 Task: Fill out the 'New Customer Data' form with the provided details and save the record.
Action: Mouse moved to (662, 140)
Screenshot: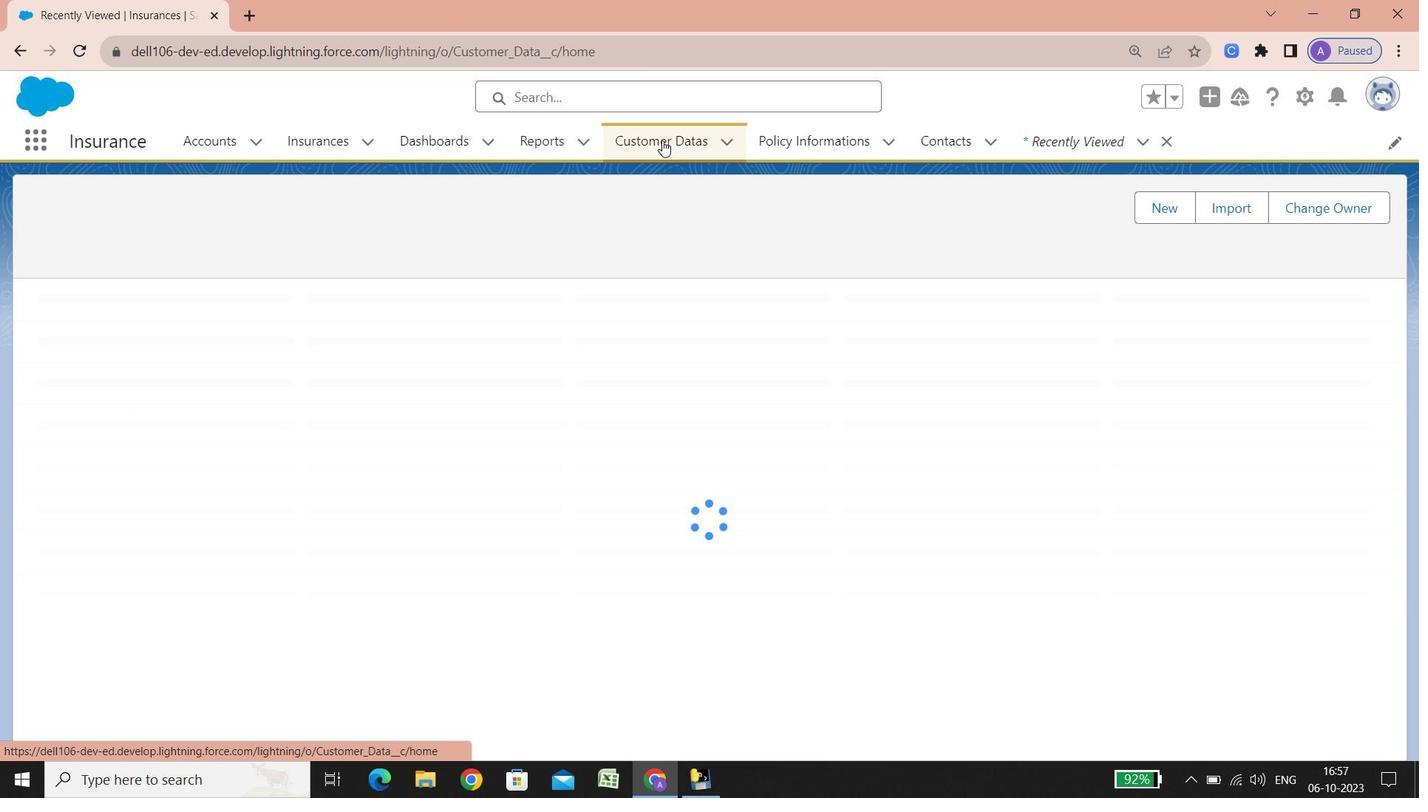 
Action: Mouse pressed left at (662, 140)
Screenshot: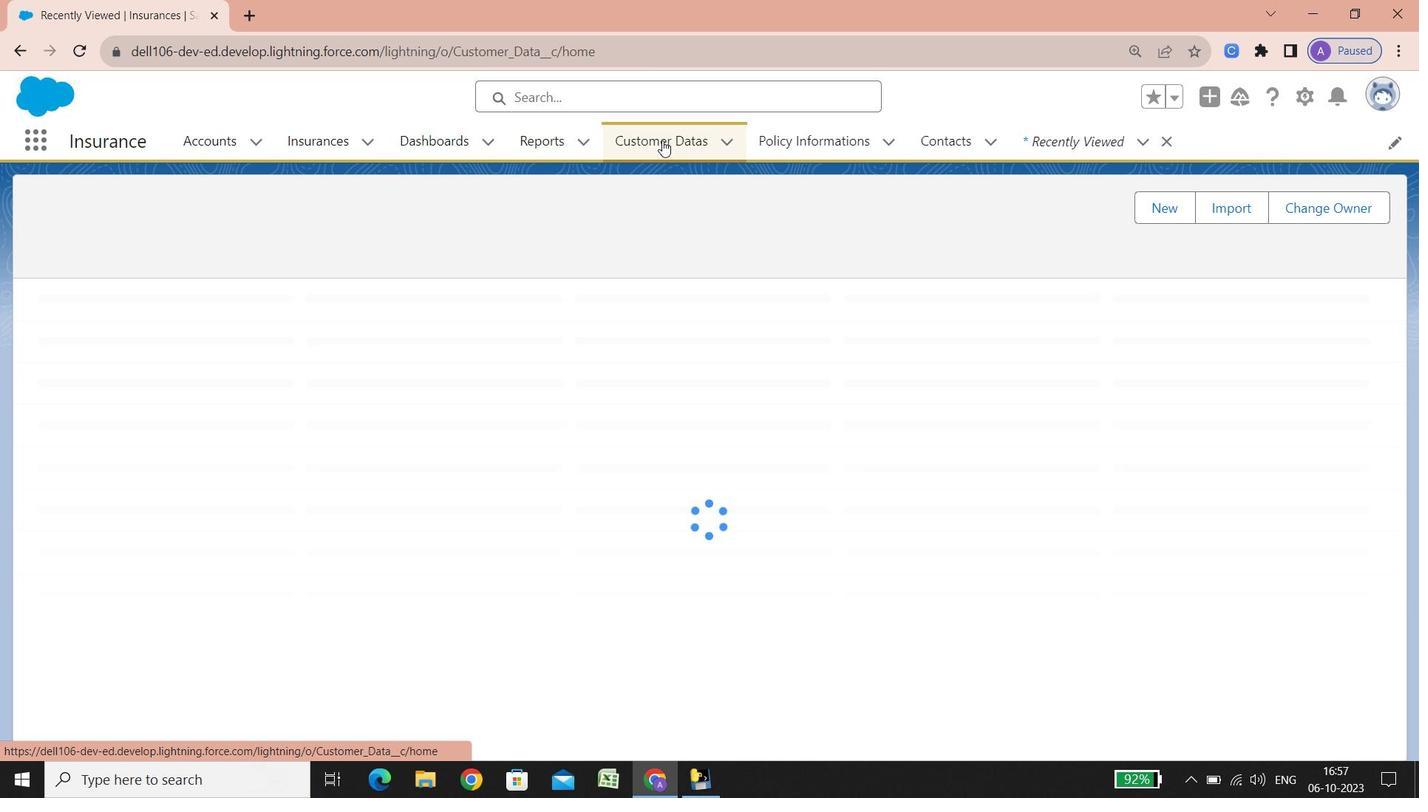 
Action: Mouse moved to (132, 319)
Screenshot: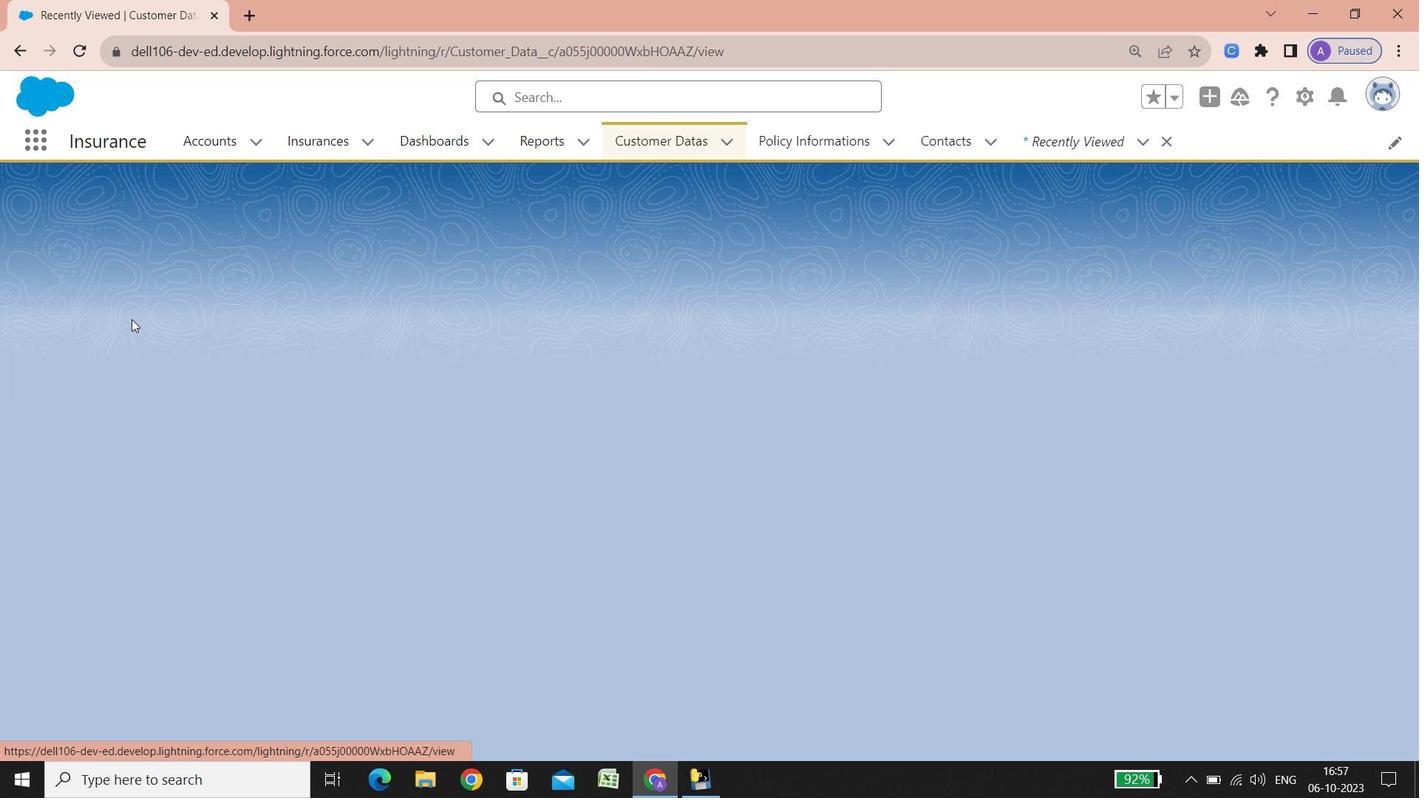 
Action: Mouse pressed left at (132, 319)
Screenshot: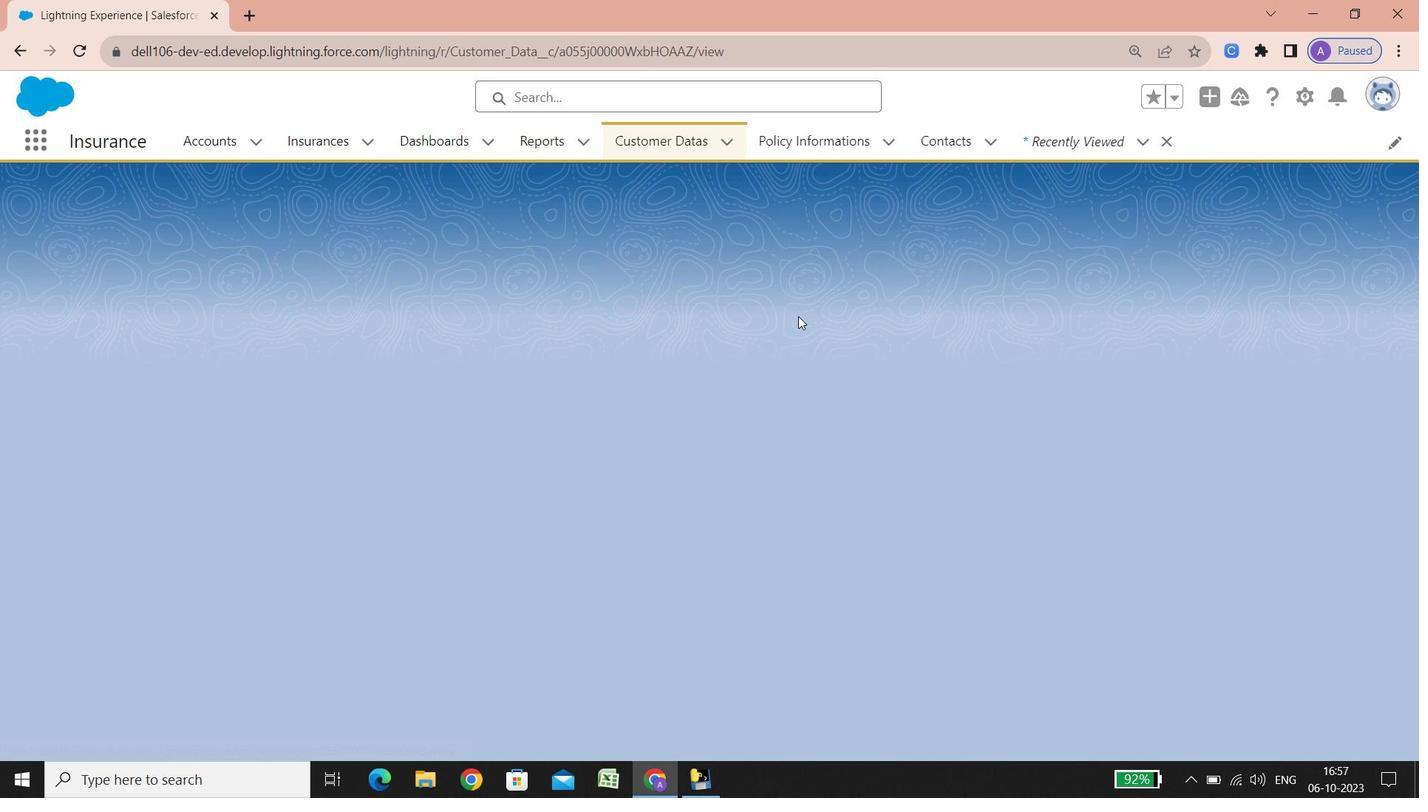 
Action: Mouse moved to (793, 437)
Screenshot: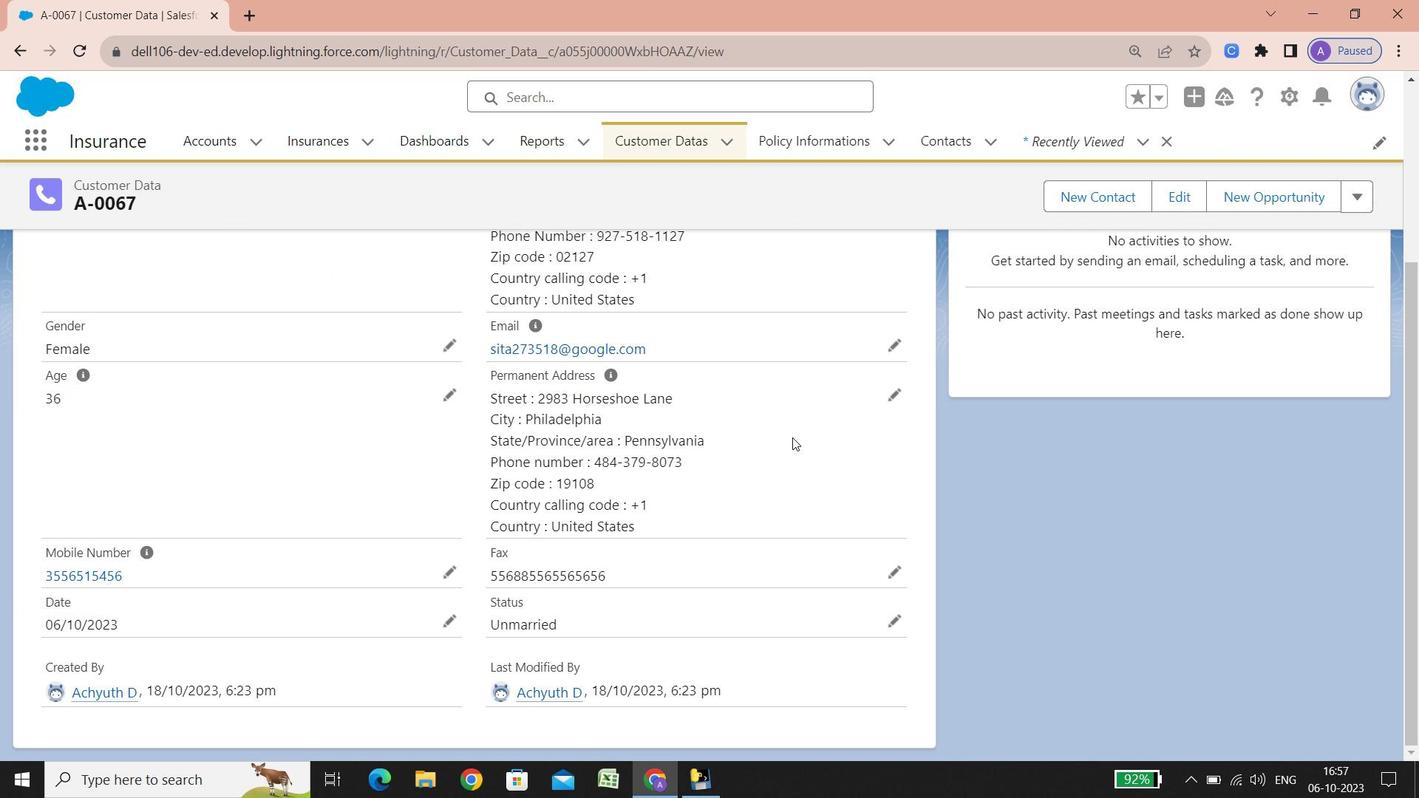 
Action: Mouse scrolled (793, 436) with delta (0, 0)
Screenshot: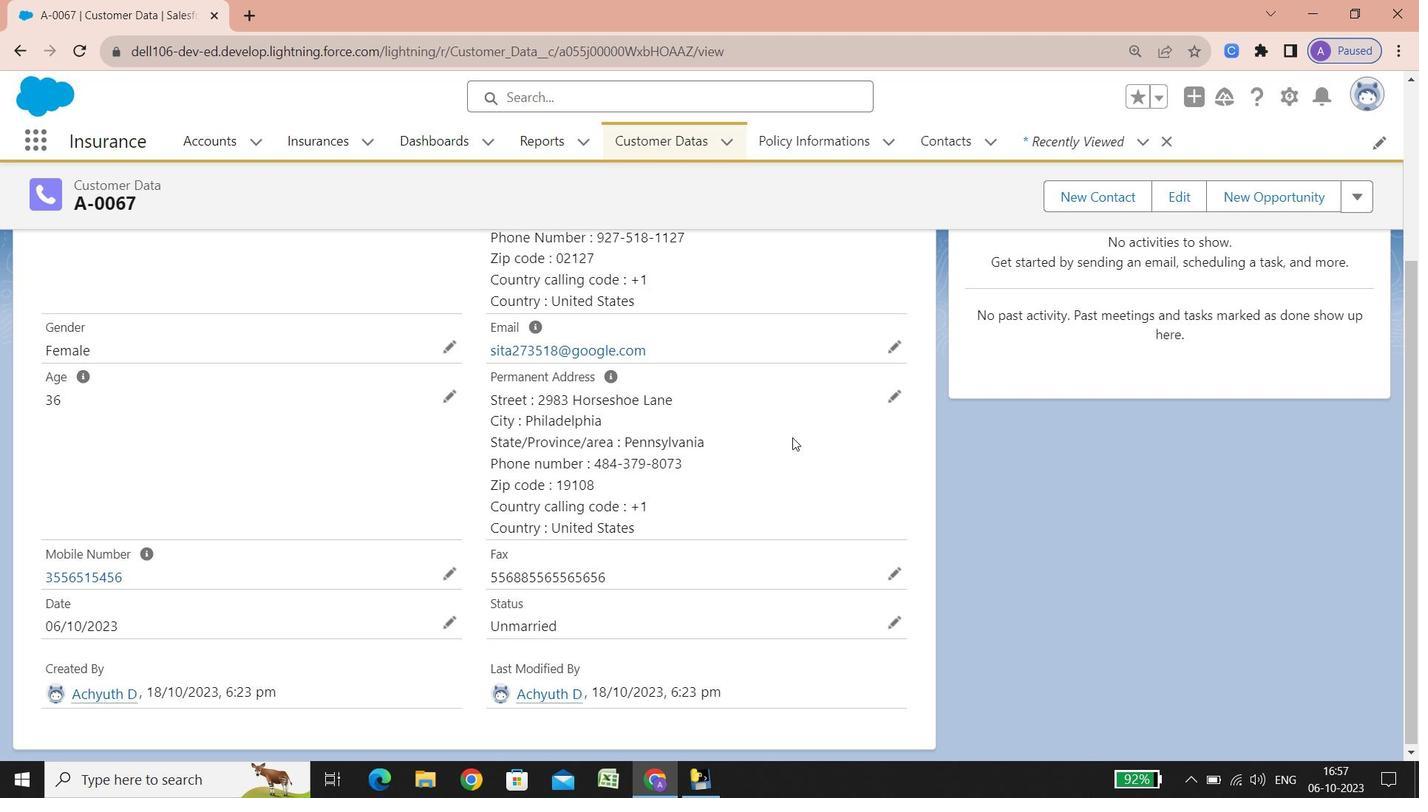 
Action: Mouse scrolled (793, 436) with delta (0, 0)
Screenshot: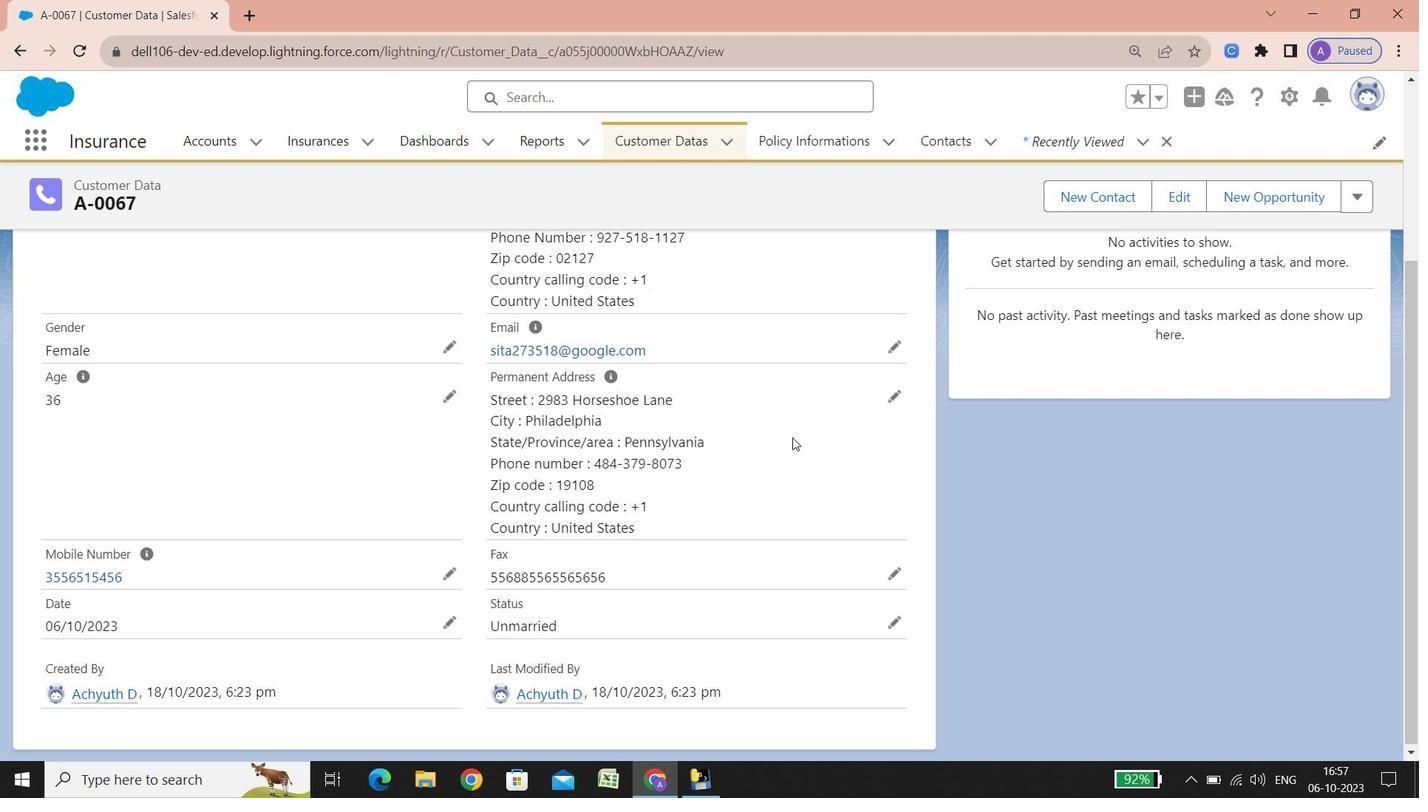 
Action: Mouse scrolled (793, 436) with delta (0, -1)
Screenshot: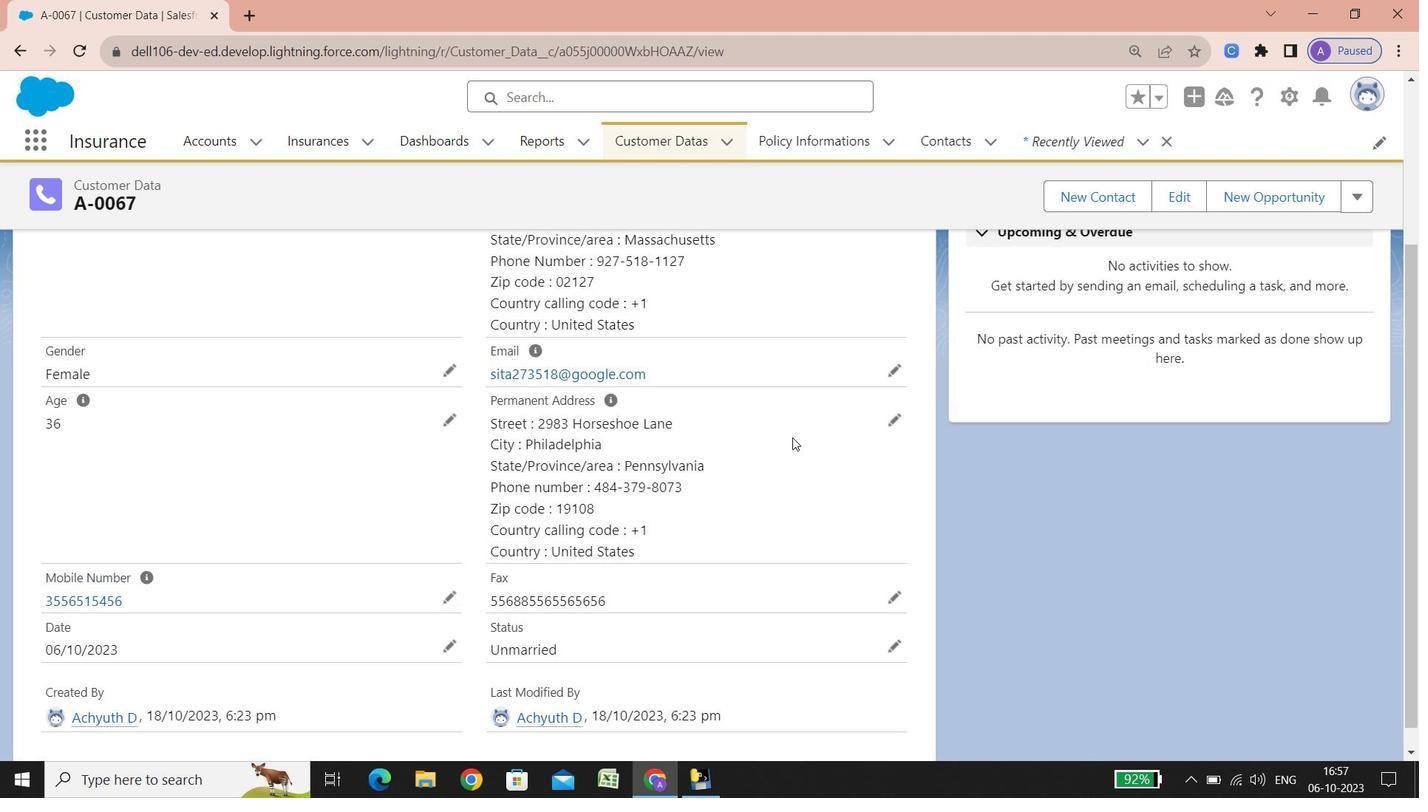 
Action: Mouse scrolled (793, 436) with delta (0, 0)
Screenshot: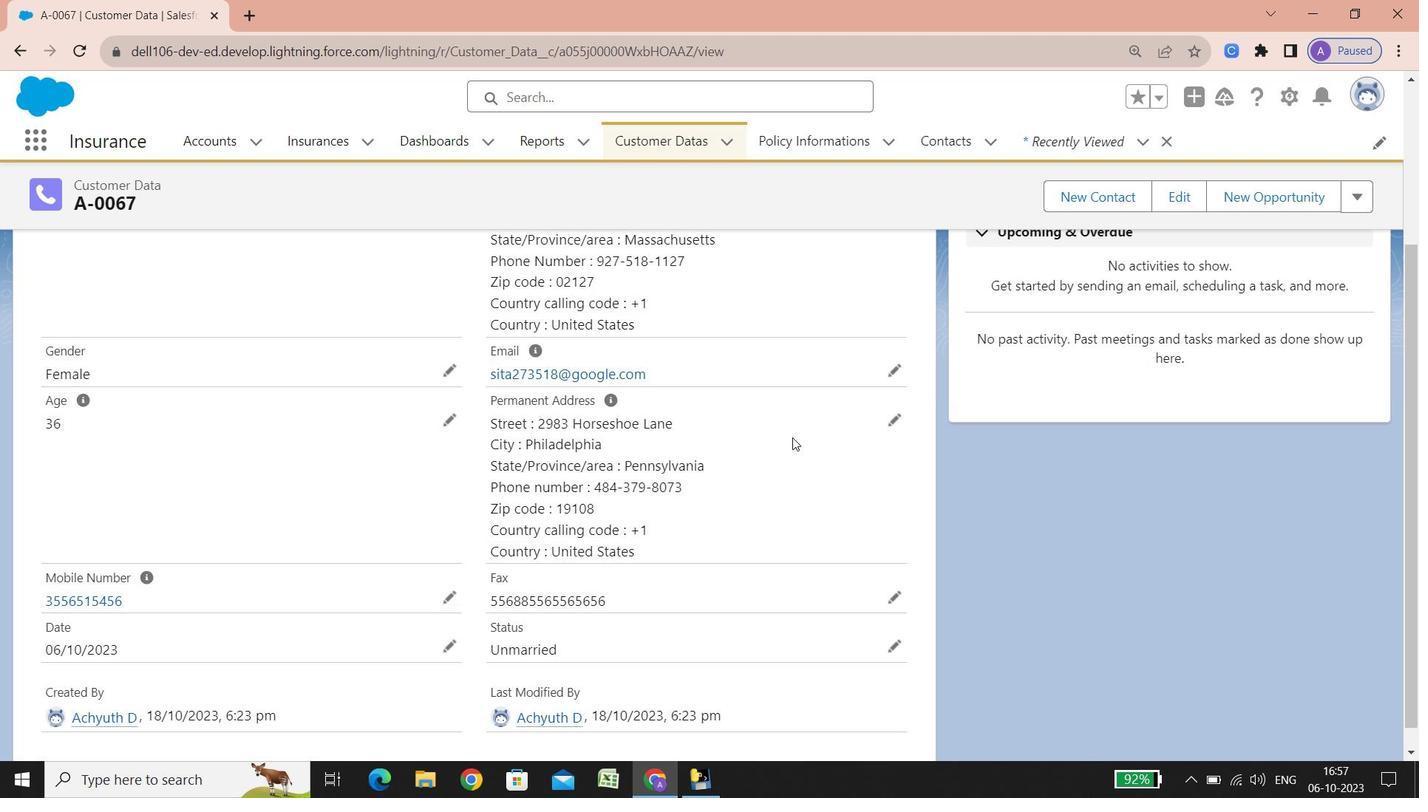 
Action: Mouse scrolled (793, 436) with delta (0, 0)
Screenshot: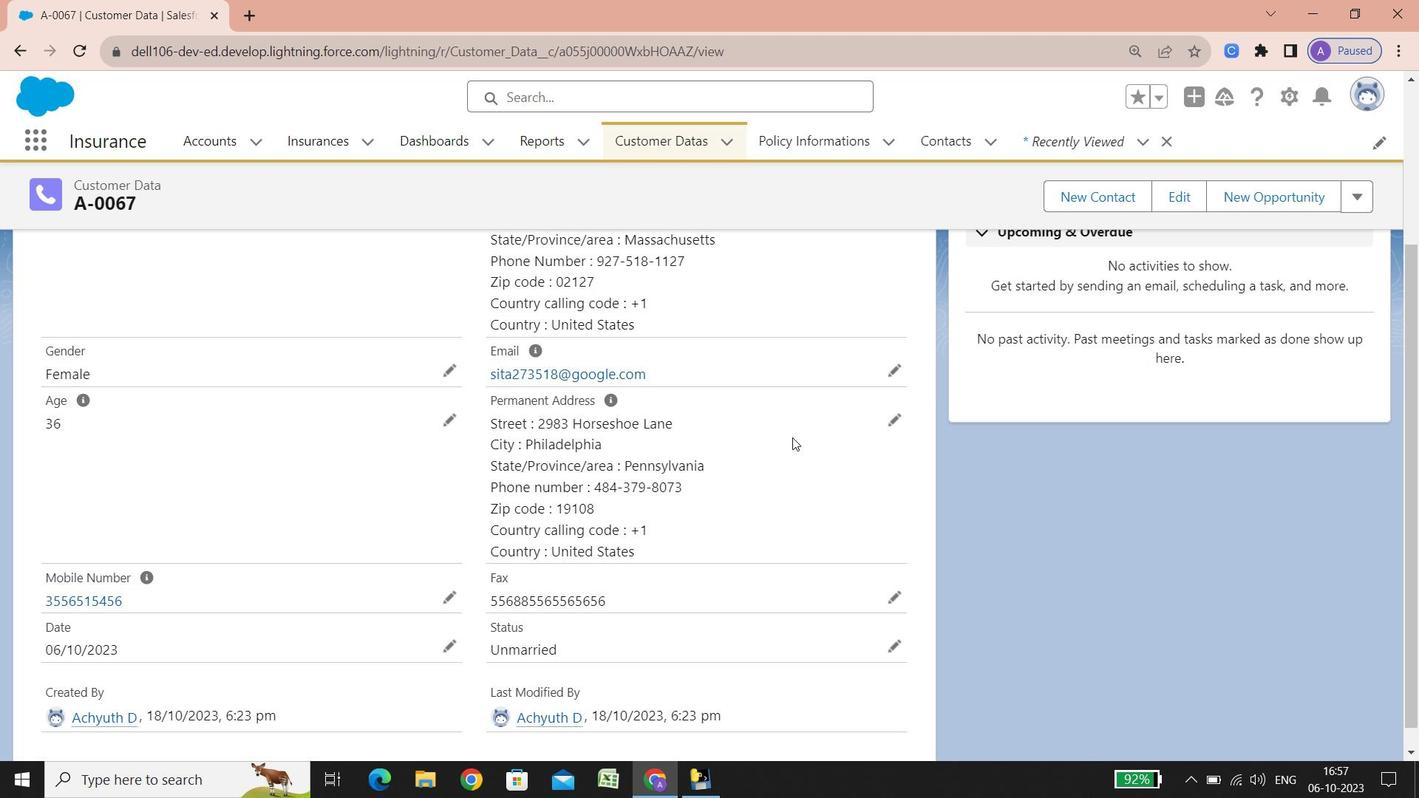 
Action: Mouse scrolled (793, 436) with delta (0, 0)
Screenshot: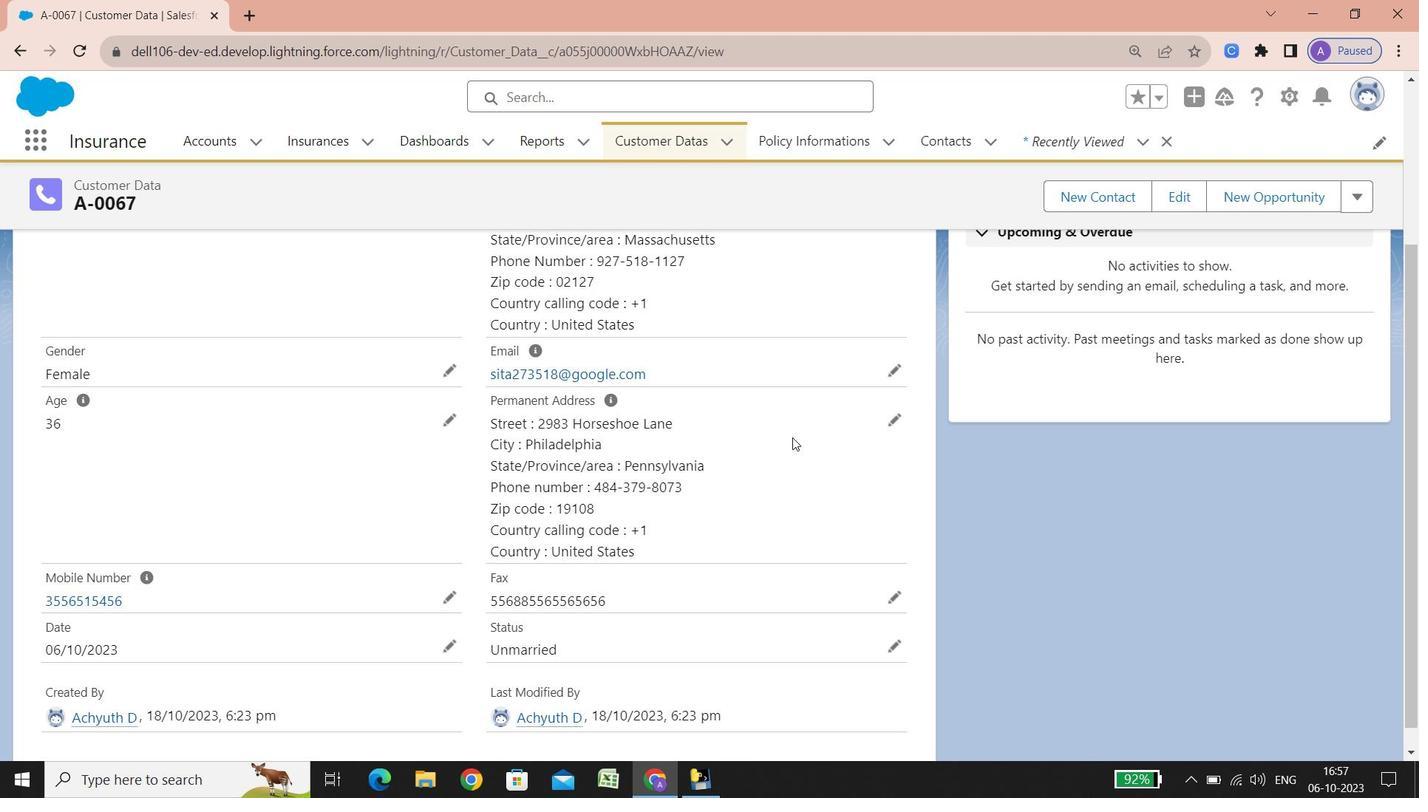 
Action: Mouse scrolled (793, 436) with delta (0, 0)
Screenshot: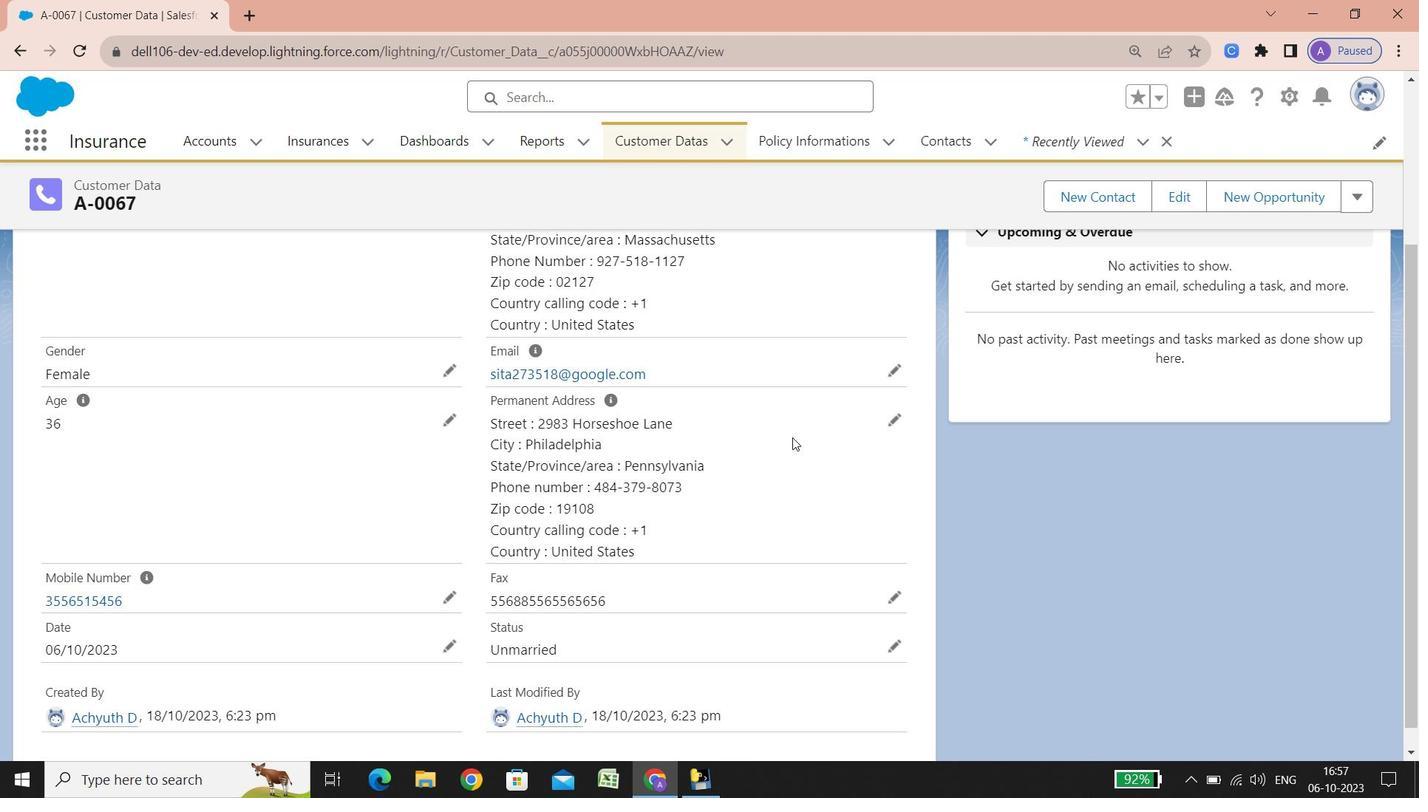 
Action: Mouse scrolled (793, 436) with delta (0, 0)
Screenshot: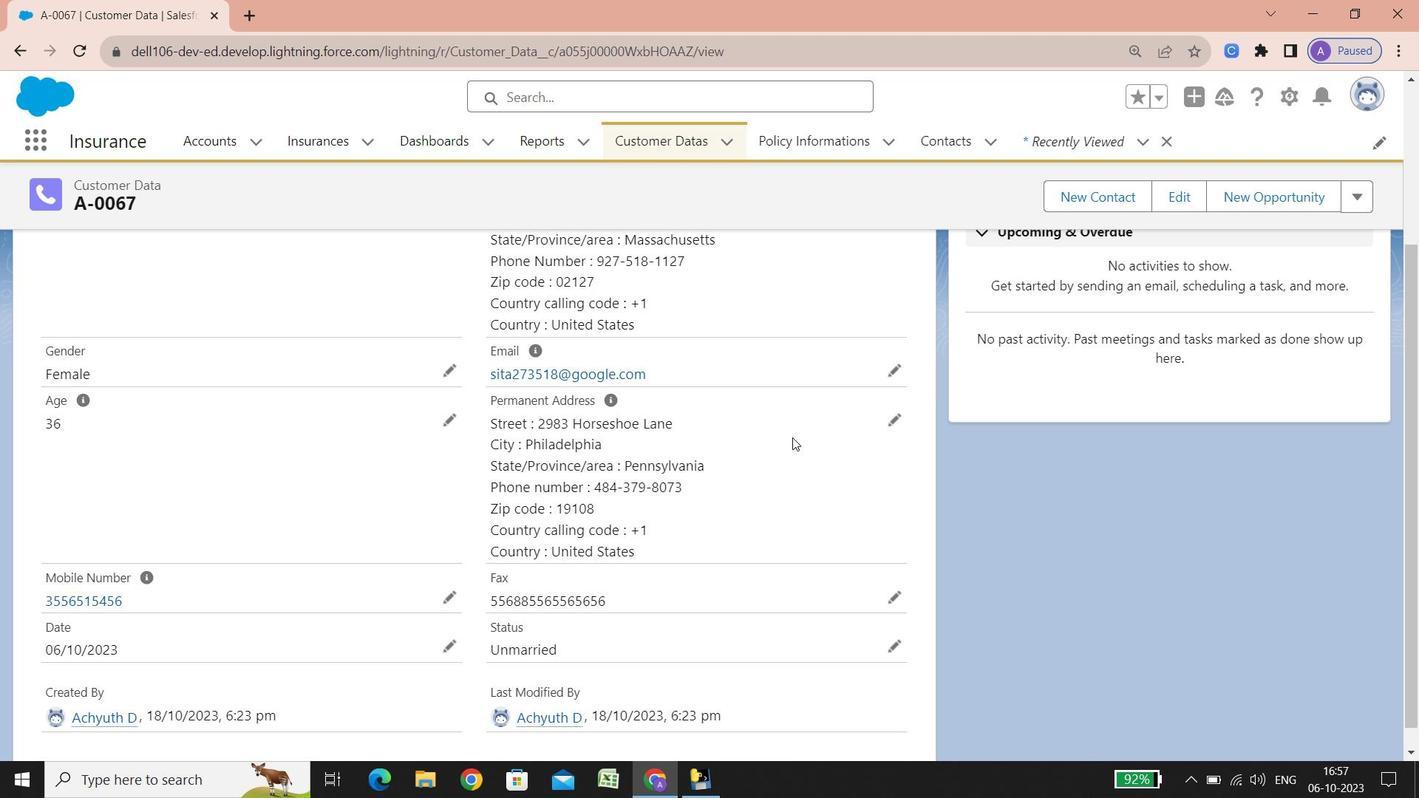 
Action: Mouse scrolled (793, 436) with delta (0, 0)
Screenshot: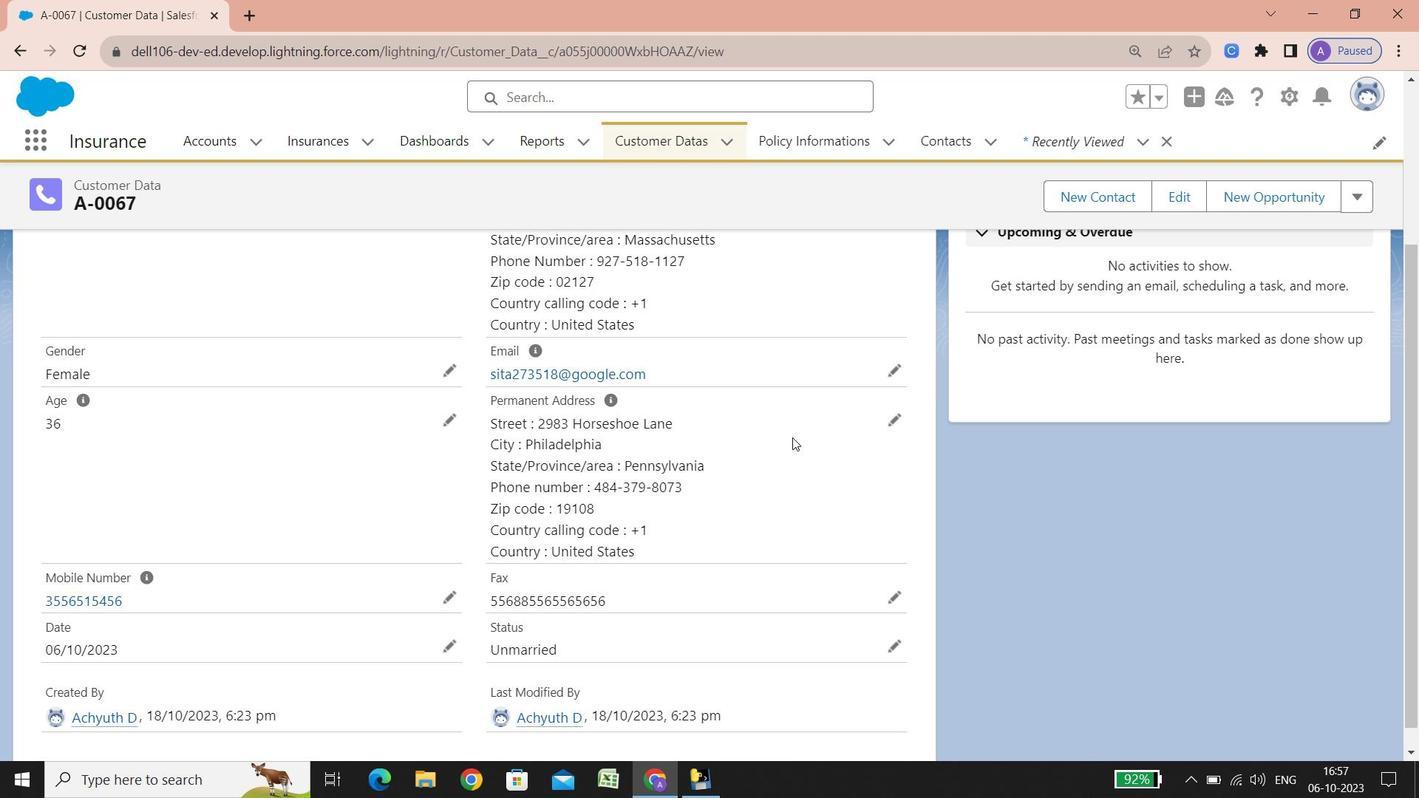 
Action: Mouse scrolled (793, 436) with delta (0, 0)
Screenshot: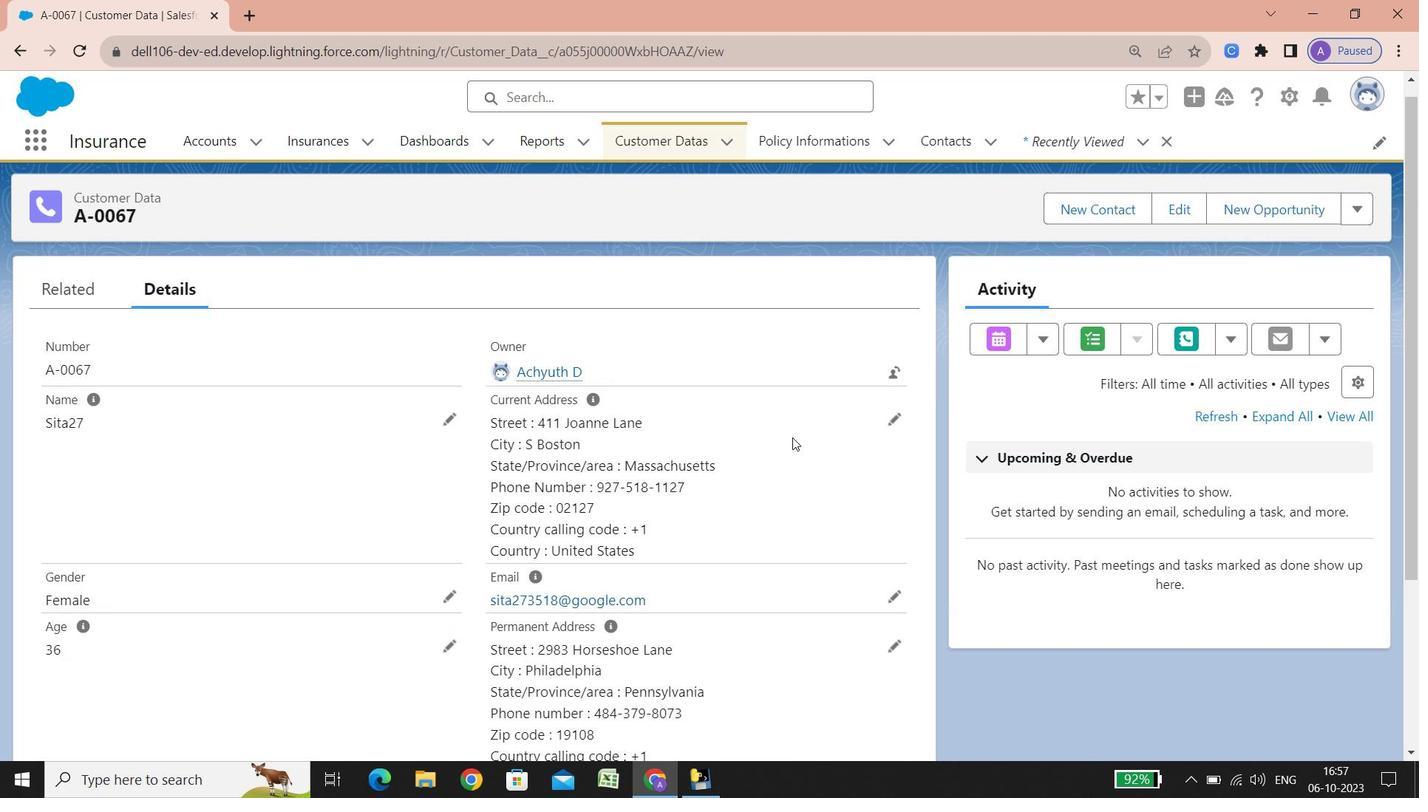 
Action: Mouse scrolled (793, 436) with delta (0, 0)
Screenshot: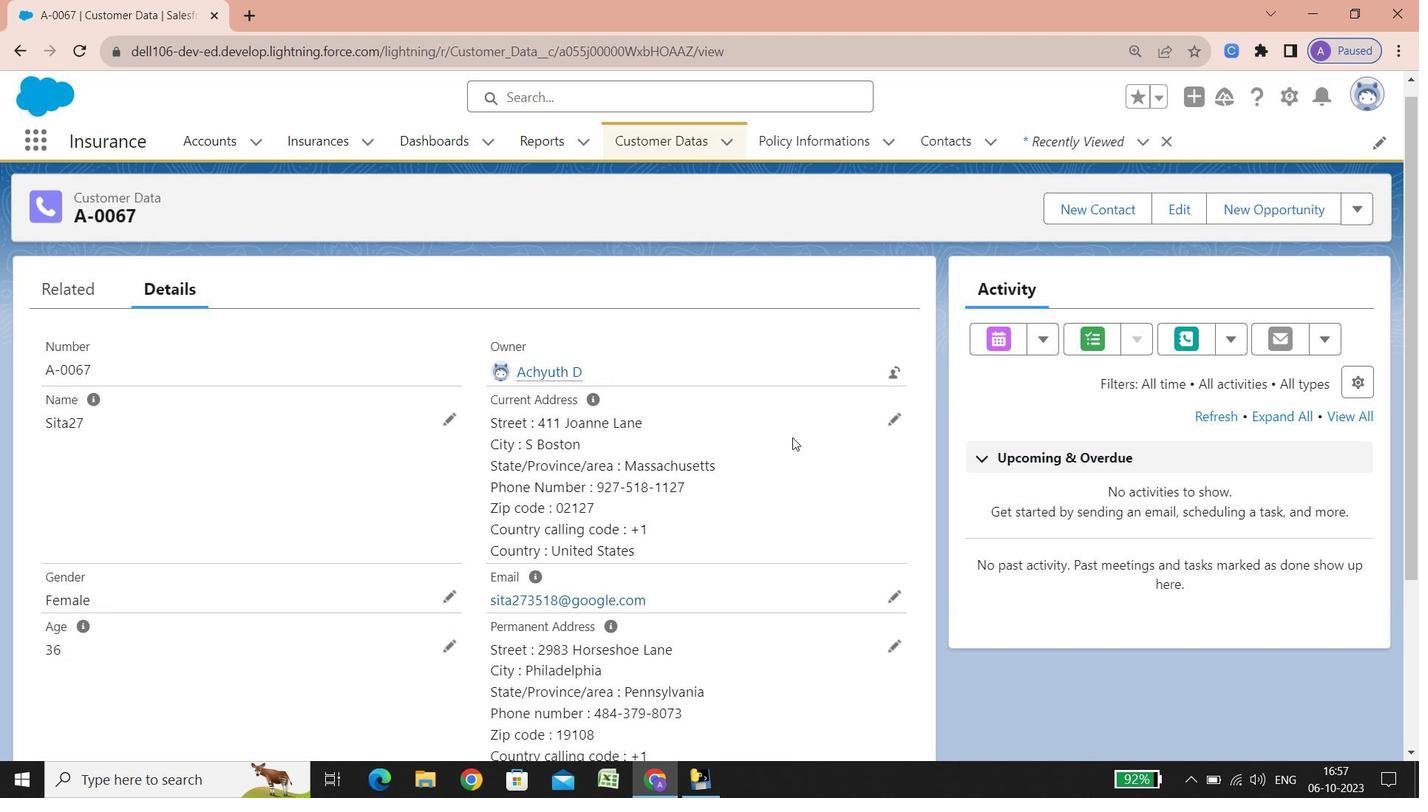
Action: Mouse scrolled (793, 436) with delta (0, 0)
Screenshot: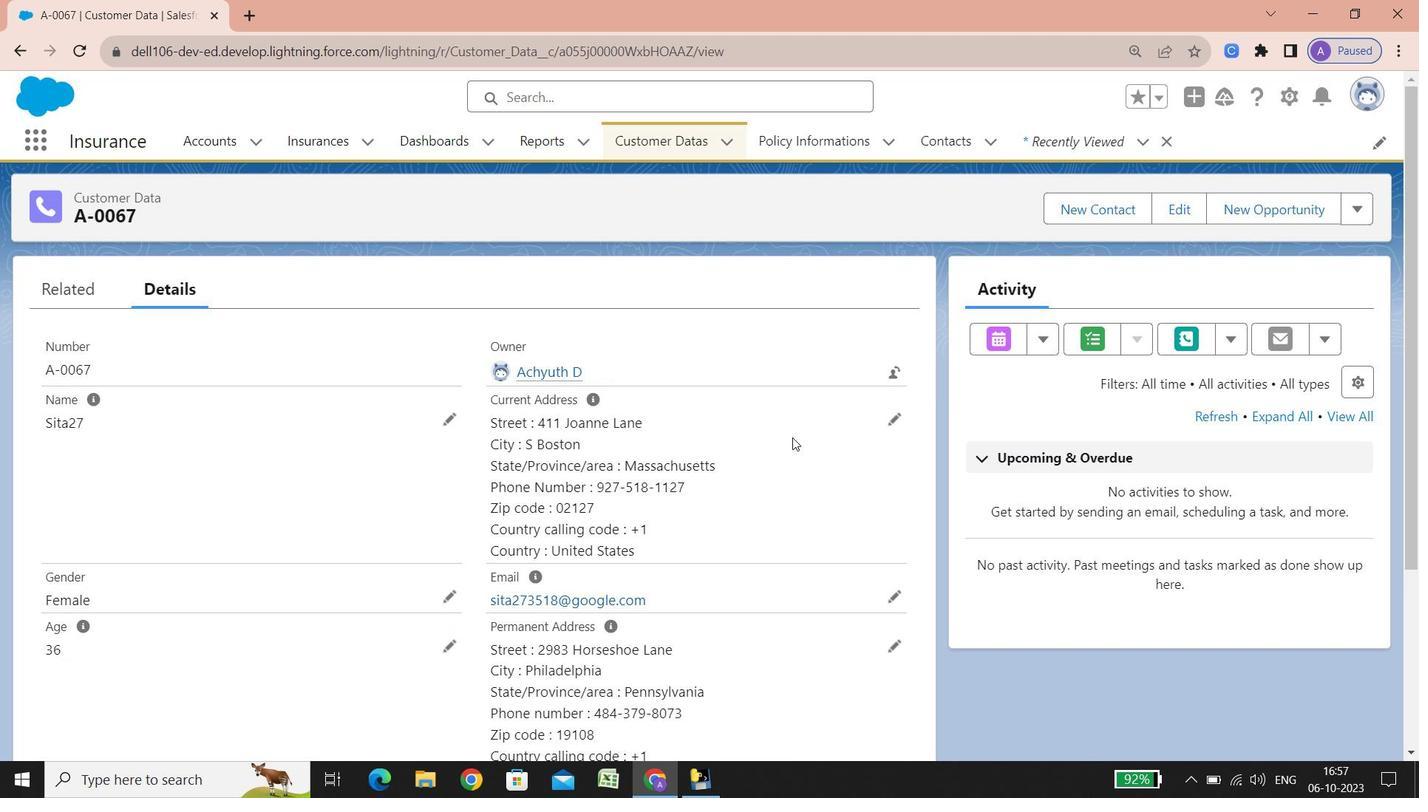 
Action: Mouse moved to (684, 141)
Screenshot: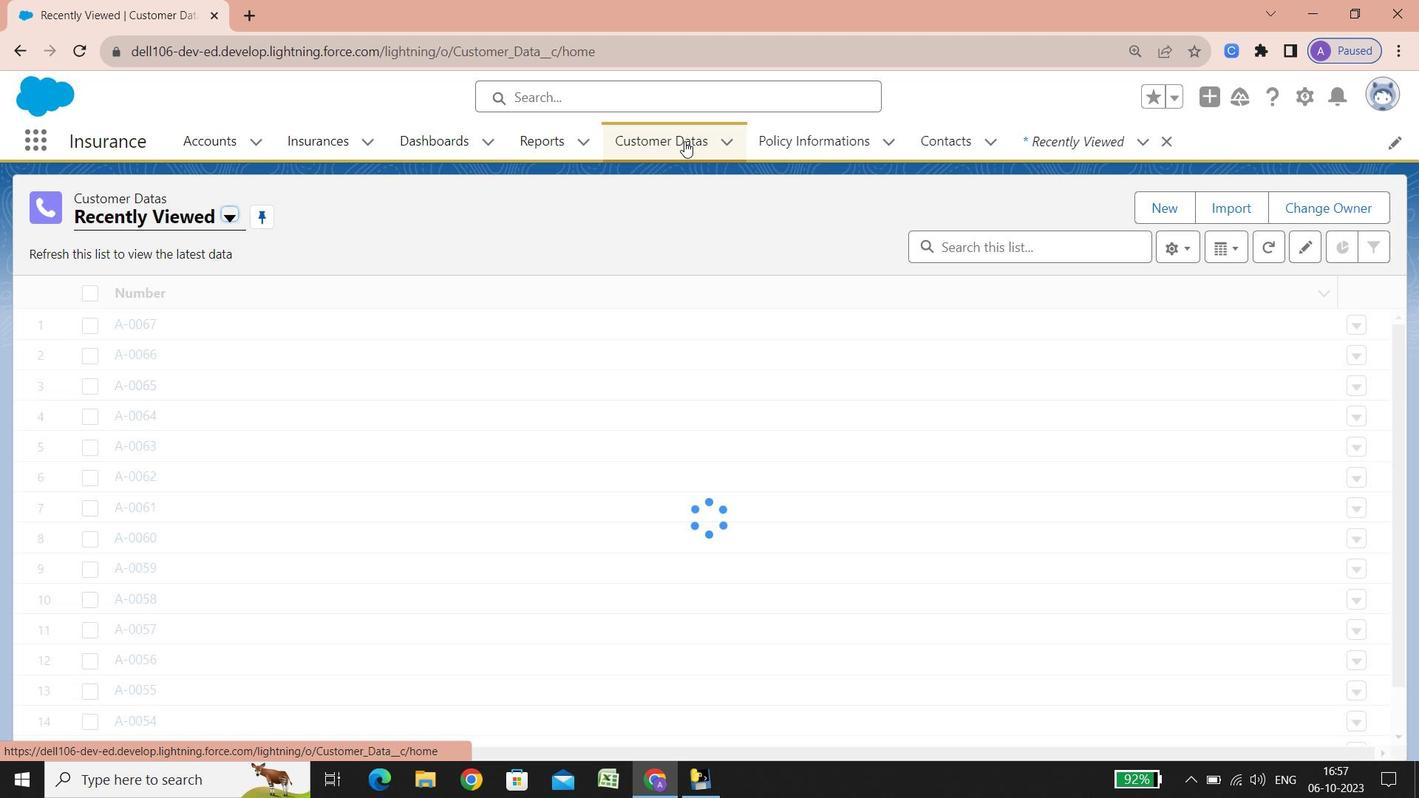 
Action: Mouse pressed left at (684, 141)
Screenshot: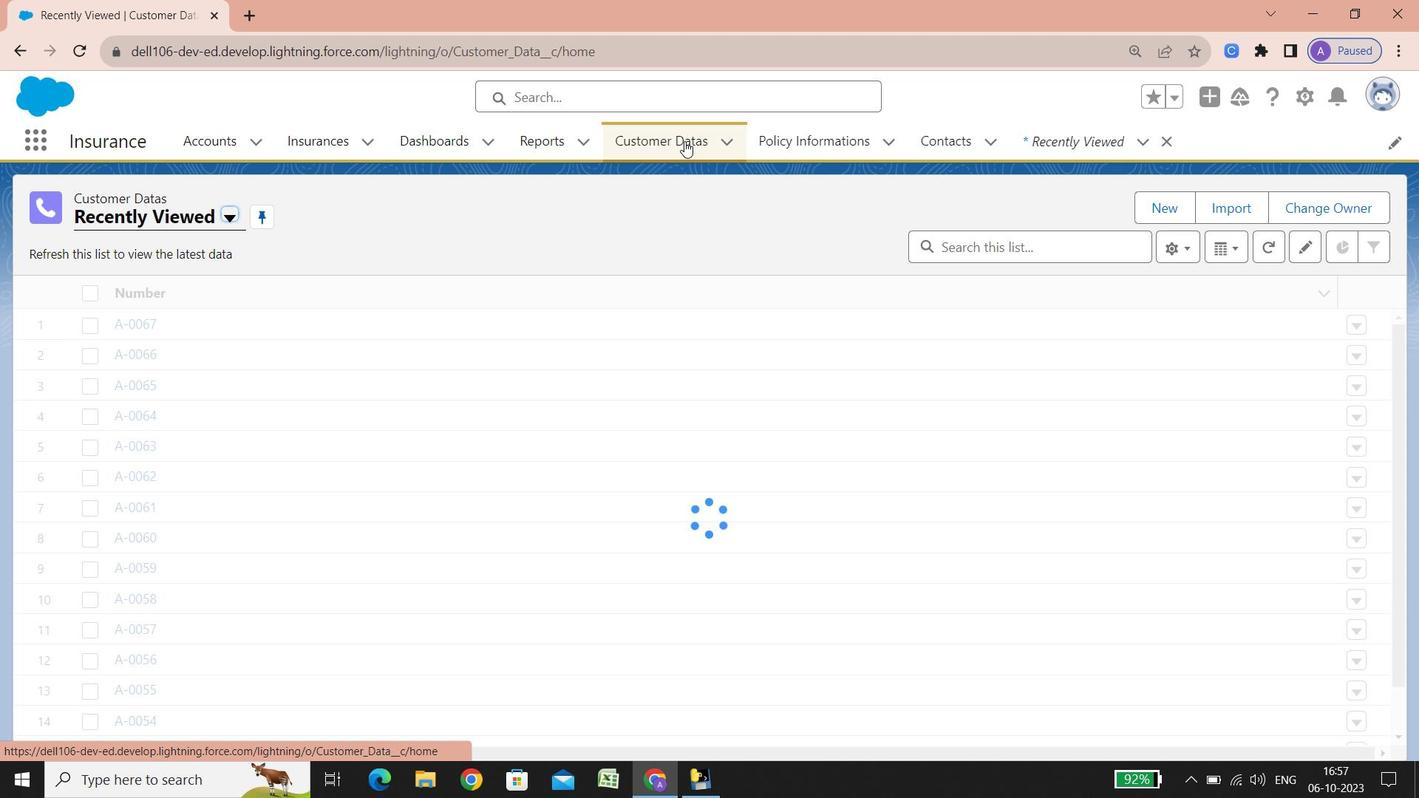 
Action: Mouse moved to (214, 210)
Screenshot: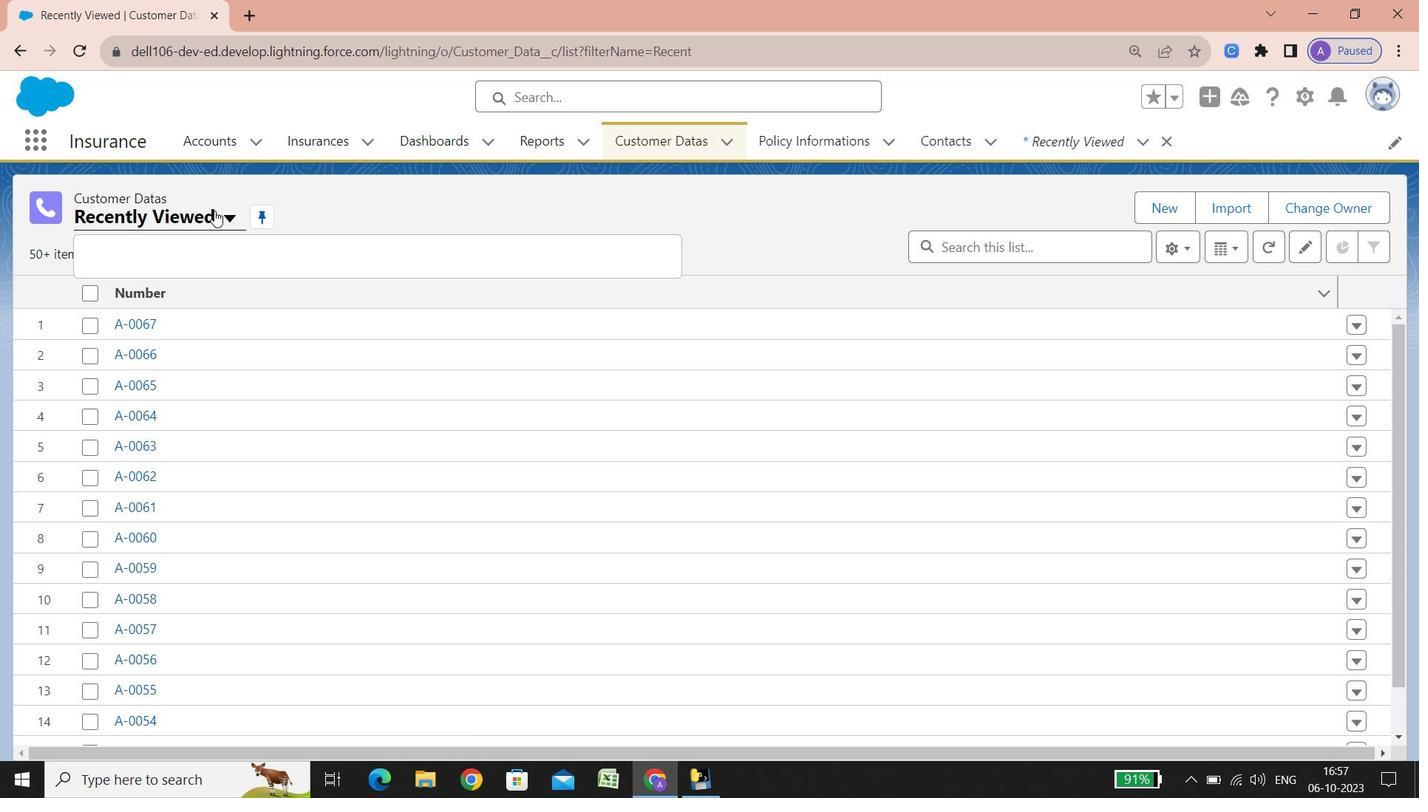 
Action: Mouse pressed left at (214, 210)
Screenshot: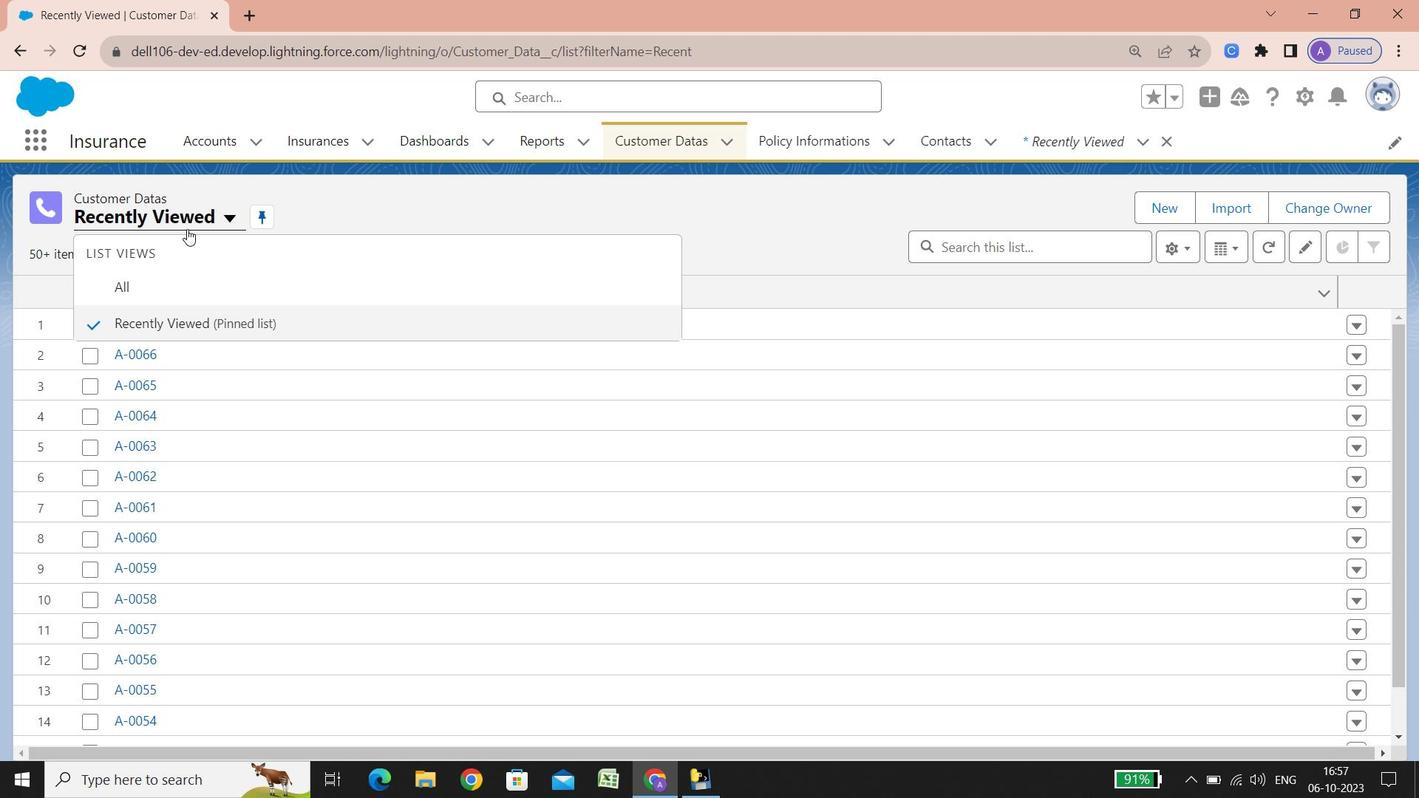 
Action: Mouse moved to (133, 280)
Screenshot: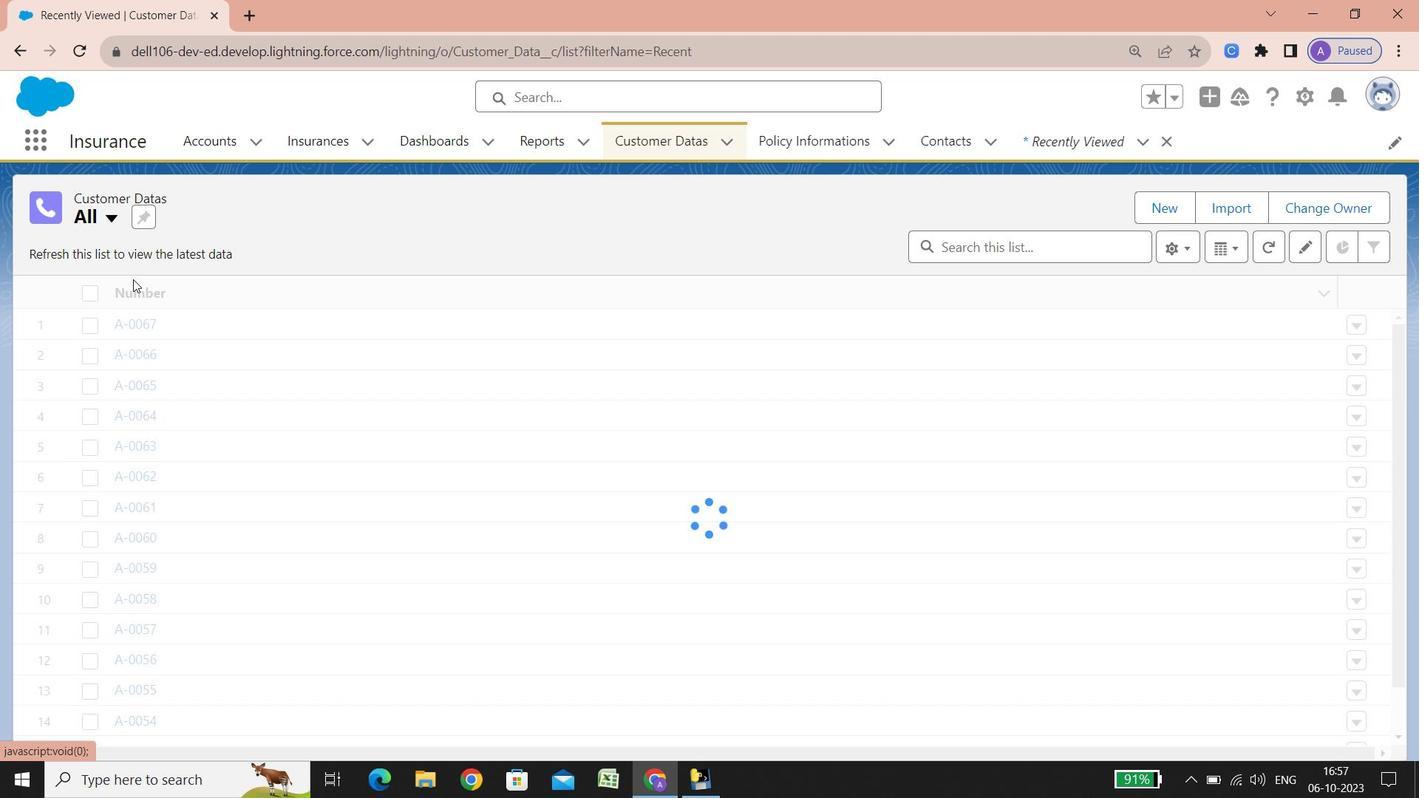 
Action: Mouse pressed left at (133, 280)
Screenshot: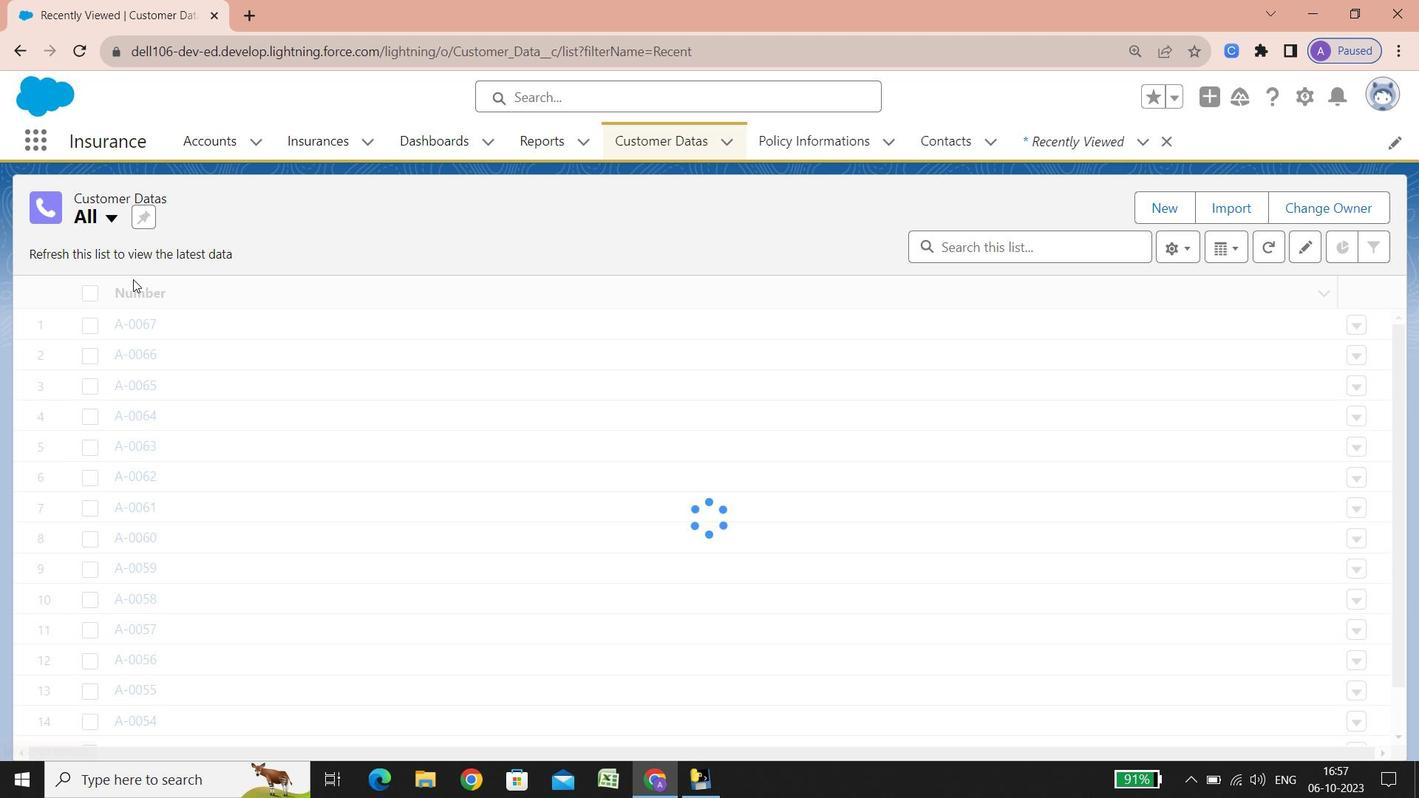 
Action: Mouse moved to (225, 404)
Screenshot: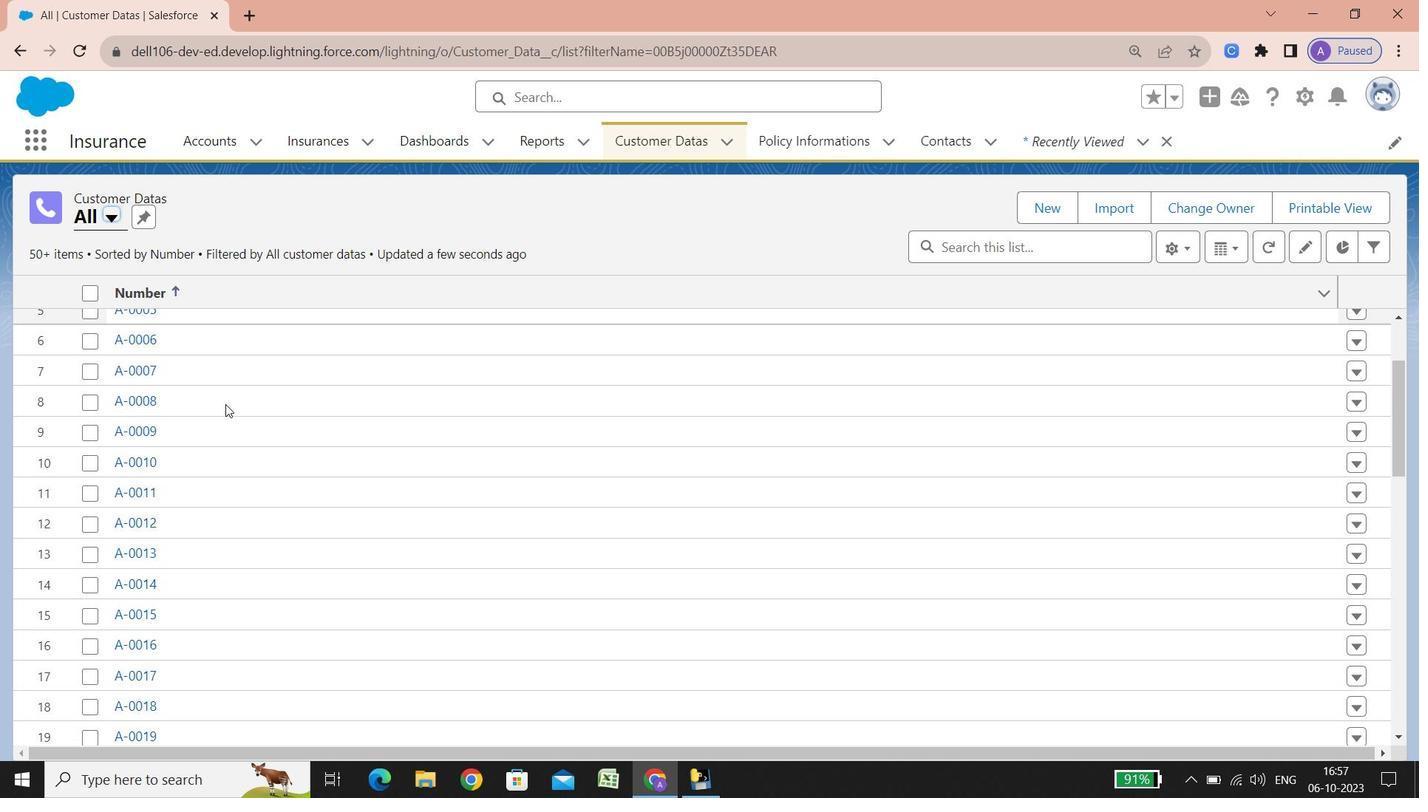 
Action: Mouse scrolled (225, 403) with delta (0, 0)
Screenshot: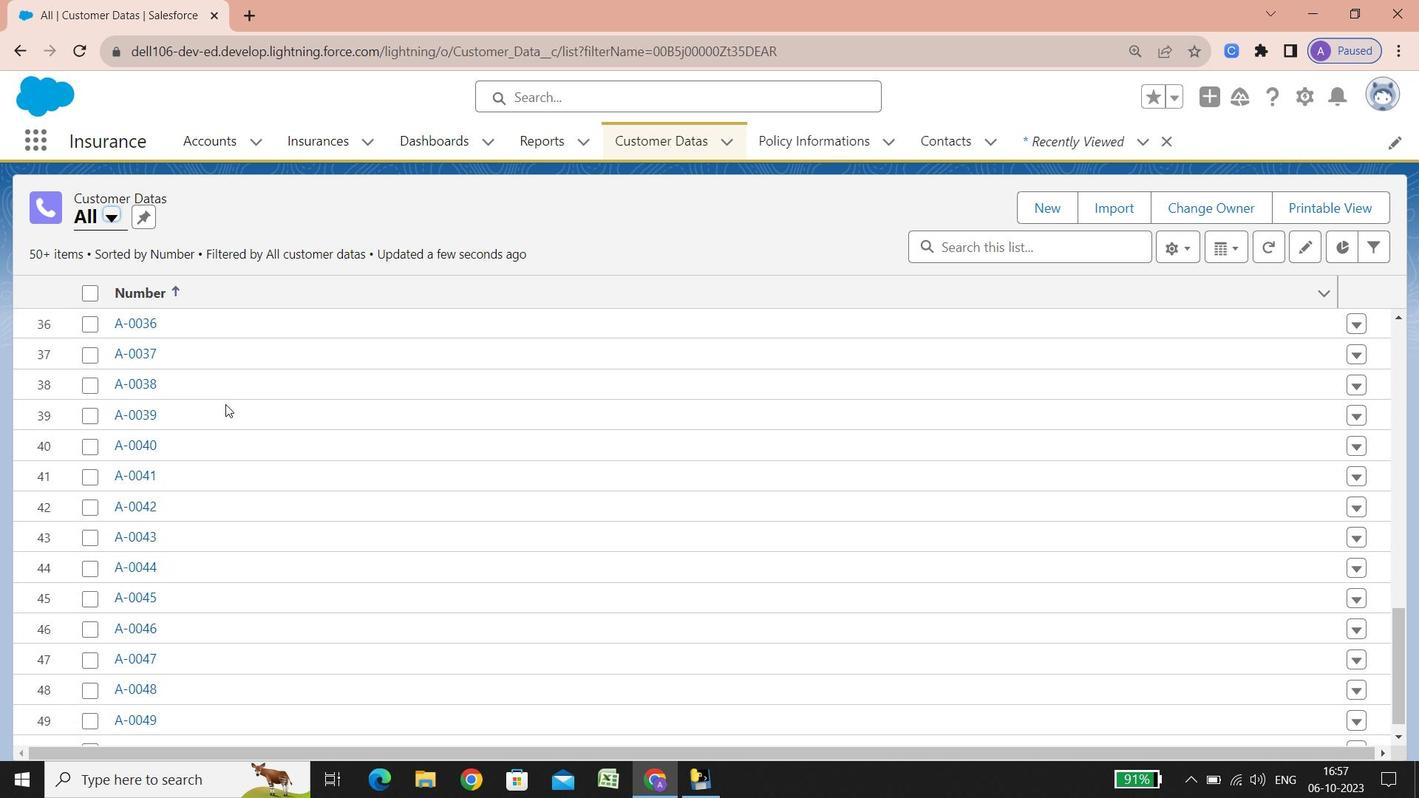 
Action: Mouse scrolled (225, 402) with delta (0, -1)
Screenshot: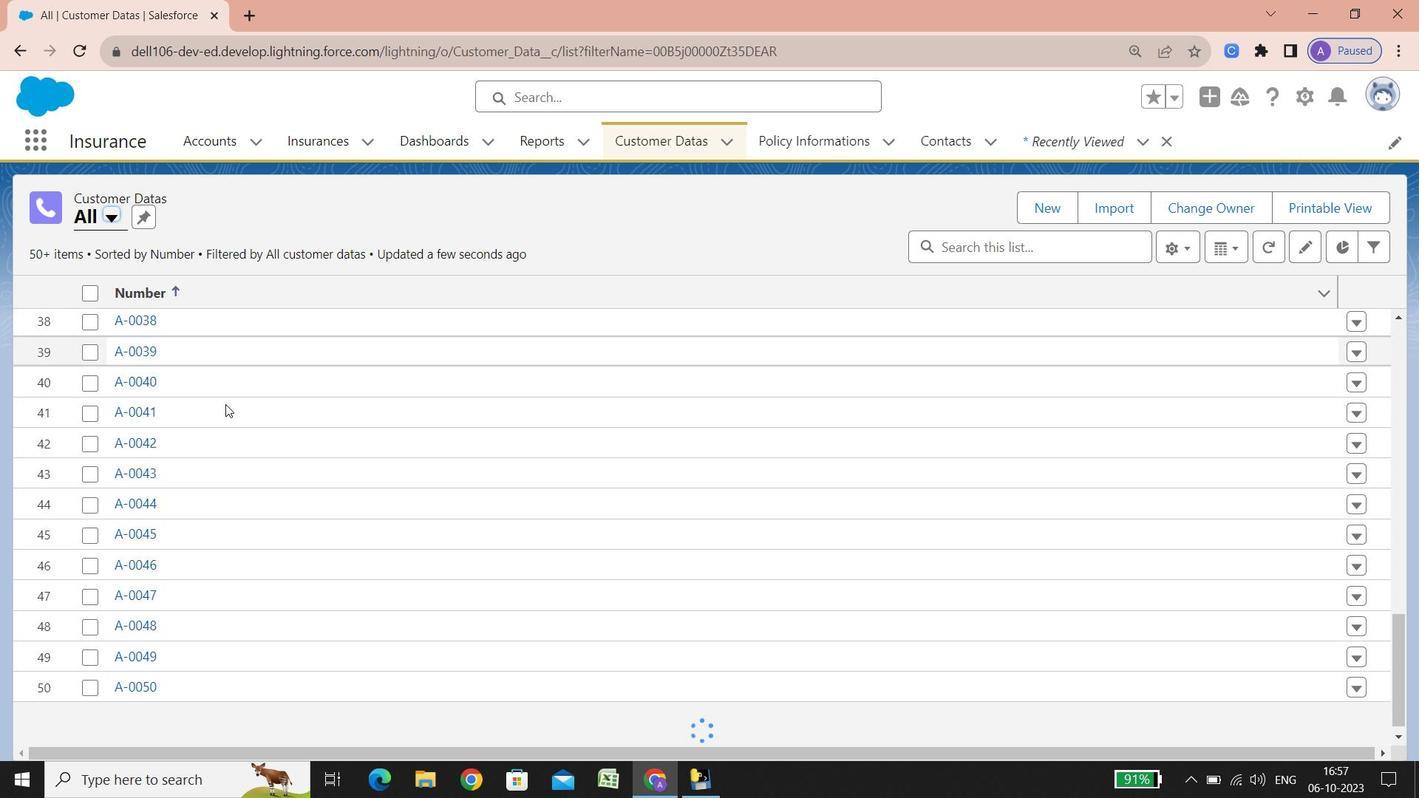 
Action: Mouse scrolled (225, 402) with delta (0, -2)
Screenshot: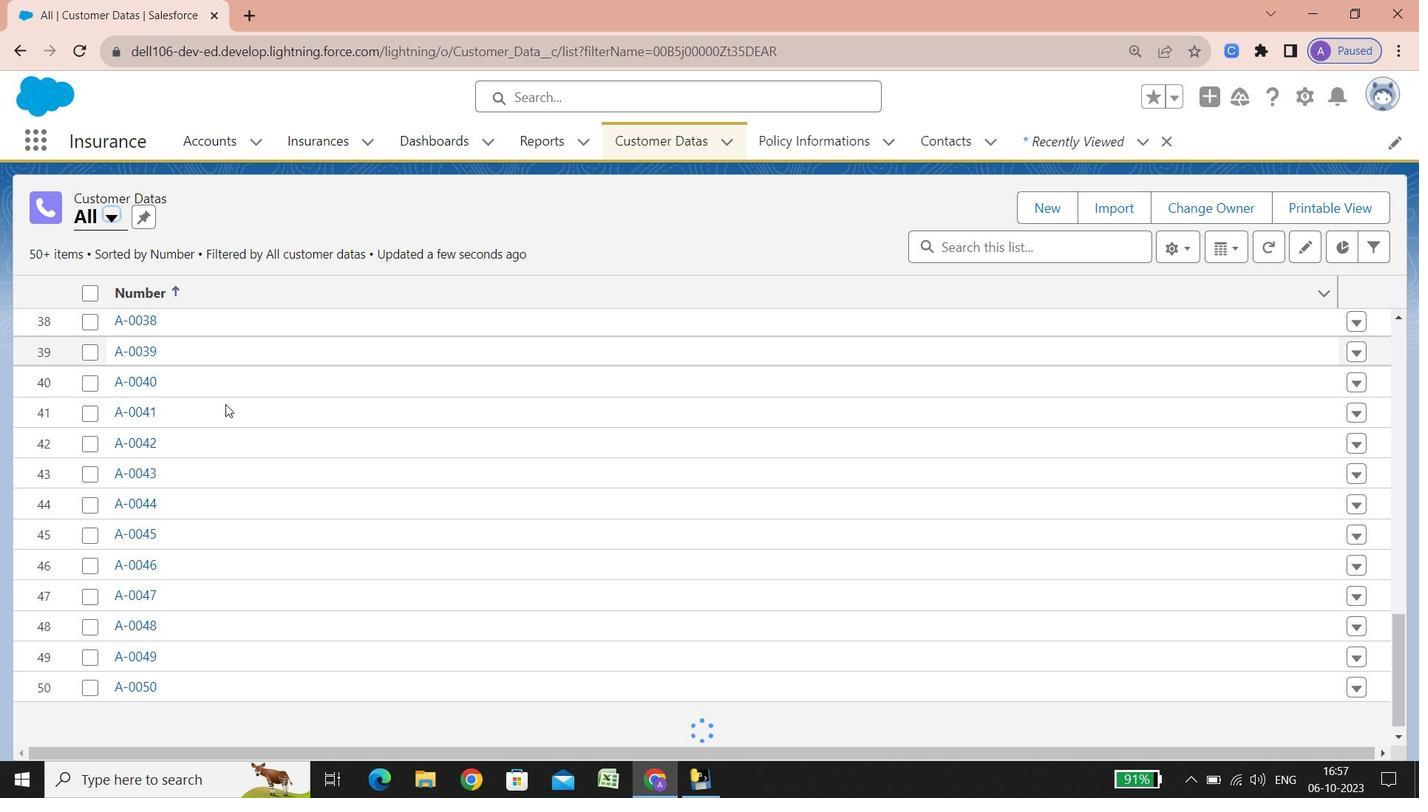 
Action: Mouse scrolled (225, 402) with delta (0, -1)
Screenshot: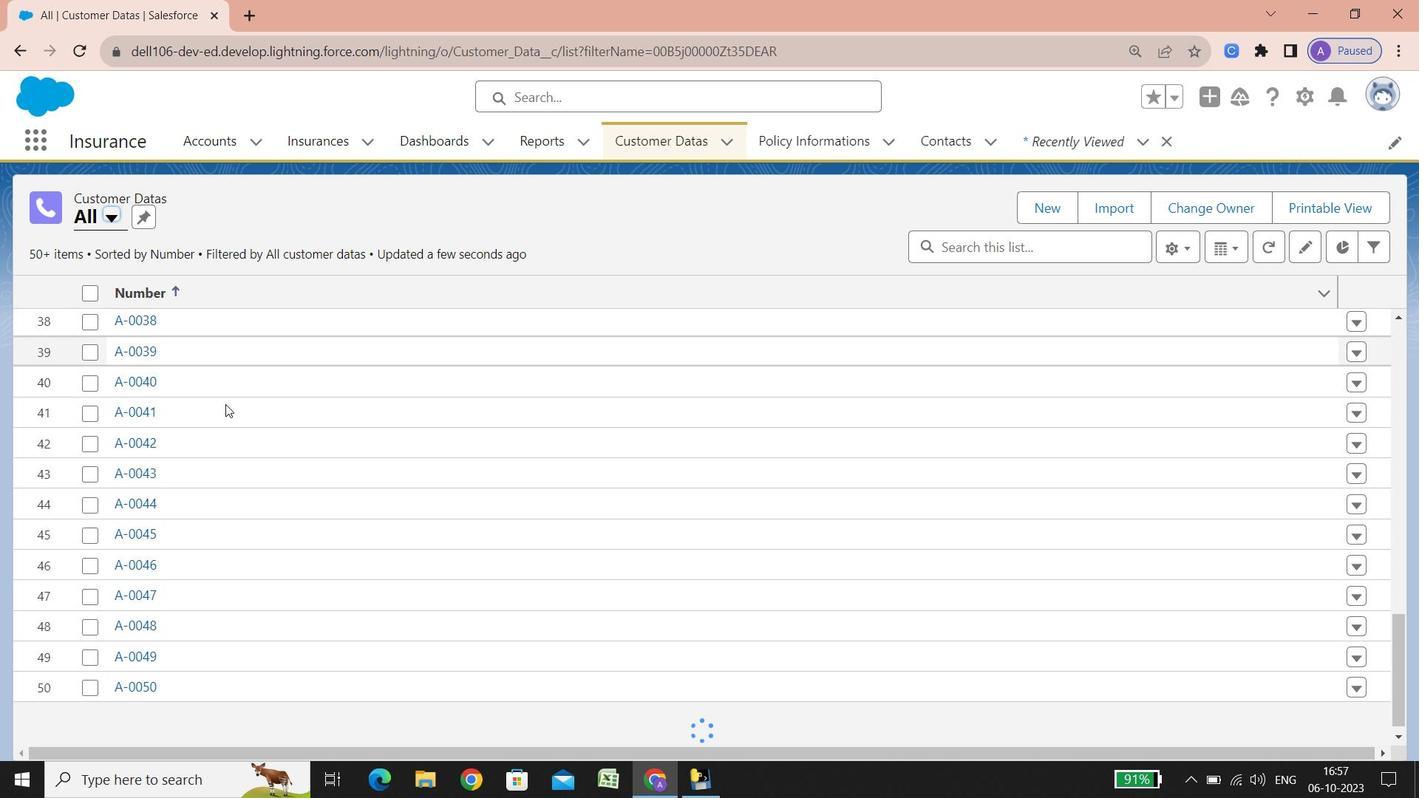 
Action: Mouse scrolled (225, 403) with delta (0, 0)
Screenshot: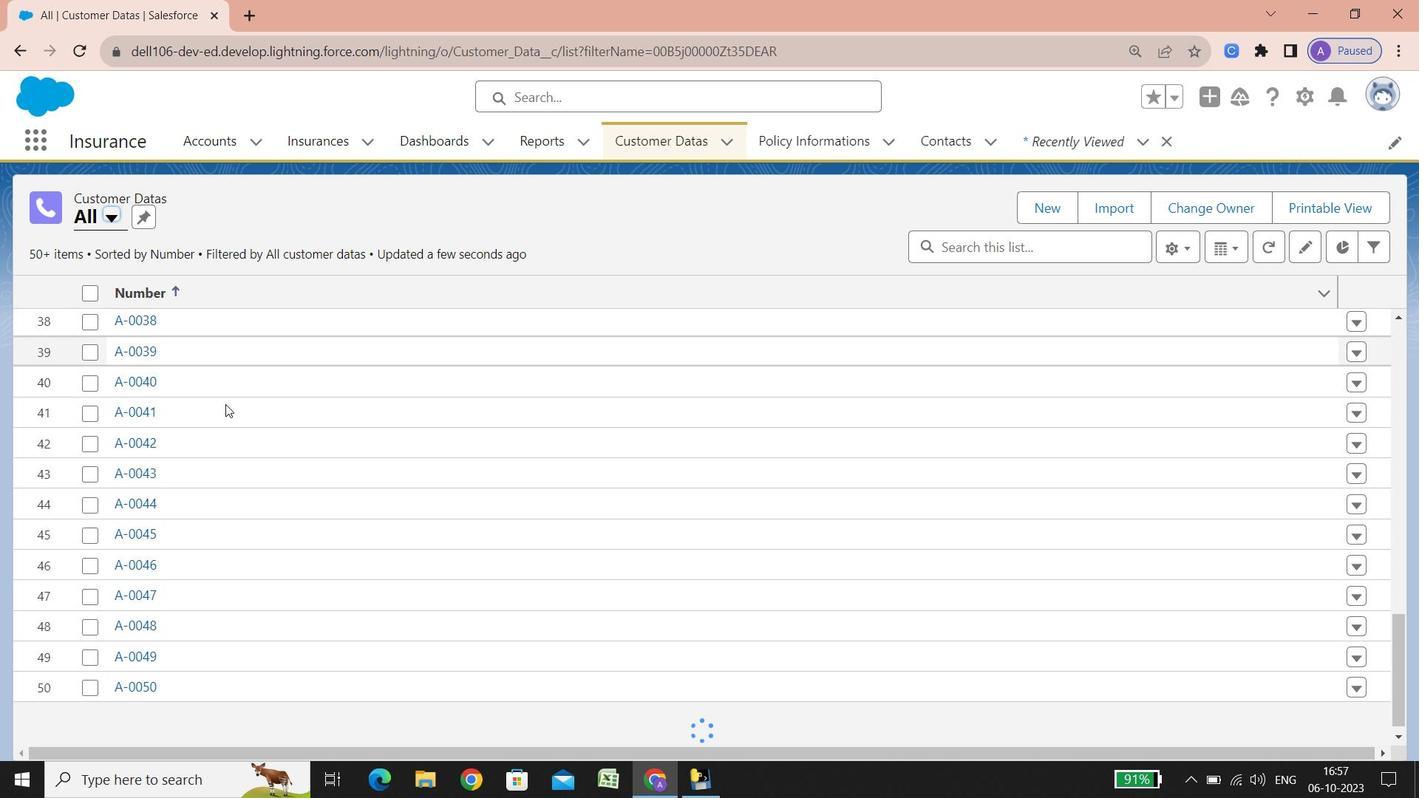 
Action: Mouse scrolled (225, 403) with delta (0, 0)
Screenshot: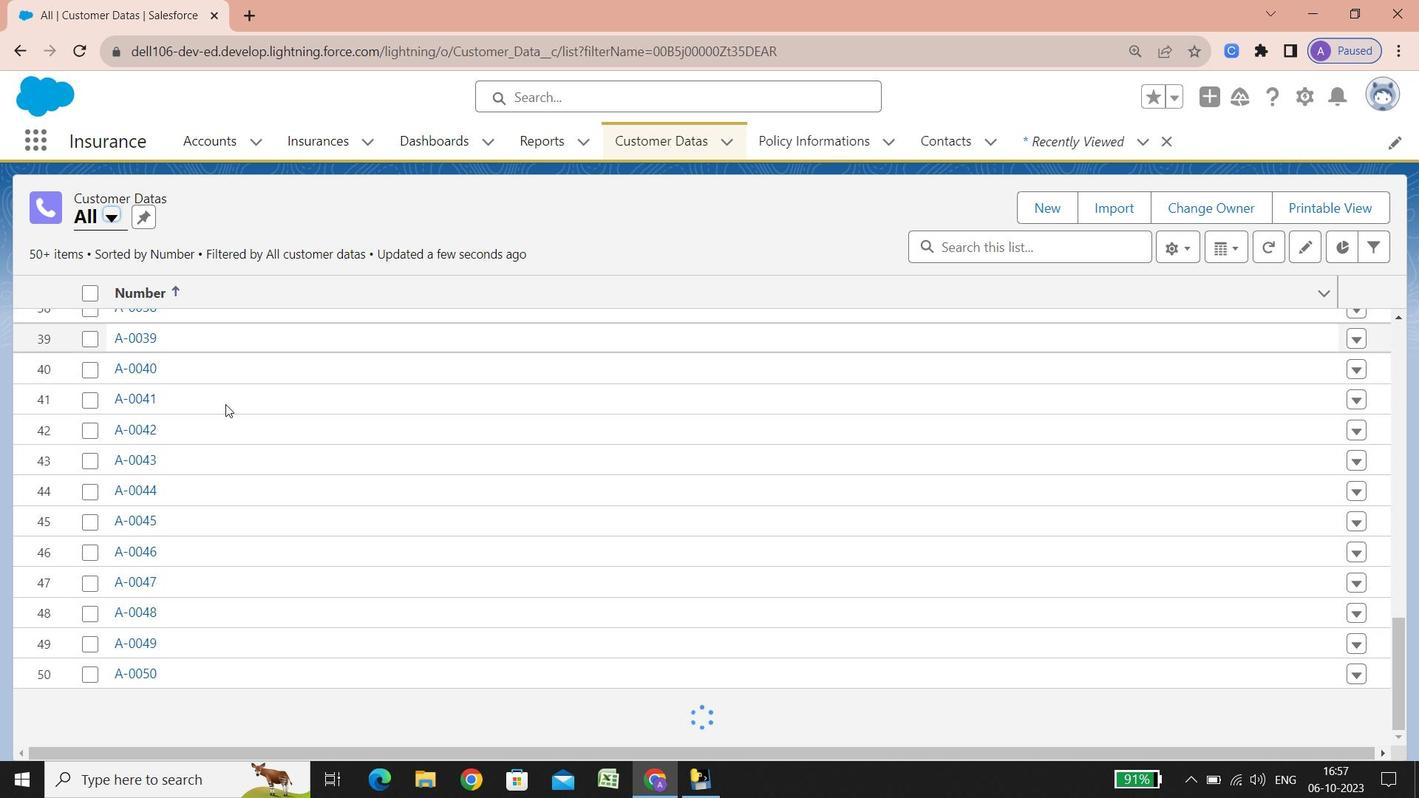 
Action: Mouse scrolled (225, 403) with delta (0, 0)
Screenshot: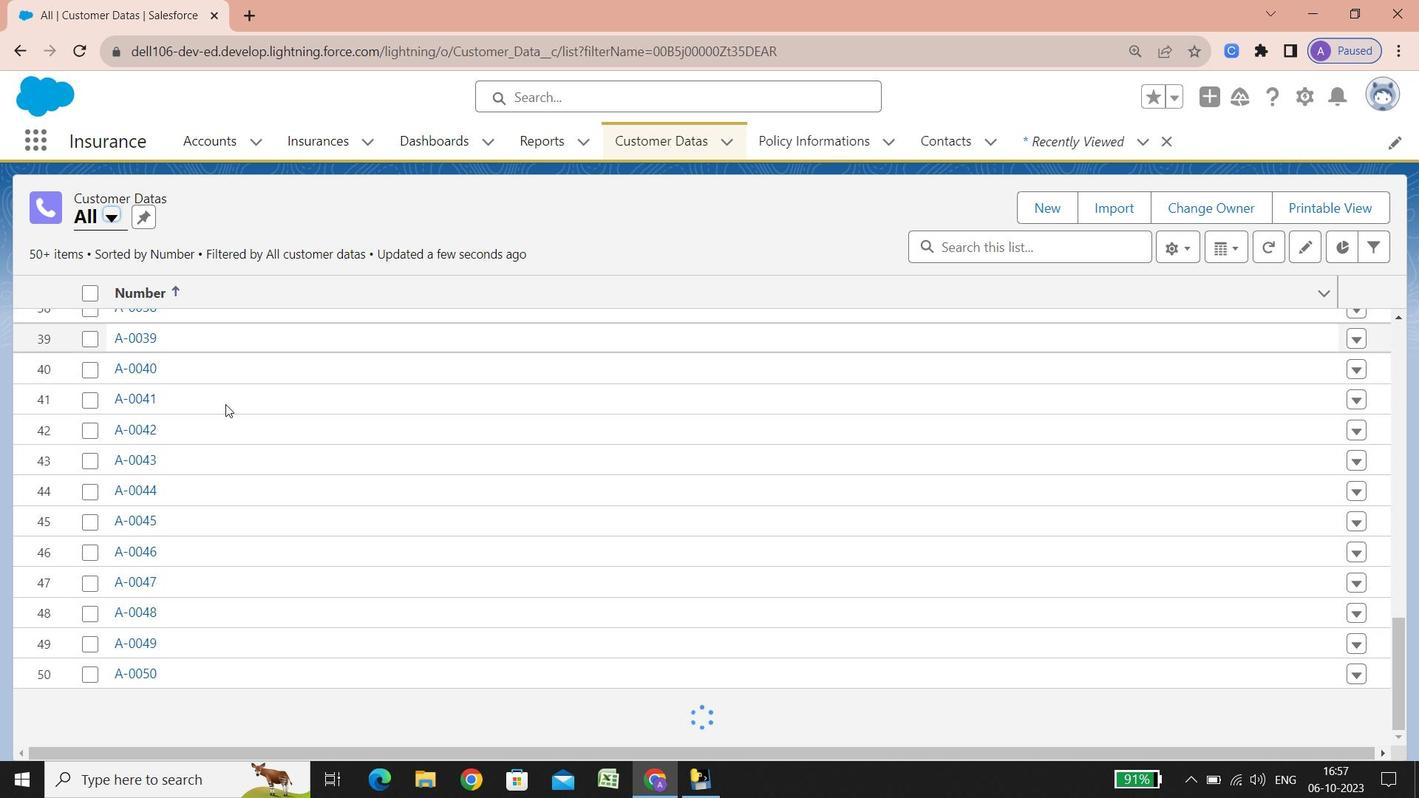 
Action: Mouse scrolled (225, 403) with delta (0, 0)
Screenshot: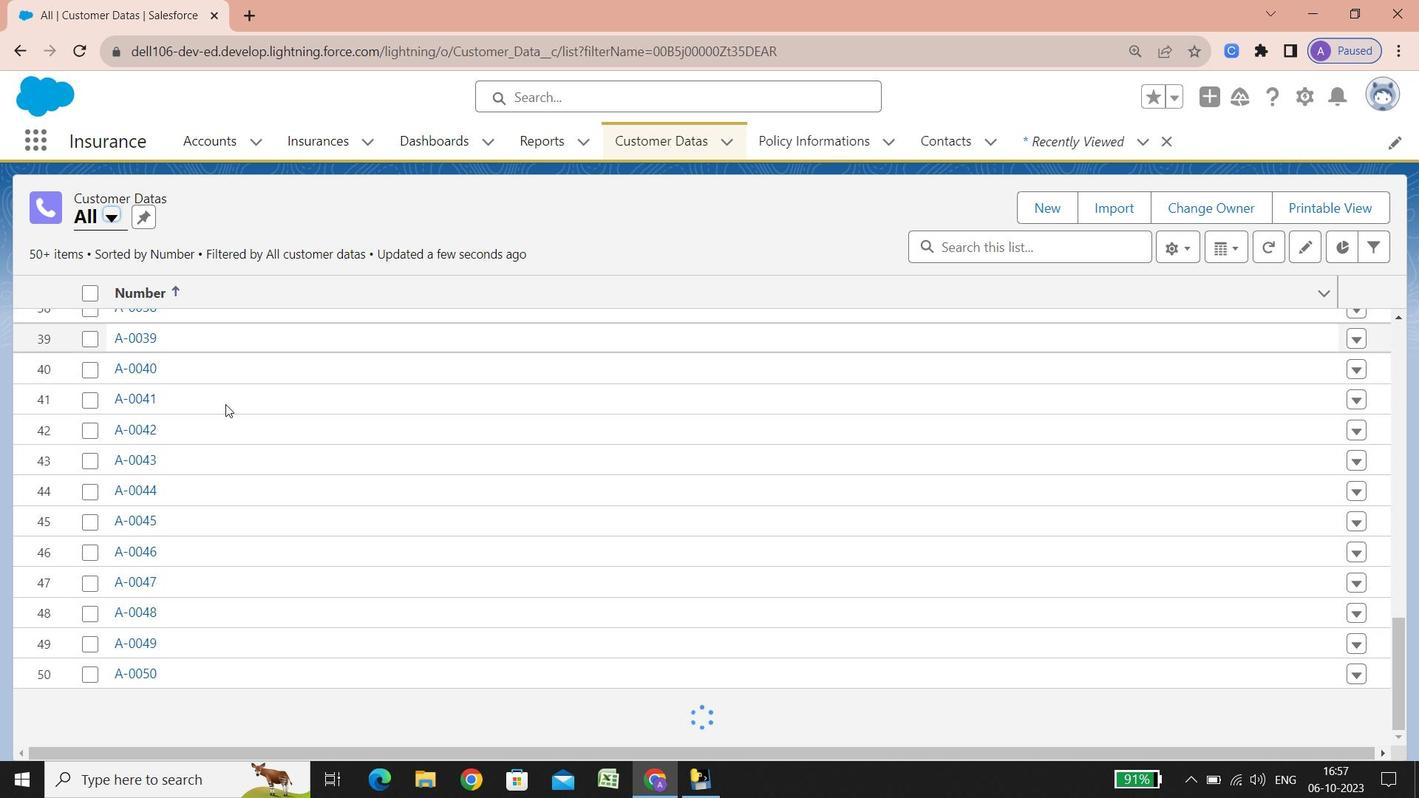 
Action: Mouse scrolled (225, 403) with delta (0, 0)
Screenshot: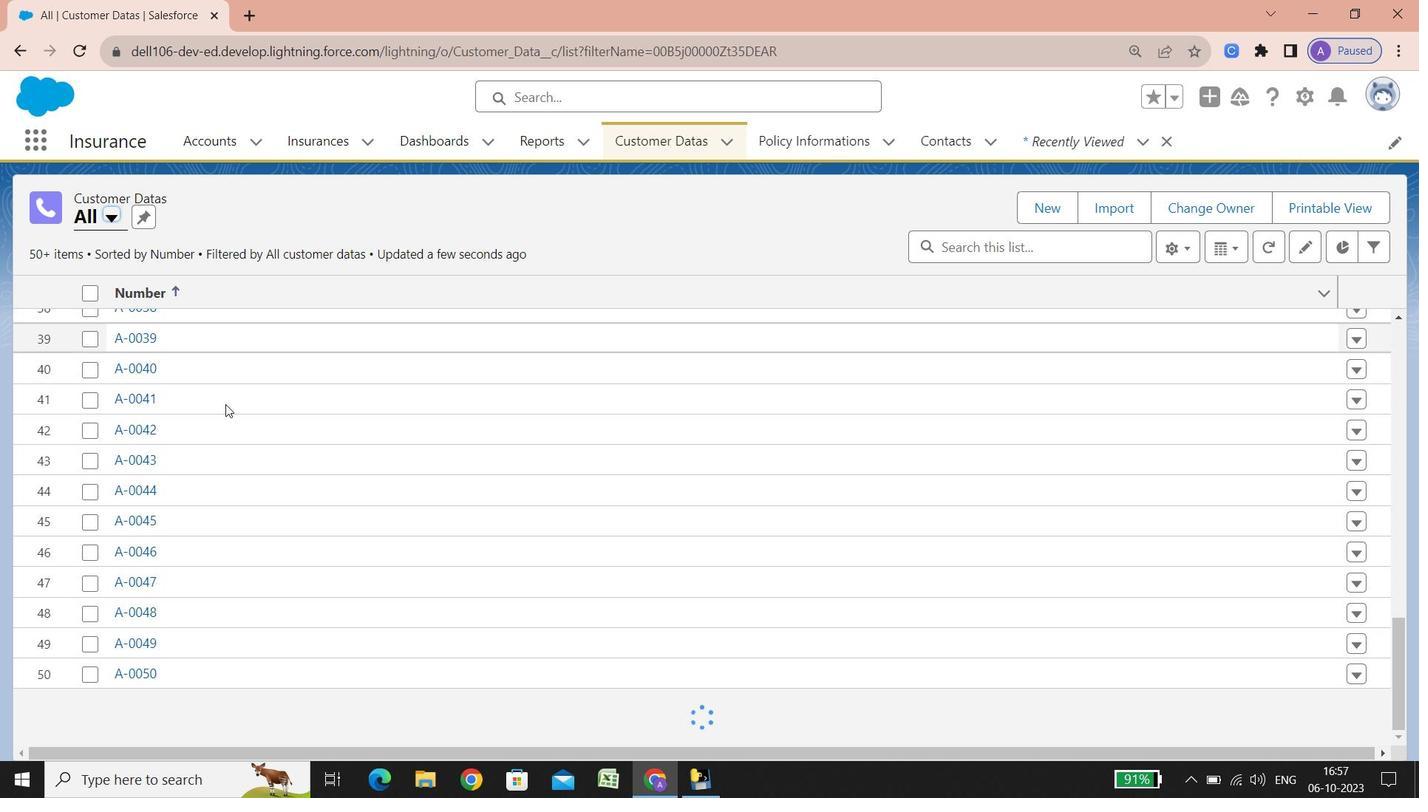 
Action: Mouse scrolled (225, 403) with delta (0, 0)
Screenshot: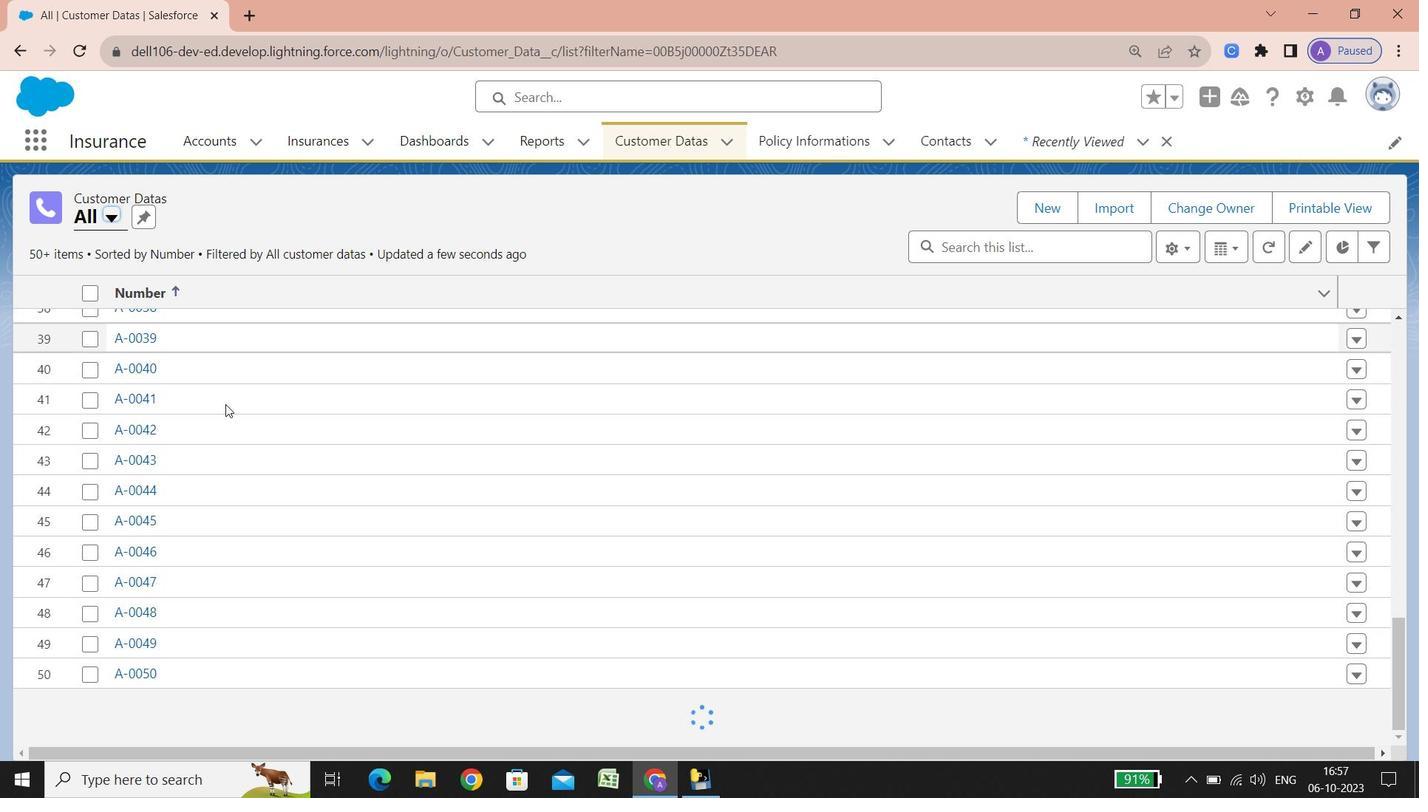
Action: Mouse scrolled (225, 403) with delta (0, 0)
Screenshot: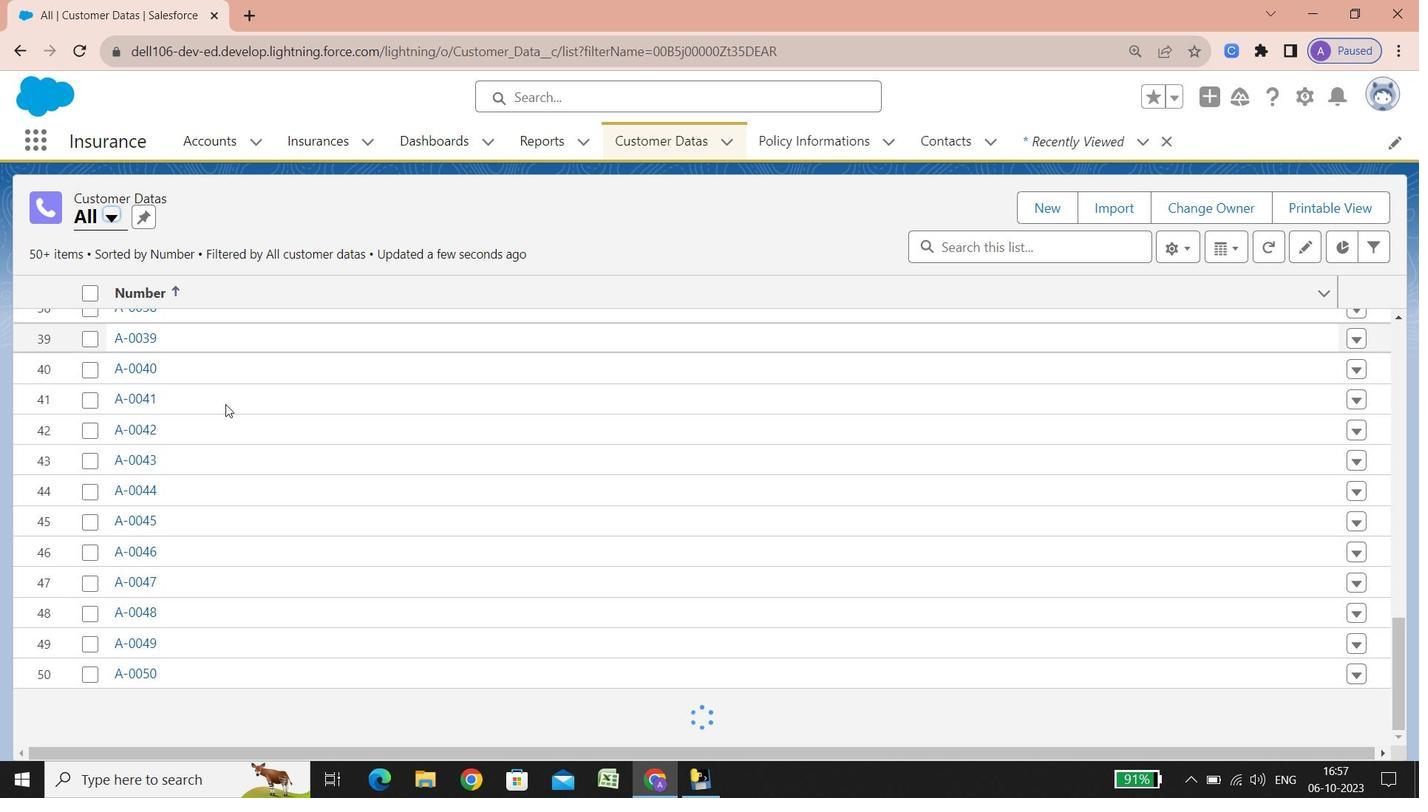 
Action: Mouse scrolled (225, 403) with delta (0, 0)
Screenshot: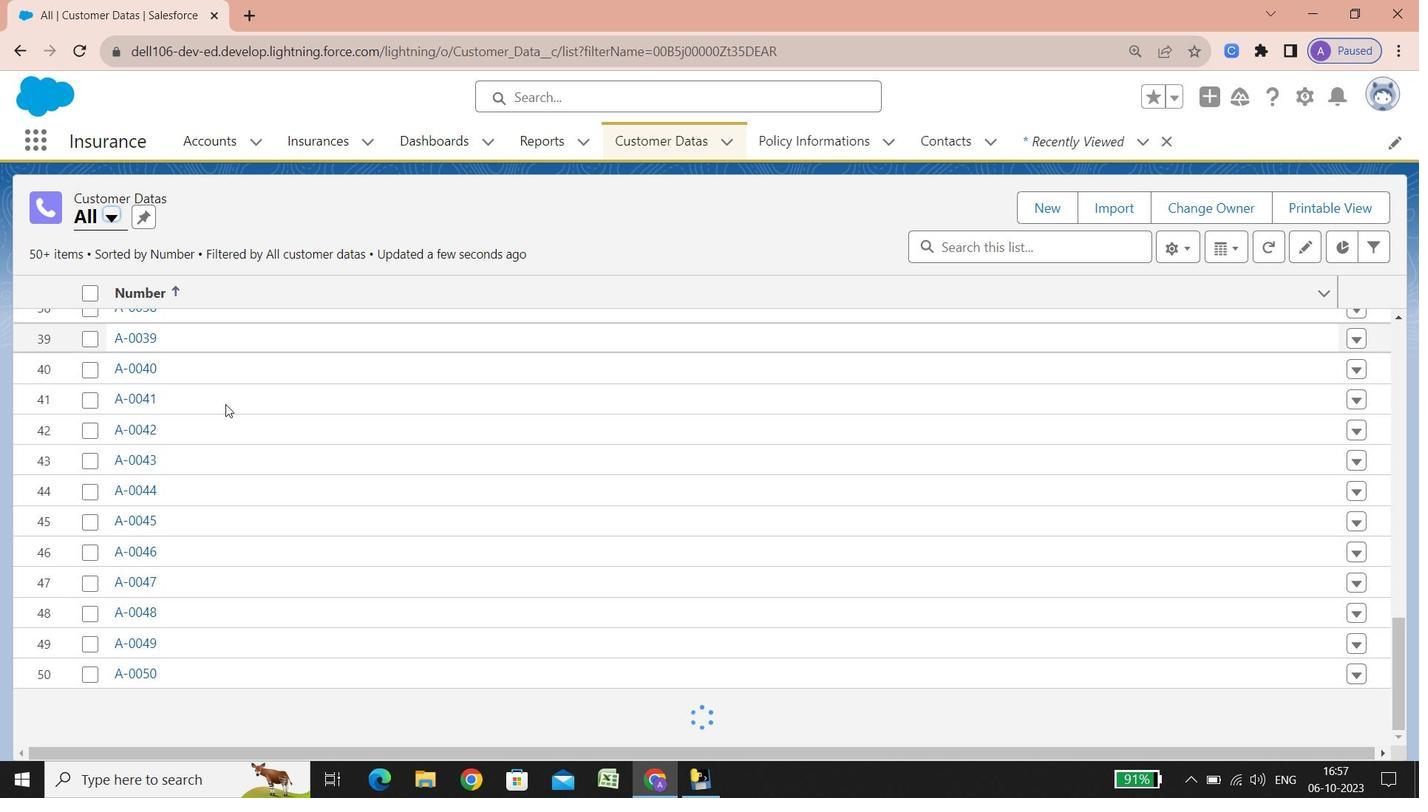 
Action: Mouse scrolled (225, 403) with delta (0, 0)
Screenshot: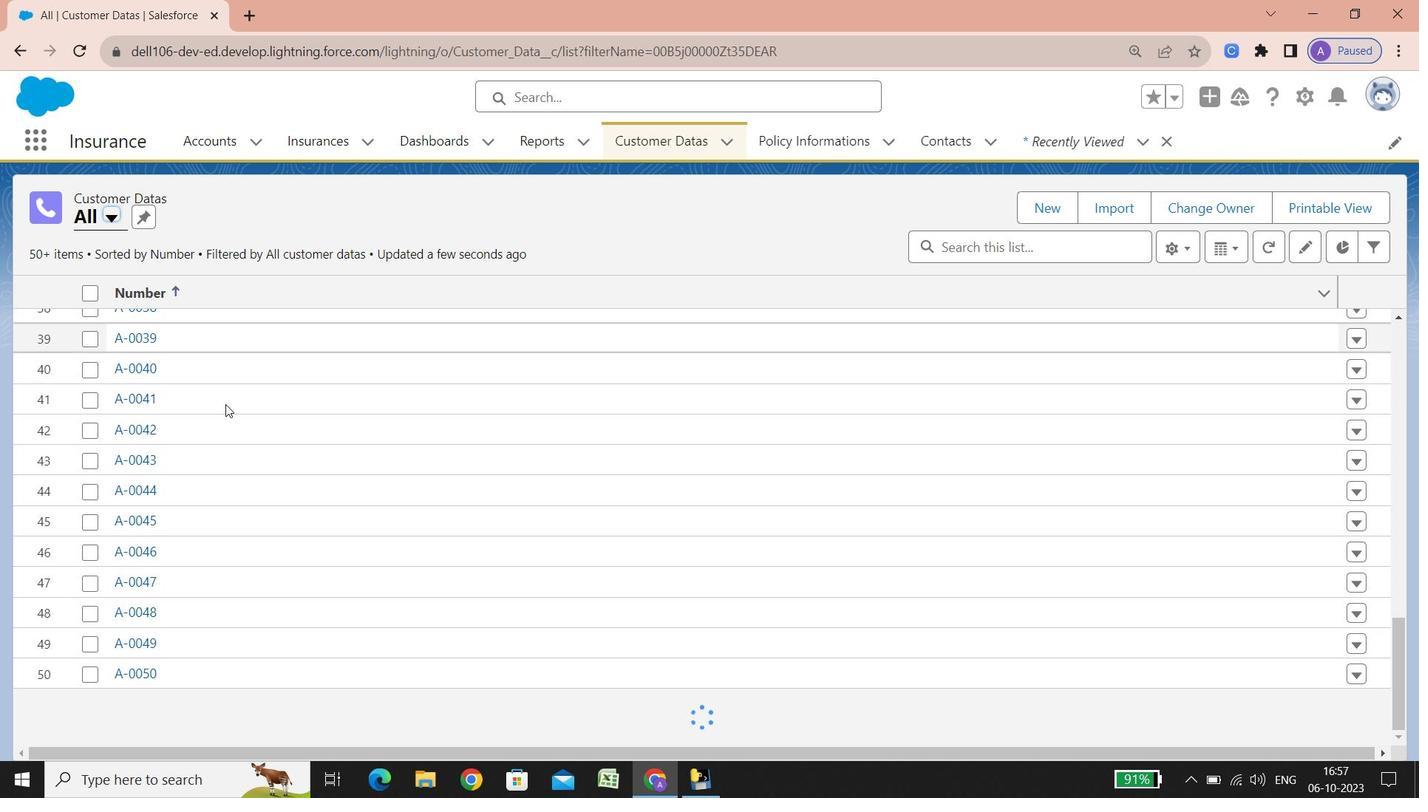 
Action: Mouse scrolled (225, 403) with delta (0, 0)
Screenshot: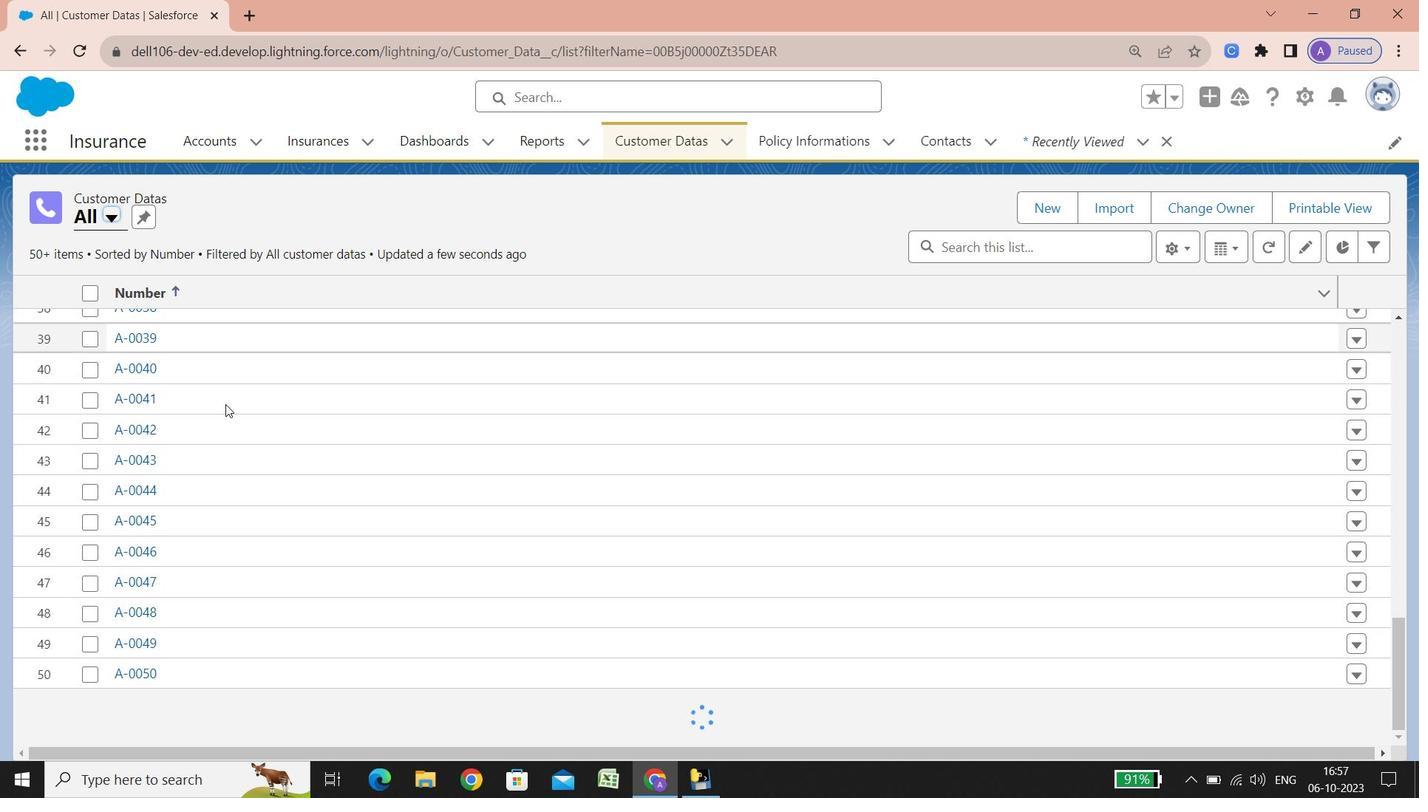 
Action: Mouse scrolled (225, 403) with delta (0, 0)
Screenshot: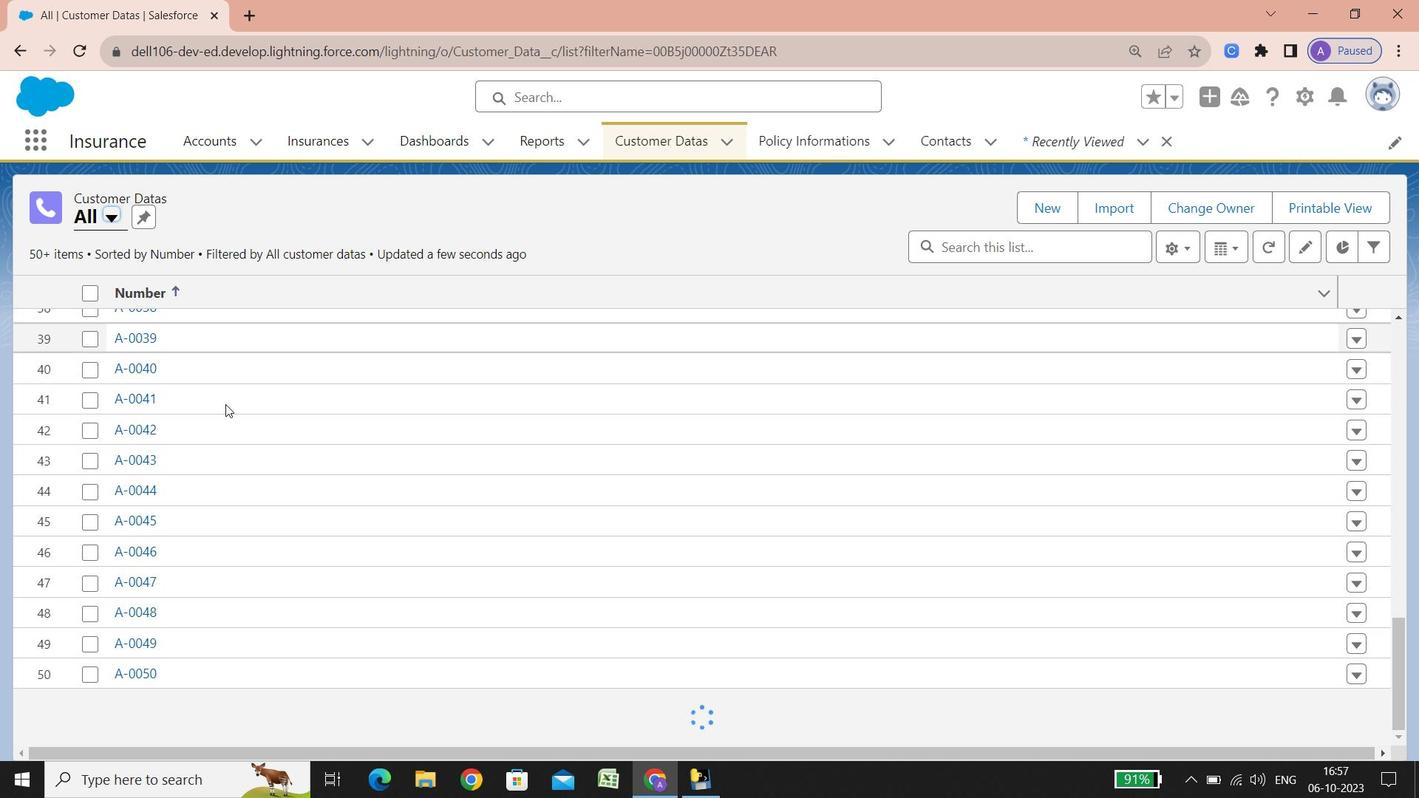 
Action: Mouse scrolled (225, 403) with delta (0, 0)
Screenshot: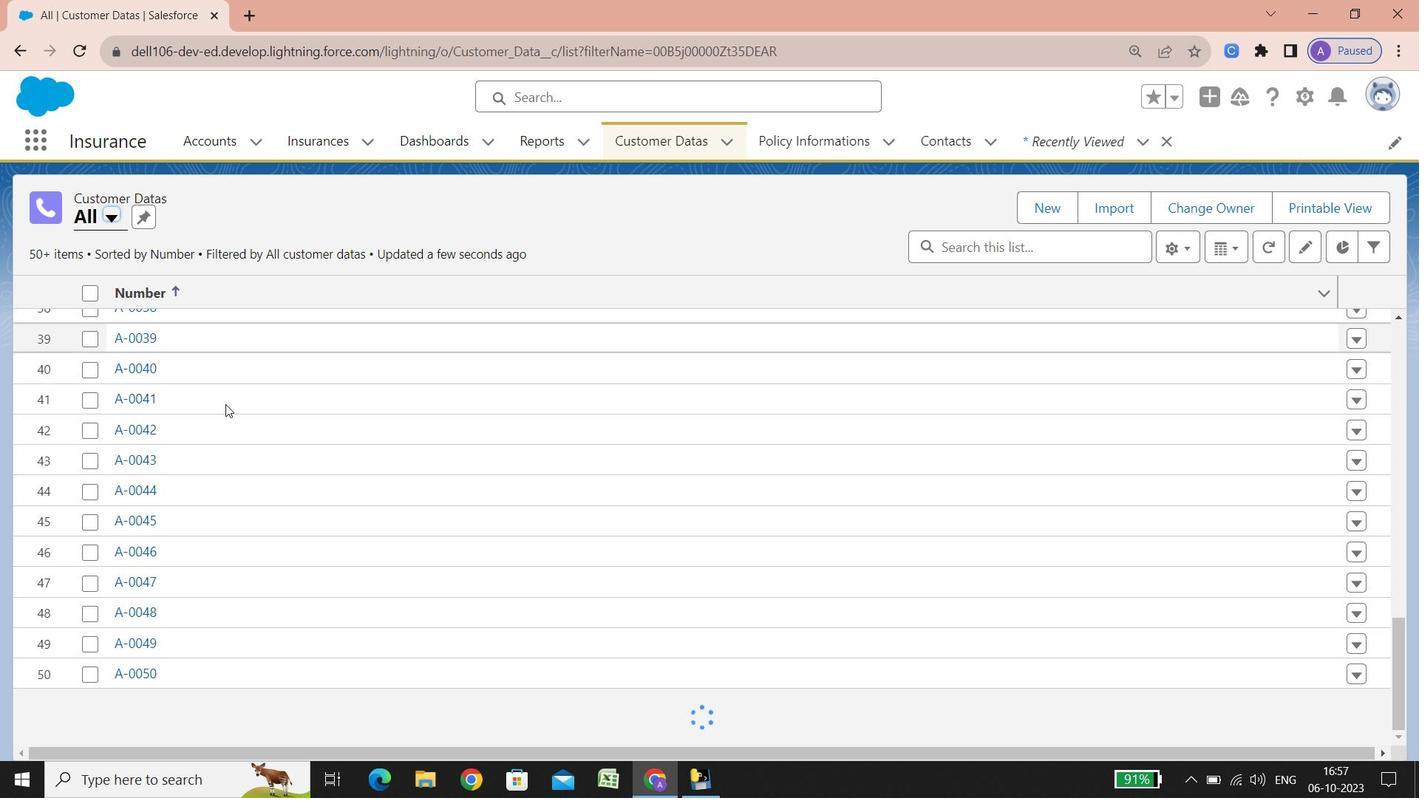 
Action: Mouse scrolled (225, 403) with delta (0, 0)
Screenshot: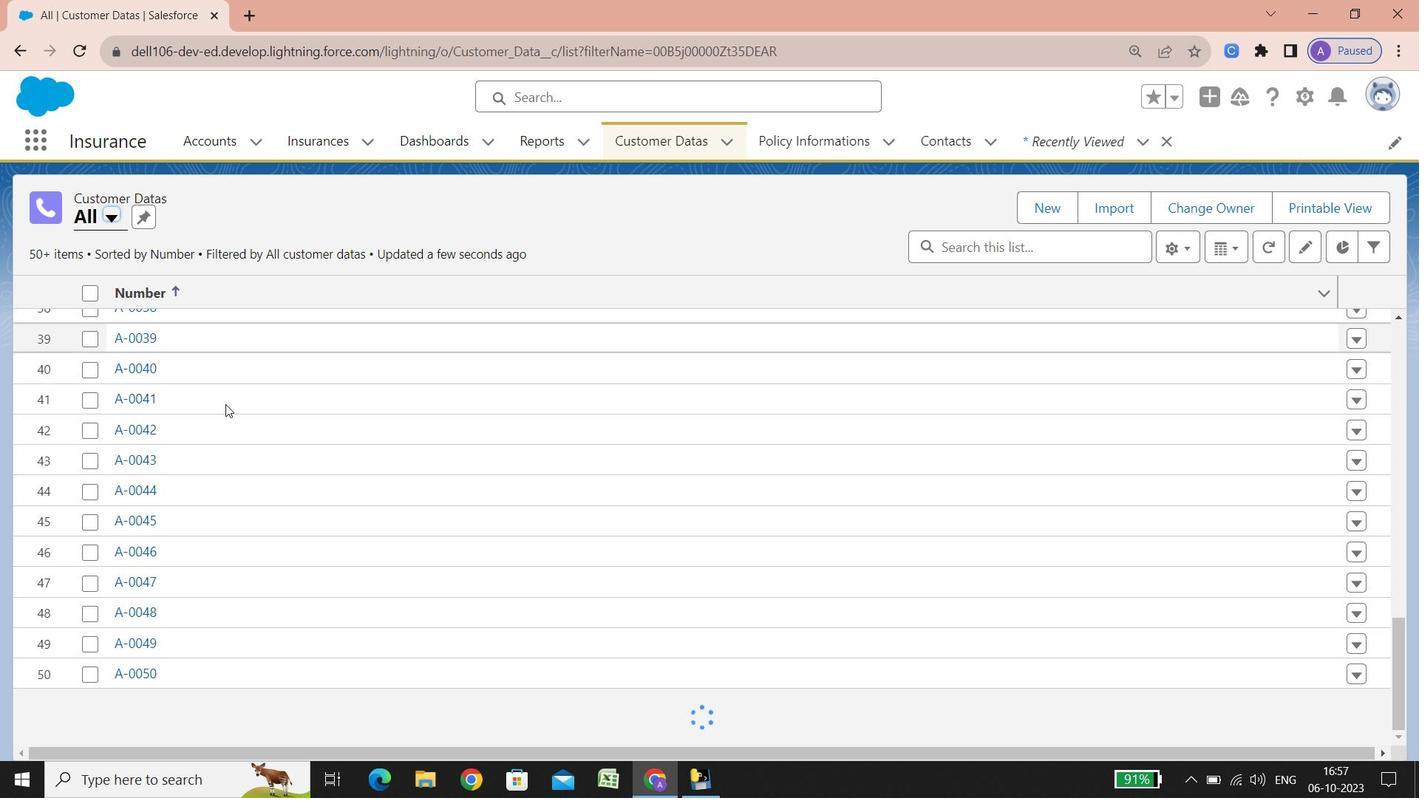 
Action: Mouse scrolled (225, 403) with delta (0, 0)
Screenshot: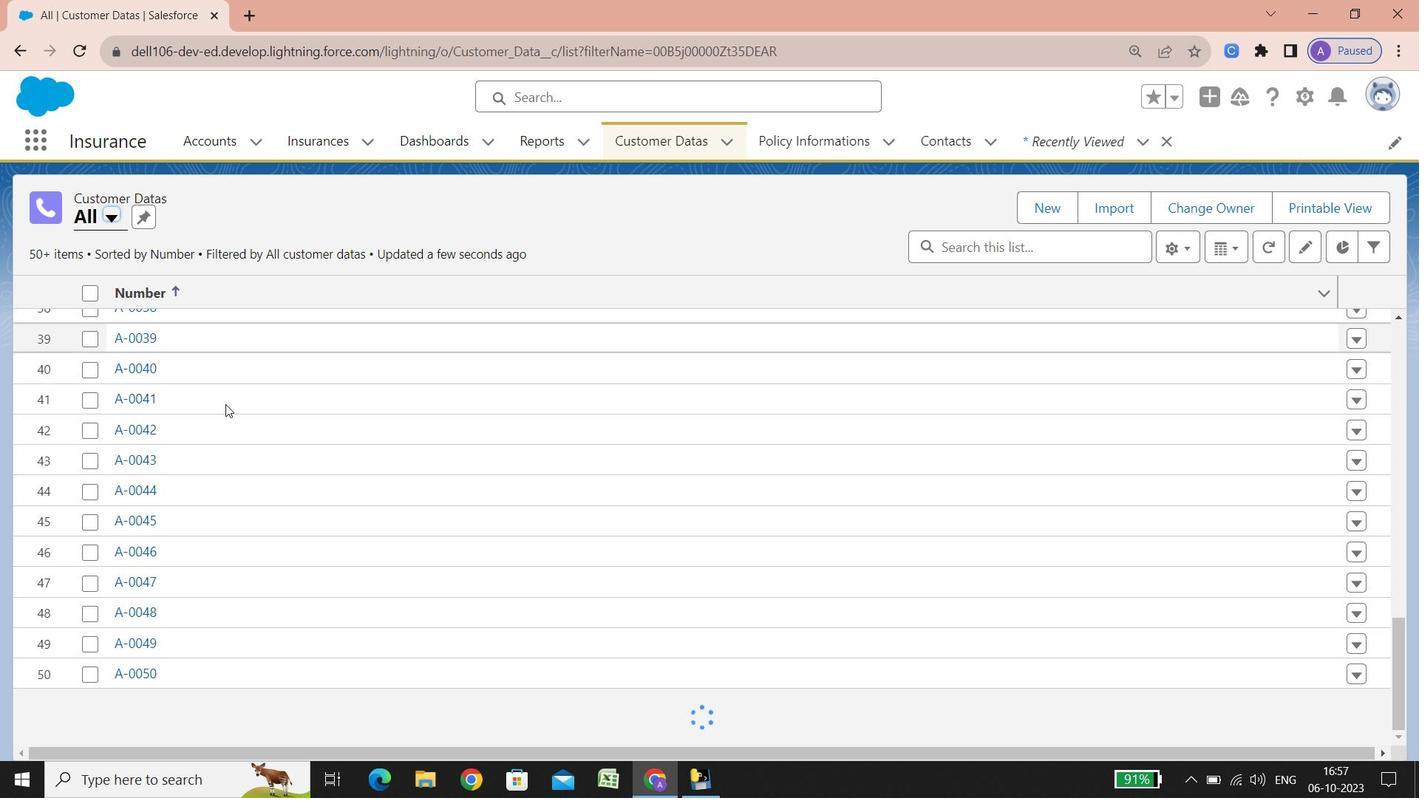 
Action: Mouse scrolled (225, 403) with delta (0, 0)
Screenshot: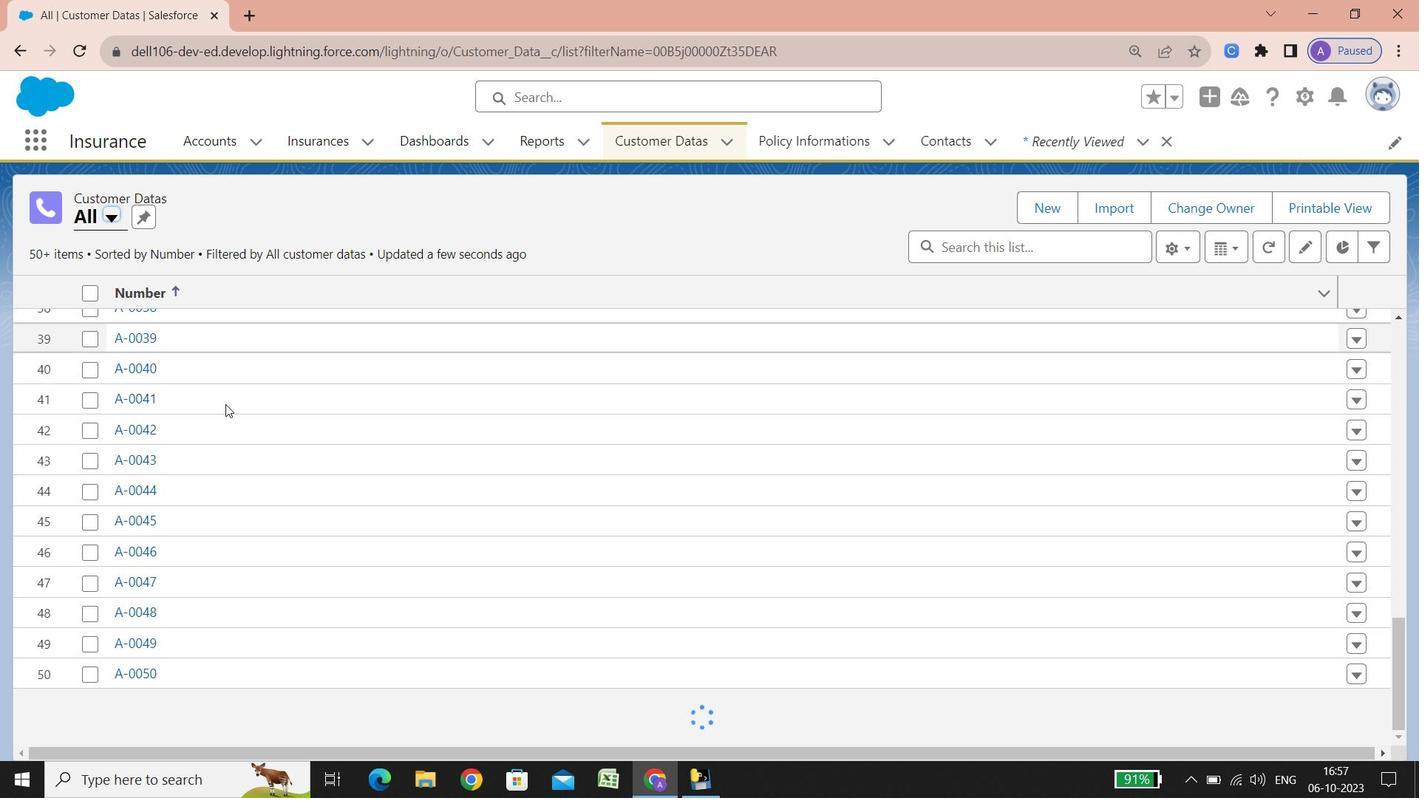 
Action: Mouse scrolled (225, 403) with delta (0, 0)
Screenshot: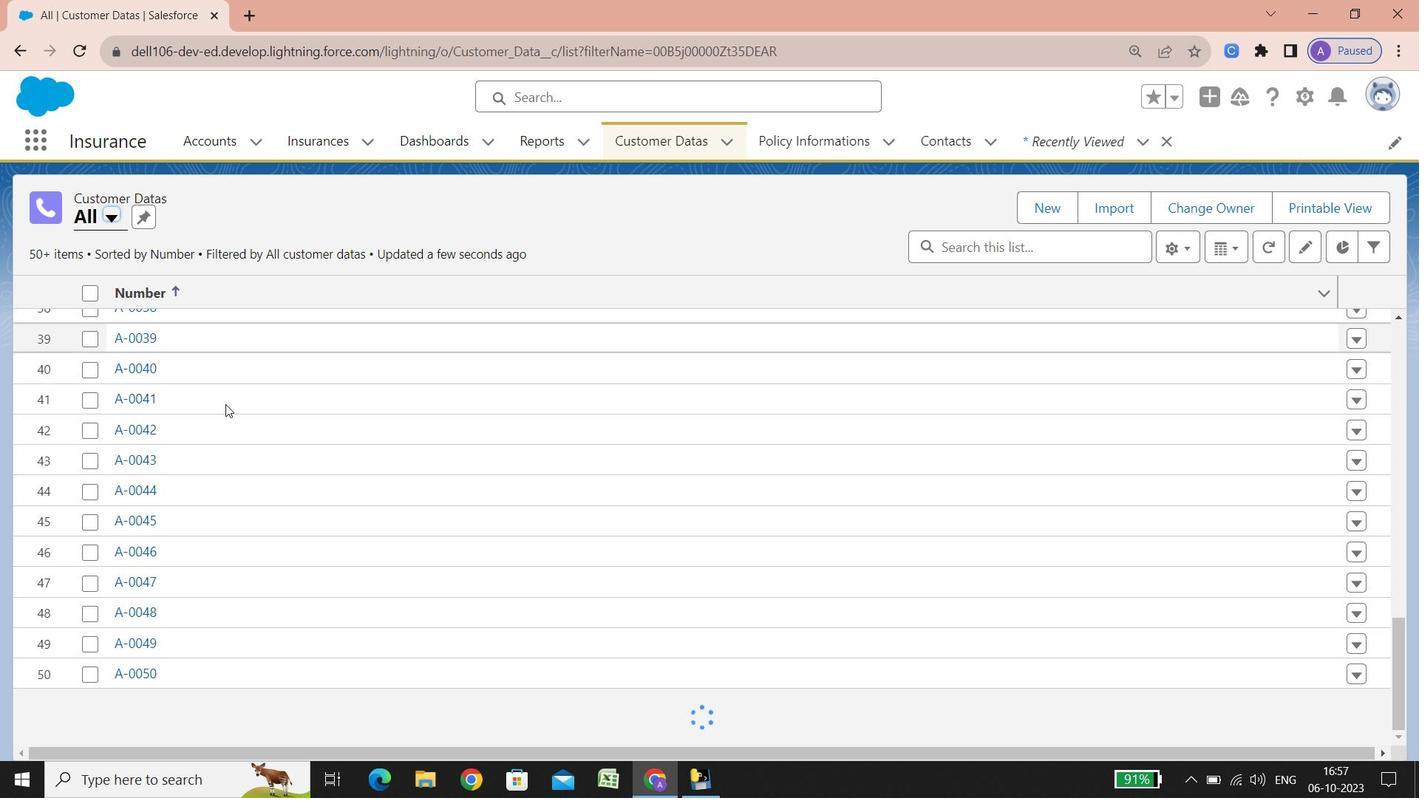 
Action: Mouse scrolled (225, 403) with delta (0, 0)
Screenshot: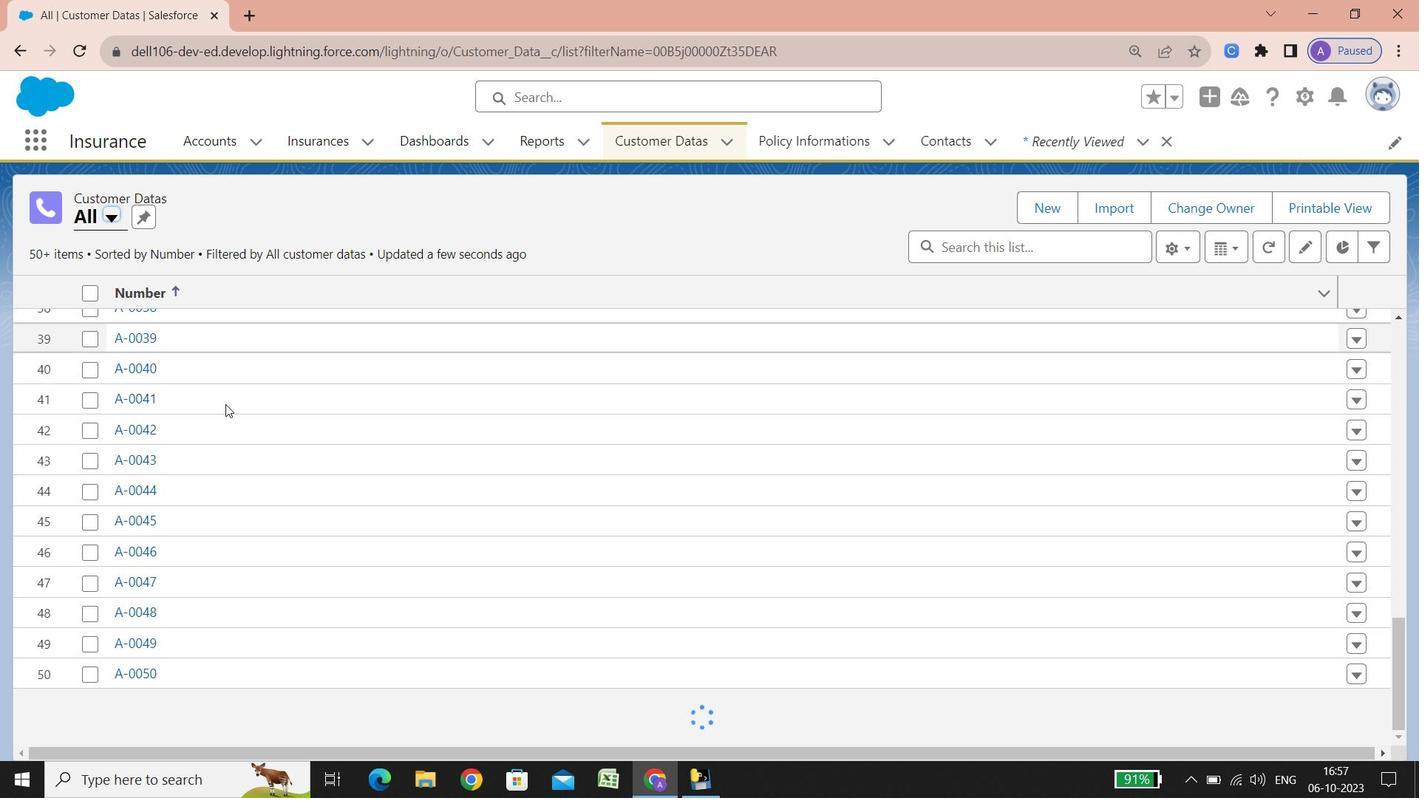 
Action: Mouse scrolled (225, 403) with delta (0, 0)
Screenshot: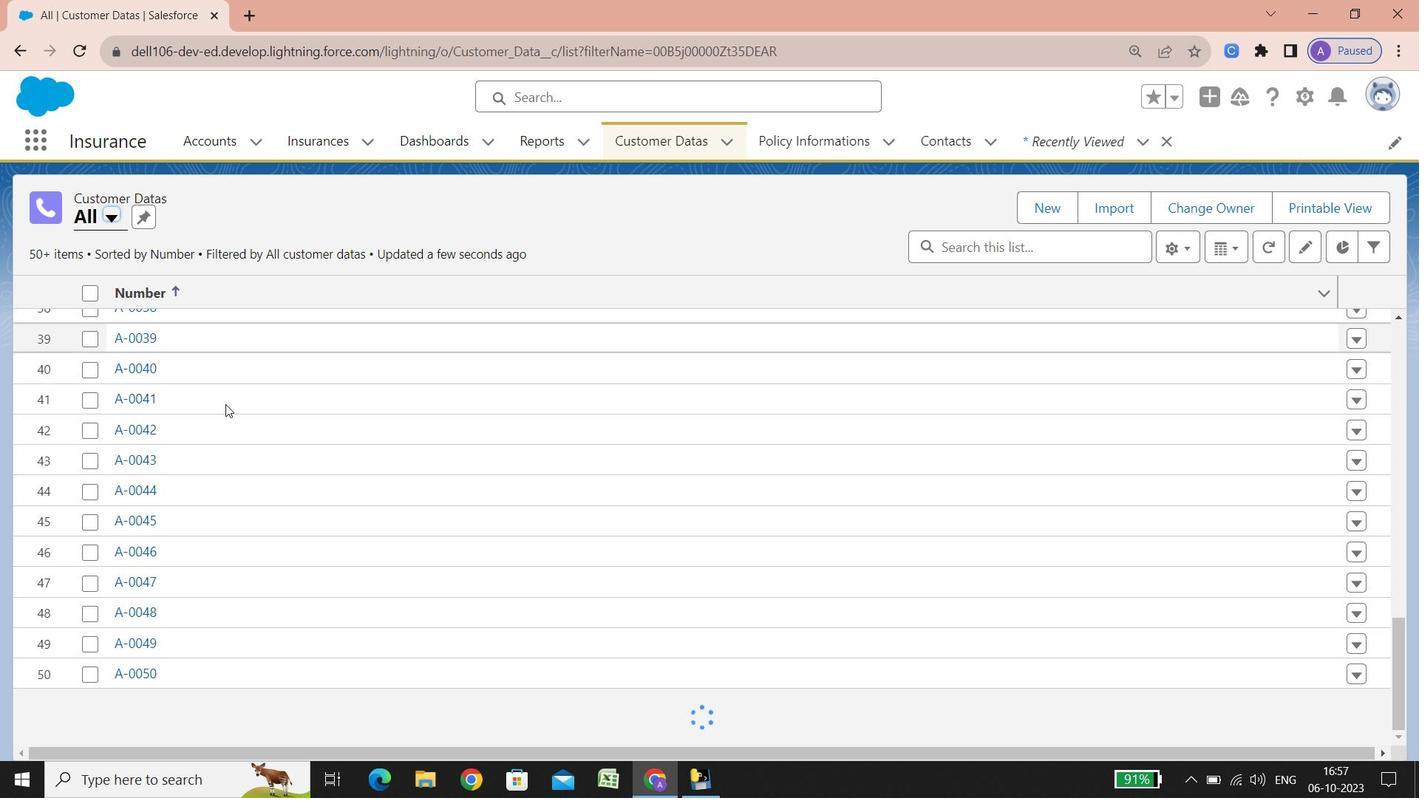 
Action: Mouse scrolled (225, 402) with delta (0, -1)
Screenshot: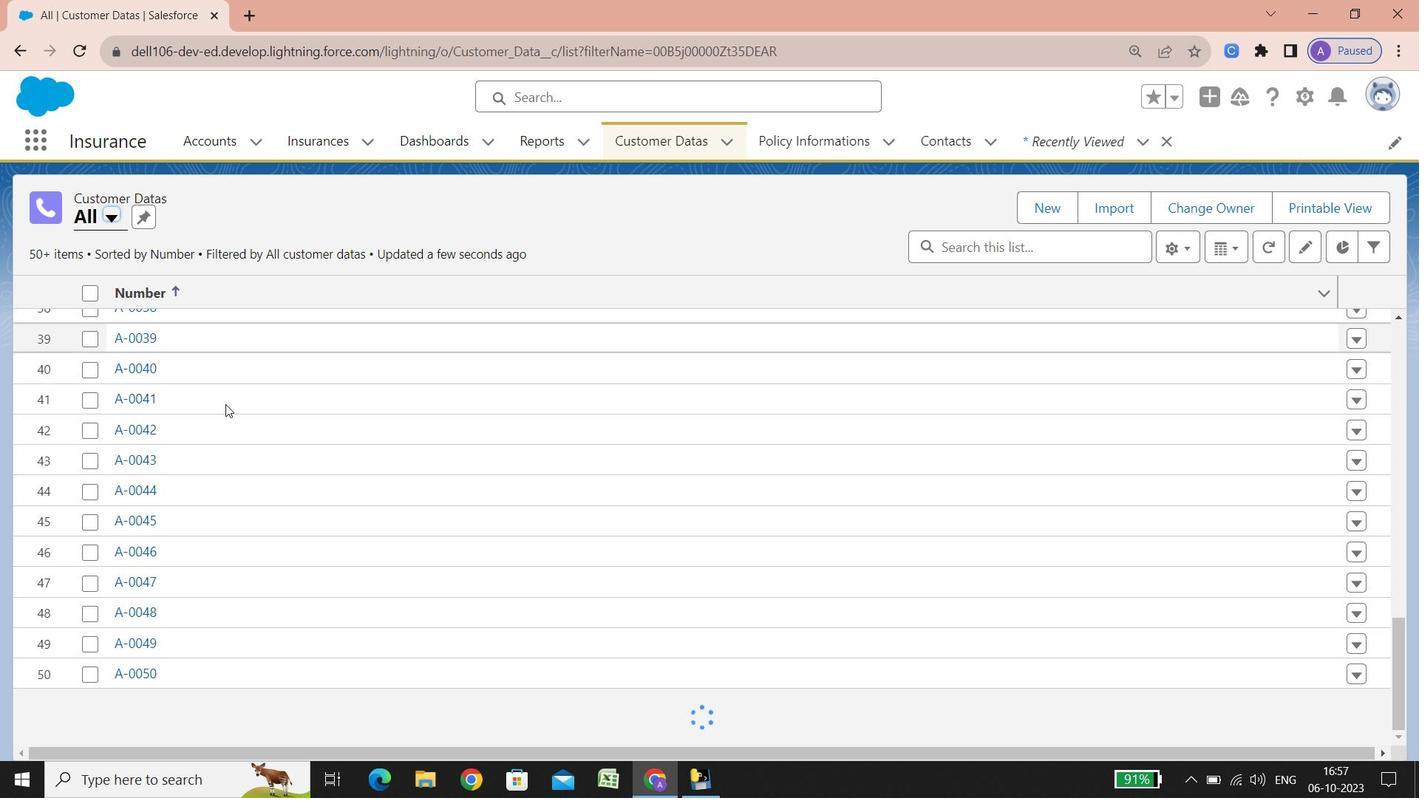 
Action: Mouse scrolled (225, 403) with delta (0, 0)
Screenshot: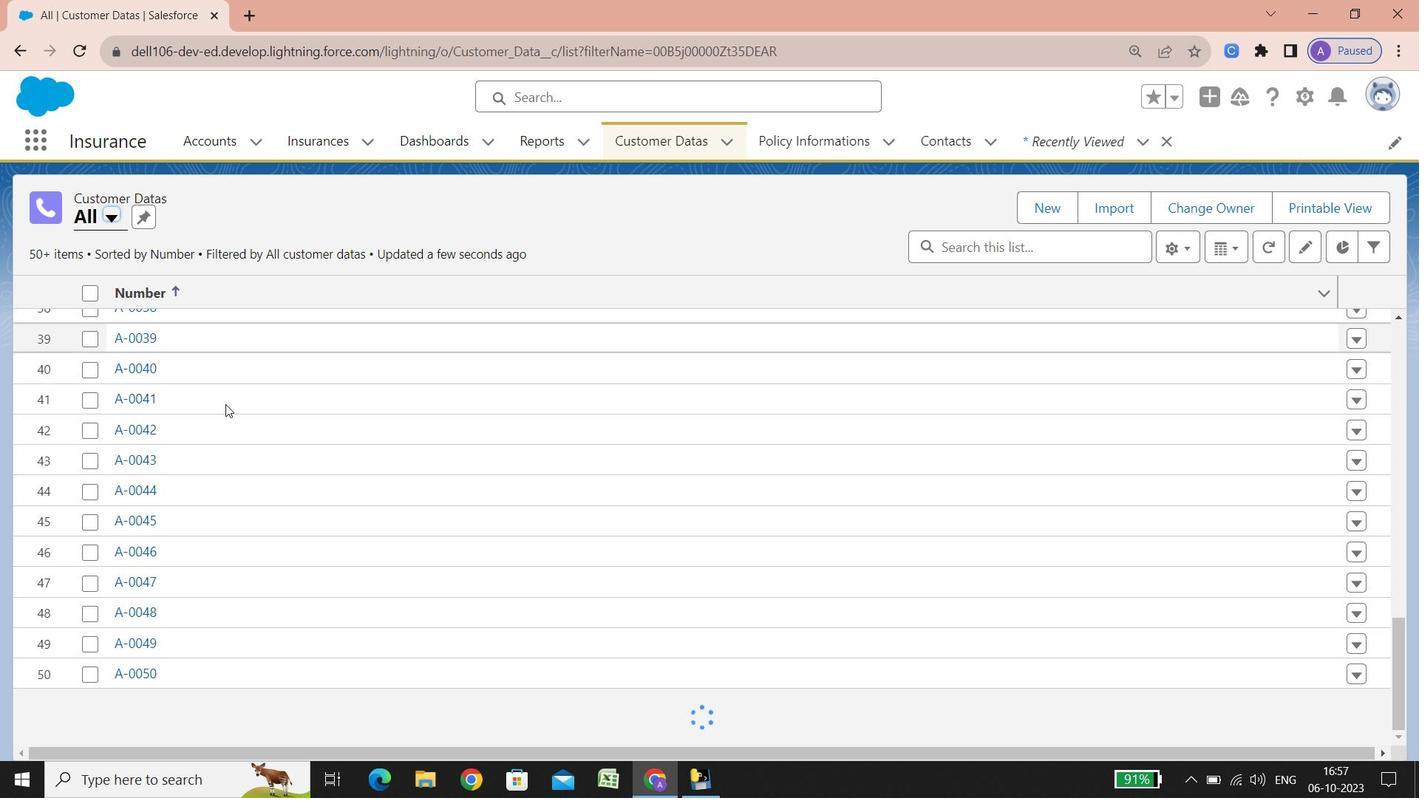 
Action: Mouse scrolled (225, 403) with delta (0, 0)
Screenshot: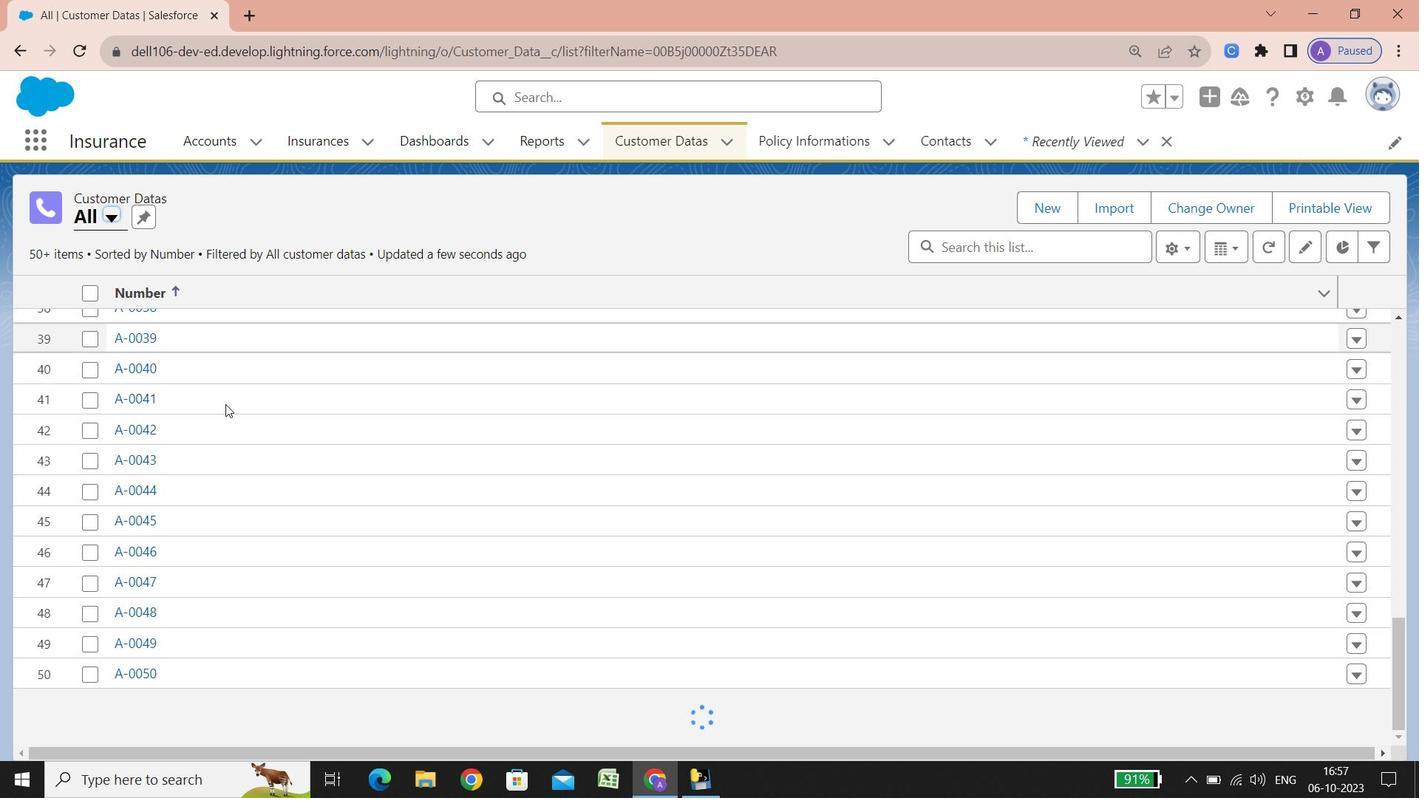 
Action: Mouse scrolled (225, 402) with delta (0, -1)
Screenshot: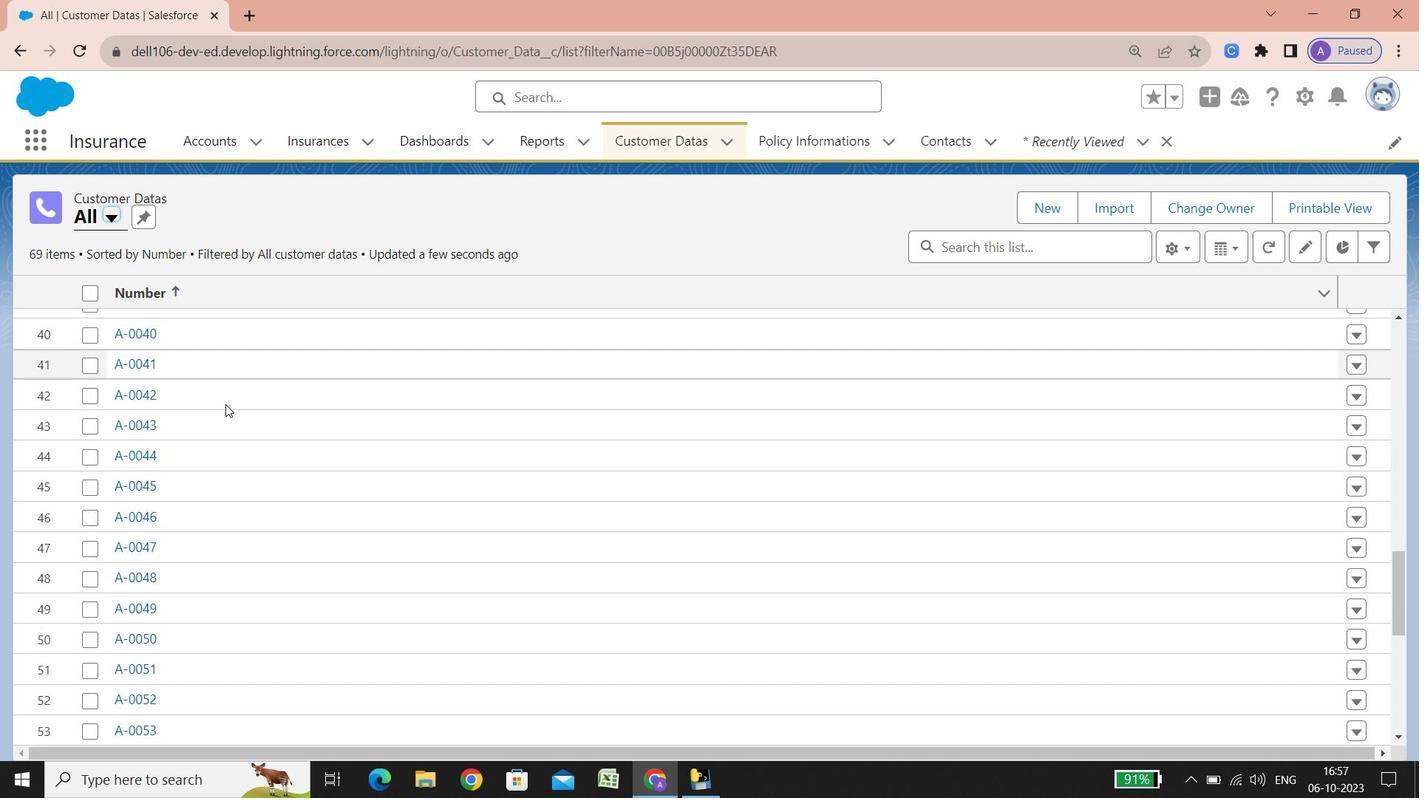 
Action: Mouse scrolled (225, 403) with delta (0, 0)
Screenshot: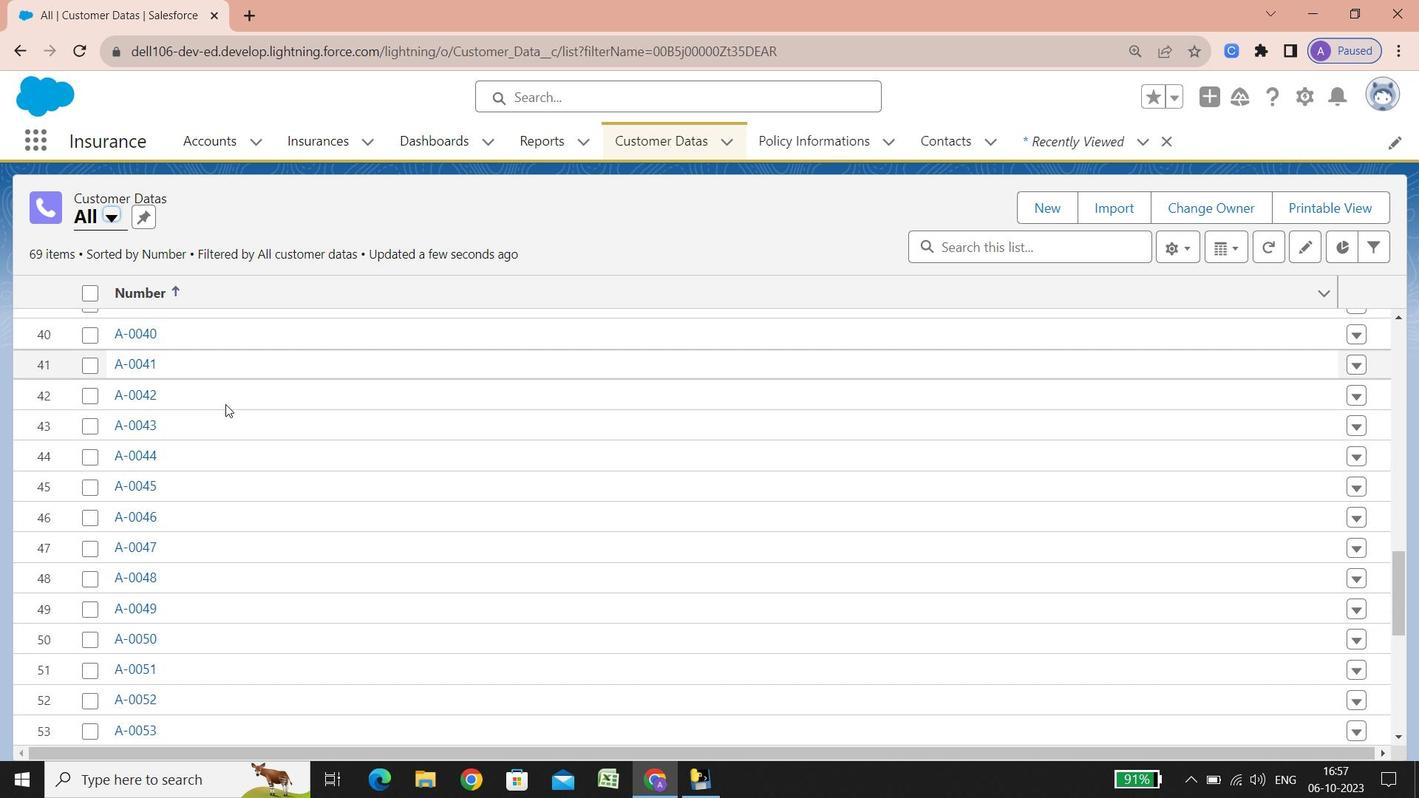 
Action: Mouse scrolled (225, 403) with delta (0, 0)
Screenshot: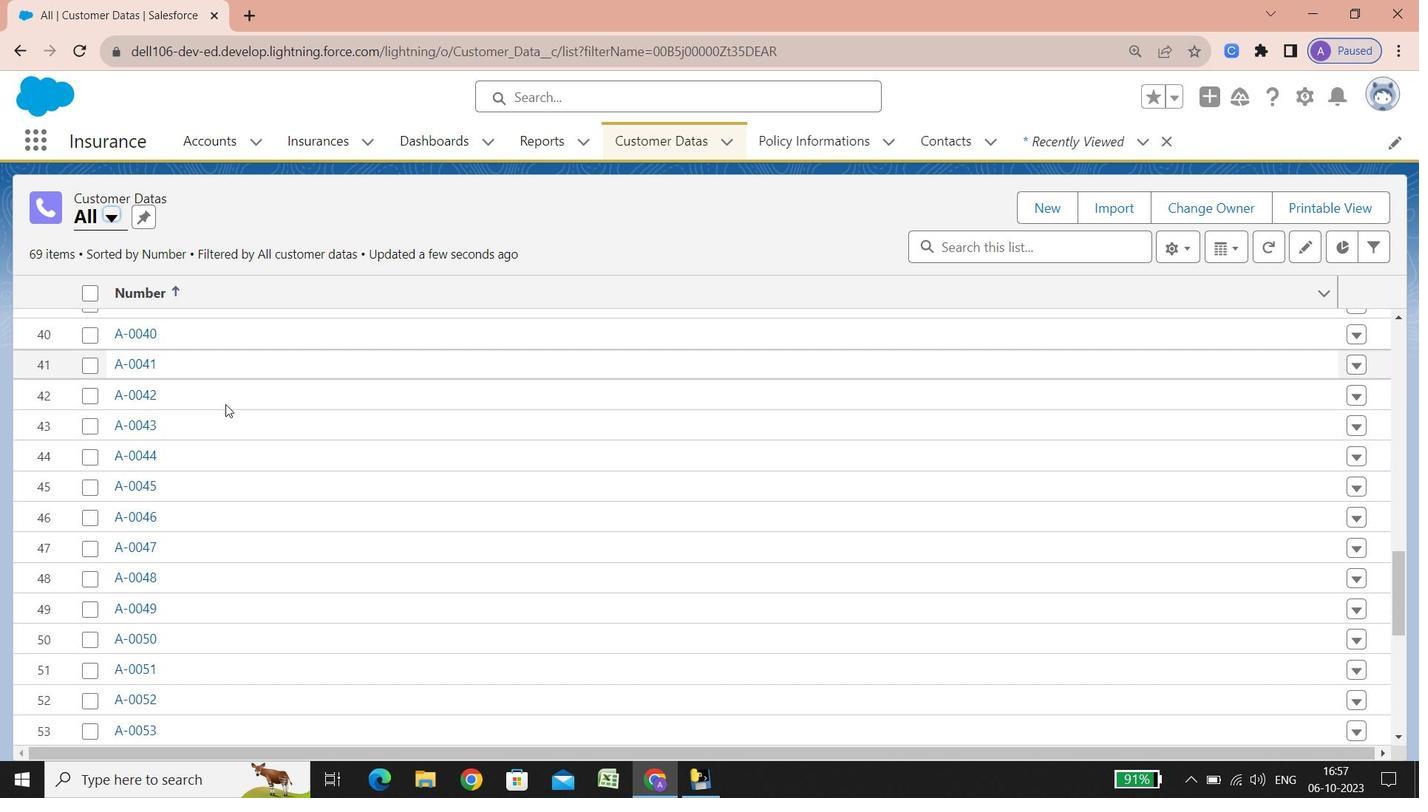 
Action: Mouse scrolled (225, 403) with delta (0, 0)
Screenshot: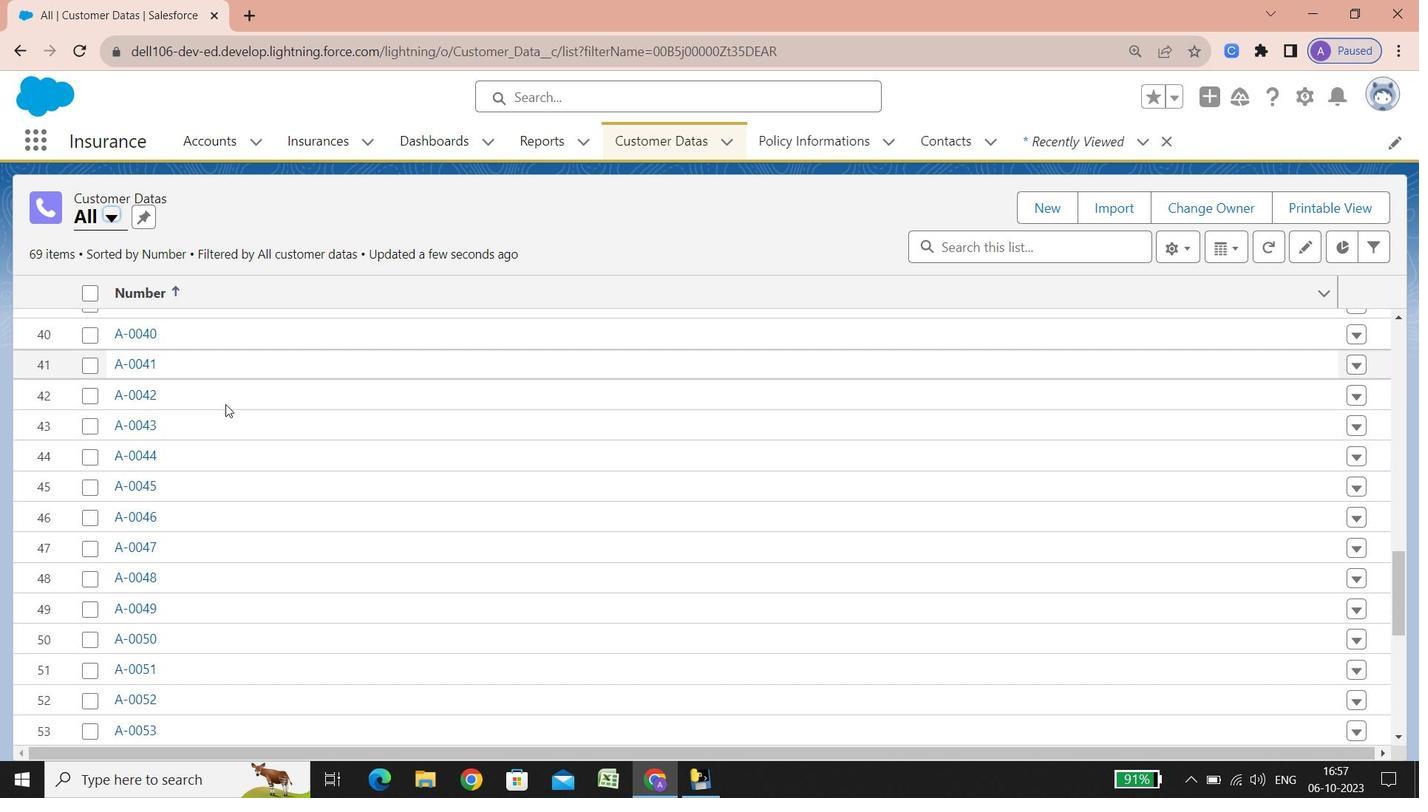 
Action: Mouse scrolled (225, 403) with delta (0, 0)
Screenshot: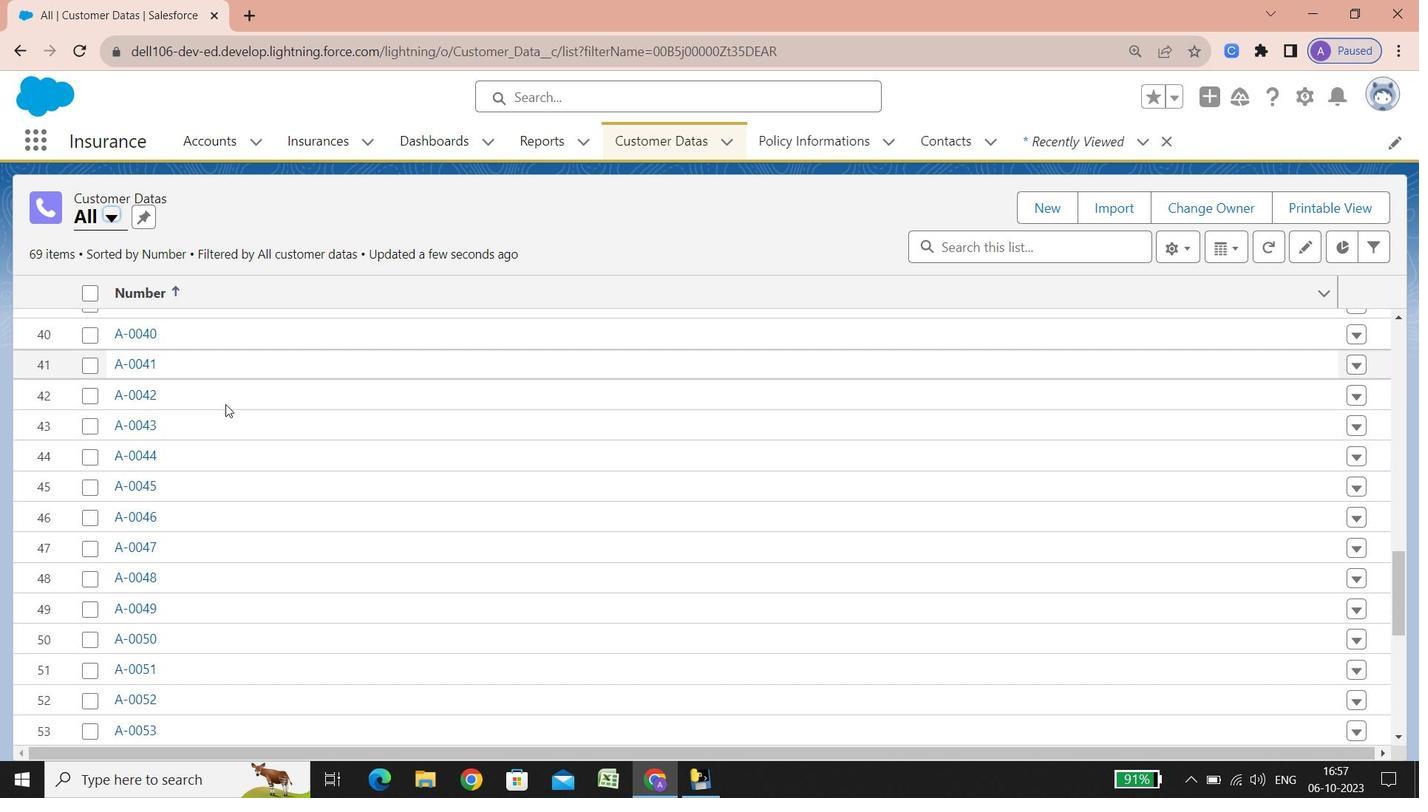 
Action: Mouse scrolled (225, 403) with delta (0, 0)
Screenshot: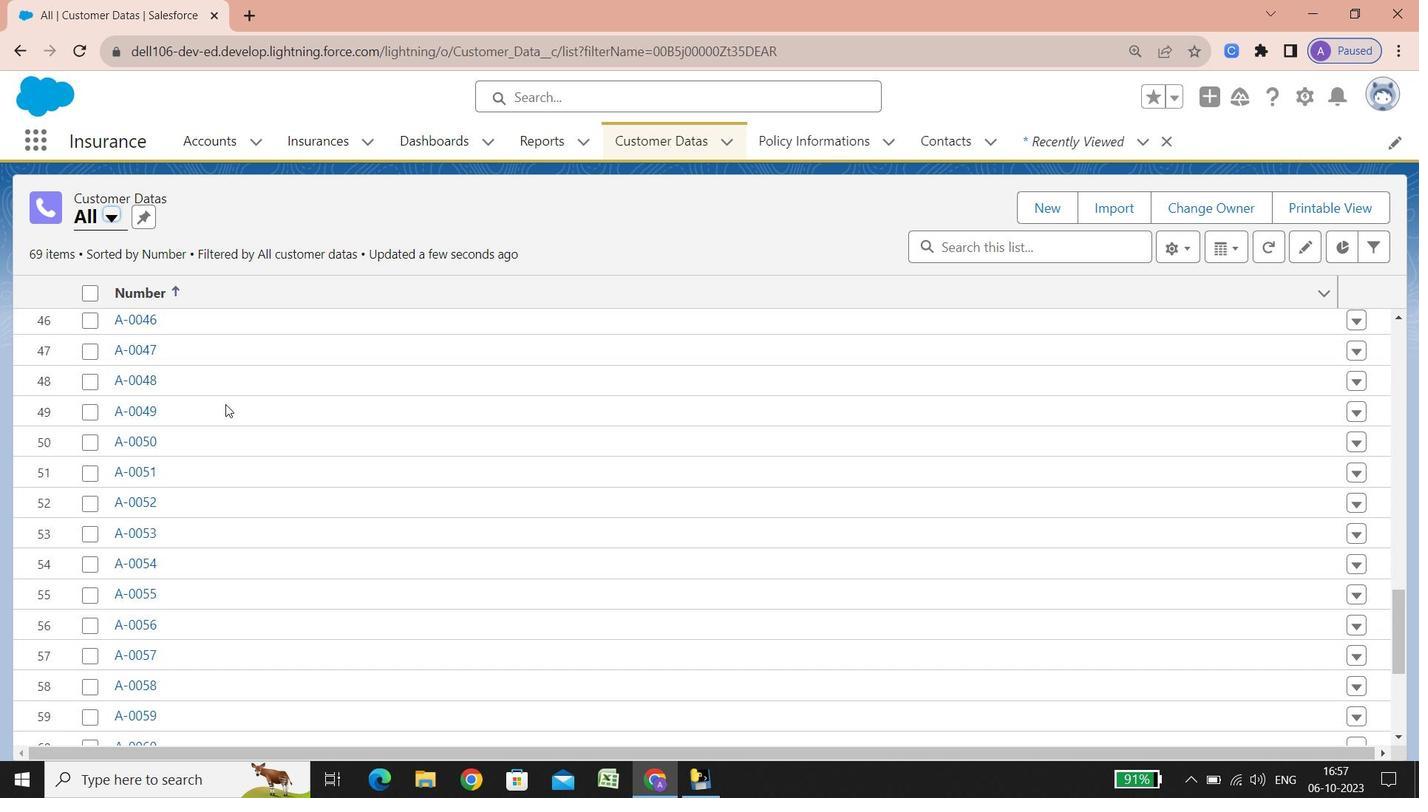 
Action: Mouse scrolled (225, 403) with delta (0, 0)
Screenshot: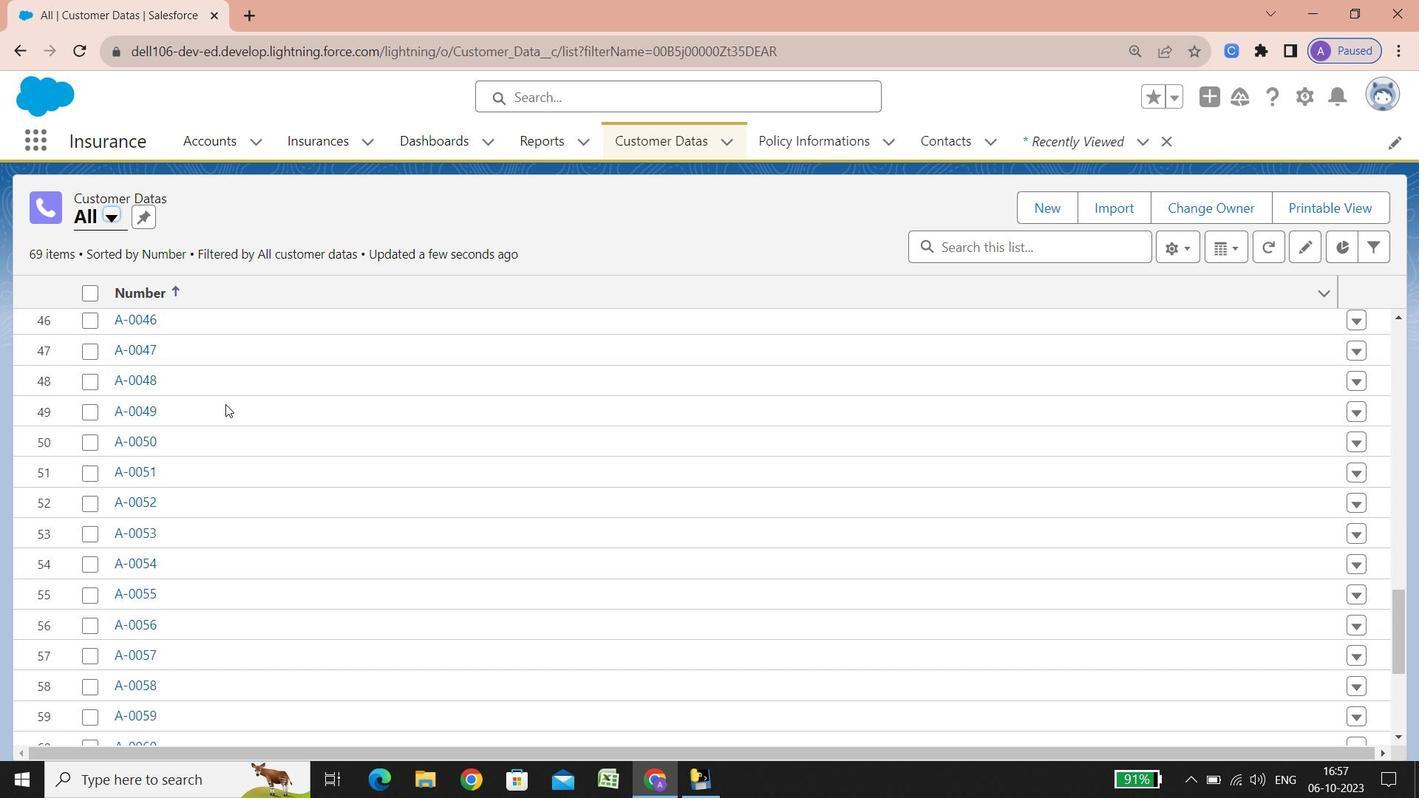 
Action: Mouse scrolled (225, 403) with delta (0, 0)
Screenshot: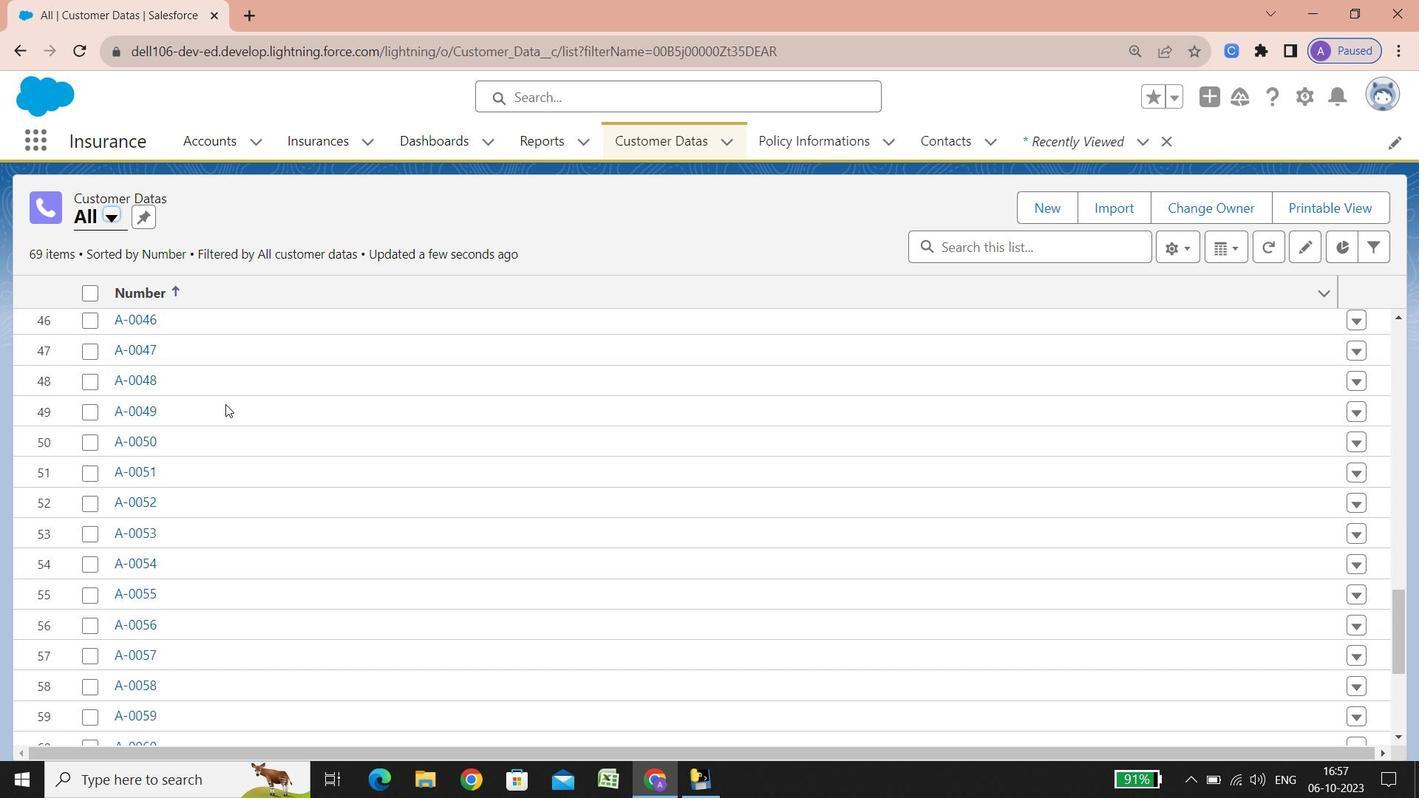 
Action: Mouse scrolled (225, 403) with delta (0, 0)
Screenshot: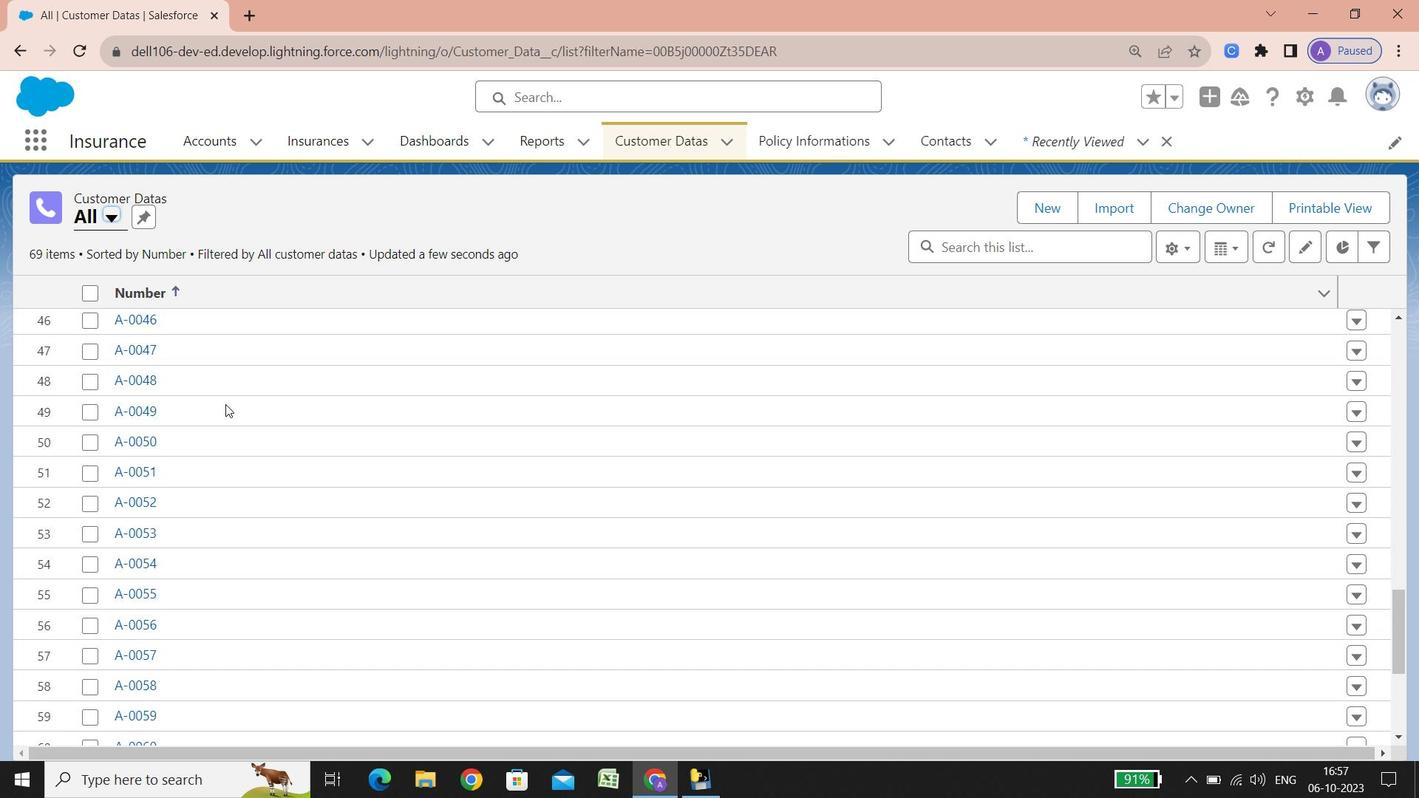 
Action: Mouse scrolled (225, 403) with delta (0, 0)
Screenshot: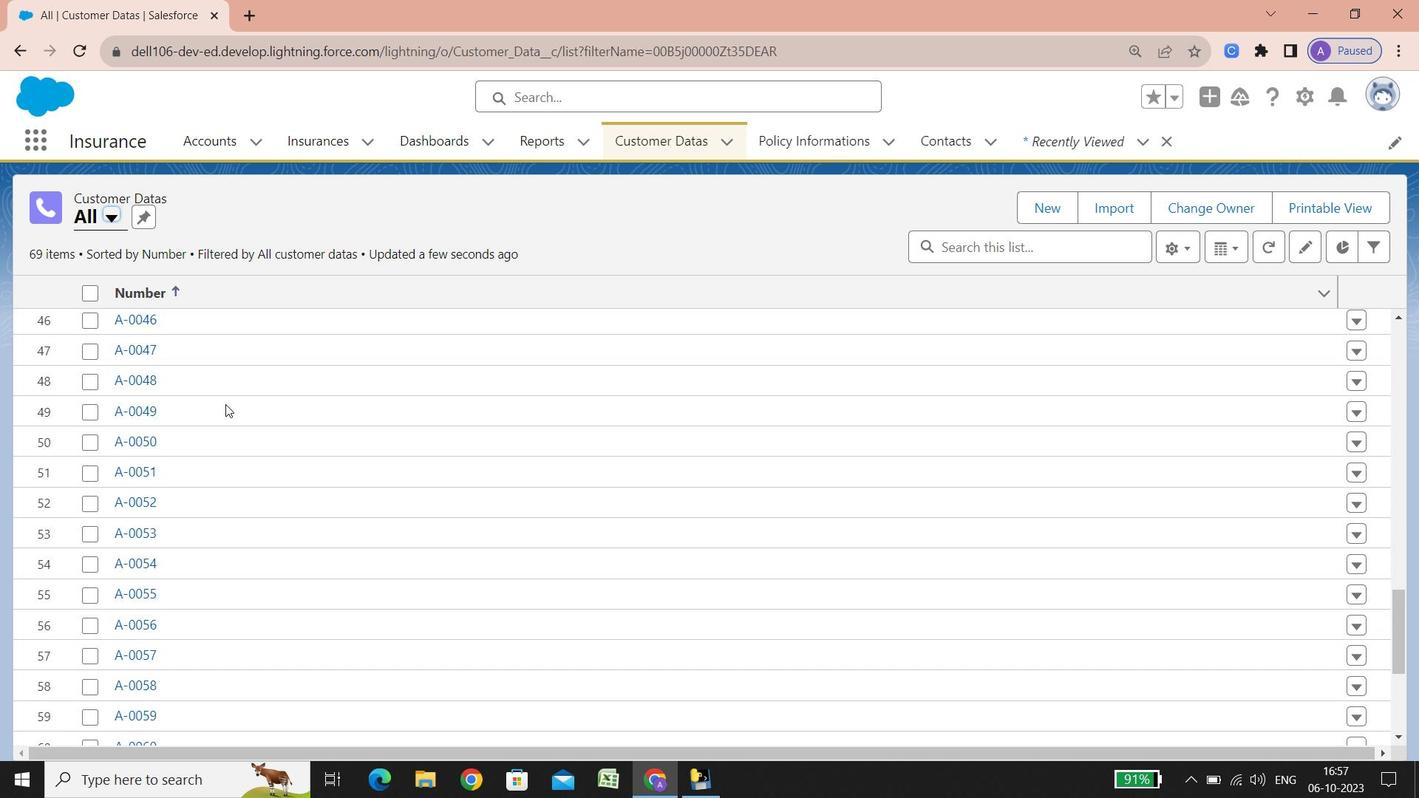 
Action: Mouse scrolled (225, 403) with delta (0, 0)
Screenshot: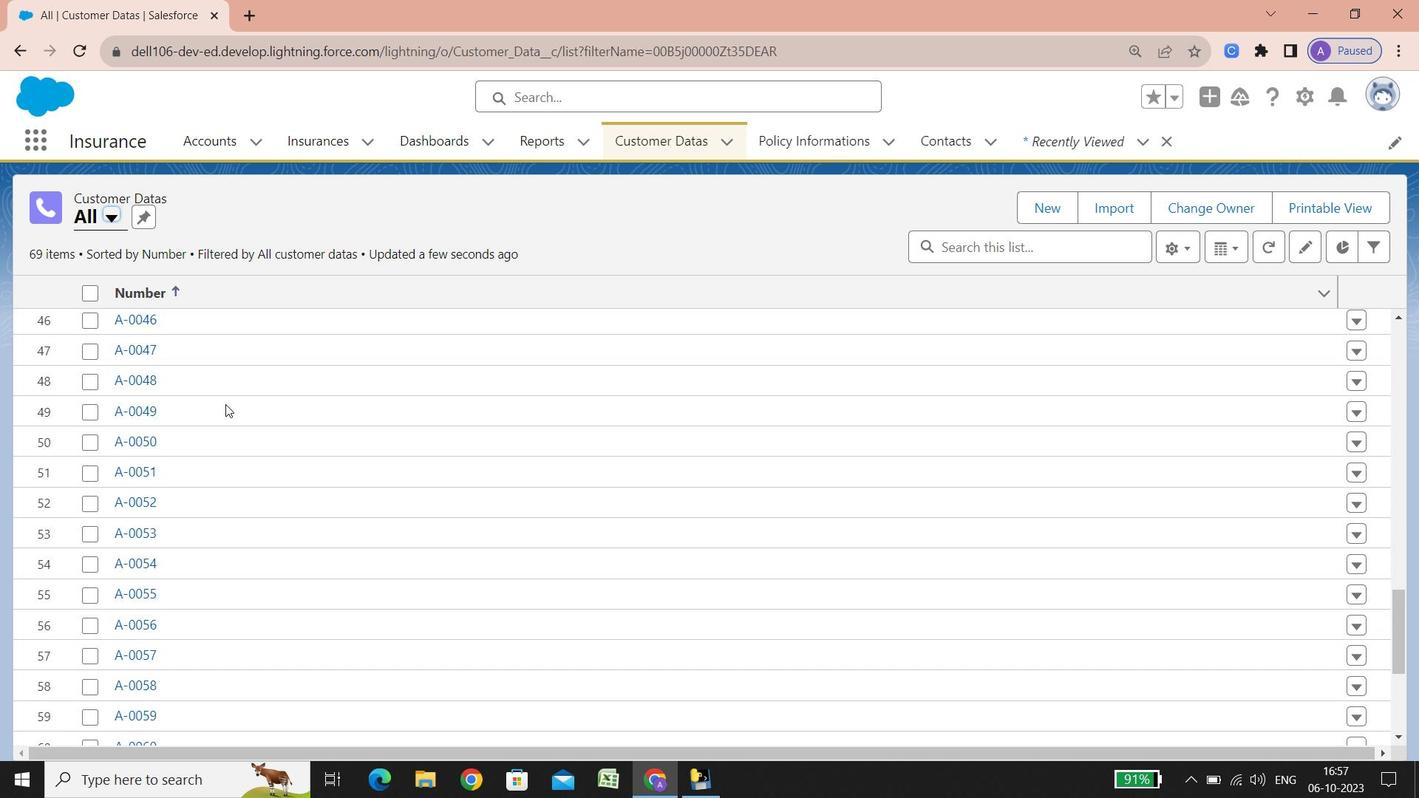
Action: Mouse scrolled (225, 403) with delta (0, 0)
Screenshot: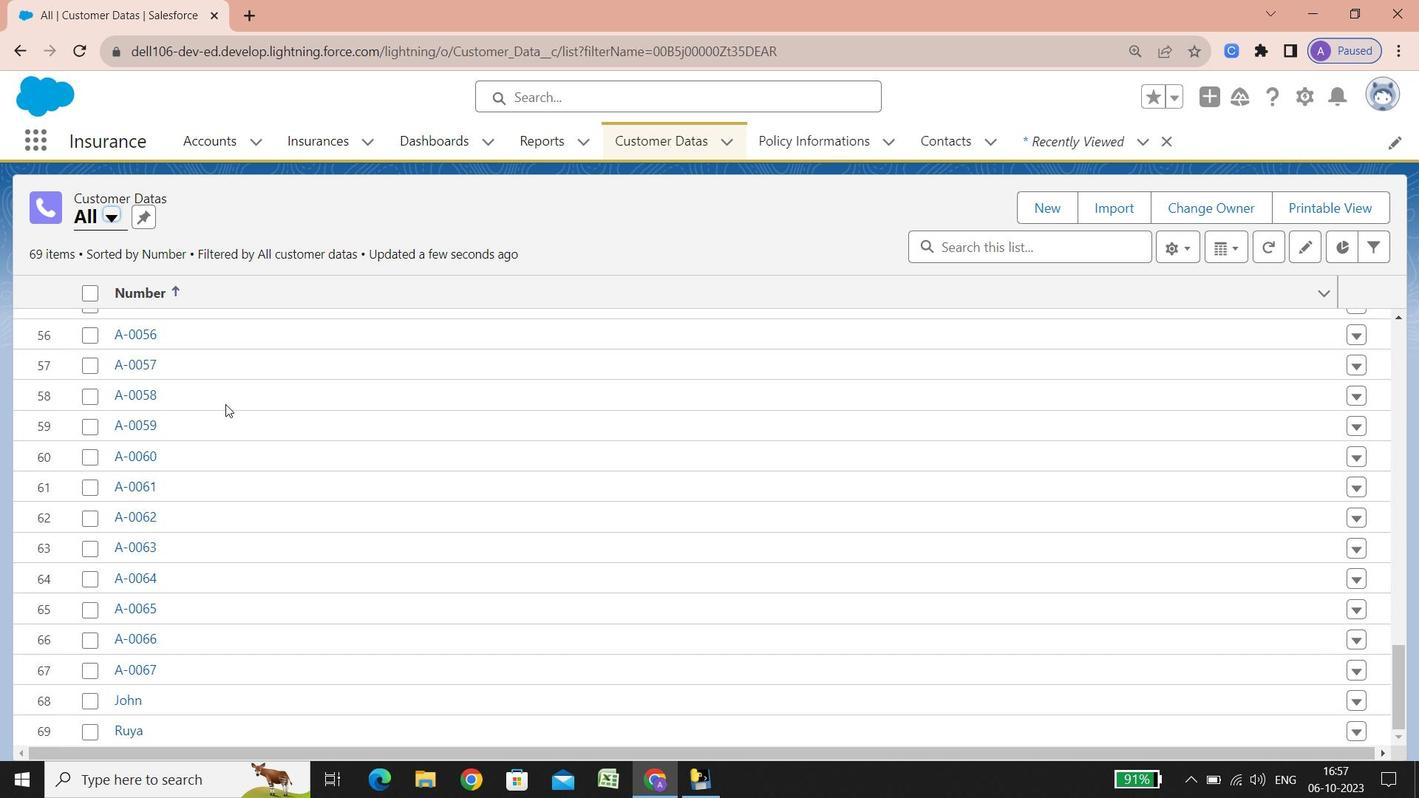 
Action: Mouse scrolled (225, 403) with delta (0, 0)
Screenshot: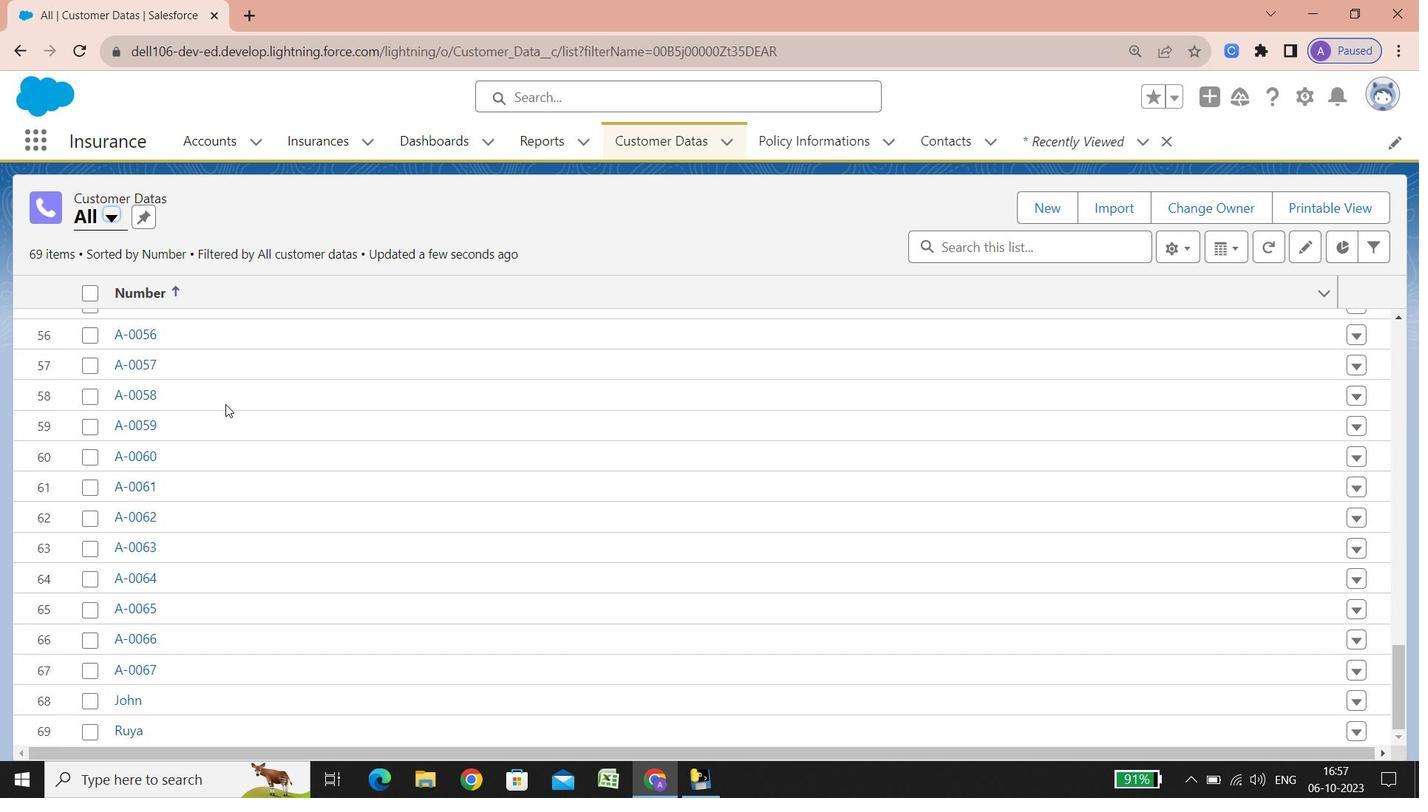 
Action: Mouse scrolled (225, 403) with delta (0, 0)
Screenshot: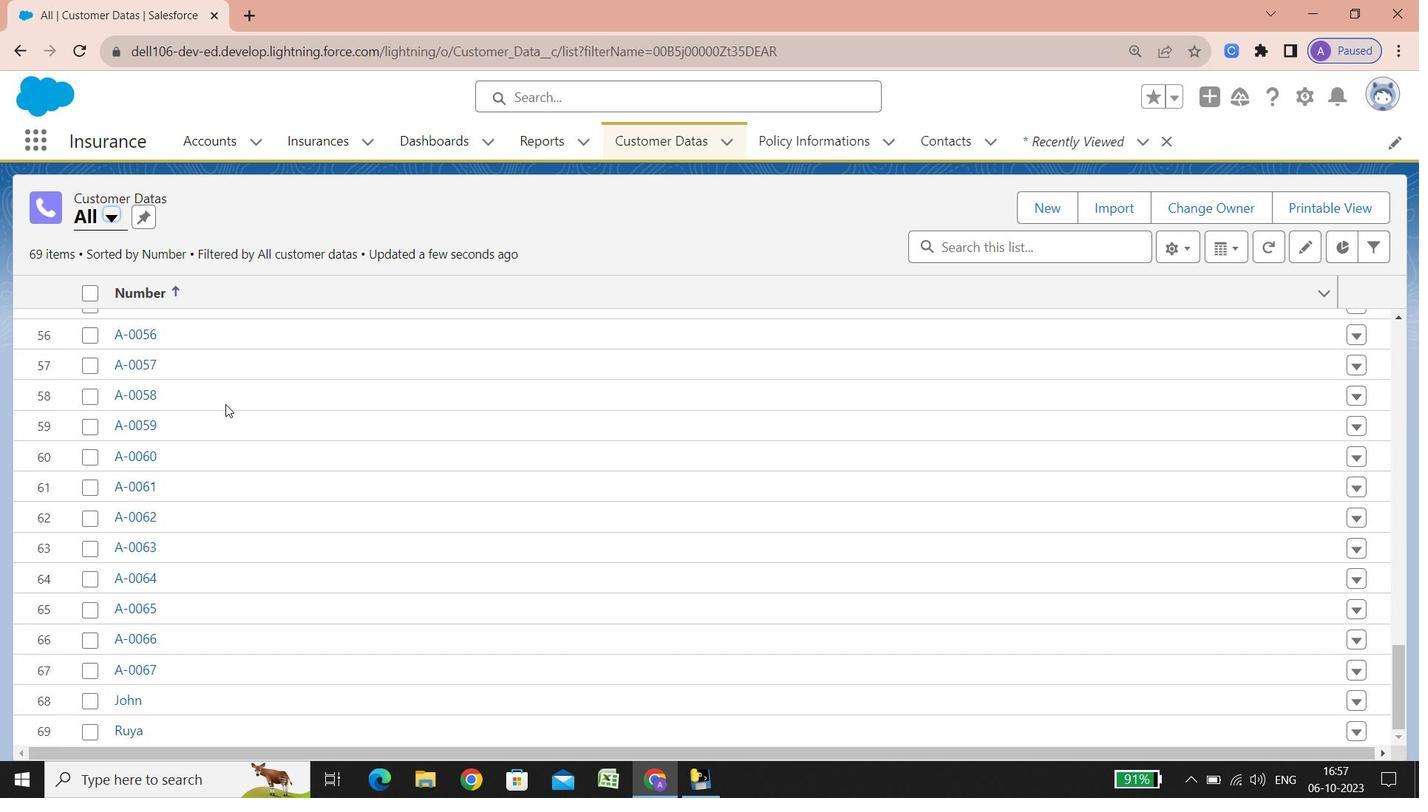
Action: Mouse scrolled (225, 403) with delta (0, 0)
Screenshot: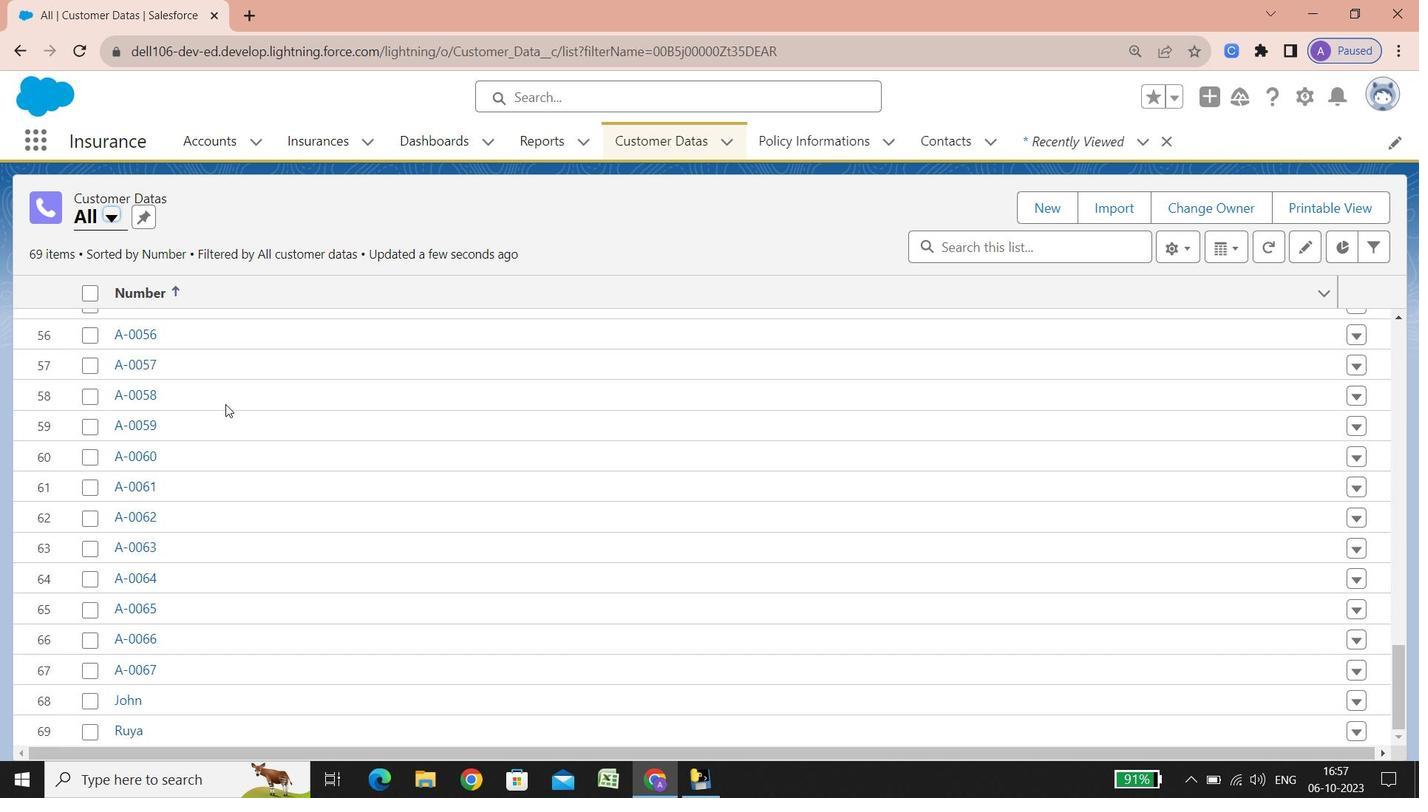 
Action: Mouse scrolled (225, 403) with delta (0, 0)
Screenshot: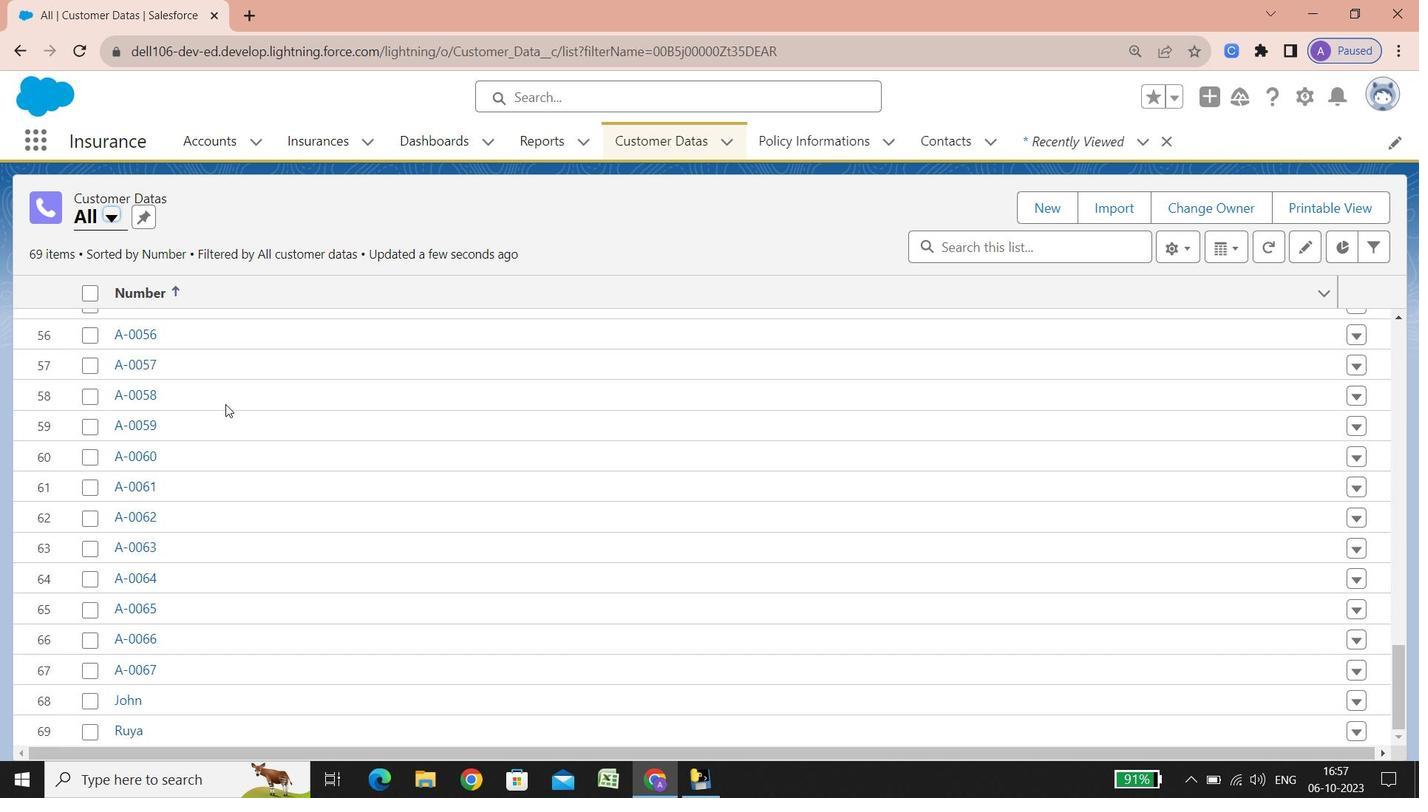 
Action: Mouse scrolled (225, 403) with delta (0, 0)
Screenshot: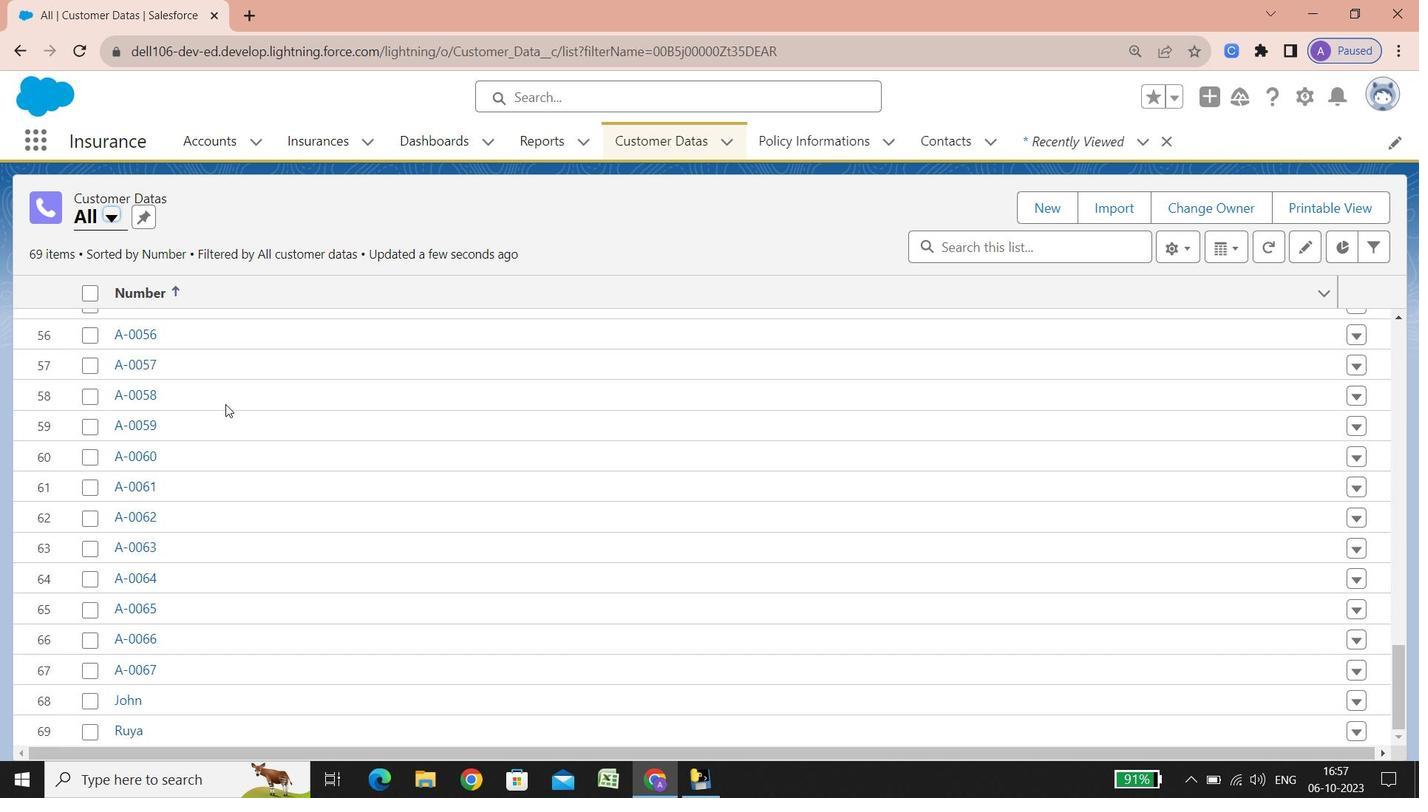 
Action: Mouse scrolled (225, 403) with delta (0, 0)
Screenshot: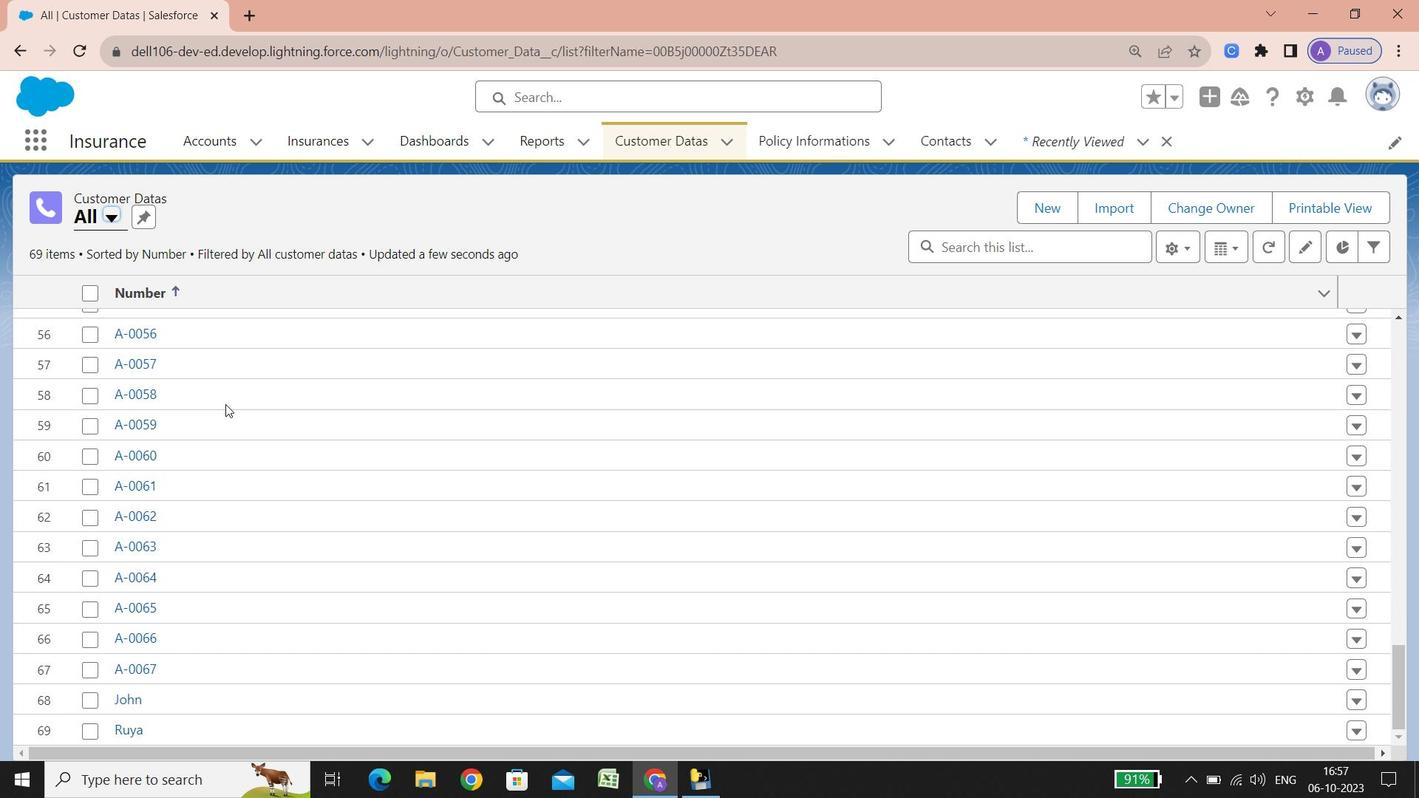 
Action: Mouse scrolled (225, 403) with delta (0, 0)
Screenshot: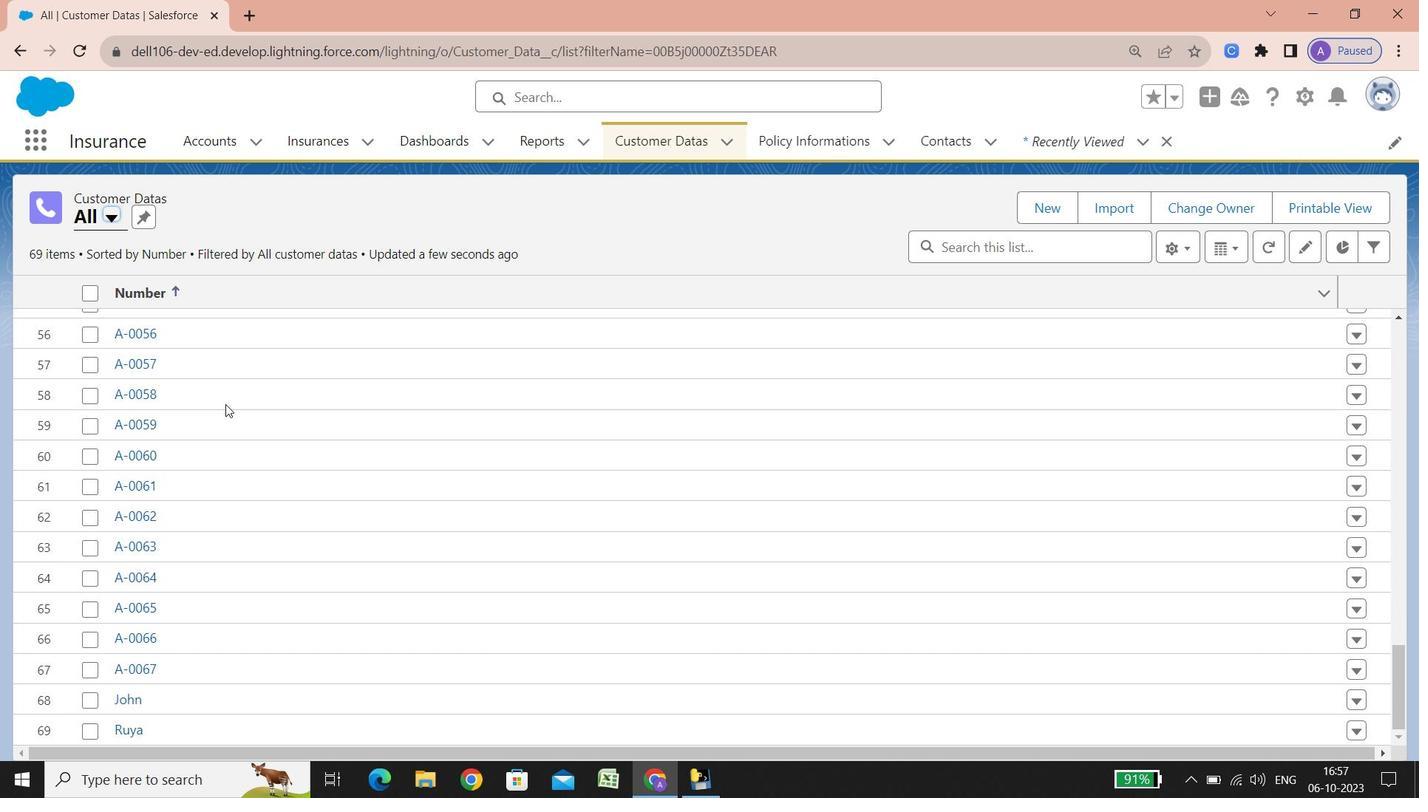 
Action: Mouse scrolled (225, 403) with delta (0, 0)
Screenshot: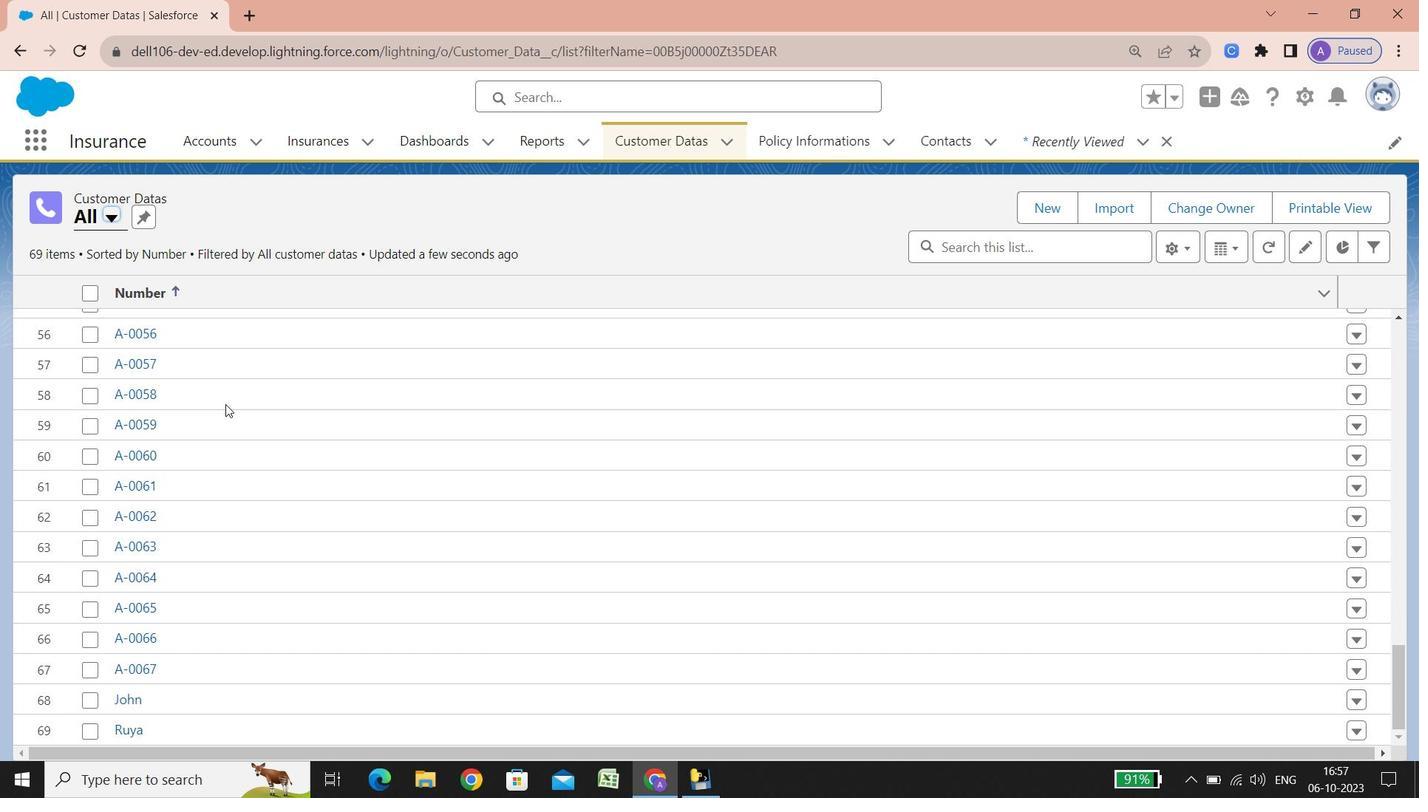 
Action: Mouse scrolled (225, 402) with delta (0, -1)
Screenshot: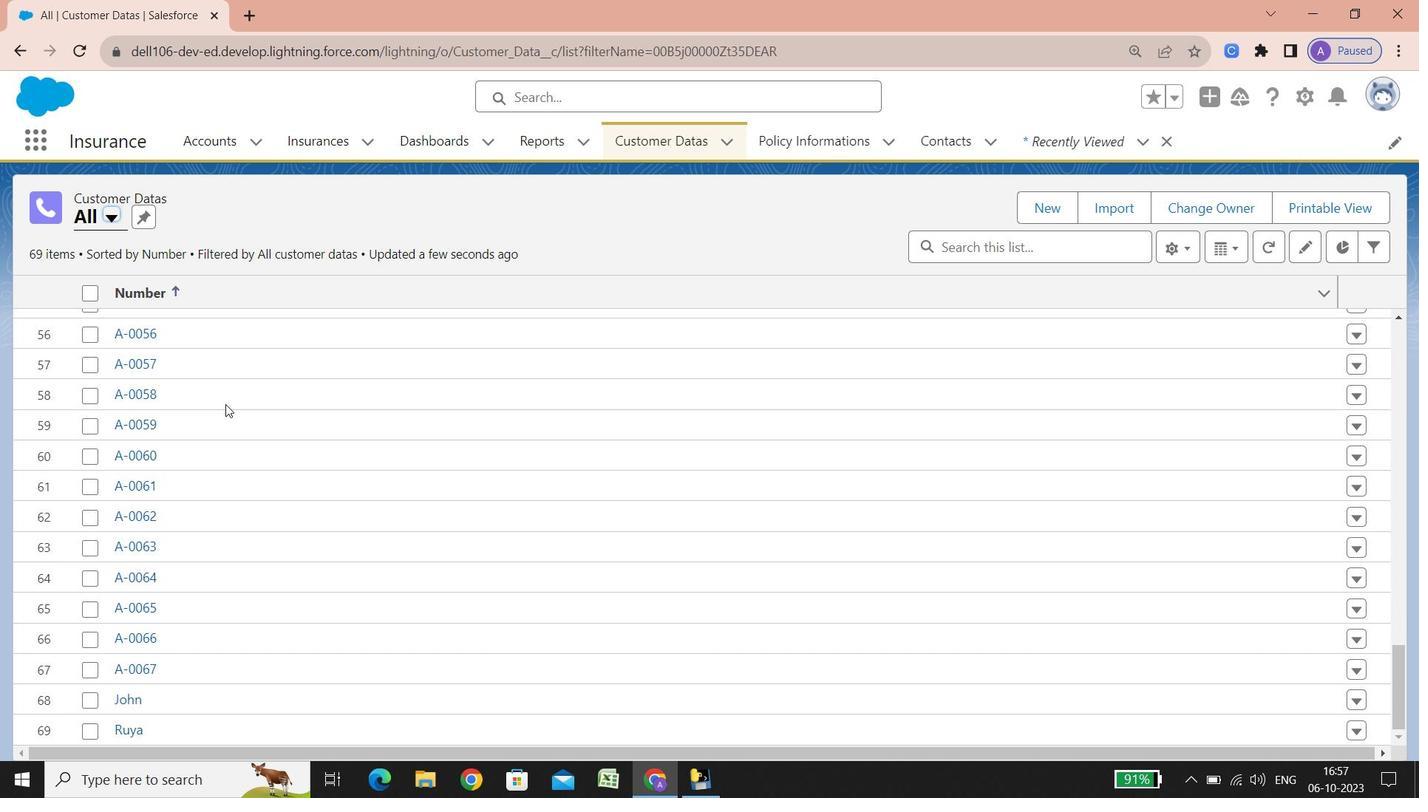 
Action: Mouse scrolled (225, 402) with delta (0, -1)
Screenshot: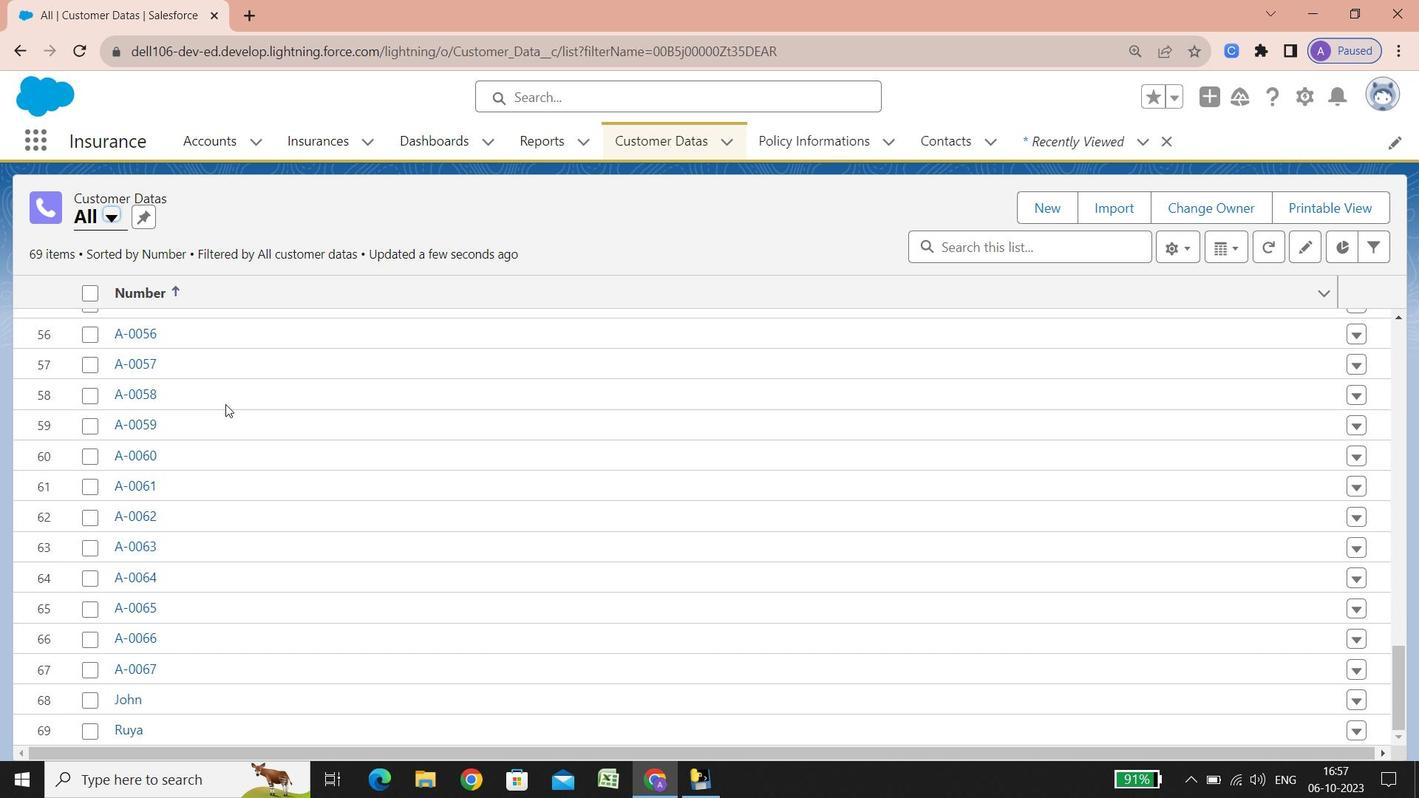 
Action: Mouse scrolled (225, 402) with delta (0, -1)
Screenshot: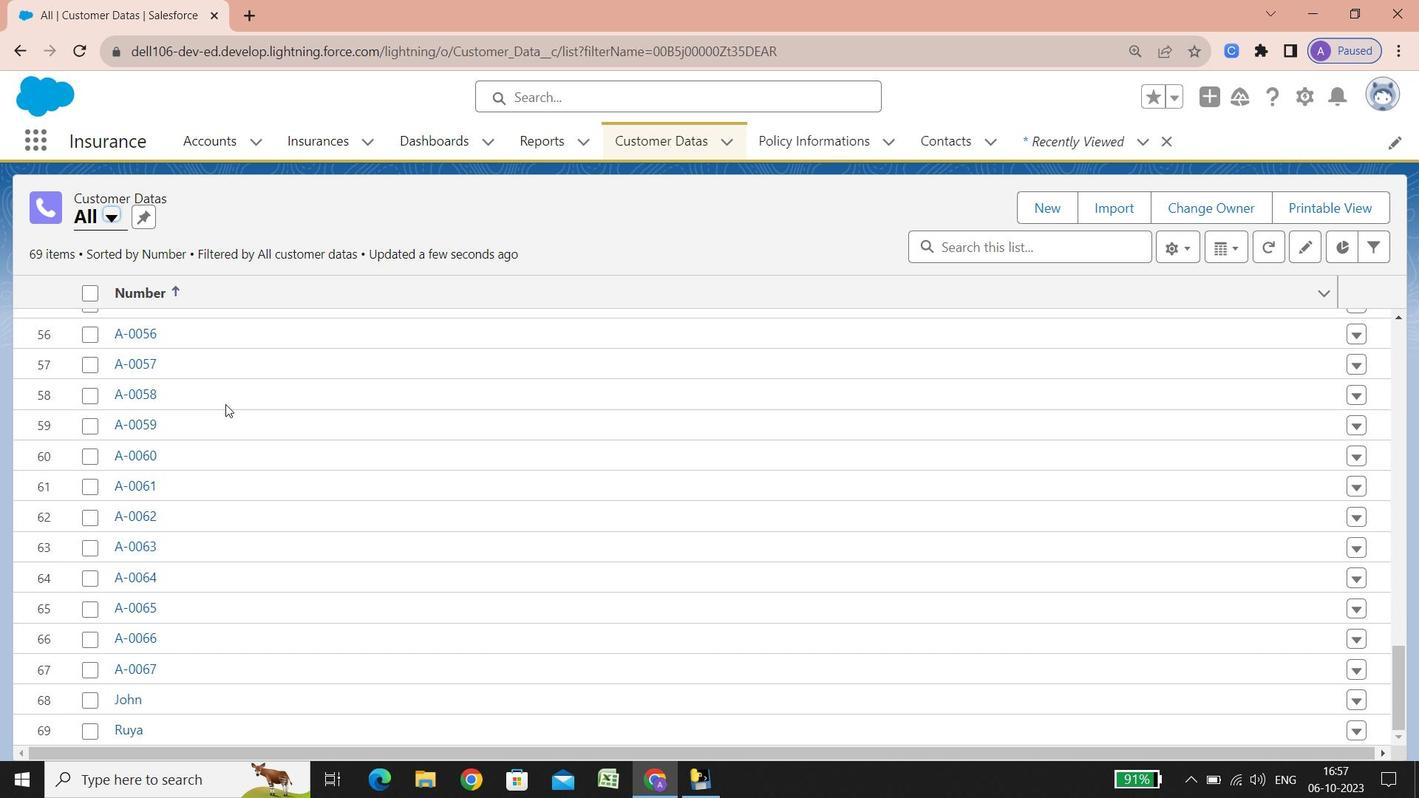 
Action: Mouse scrolled (225, 403) with delta (0, 0)
Screenshot: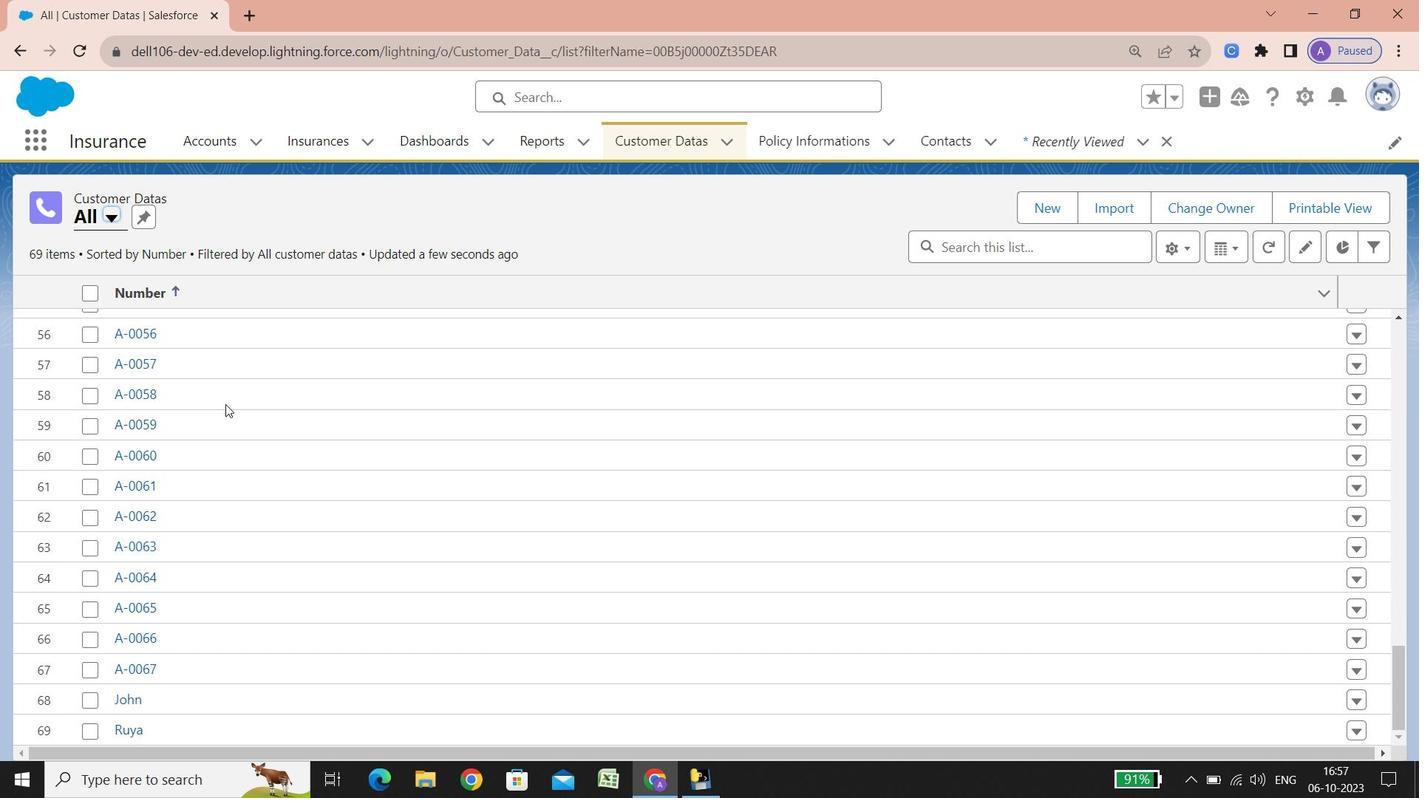 
Action: Mouse scrolled (225, 403) with delta (0, 0)
Screenshot: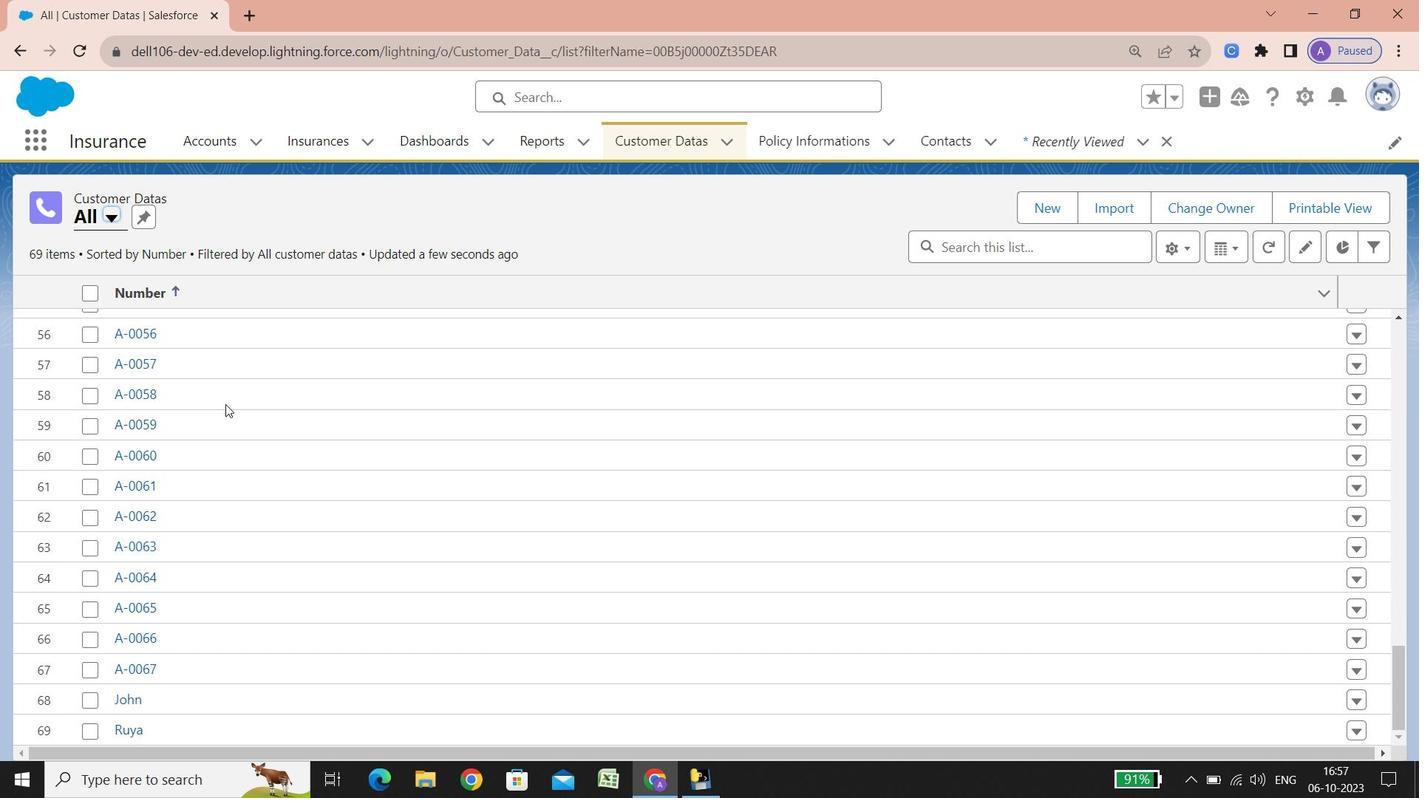 
Action: Mouse scrolled (225, 403) with delta (0, 0)
Screenshot: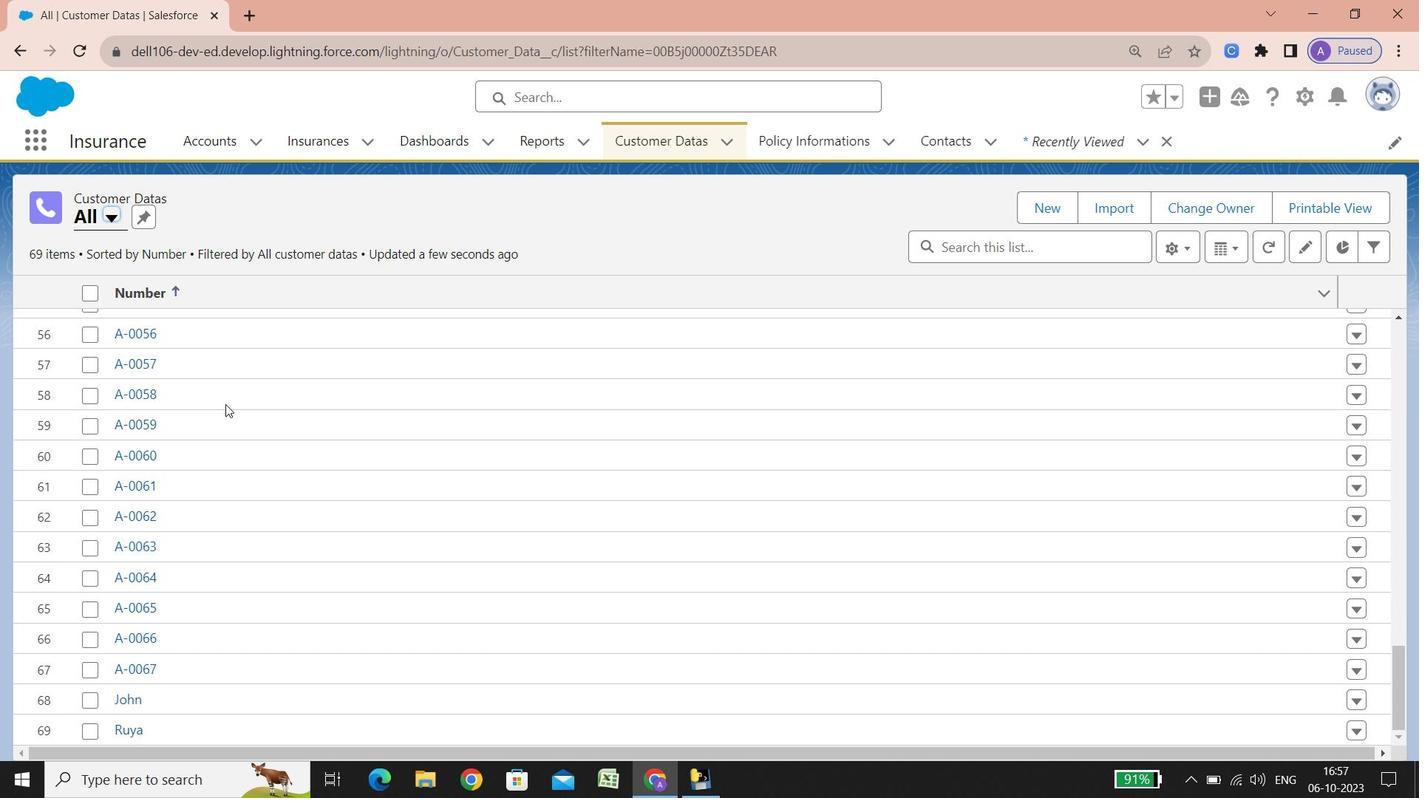 
Action: Mouse scrolled (225, 403) with delta (0, 0)
Screenshot: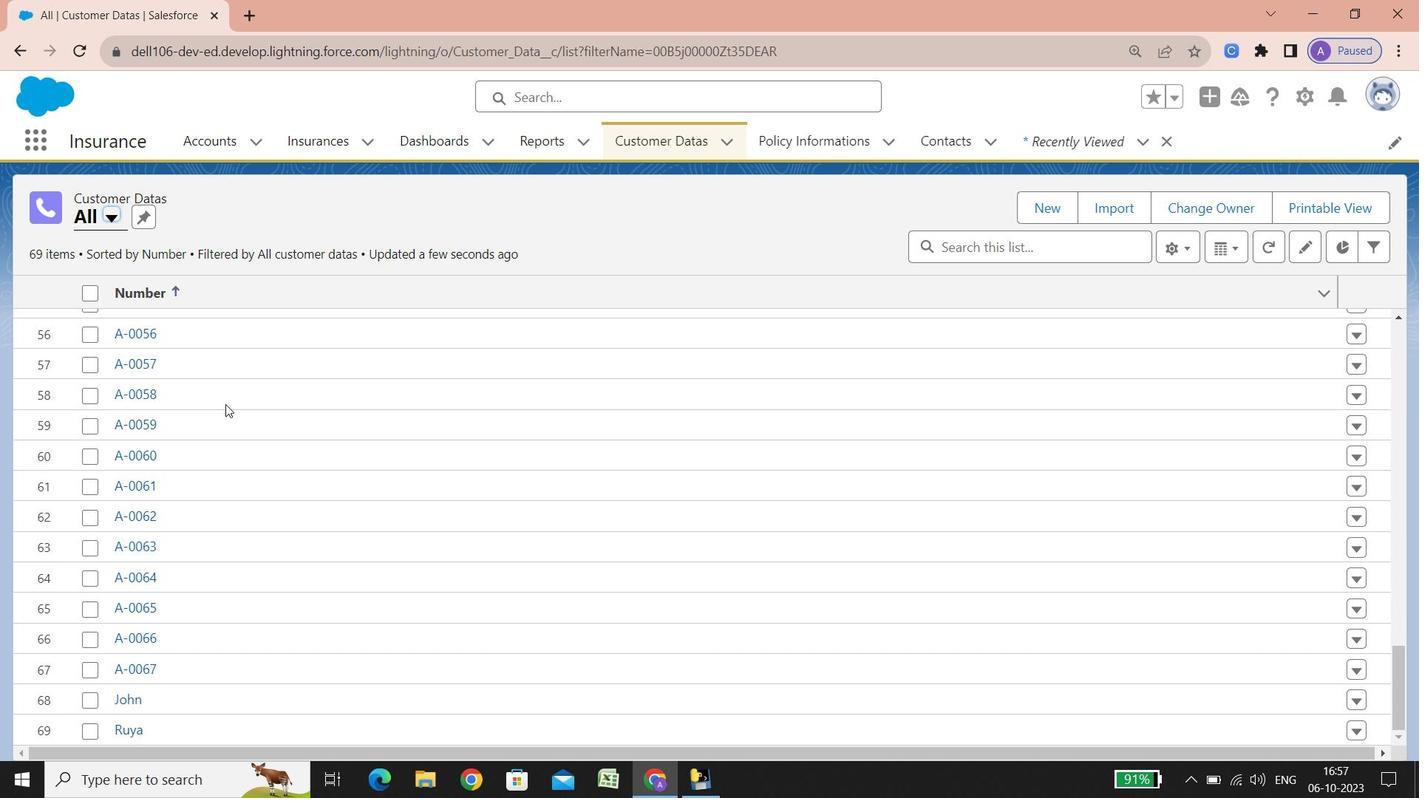 
Action: Mouse scrolled (225, 403) with delta (0, 0)
Screenshot: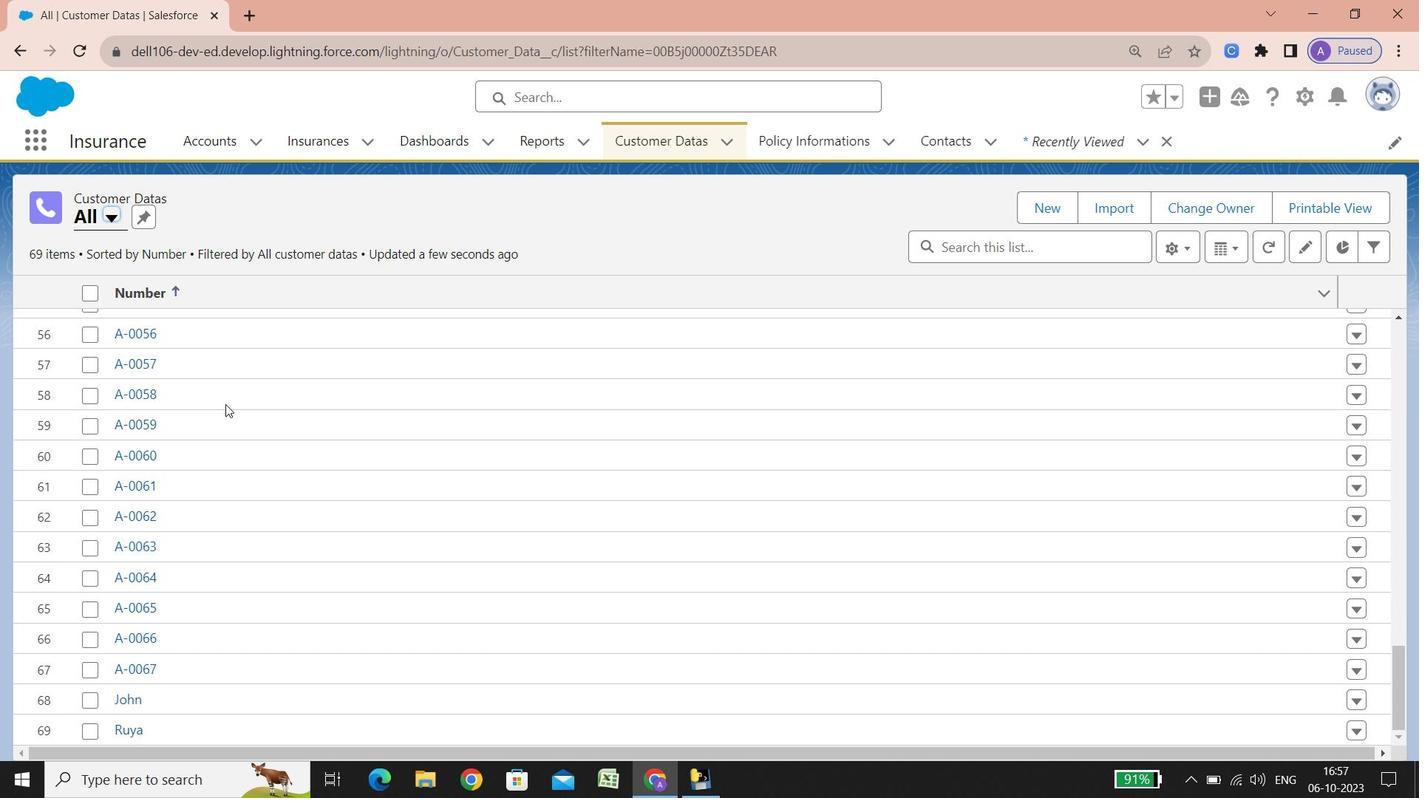 
Action: Mouse scrolled (225, 403) with delta (0, 0)
Screenshot: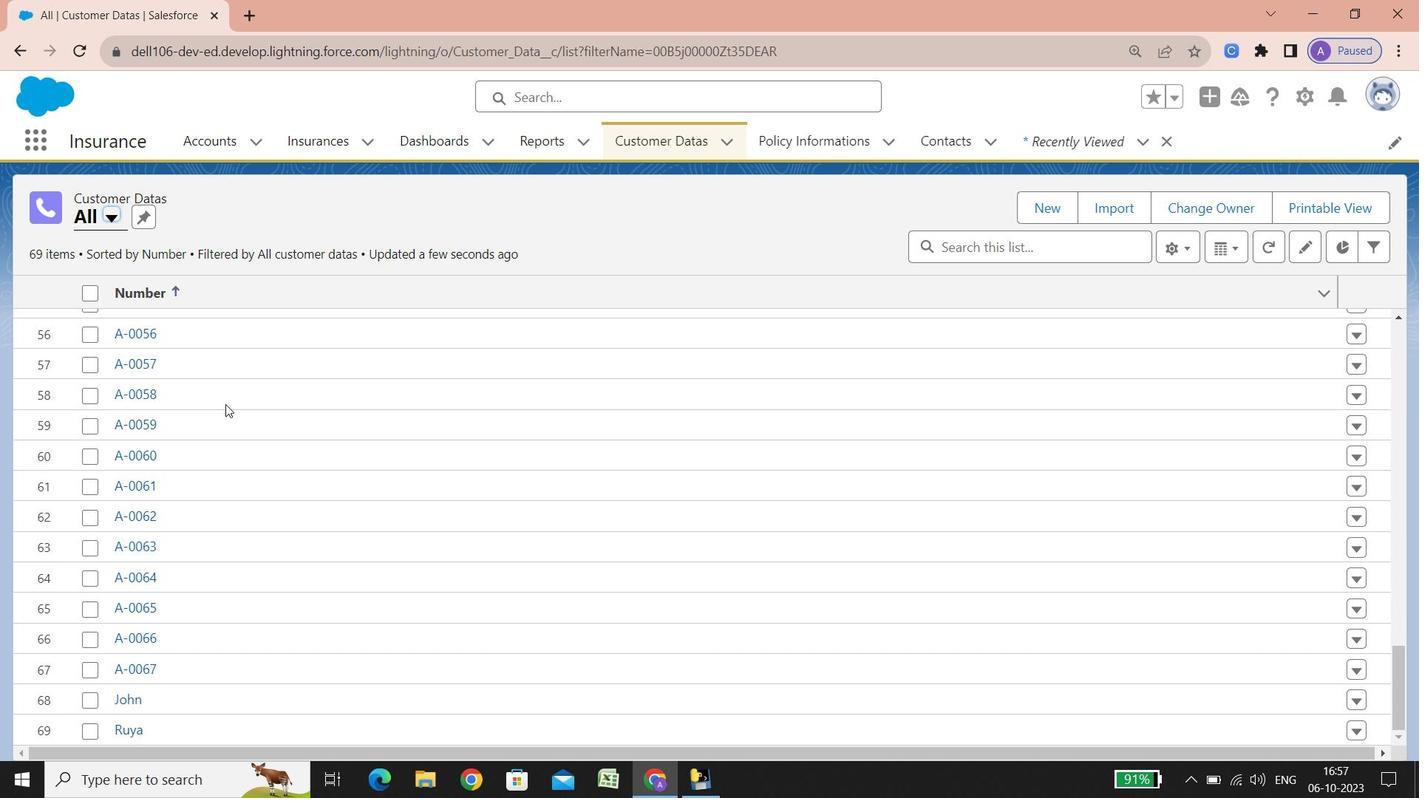 
Action: Mouse scrolled (225, 403) with delta (0, 0)
Screenshot: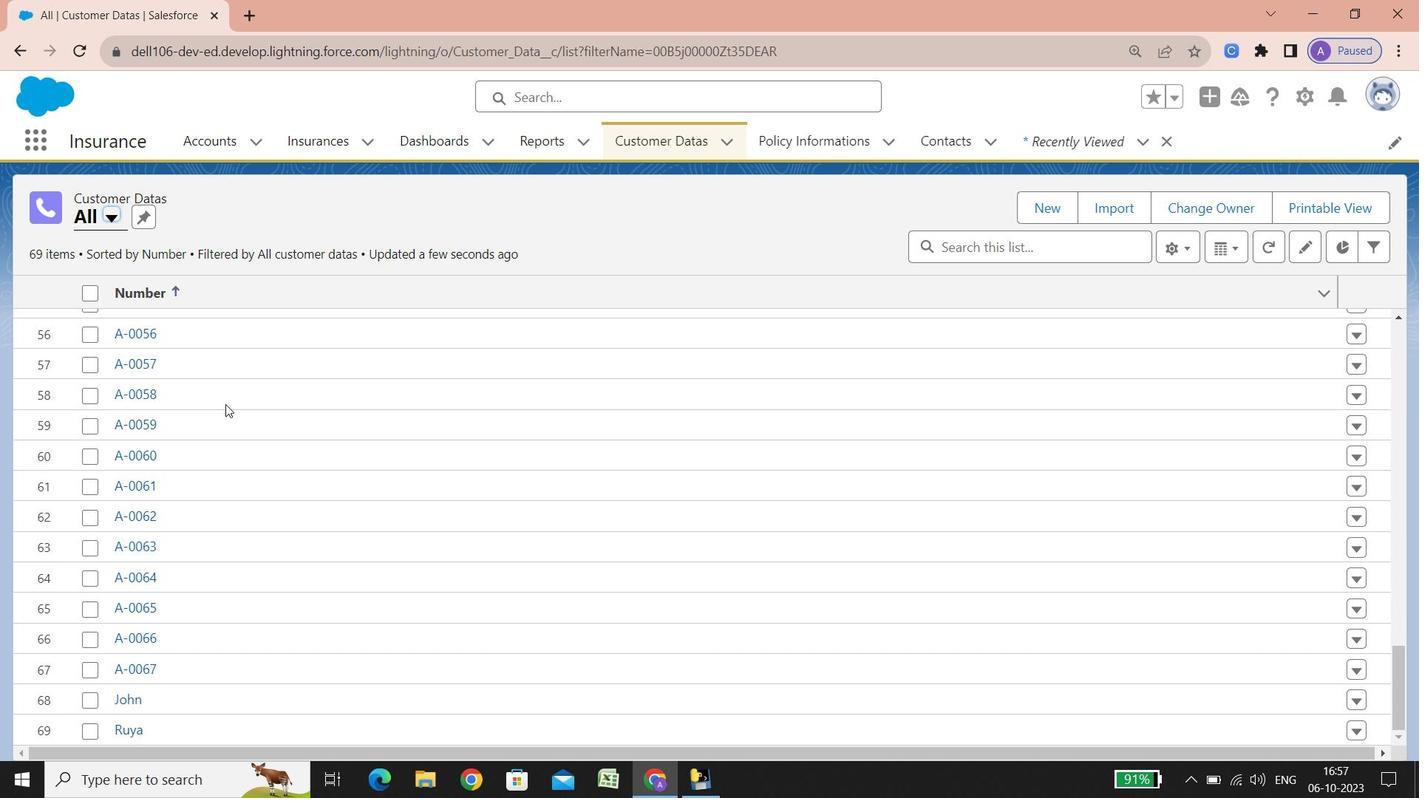 
Action: Mouse scrolled (225, 403) with delta (0, 0)
Screenshot: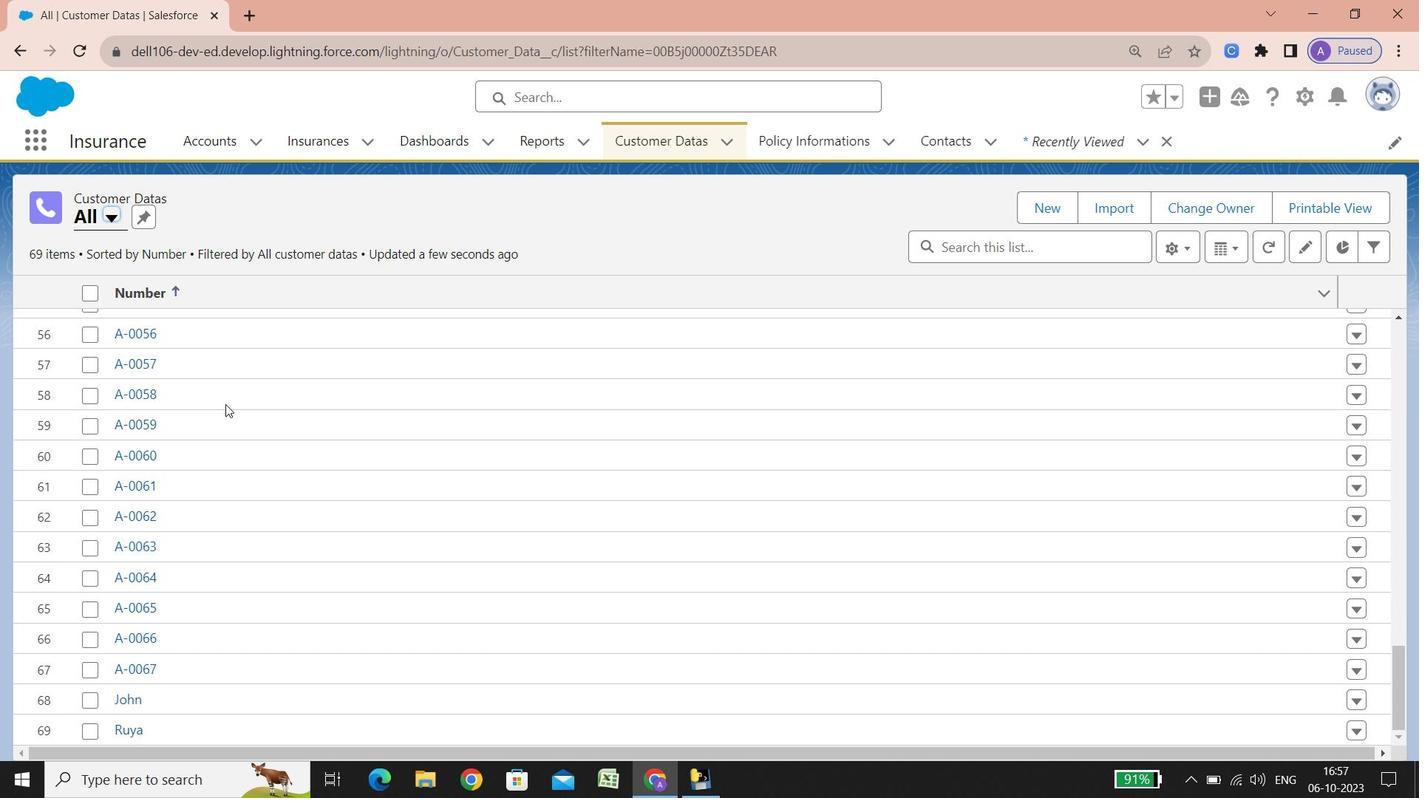 
Action: Mouse scrolled (225, 403) with delta (0, 0)
Screenshot: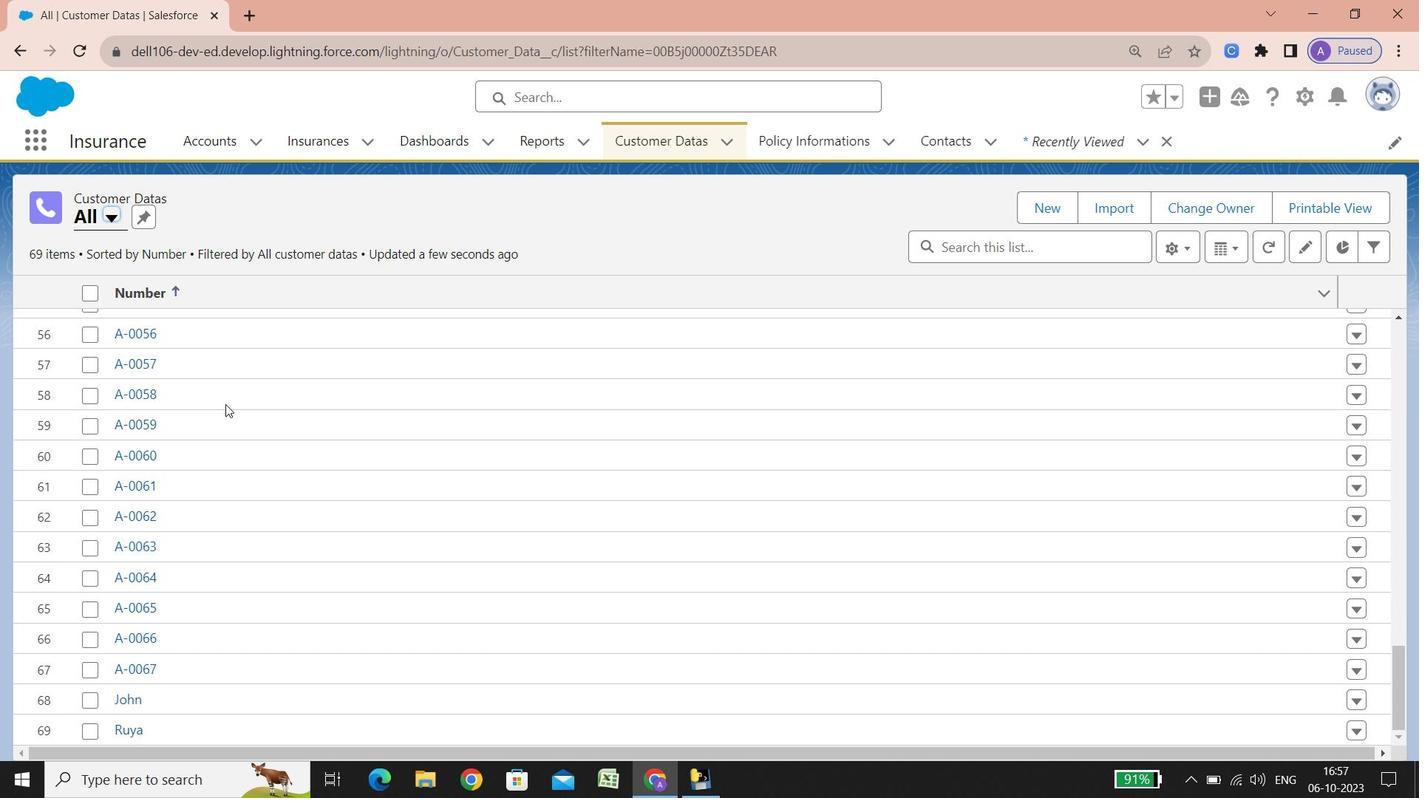 
Action: Mouse scrolled (225, 403) with delta (0, 0)
Screenshot: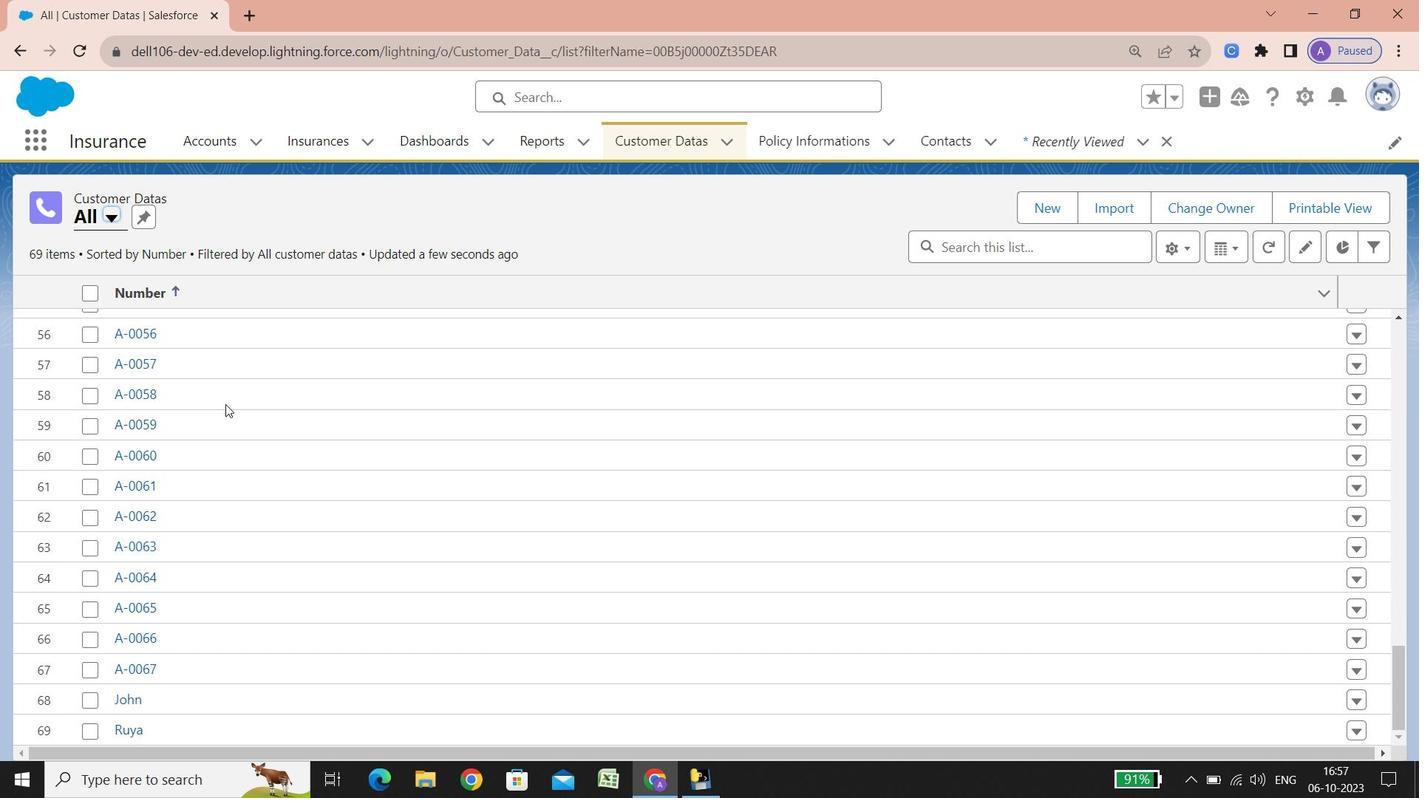 
Action: Mouse scrolled (225, 403) with delta (0, 0)
Screenshot: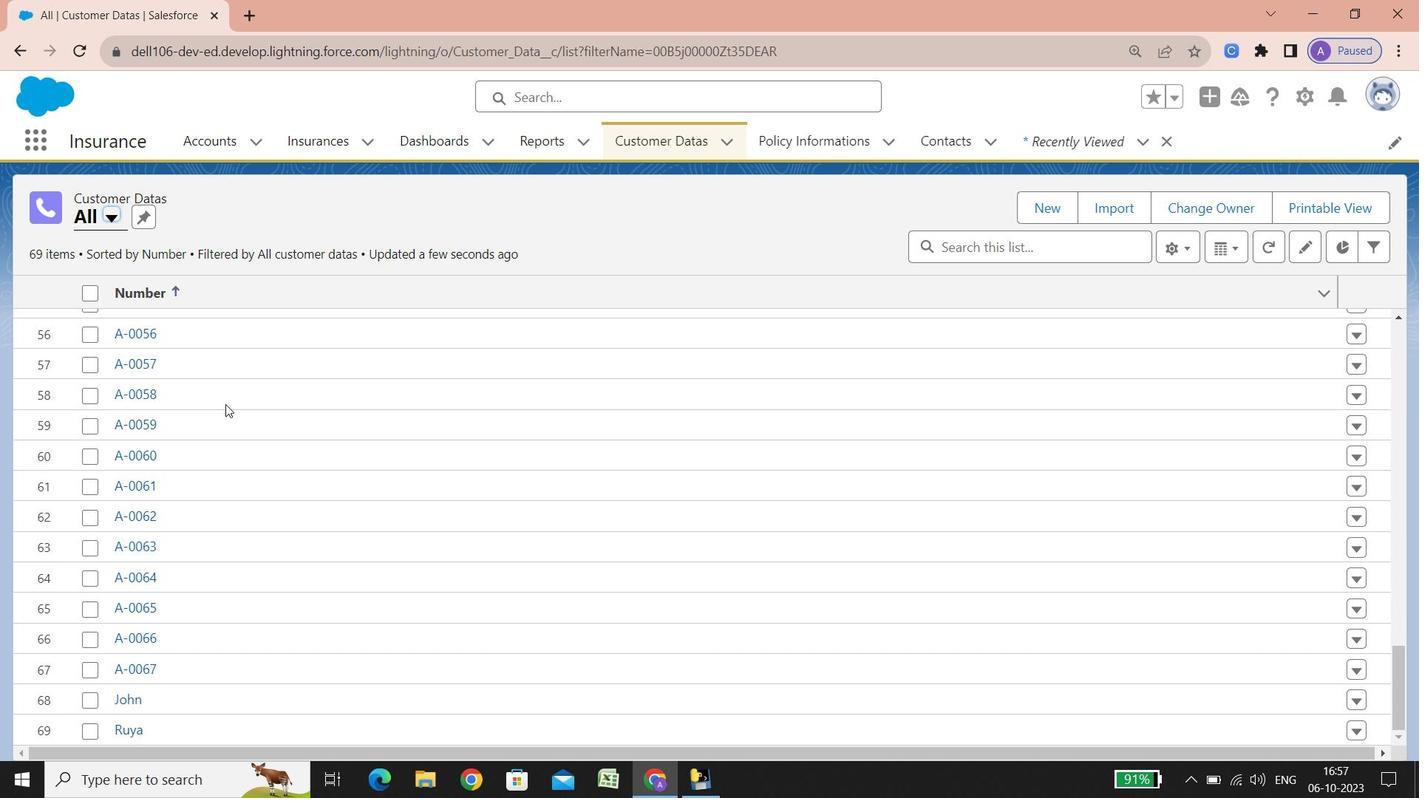 
Action: Mouse scrolled (225, 403) with delta (0, 0)
Screenshot: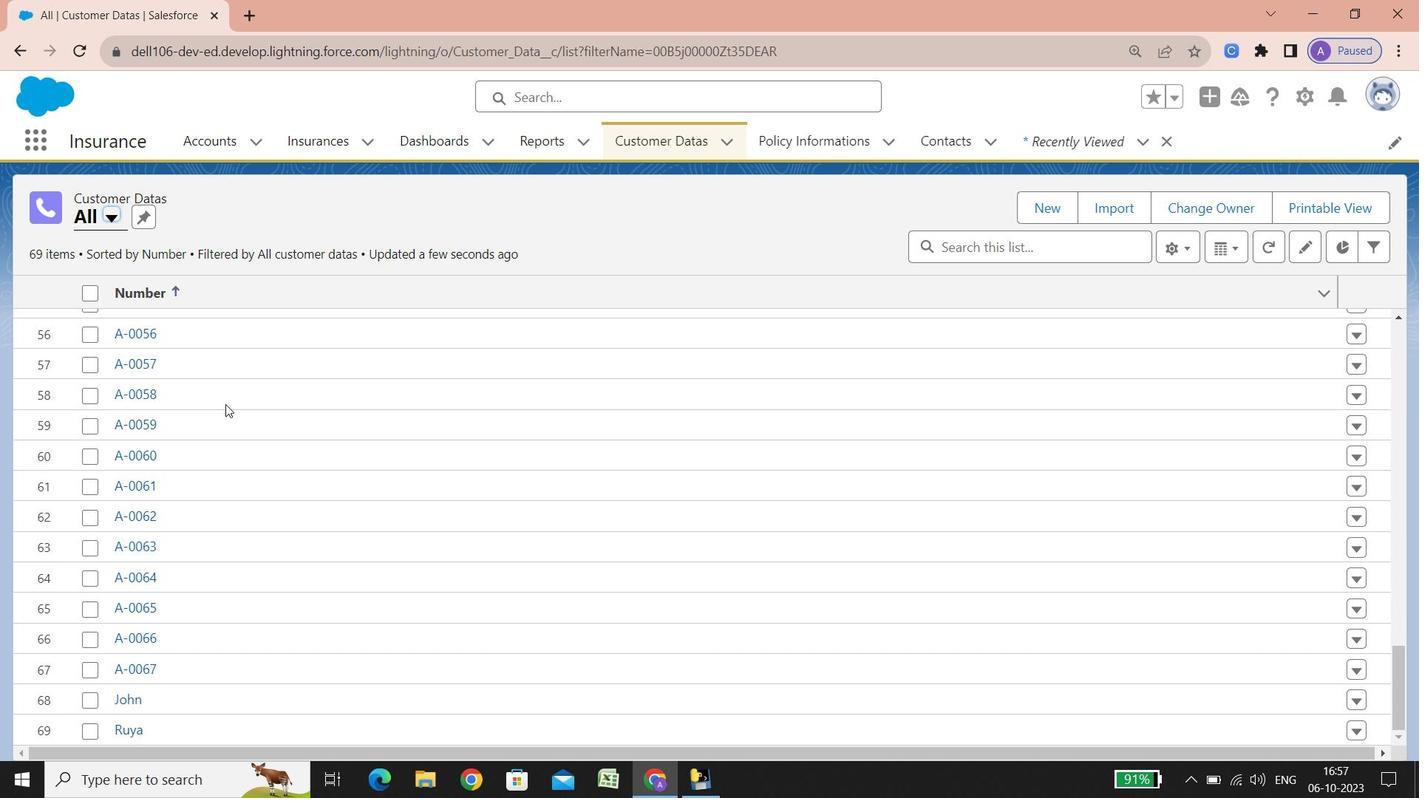 
Action: Mouse scrolled (225, 403) with delta (0, 0)
Screenshot: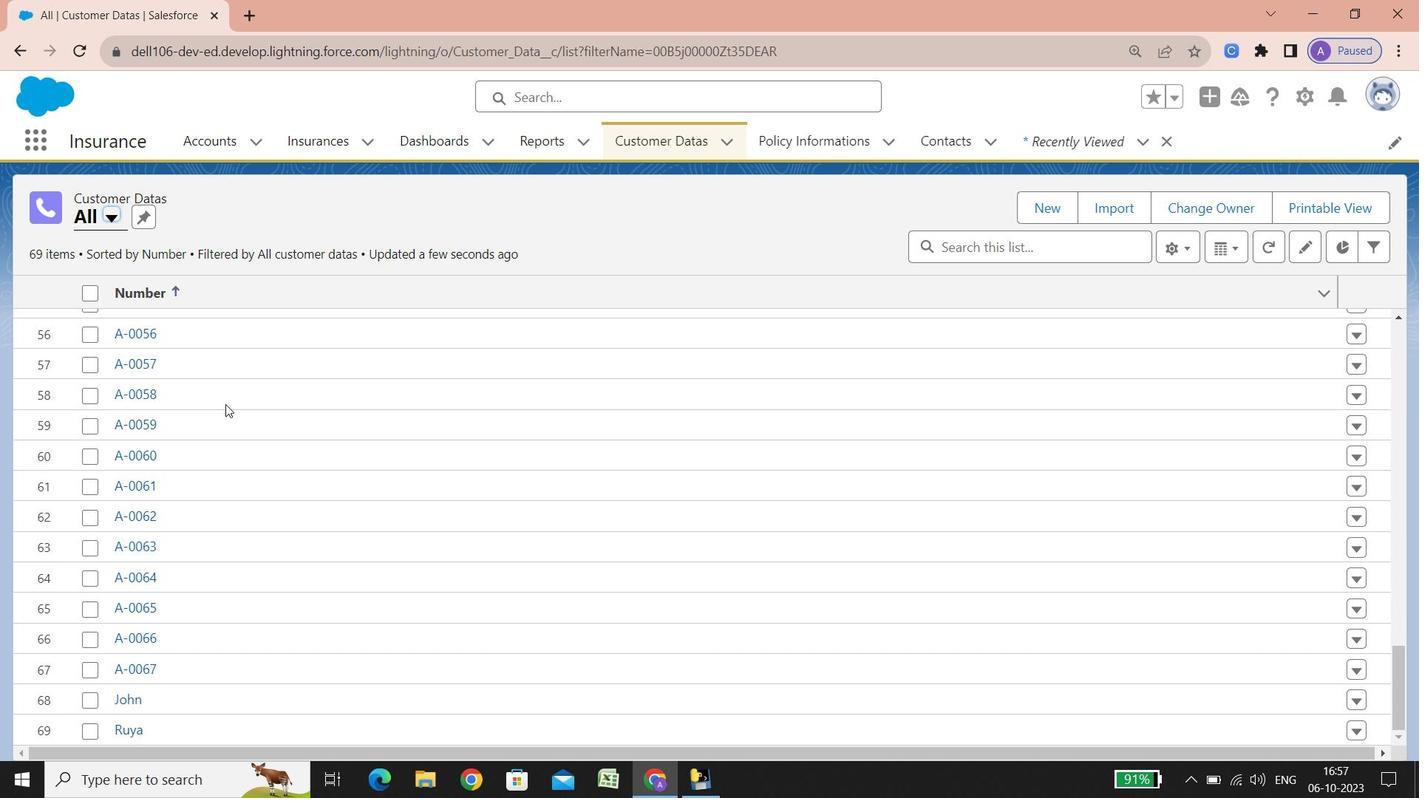 
Action: Mouse scrolled (225, 403) with delta (0, 0)
Screenshot: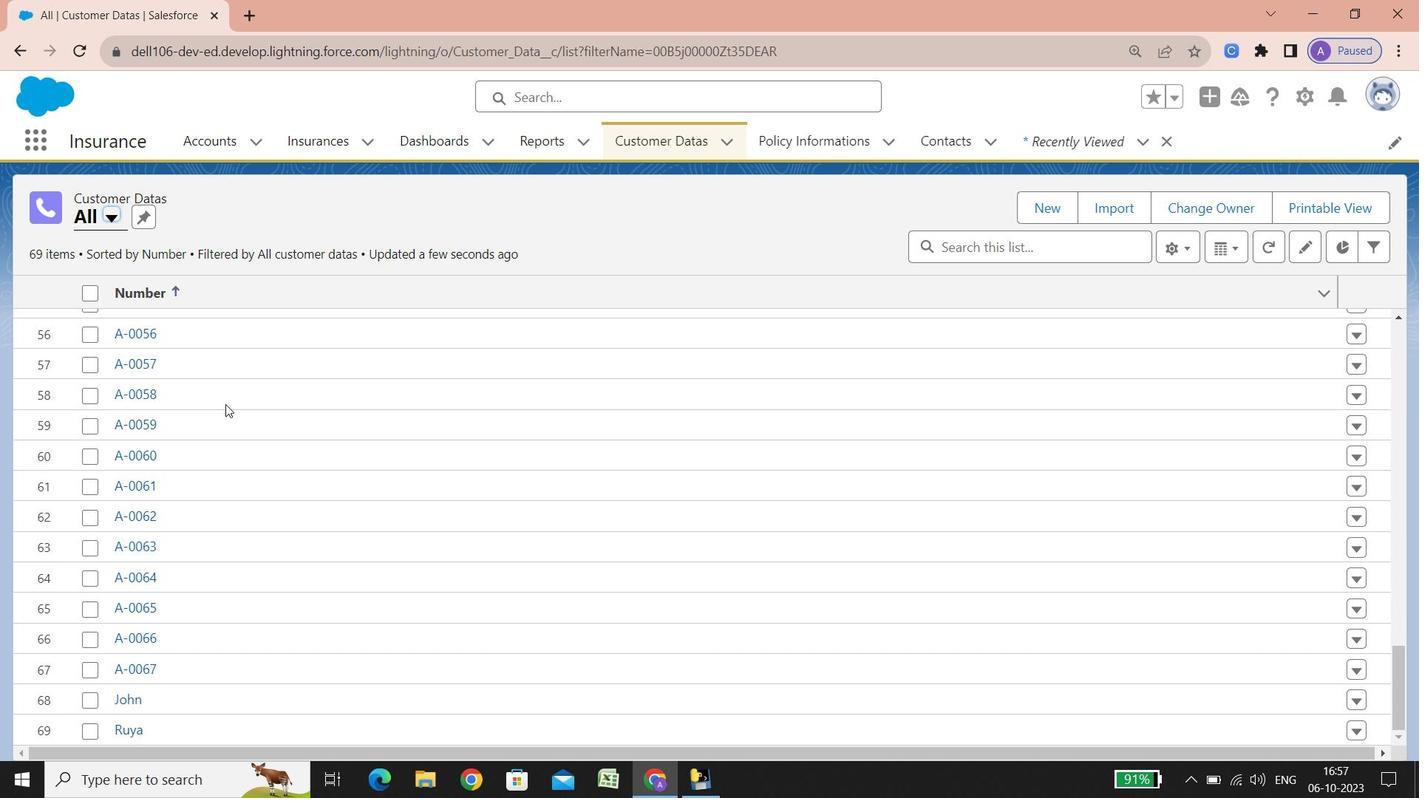 
Action: Mouse scrolled (225, 403) with delta (0, 0)
Screenshot: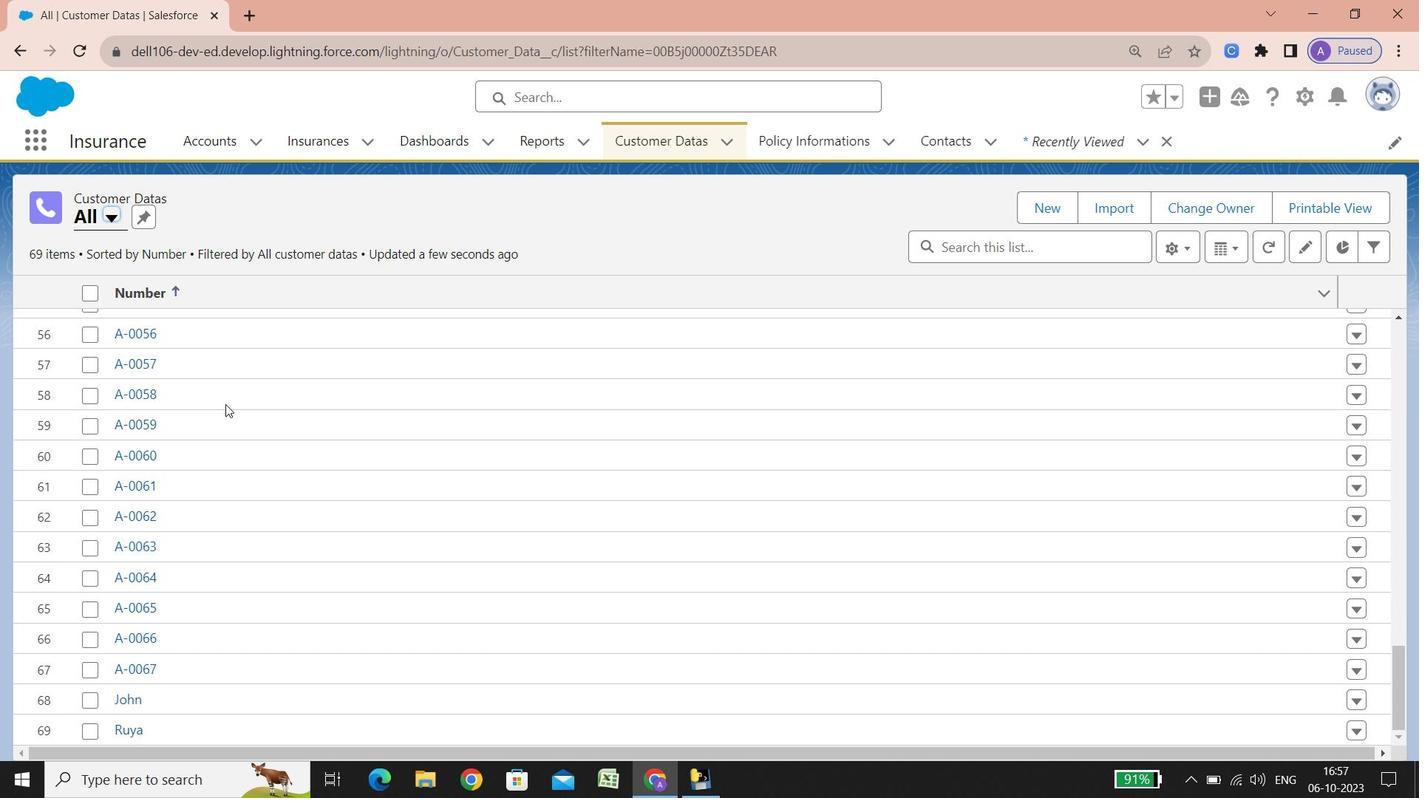
Action: Mouse scrolled (225, 403) with delta (0, 0)
Screenshot: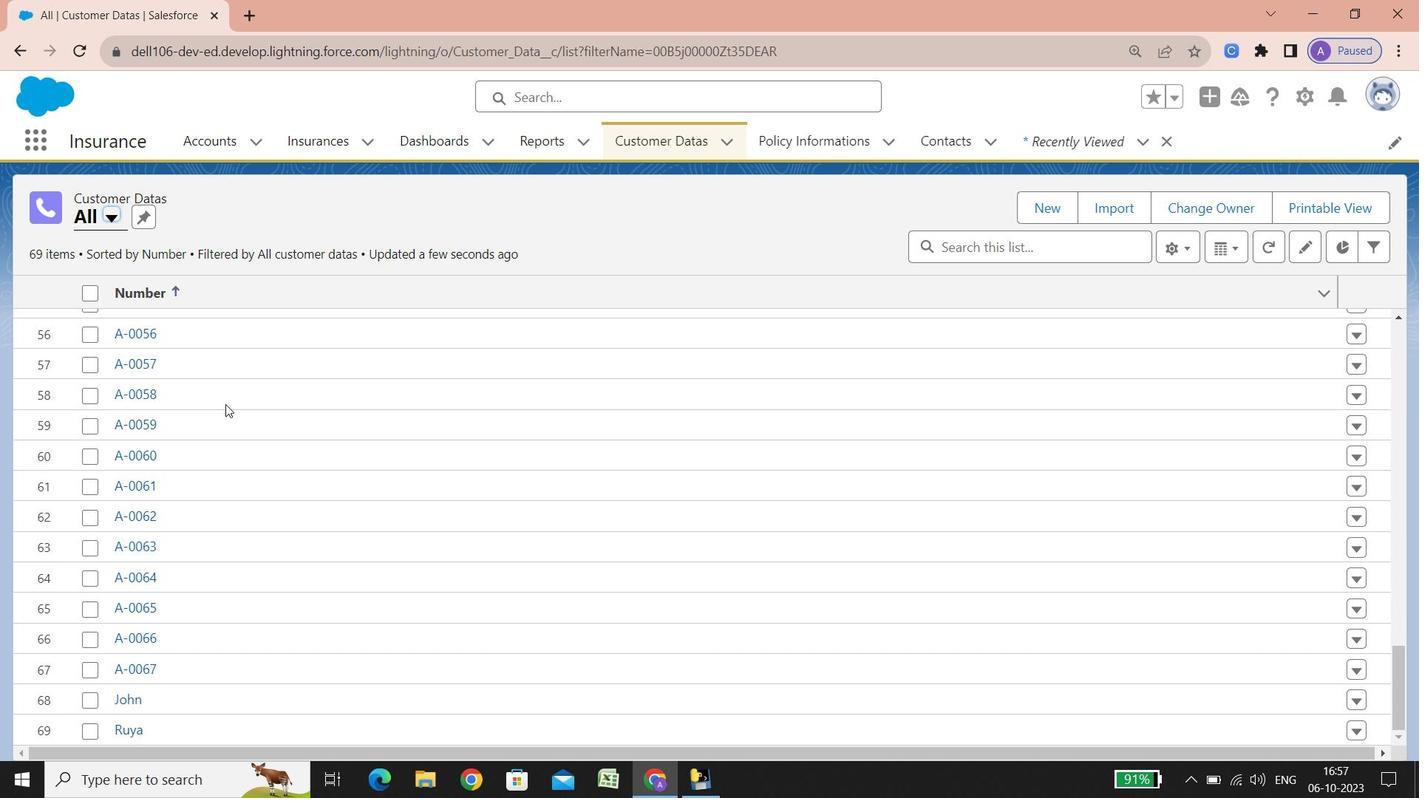 
Action: Mouse scrolled (225, 403) with delta (0, 0)
Screenshot: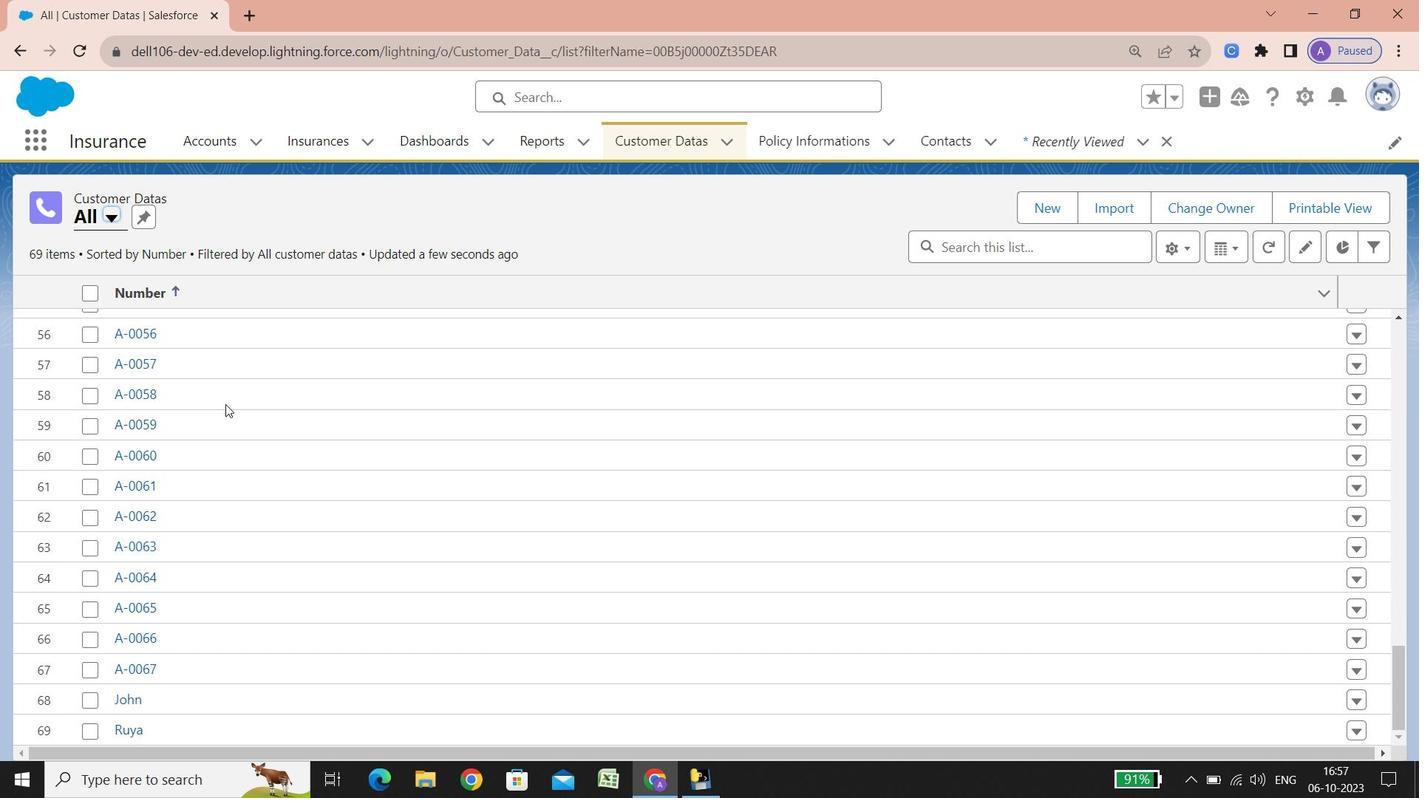 
Action: Mouse scrolled (225, 403) with delta (0, 0)
Screenshot: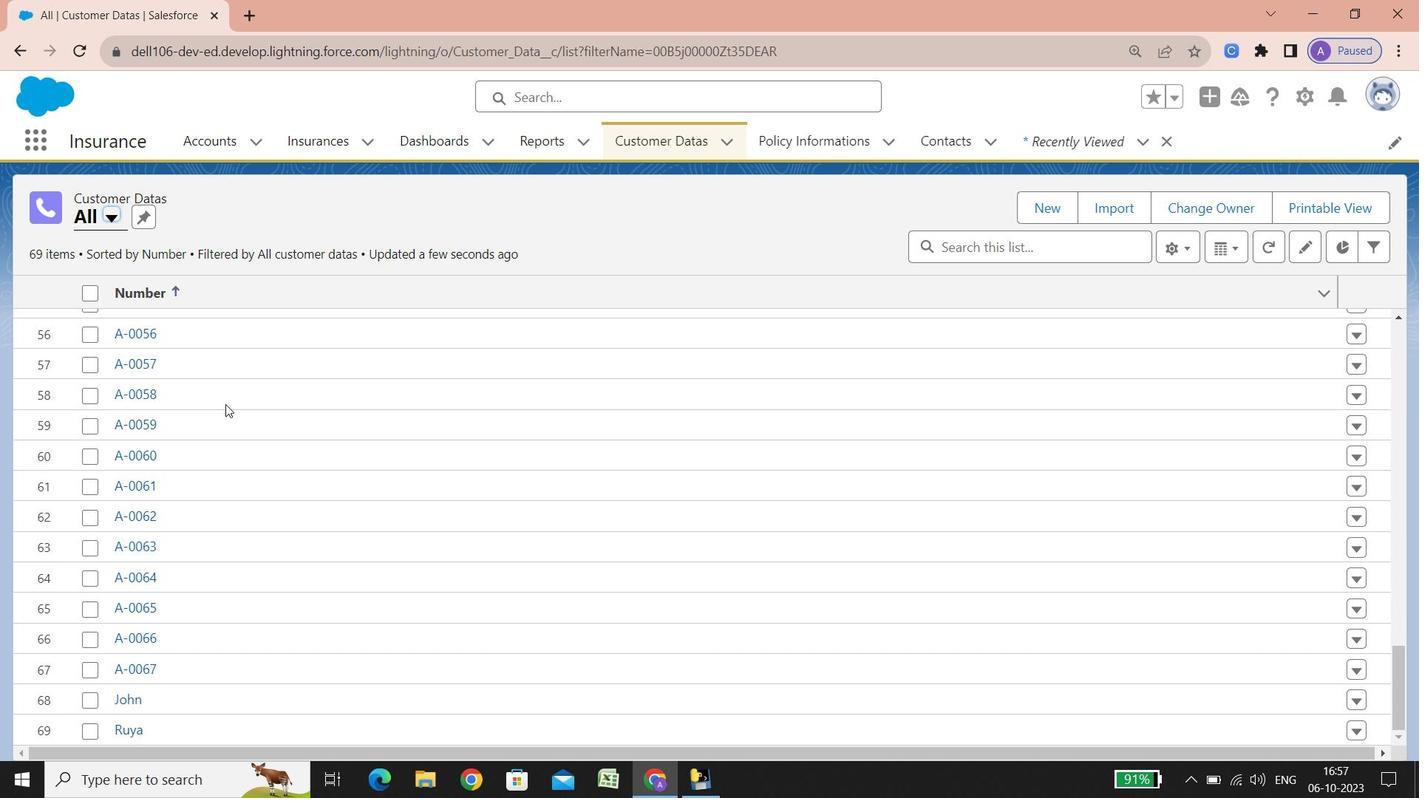 
Action: Mouse scrolled (225, 403) with delta (0, 0)
Screenshot: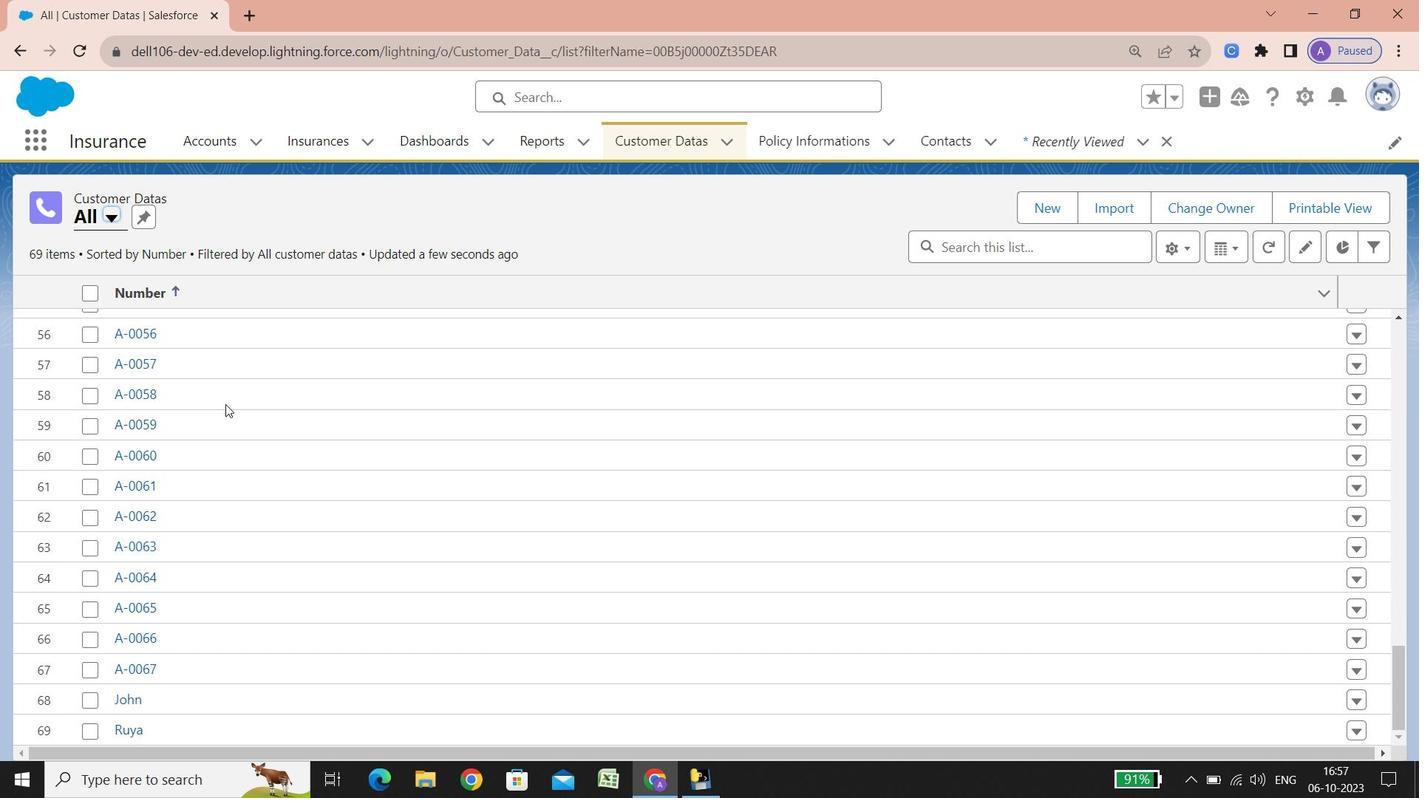 
Action: Mouse scrolled (225, 403) with delta (0, 0)
Screenshot: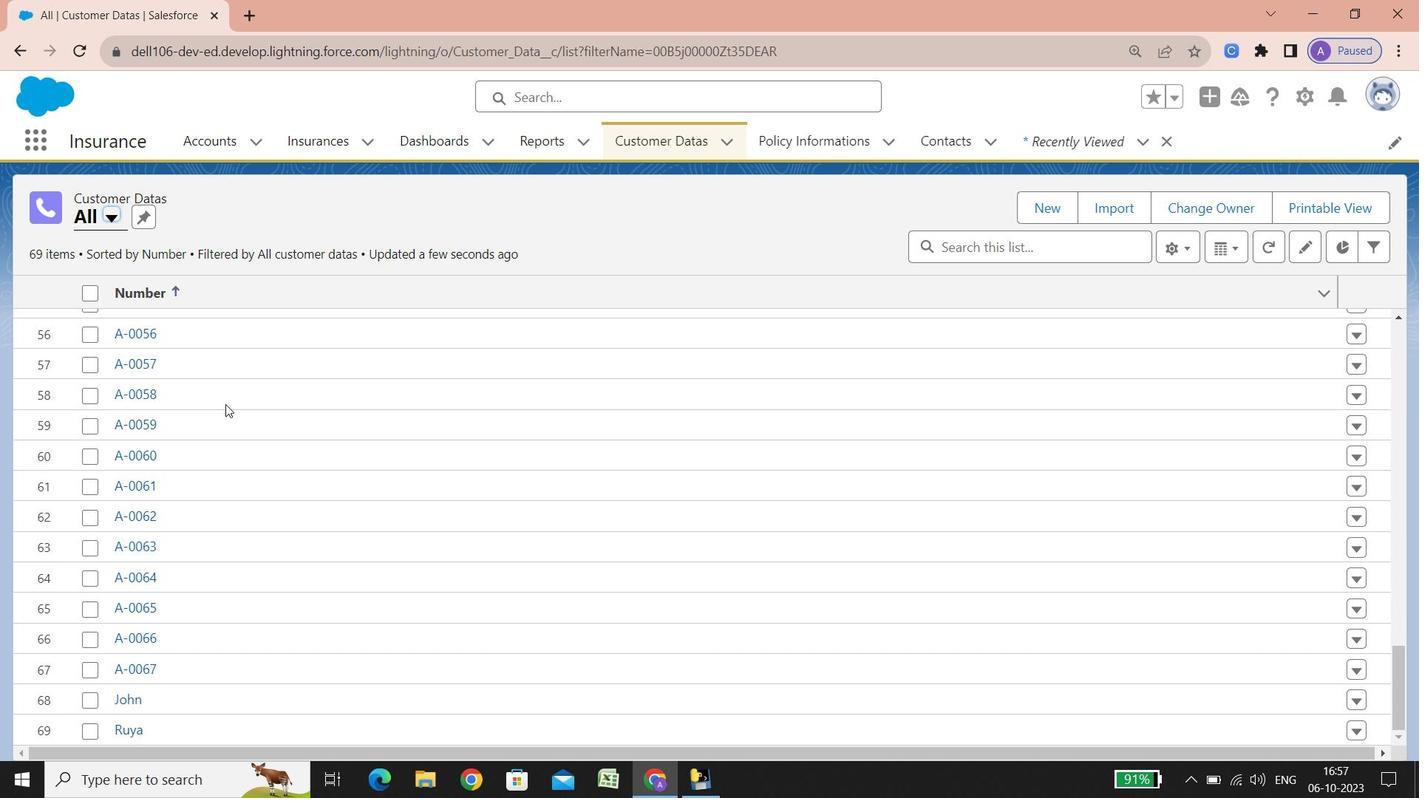 
Action: Mouse scrolled (225, 403) with delta (0, 0)
Screenshot: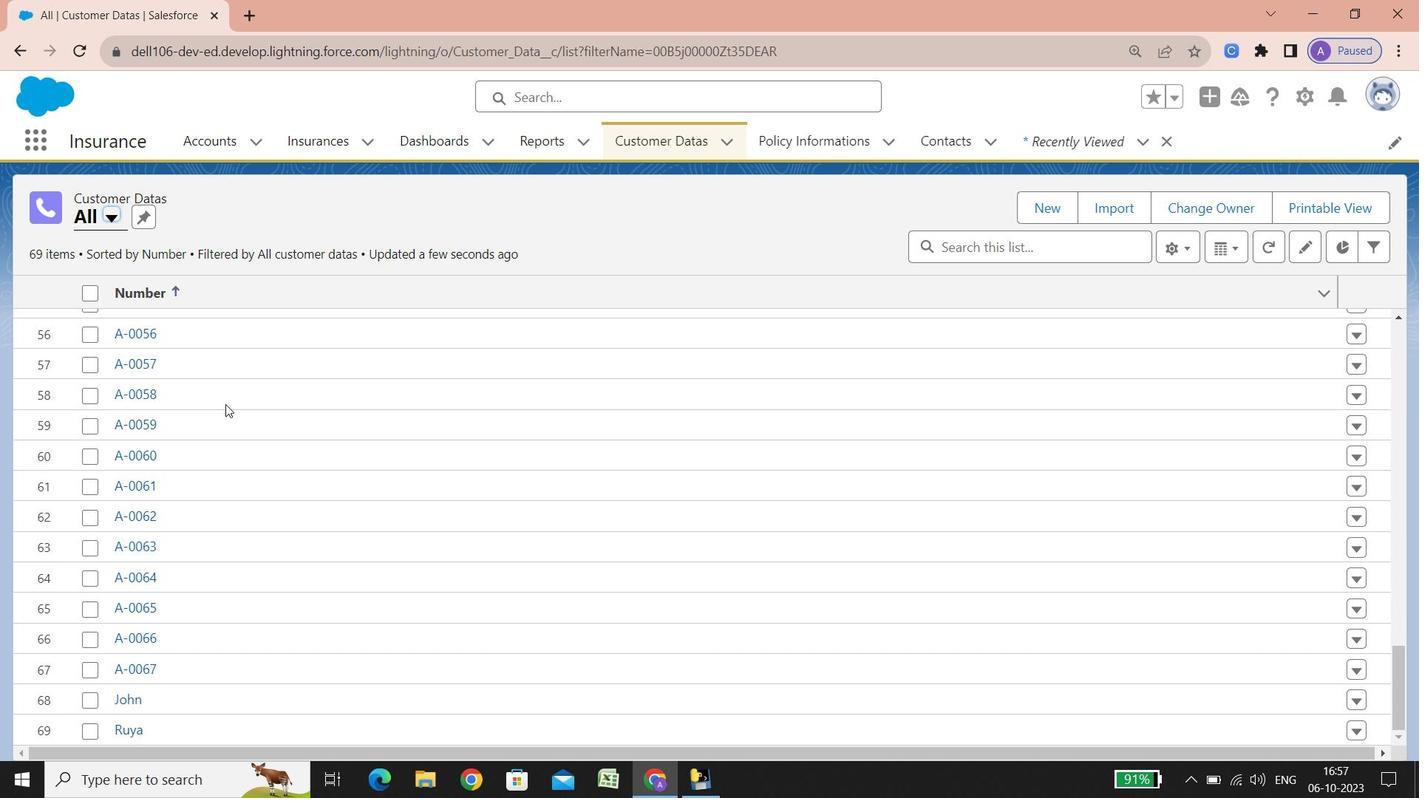 
Action: Mouse scrolled (225, 403) with delta (0, 0)
Screenshot: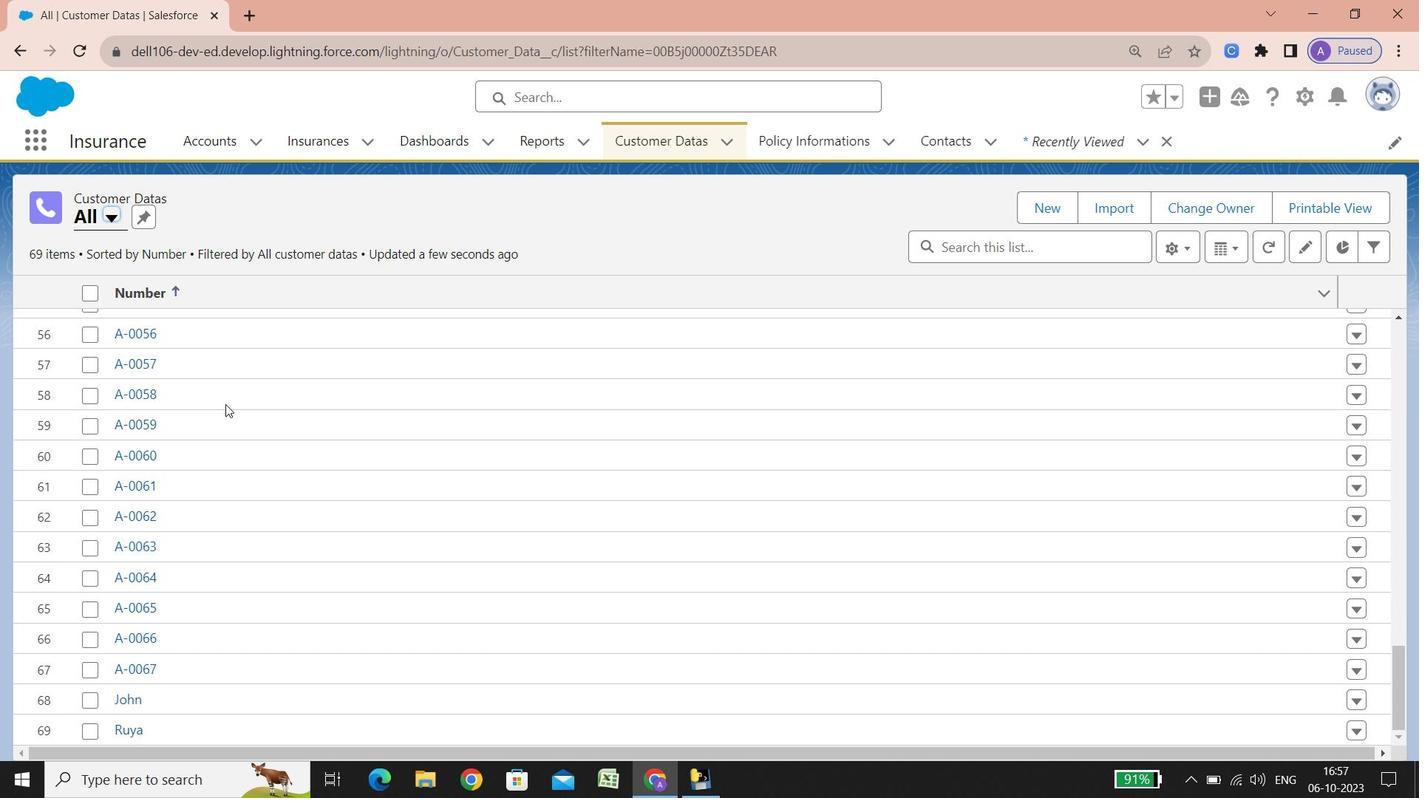 
Action: Mouse scrolled (225, 402) with delta (0, -1)
Screenshot: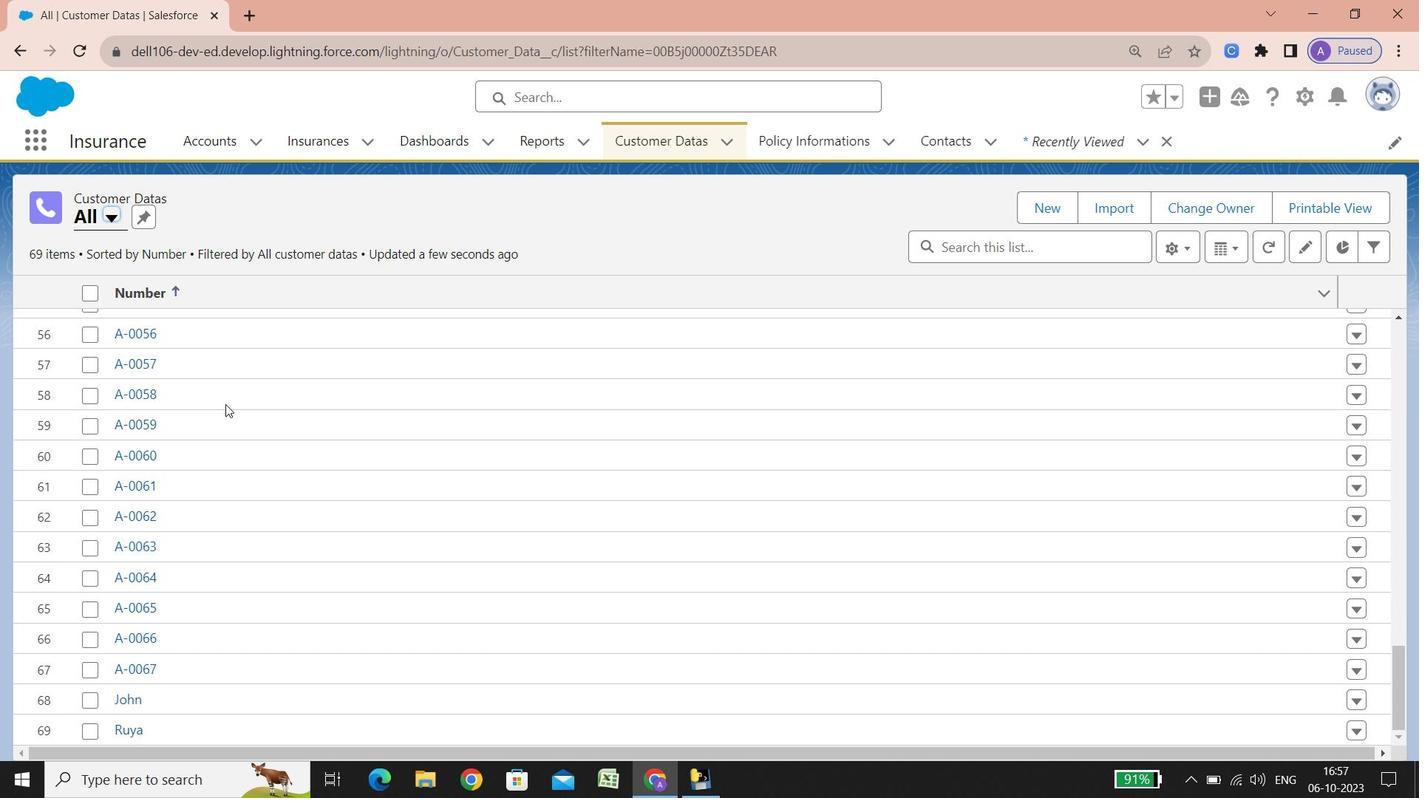 
Action: Mouse scrolled (225, 403) with delta (0, 0)
Screenshot: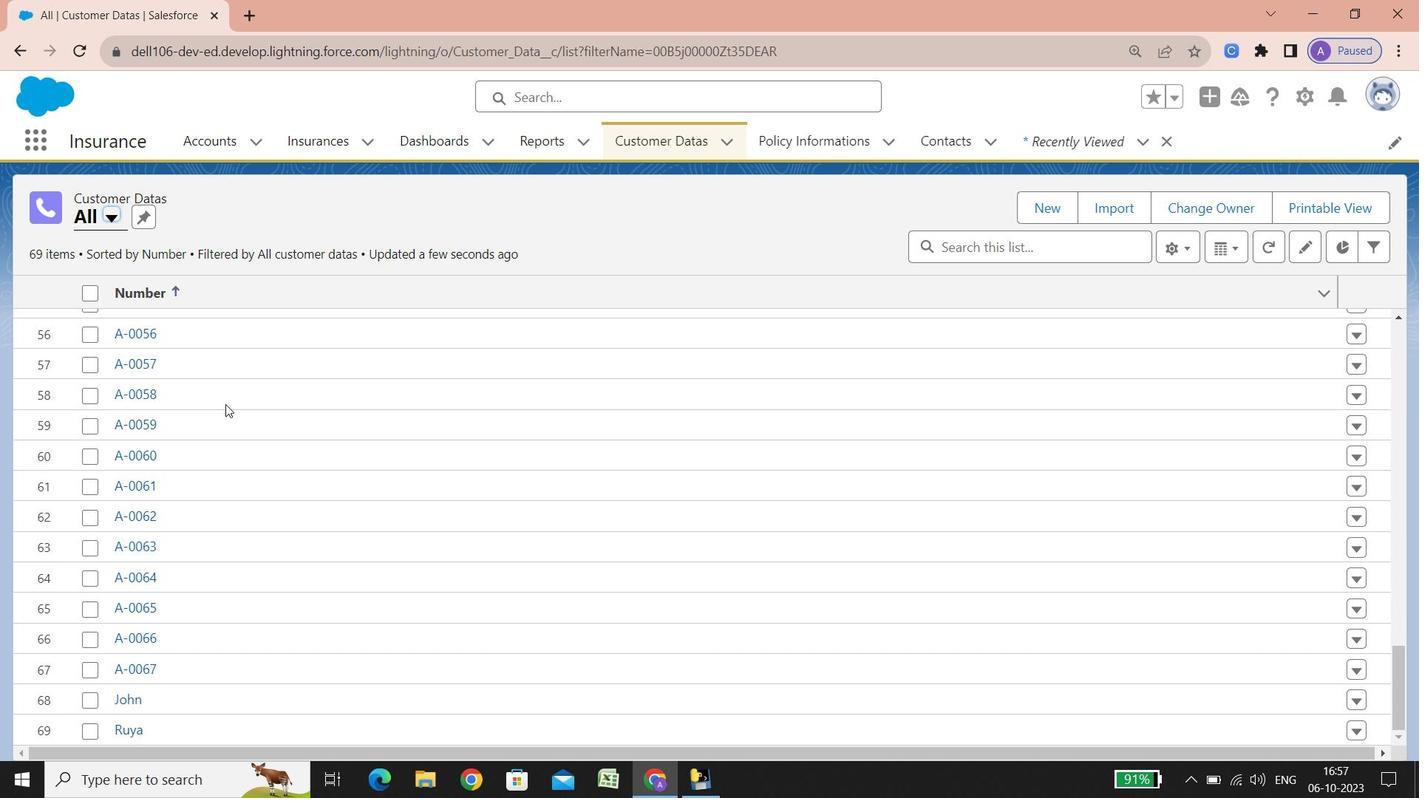 
Action: Mouse scrolled (225, 403) with delta (0, 0)
Screenshot: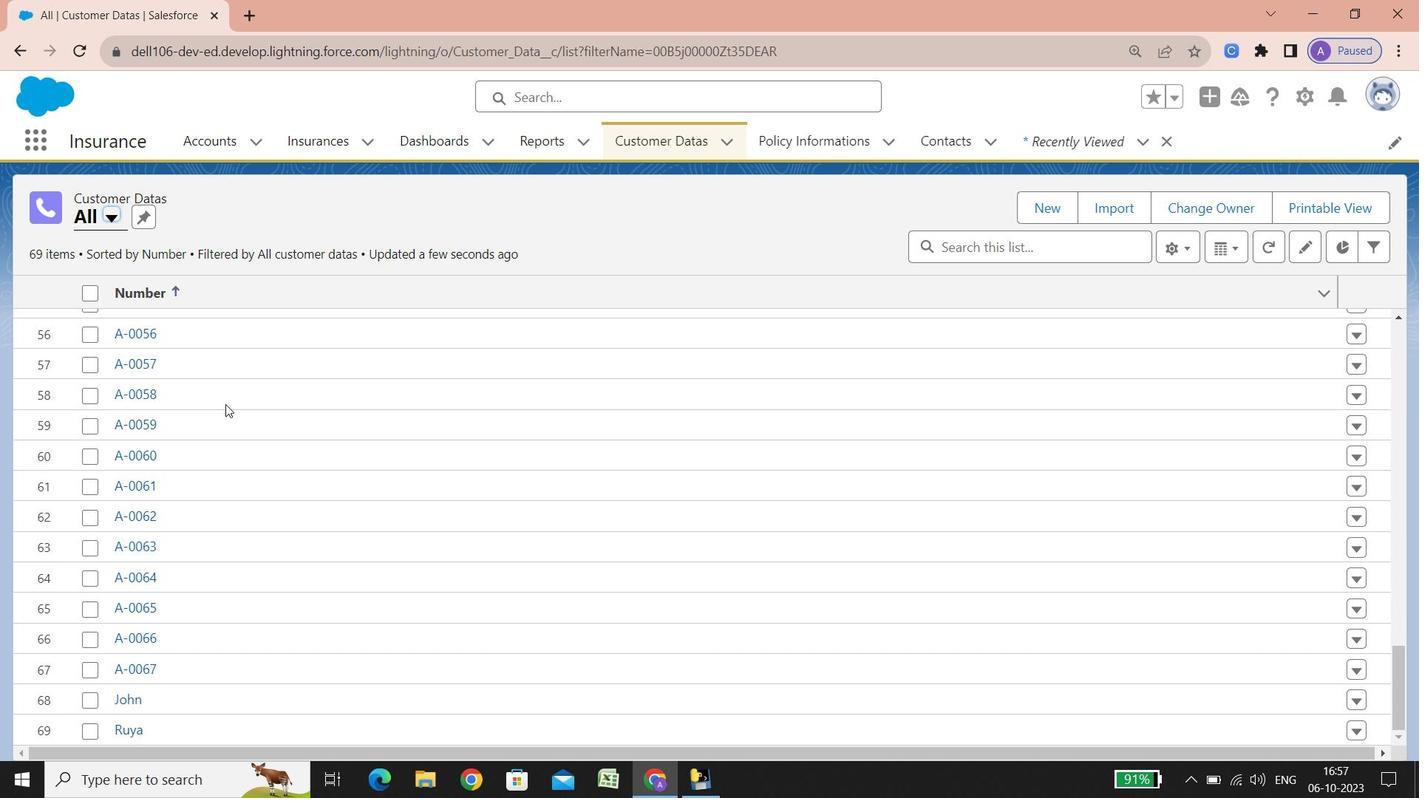 
Action: Mouse scrolled (225, 403) with delta (0, 0)
Screenshot: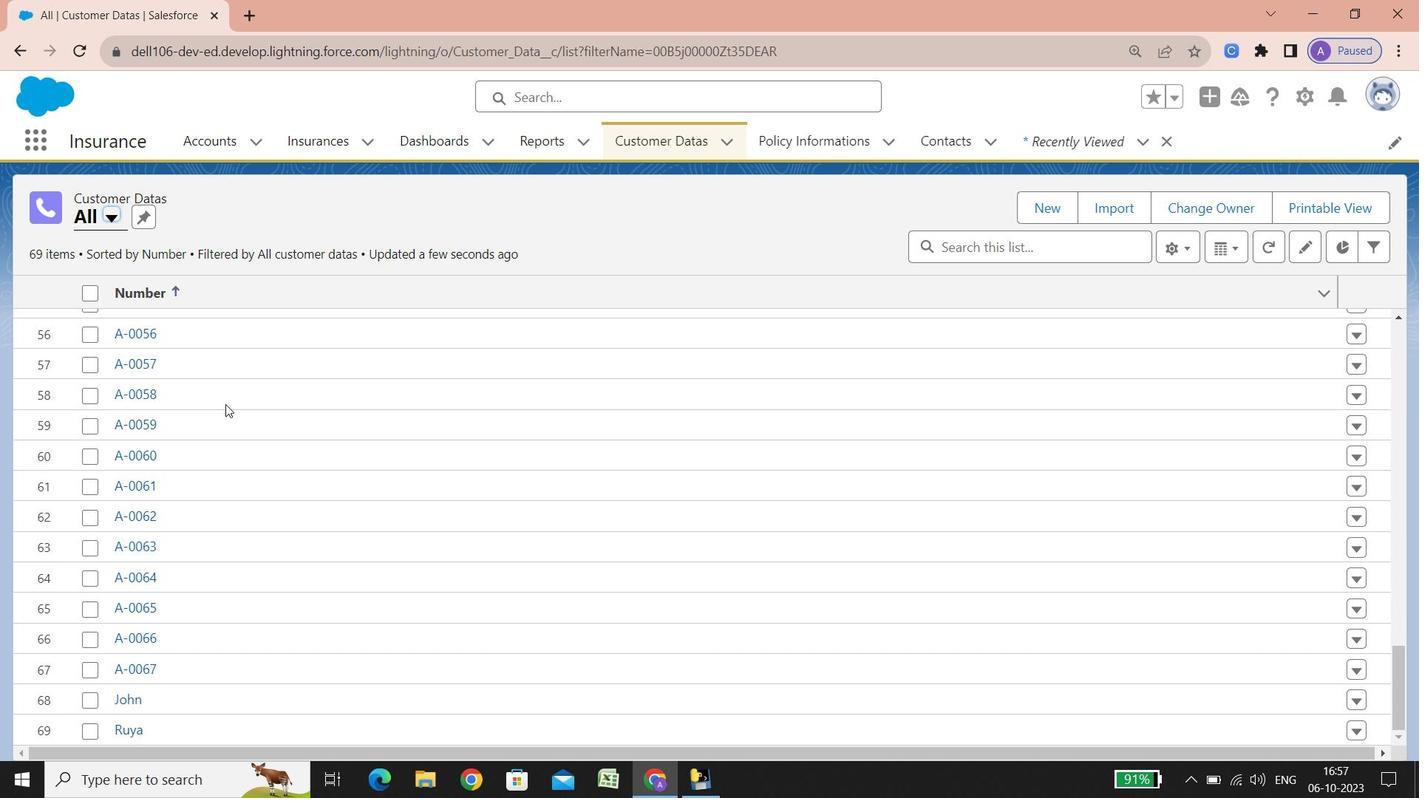 
Action: Mouse scrolled (225, 403) with delta (0, 0)
Screenshot: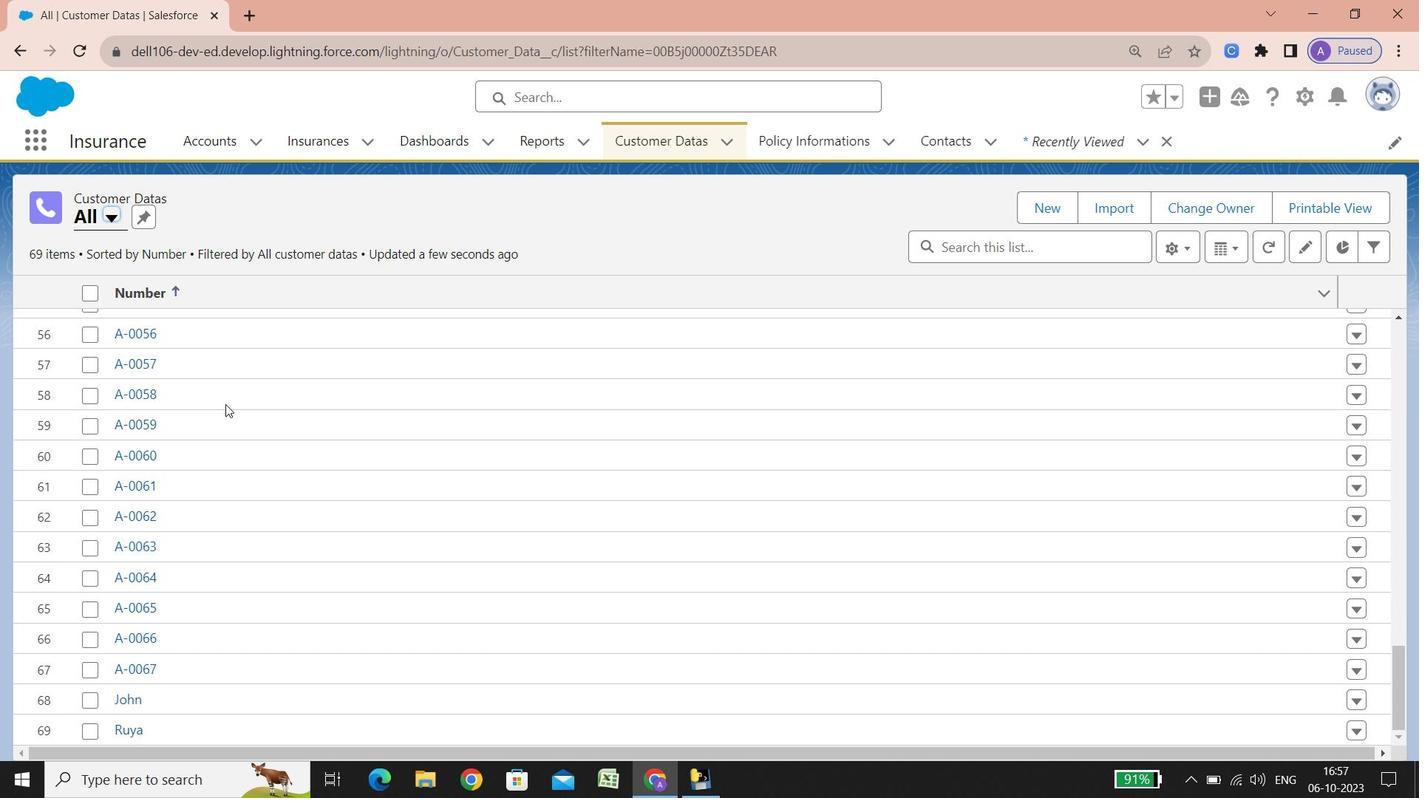 
Action: Mouse scrolled (225, 403) with delta (0, 0)
Screenshot: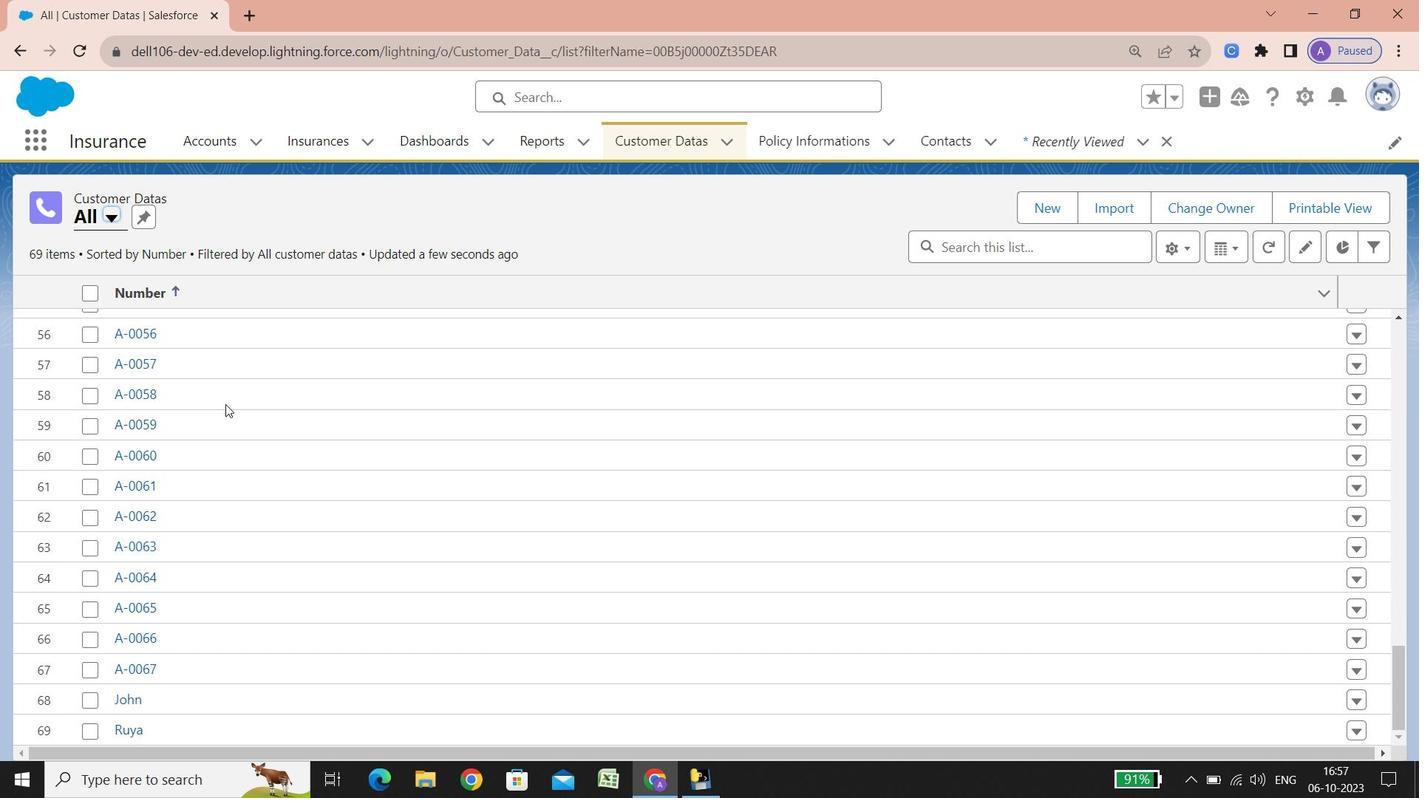 
Action: Mouse scrolled (225, 403) with delta (0, 0)
Screenshot: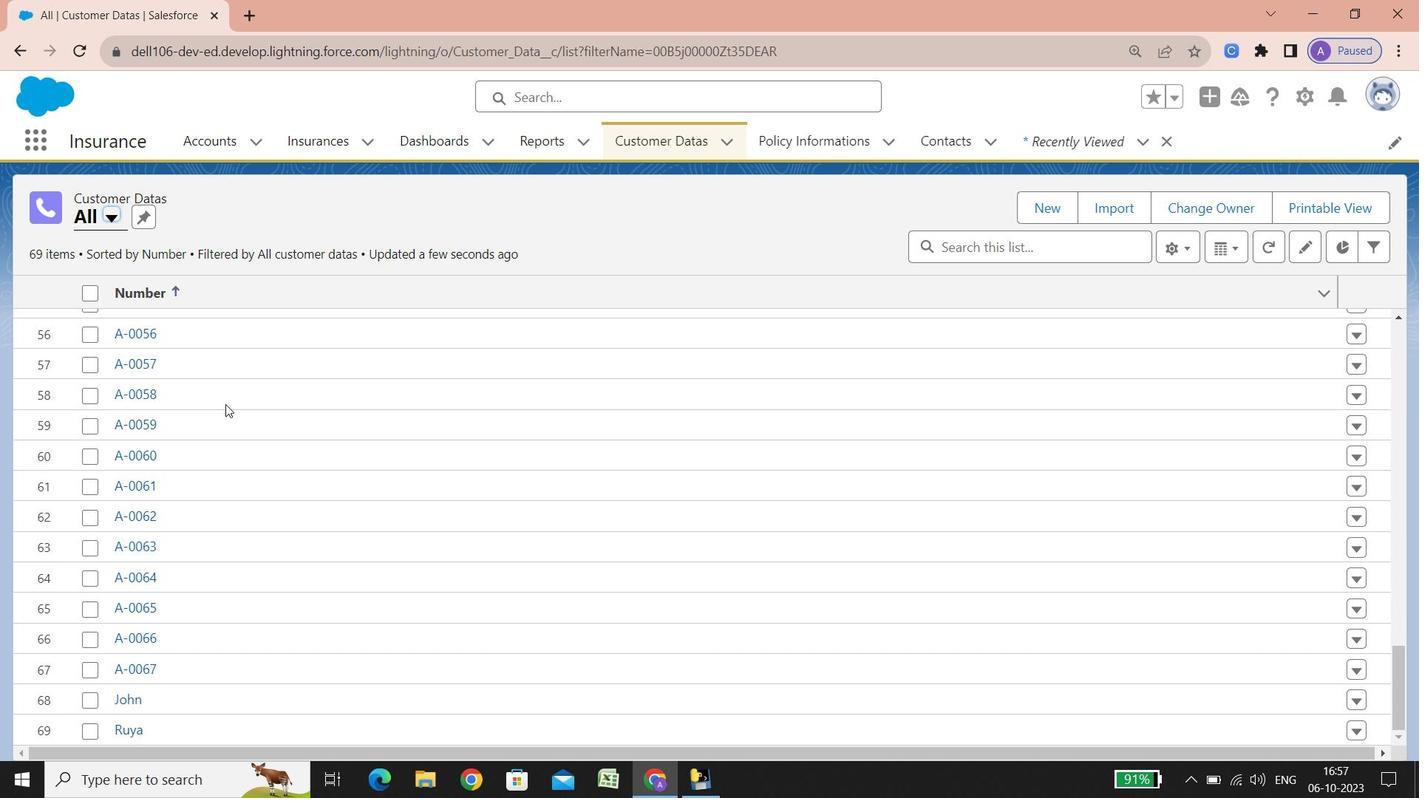 
Action: Mouse scrolled (225, 403) with delta (0, 0)
Screenshot: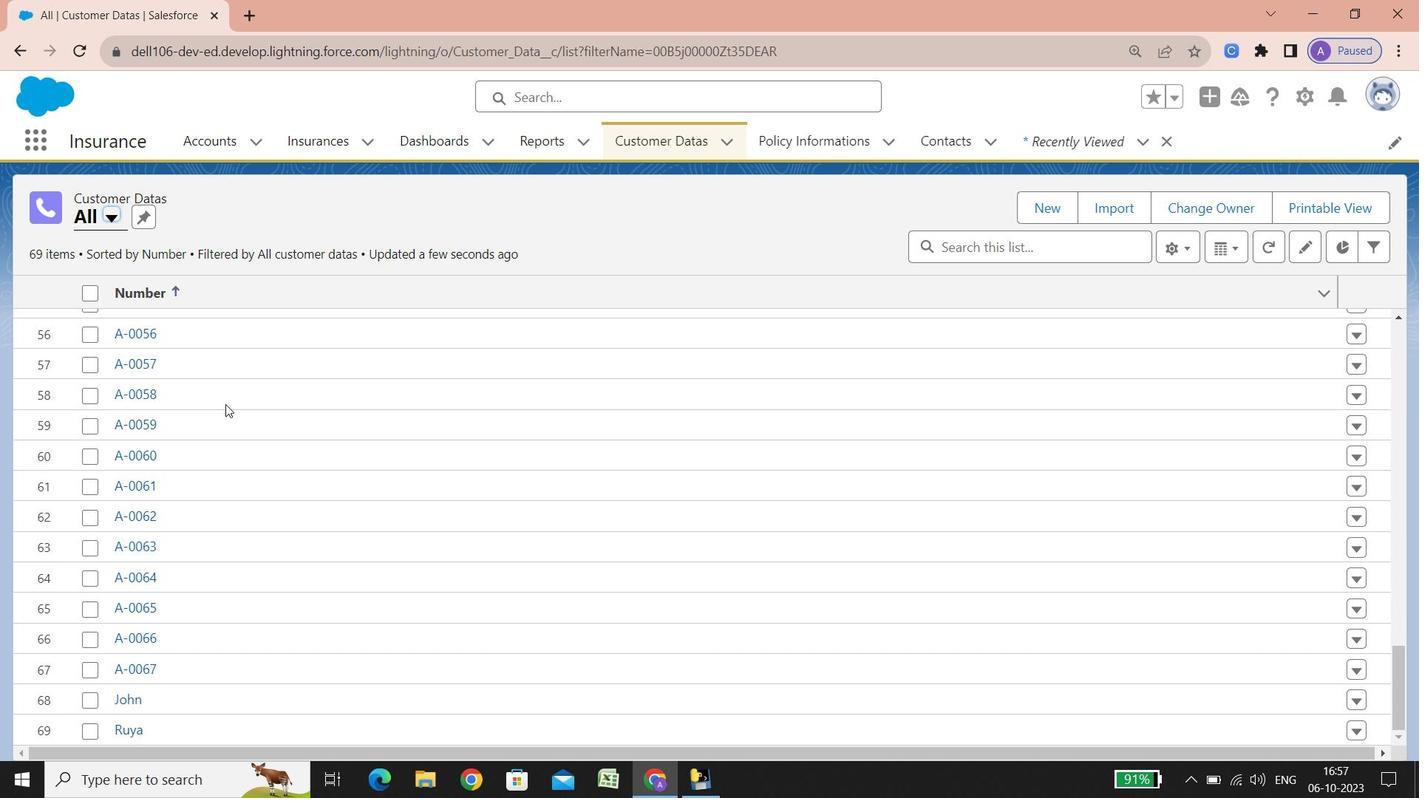 
Action: Mouse scrolled (225, 403) with delta (0, 0)
Screenshot: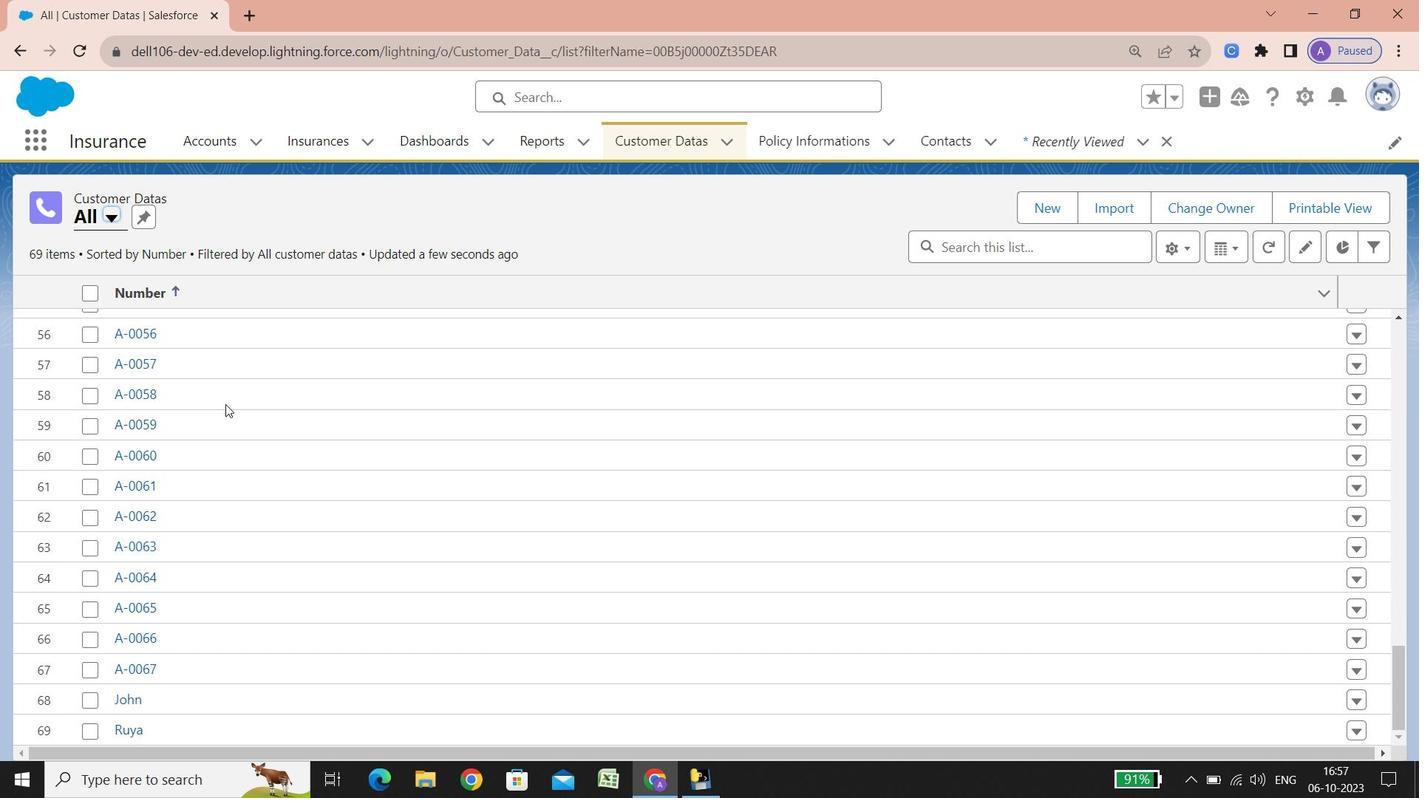 
Action: Mouse scrolled (225, 403) with delta (0, 0)
Screenshot: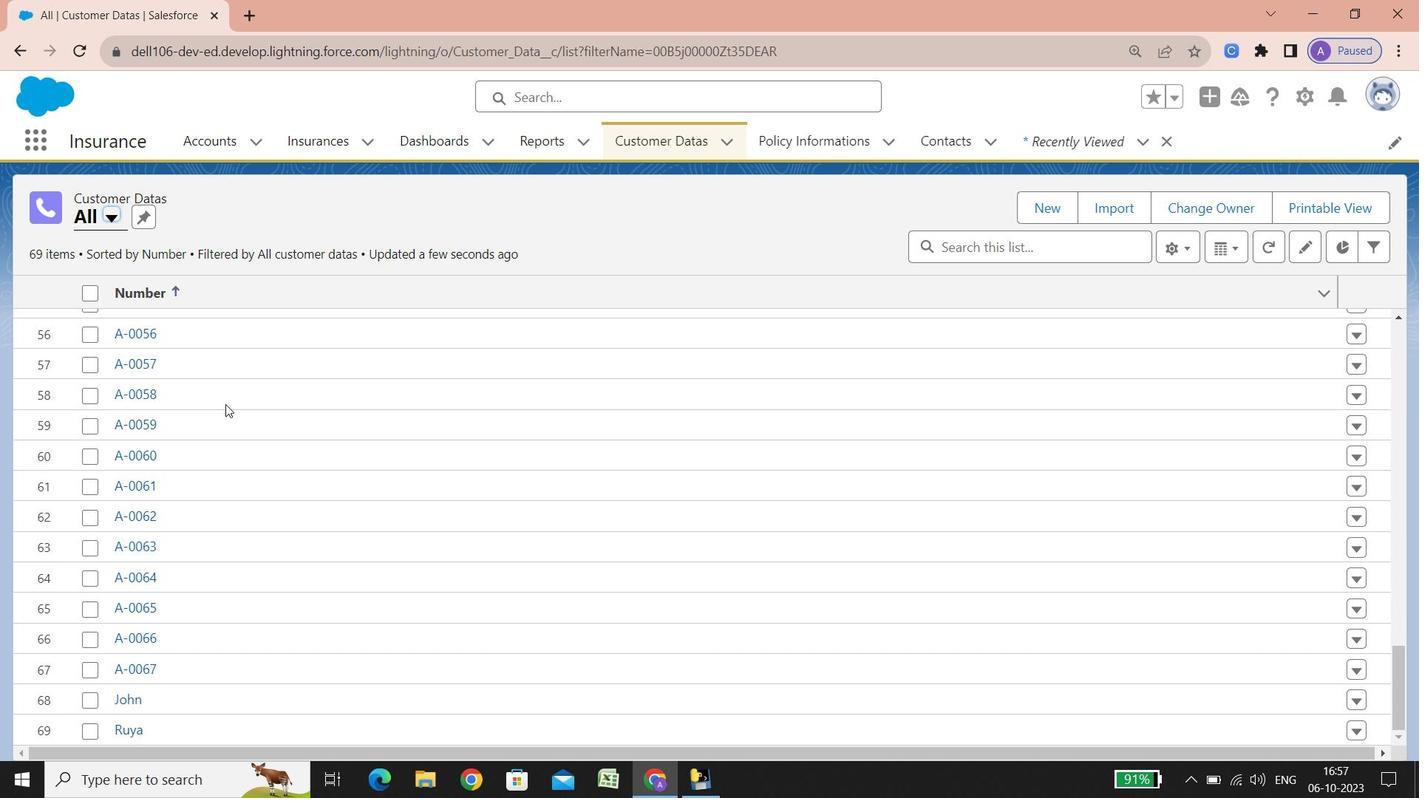 
Action: Mouse scrolled (225, 403) with delta (0, 0)
Screenshot: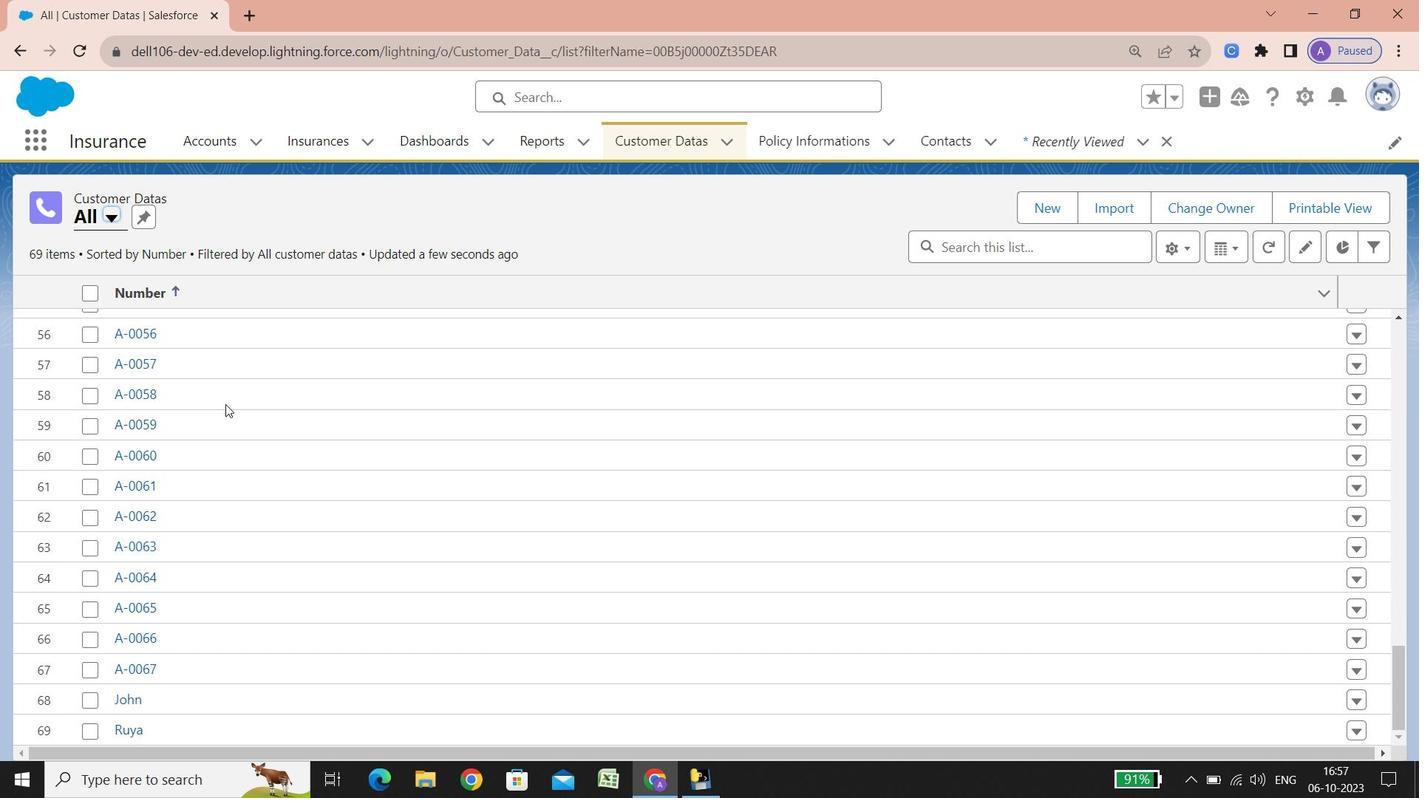
Action: Mouse scrolled (225, 403) with delta (0, 0)
Screenshot: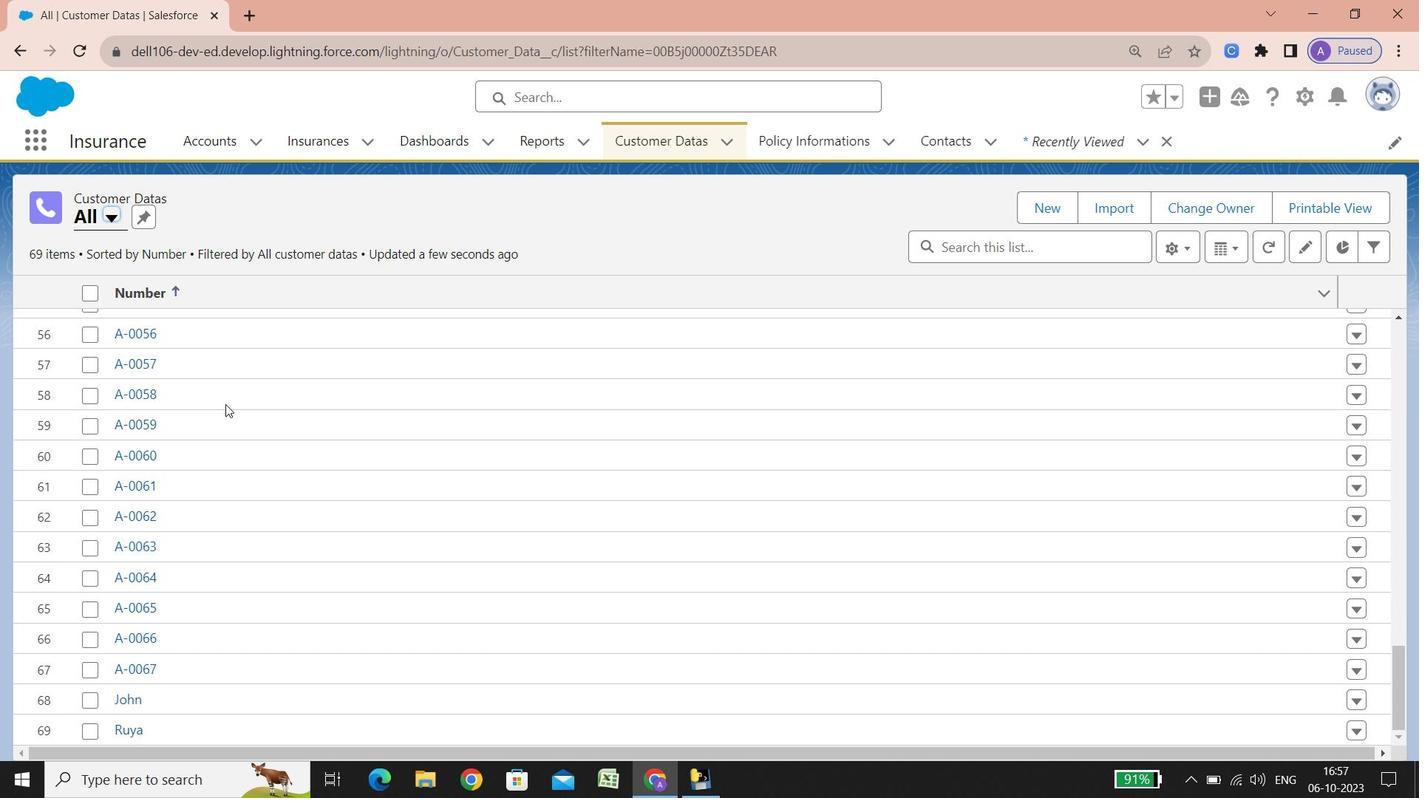 
Action: Mouse scrolled (225, 403) with delta (0, 0)
Screenshot: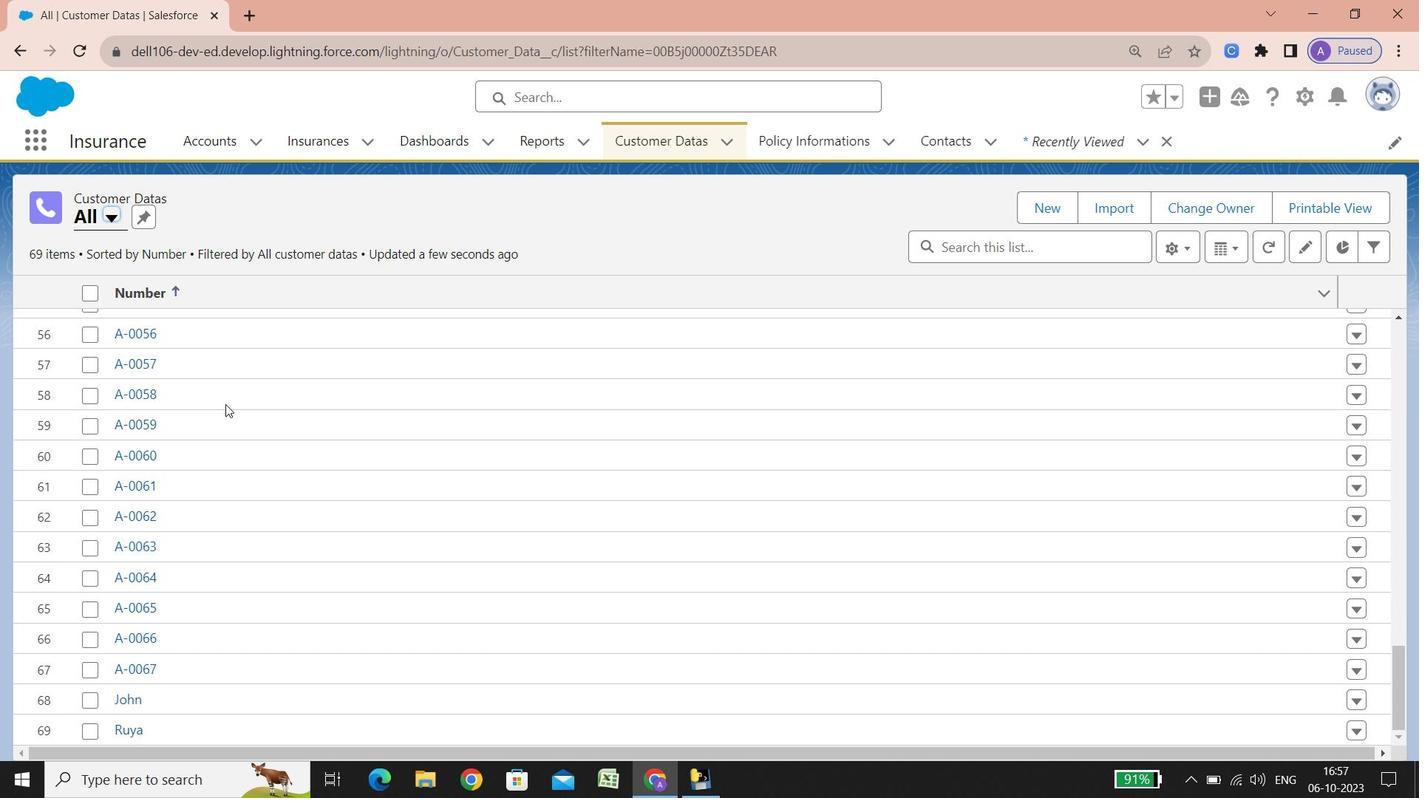 
Action: Mouse scrolled (225, 403) with delta (0, 0)
Screenshot: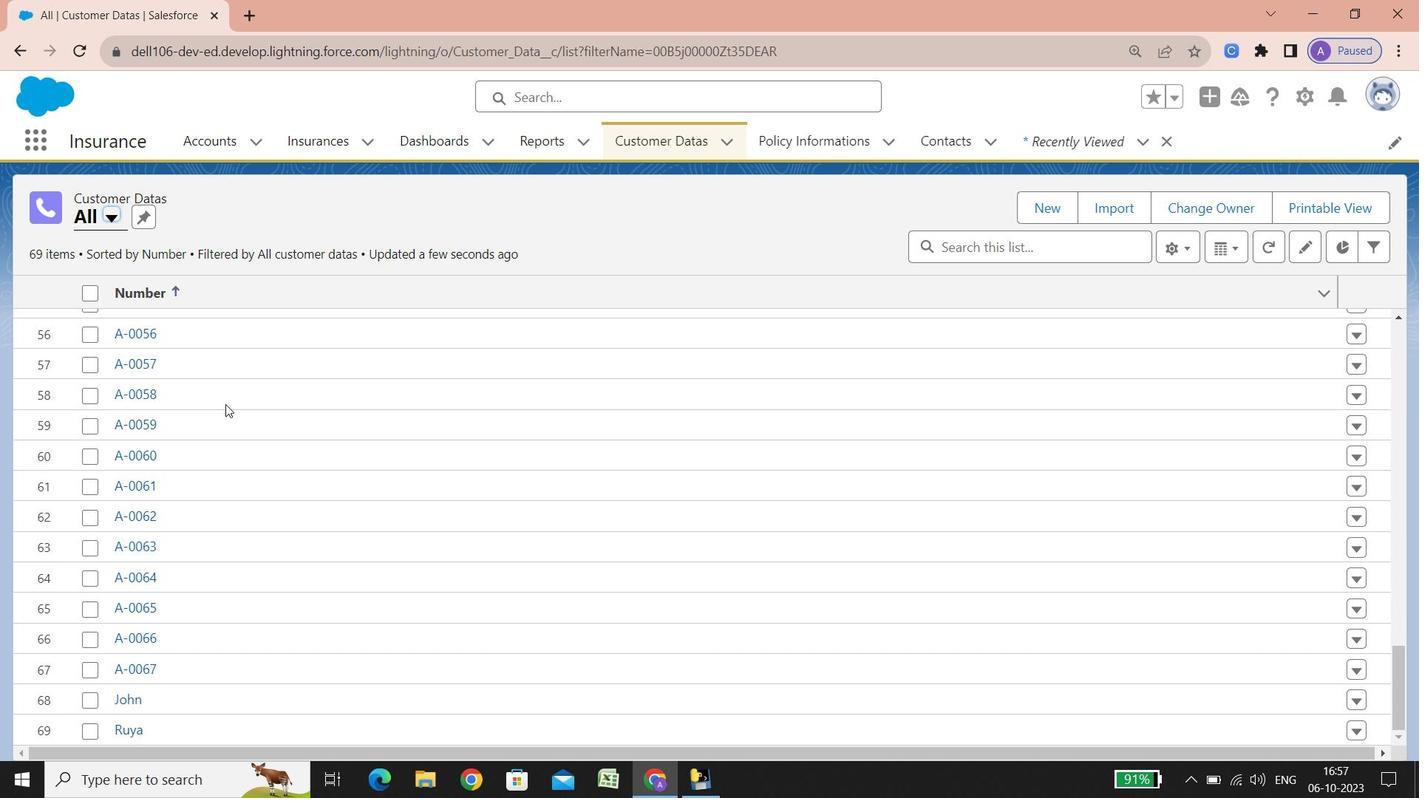 
Action: Mouse scrolled (225, 403) with delta (0, 0)
Screenshot: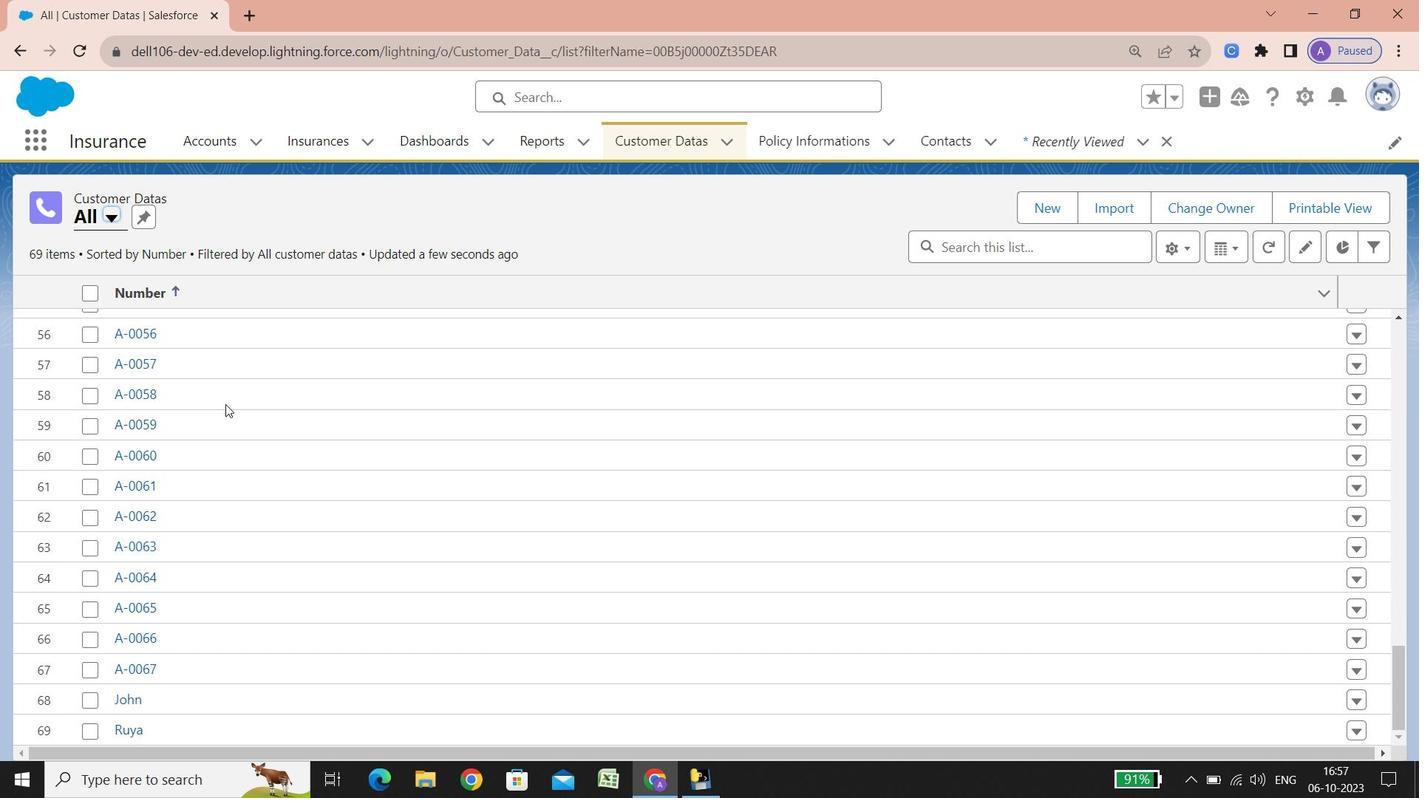 
Action: Mouse scrolled (225, 403) with delta (0, 0)
Screenshot: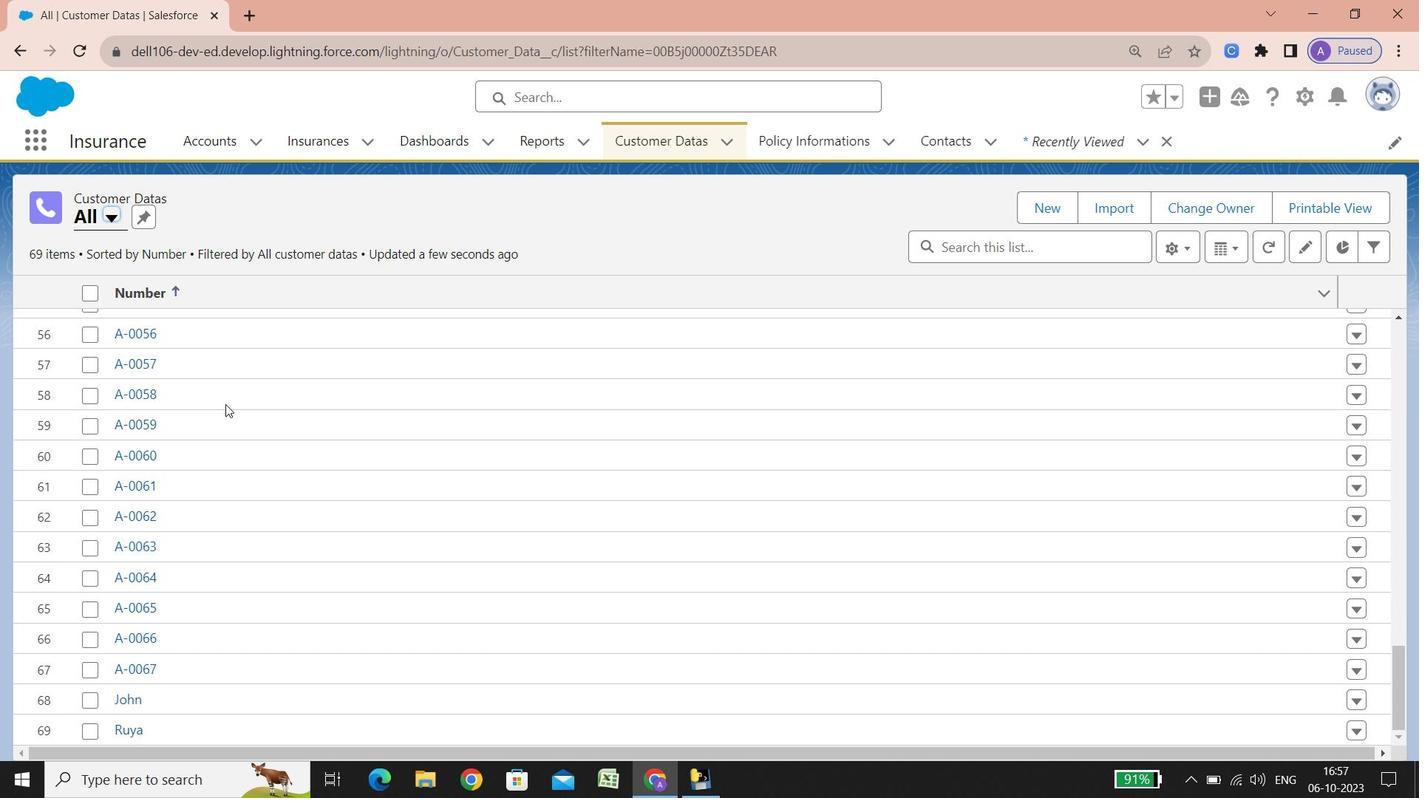 
Action: Mouse scrolled (225, 403) with delta (0, 0)
Screenshot: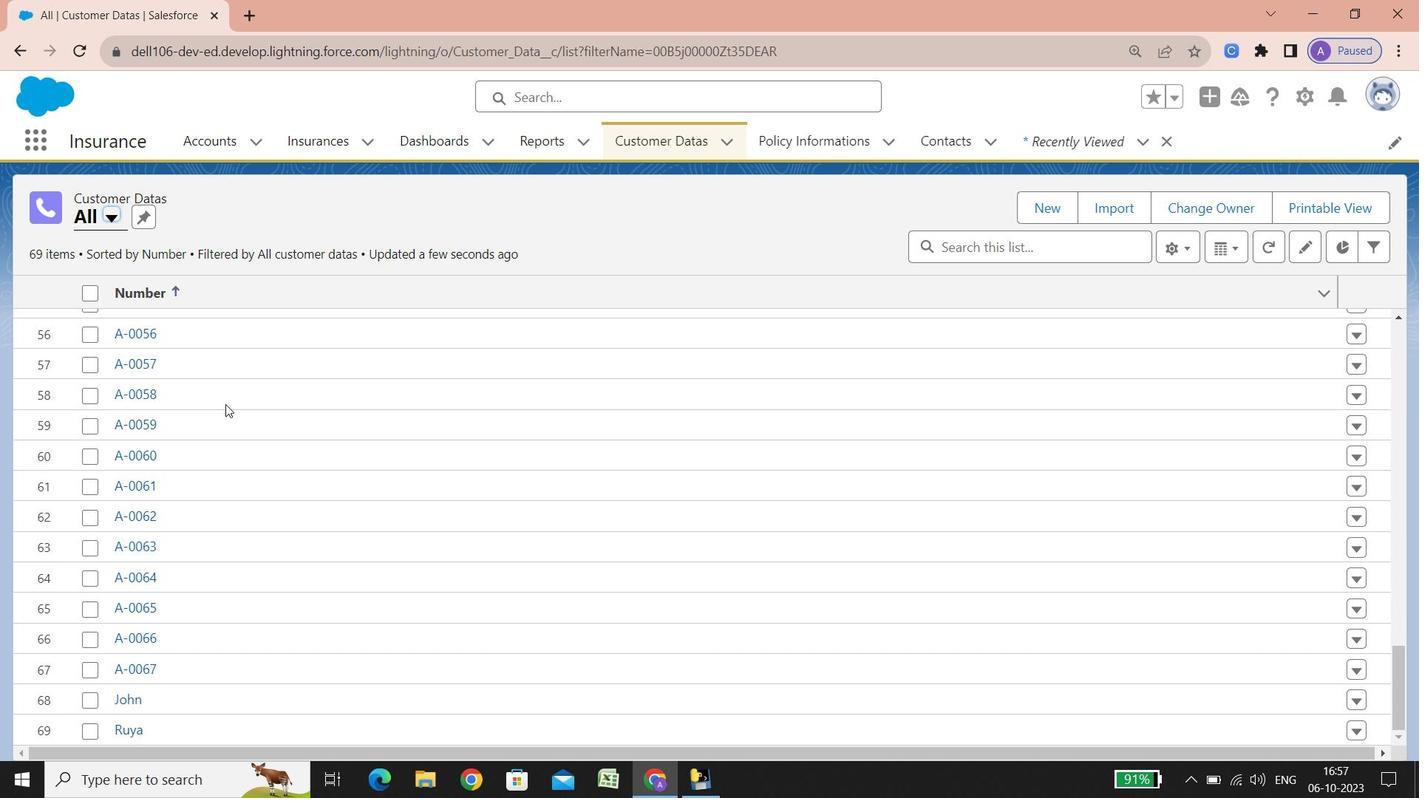 
Action: Mouse scrolled (225, 403) with delta (0, 0)
Screenshot: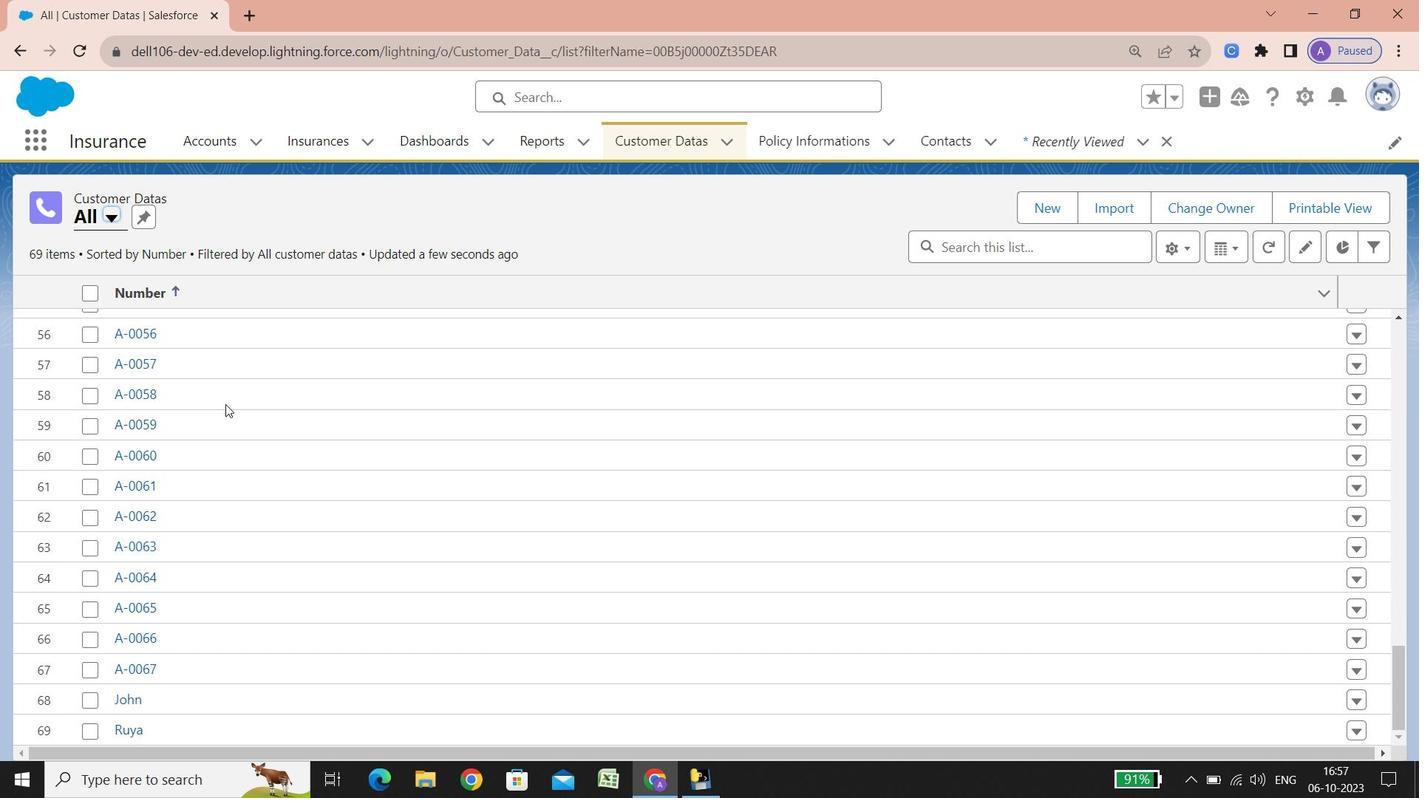 
Action: Mouse scrolled (225, 403) with delta (0, 0)
Screenshot: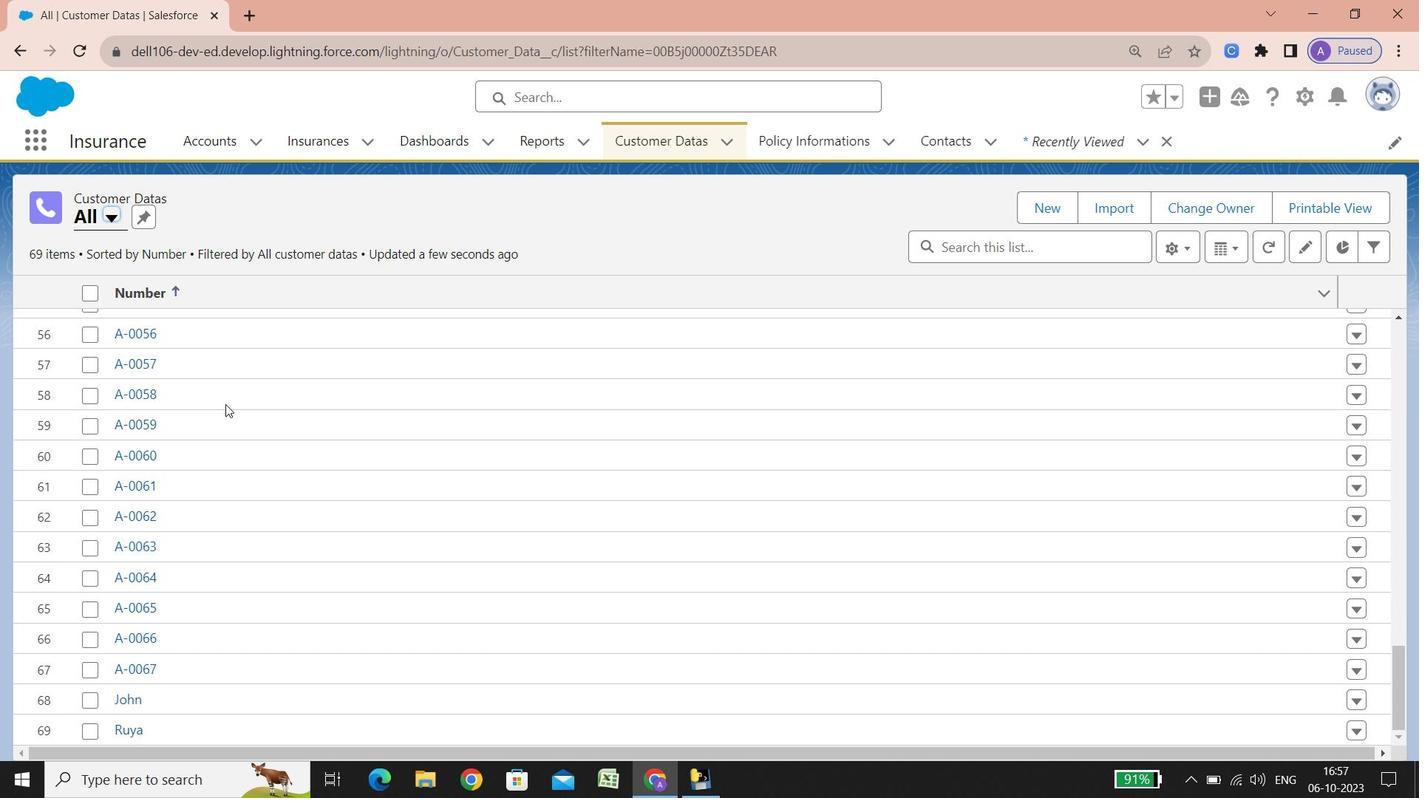 
Action: Mouse scrolled (225, 403) with delta (0, 0)
Screenshot: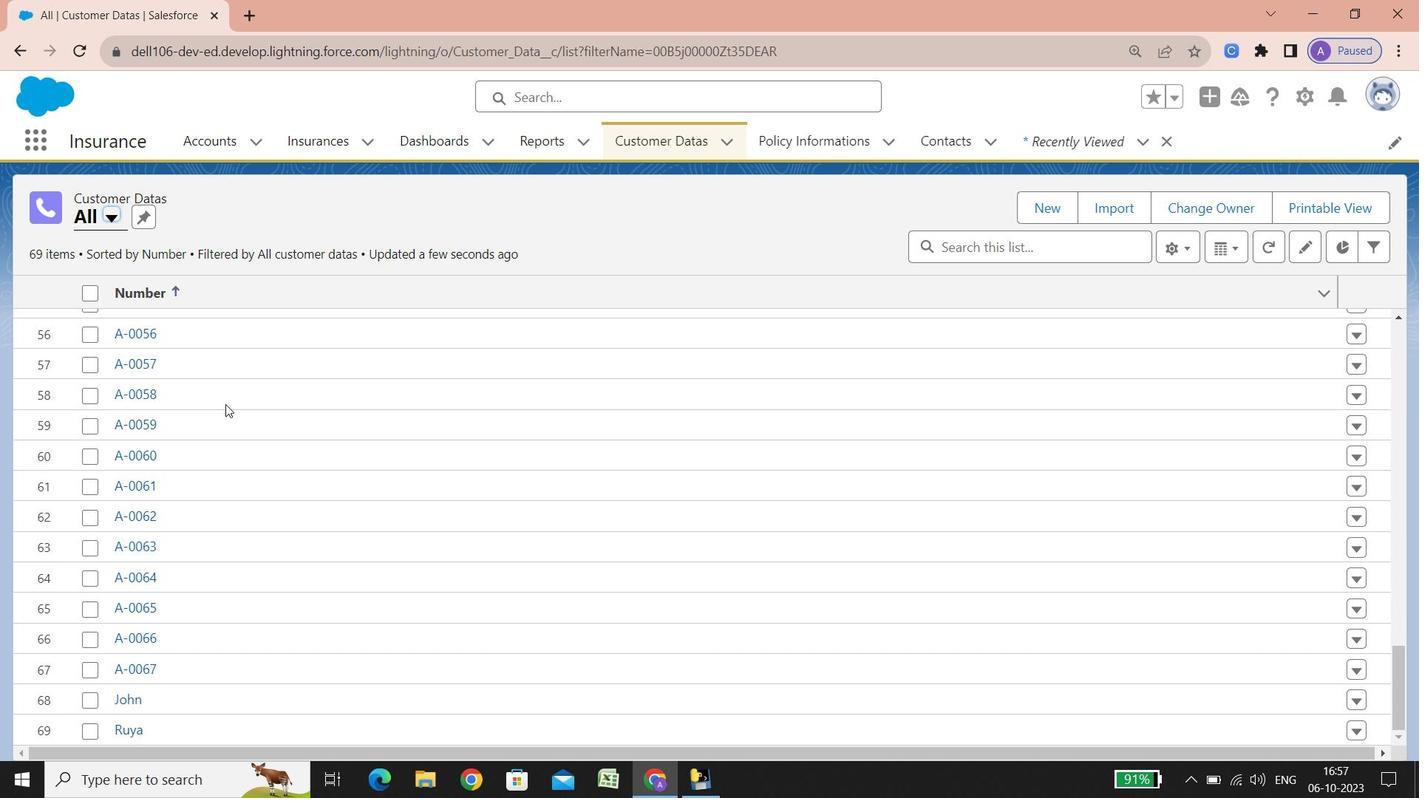 
Action: Mouse scrolled (225, 403) with delta (0, 0)
Screenshot: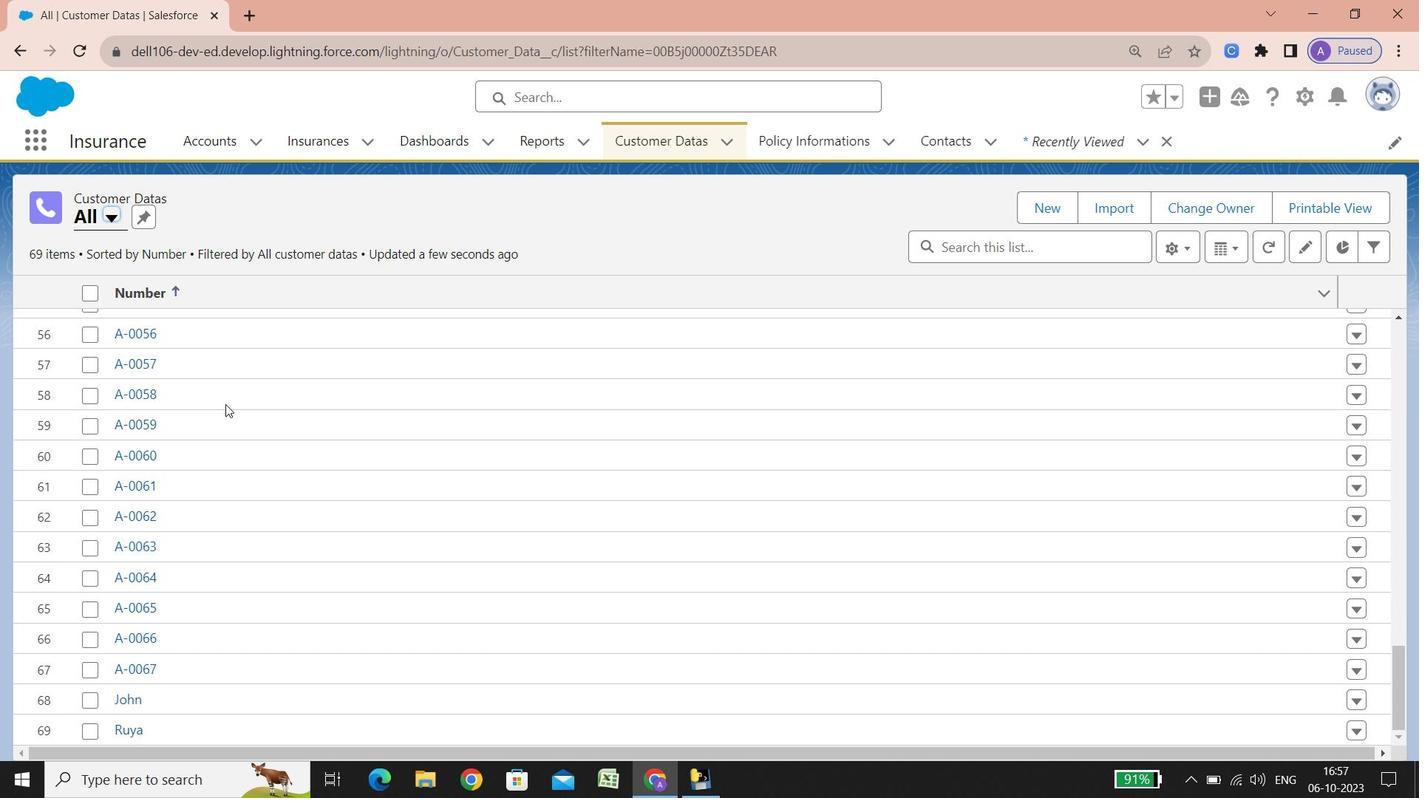 
Action: Mouse scrolled (225, 403) with delta (0, 0)
Screenshot: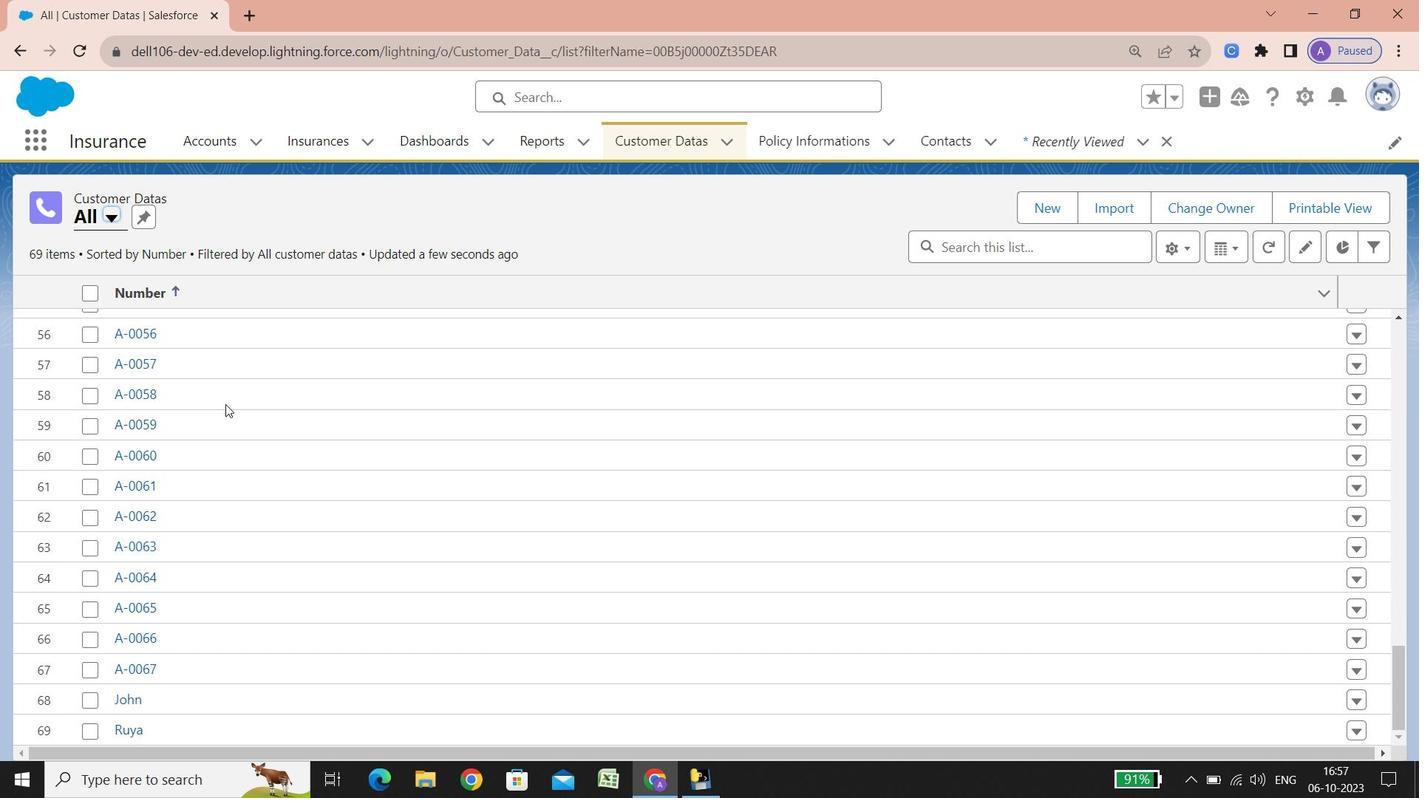 
Action: Mouse scrolled (225, 403) with delta (0, 0)
Screenshot: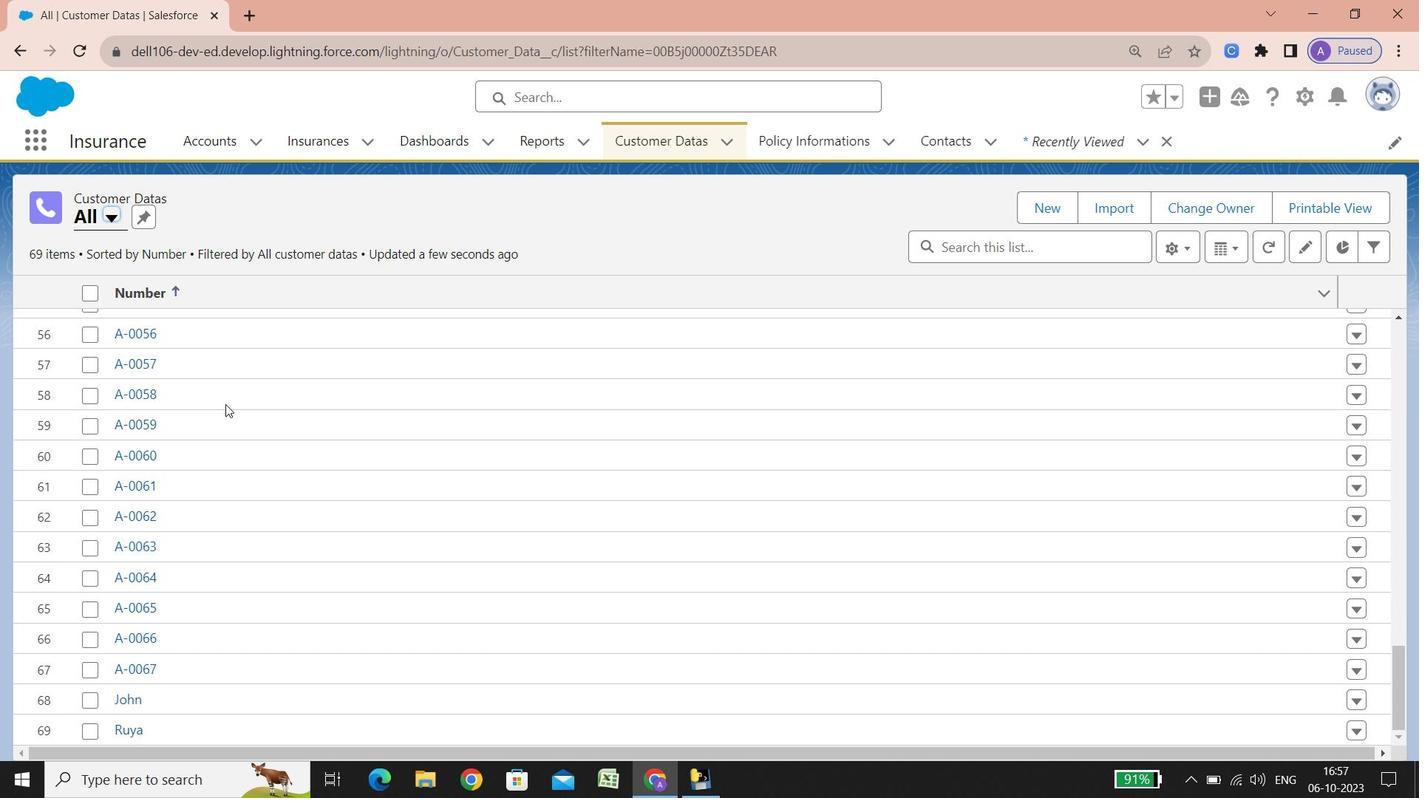 
Action: Mouse scrolled (225, 403) with delta (0, 0)
Screenshot: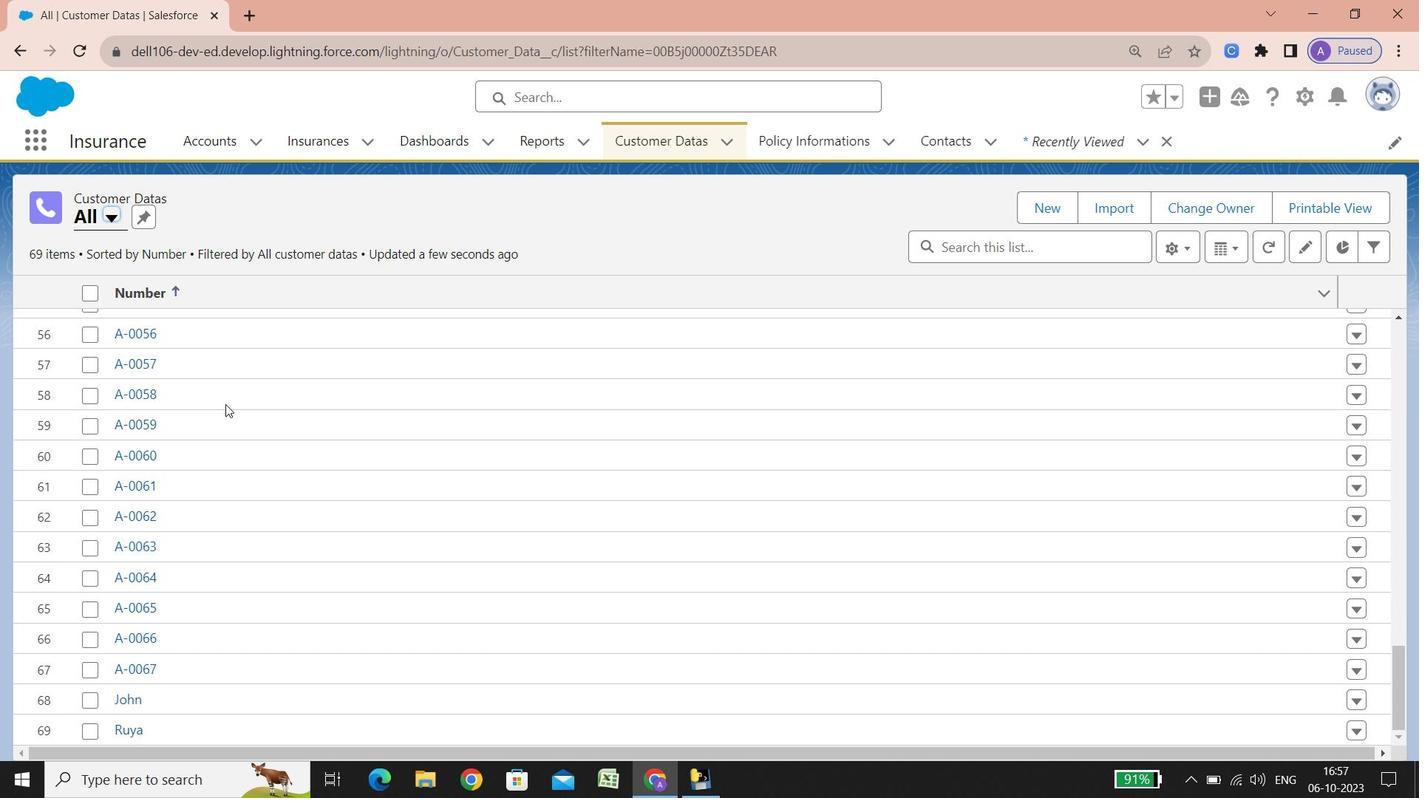 
Action: Mouse scrolled (225, 403) with delta (0, 0)
Screenshot: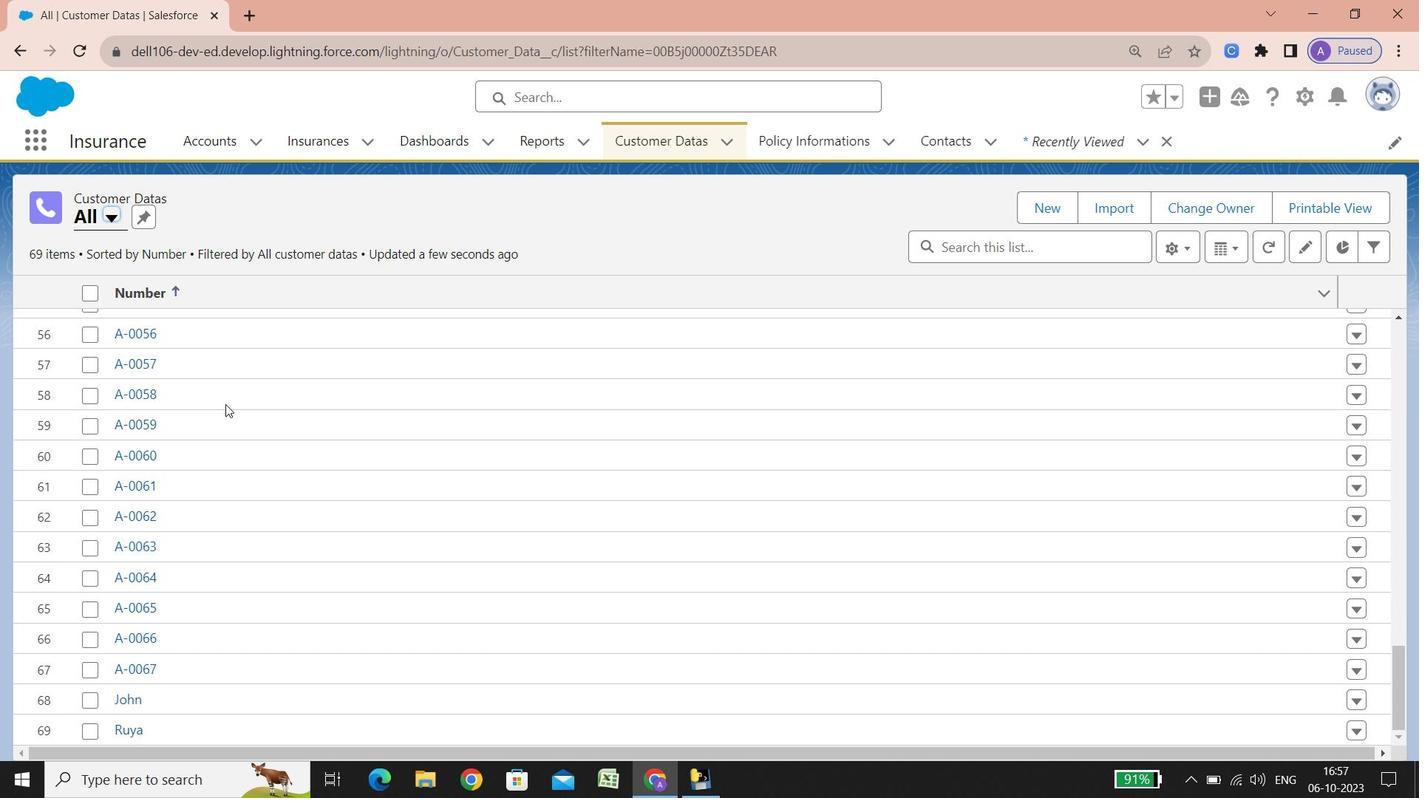 
Action: Mouse scrolled (225, 403) with delta (0, 0)
Screenshot: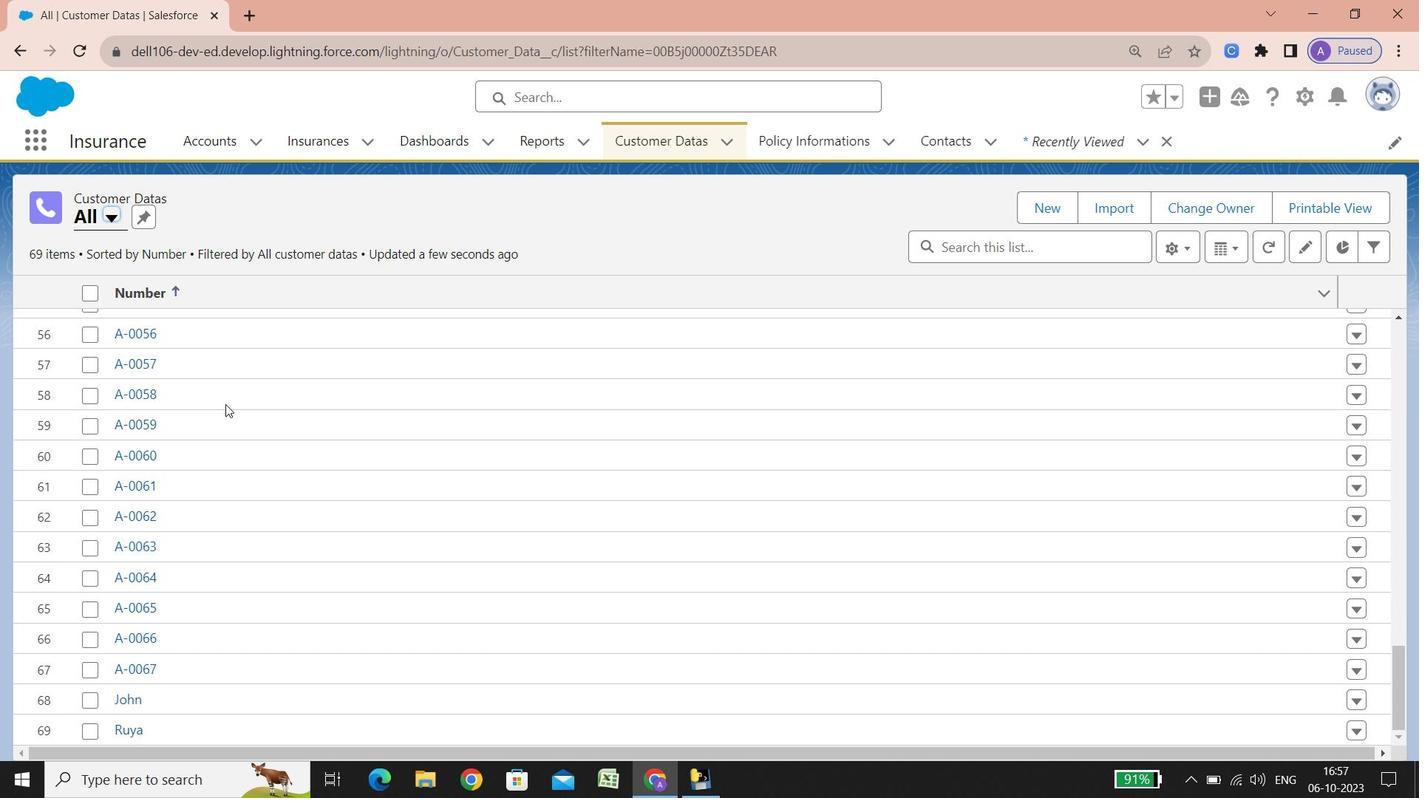 
Action: Mouse scrolled (225, 403) with delta (0, 0)
Screenshot: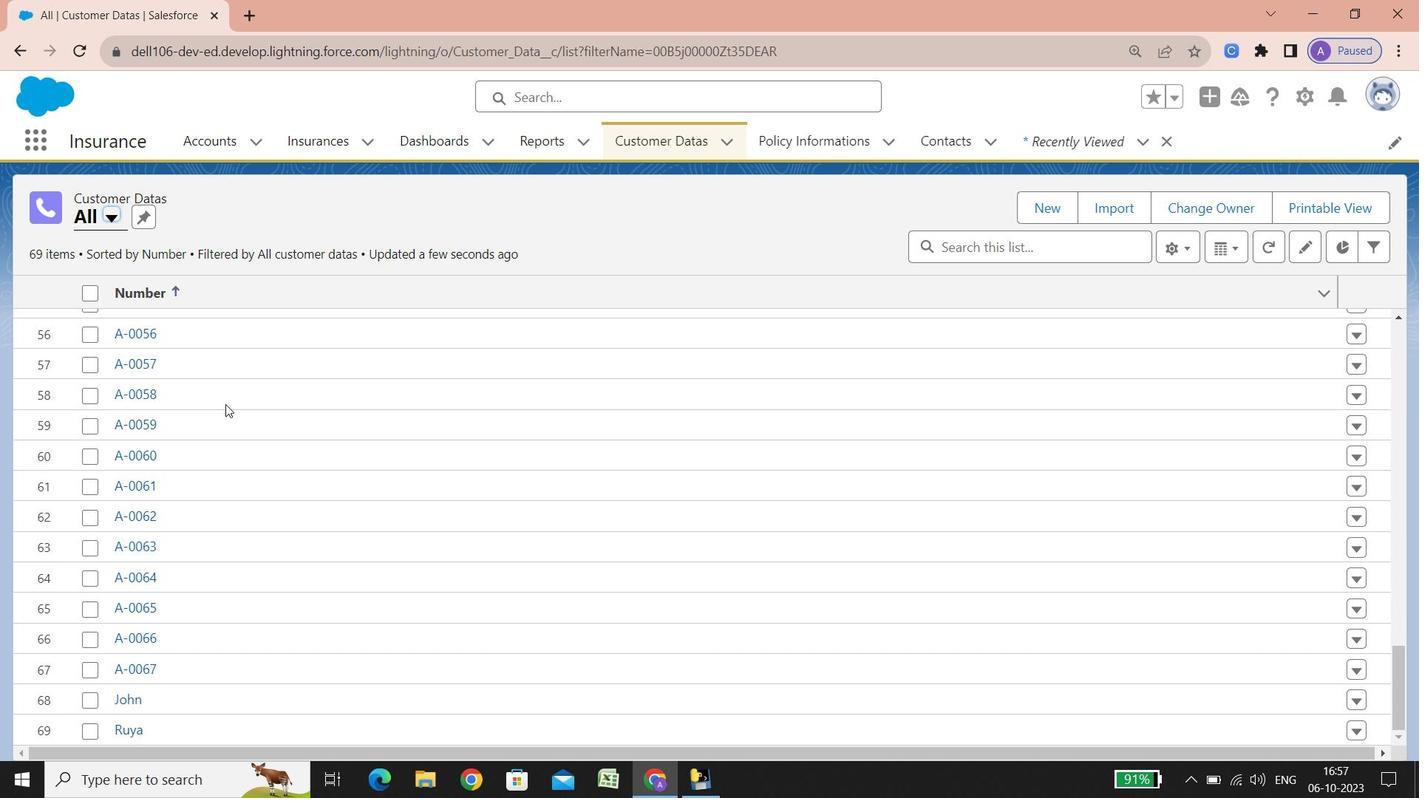 
Action: Mouse scrolled (225, 403) with delta (0, 0)
Screenshot: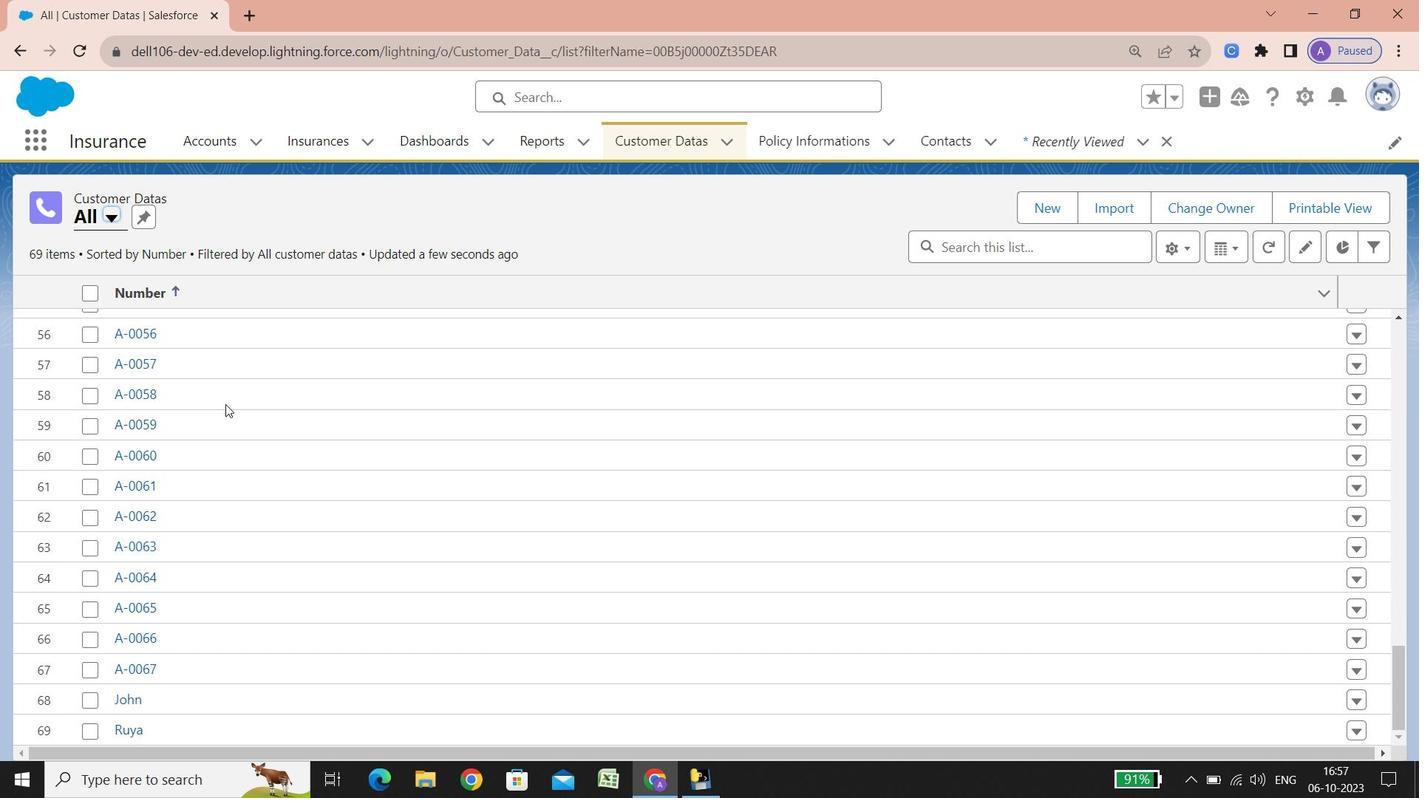 
Action: Mouse scrolled (225, 402) with delta (0, -1)
Screenshot: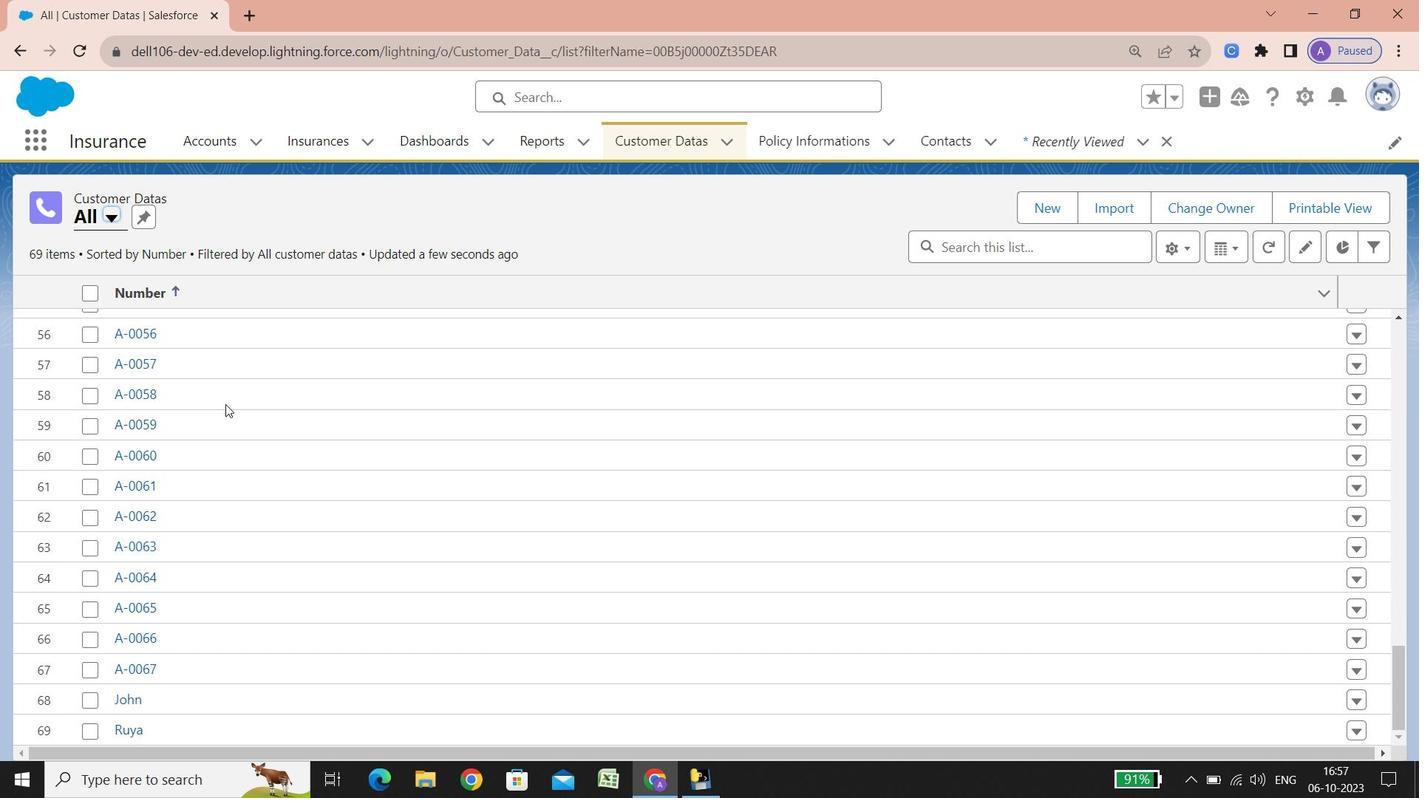 
Action: Mouse scrolled (225, 403) with delta (0, 0)
Screenshot: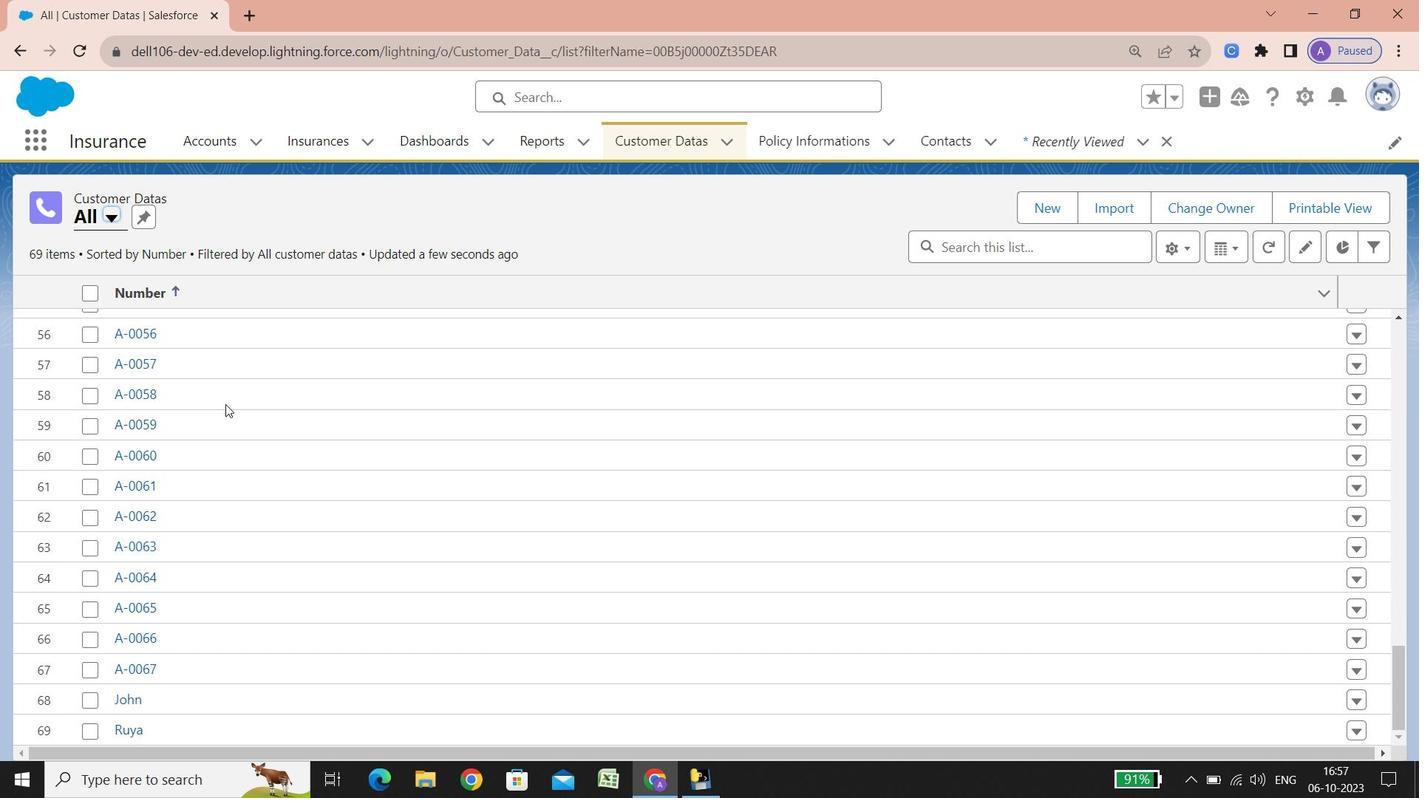 
Action: Mouse scrolled (225, 403) with delta (0, 0)
Screenshot: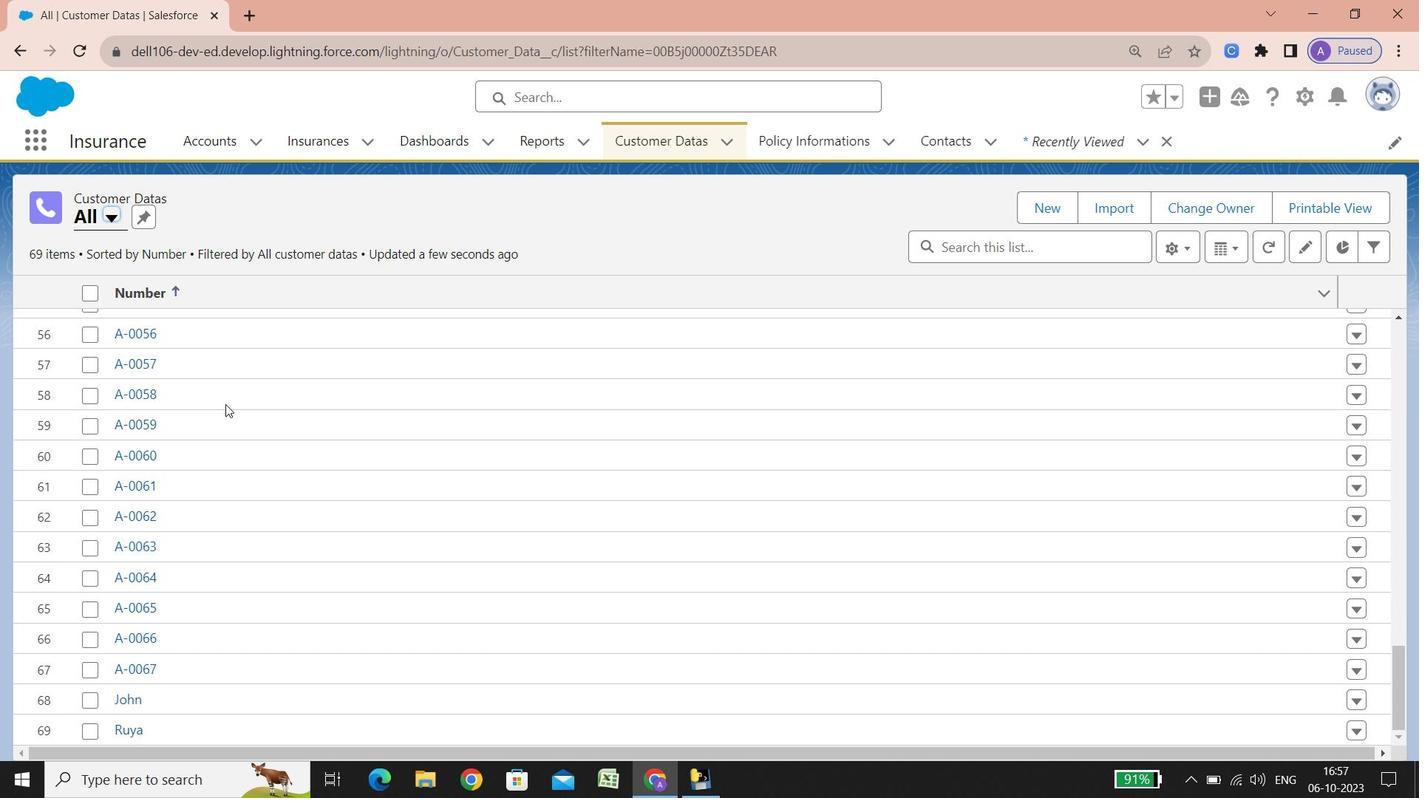 
Action: Mouse scrolled (225, 403) with delta (0, 0)
Screenshot: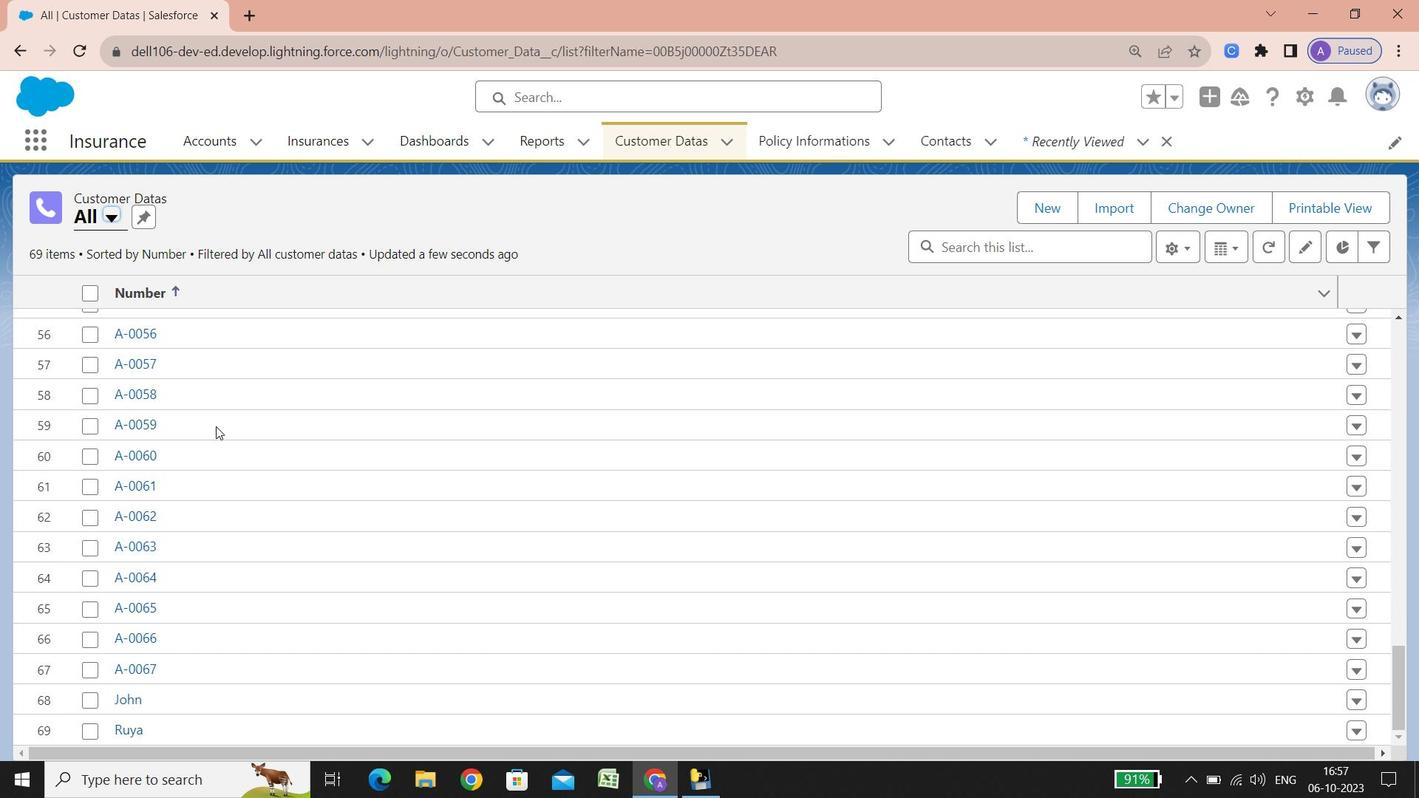 
Action: Mouse scrolled (225, 403) with delta (0, 0)
Screenshot: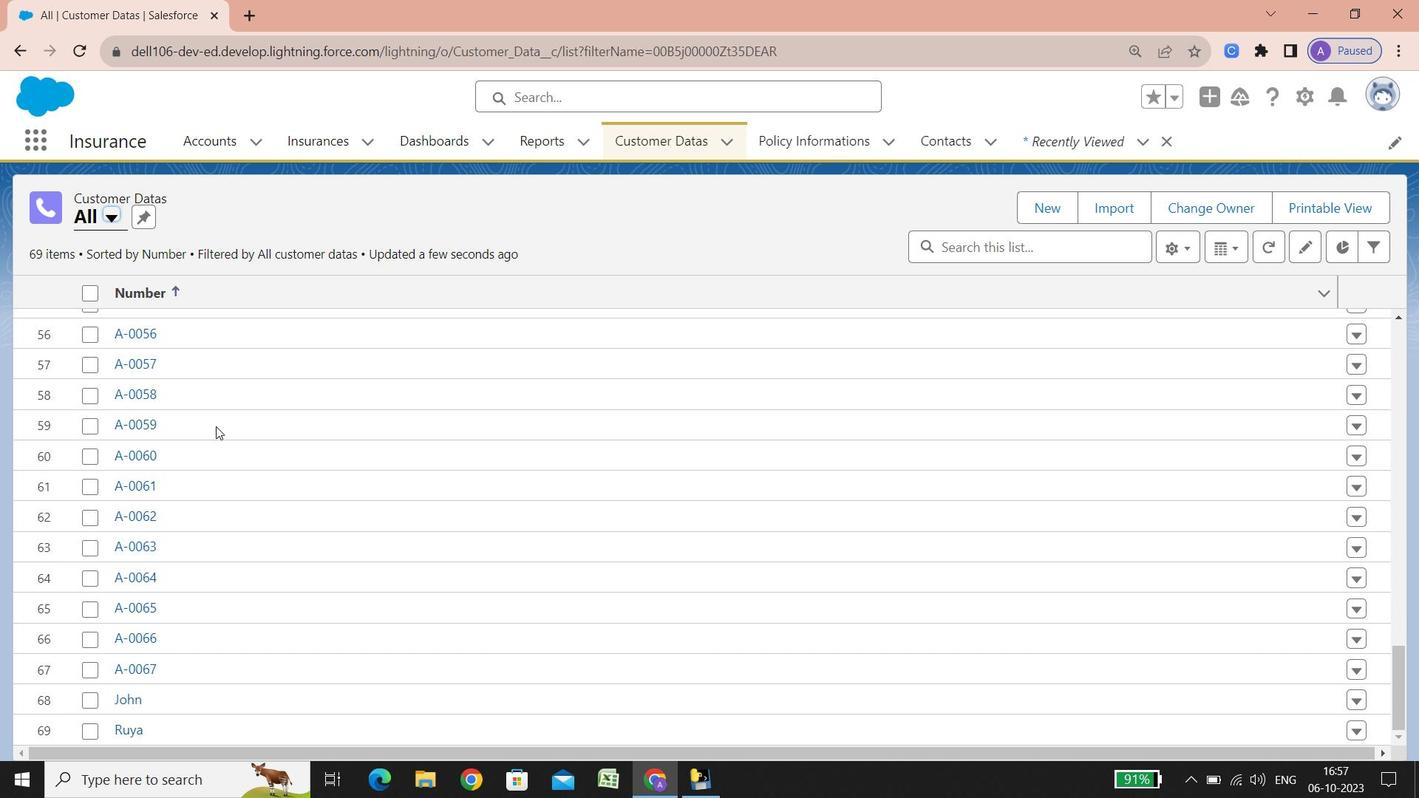 
Action: Mouse scrolled (225, 403) with delta (0, 0)
Screenshot: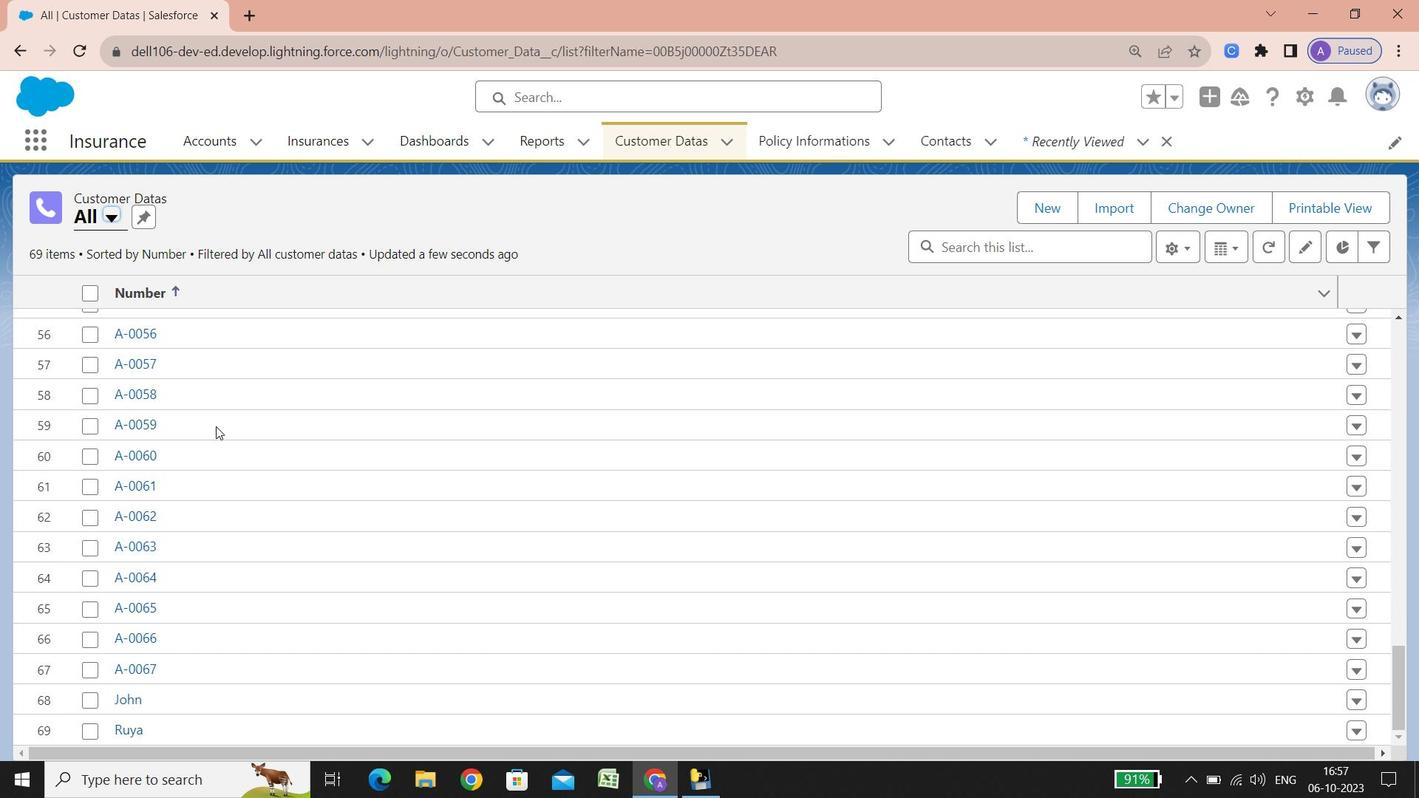 
Action: Mouse scrolled (225, 403) with delta (0, 0)
Screenshot: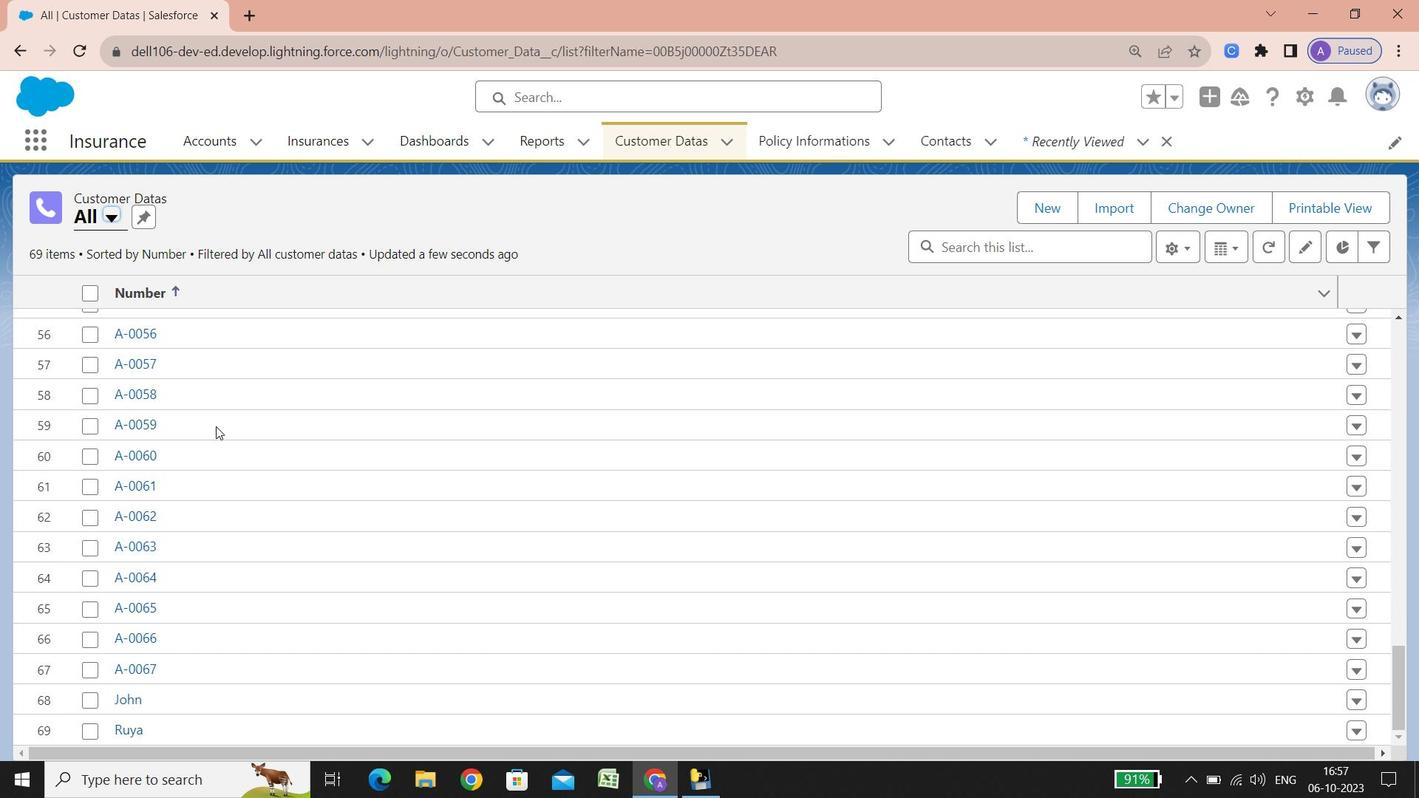
Action: Mouse scrolled (225, 403) with delta (0, 0)
Screenshot: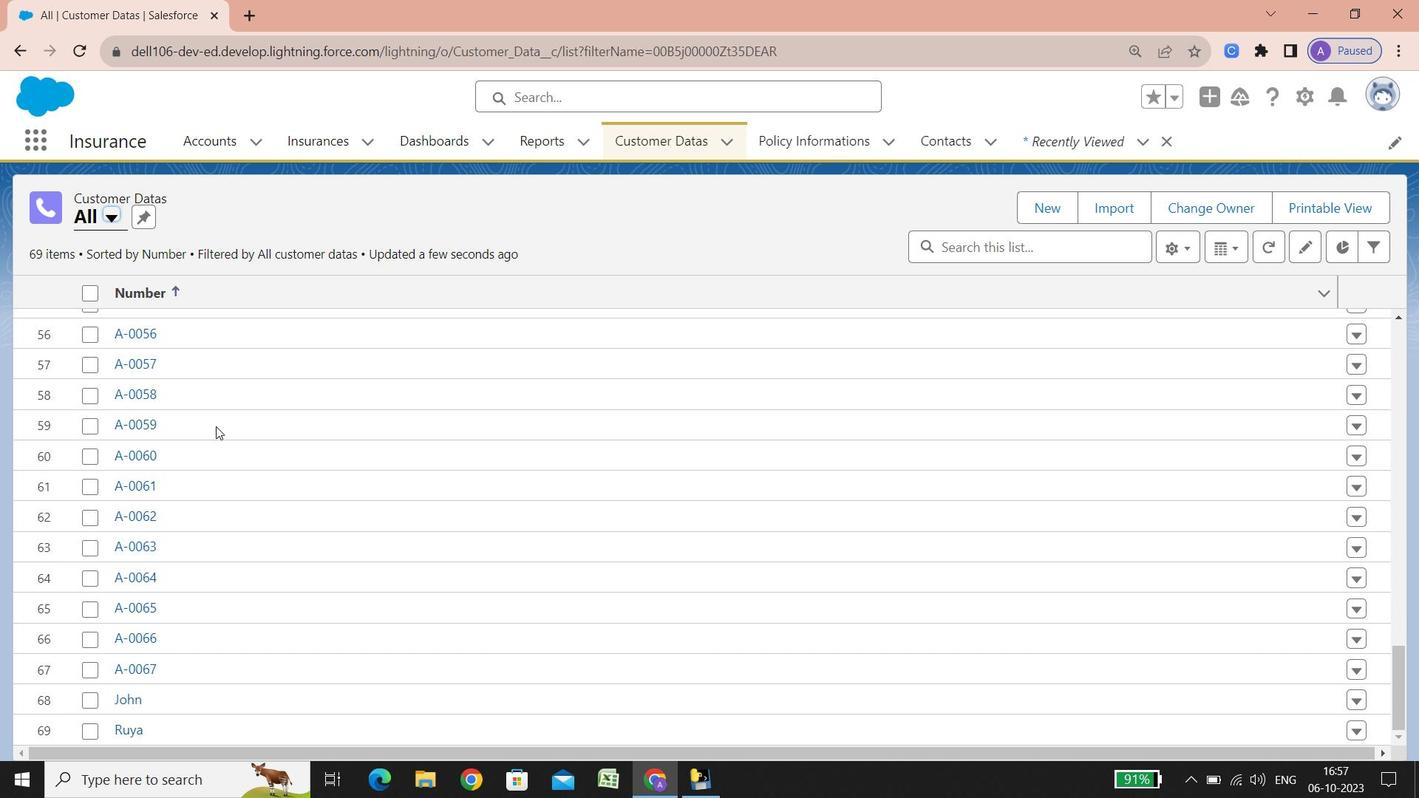 
Action: Mouse scrolled (225, 403) with delta (0, 0)
Screenshot: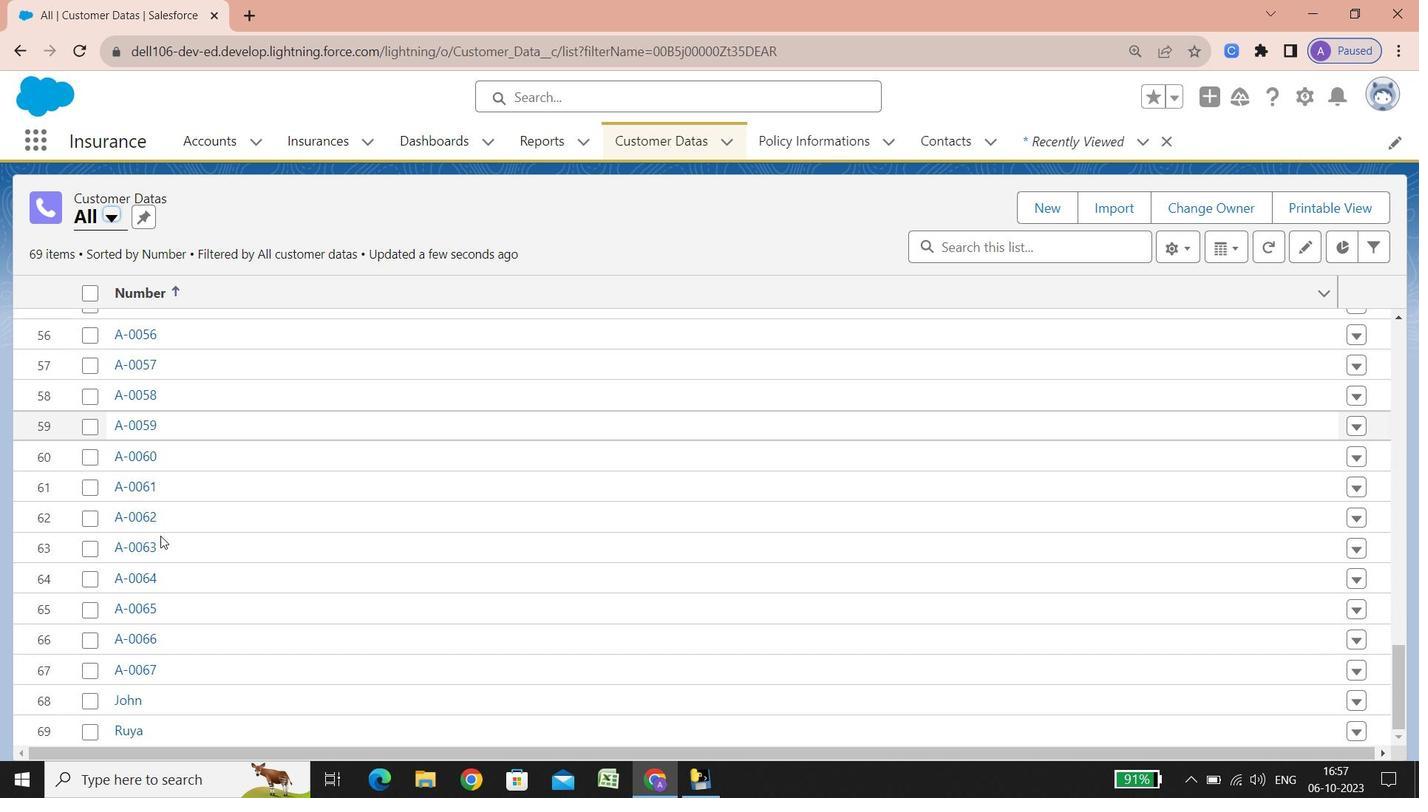 
Action: Mouse scrolled (225, 403) with delta (0, 0)
Screenshot: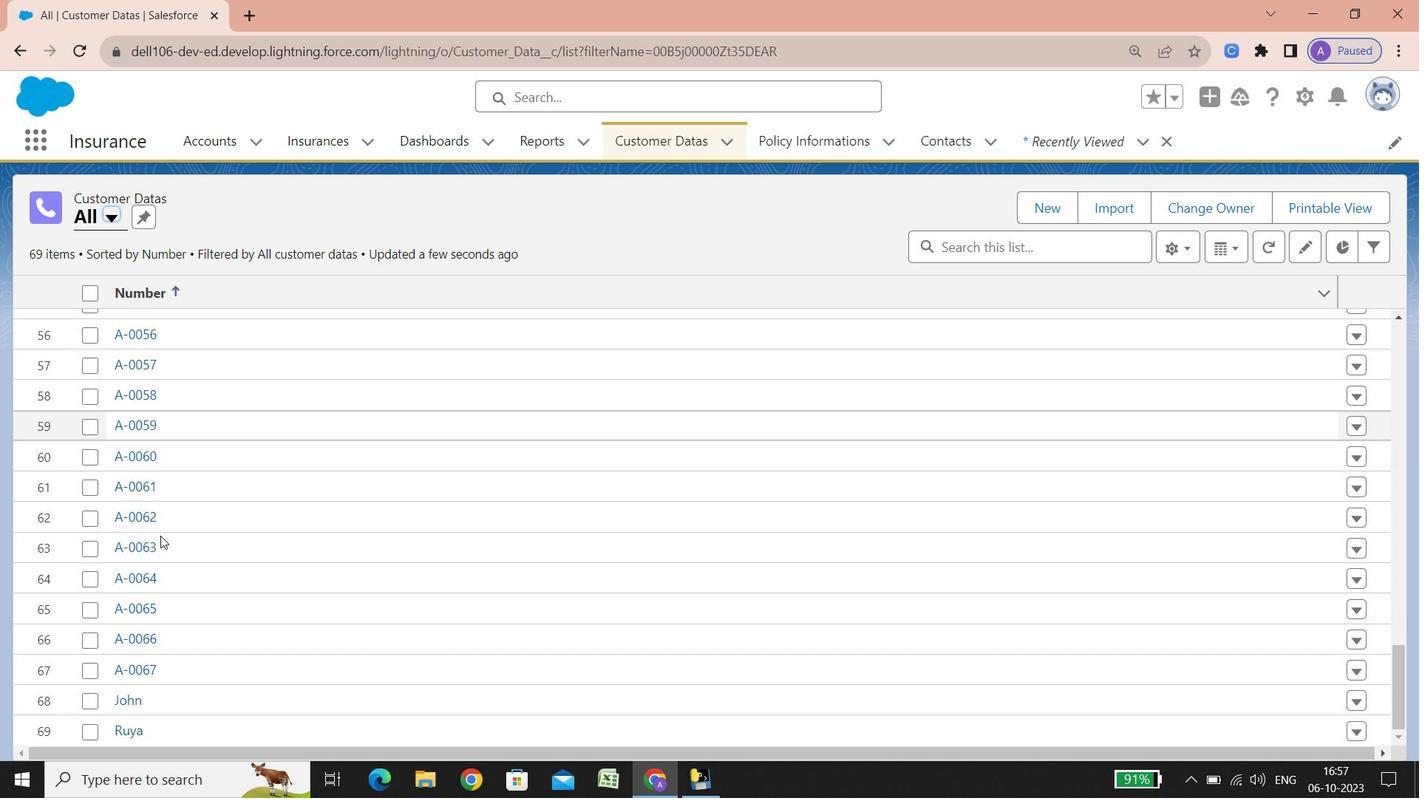
Action: Mouse scrolled (225, 403) with delta (0, 0)
Screenshot: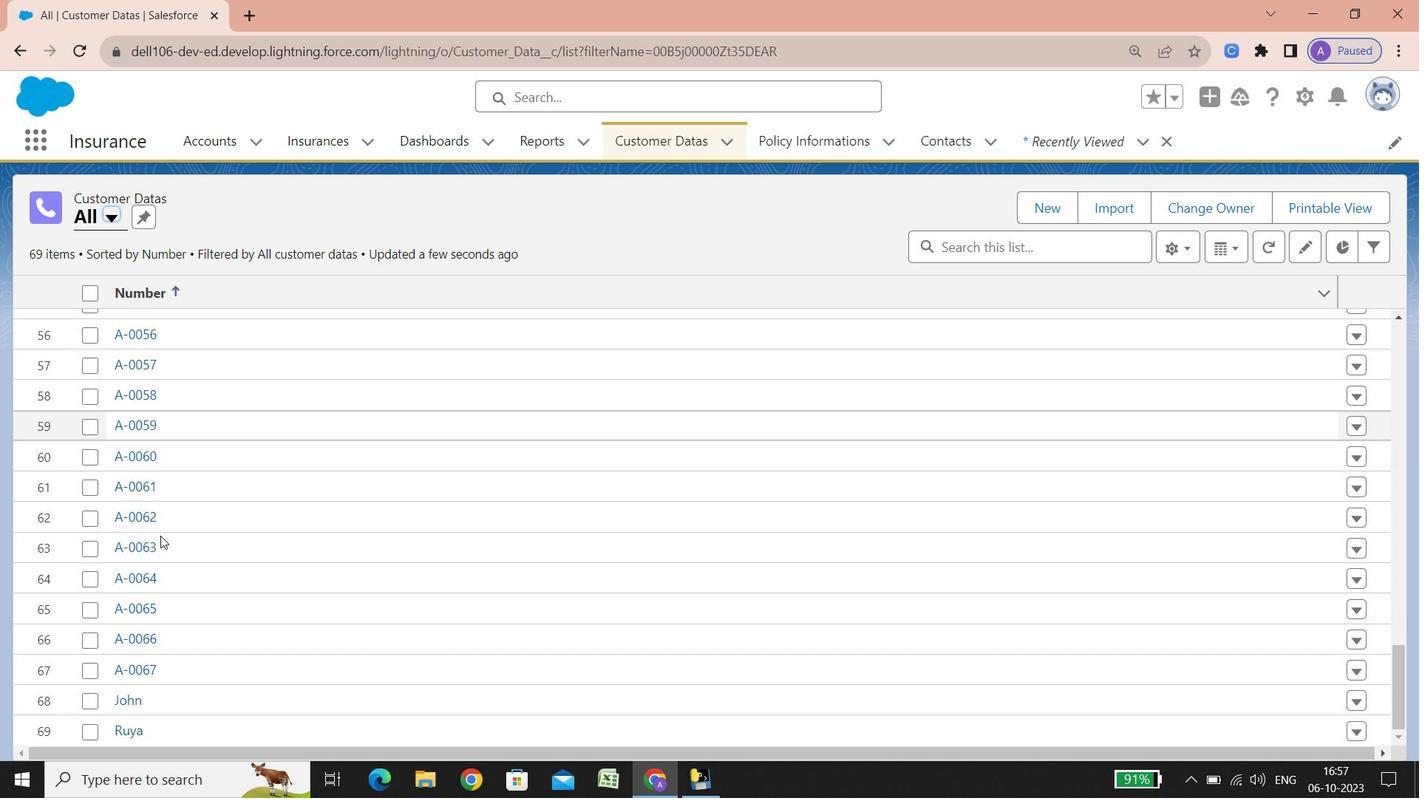 
Action: Mouse scrolled (225, 403) with delta (0, 0)
Screenshot: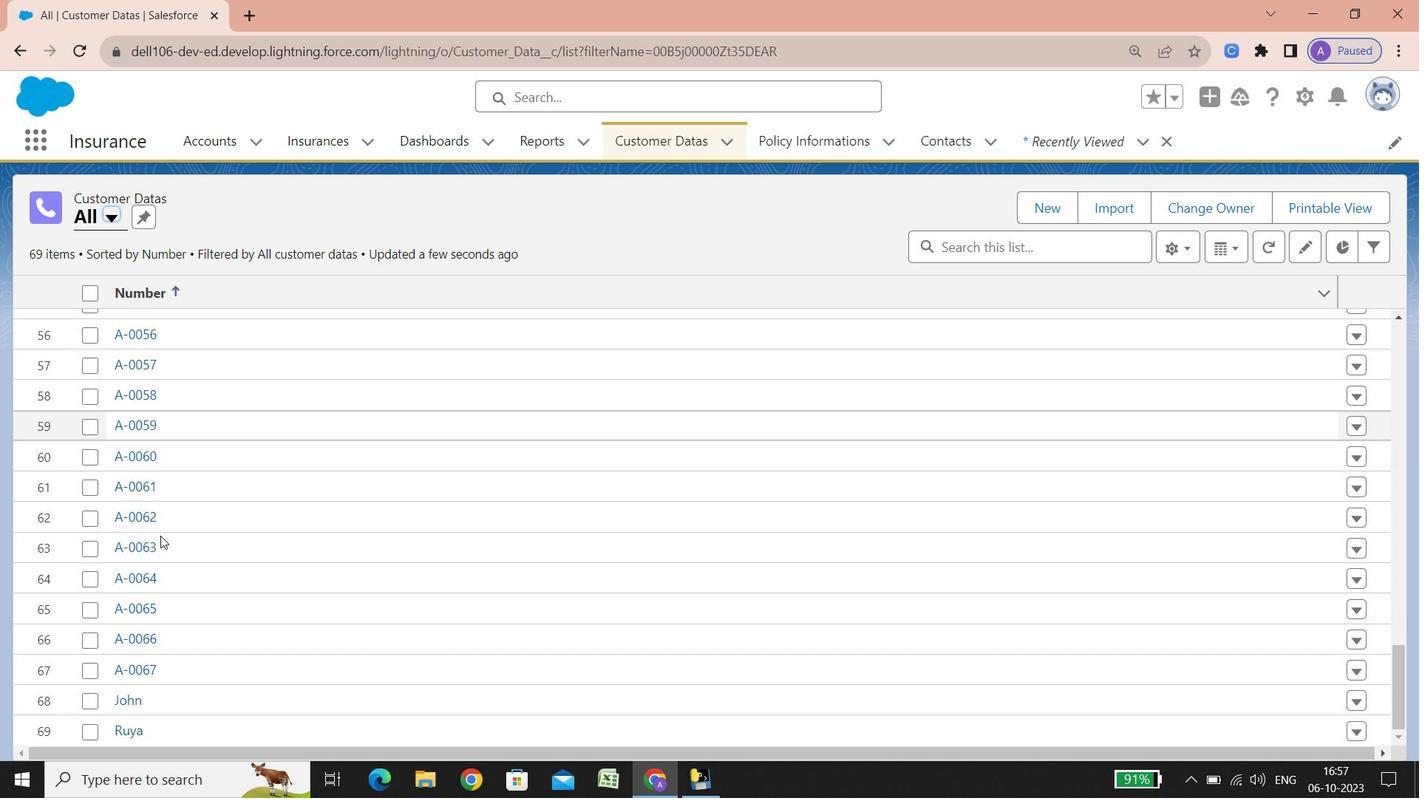 
Action: Mouse scrolled (225, 403) with delta (0, 0)
Screenshot: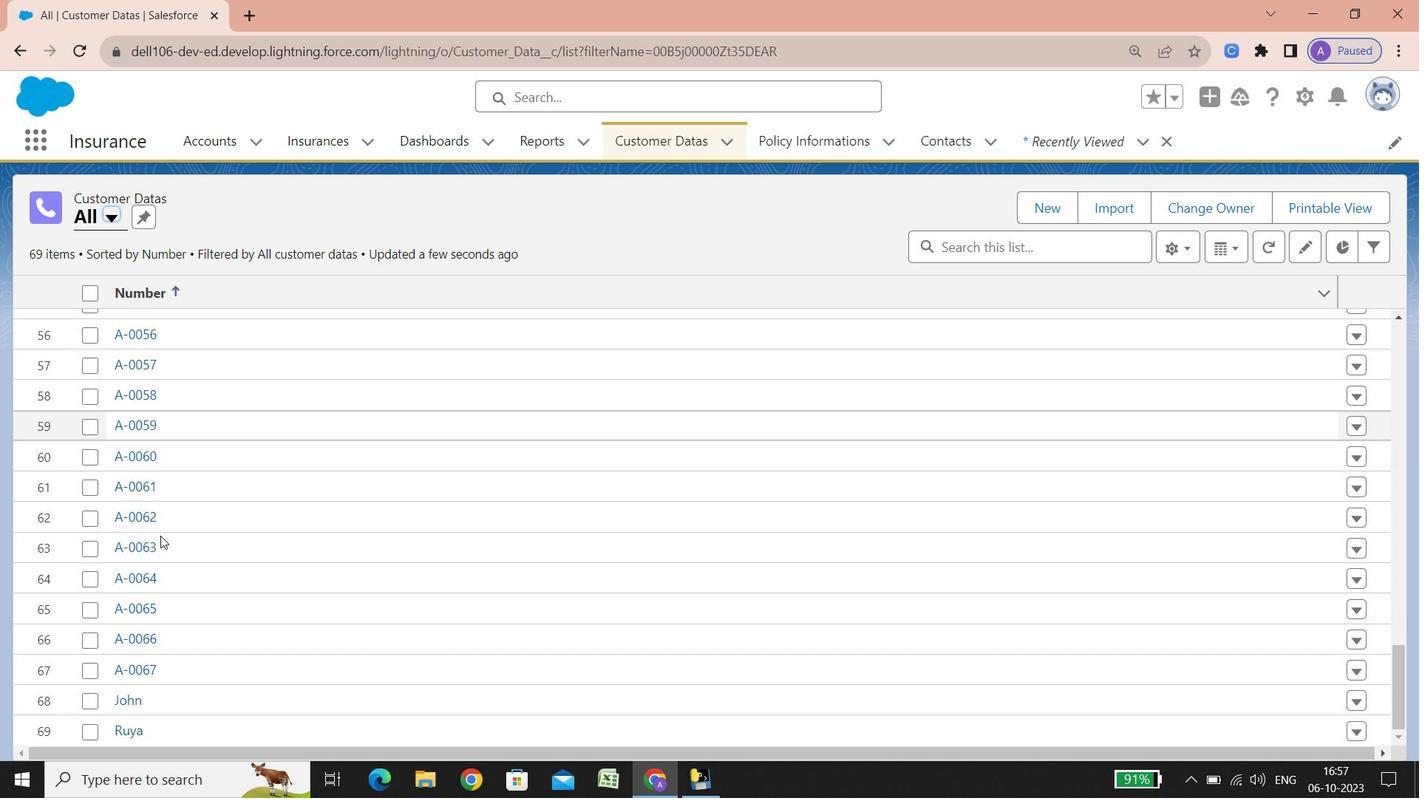 
Action: Mouse scrolled (225, 403) with delta (0, 0)
Screenshot: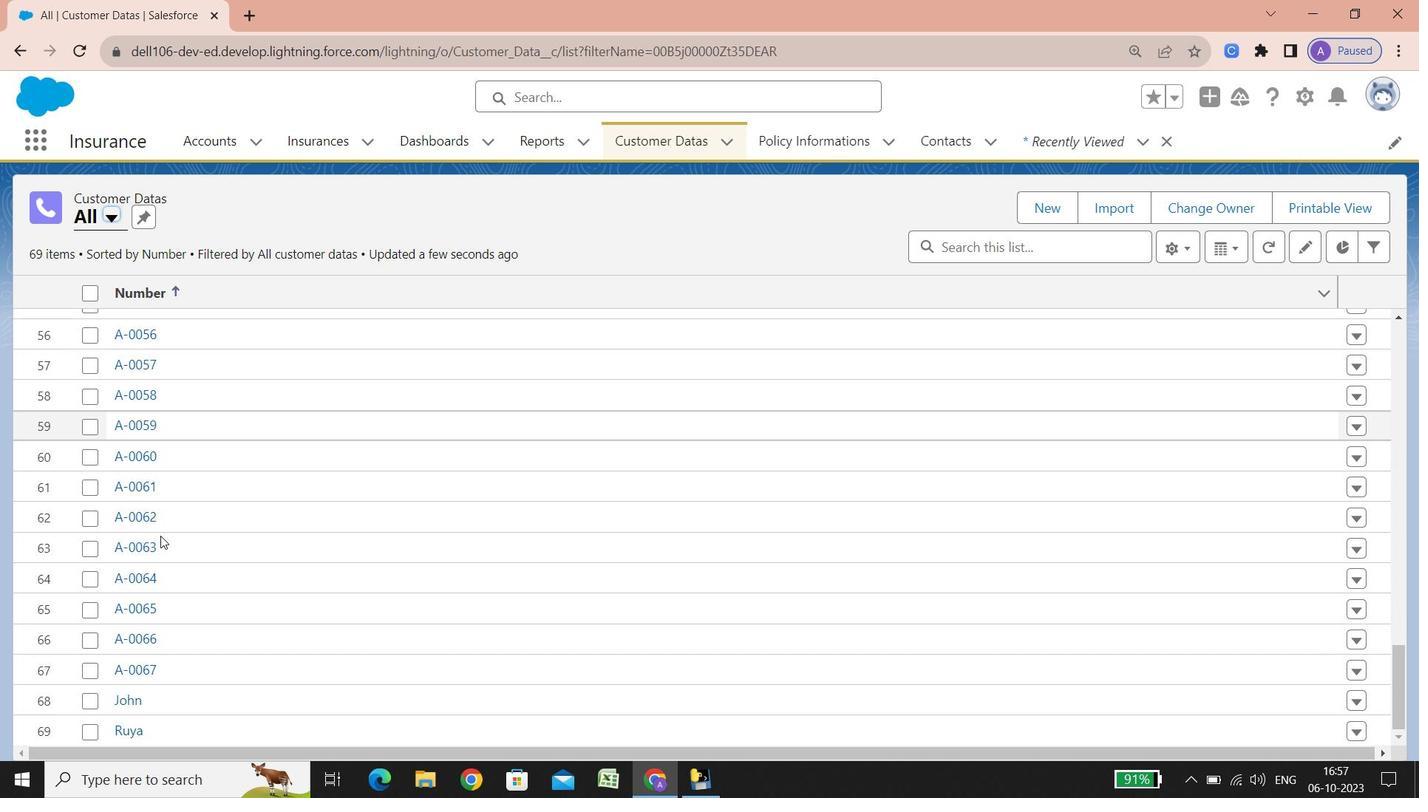 
Action: Mouse scrolled (225, 403) with delta (0, 0)
Screenshot: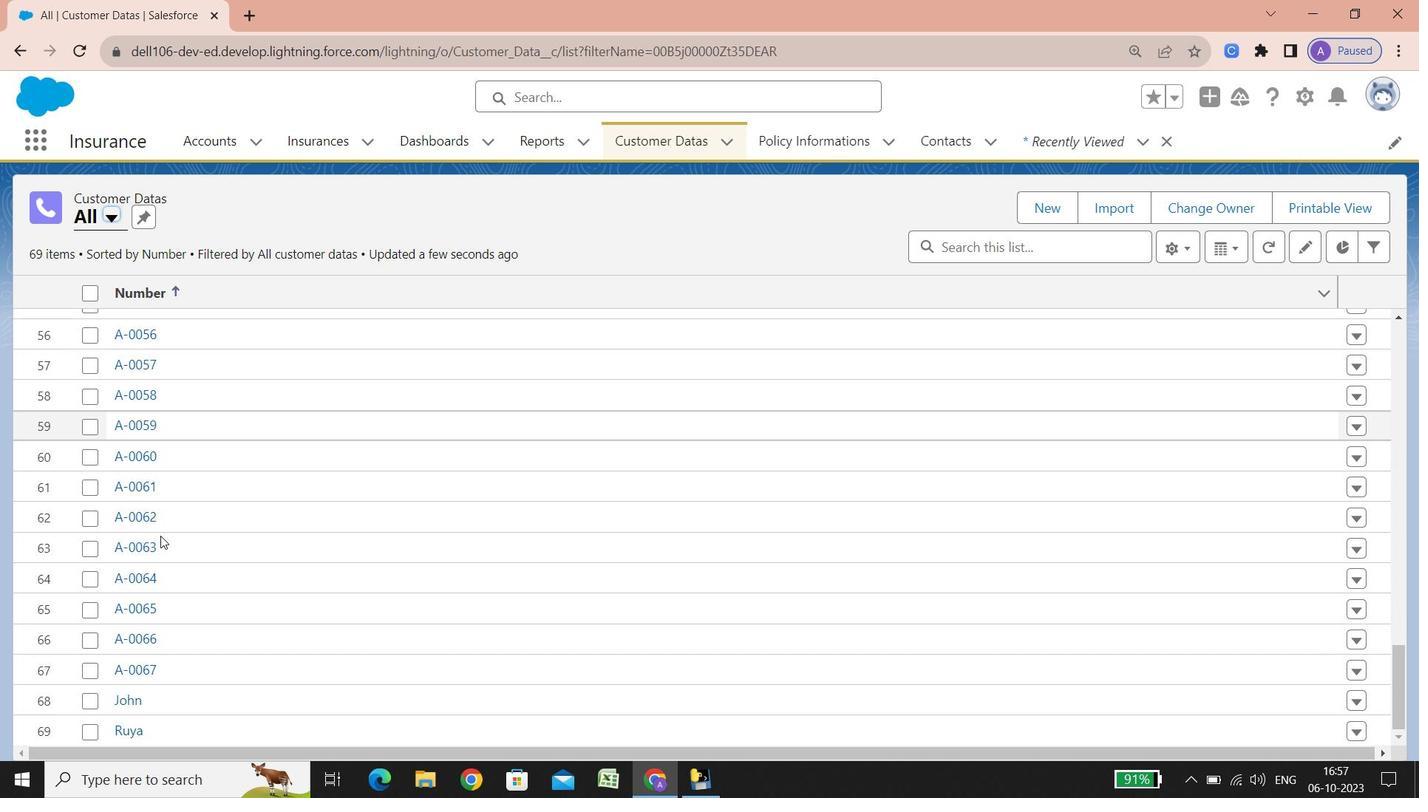 
Action: Mouse scrolled (225, 403) with delta (0, 0)
Screenshot: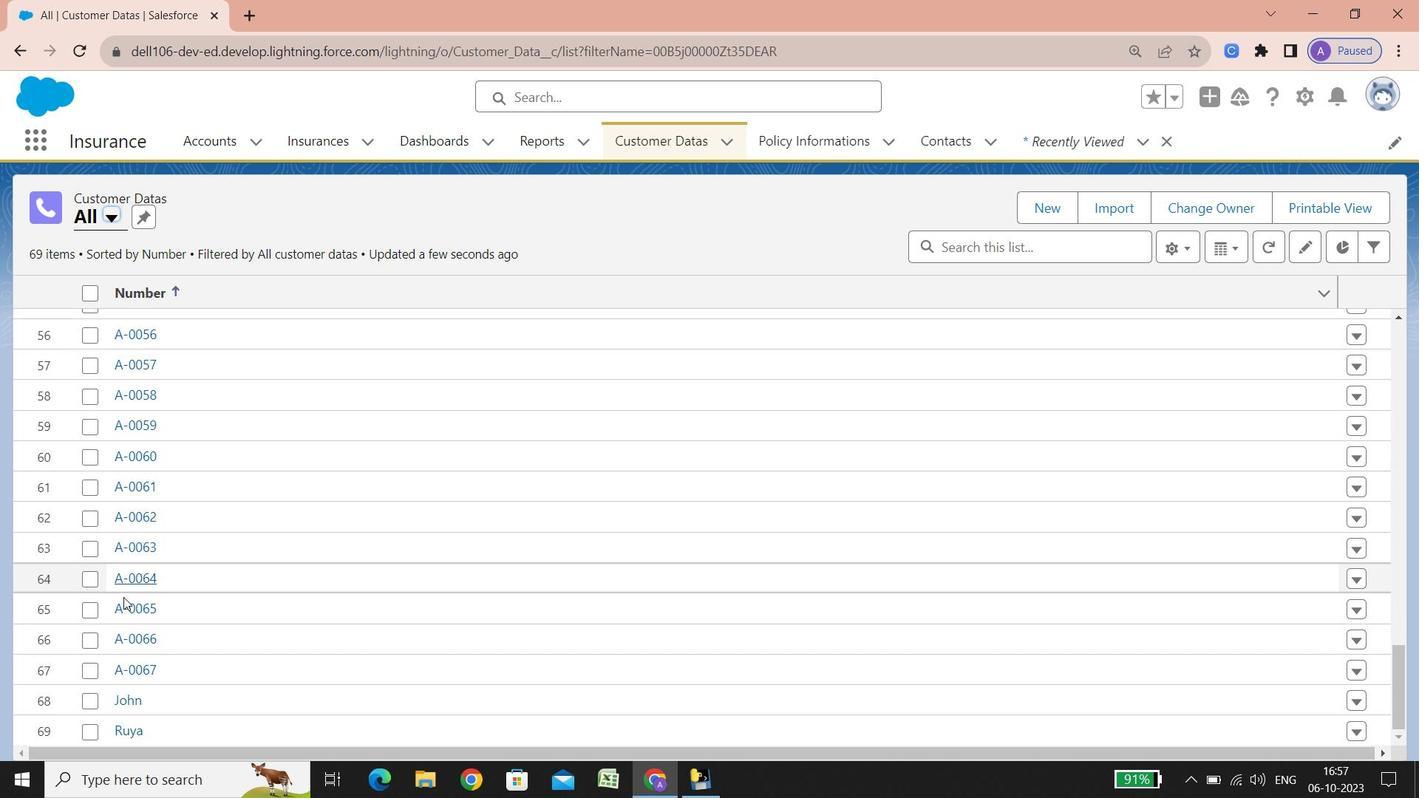 
Action: Mouse scrolled (225, 403) with delta (0, 0)
Screenshot: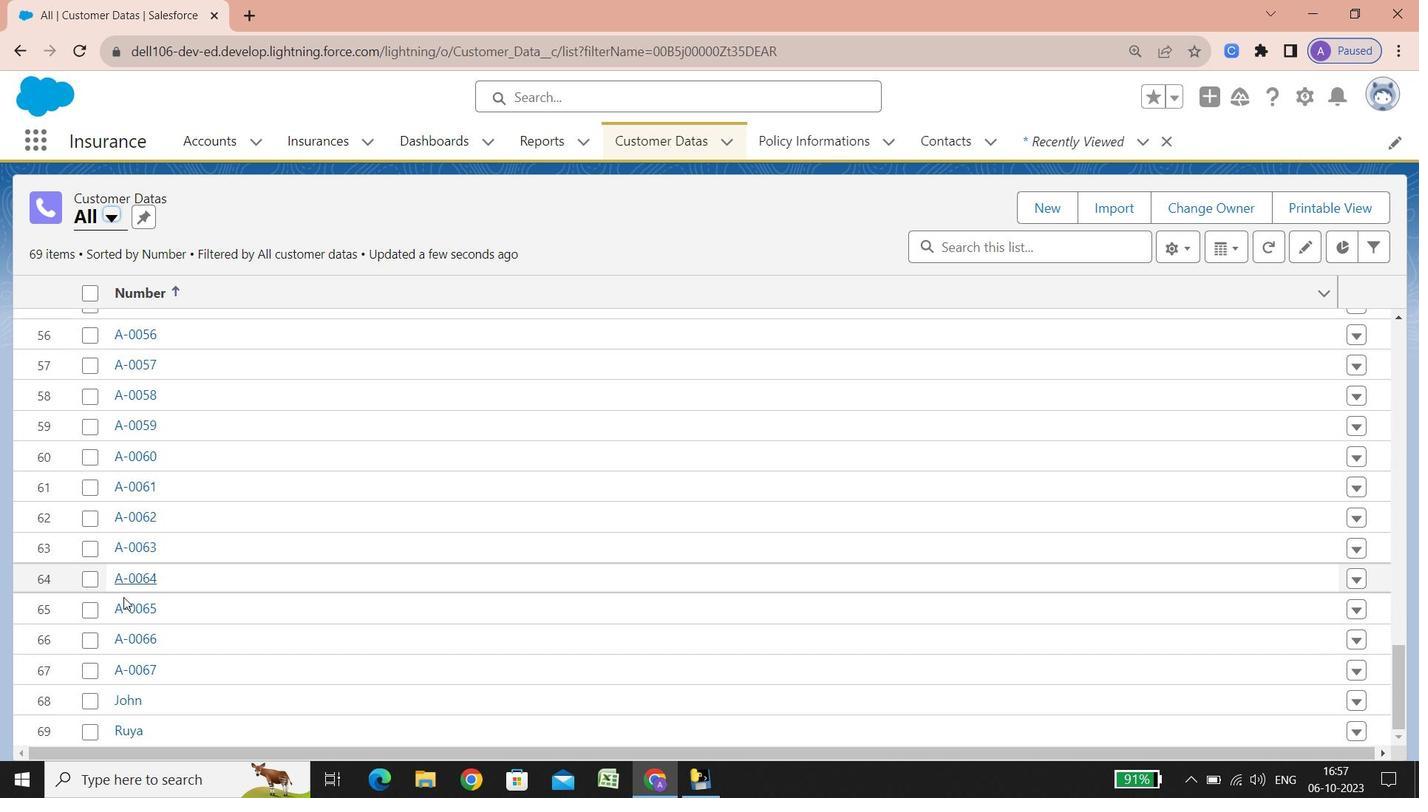 
Action: Mouse scrolled (225, 403) with delta (0, 0)
Screenshot: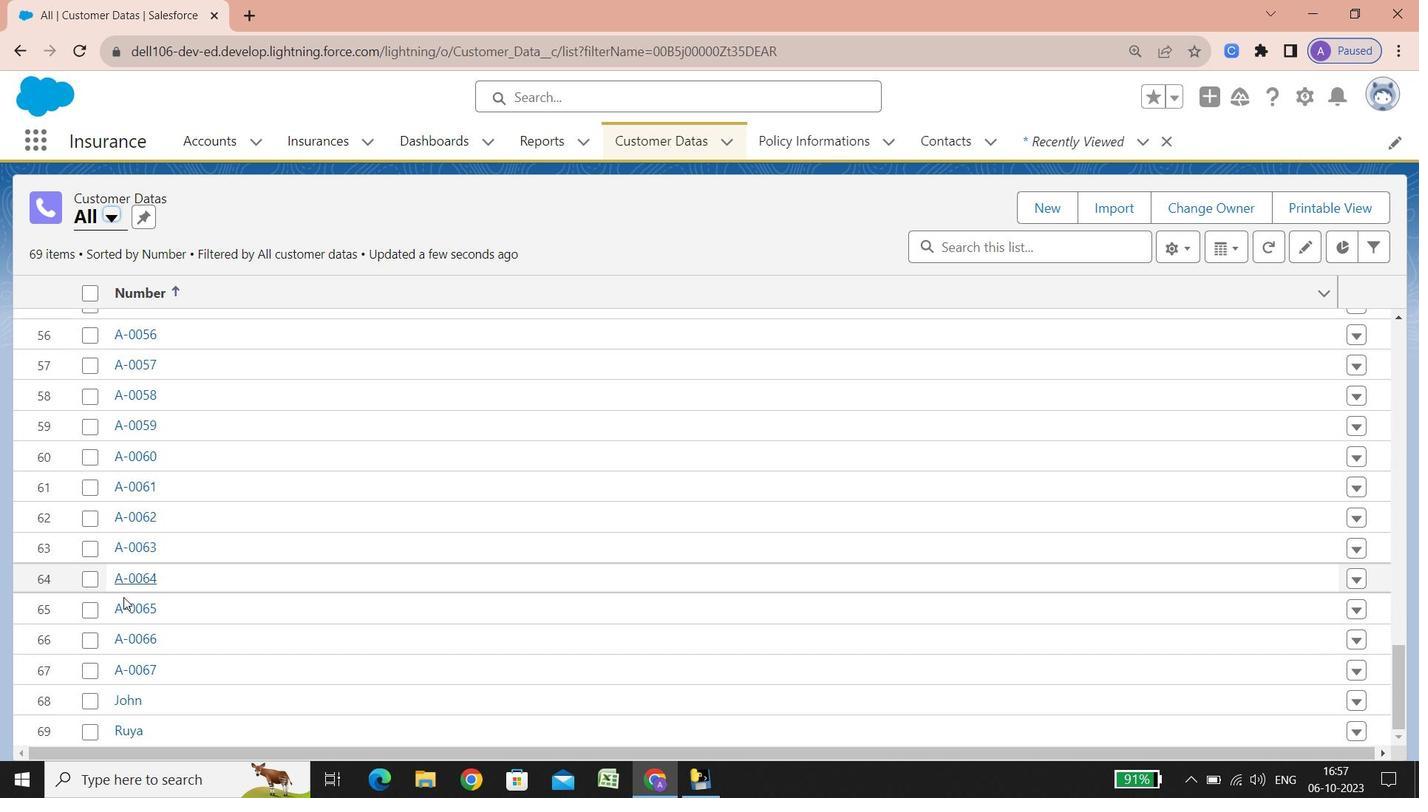 
Action: Mouse scrolled (225, 403) with delta (0, 0)
Screenshot: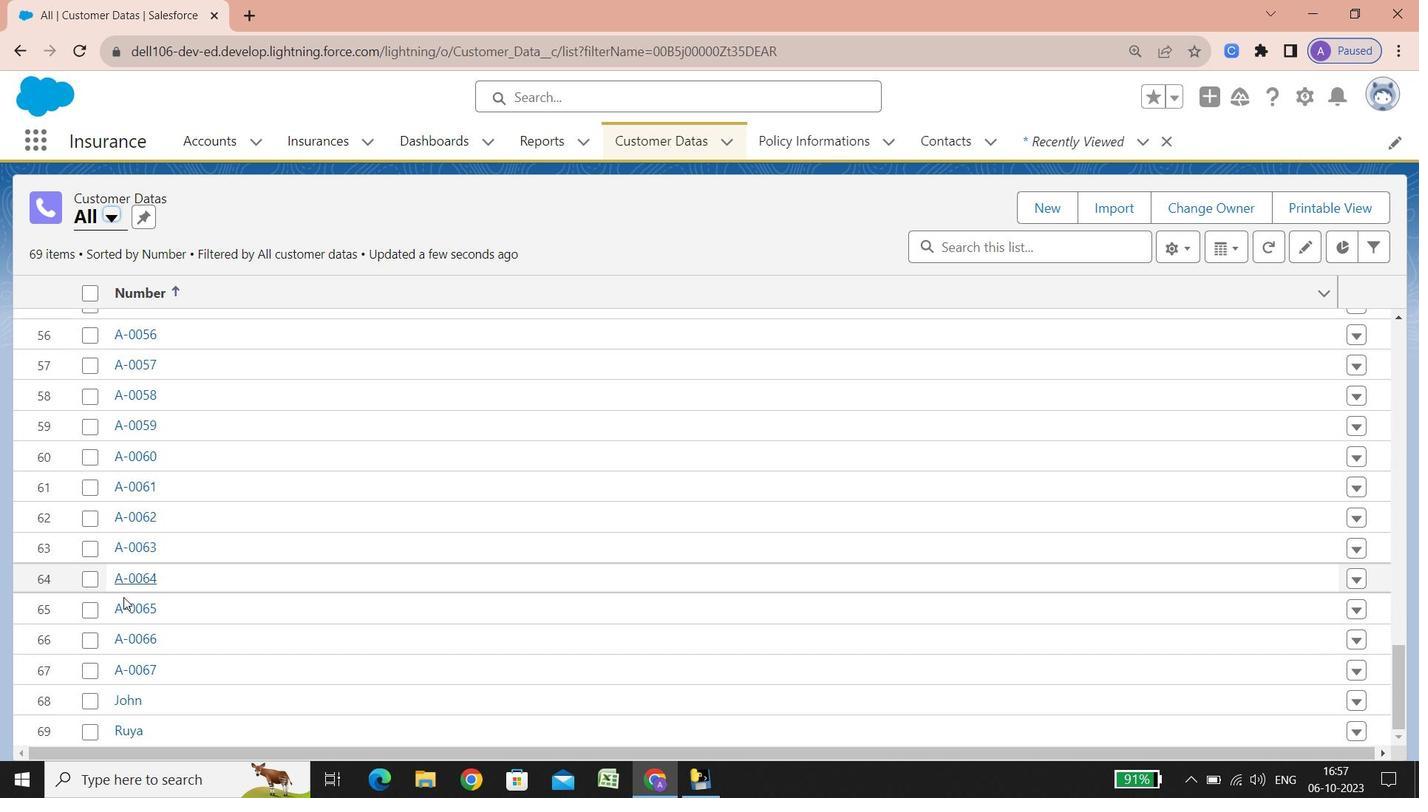 
Action: Mouse scrolled (225, 403) with delta (0, 0)
Screenshot: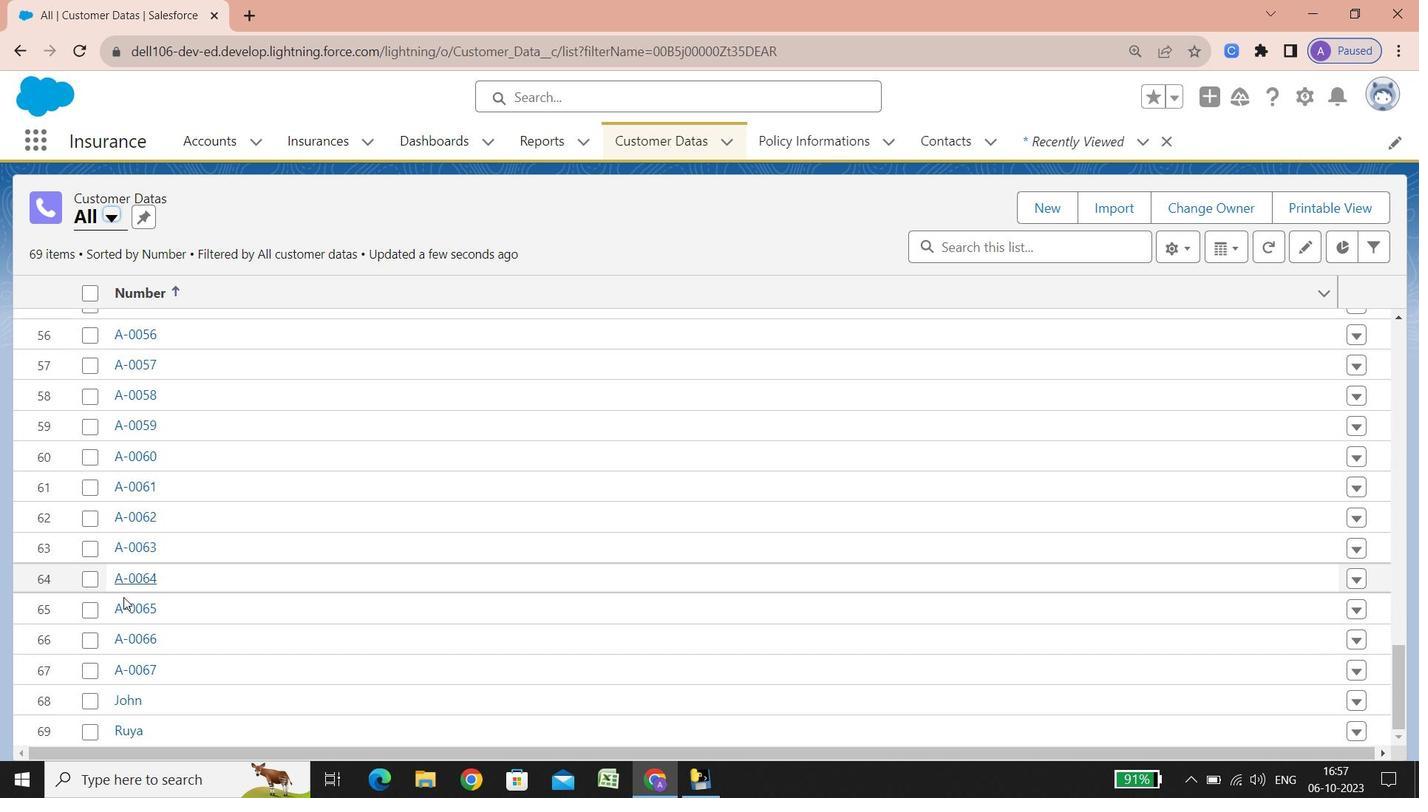 
Action: Mouse scrolled (225, 403) with delta (0, 0)
Screenshot: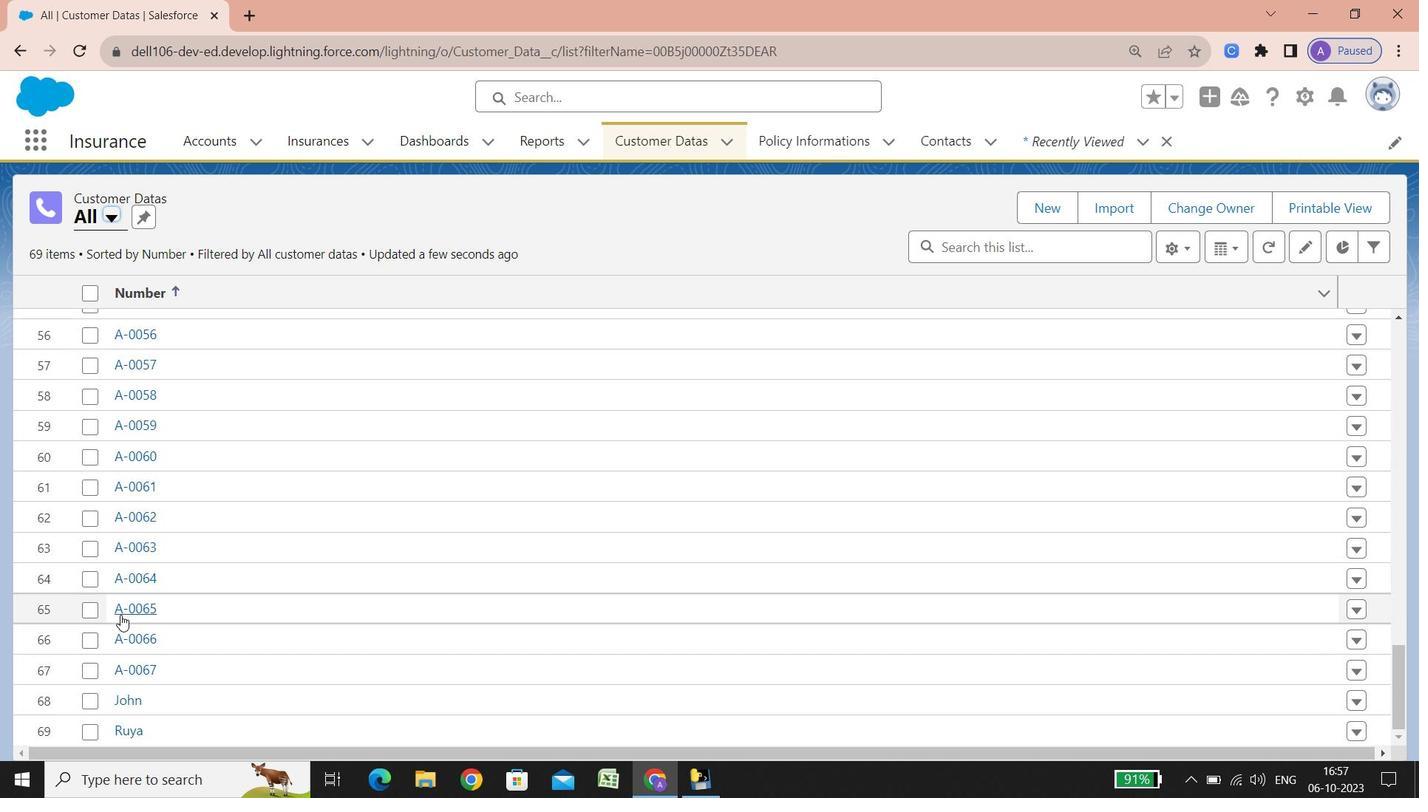 
Action: Mouse scrolled (225, 403) with delta (0, 0)
Screenshot: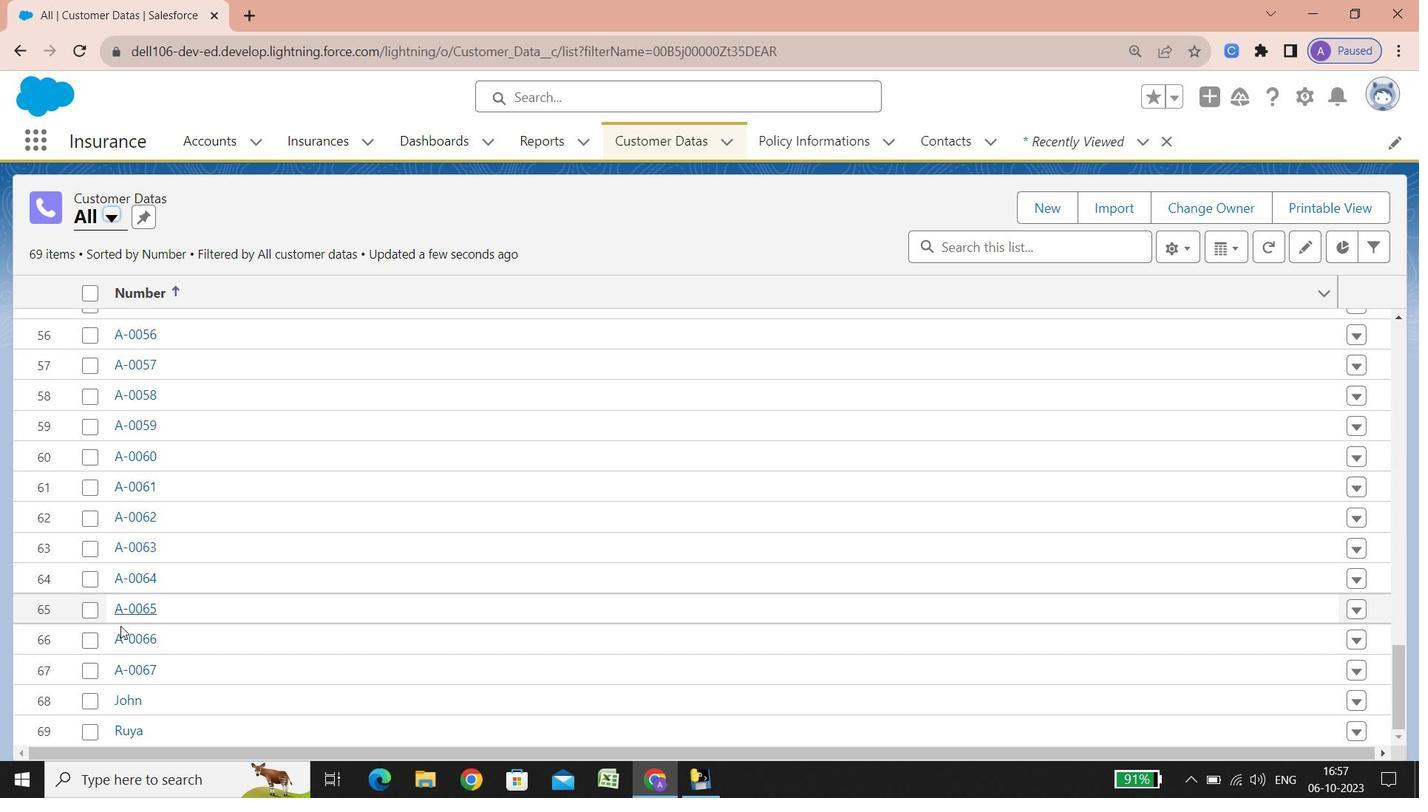 
Action: Mouse scrolled (225, 403) with delta (0, 0)
Screenshot: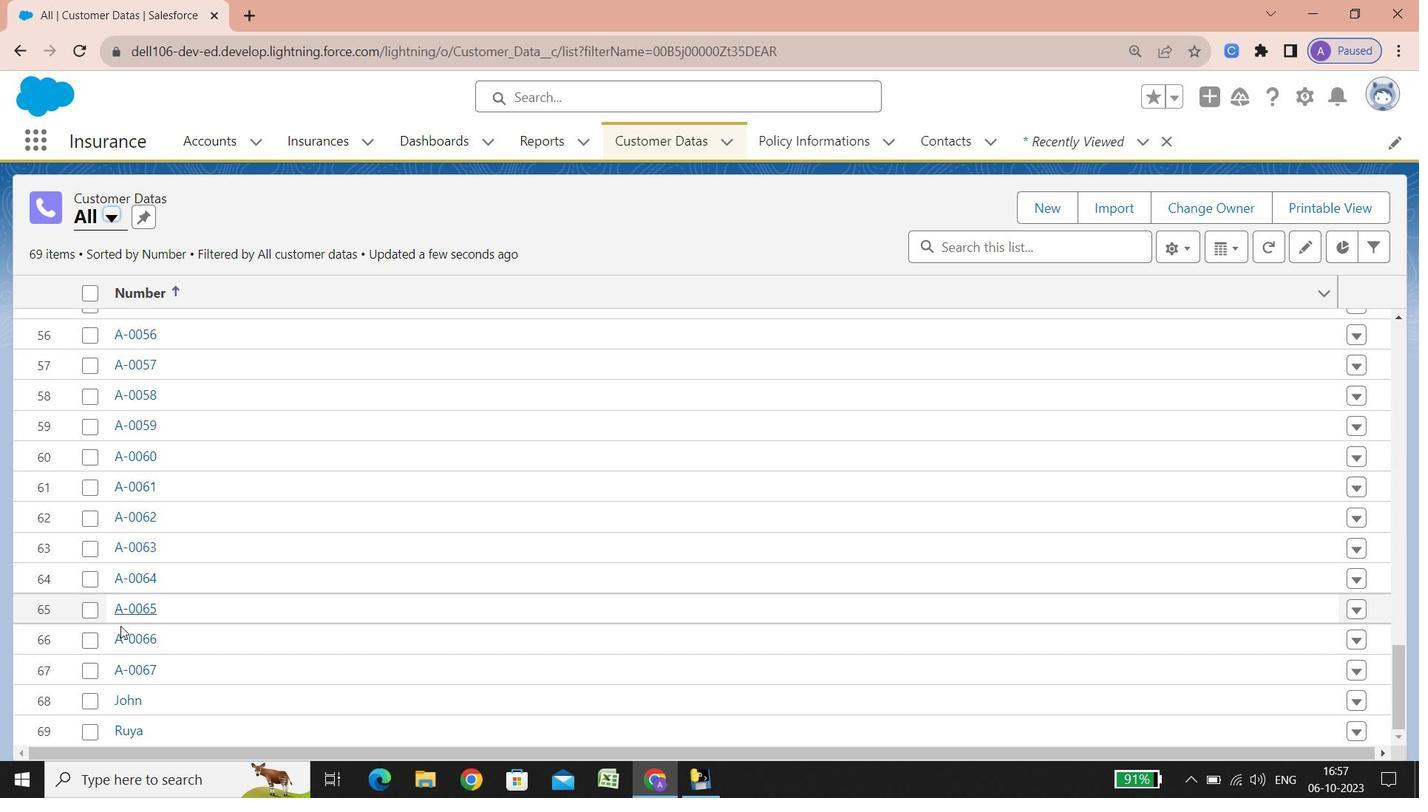 
Action: Mouse scrolled (225, 403) with delta (0, 0)
Screenshot: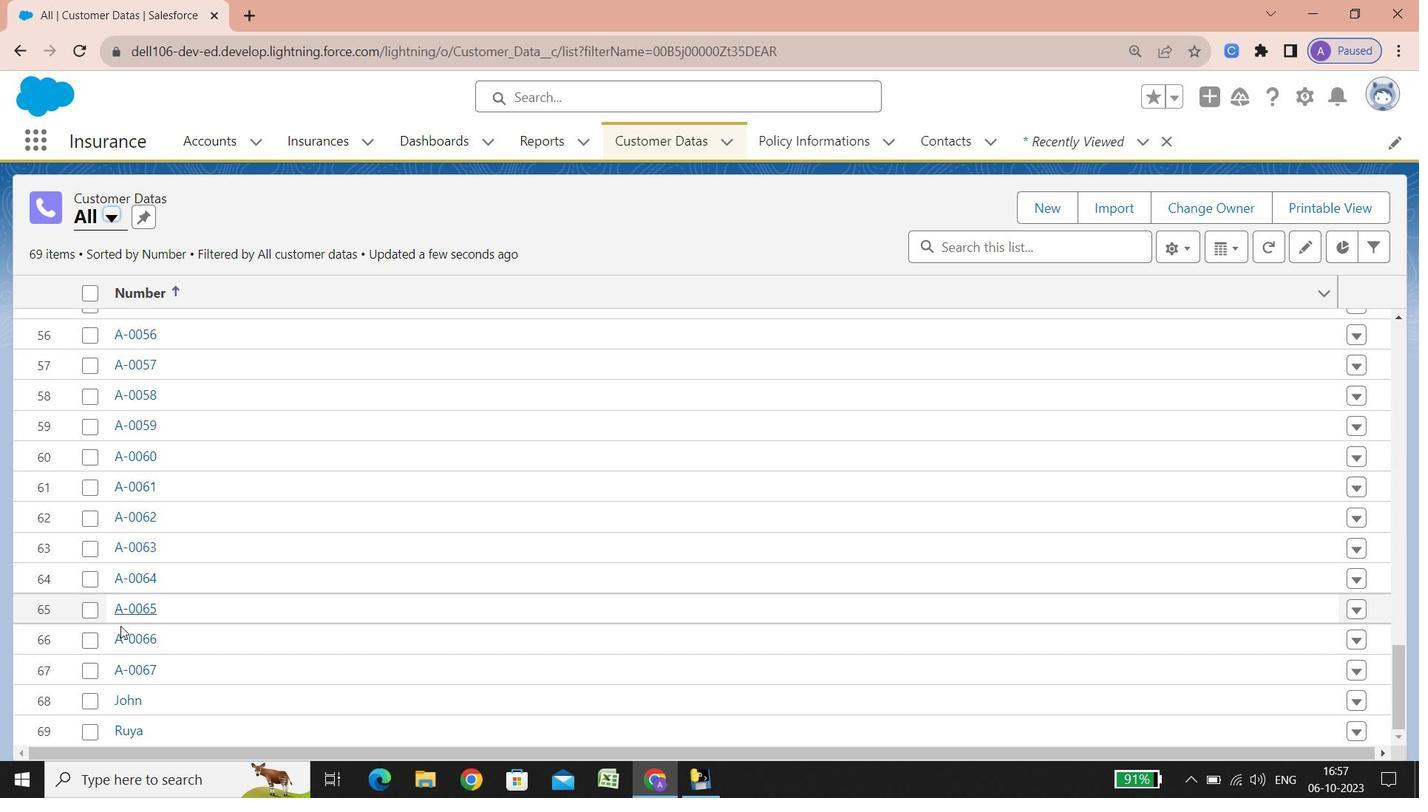 
Action: Mouse scrolled (225, 403) with delta (0, 0)
Screenshot: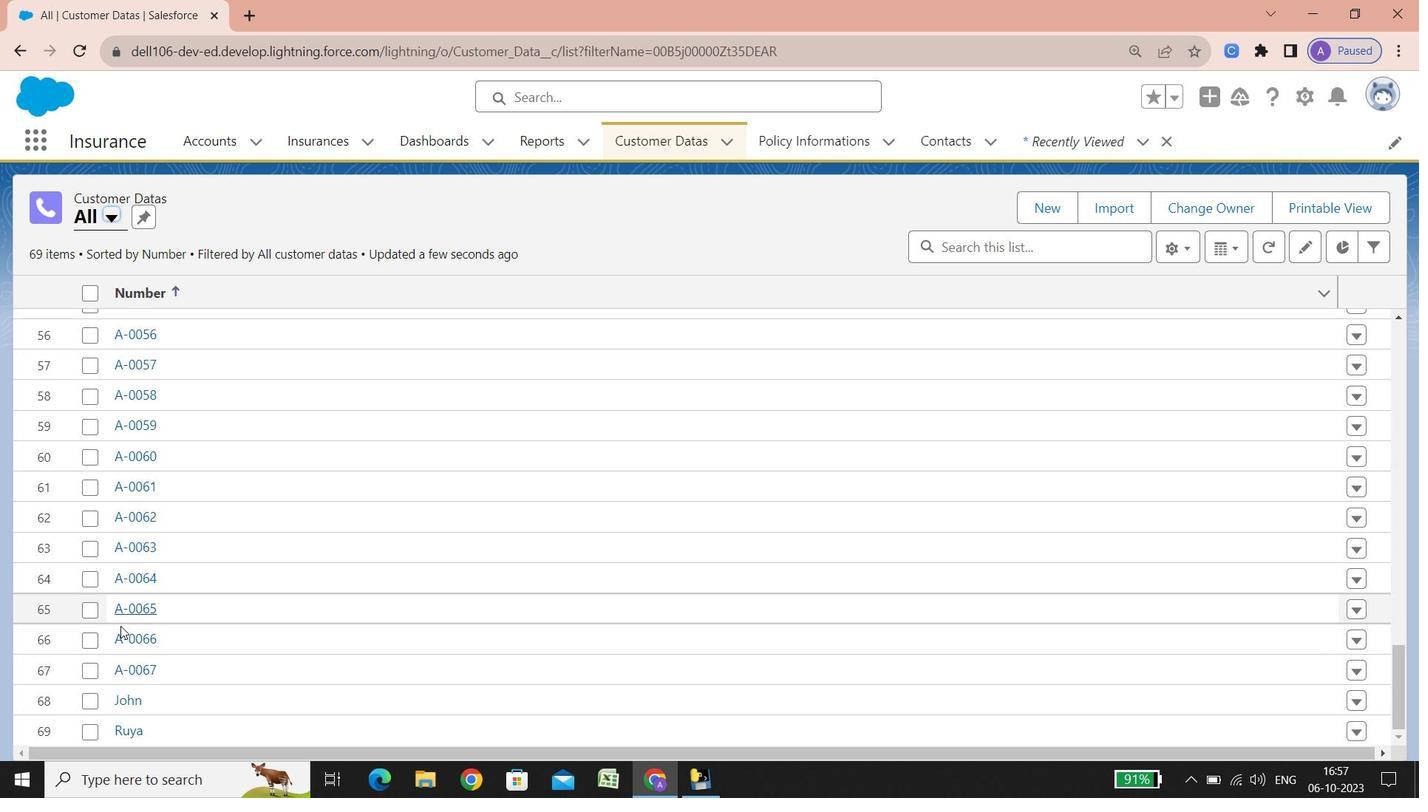 
Action: Mouse scrolled (225, 402) with delta (0, -1)
Screenshot: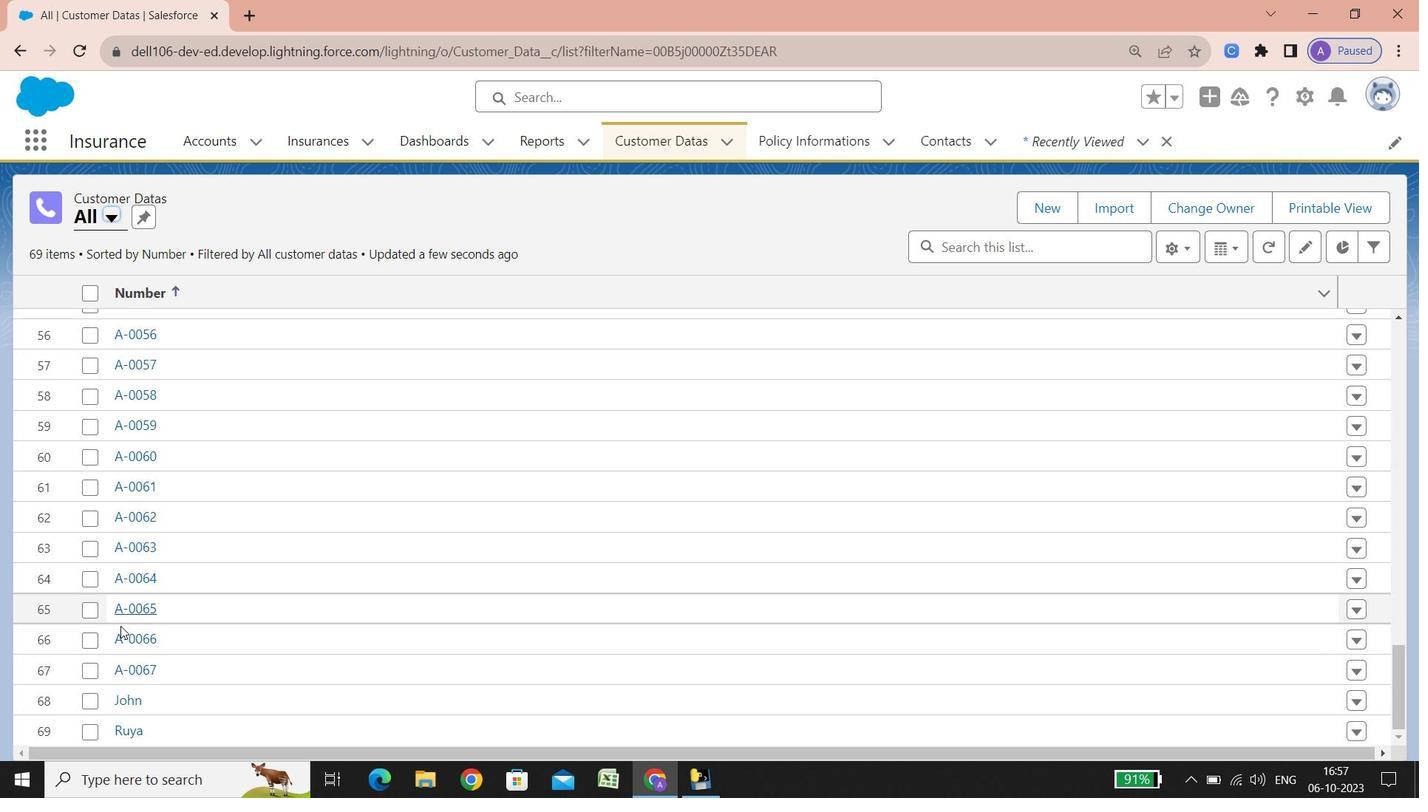 
Action: Mouse scrolled (225, 403) with delta (0, 0)
Screenshot: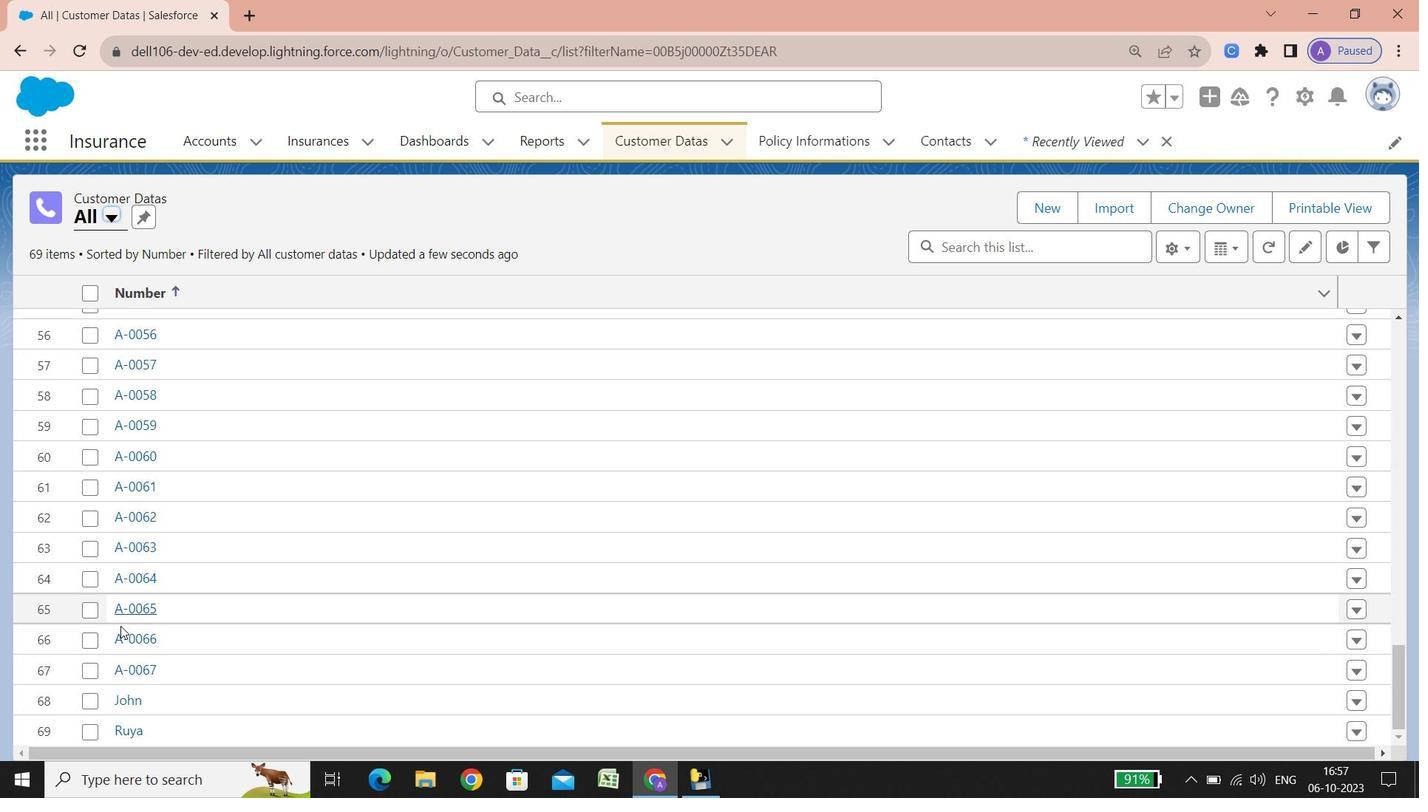 
Action: Mouse scrolled (225, 403) with delta (0, 0)
Screenshot: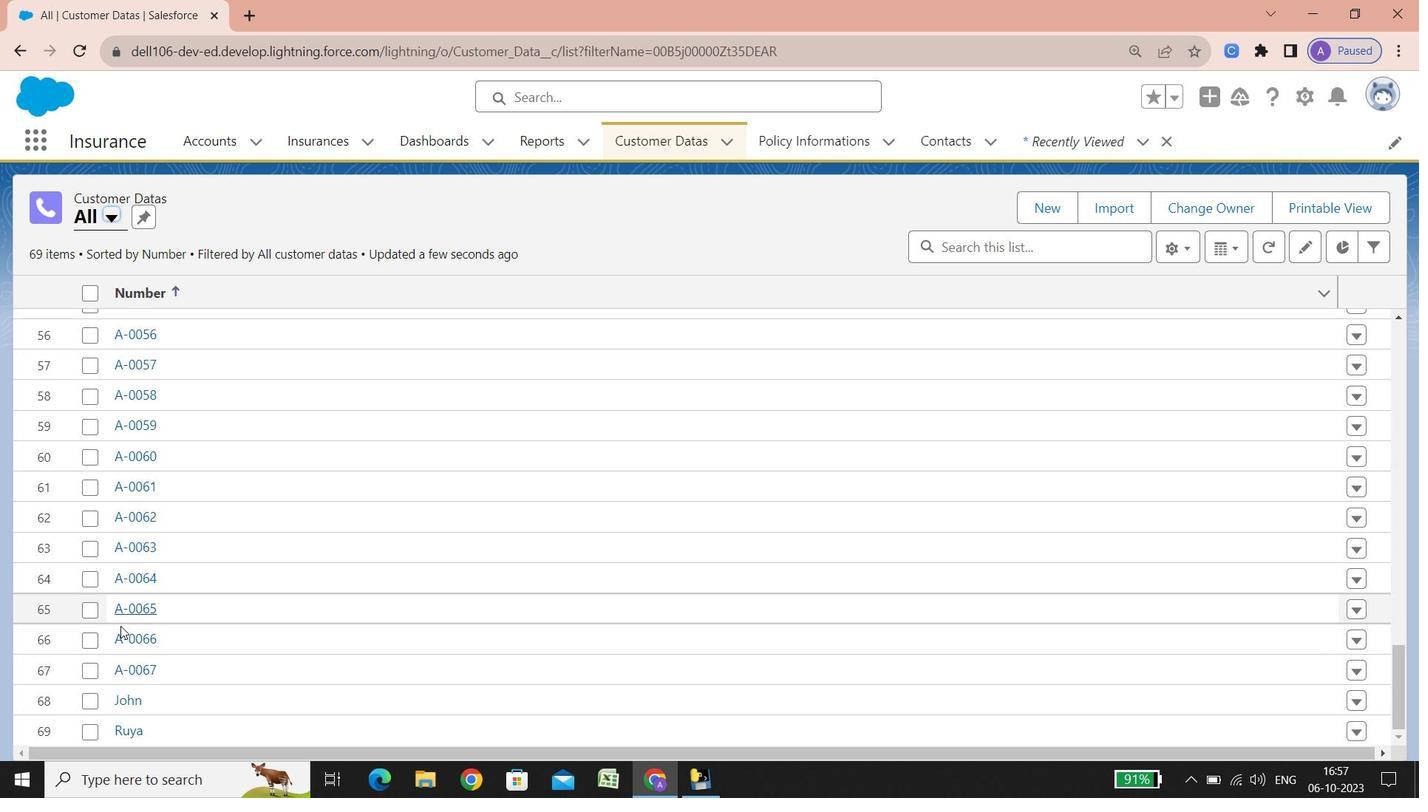 
Action: Mouse scrolled (225, 403) with delta (0, 0)
Screenshot: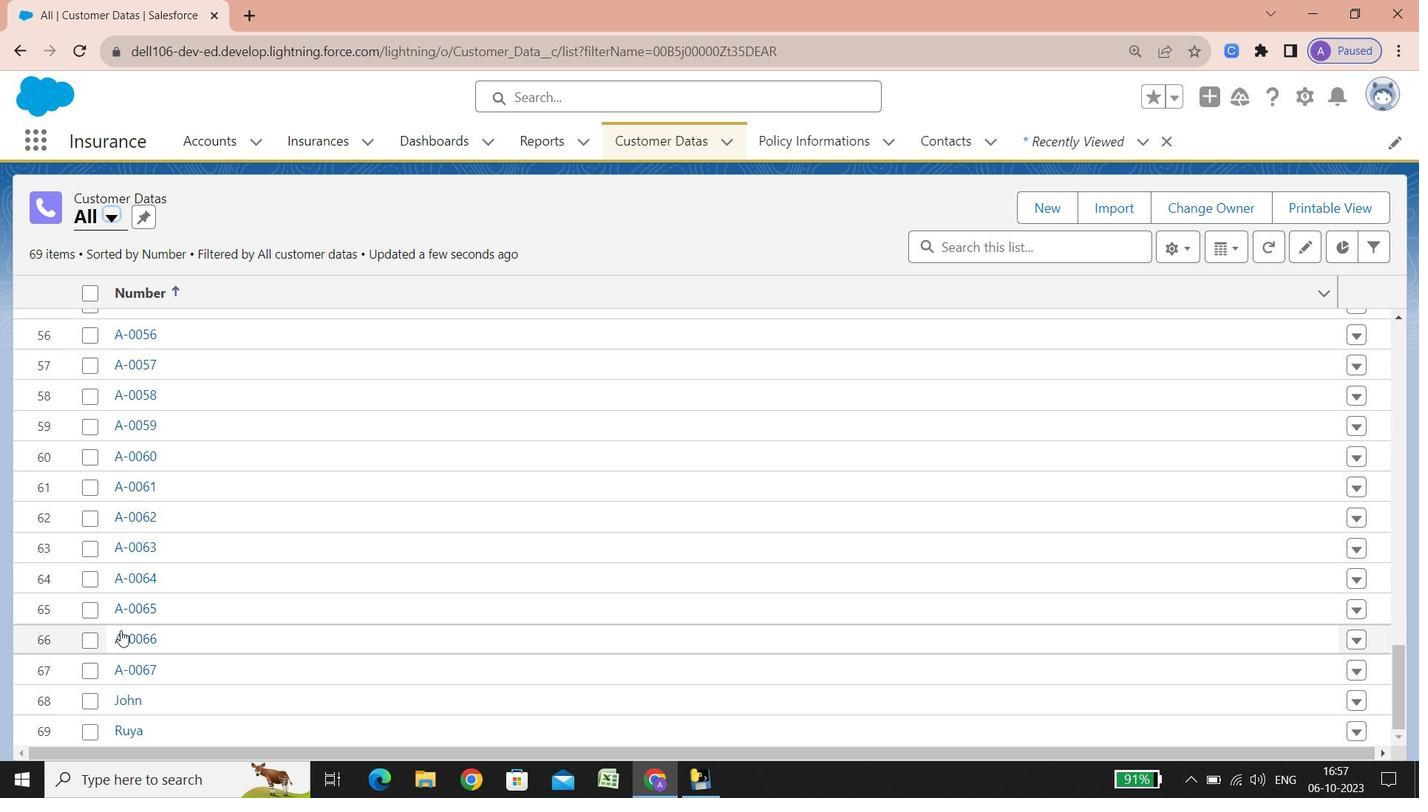
Action: Mouse scrolled (225, 403) with delta (0, 0)
Screenshot: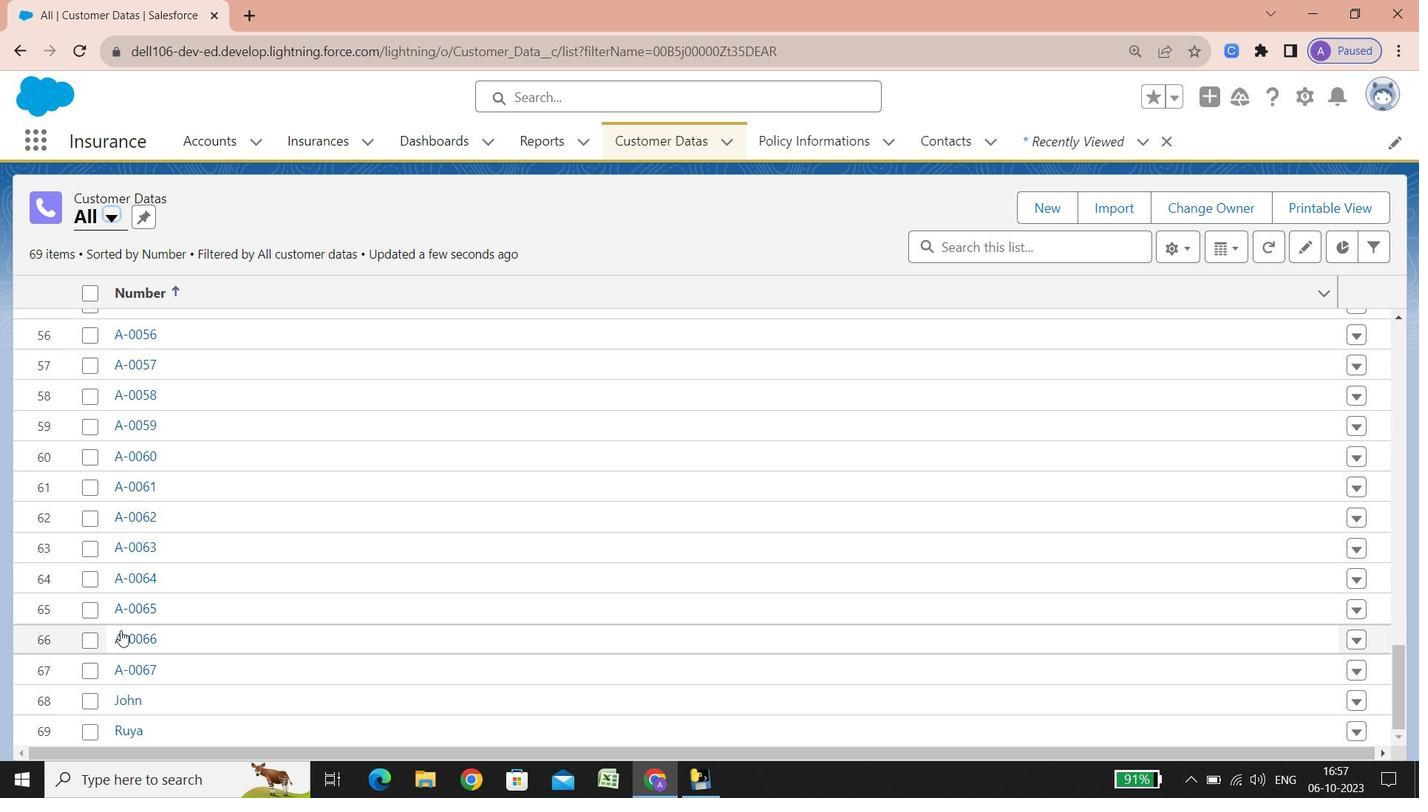 
Action: Mouse scrolled (225, 403) with delta (0, 0)
Screenshot: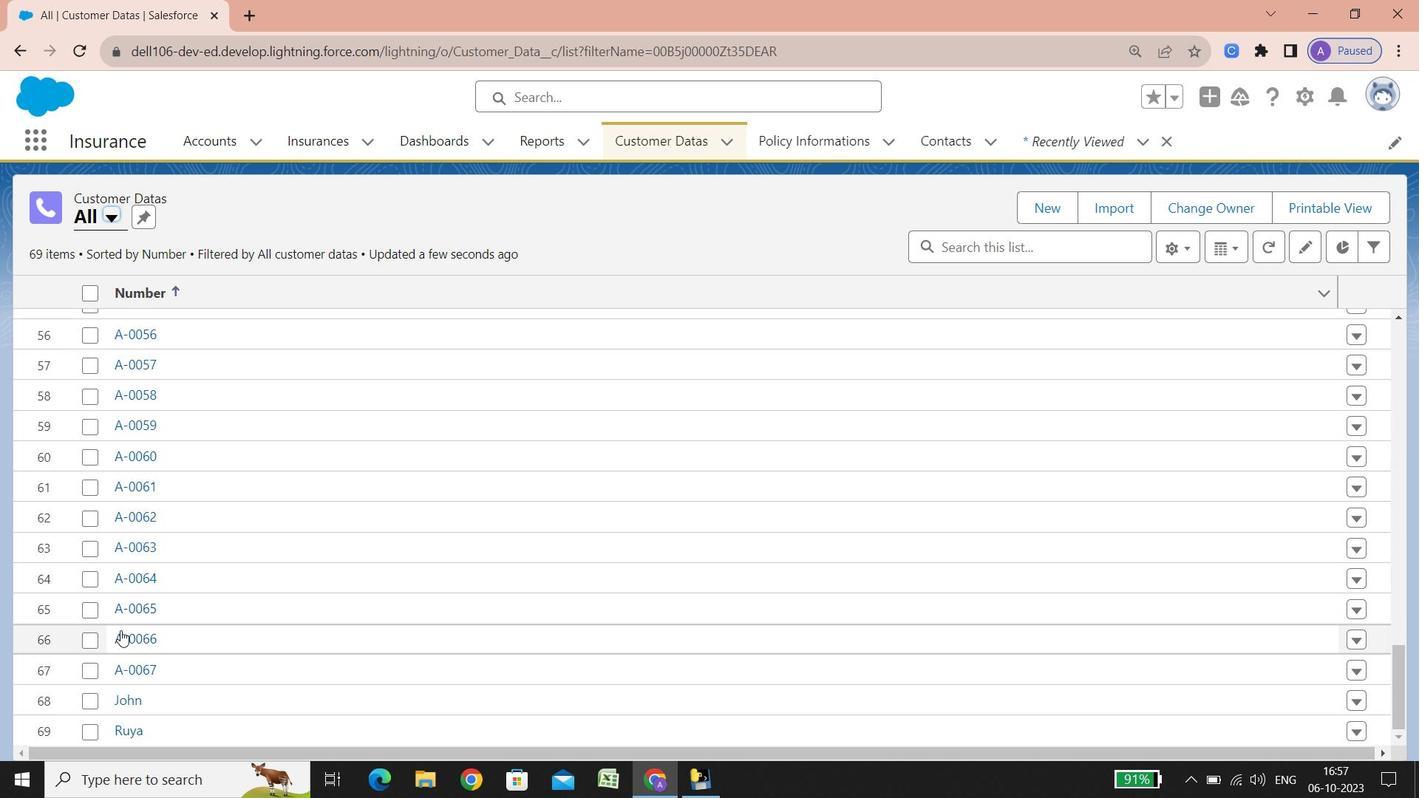 
Action: Mouse scrolled (225, 403) with delta (0, 0)
Screenshot: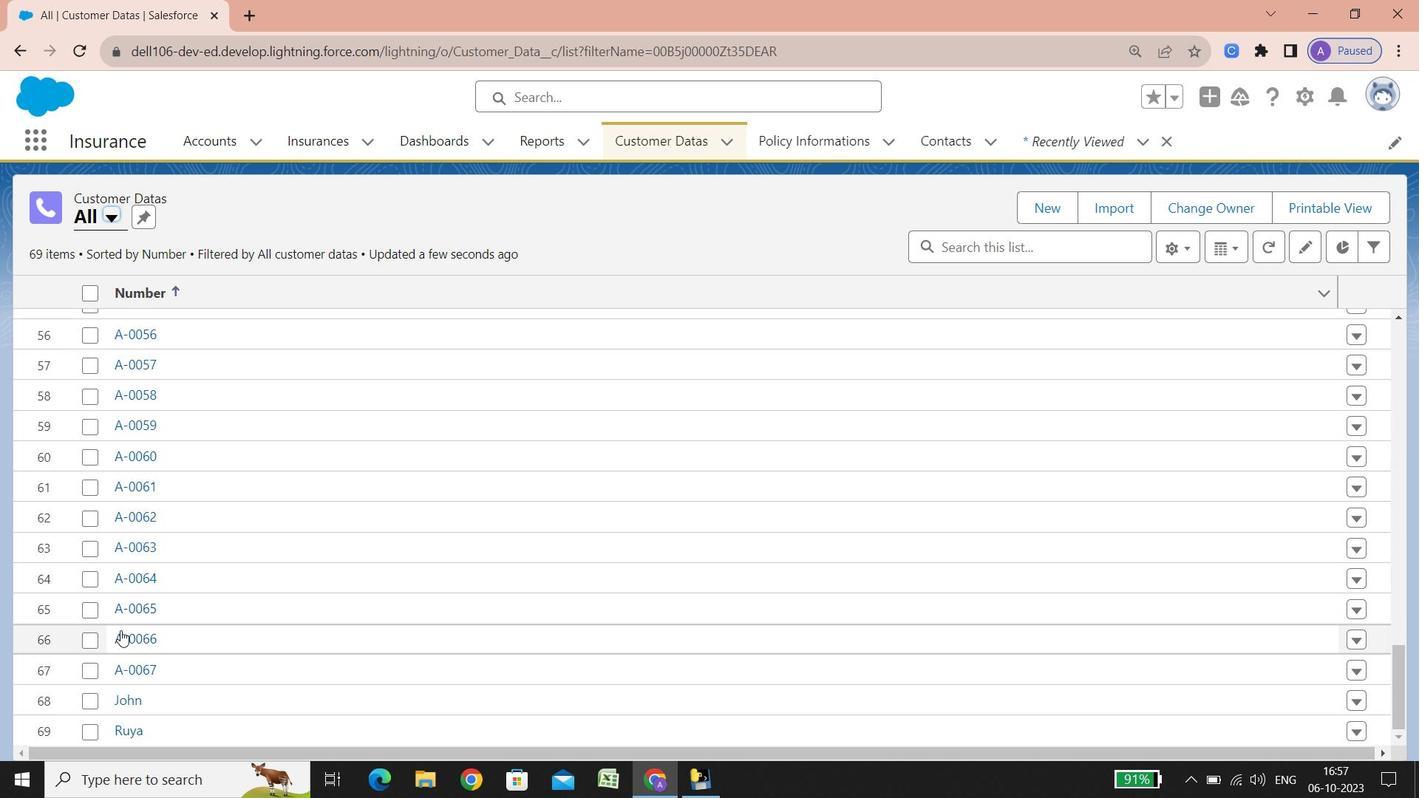 
Action: Mouse scrolled (225, 403) with delta (0, 0)
Screenshot: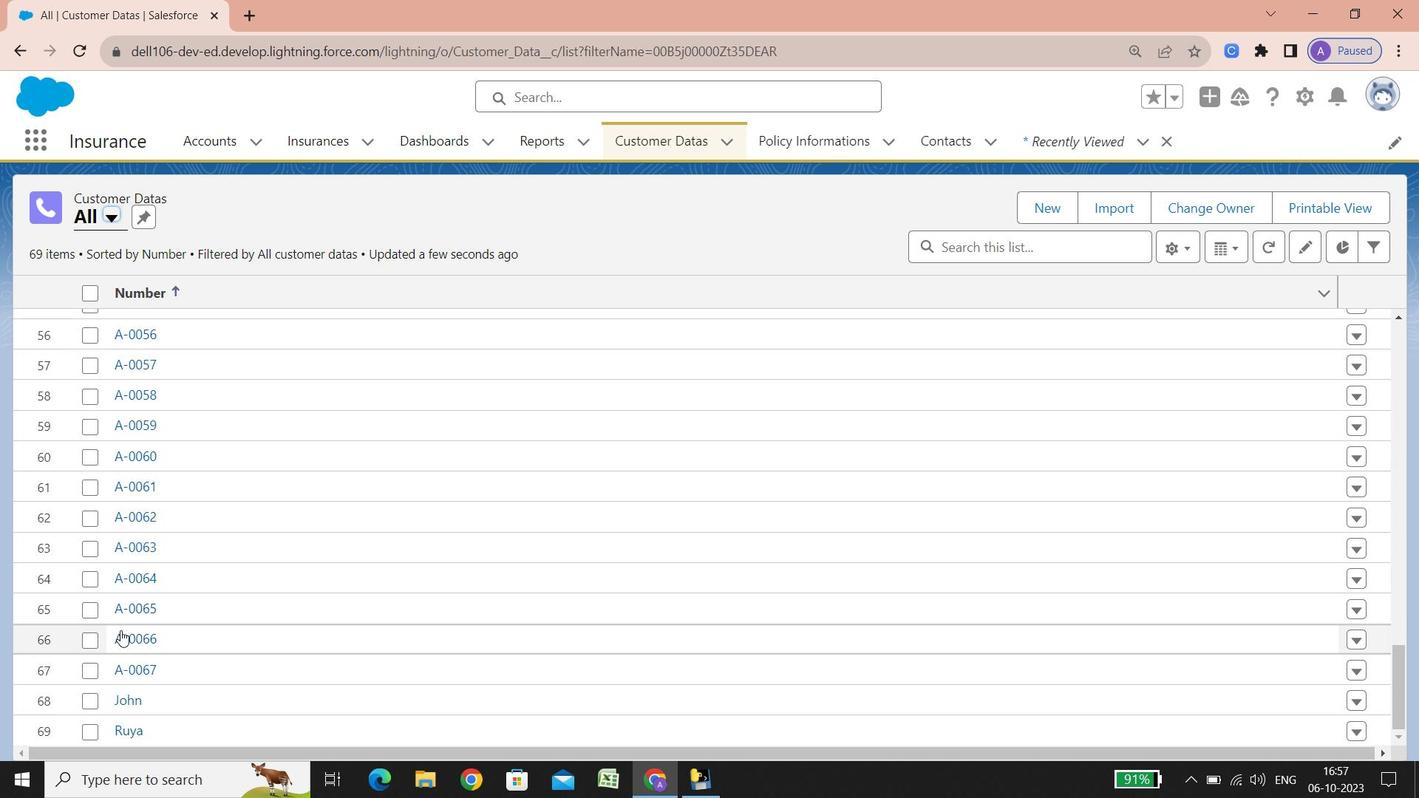 
Action: Mouse scrolled (225, 403) with delta (0, 0)
Screenshot: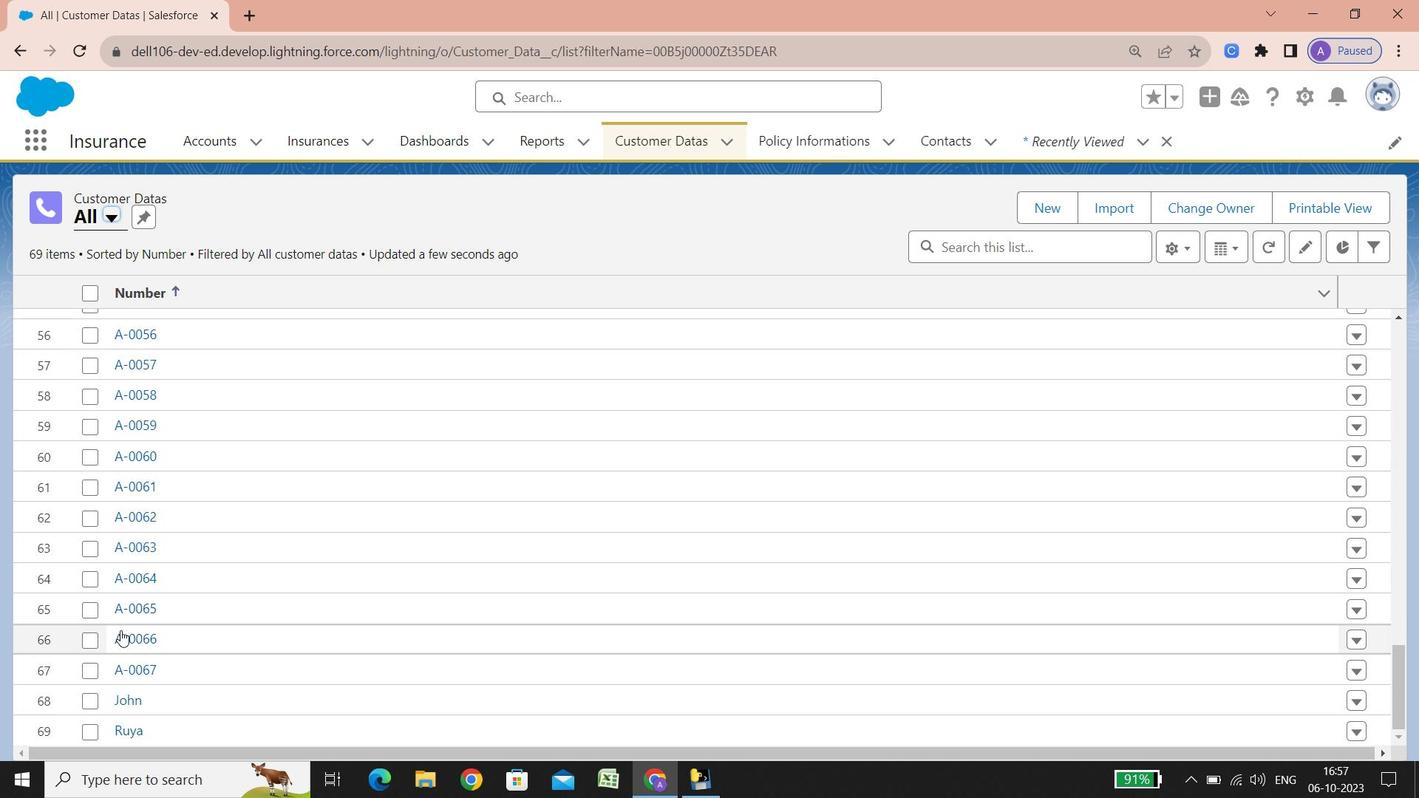 
Action: Mouse scrolled (225, 403) with delta (0, 0)
Screenshot: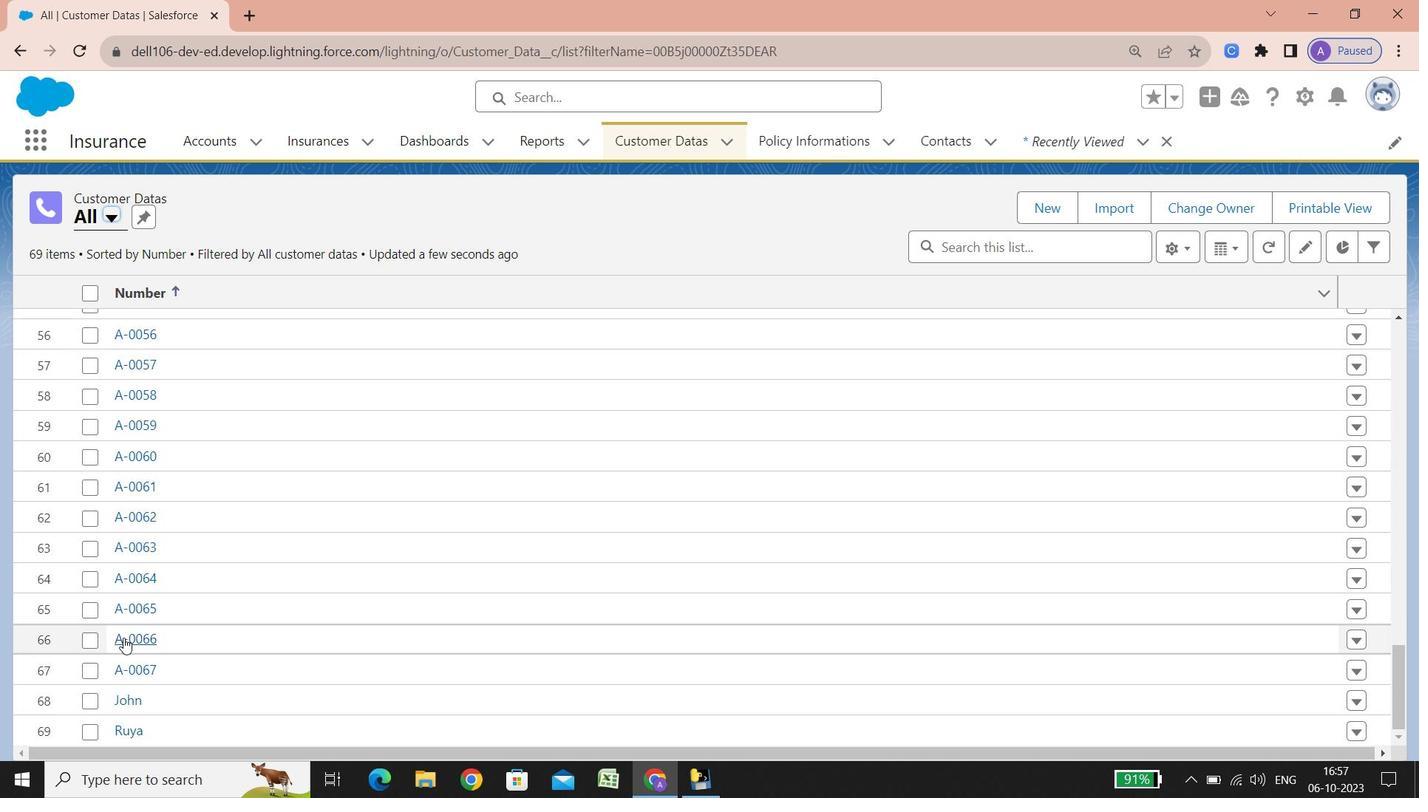 
Action: Mouse scrolled (225, 403) with delta (0, 0)
Screenshot: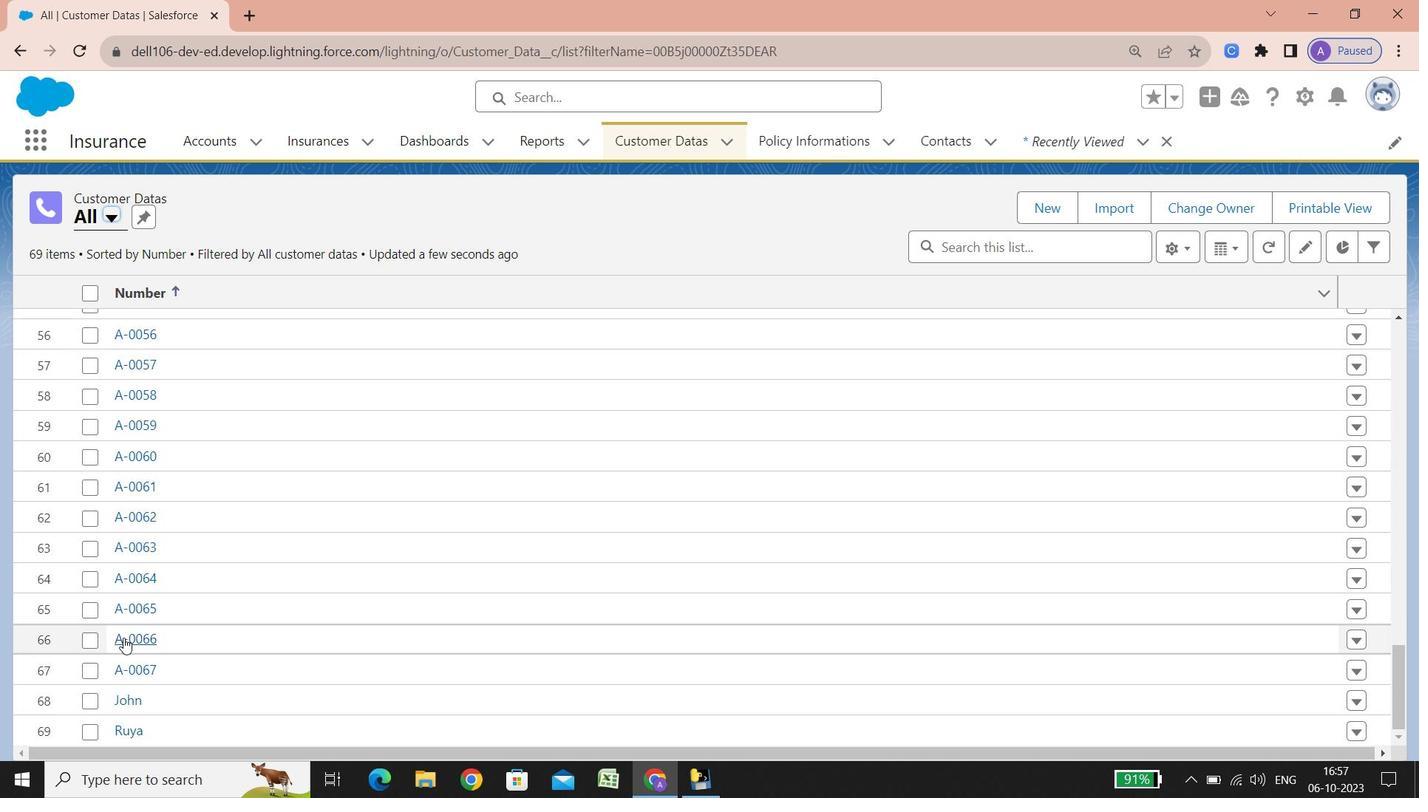
Action: Mouse scrolled (225, 403) with delta (0, 0)
Screenshot: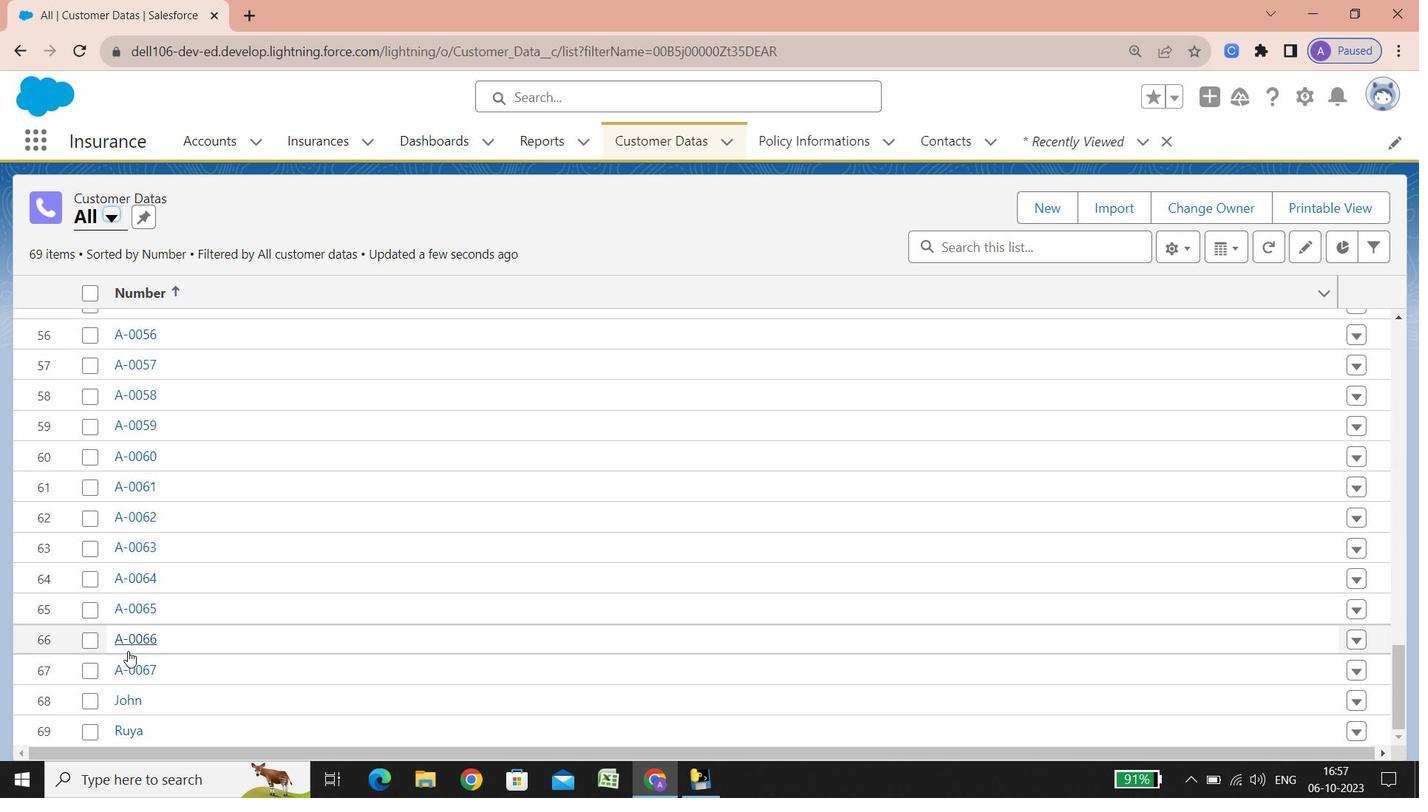 
Action: Mouse scrolled (225, 403) with delta (0, 0)
Screenshot: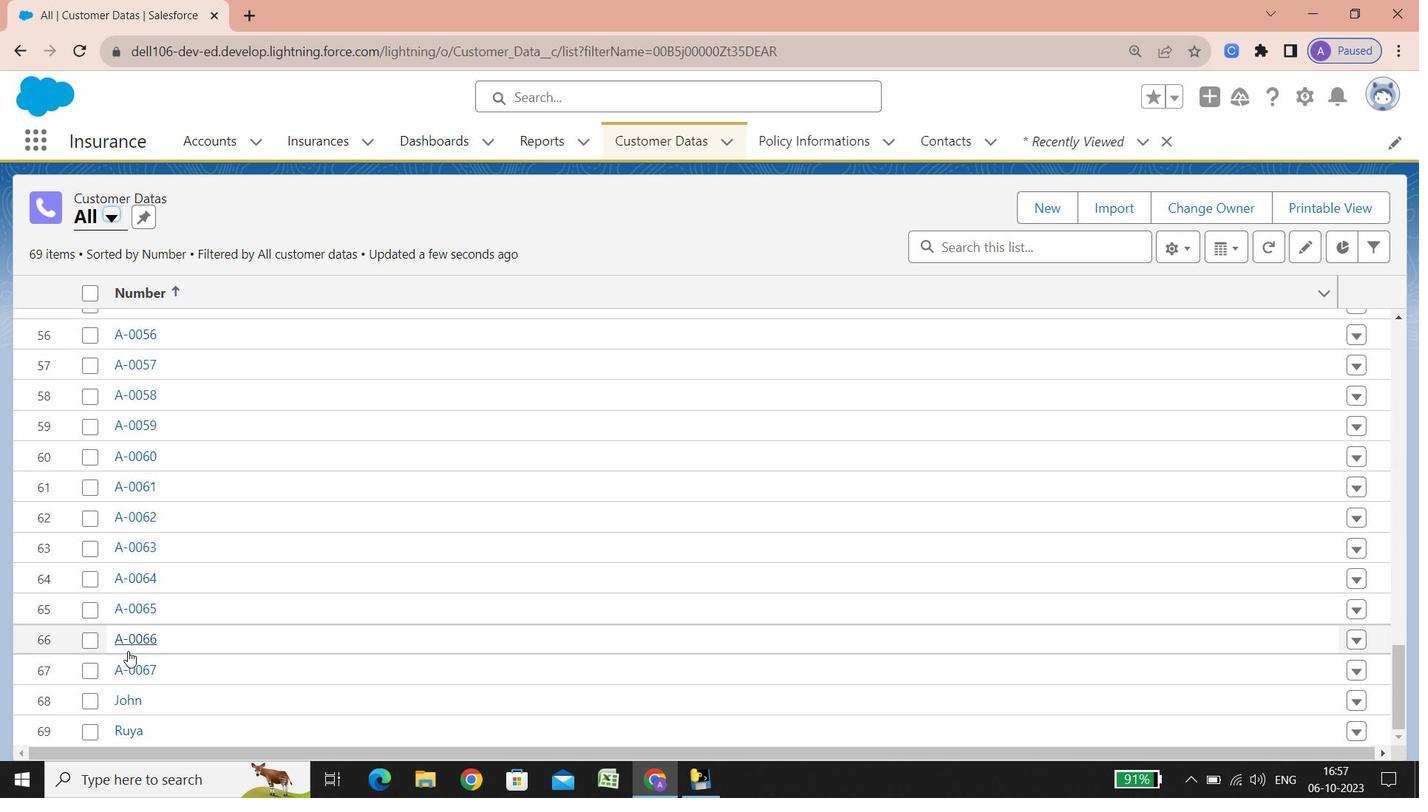 
Action: Mouse scrolled (225, 403) with delta (0, 0)
Screenshot: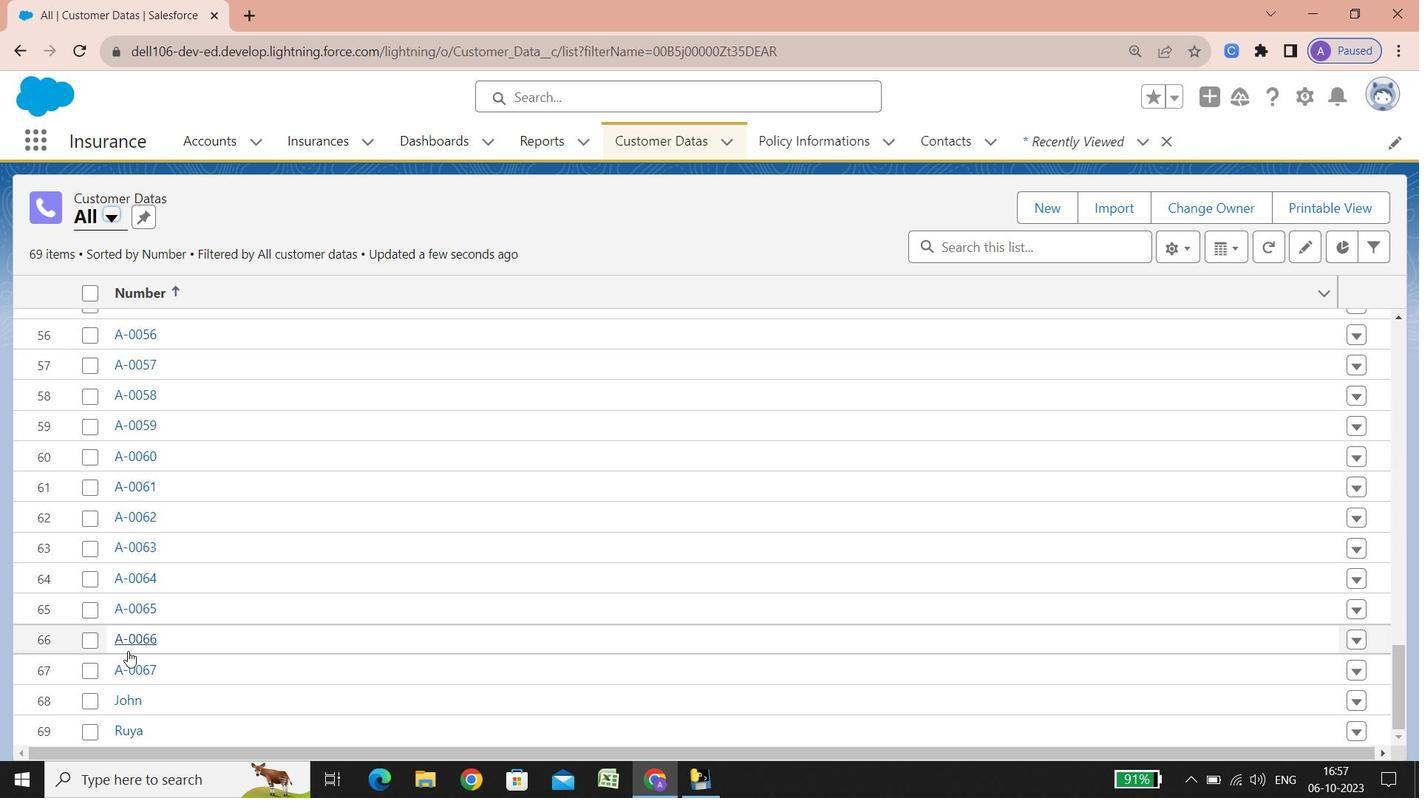 
Action: Mouse scrolled (225, 403) with delta (0, 0)
Screenshot: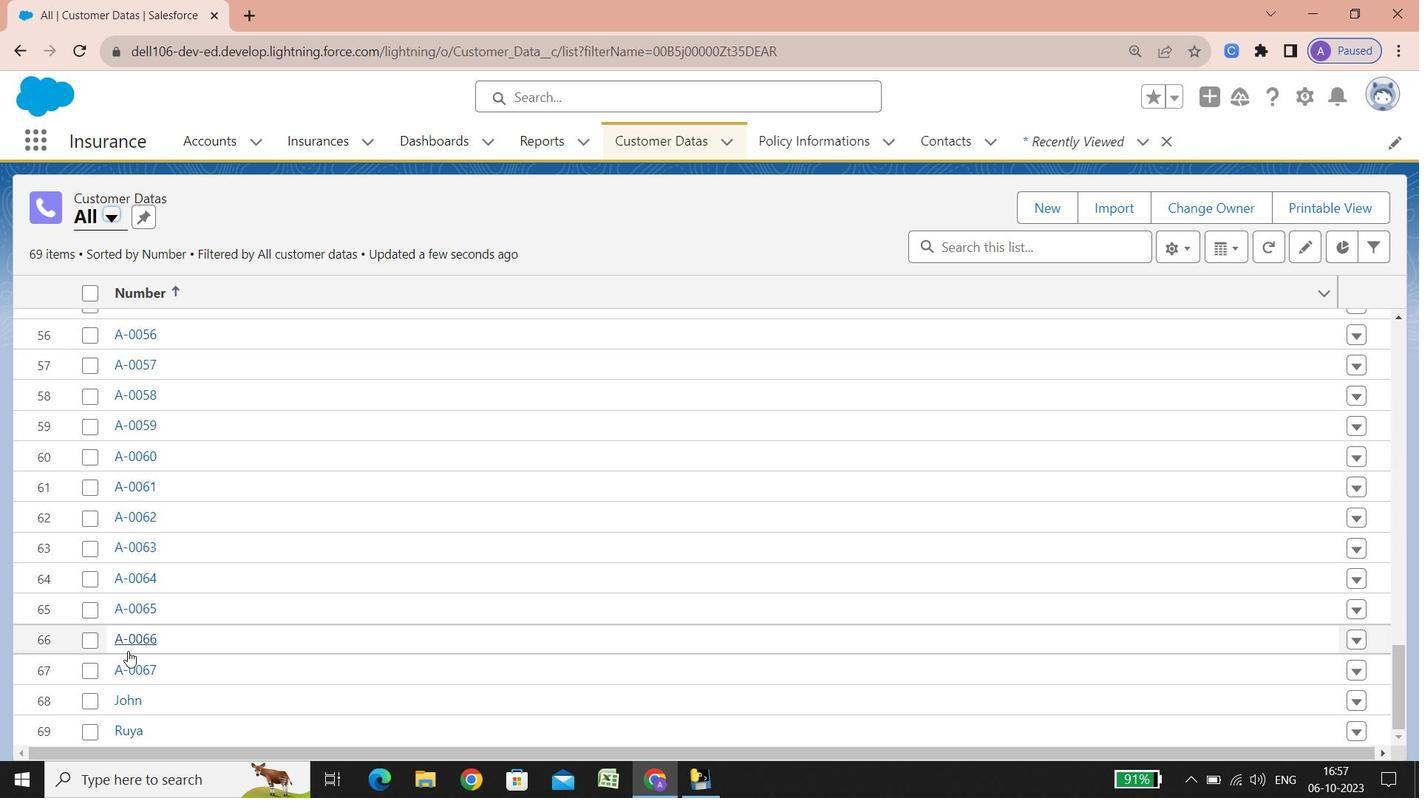 
Action: Mouse scrolled (225, 403) with delta (0, 0)
Screenshot: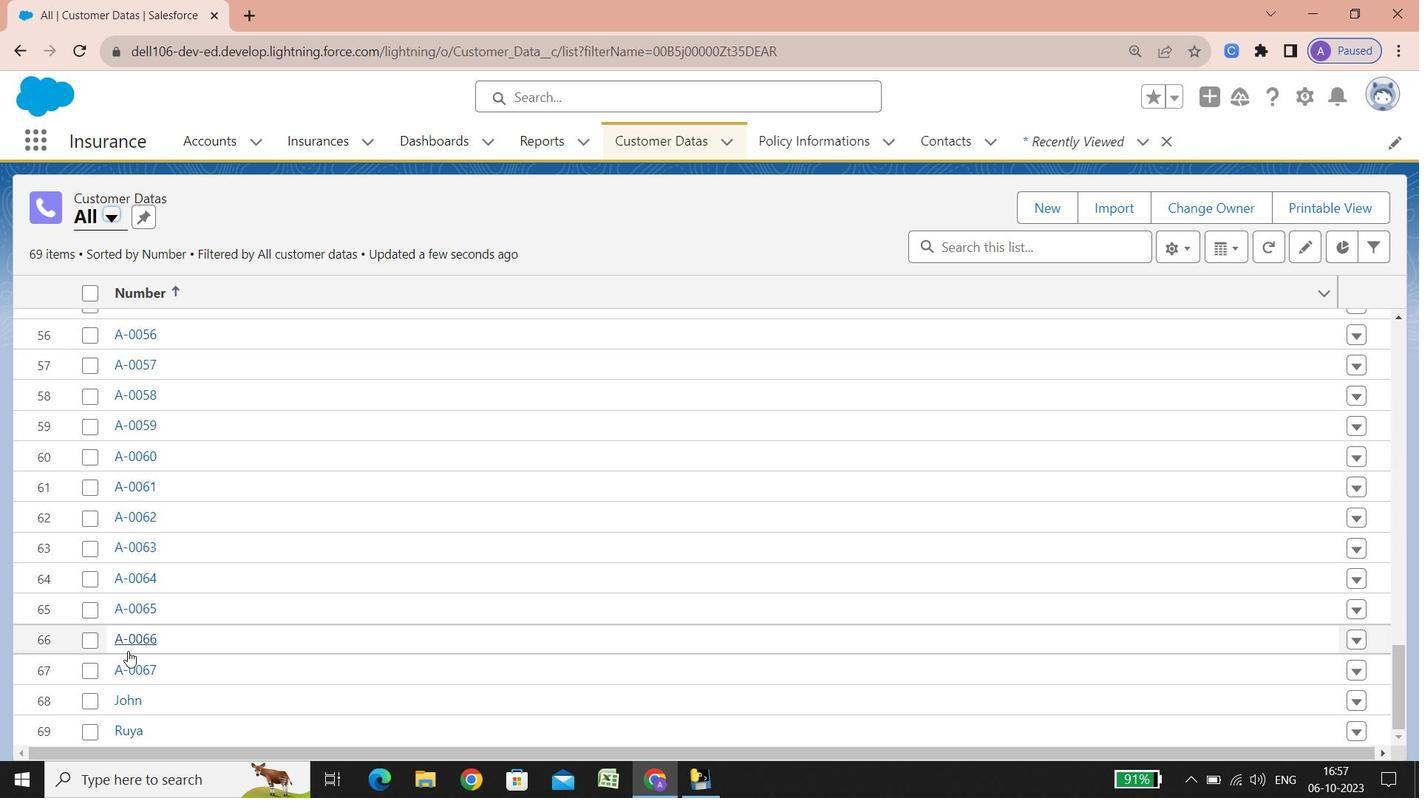
Action: Mouse scrolled (225, 403) with delta (0, 0)
Screenshot: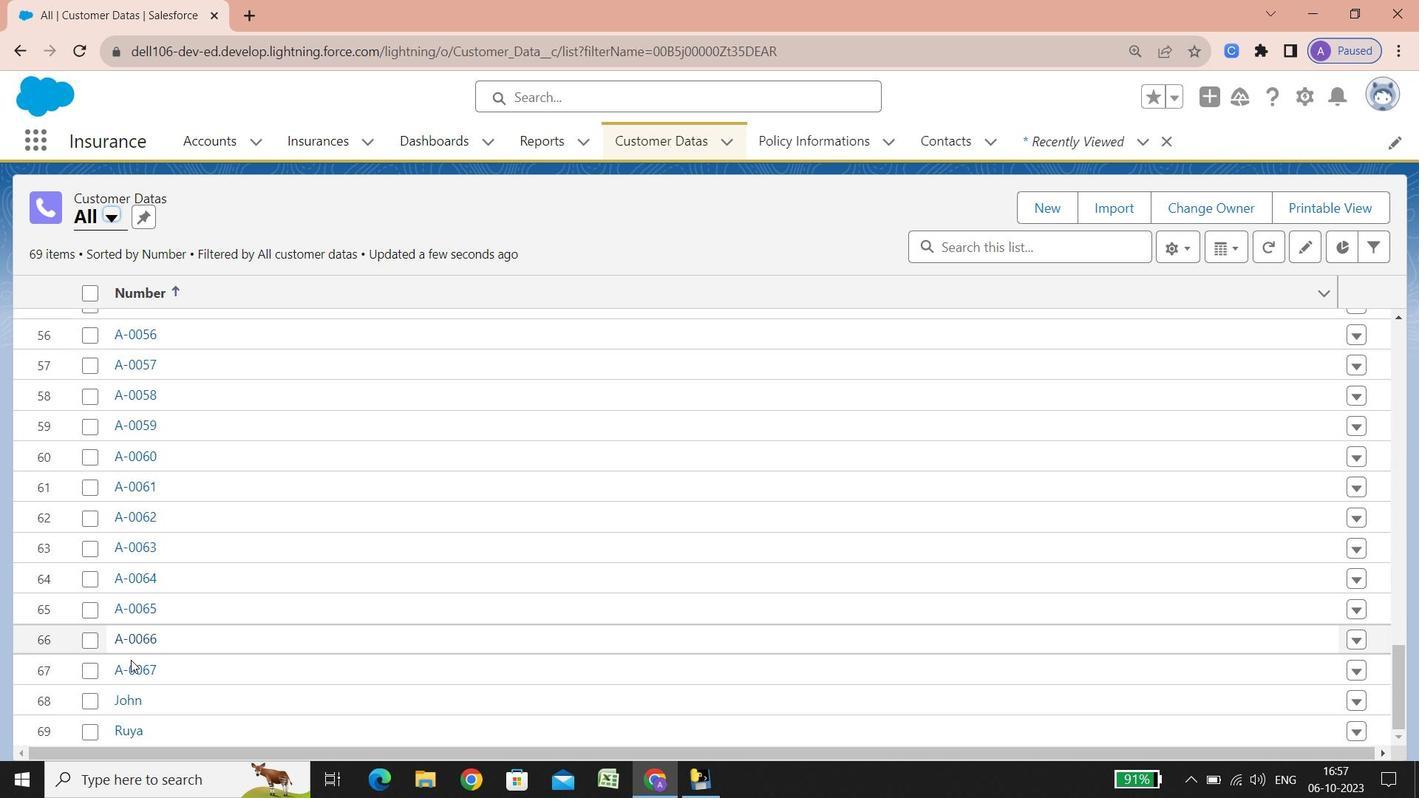 
Action: Mouse scrolled (225, 403) with delta (0, 0)
Screenshot: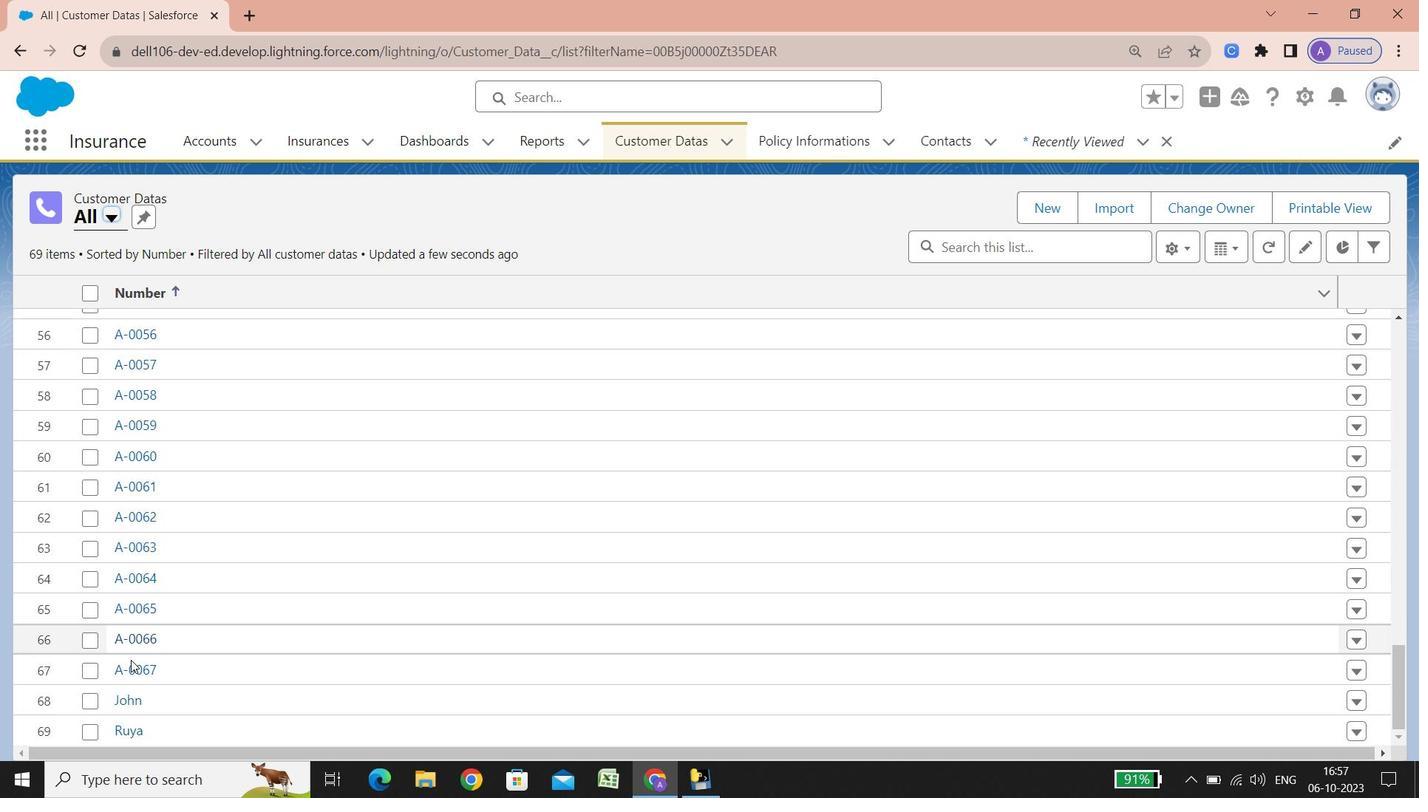 
Action: Mouse scrolled (225, 403) with delta (0, 0)
Screenshot: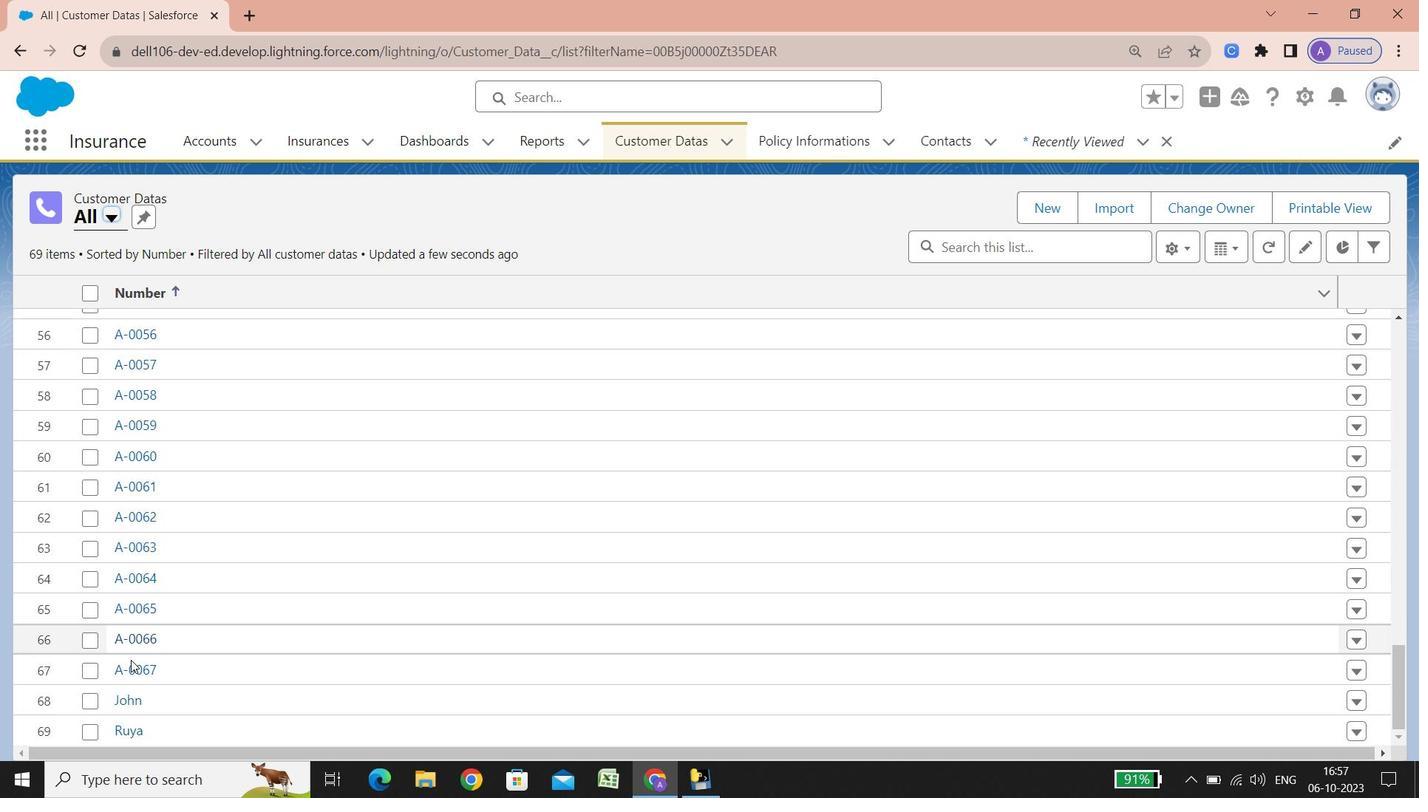 
Action: Mouse scrolled (225, 403) with delta (0, 0)
Screenshot: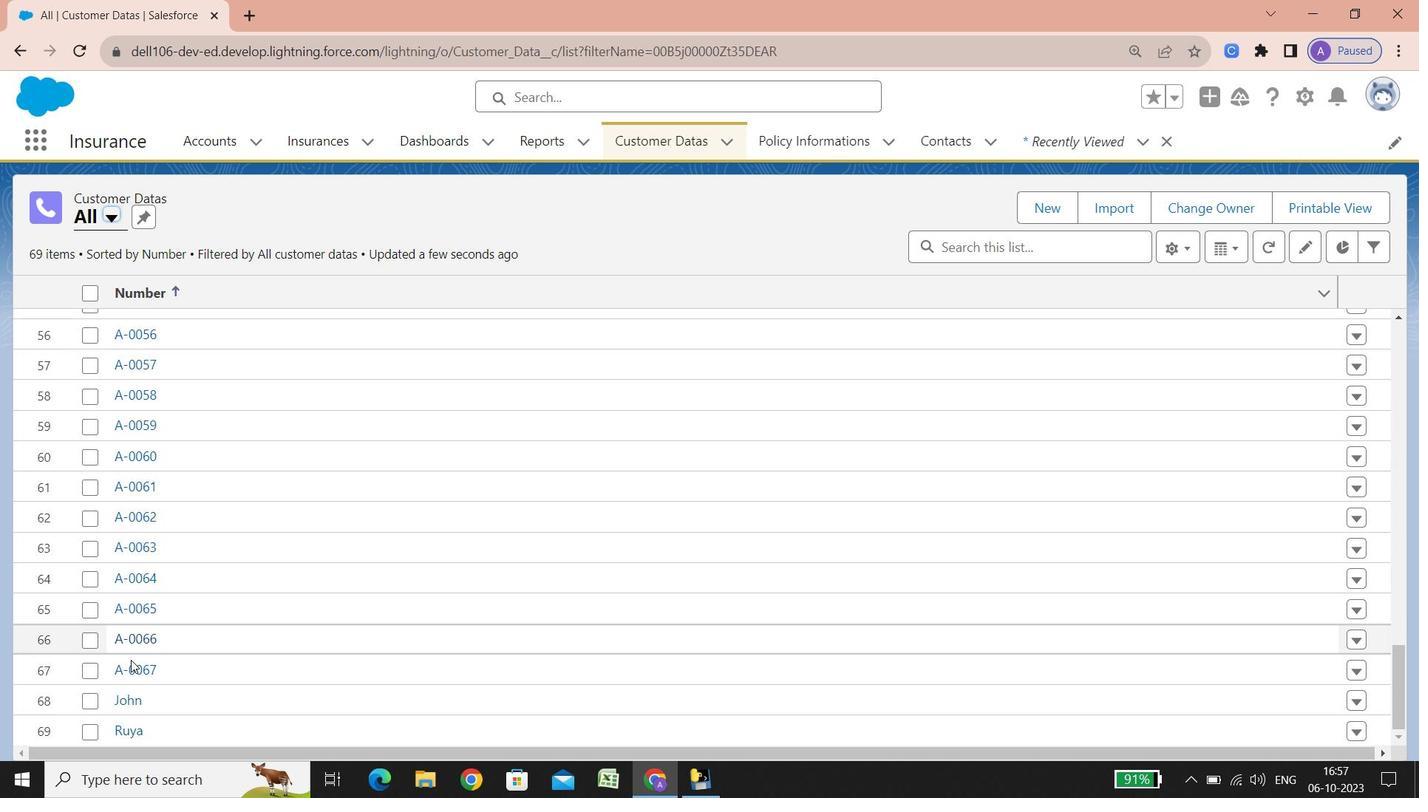 
Action: Mouse moved to (132, 665)
Screenshot: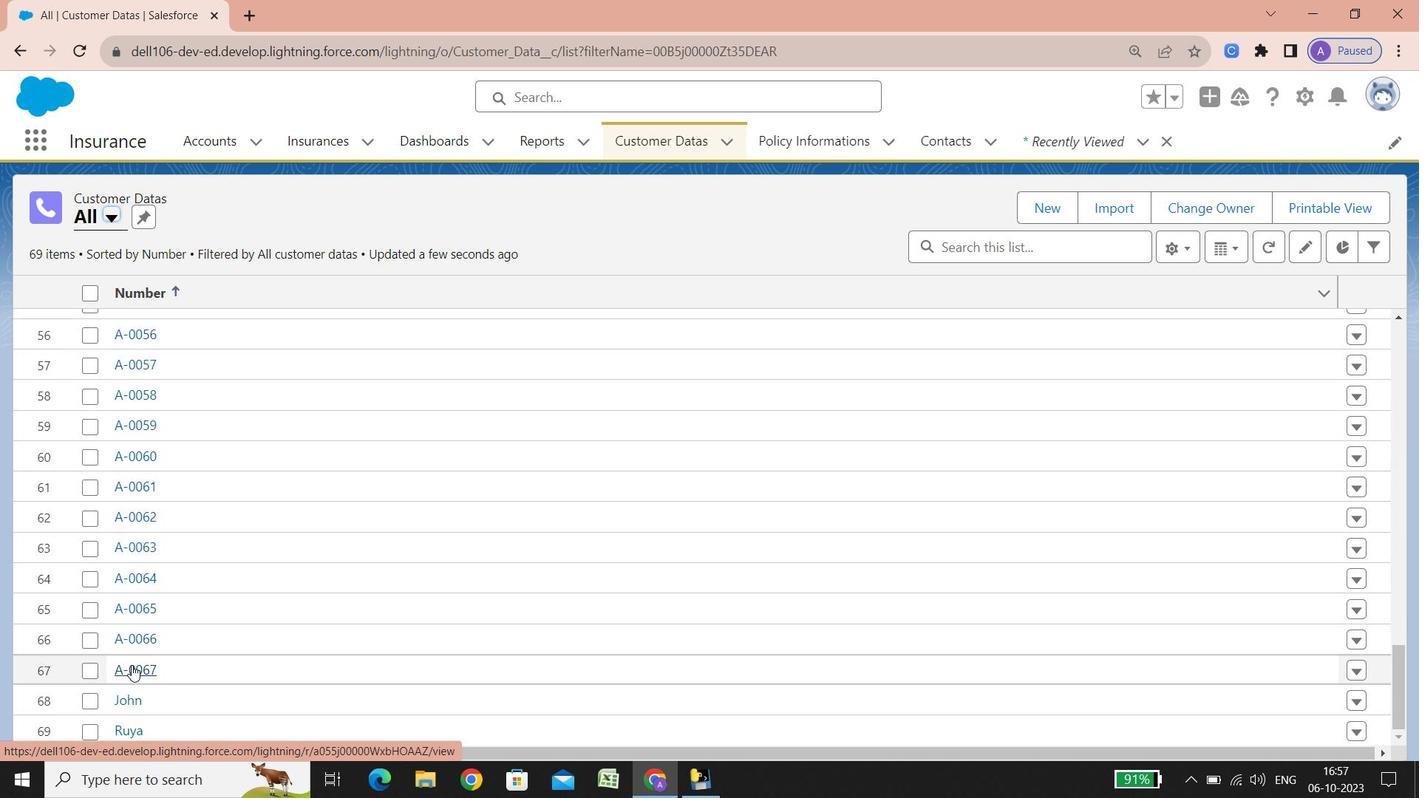 
Action: Mouse pressed left at (132, 665)
Screenshot: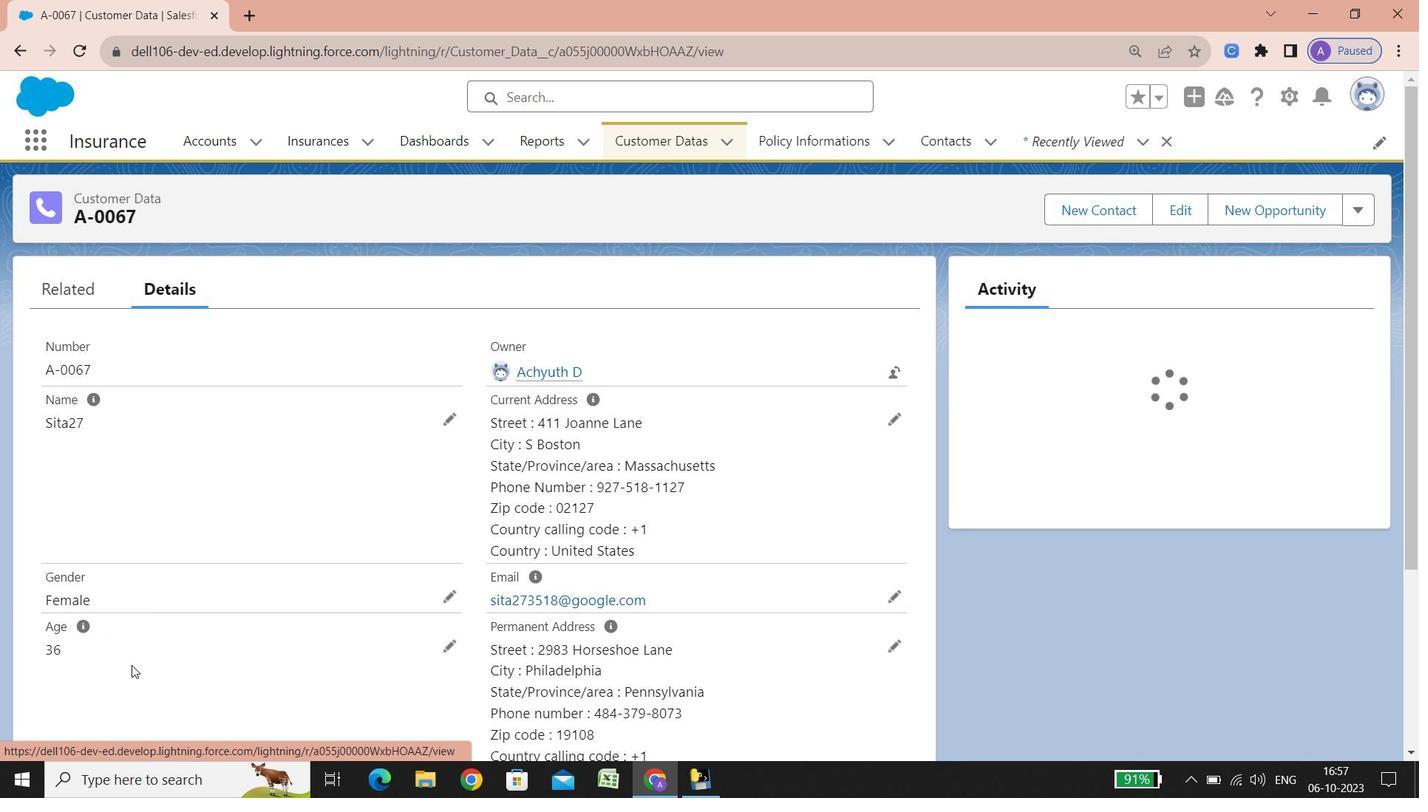 
Action: Mouse moved to (440, 618)
Screenshot: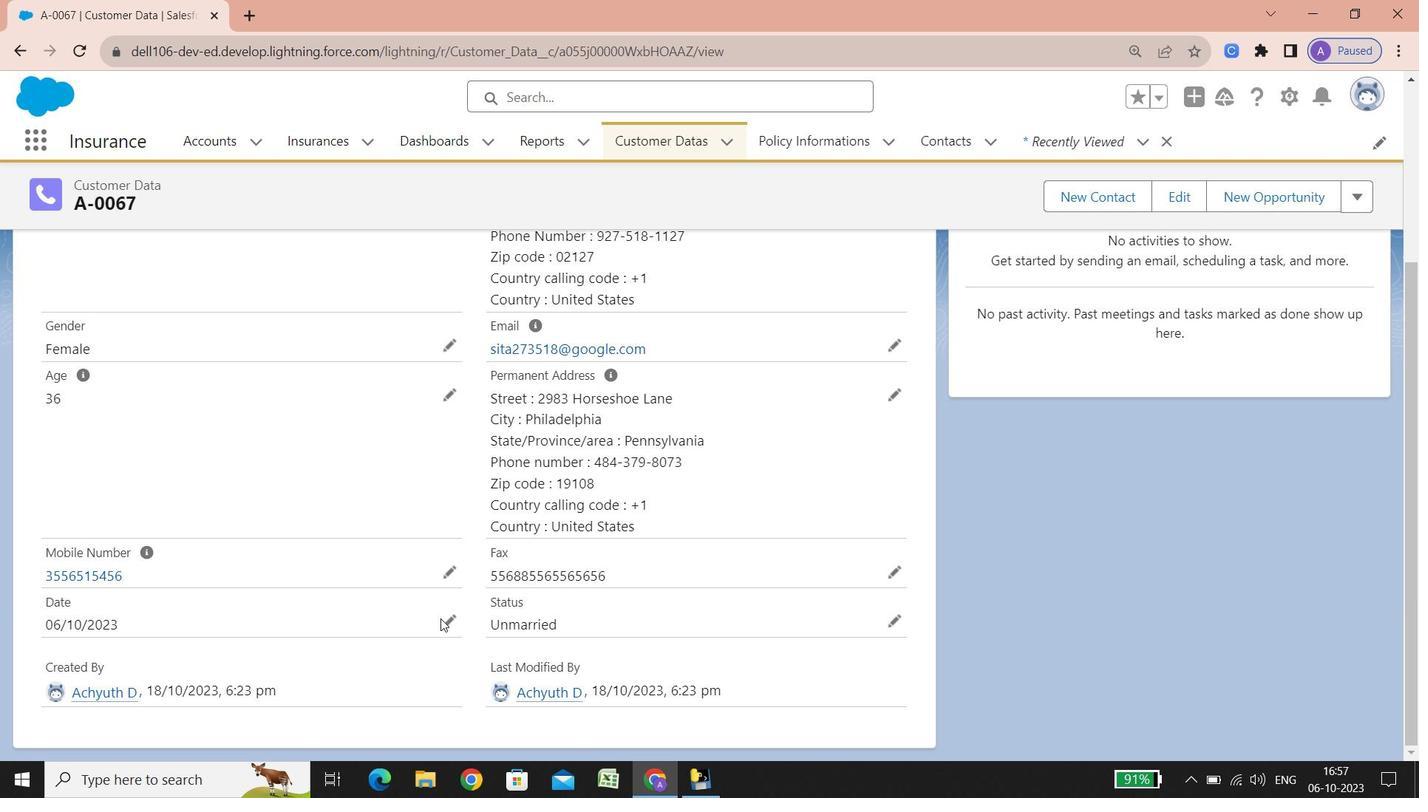 
Action: Mouse scrolled (440, 618) with delta (0, 0)
Screenshot: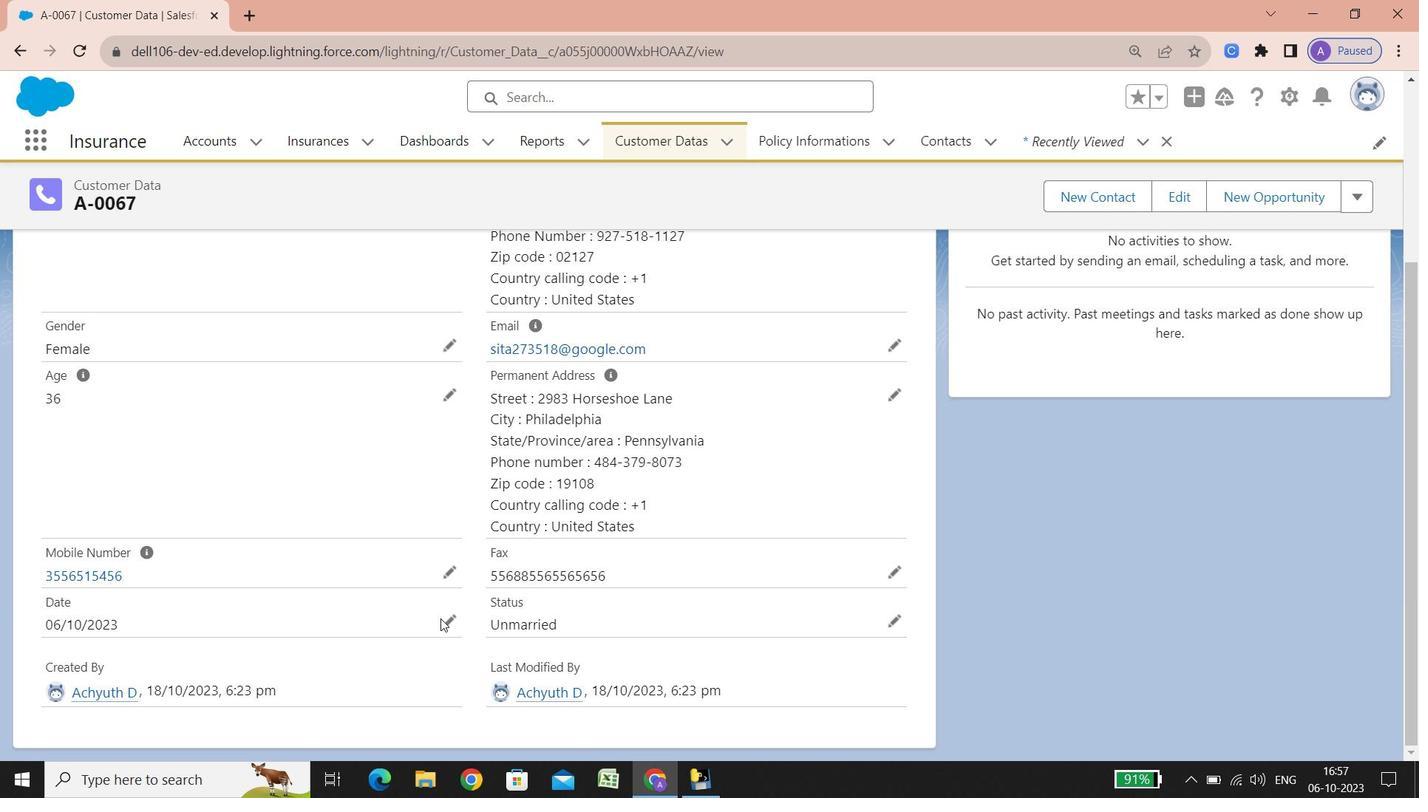 
Action: Mouse scrolled (440, 617) with delta (0, -1)
Screenshot: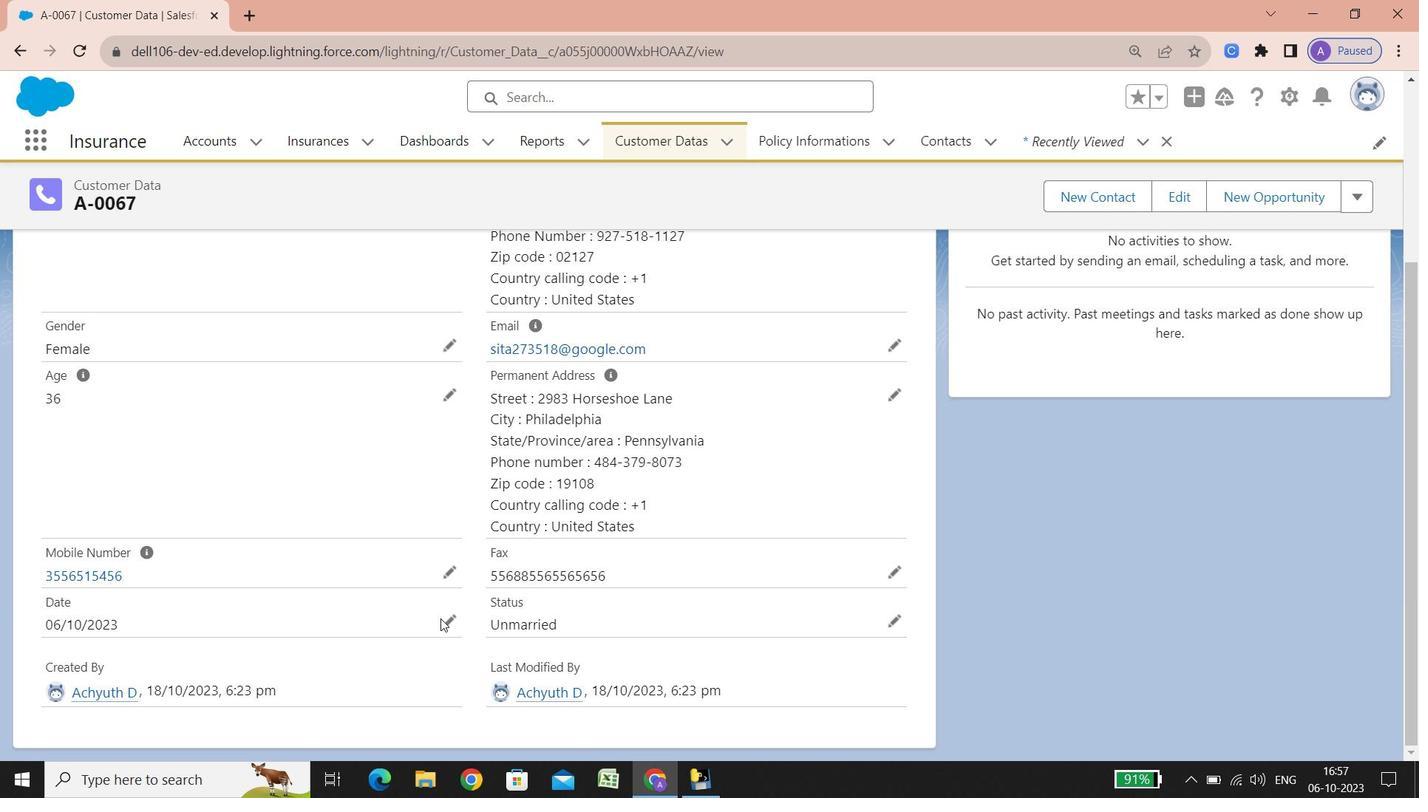 
Action: Mouse scrolled (440, 618) with delta (0, 0)
Screenshot: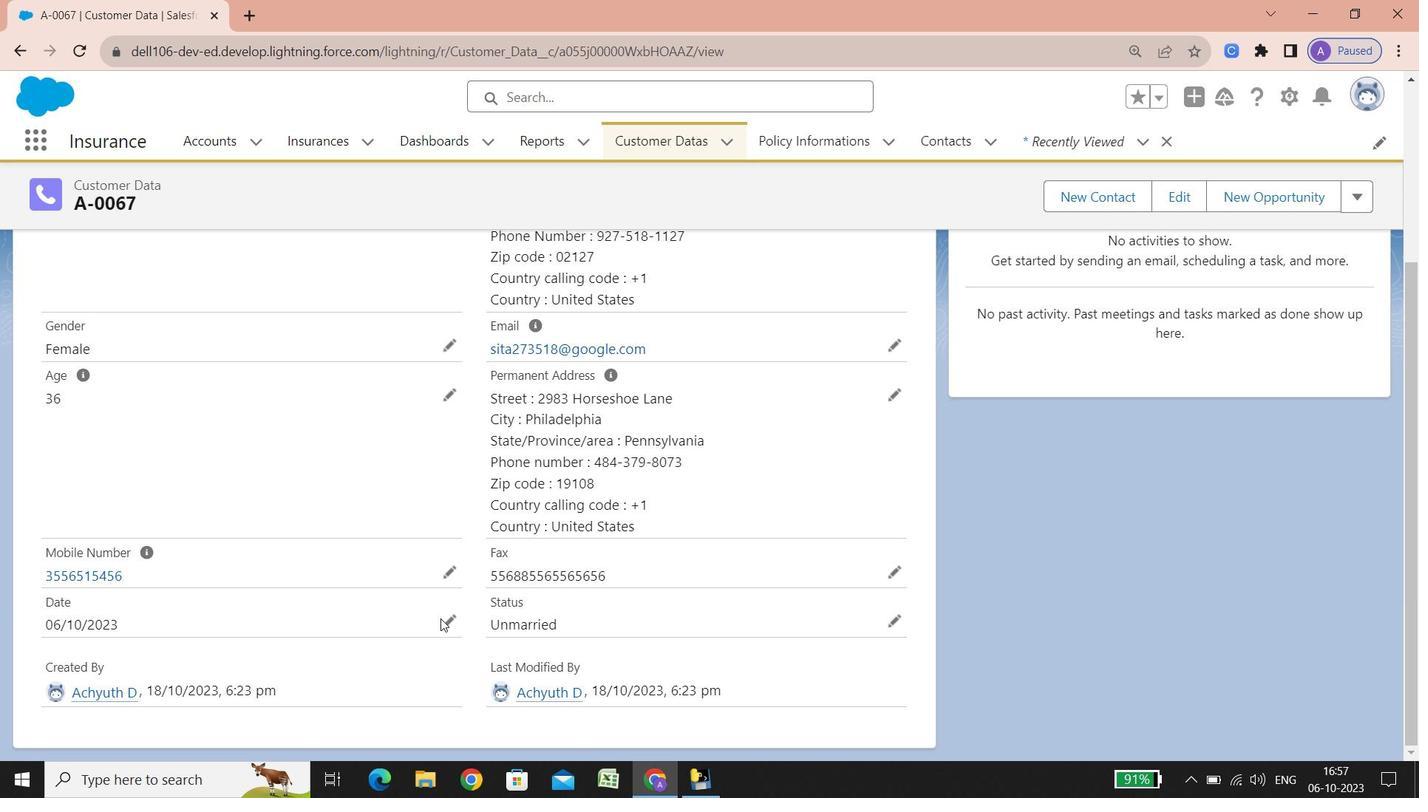 
Action: Mouse scrolled (440, 618) with delta (0, 0)
Screenshot: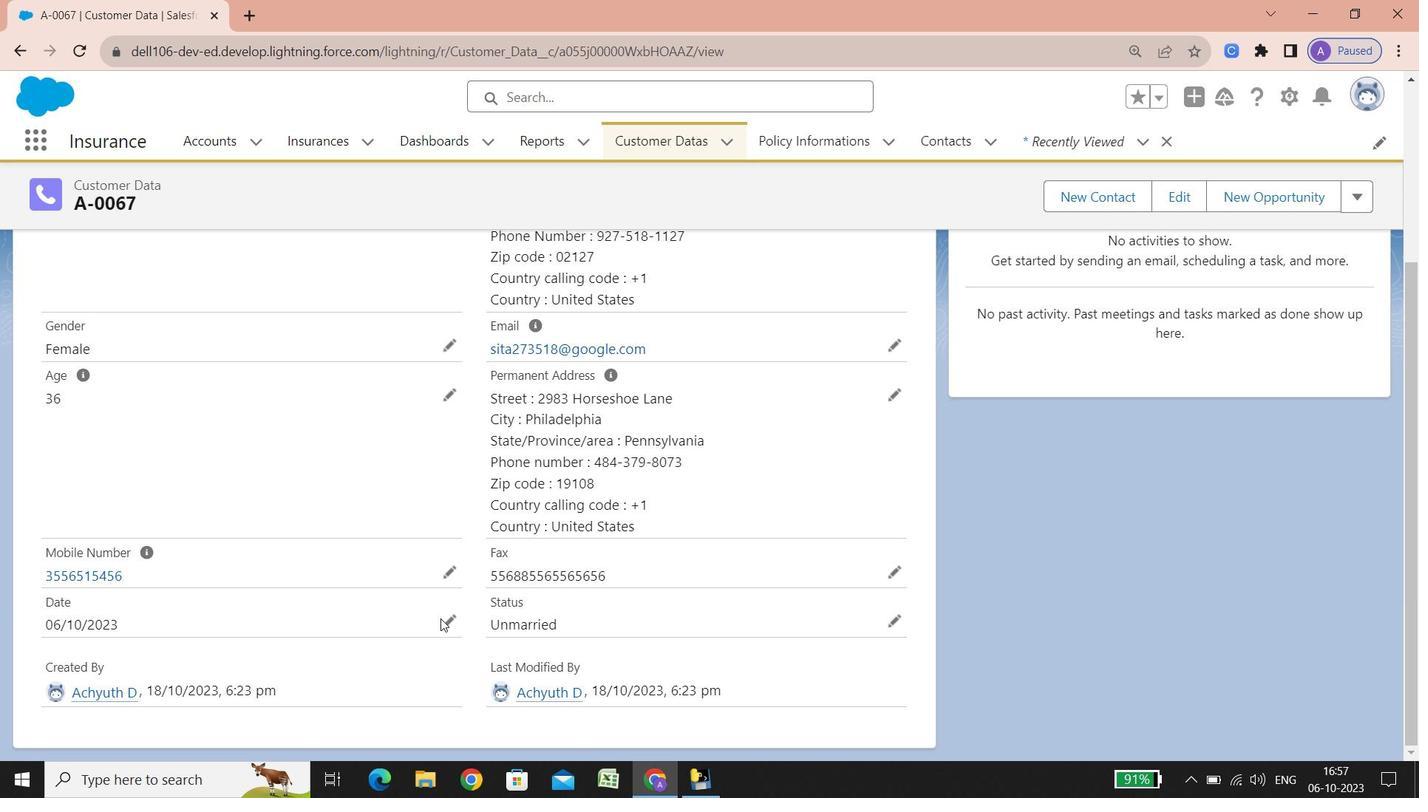 
Action: Mouse scrolled (440, 618) with delta (0, 0)
Screenshot: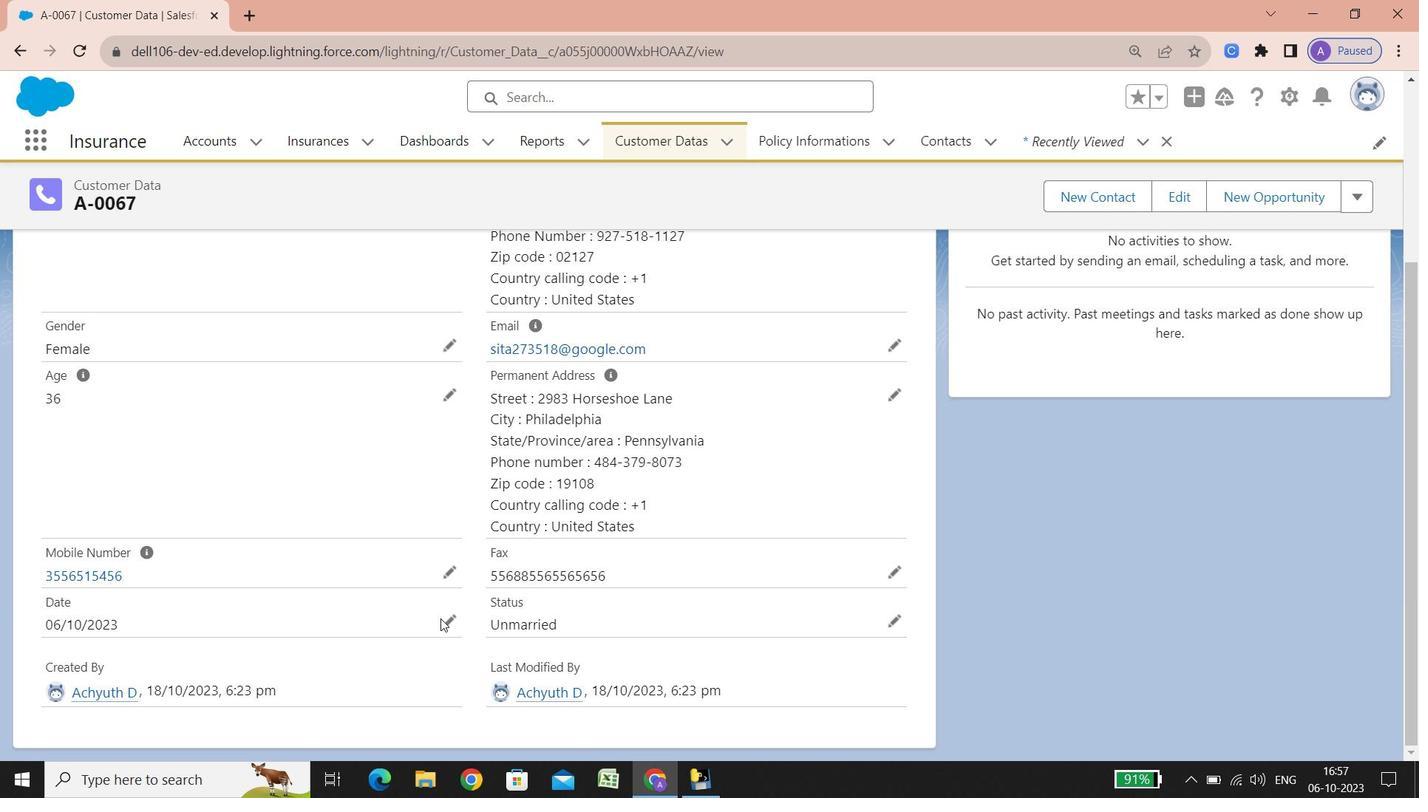 
Action: Mouse scrolled (440, 618) with delta (0, 0)
Screenshot: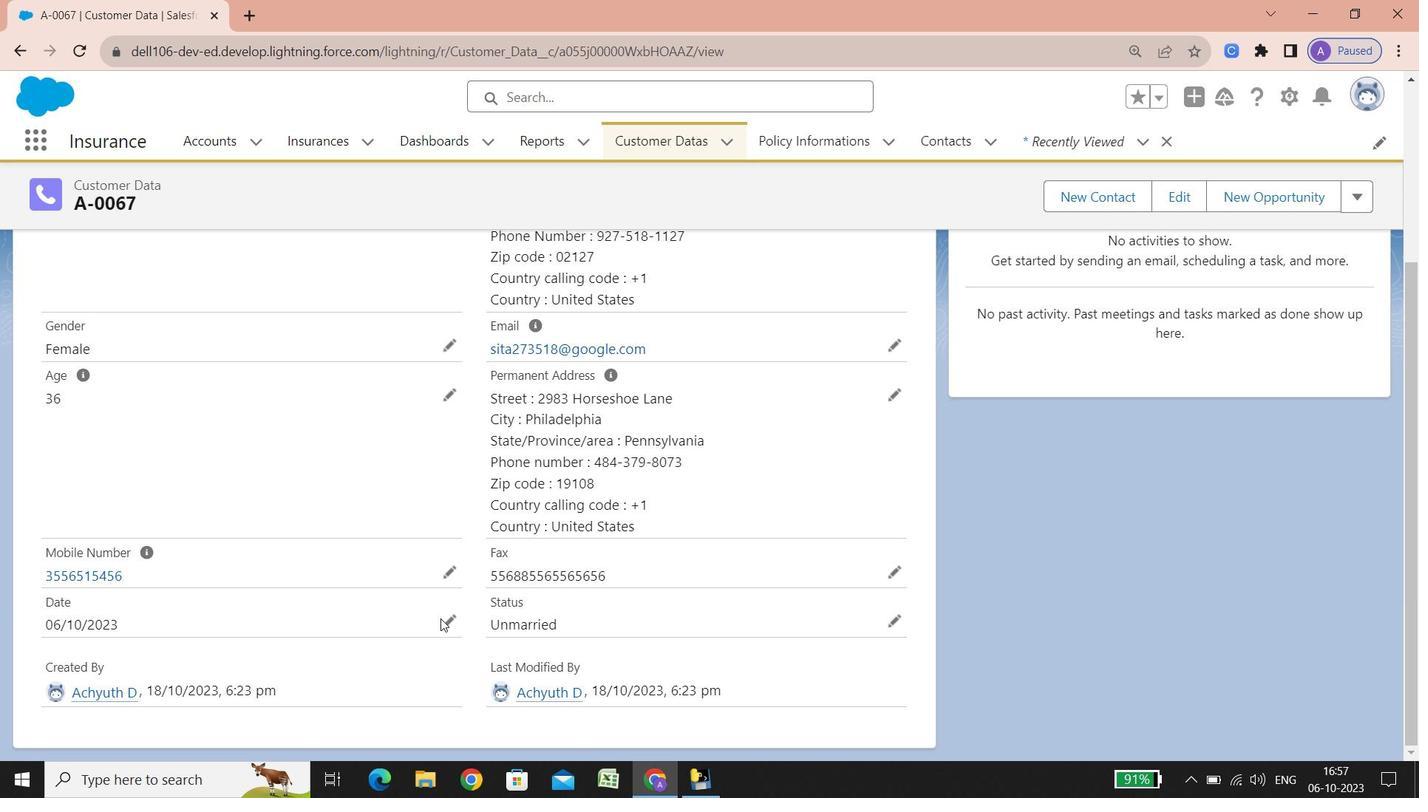 
Action: Mouse scrolled (440, 618) with delta (0, 0)
Screenshot: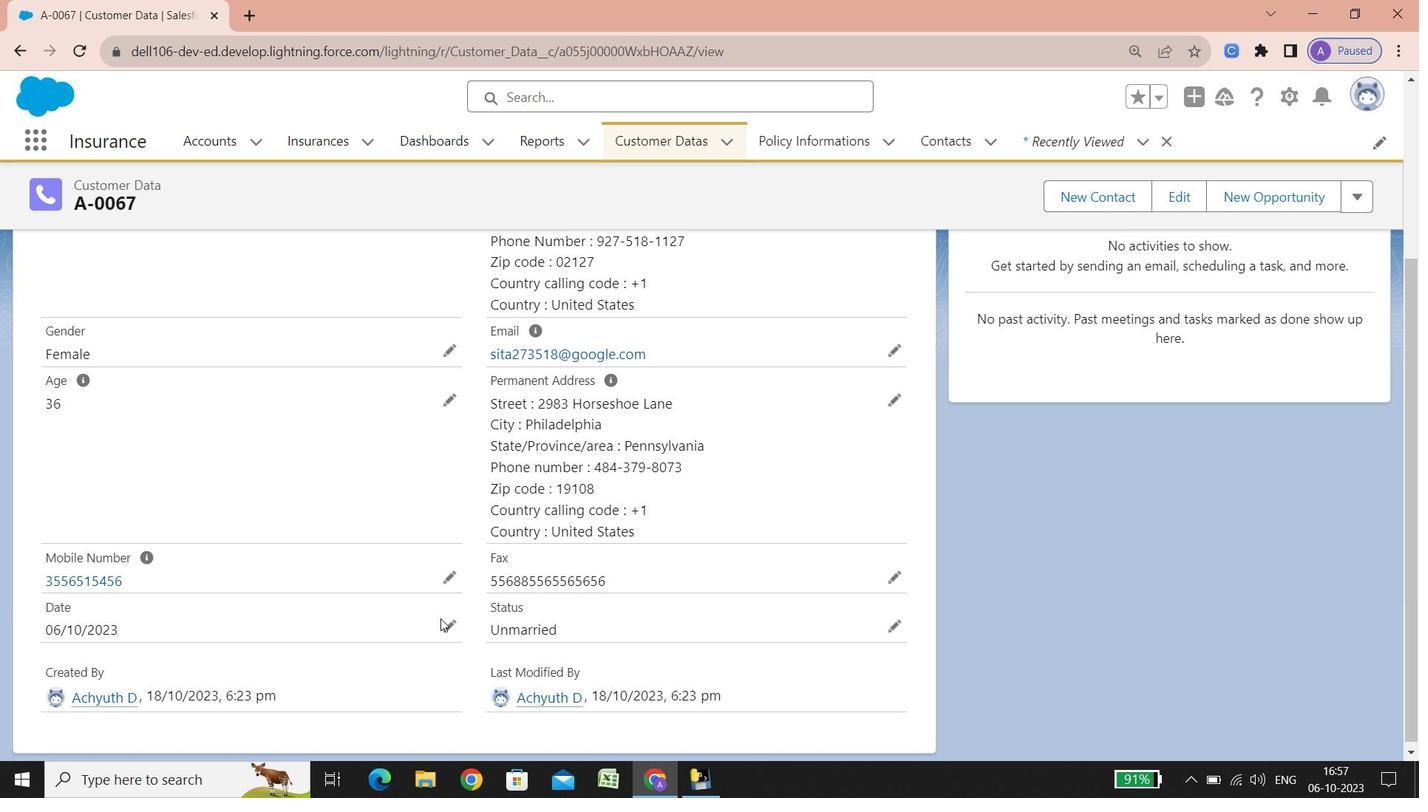 
Action: Mouse scrolled (440, 618) with delta (0, 0)
Screenshot: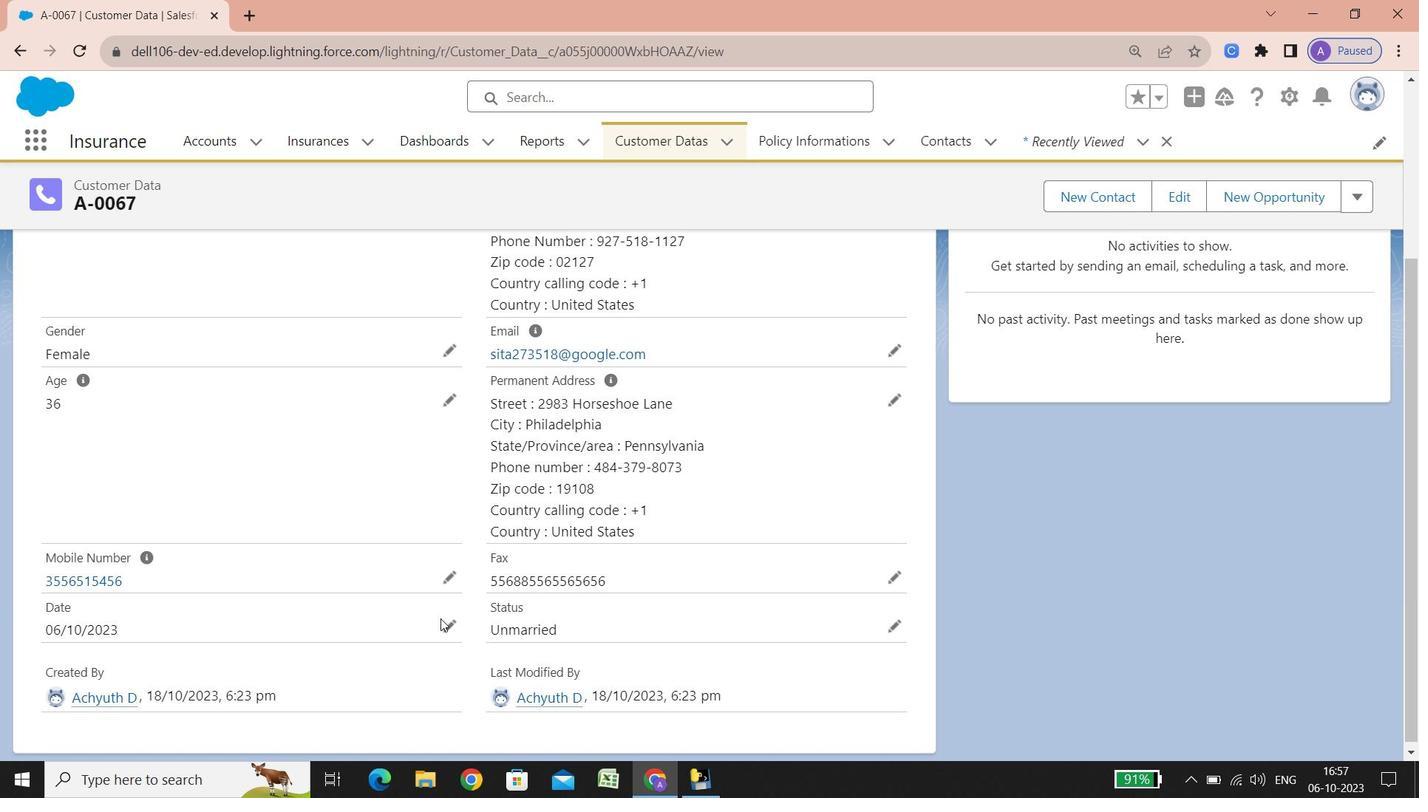 
Action: Mouse scrolled (440, 618) with delta (0, 0)
Screenshot: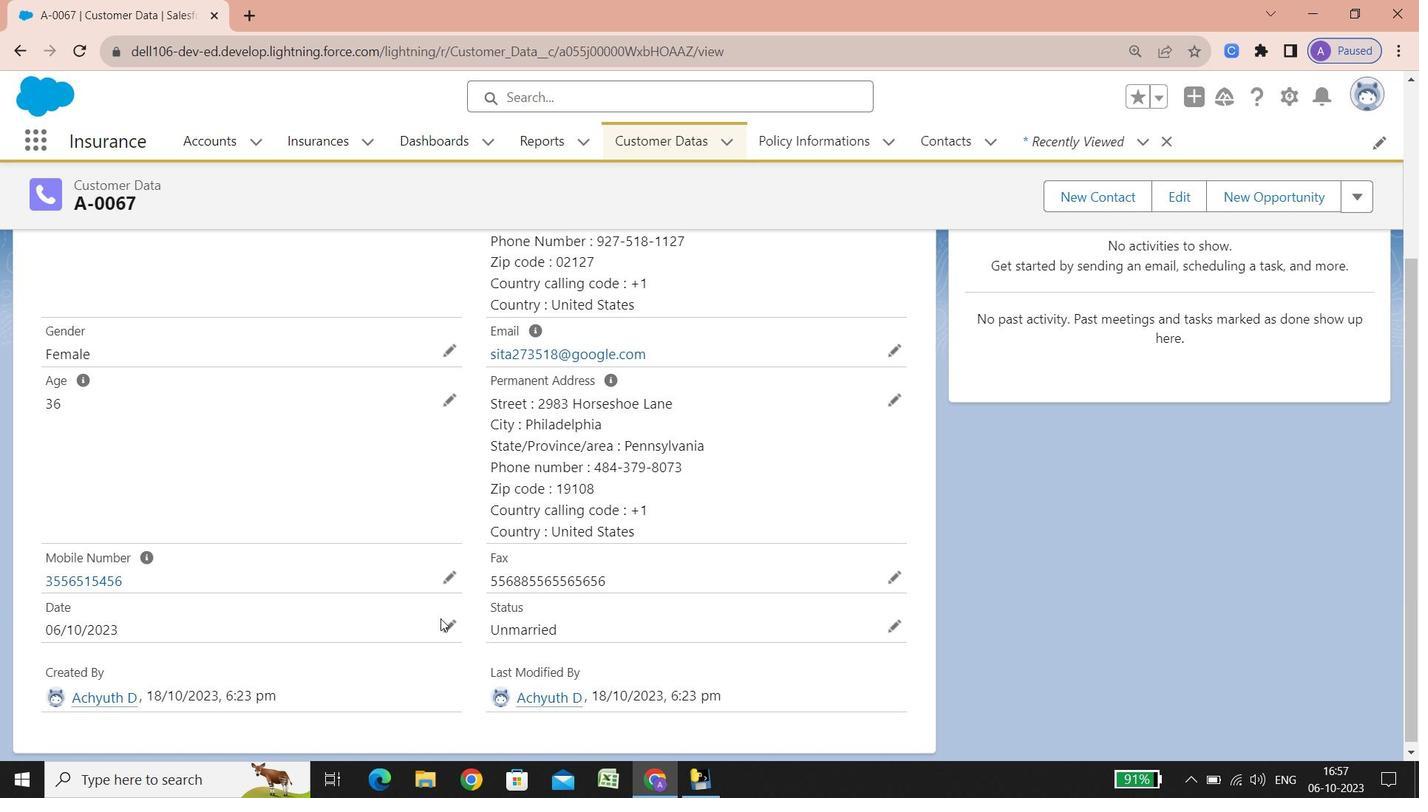 
Action: Mouse scrolled (440, 619) with delta (0, 0)
Screenshot: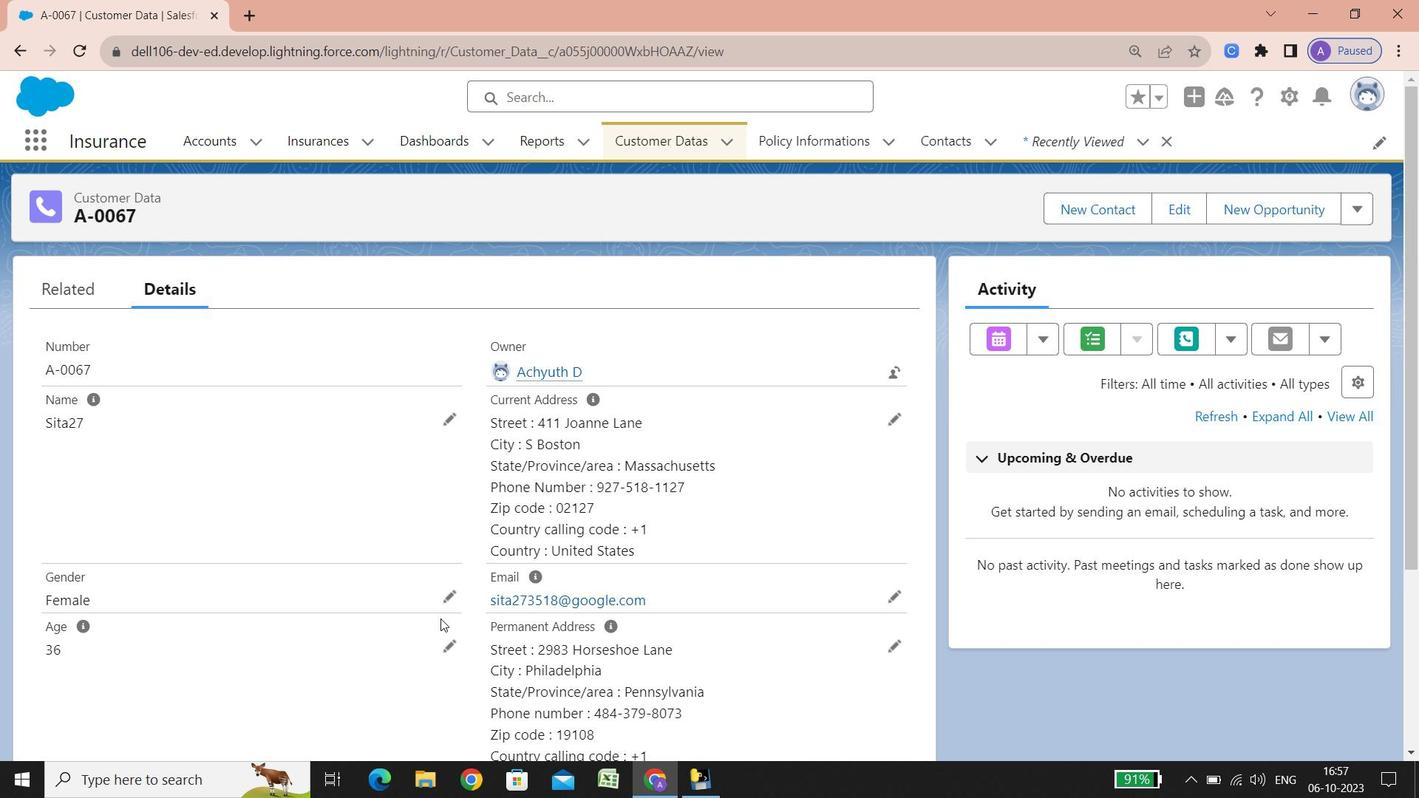 
Action: Mouse moved to (657, 134)
Screenshot: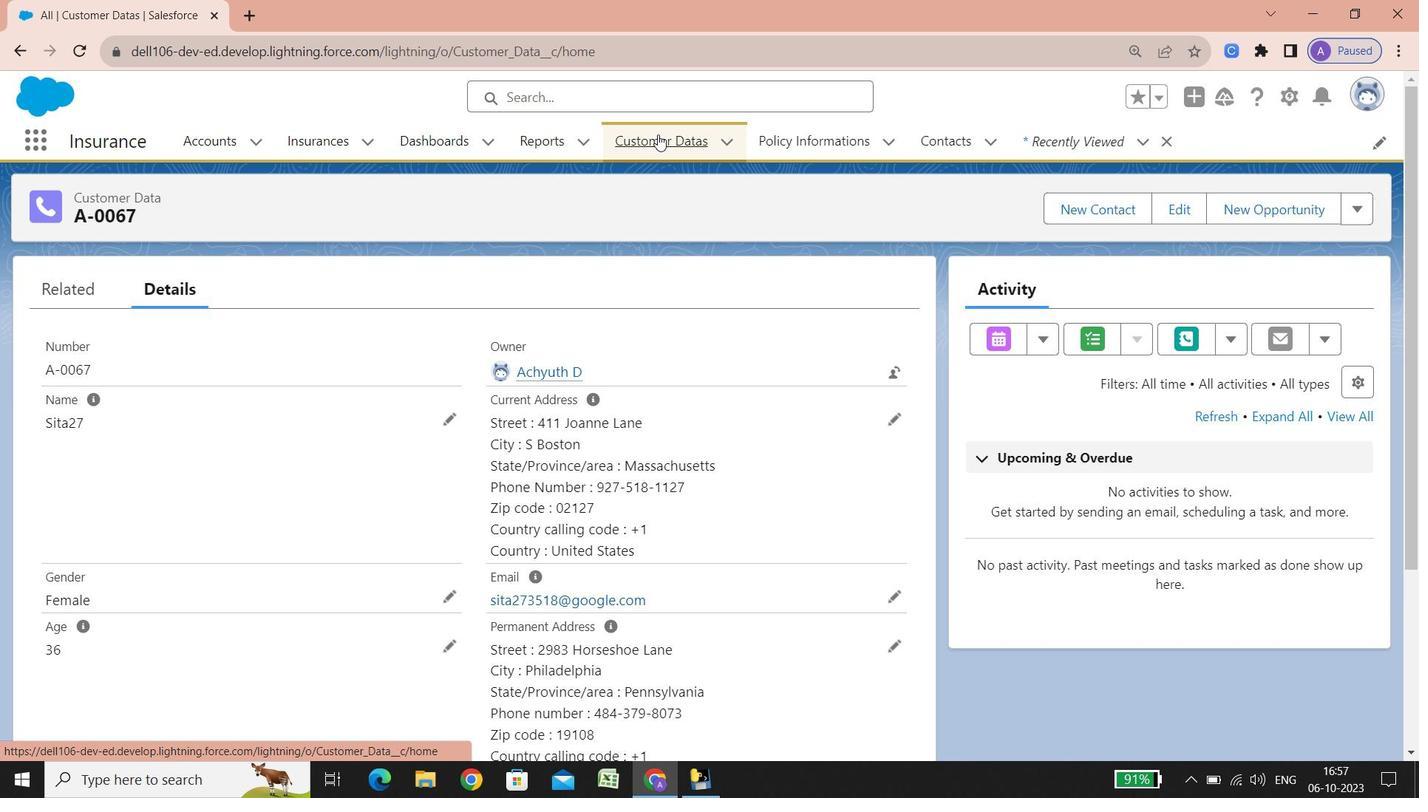 
Action: Mouse pressed left at (657, 134)
Screenshot: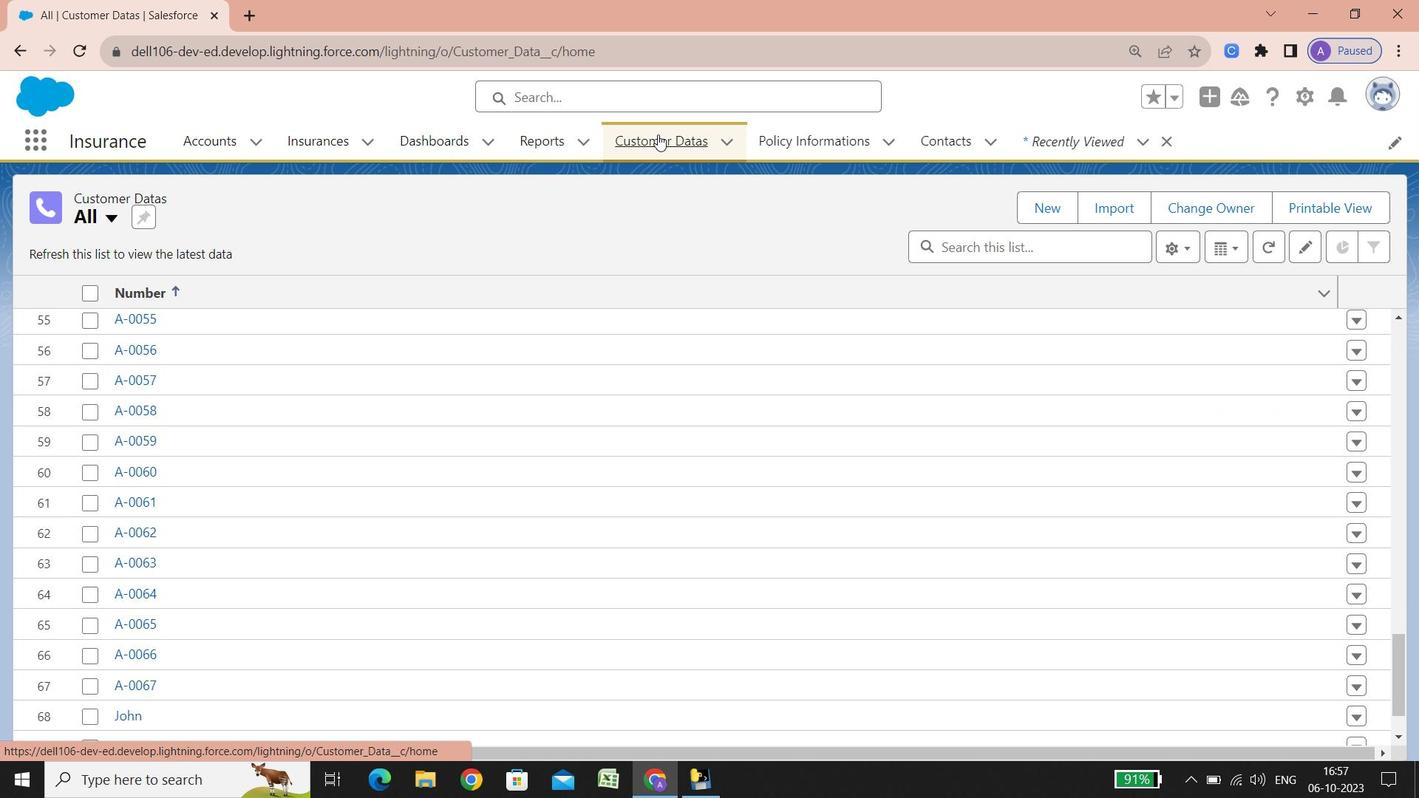 
Action: Mouse moved to (135, 660)
Screenshot: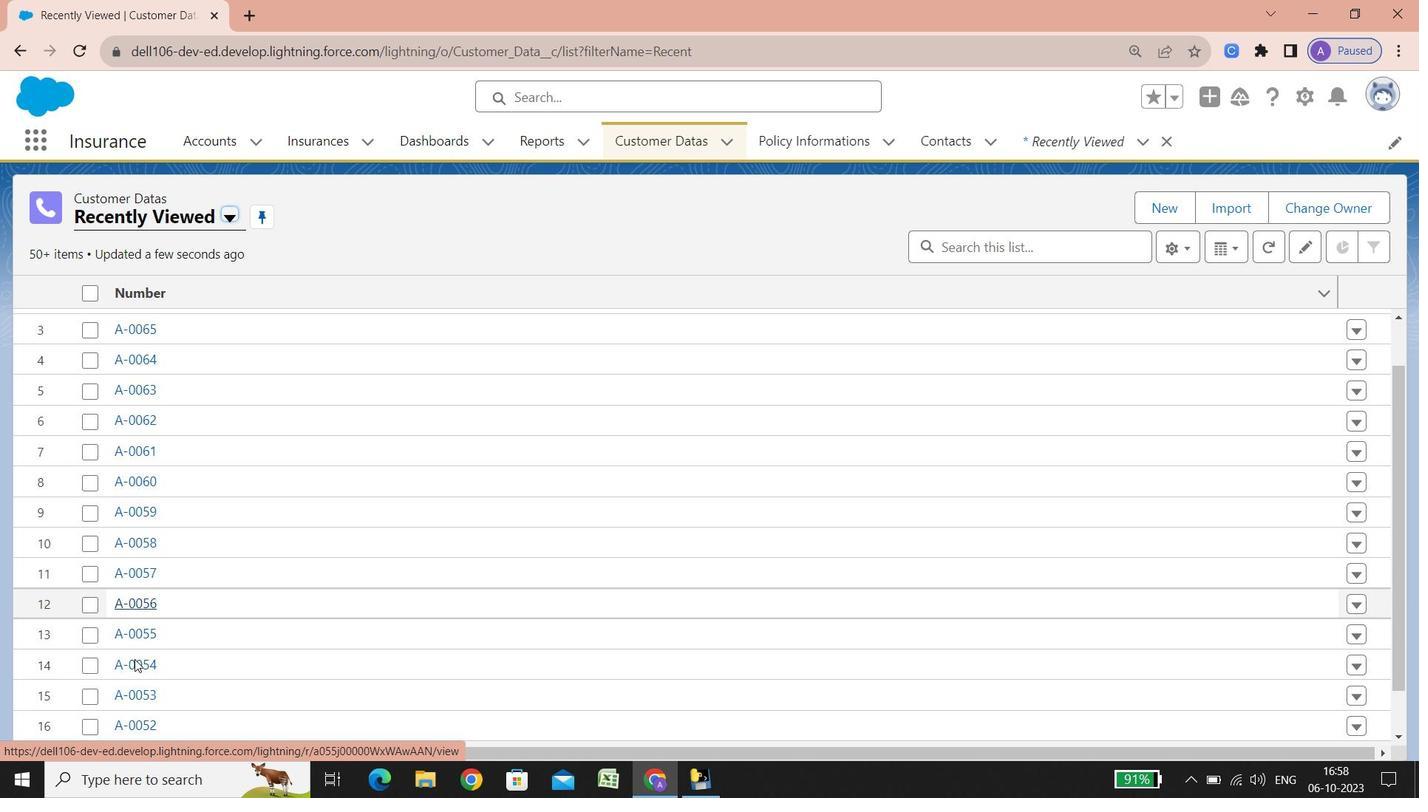 
Action: Mouse scrolled (135, 659) with delta (0, 0)
Screenshot: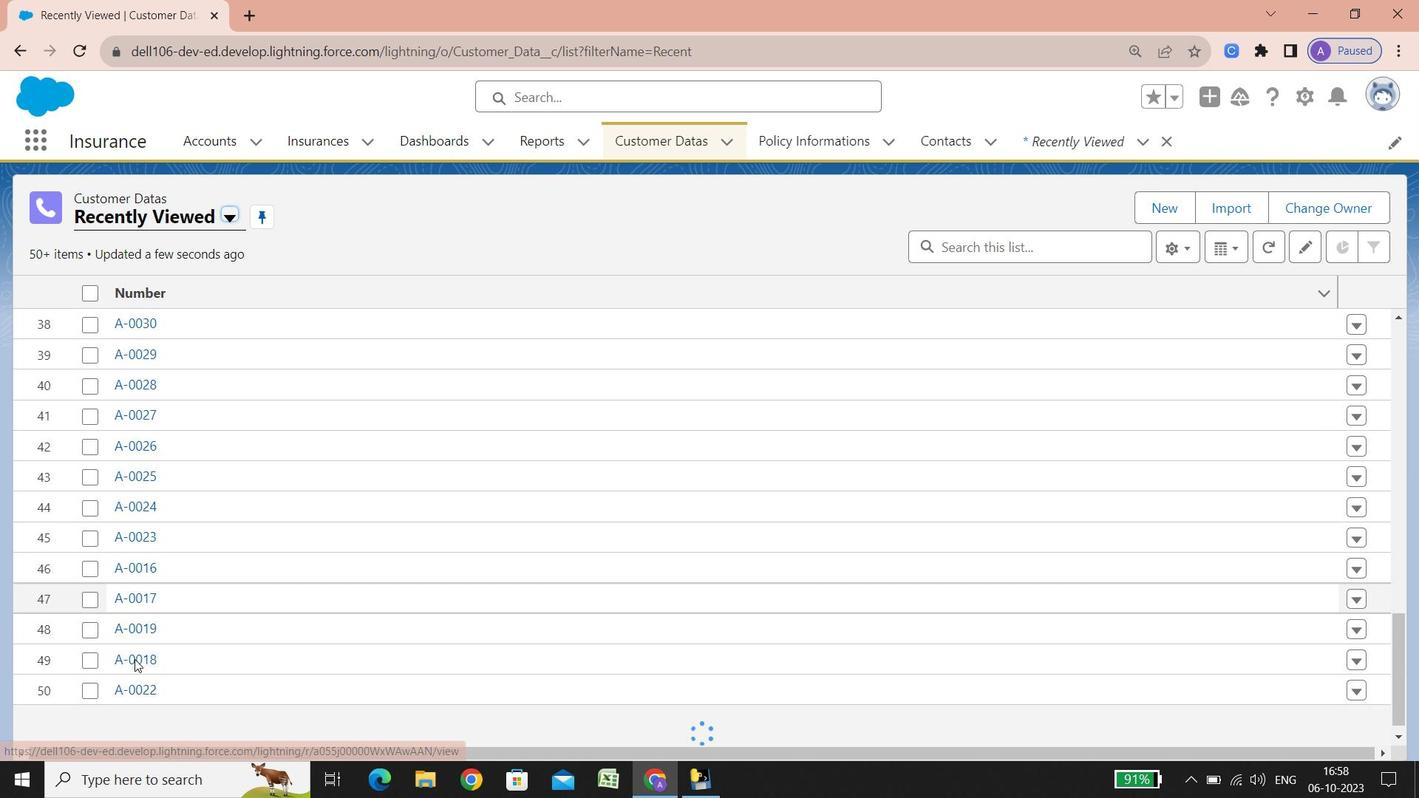 
Action: Mouse scrolled (135, 658) with delta (0, -1)
Screenshot: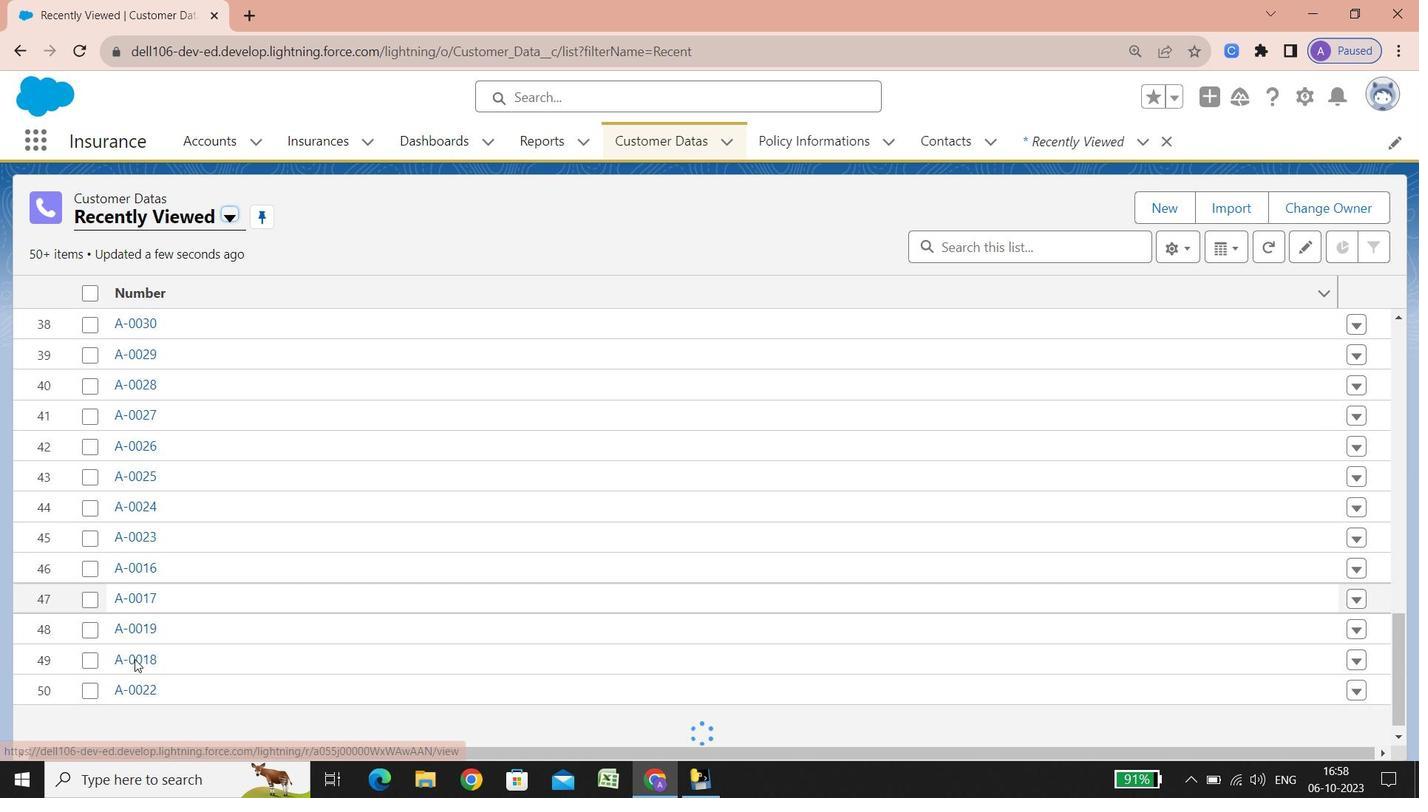 
Action: Mouse scrolled (135, 657) with delta (0, -2)
Screenshot: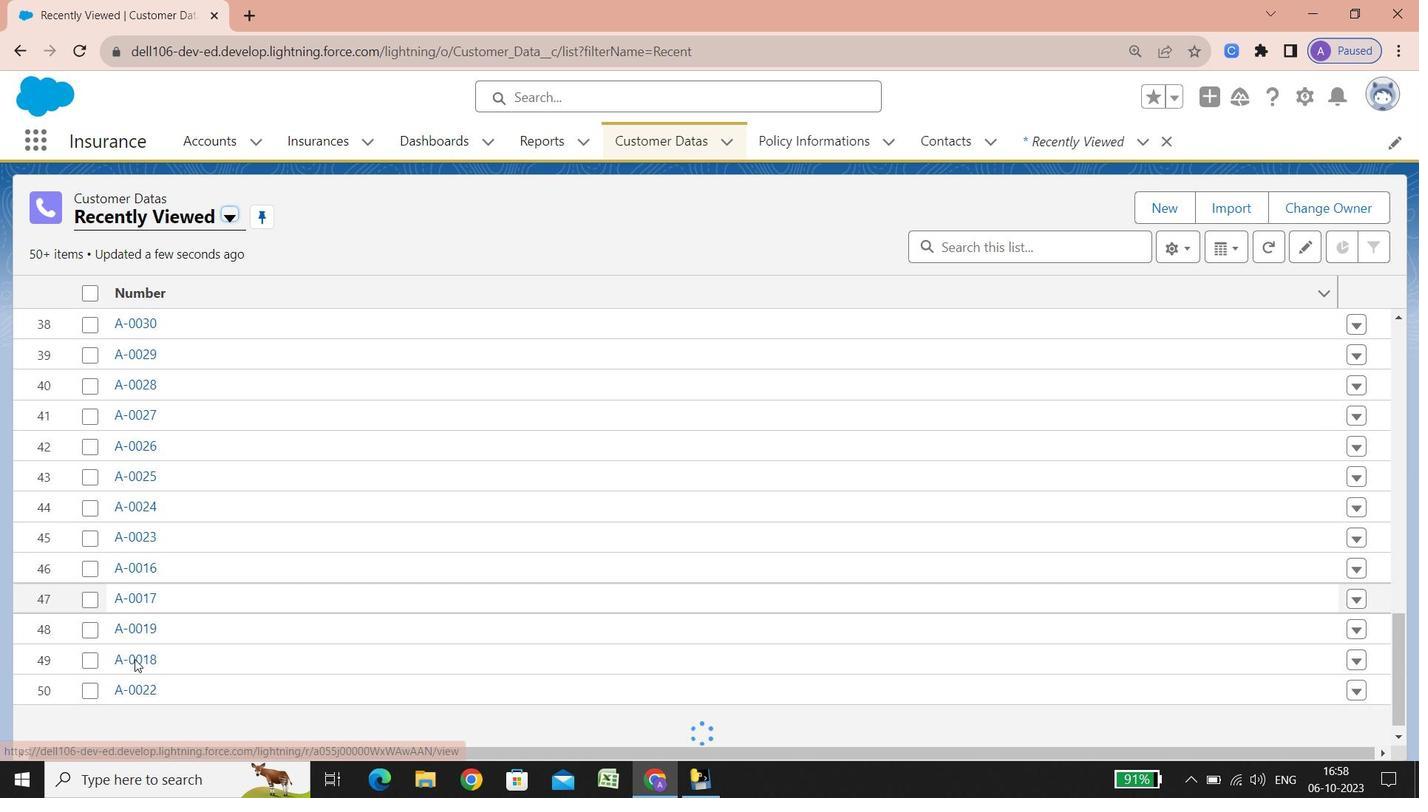 
Action: Mouse scrolled (135, 659) with delta (0, 0)
Screenshot: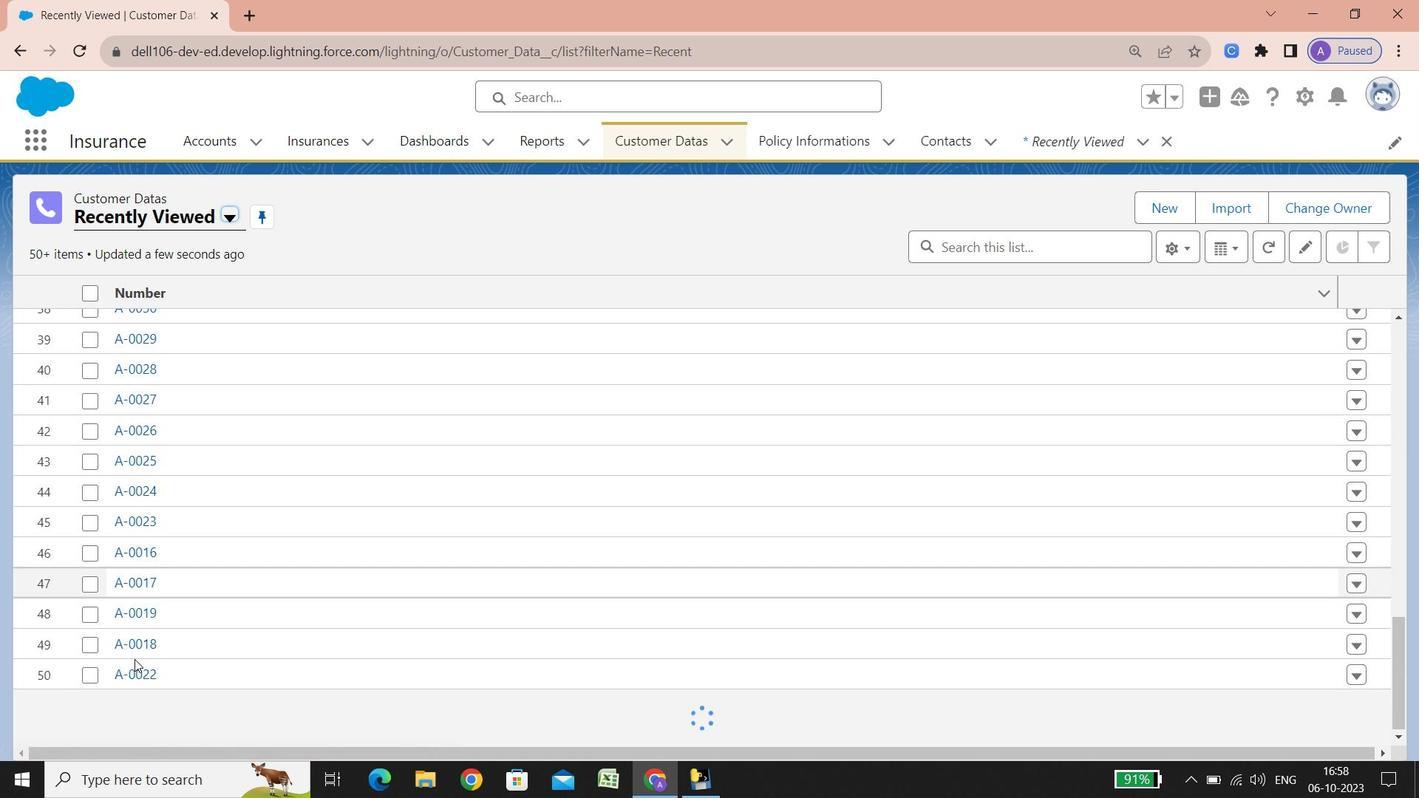 
Action: Mouse scrolled (135, 659) with delta (0, 0)
Screenshot: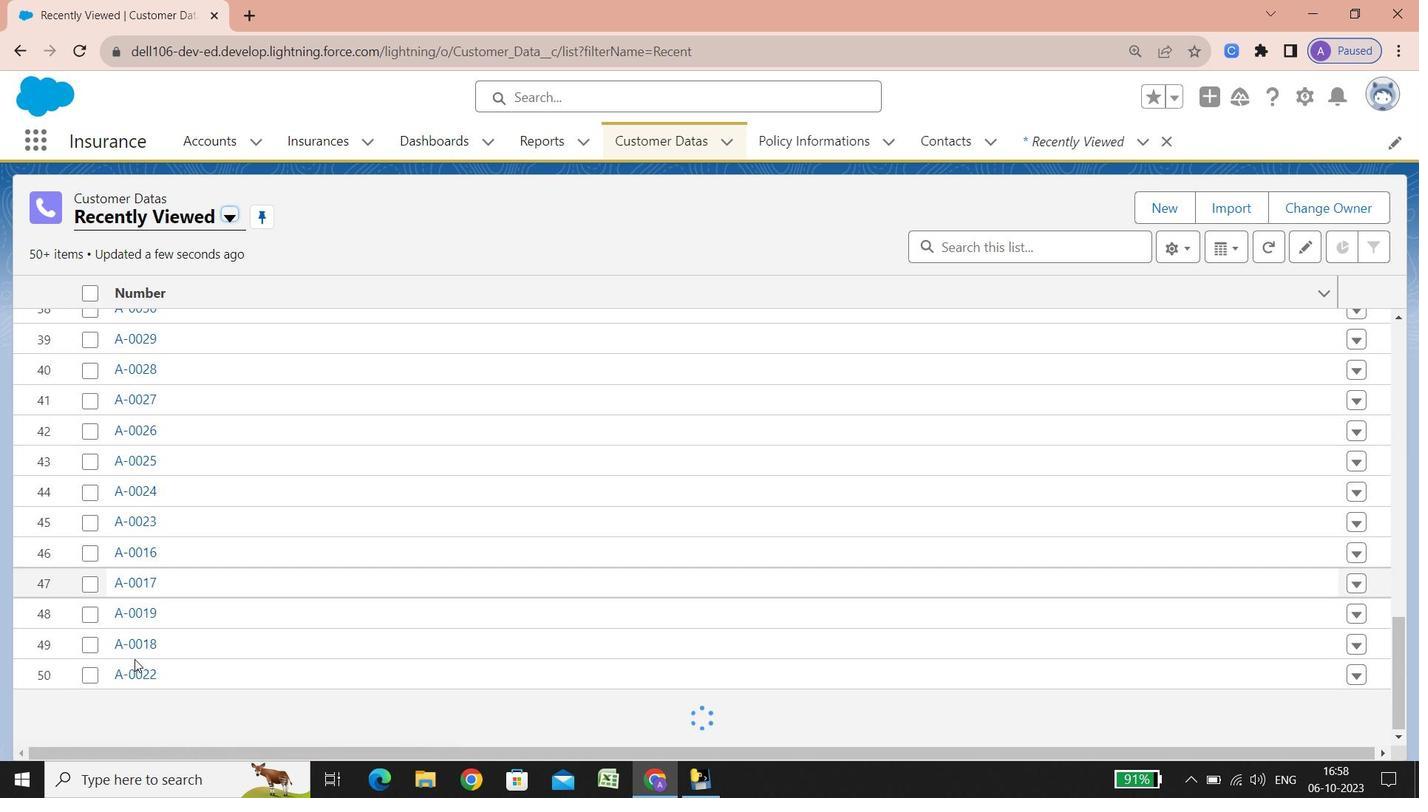
Action: Mouse scrolled (135, 659) with delta (0, 0)
Screenshot: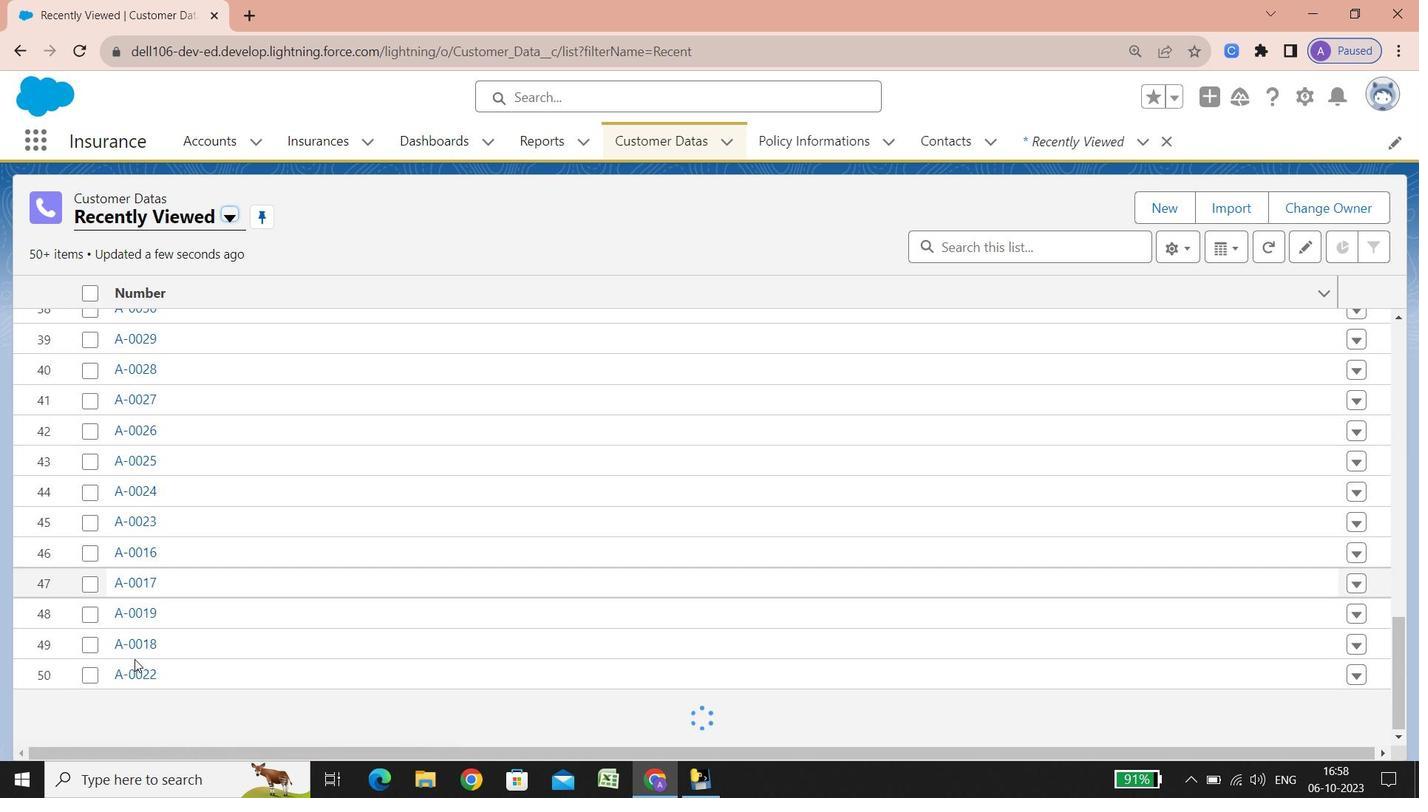 
Action: Mouse scrolled (135, 659) with delta (0, 0)
Screenshot: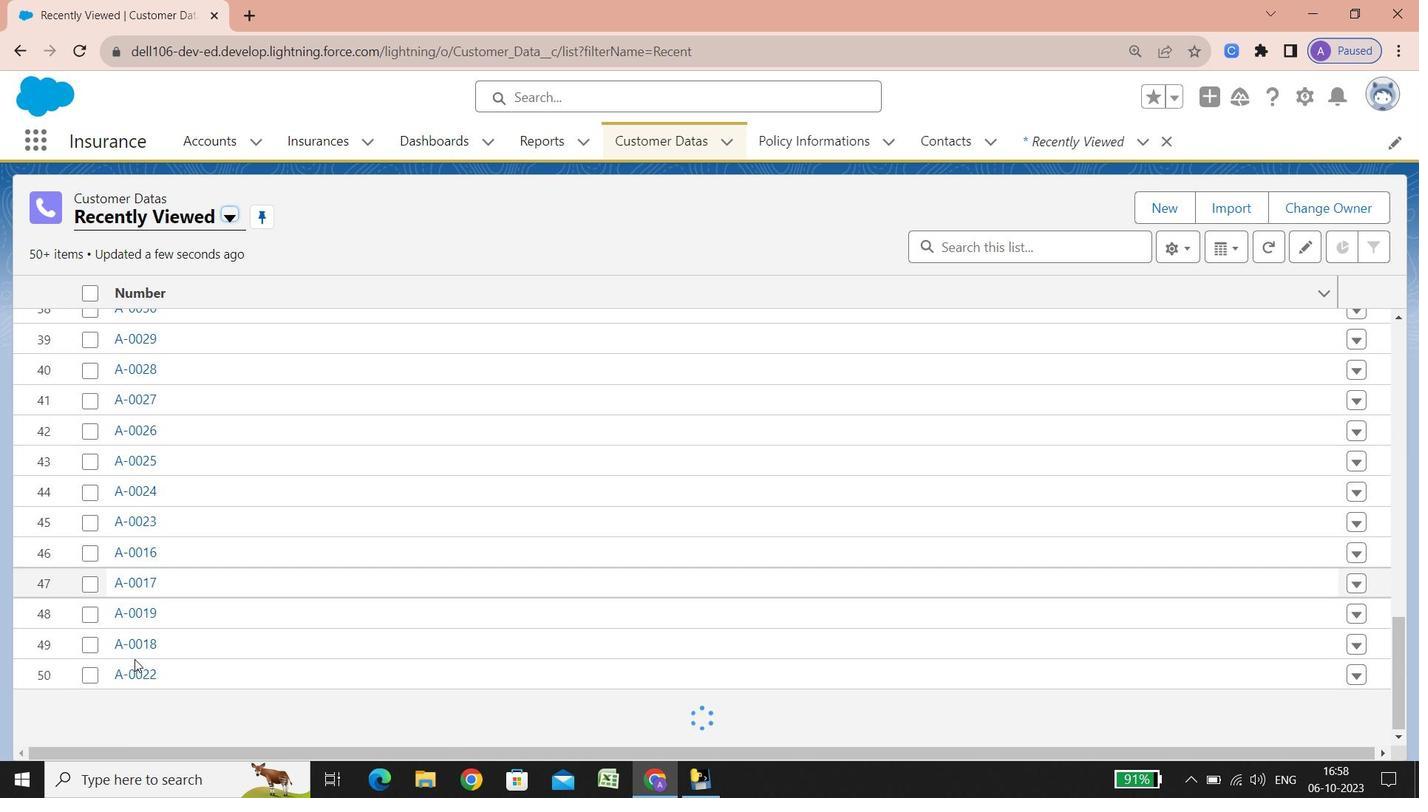
Action: Mouse scrolled (135, 659) with delta (0, 0)
Screenshot: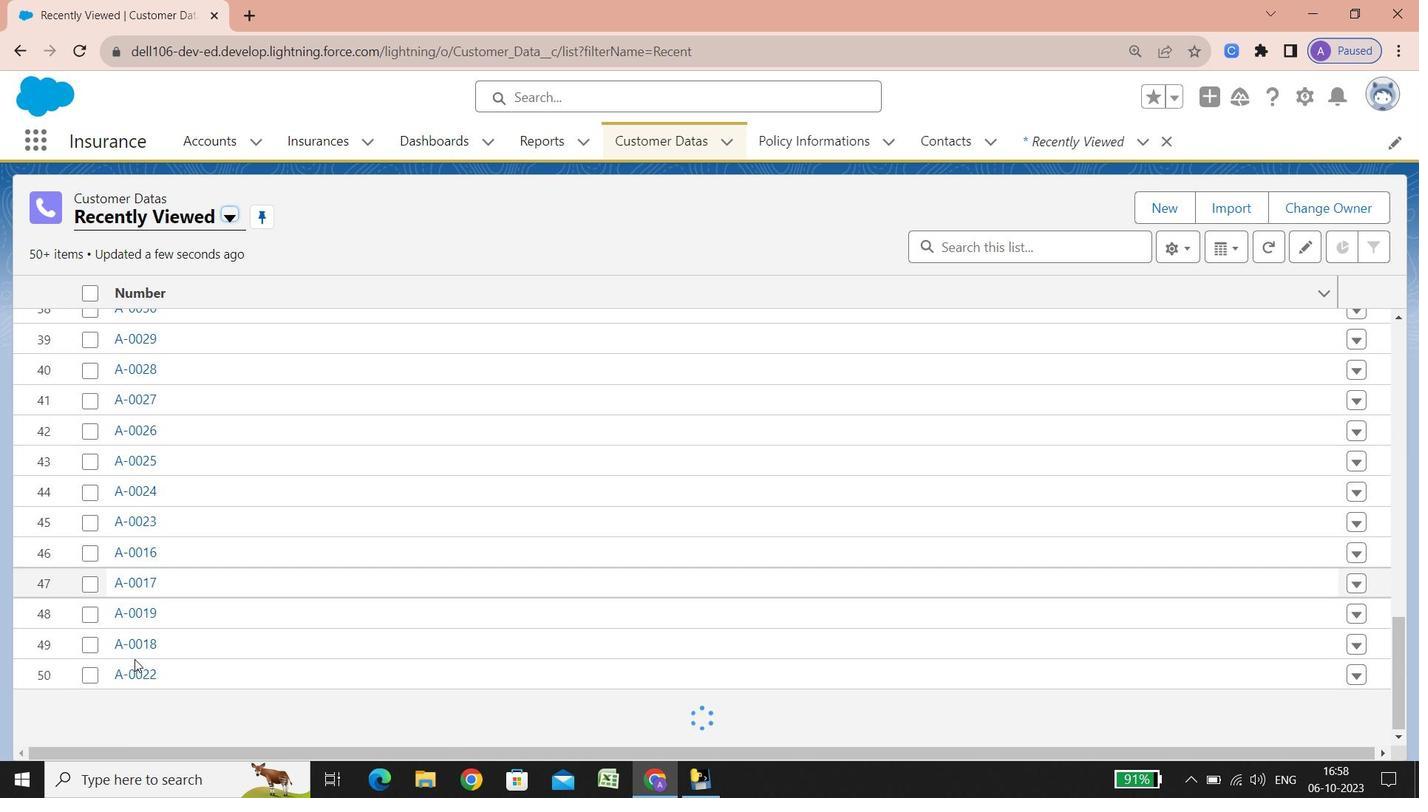 
Action: Mouse scrolled (135, 659) with delta (0, 0)
Screenshot: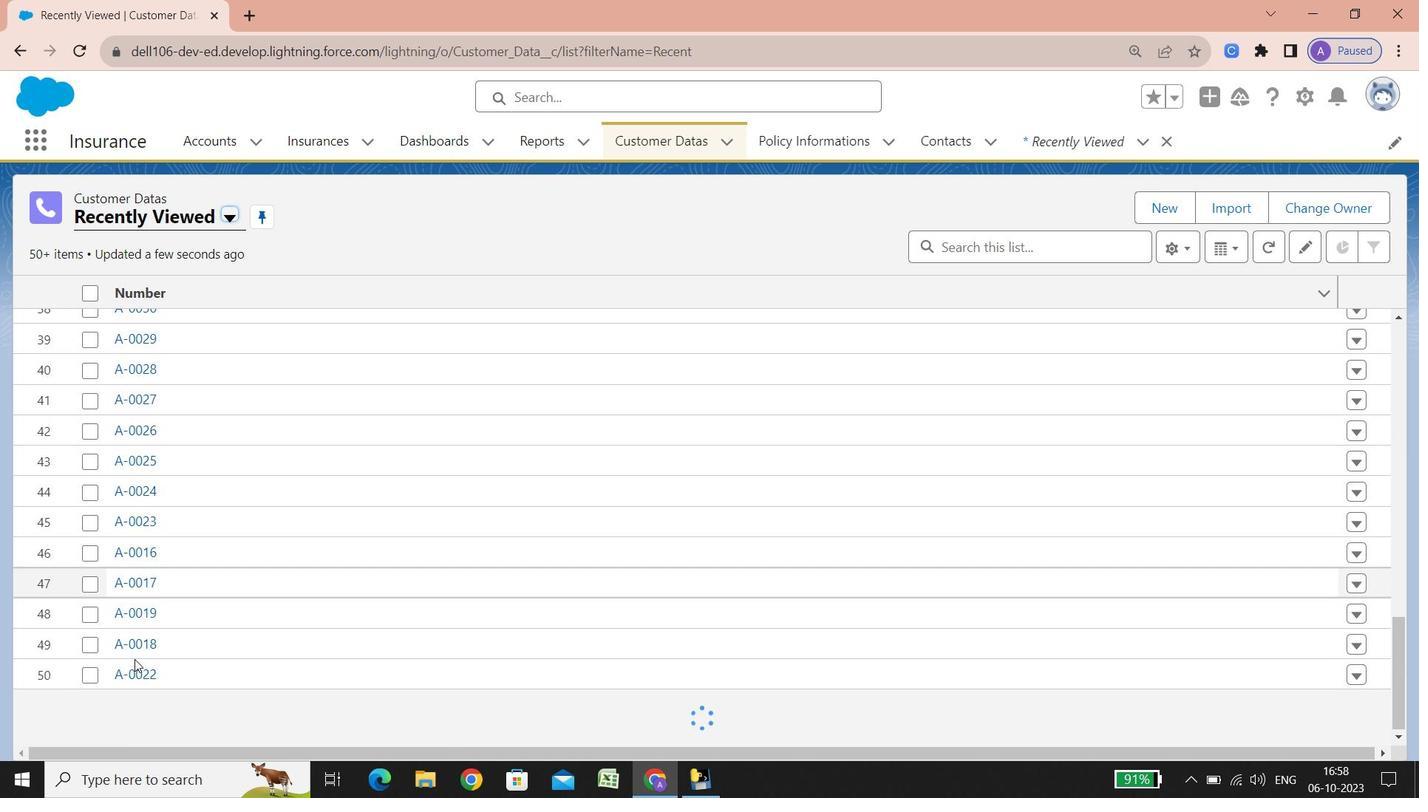 
Action: Mouse scrolled (135, 659) with delta (0, 0)
Screenshot: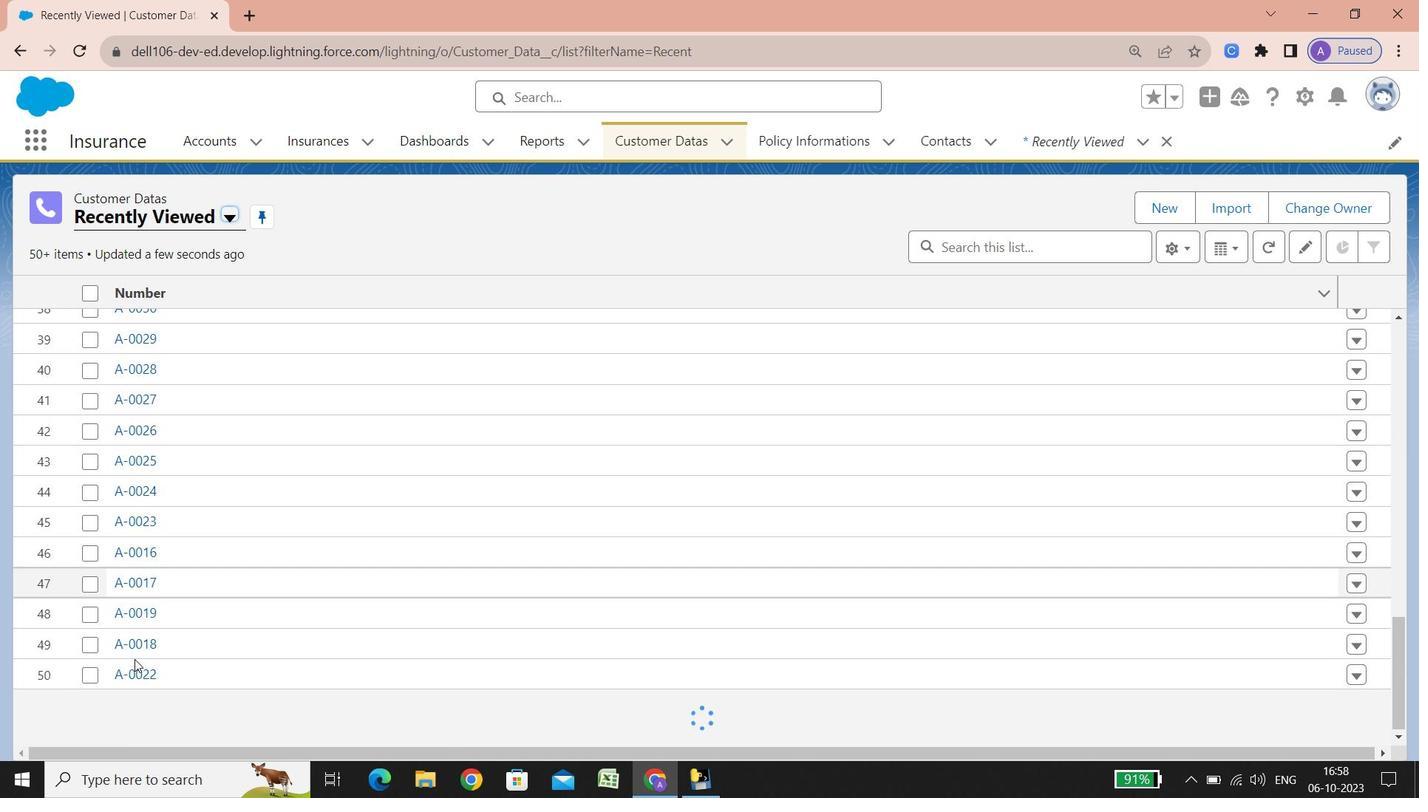 
Action: Mouse scrolled (135, 659) with delta (0, 0)
Screenshot: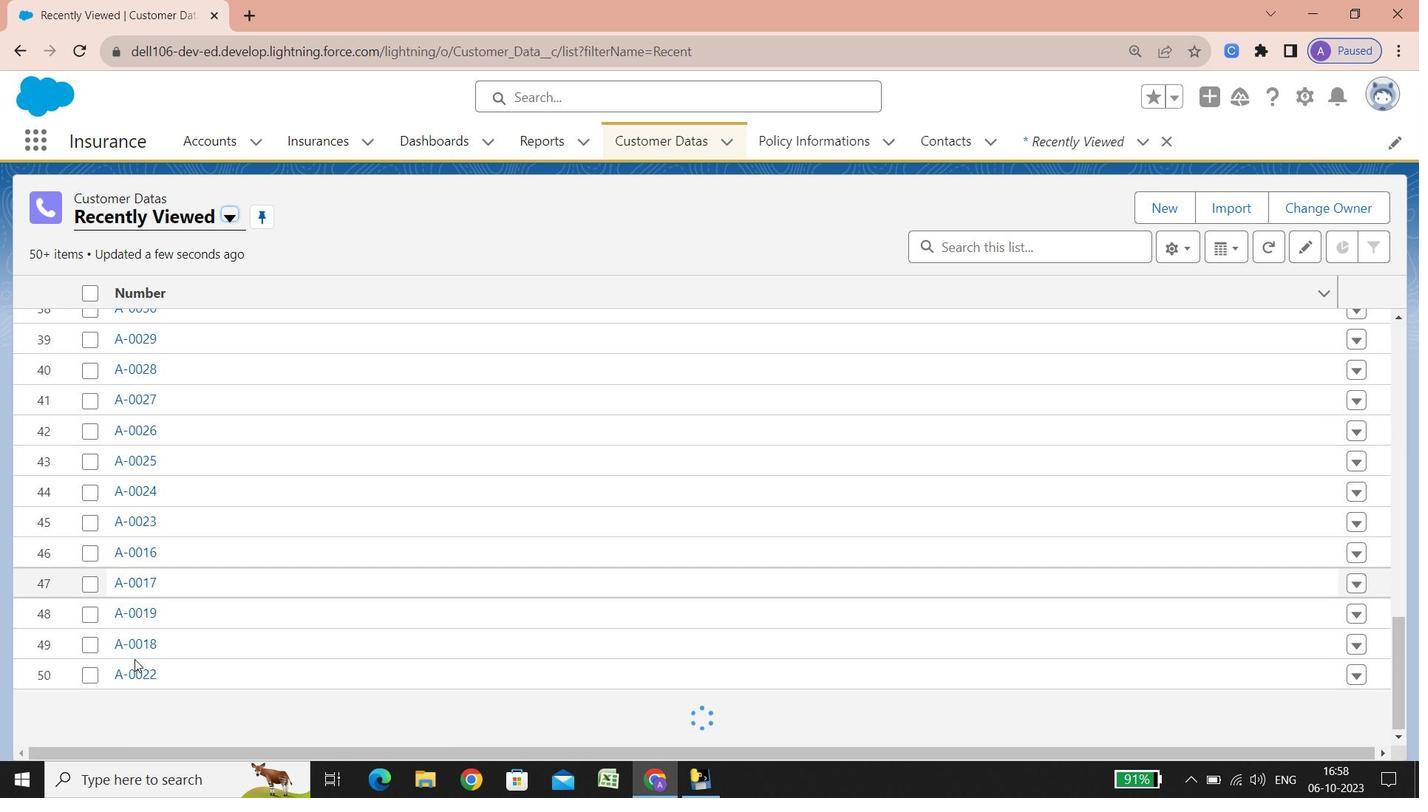 
Action: Mouse scrolled (135, 659) with delta (0, 0)
Screenshot: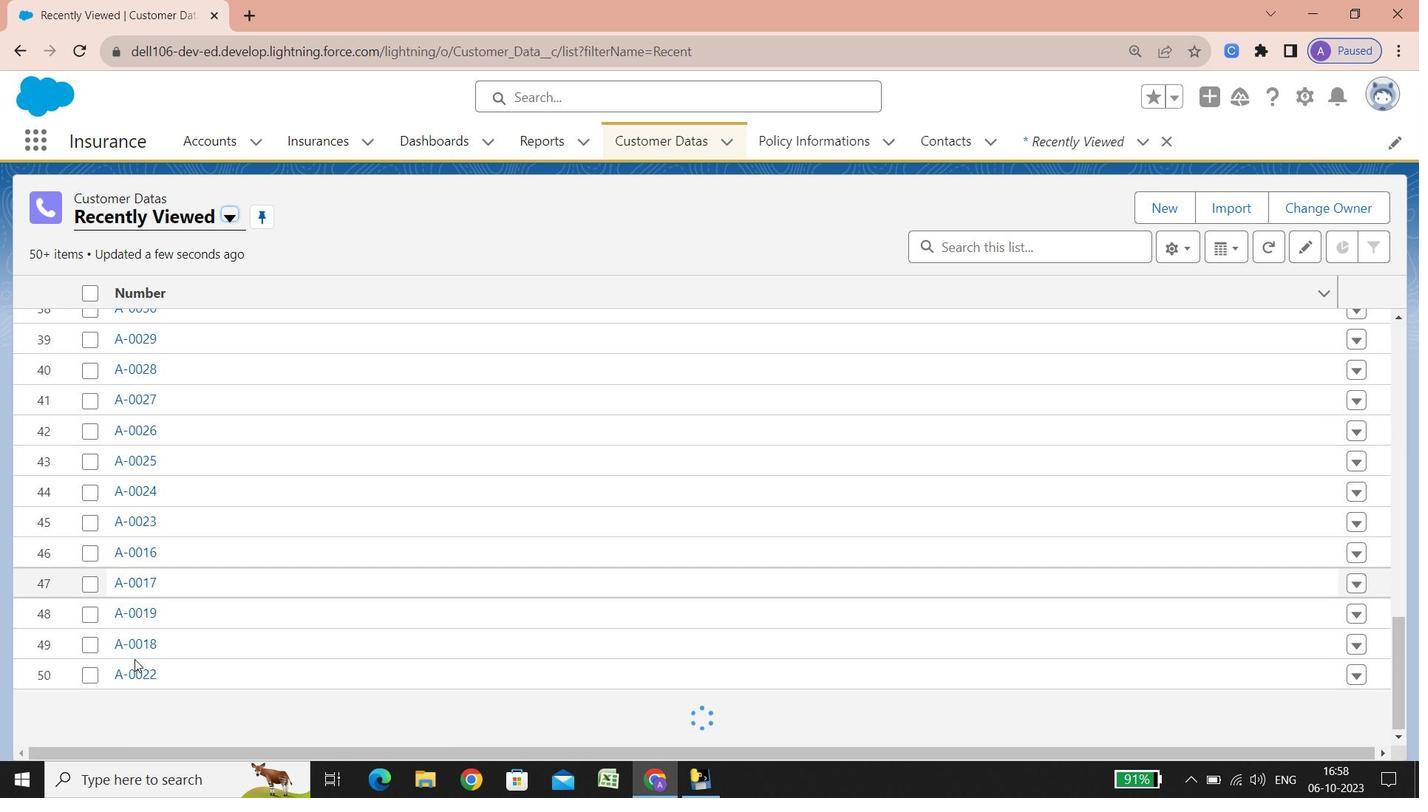 
Action: Mouse scrolled (135, 659) with delta (0, 0)
Screenshot: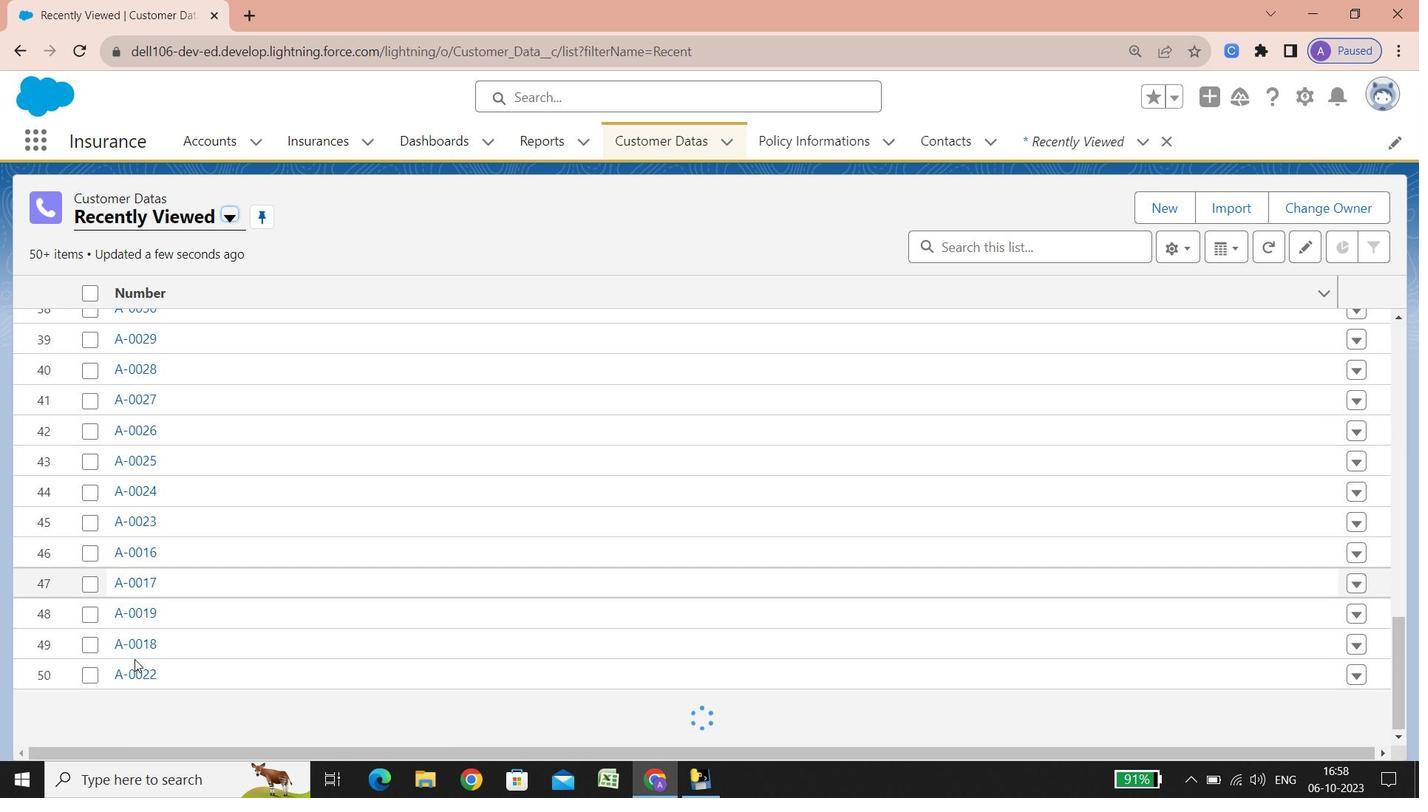 
Action: Mouse scrolled (135, 659) with delta (0, 0)
Screenshot: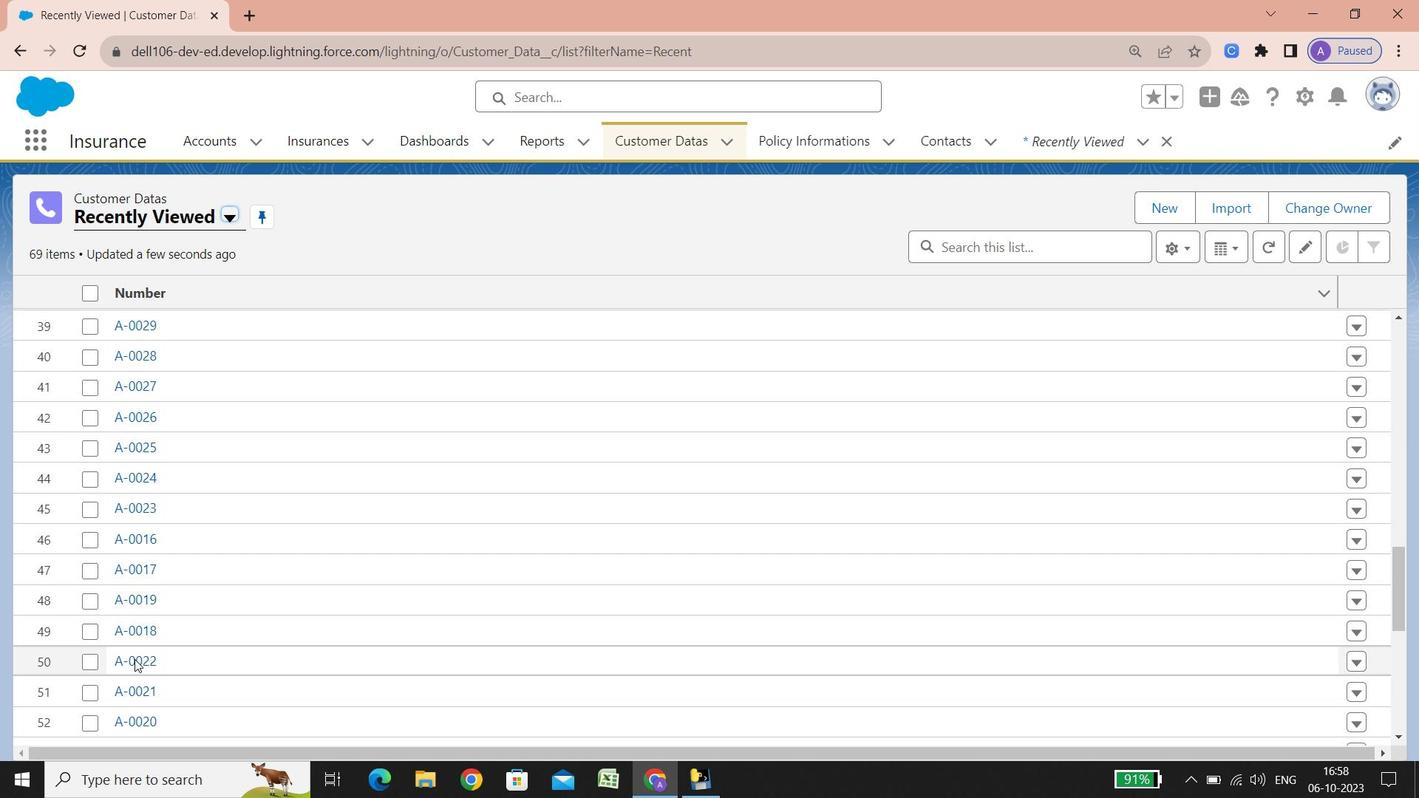 
Action: Mouse scrolled (135, 659) with delta (0, 0)
Screenshot: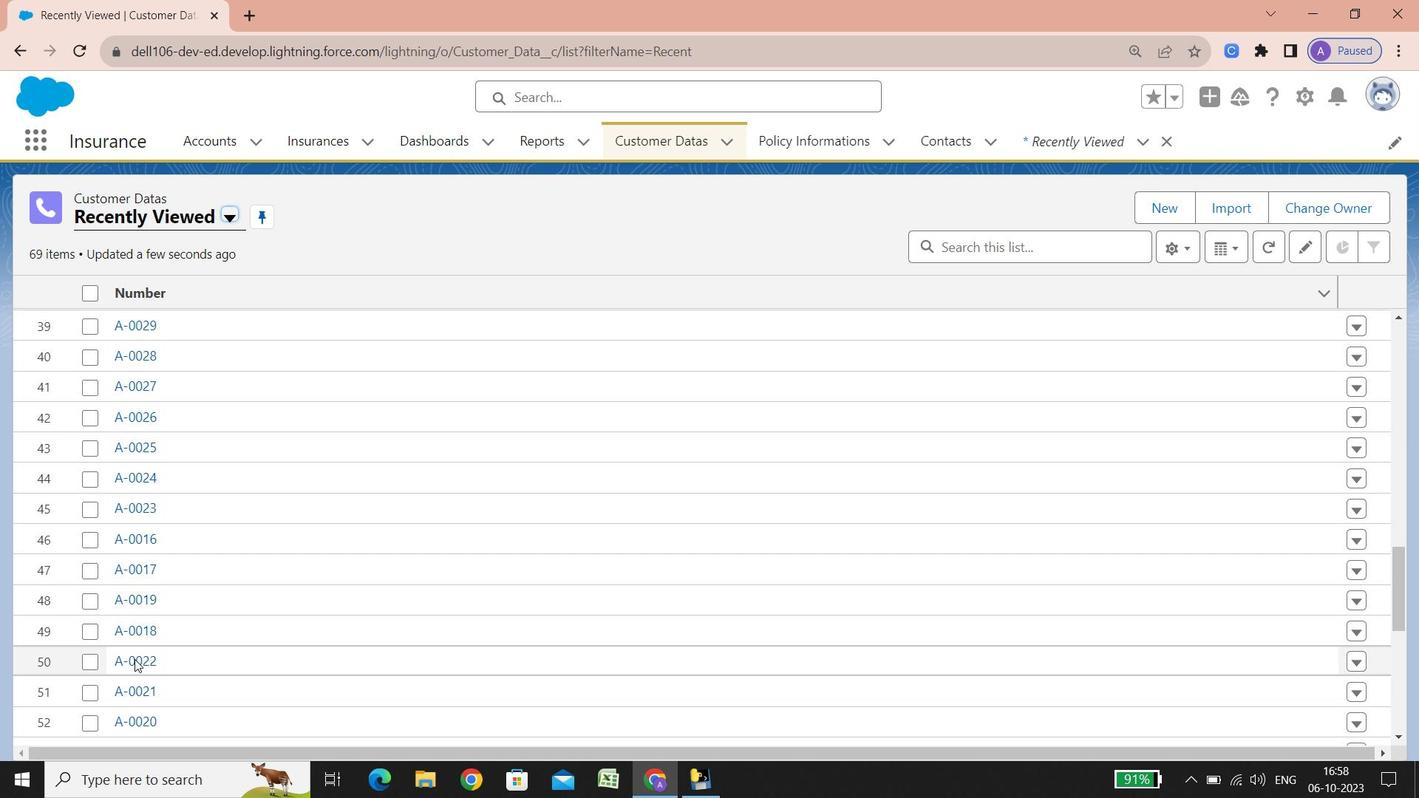 
Action: Mouse scrolled (135, 659) with delta (0, 0)
Screenshot: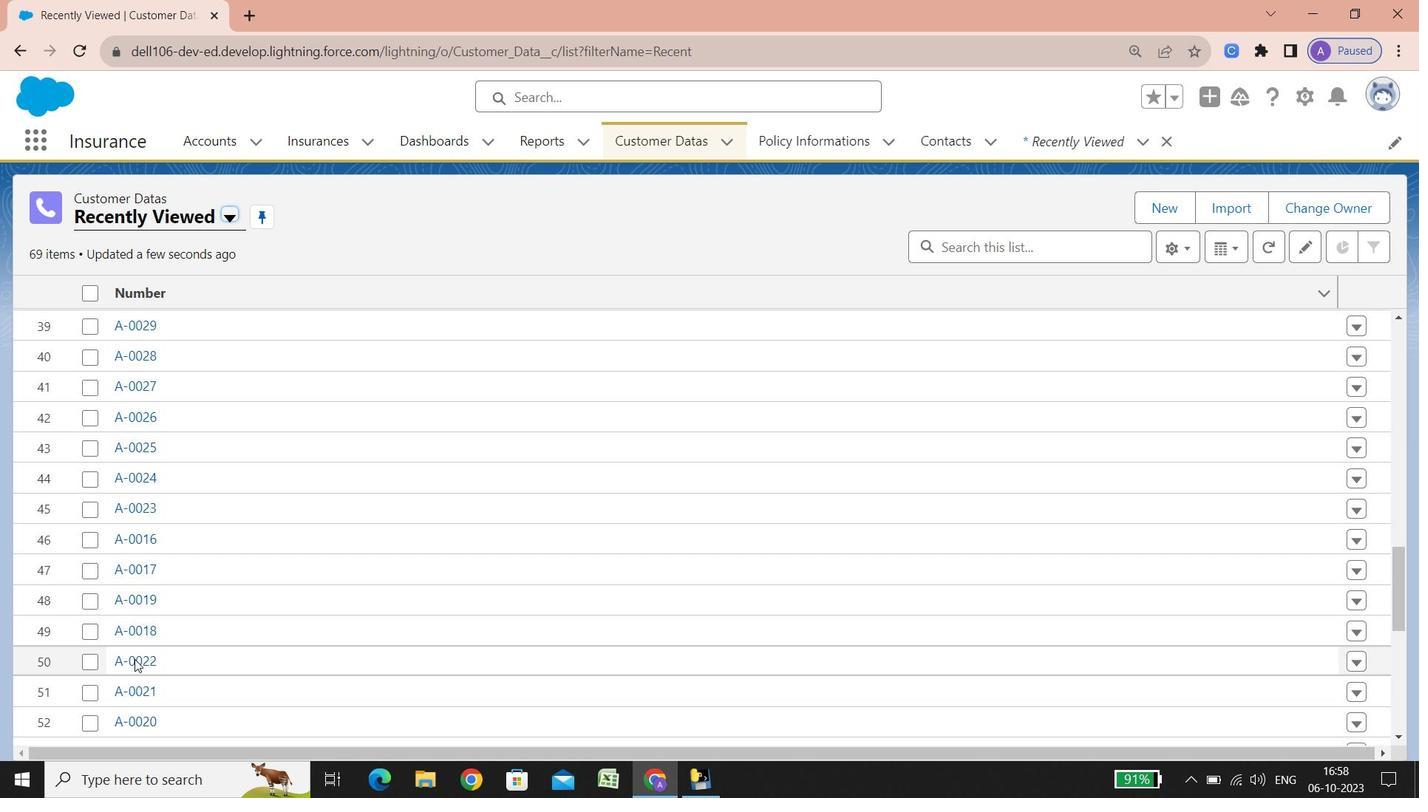 
Action: Mouse scrolled (135, 659) with delta (0, 0)
Screenshot: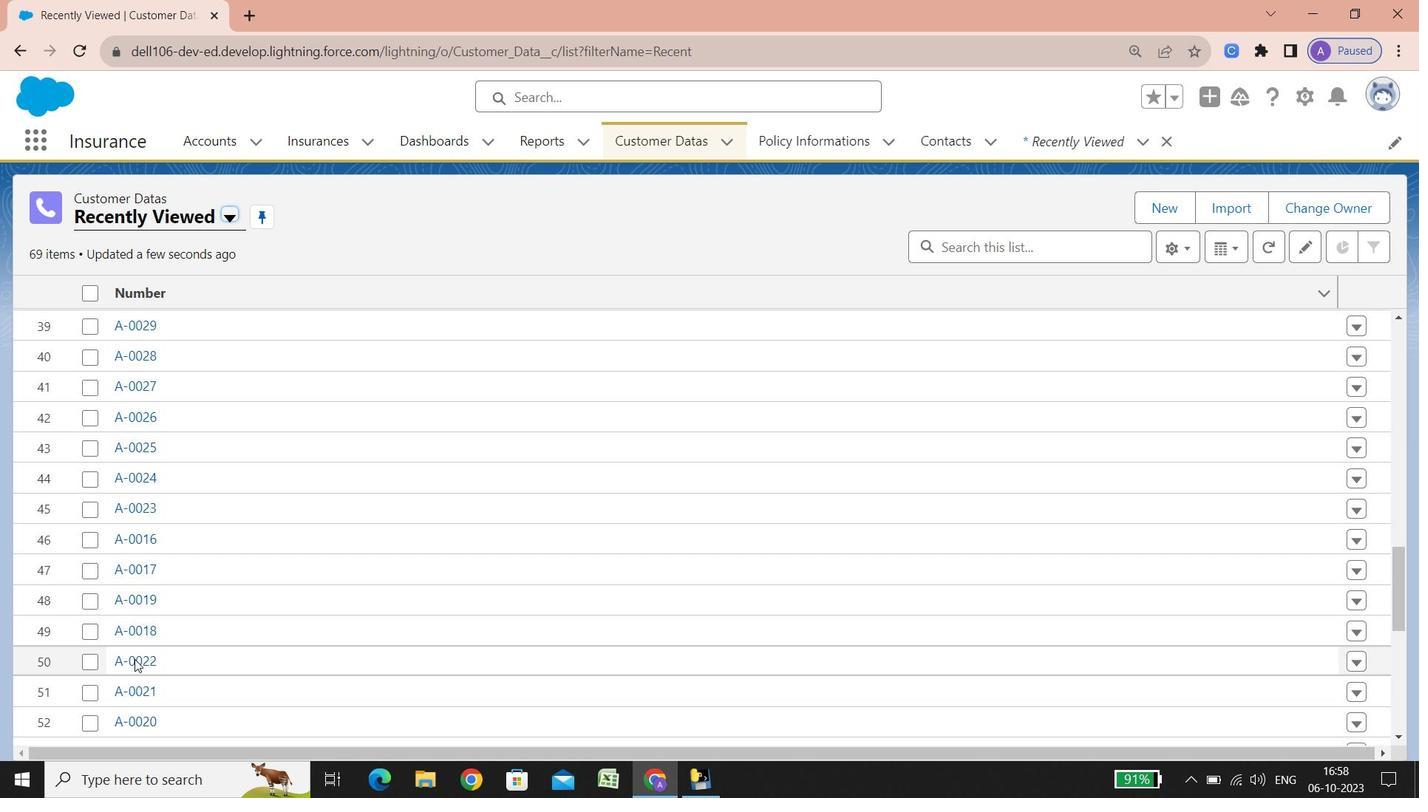 
Action: Mouse scrolled (135, 659) with delta (0, 0)
Screenshot: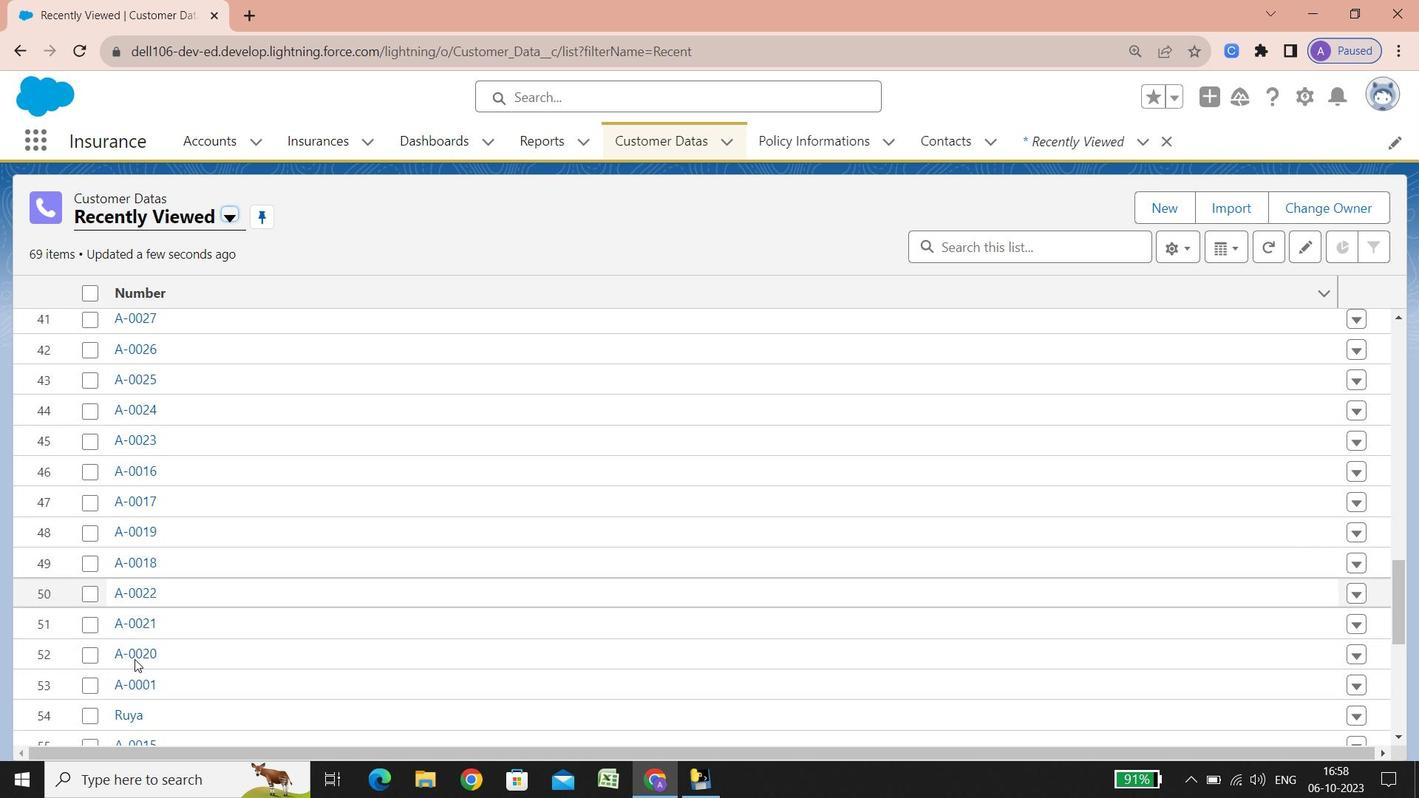 
Action: Mouse scrolled (135, 659) with delta (0, 0)
Screenshot: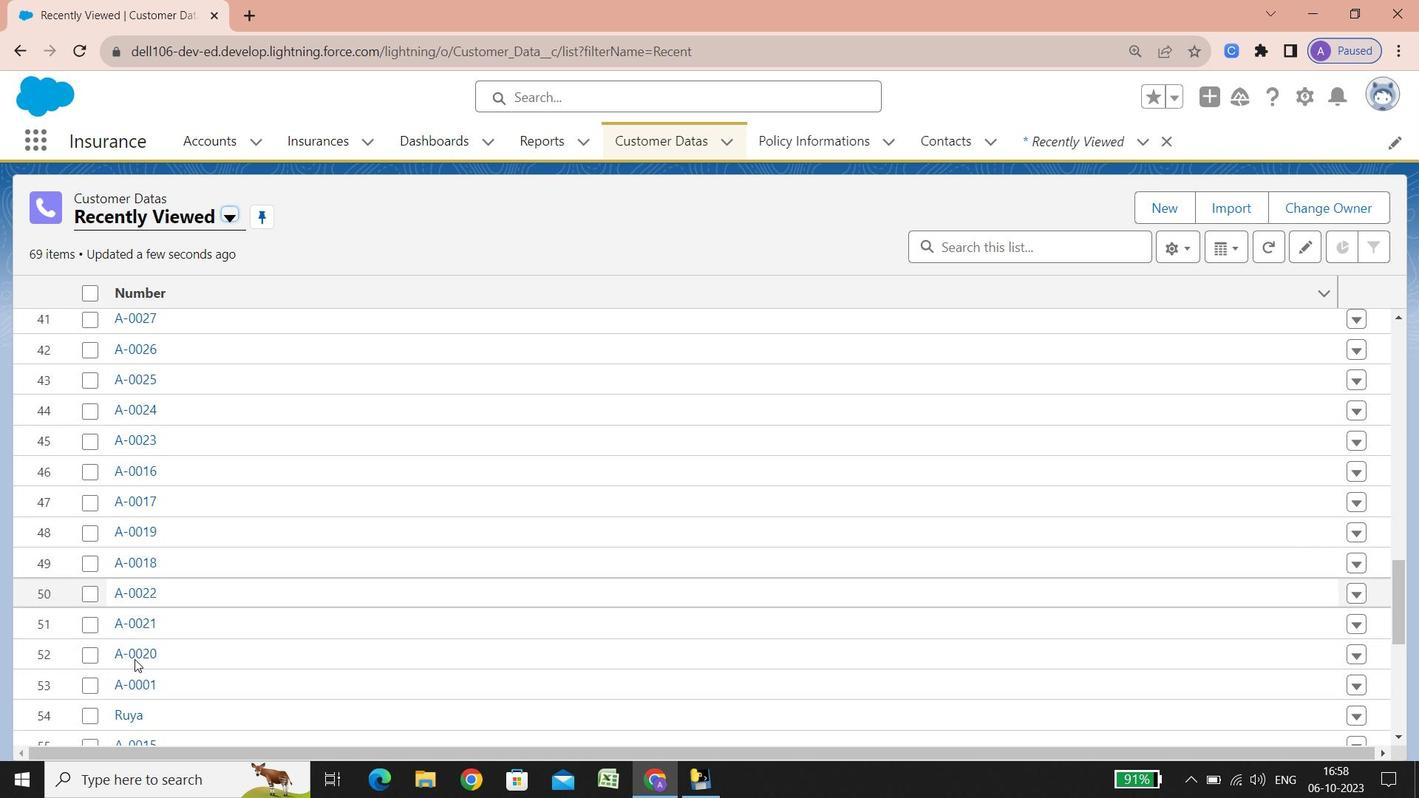 
Action: Mouse scrolled (135, 659) with delta (0, 0)
Screenshot: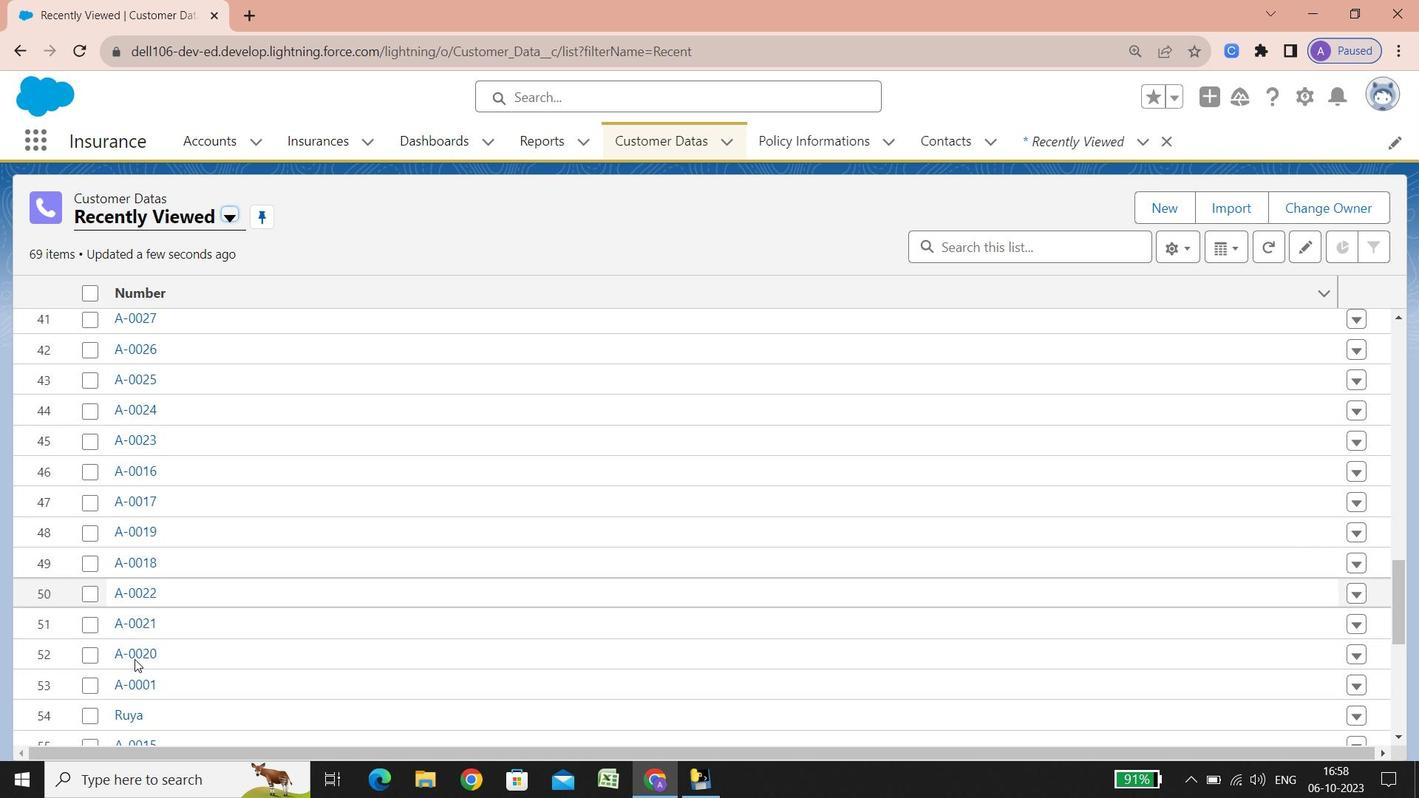 
Action: Mouse scrolled (135, 659) with delta (0, 0)
Screenshot: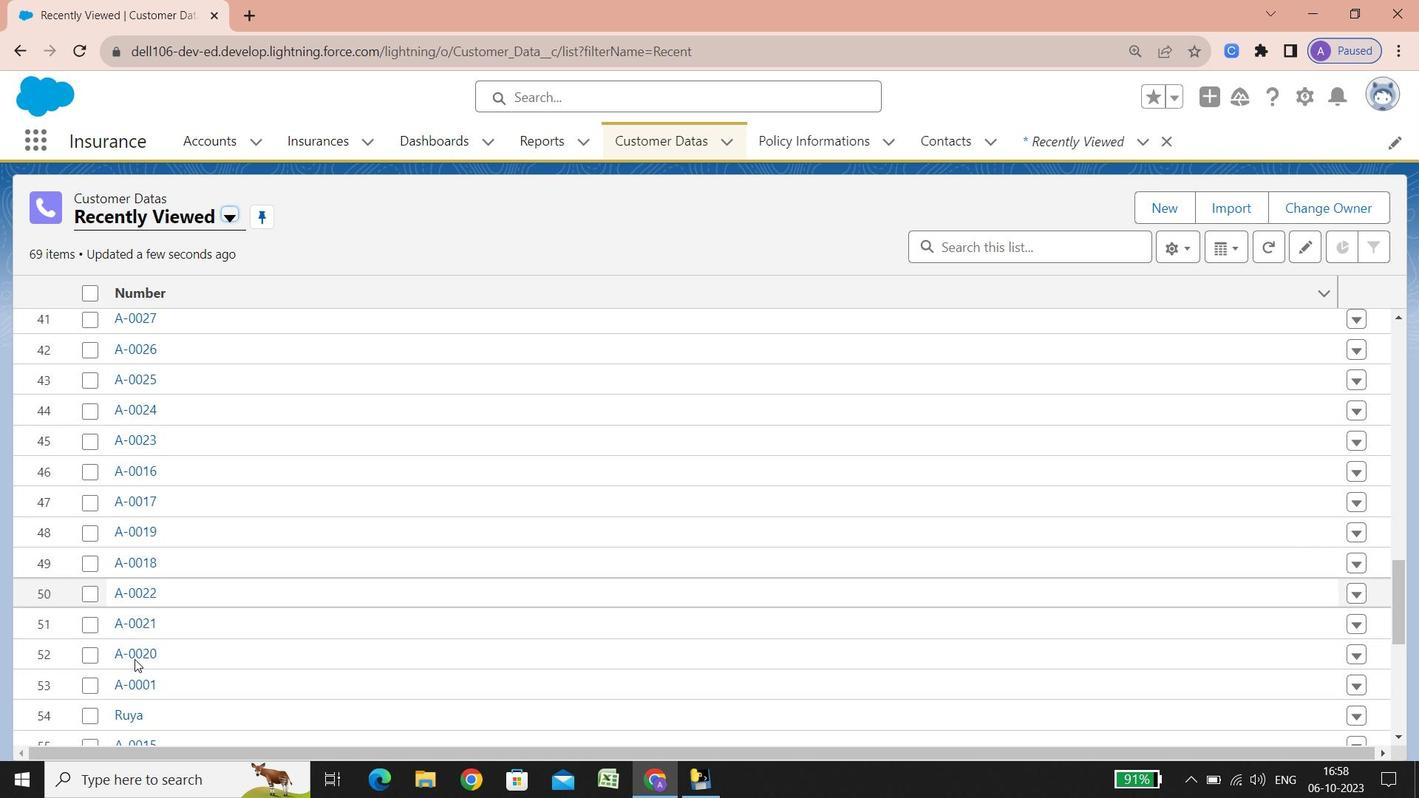 
Action: Mouse scrolled (135, 658) with delta (0, -1)
Screenshot: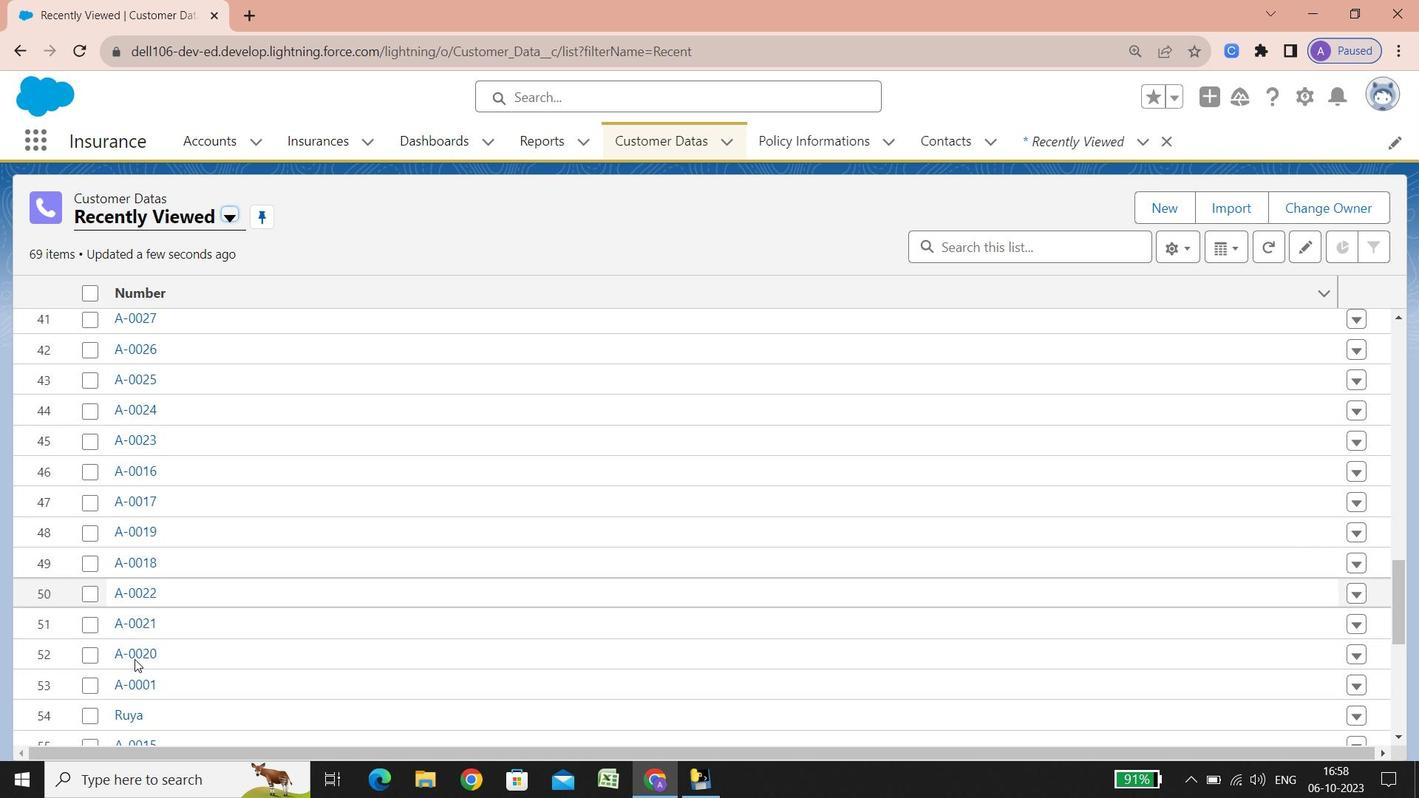 
Action: Mouse scrolled (135, 658) with delta (0, -1)
Screenshot: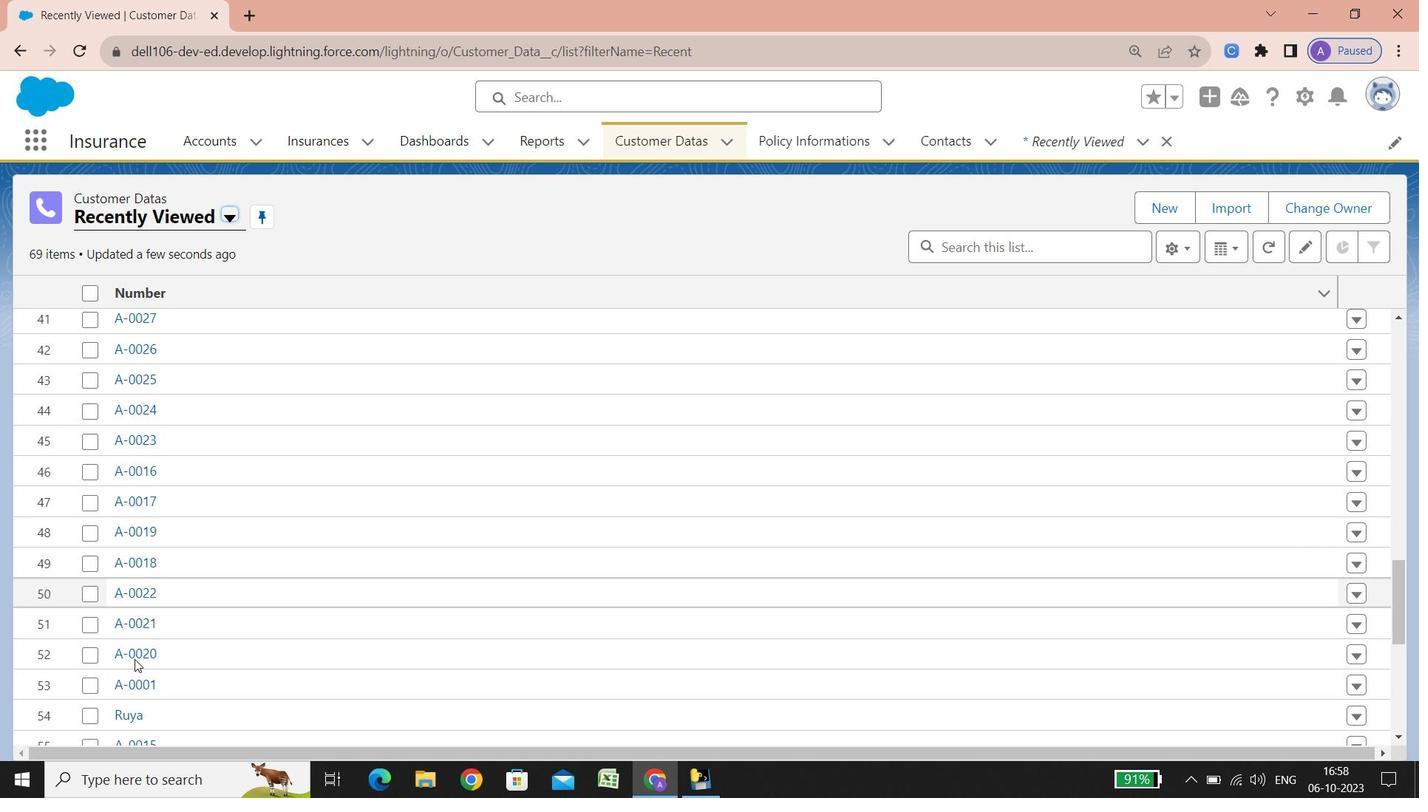 
Action: Mouse scrolled (135, 659) with delta (0, 0)
Screenshot: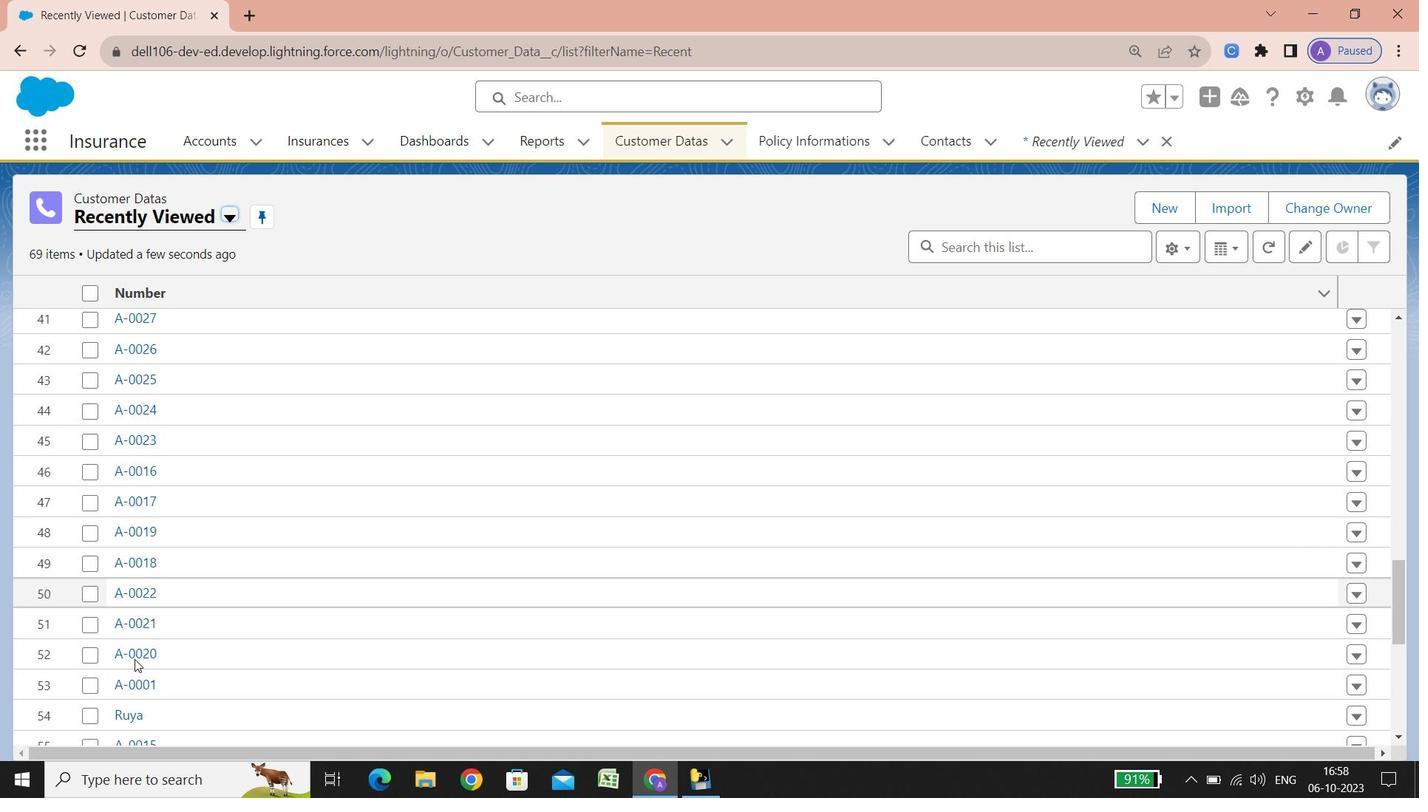 
Action: Mouse scrolled (135, 659) with delta (0, 0)
Screenshot: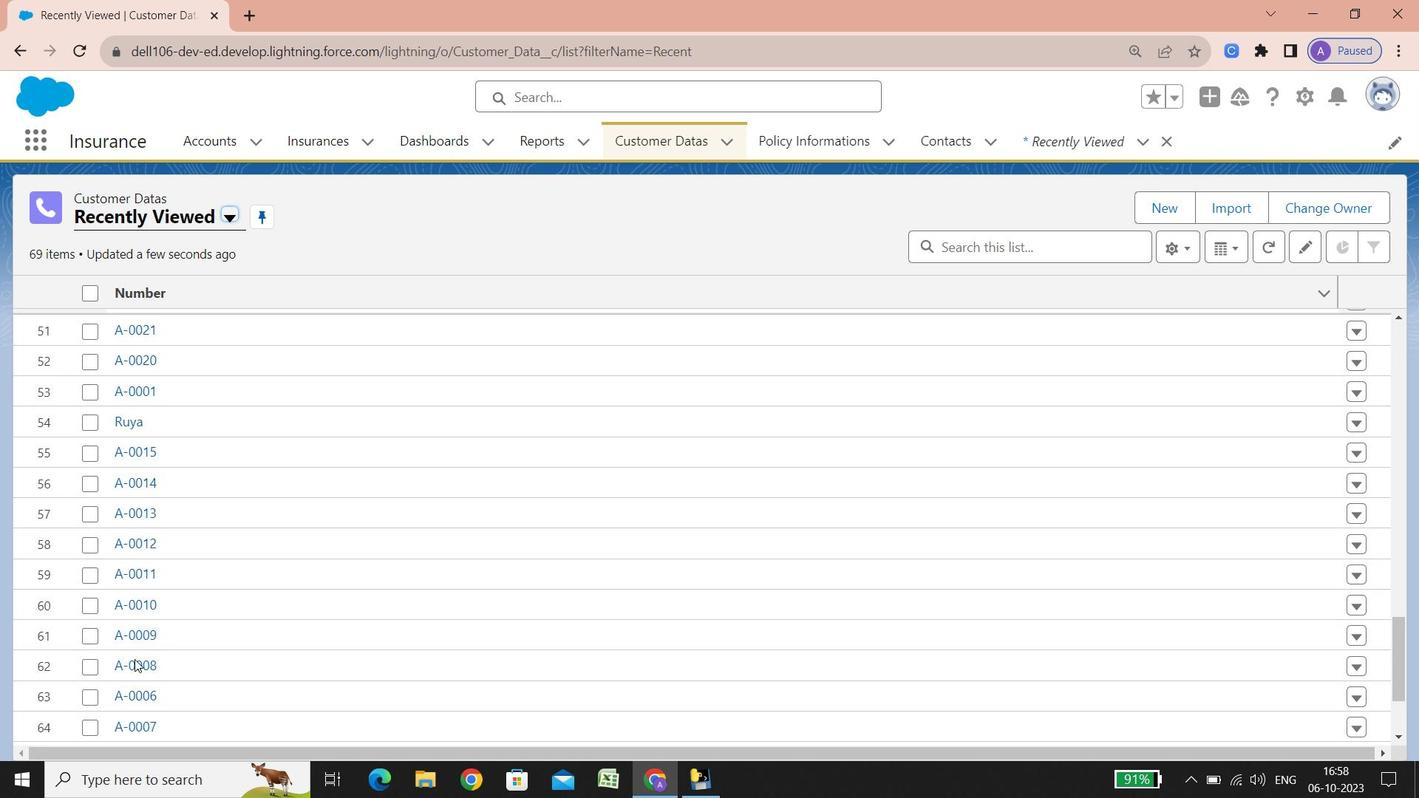 
Action: Mouse scrolled (135, 659) with delta (0, 0)
Screenshot: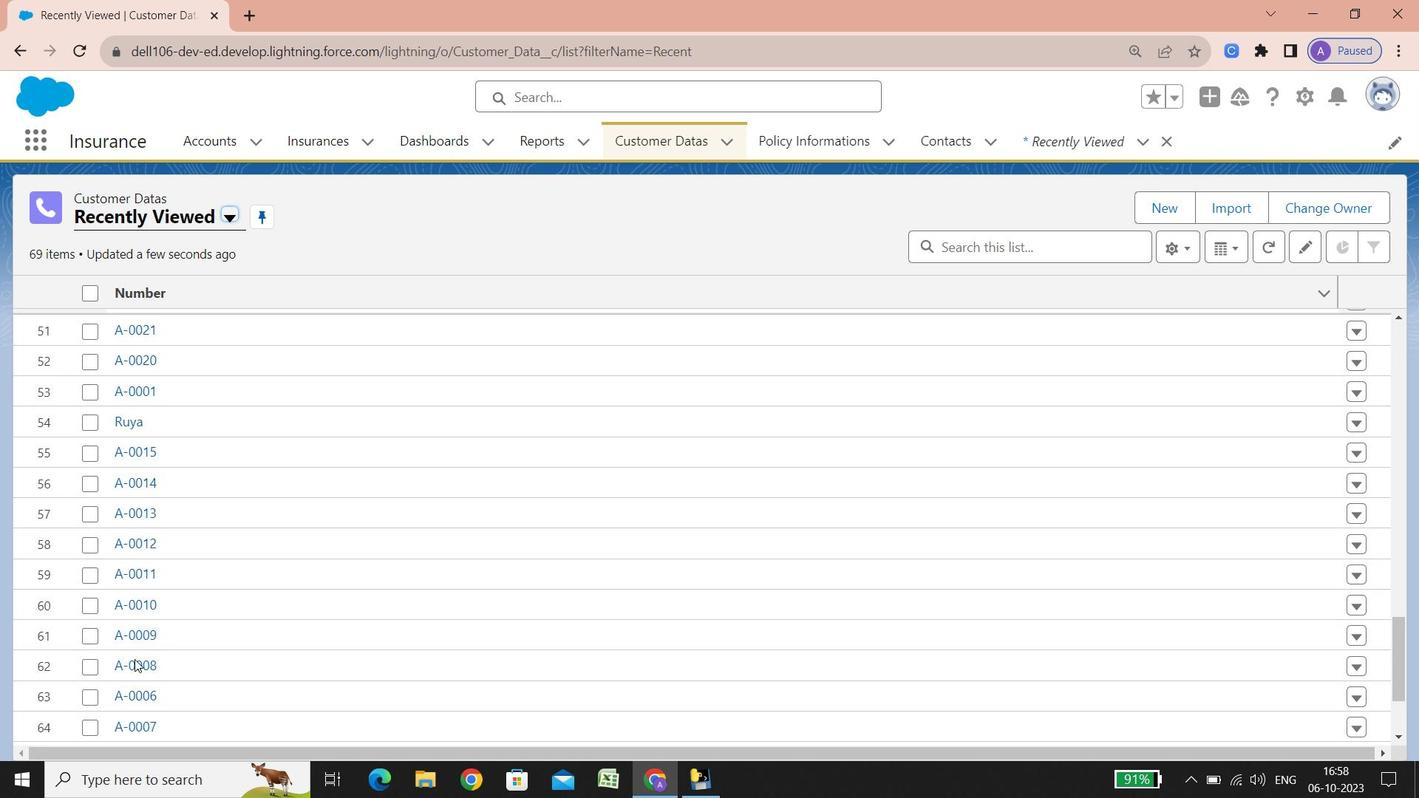 
Action: Mouse scrolled (135, 659) with delta (0, 0)
Screenshot: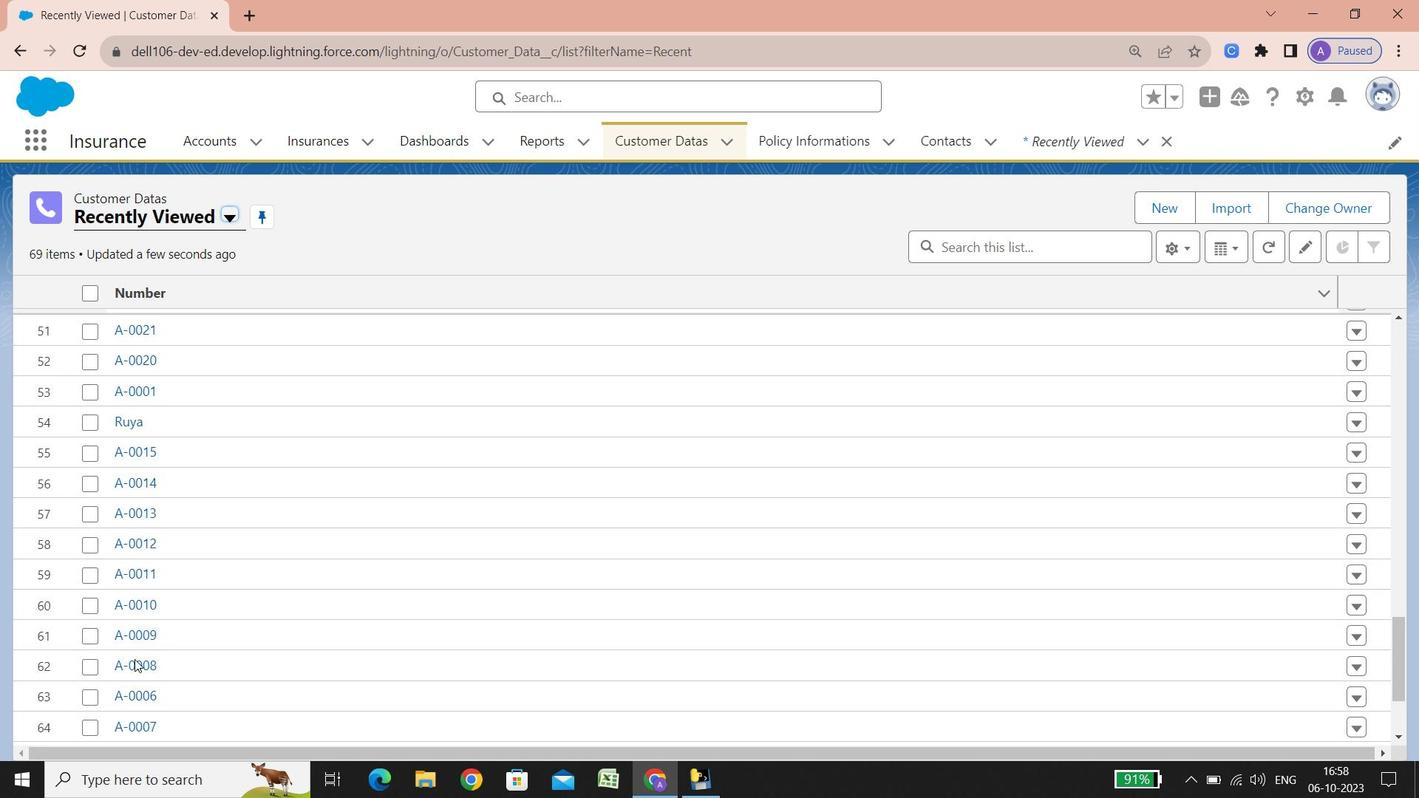 
Action: Mouse scrolled (135, 659) with delta (0, 0)
Screenshot: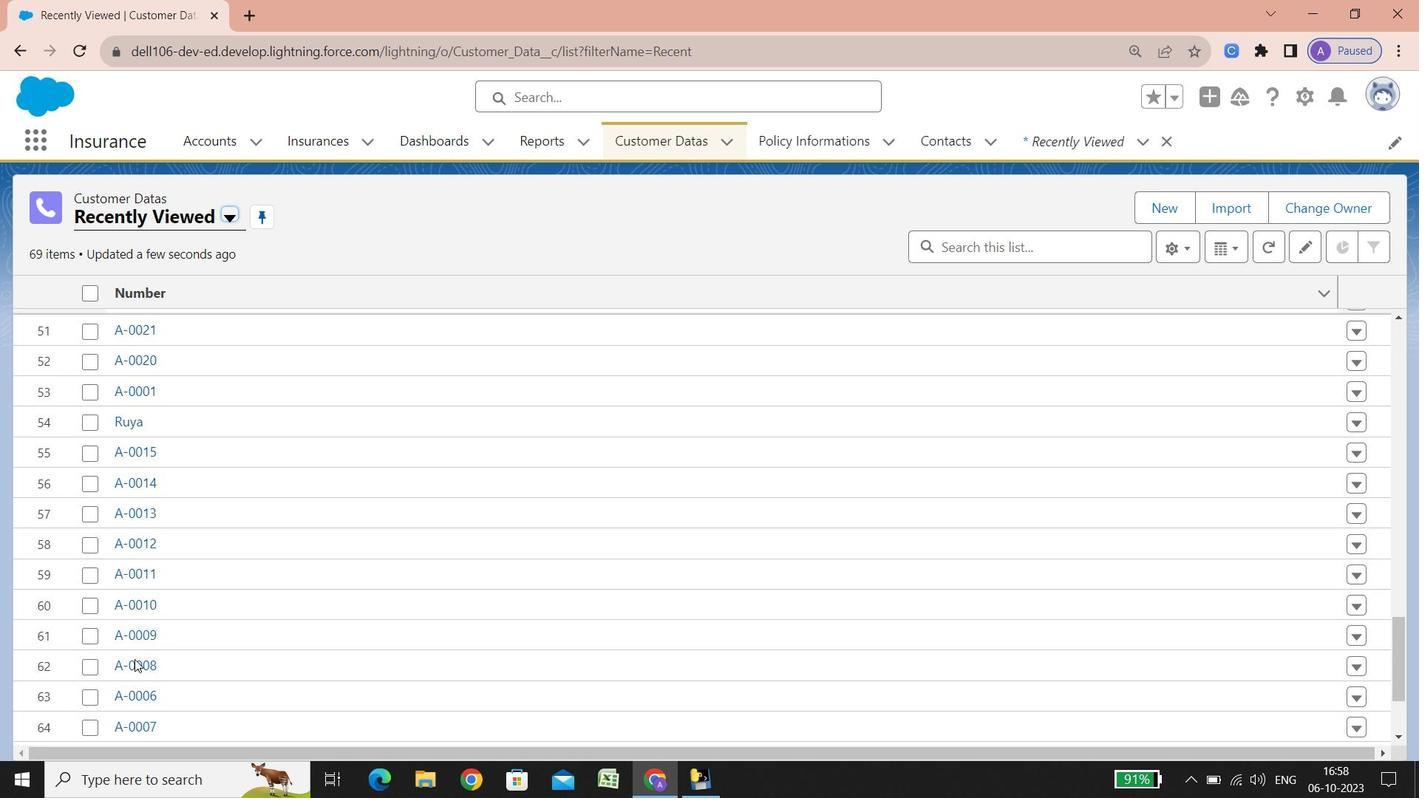 
Action: Mouse scrolled (135, 659) with delta (0, 0)
Screenshot: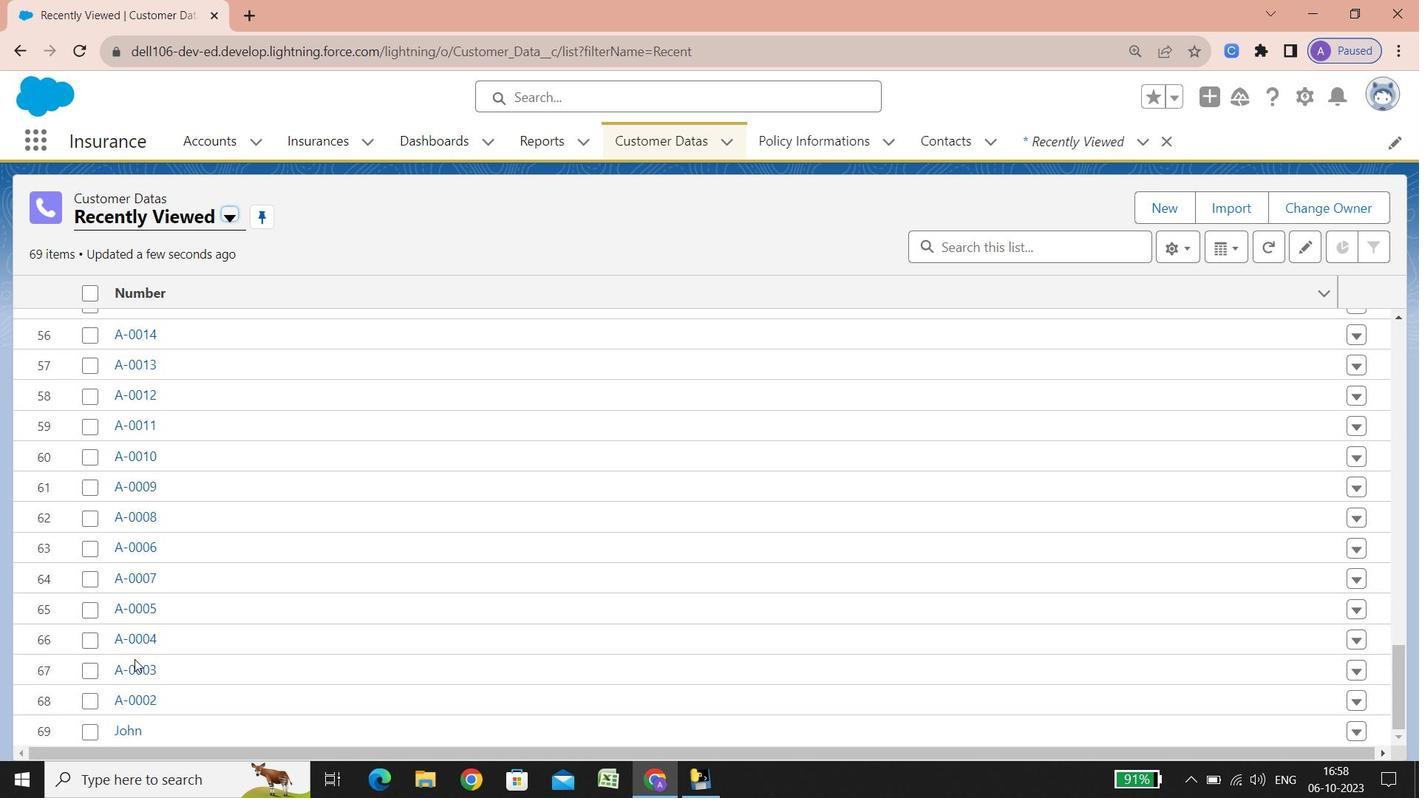 
Action: Mouse scrolled (135, 659) with delta (0, 0)
Screenshot: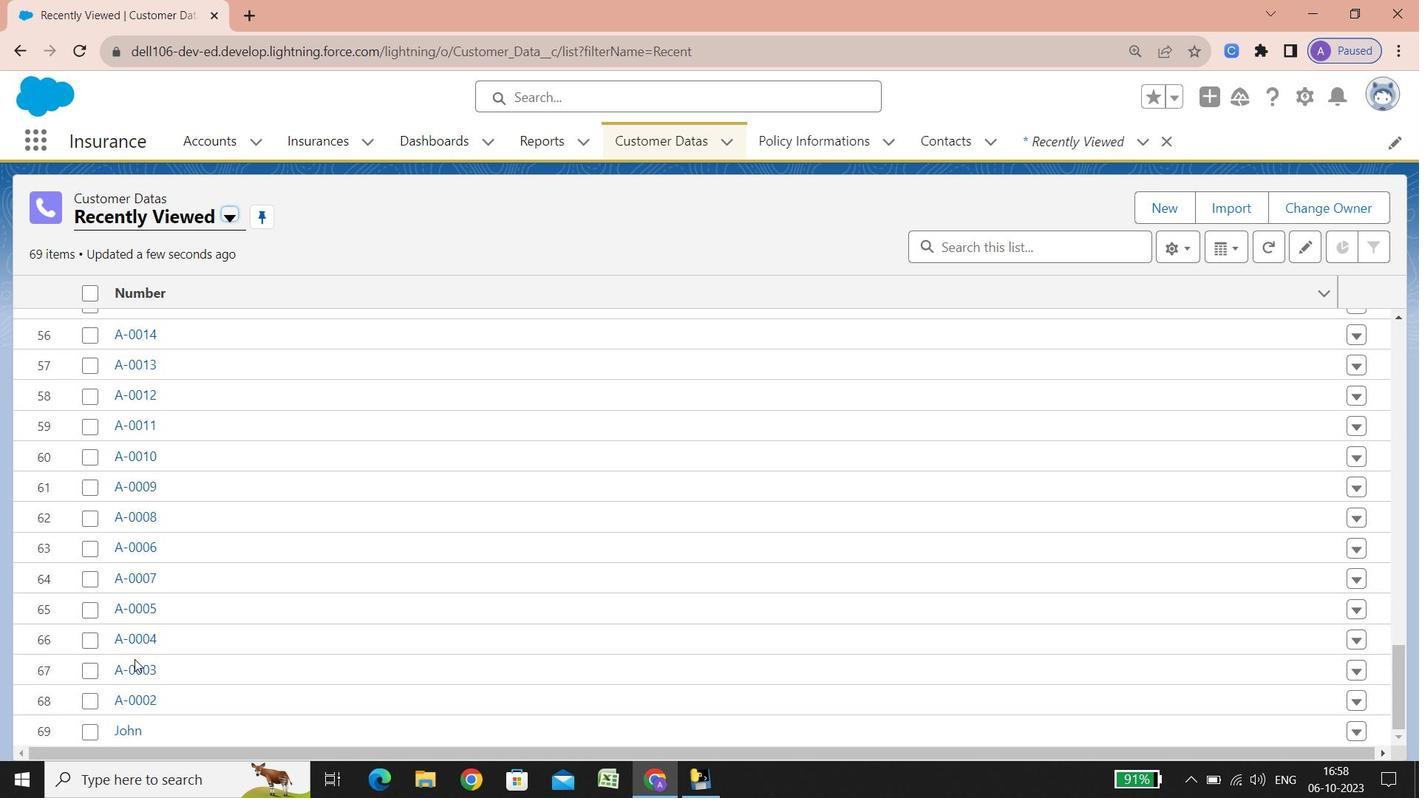 
Action: Mouse scrolled (135, 659) with delta (0, 0)
Screenshot: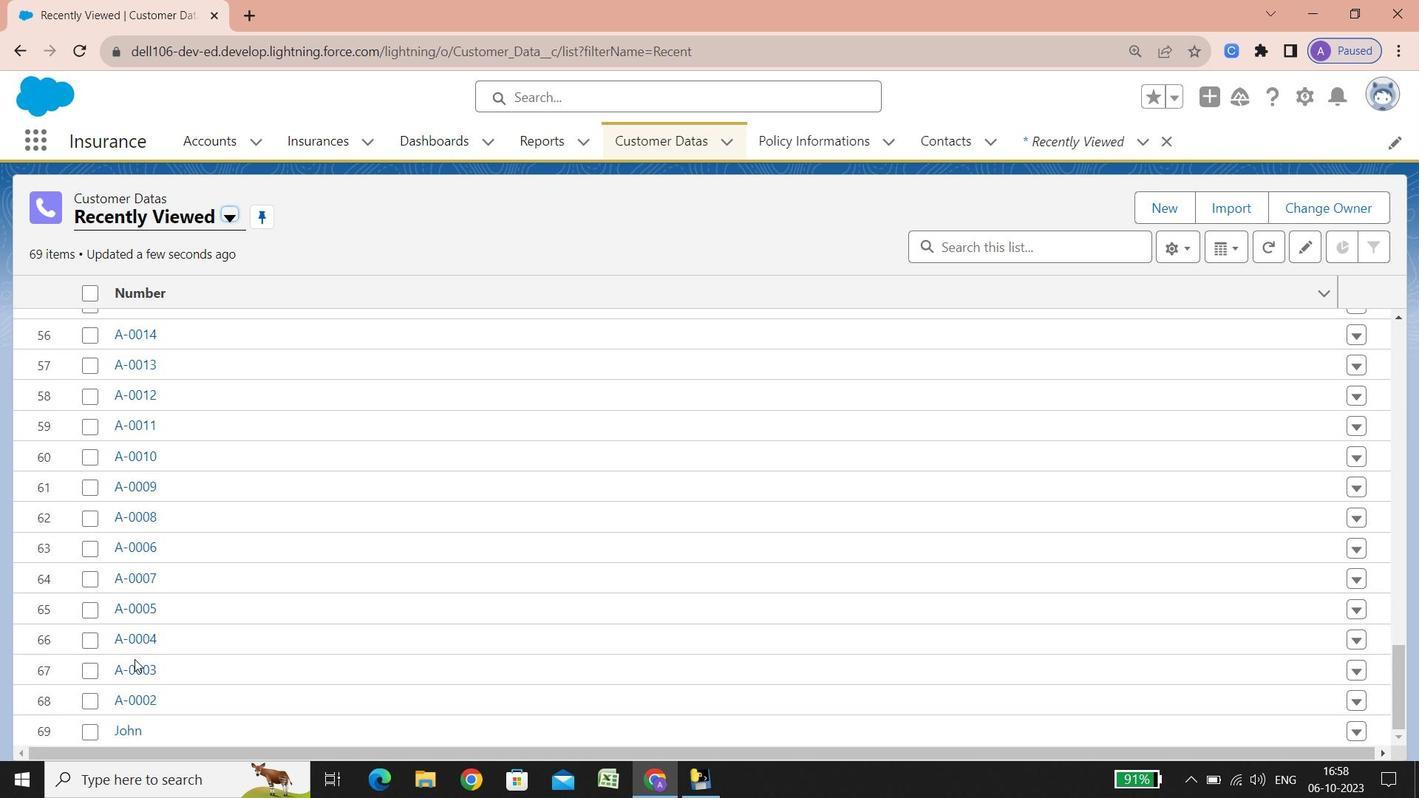 
Action: Mouse scrolled (135, 659) with delta (0, 0)
Screenshot: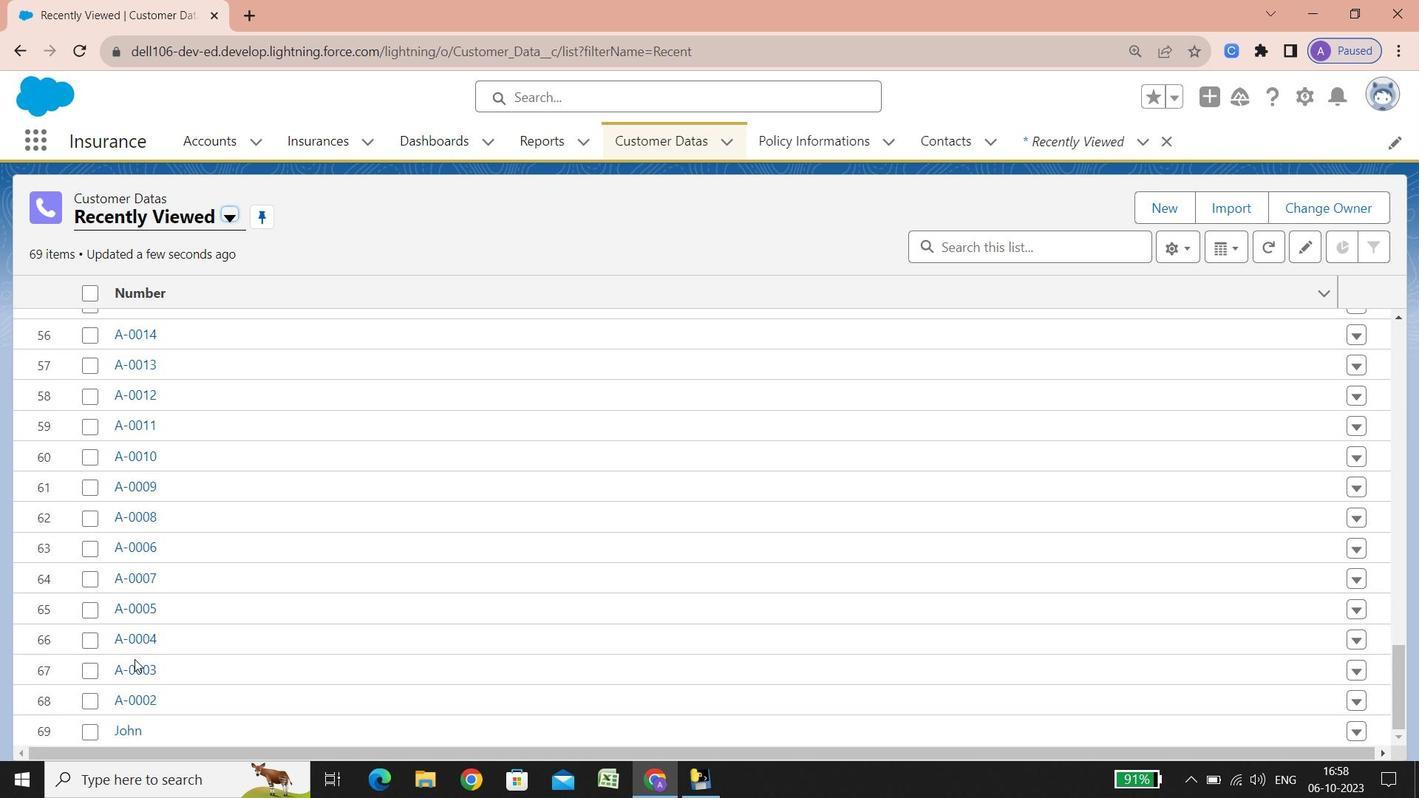 
Action: Mouse scrolled (135, 659) with delta (0, 0)
Screenshot: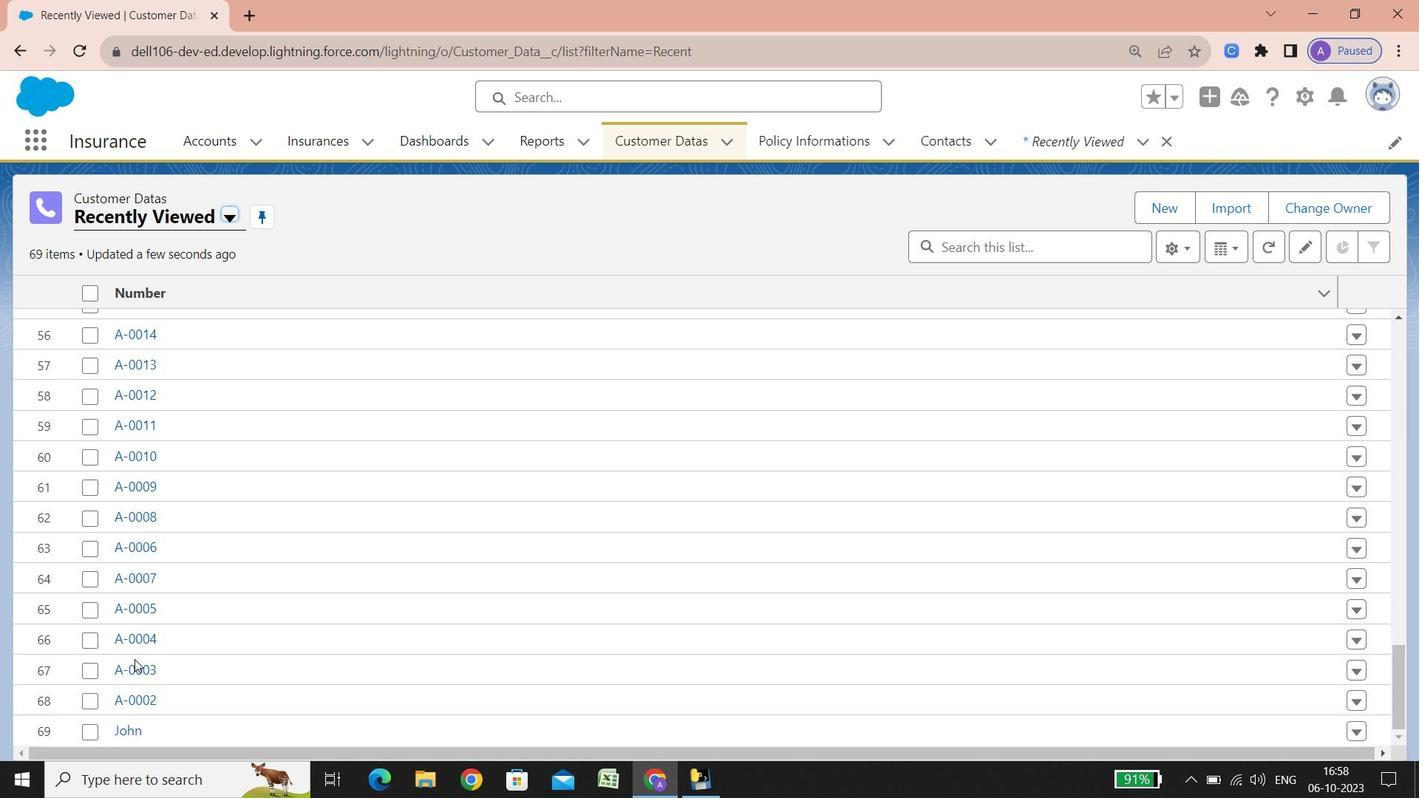 
Action: Mouse scrolled (135, 659) with delta (0, 0)
Screenshot: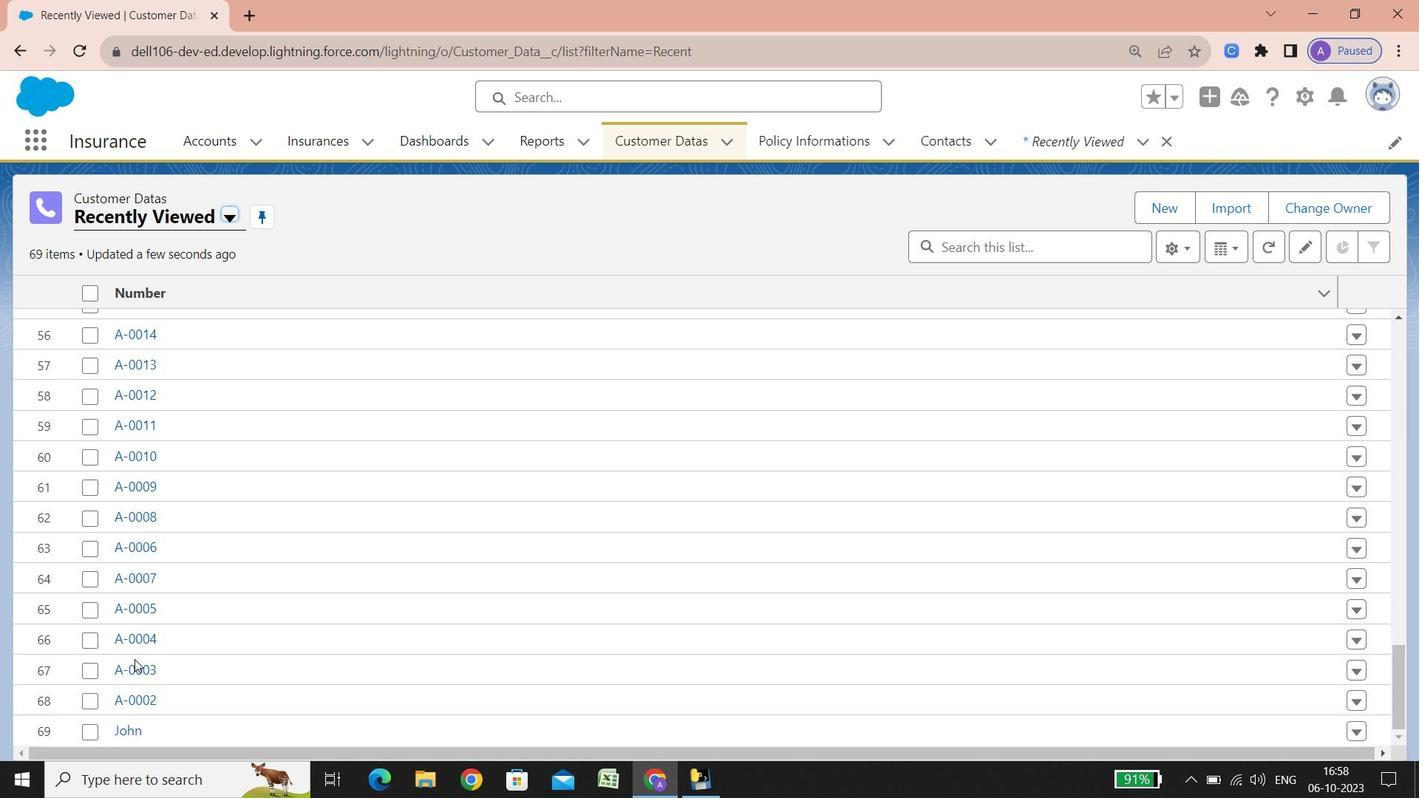 
Action: Mouse scrolled (135, 659) with delta (0, 0)
Screenshot: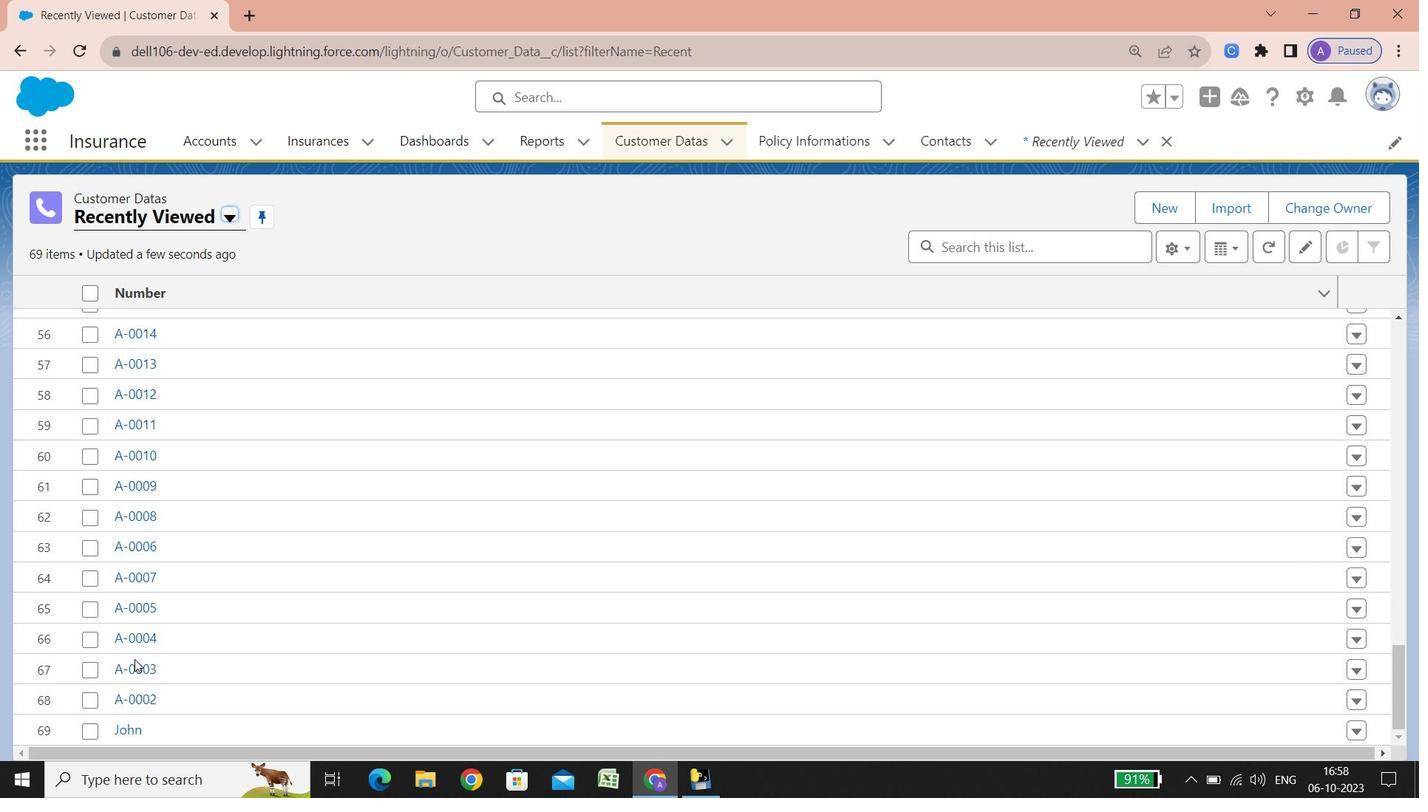 
Action: Mouse scrolled (135, 659) with delta (0, 0)
Screenshot: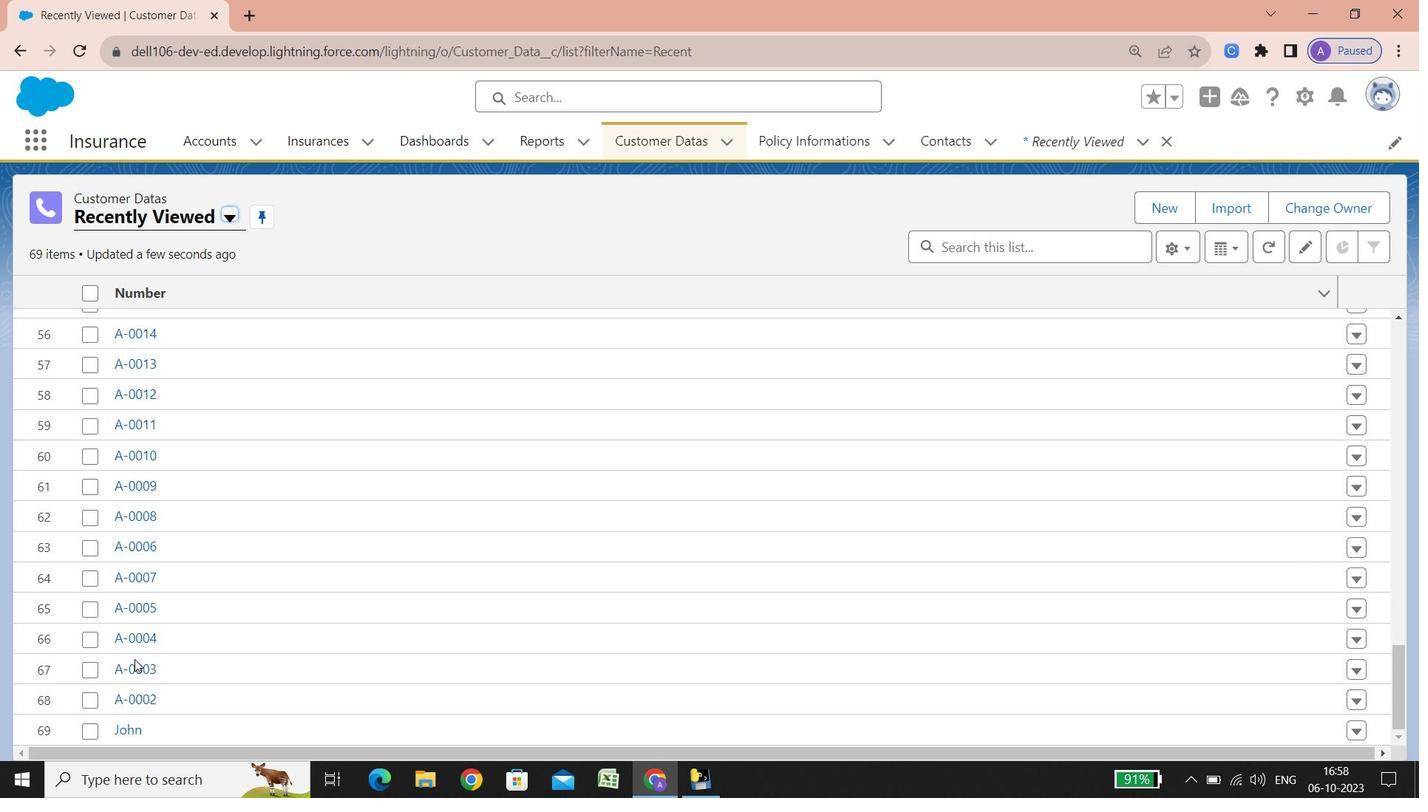 
Action: Mouse scrolled (135, 659) with delta (0, 0)
Screenshot: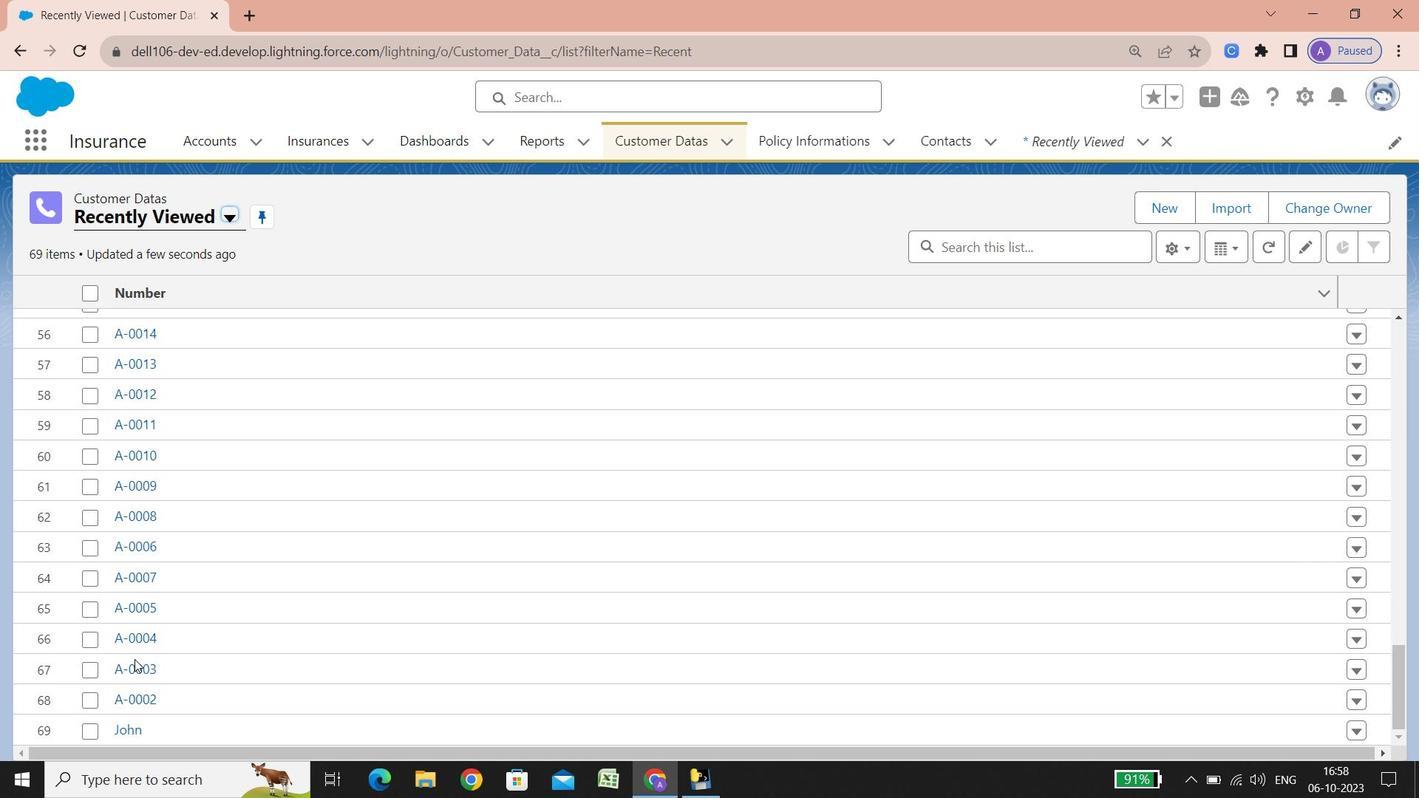 
Action: Mouse scrolled (135, 659) with delta (0, 0)
Screenshot: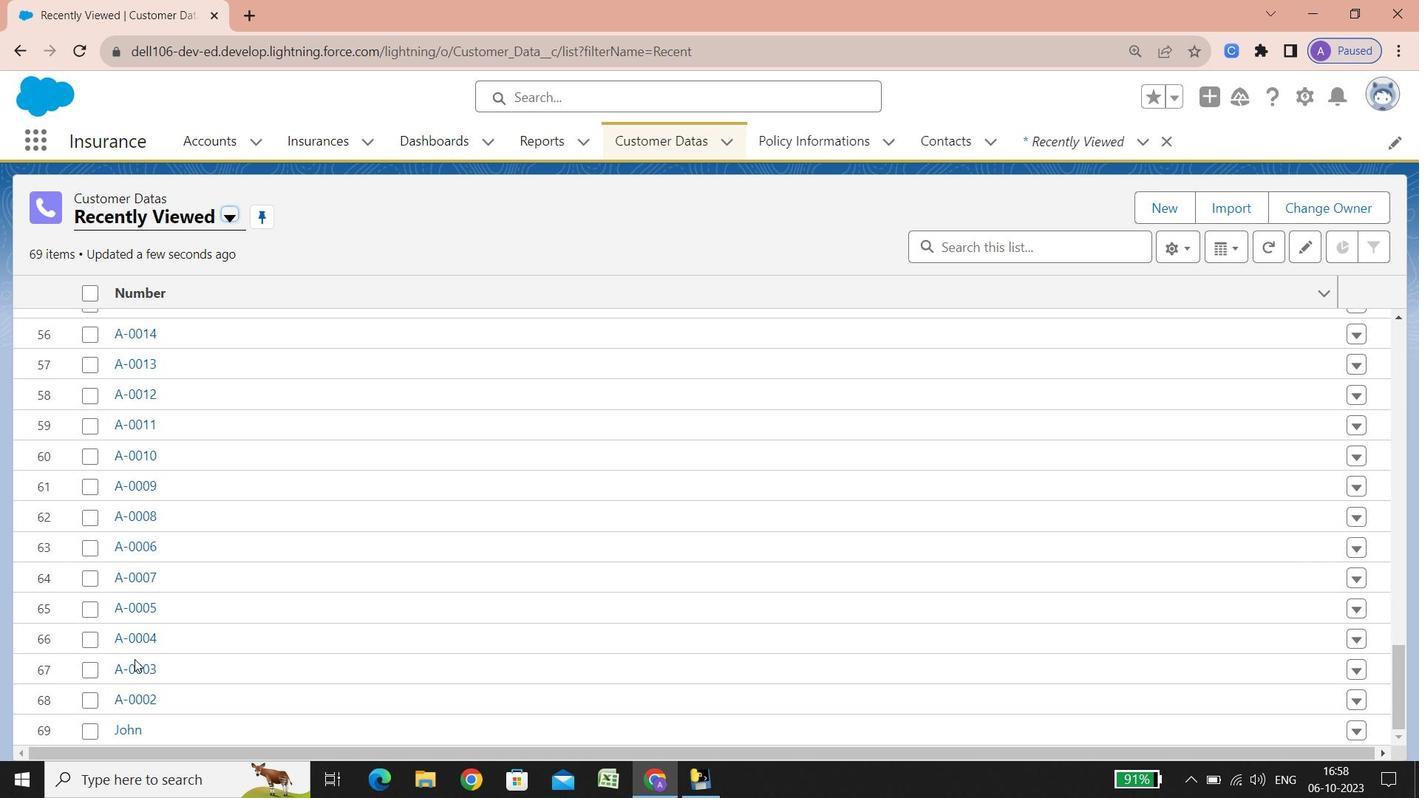 
Action: Mouse scrolled (135, 659) with delta (0, 0)
Screenshot: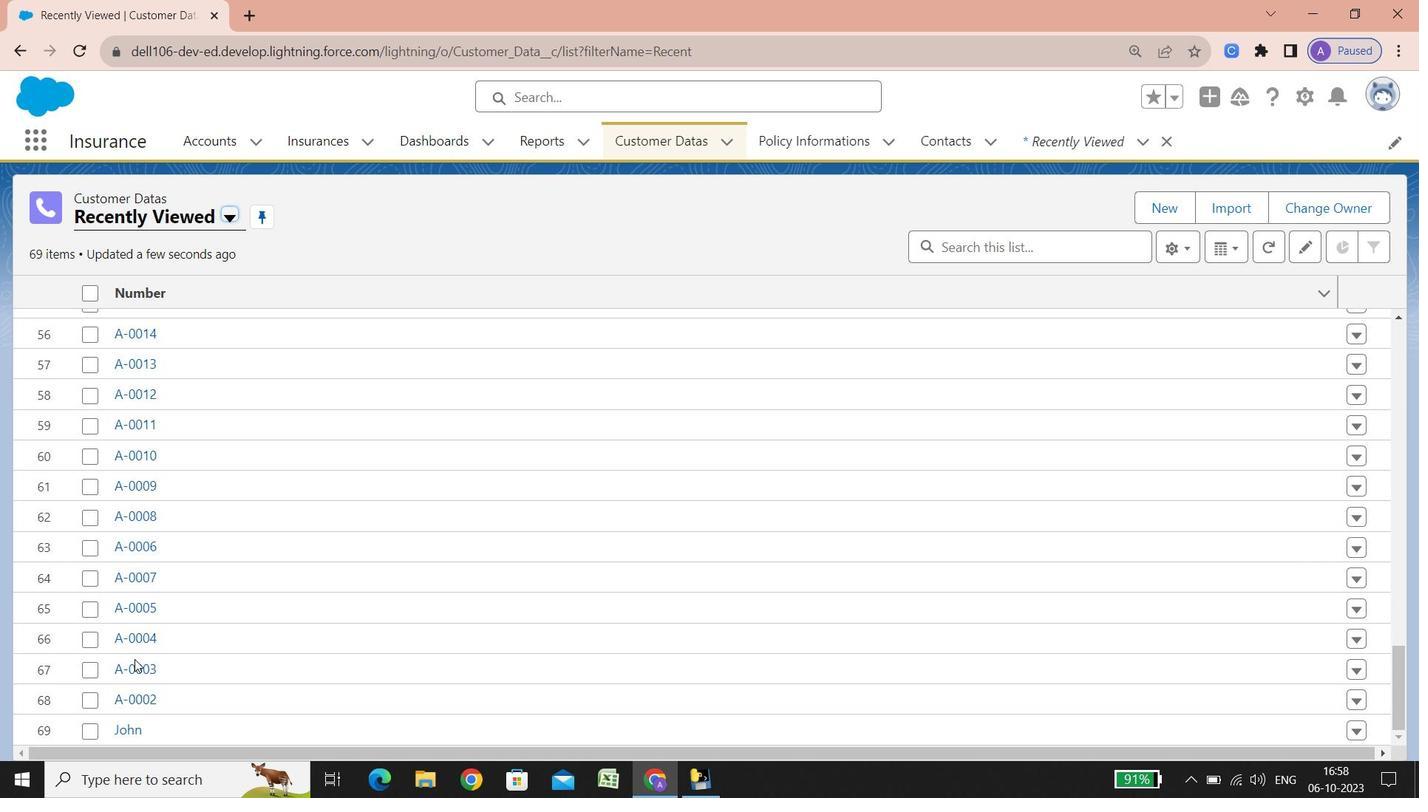 
Action: Mouse scrolled (135, 658) with delta (0, -1)
Screenshot: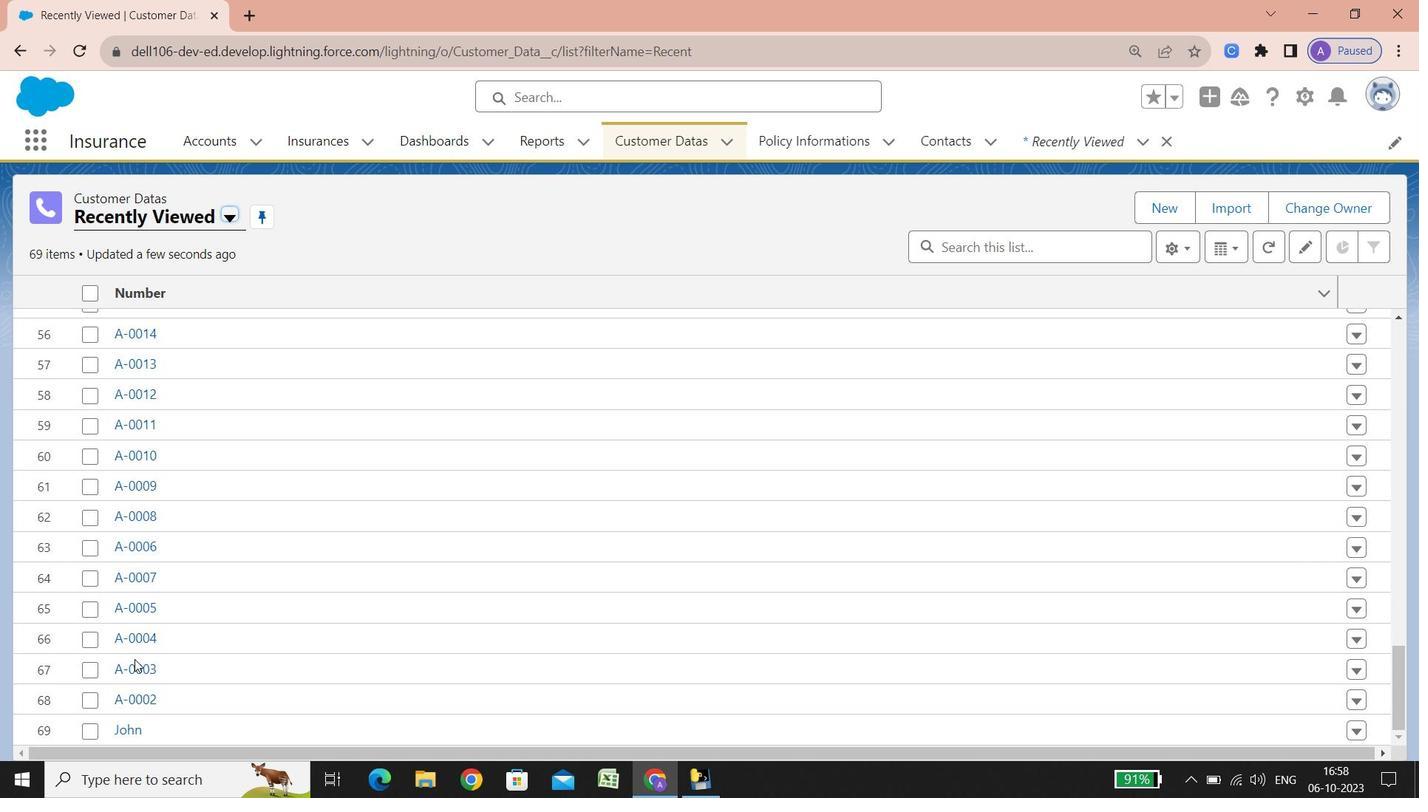 
Action: Mouse scrolled (135, 659) with delta (0, 0)
Screenshot: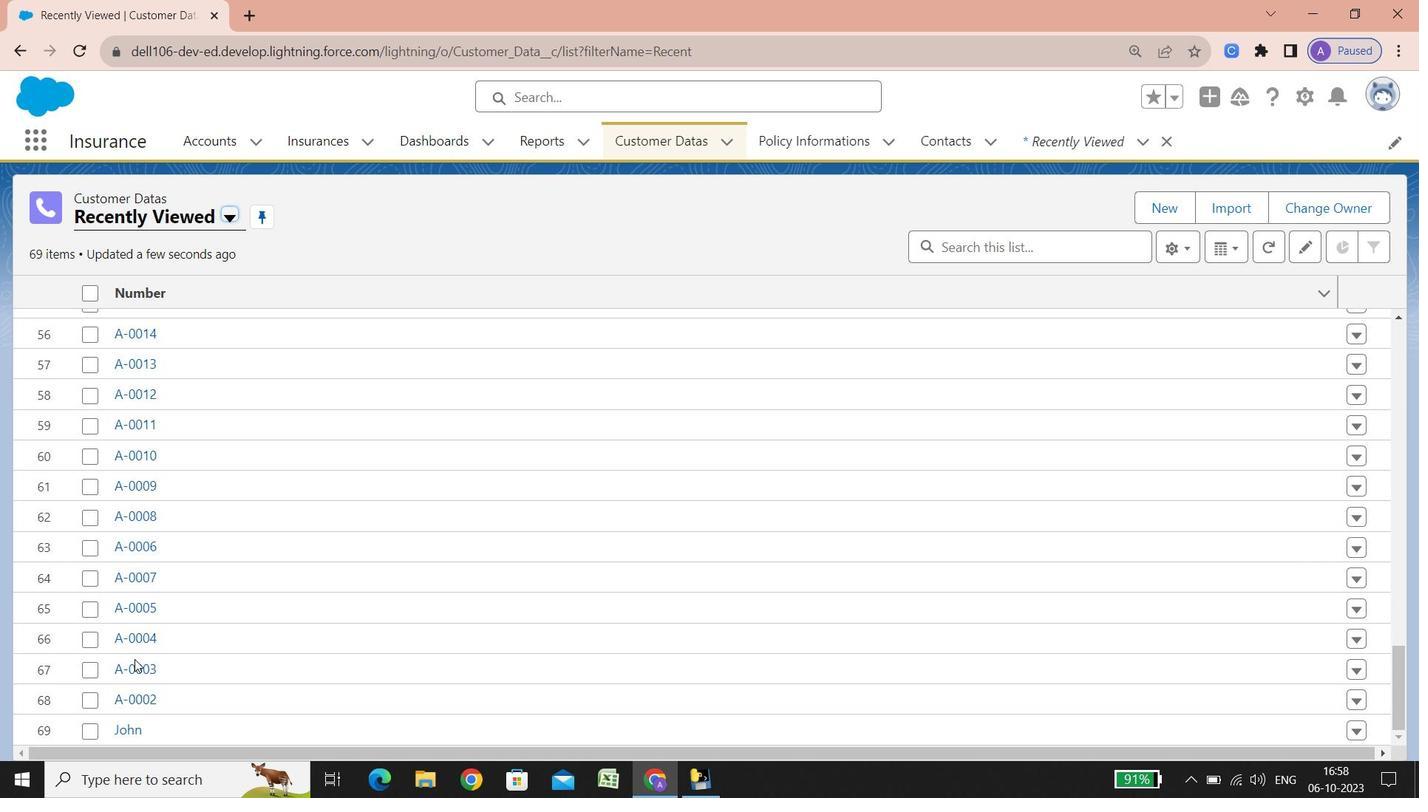 
Action: Mouse scrolled (135, 658) with delta (0, -1)
Screenshot: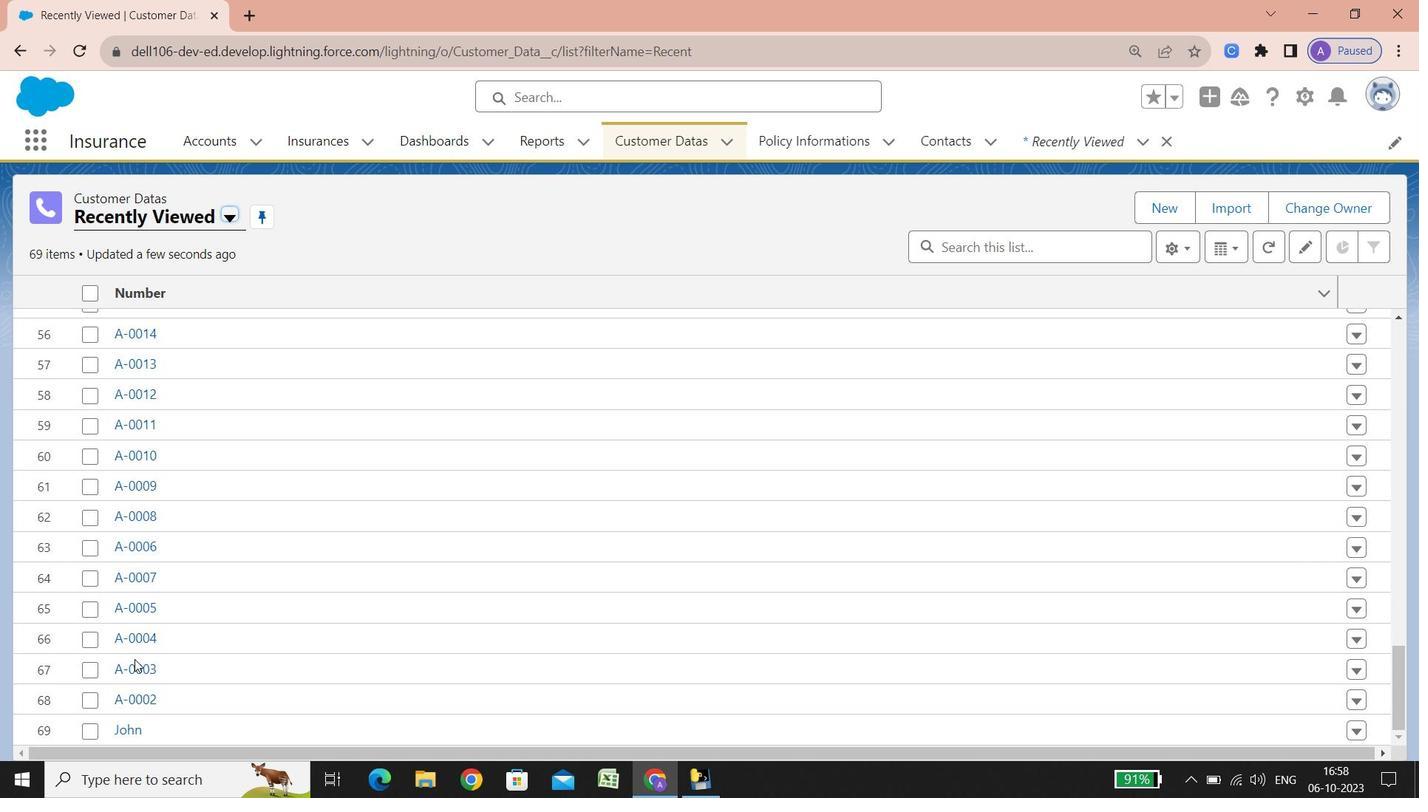 
Action: Mouse scrolled (135, 658) with delta (0, -1)
Screenshot: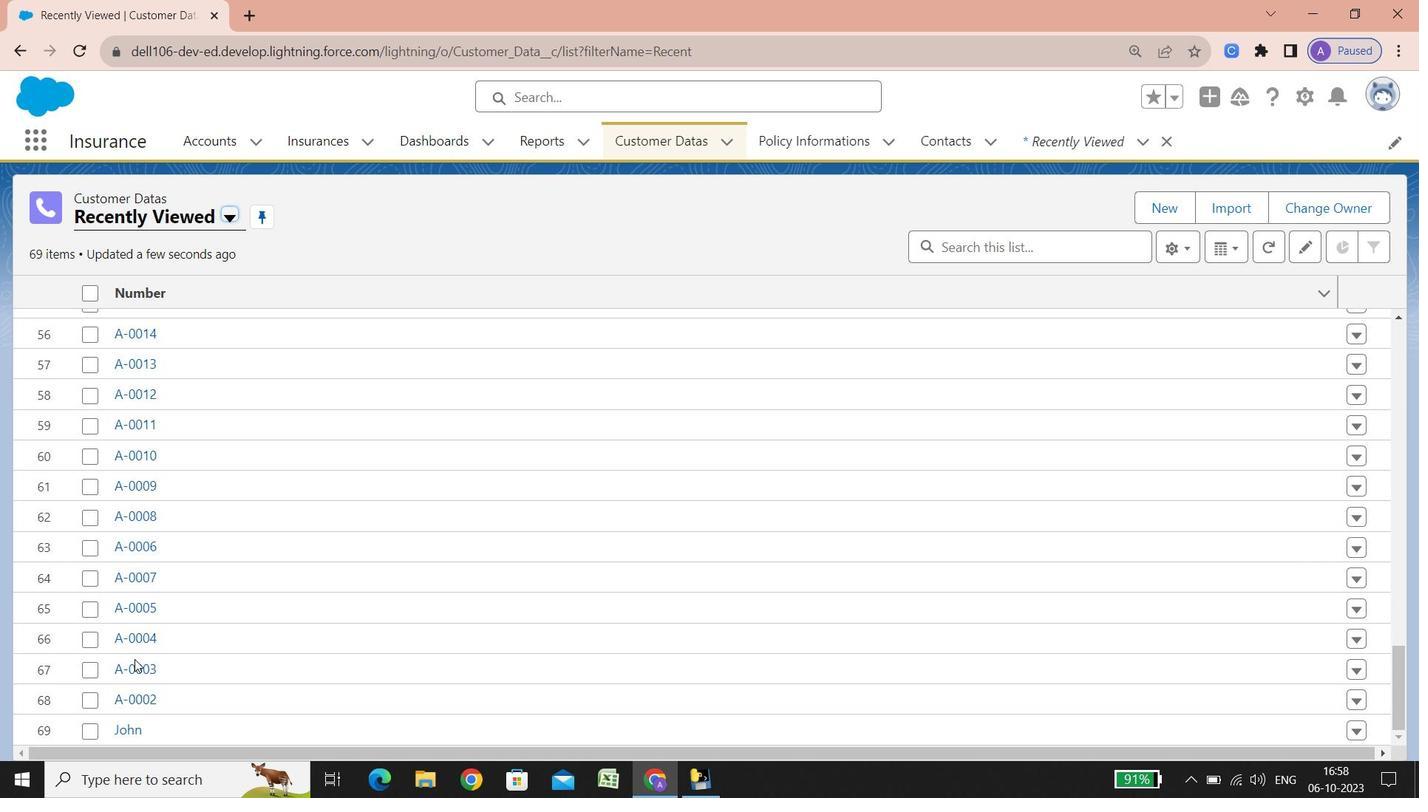 
Action: Mouse scrolled (135, 659) with delta (0, 0)
Screenshot: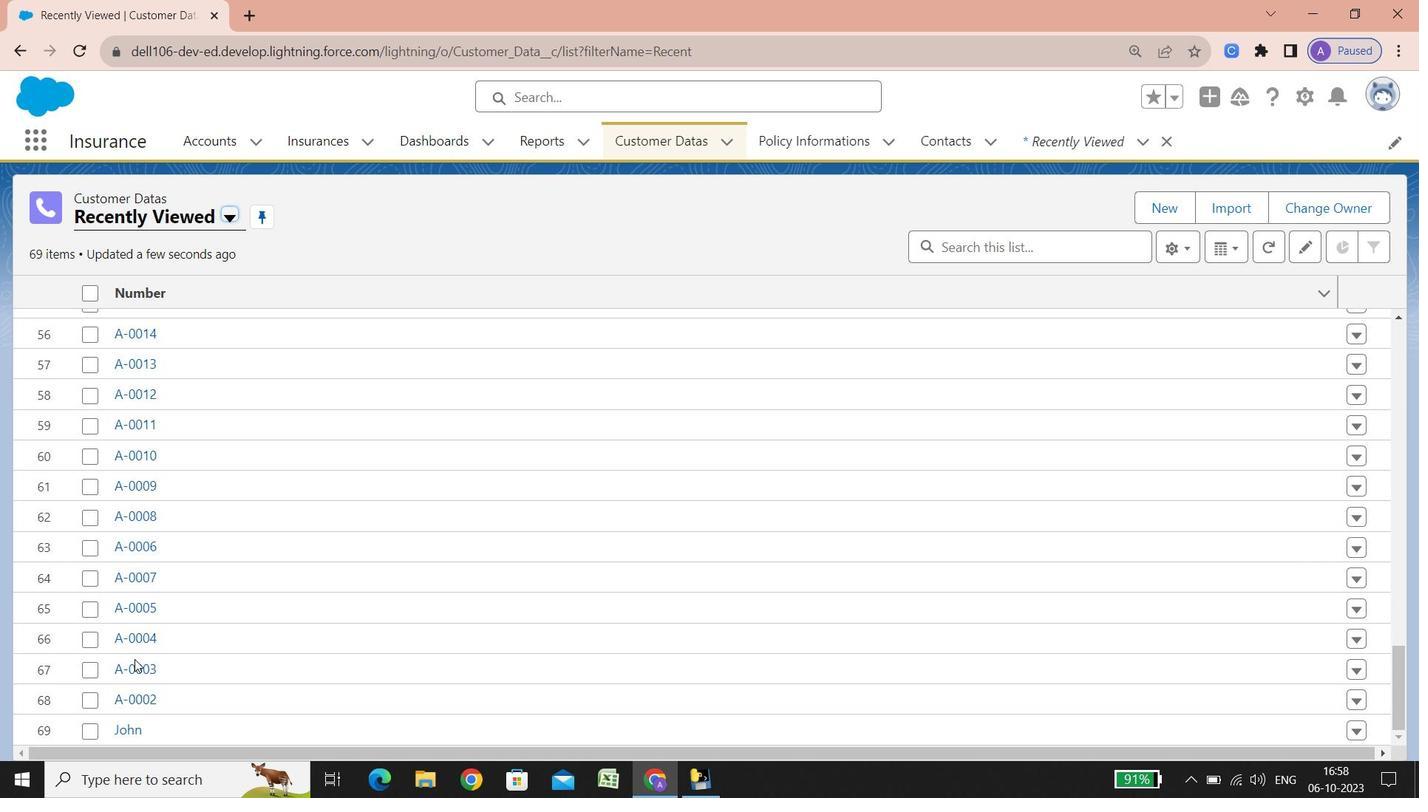 
Action: Mouse scrolled (135, 659) with delta (0, 0)
Screenshot: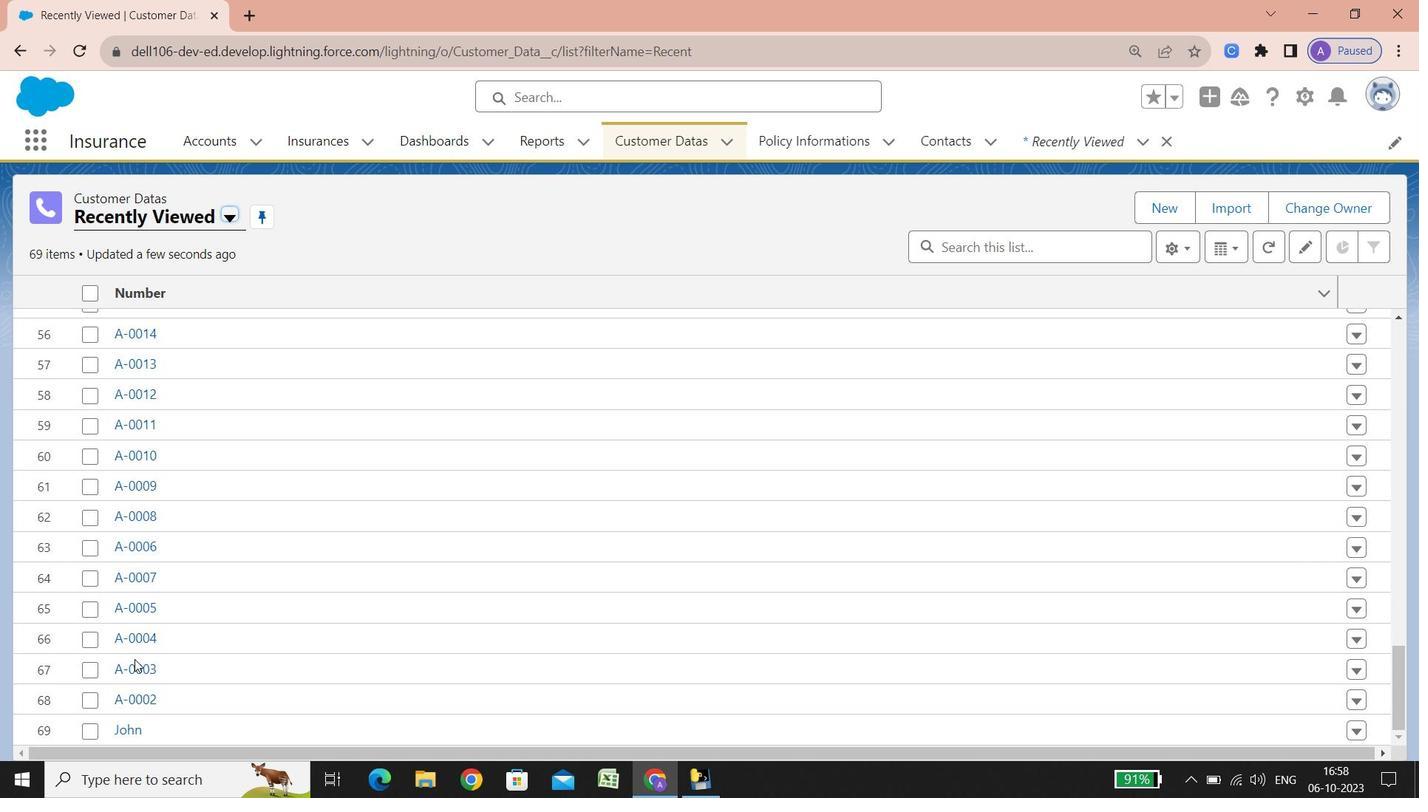 
Action: Mouse scrolled (135, 659) with delta (0, 0)
Screenshot: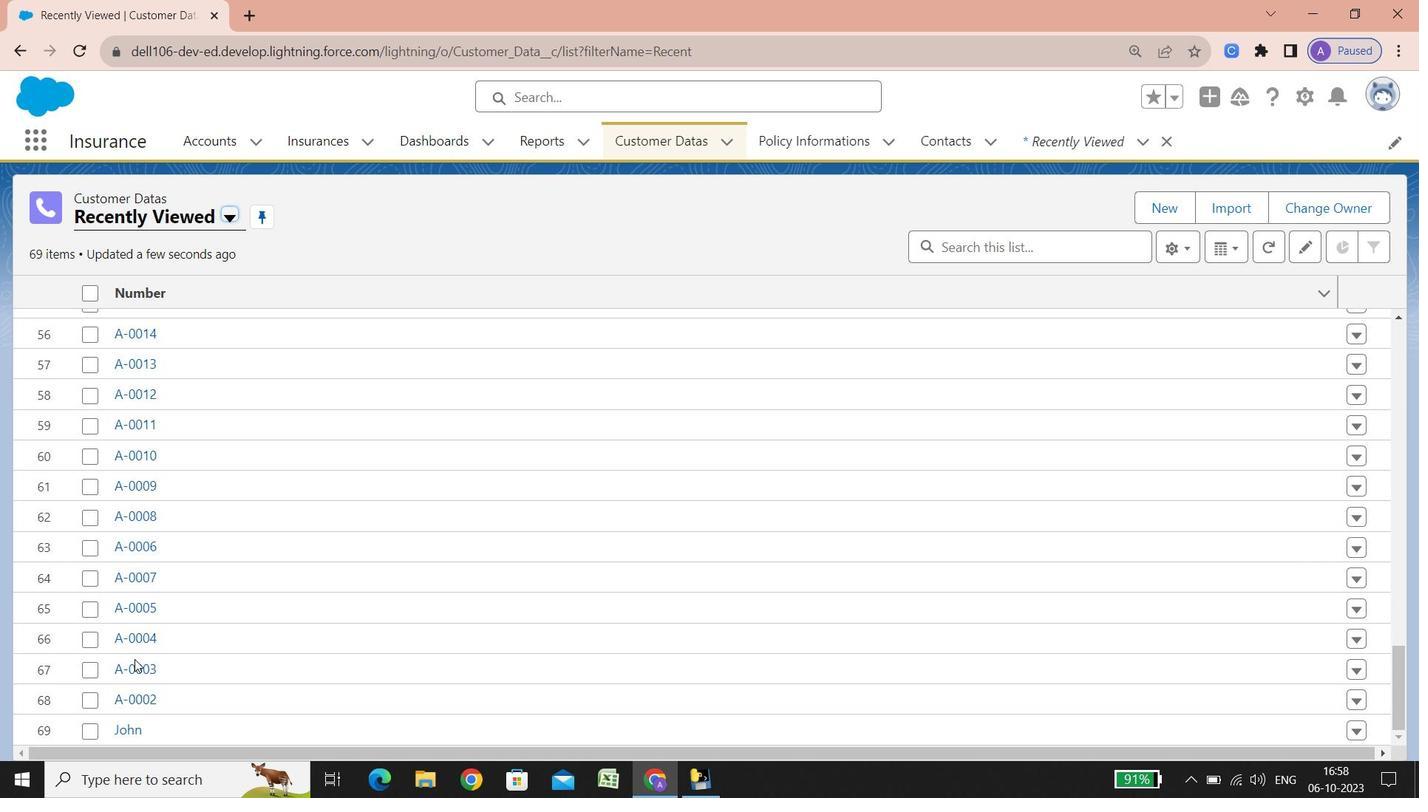 
Action: Mouse scrolled (135, 659) with delta (0, 0)
Screenshot: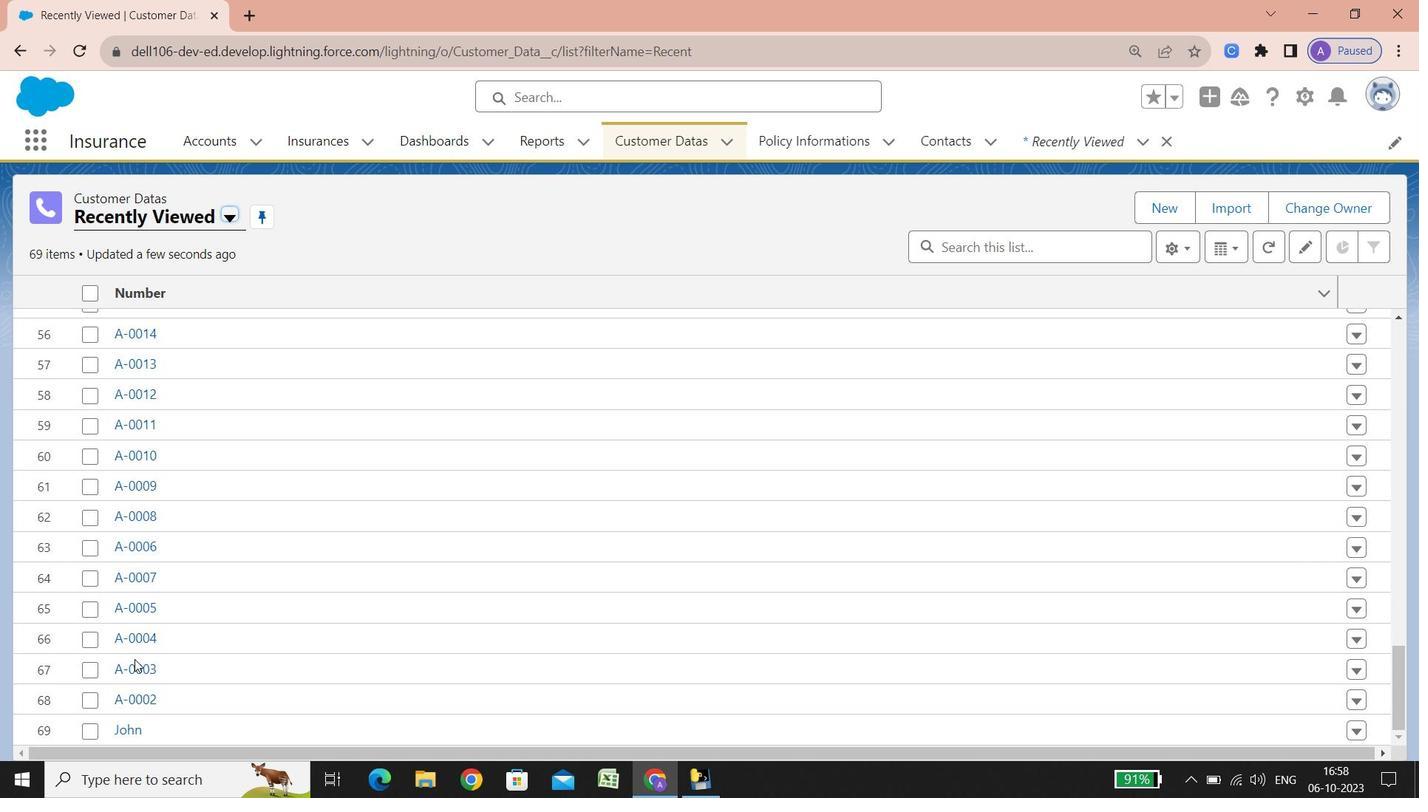 
Action: Mouse scrolled (135, 659) with delta (0, 0)
Screenshot: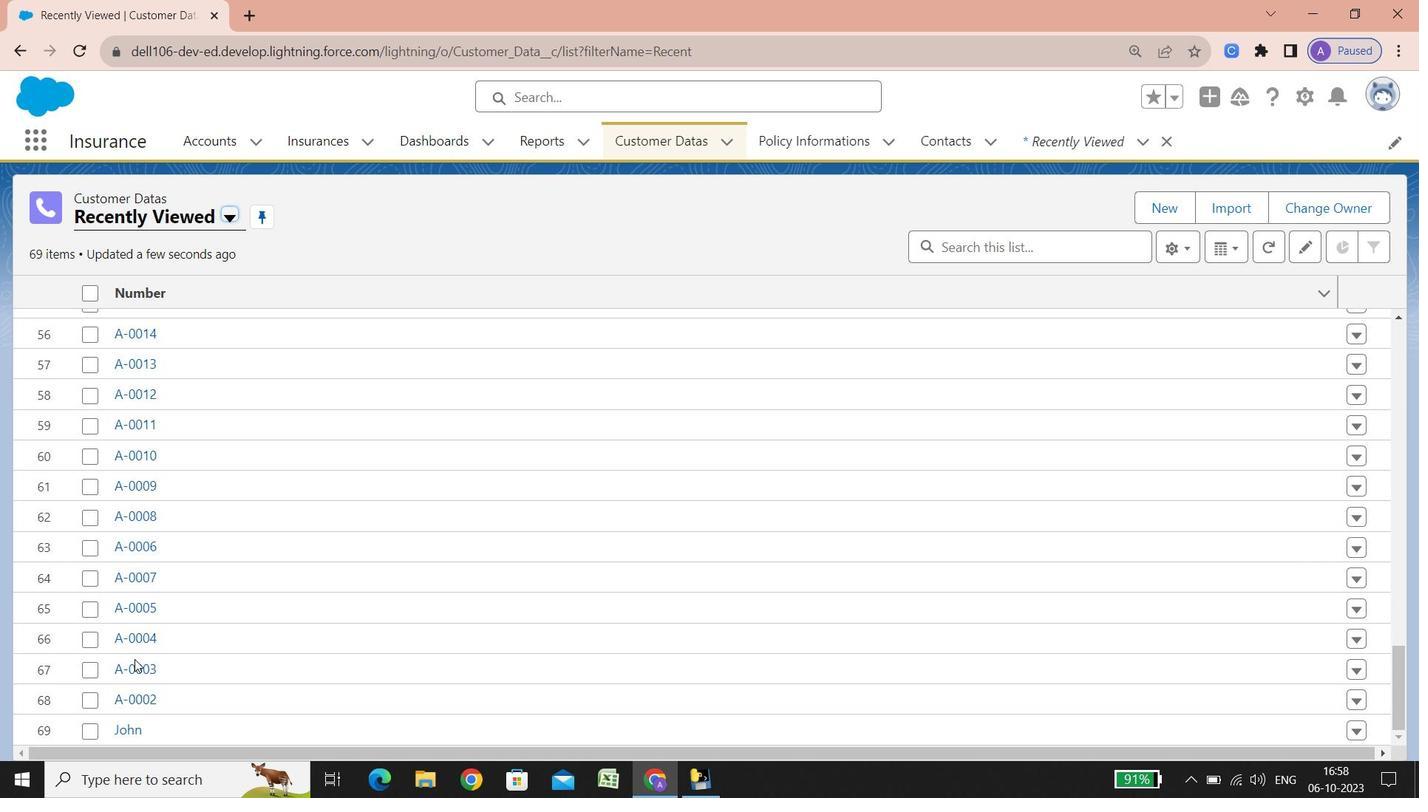 
Action: Mouse scrolled (135, 659) with delta (0, 0)
Screenshot: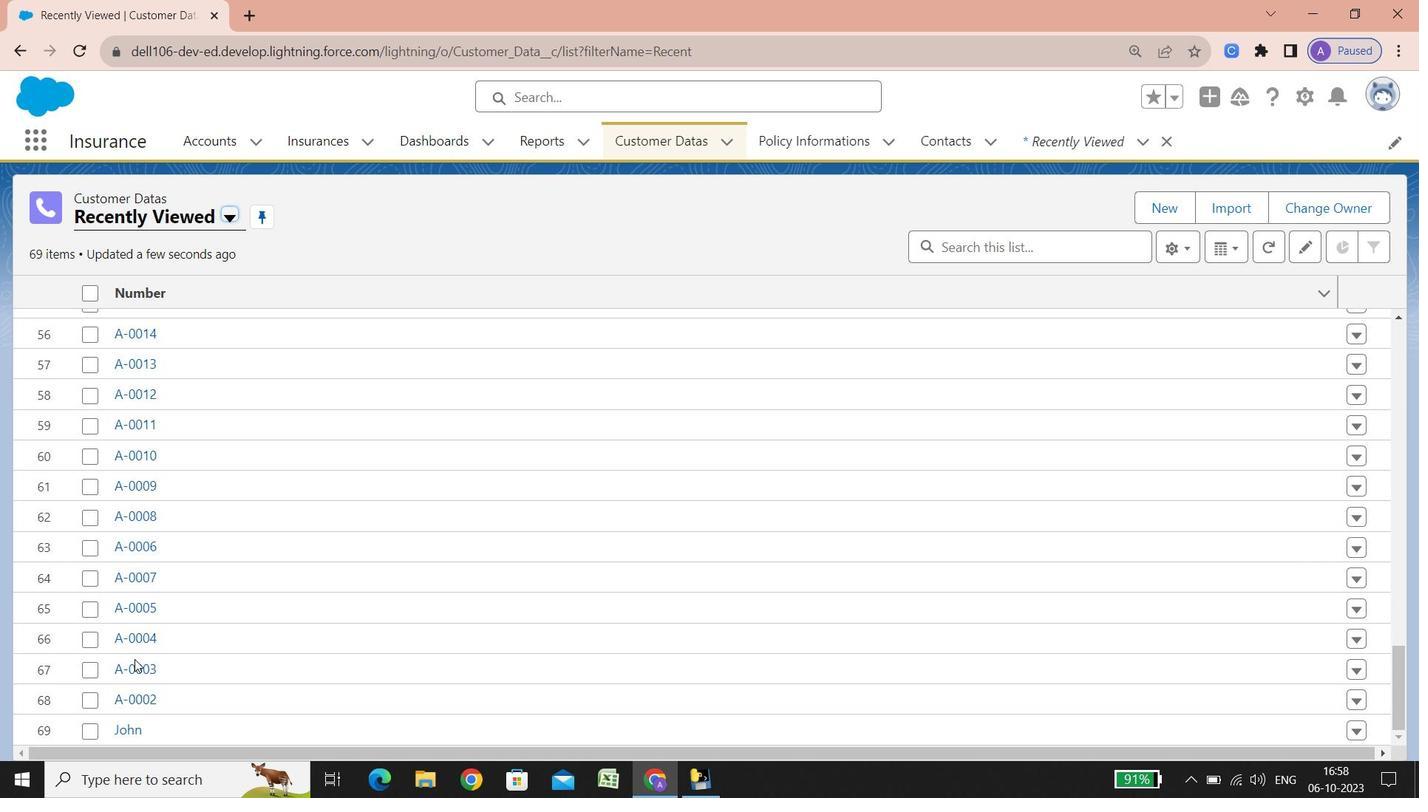 
Action: Mouse scrolled (135, 659) with delta (0, 0)
Screenshot: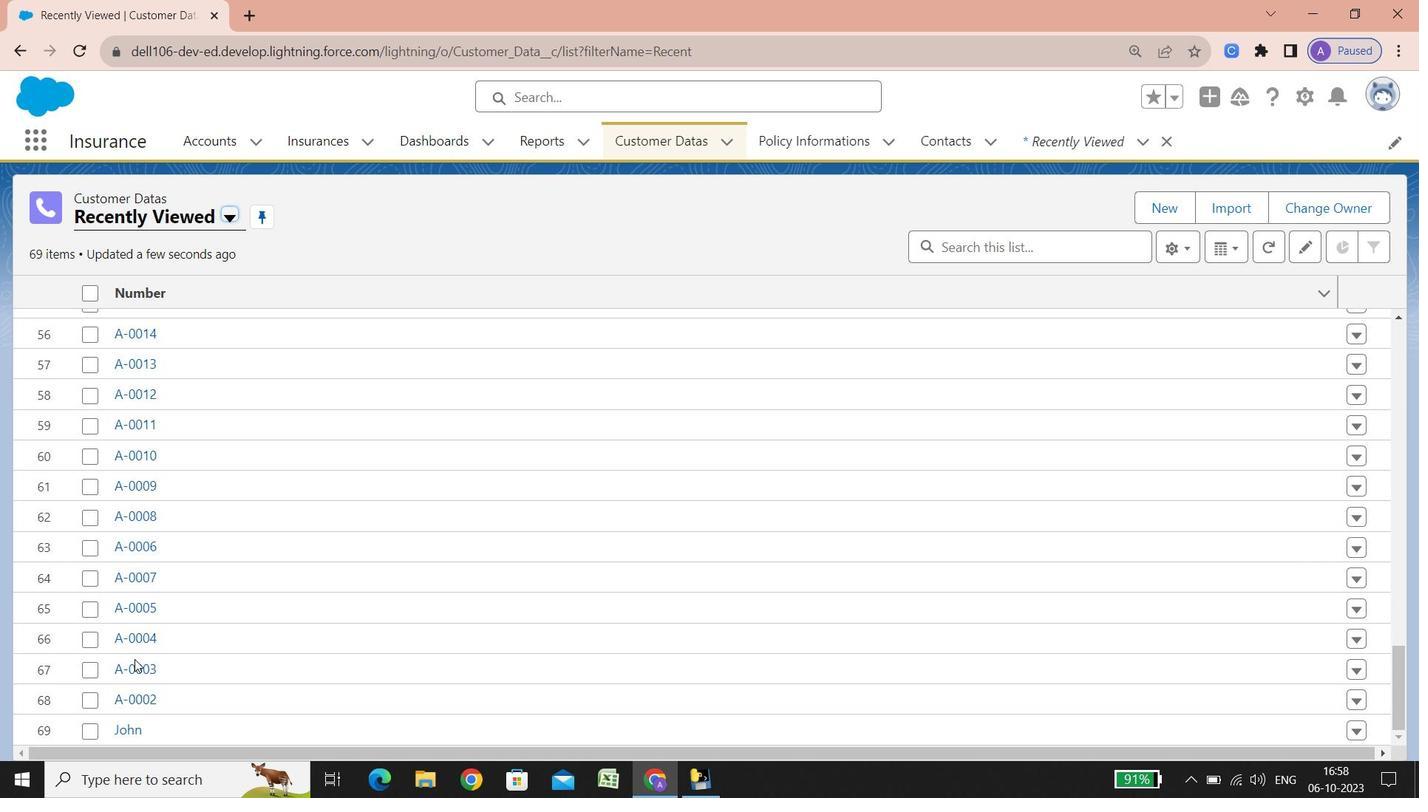 
Action: Mouse scrolled (135, 659) with delta (0, 0)
Screenshot: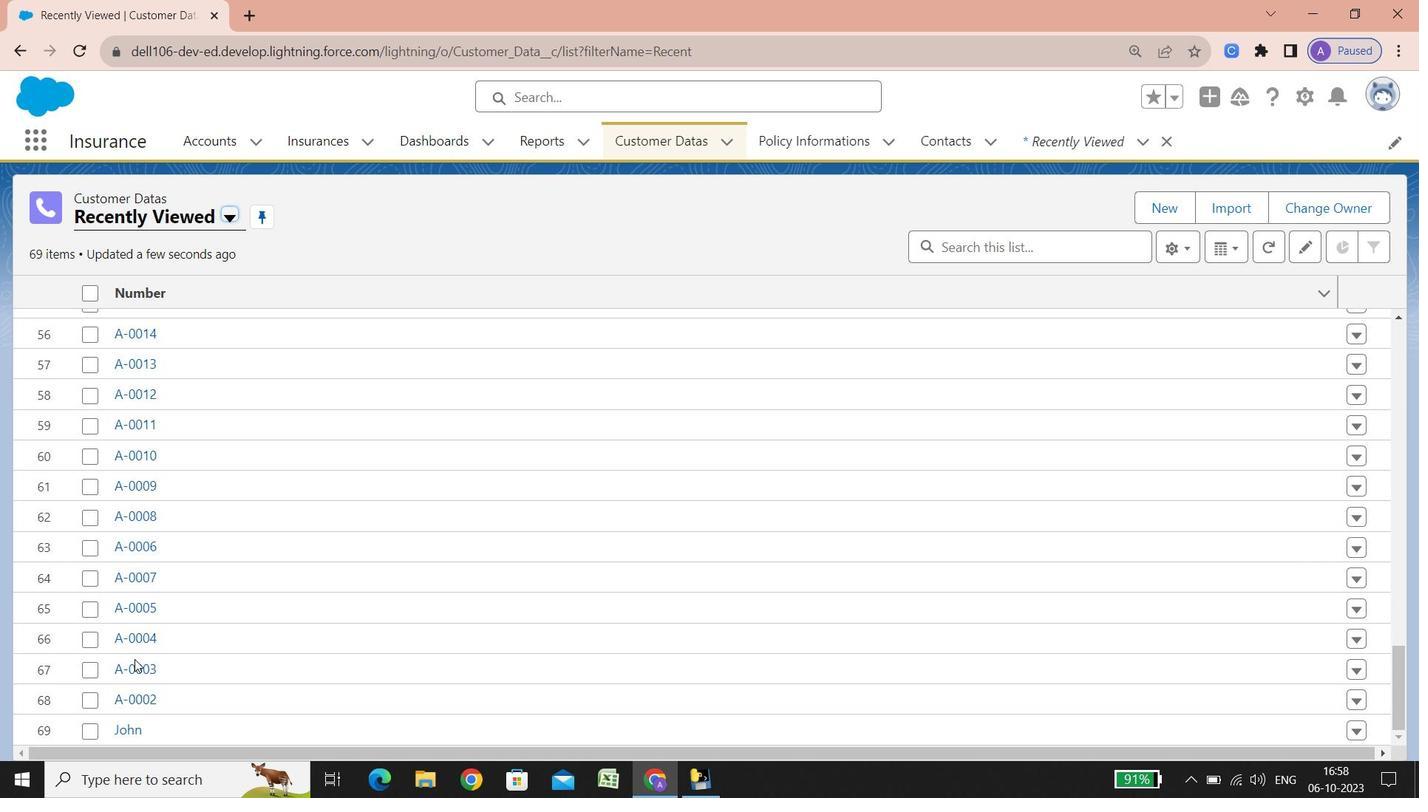
Action: Mouse scrolled (135, 659) with delta (0, 0)
Screenshot: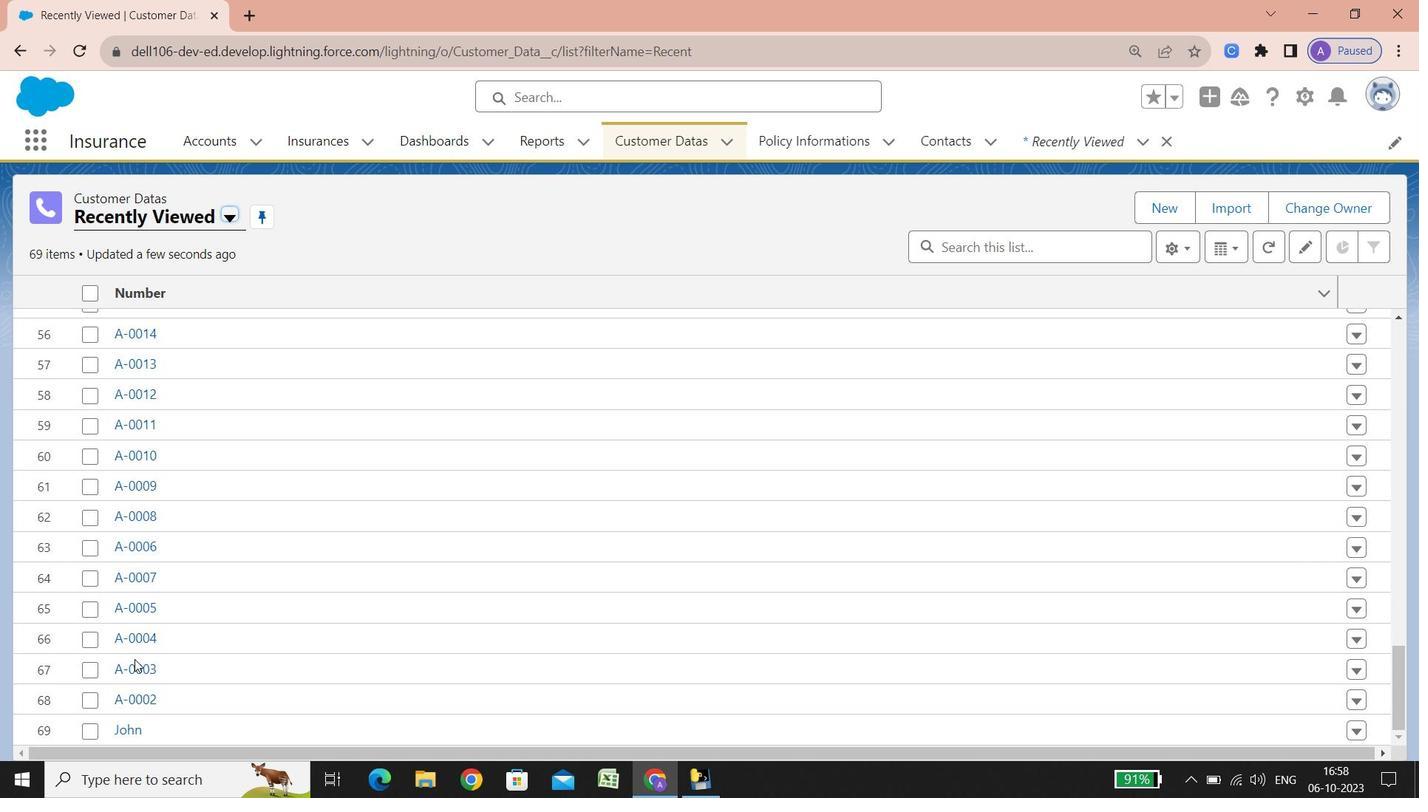 
Action: Mouse scrolled (135, 659) with delta (0, 0)
Screenshot: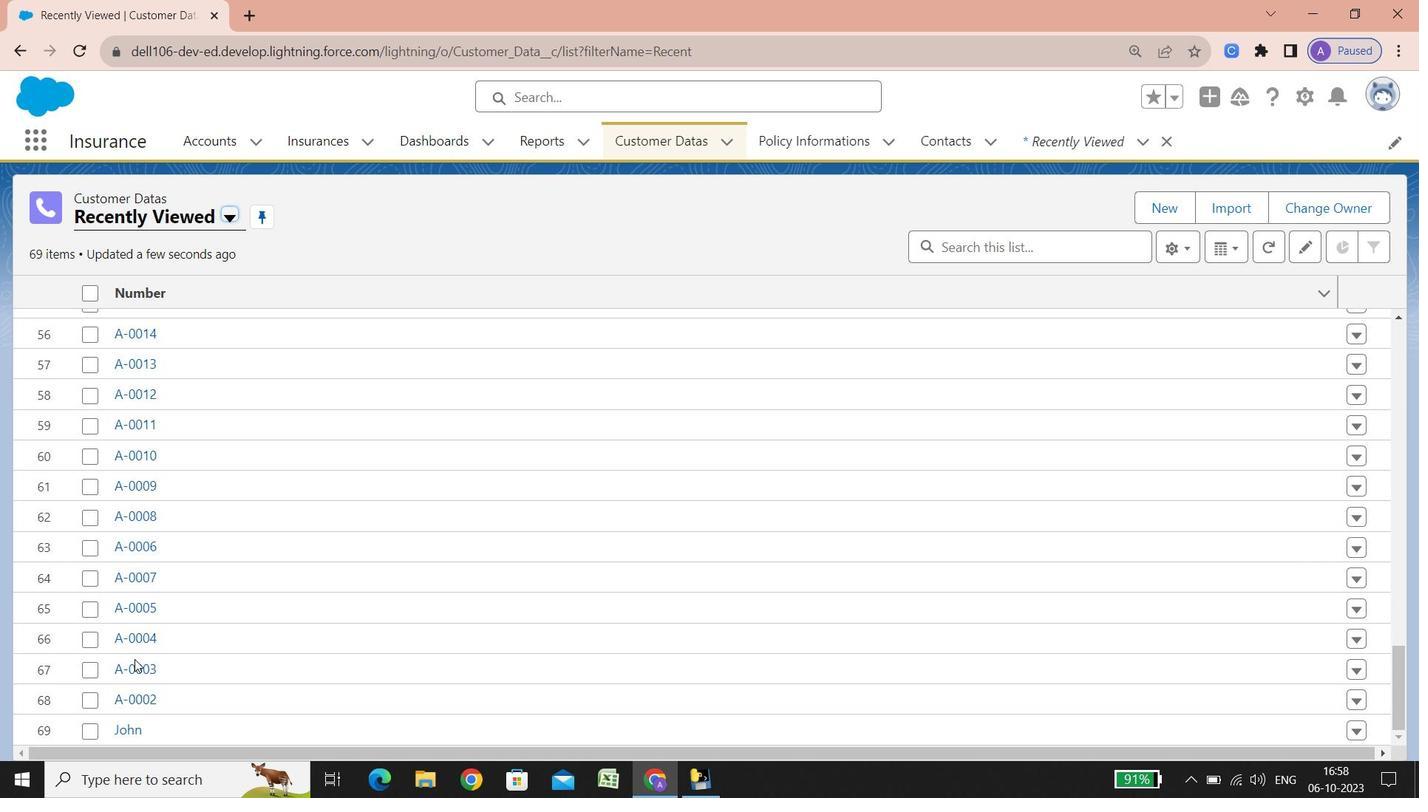 
Action: Mouse scrolled (135, 659) with delta (0, 0)
Screenshot: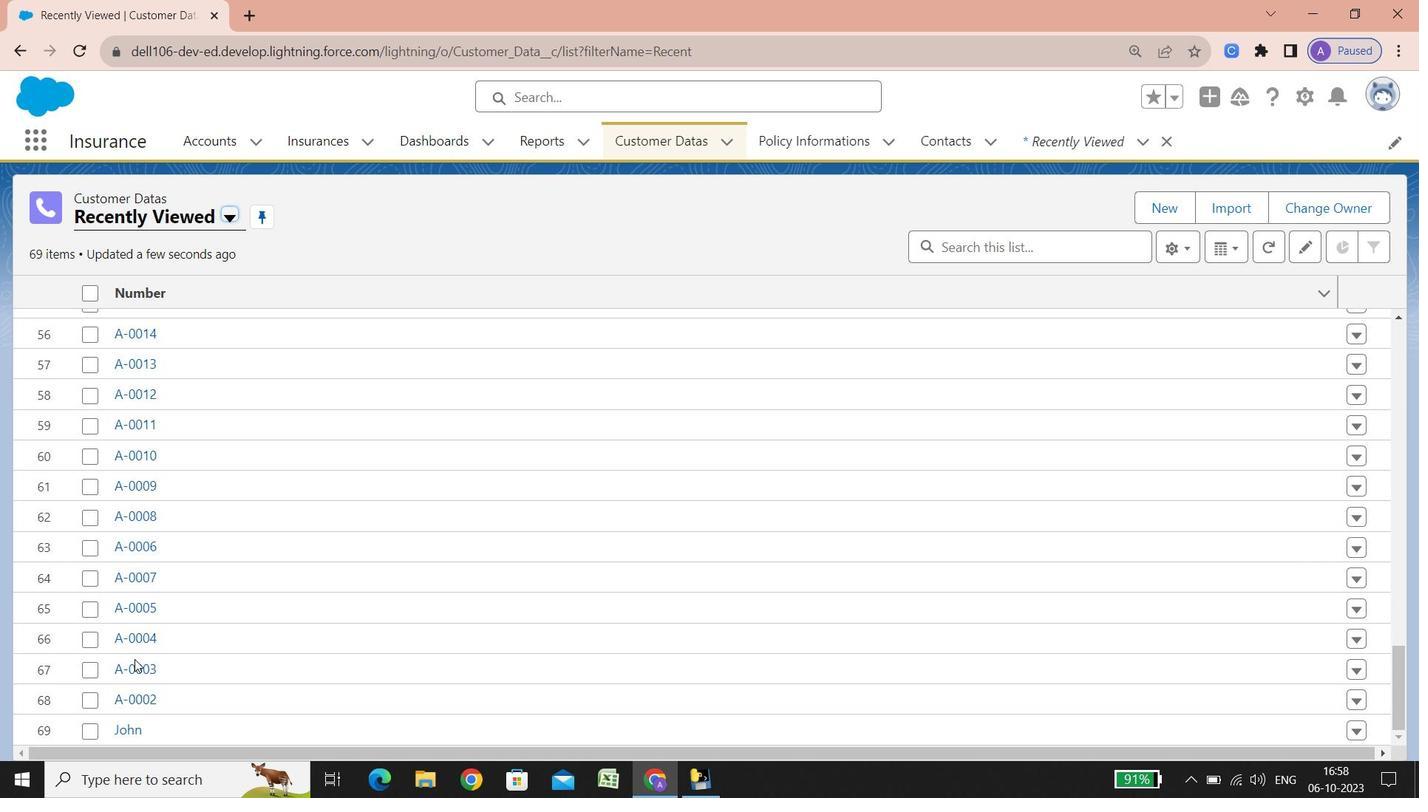 
Action: Mouse scrolled (135, 659) with delta (0, 0)
Screenshot: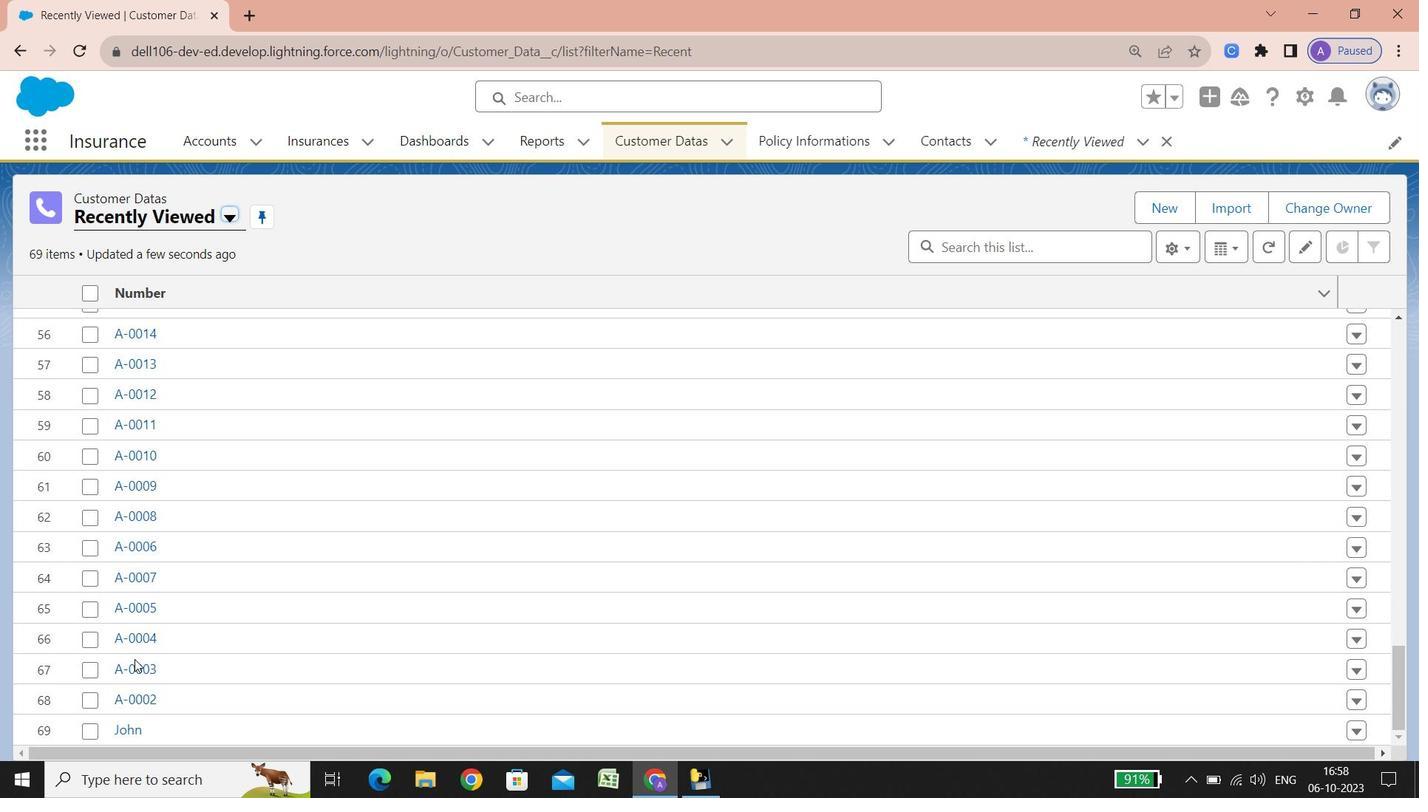 
Action: Mouse scrolled (135, 659) with delta (0, 0)
Screenshot: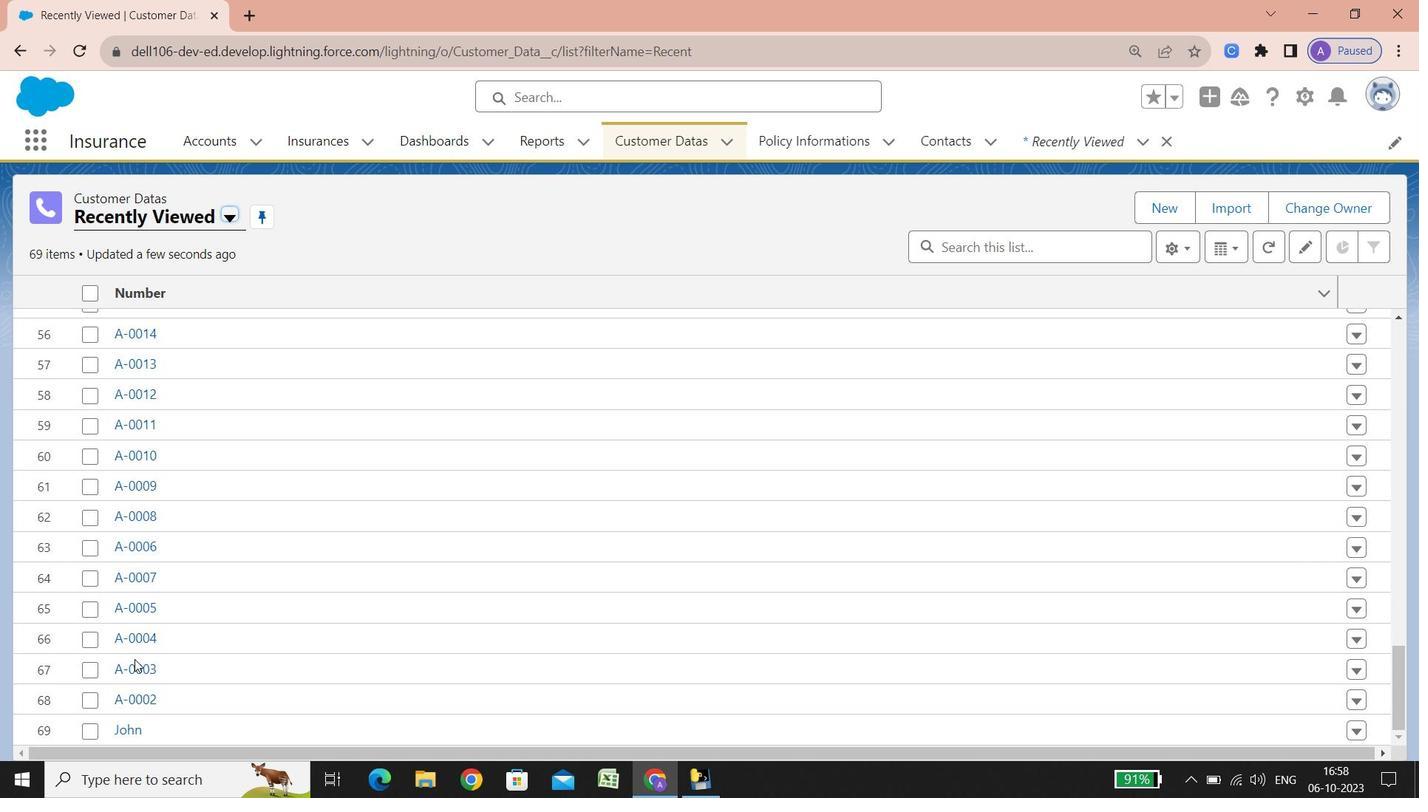 
Action: Mouse scrolled (135, 659) with delta (0, 0)
Screenshot: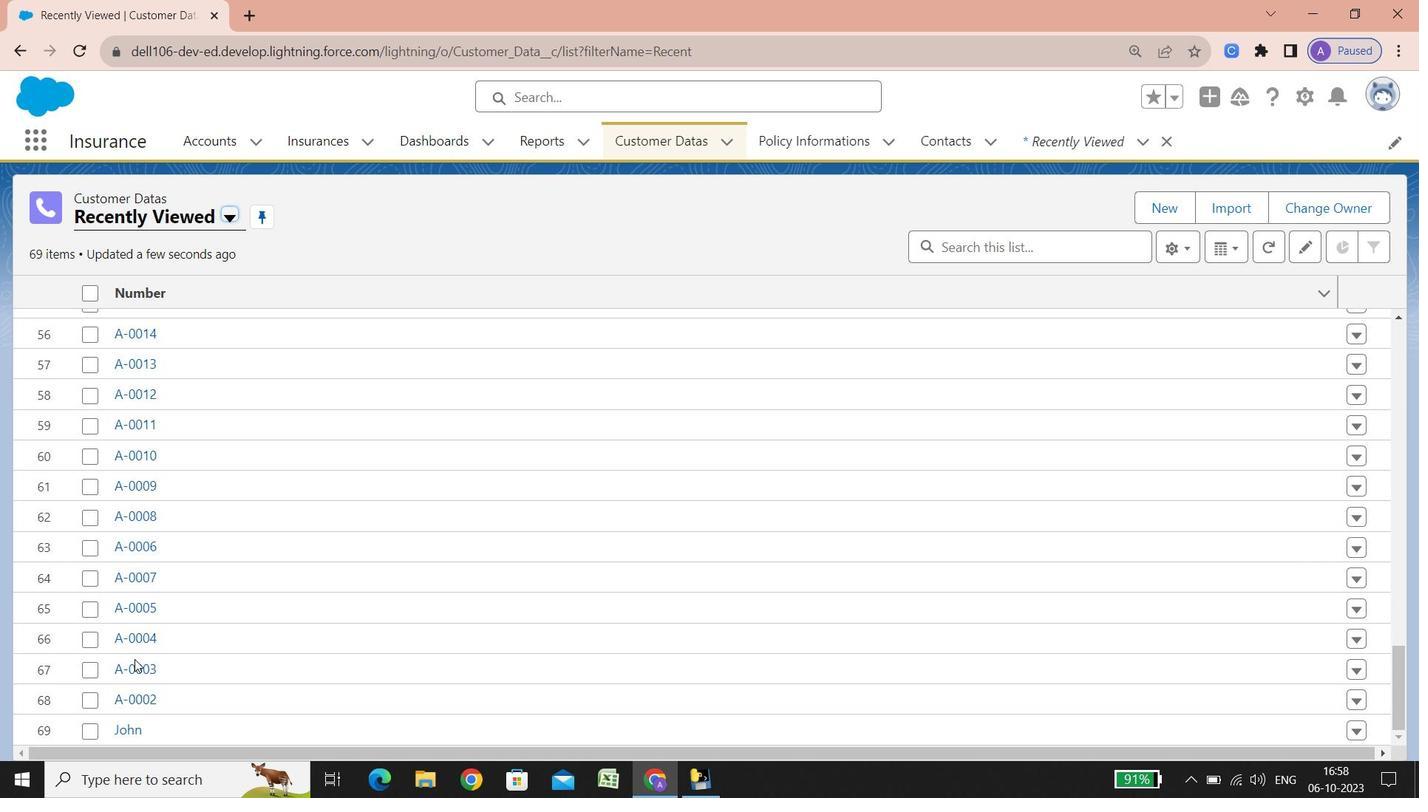 
Action: Mouse scrolled (135, 659) with delta (0, 0)
Screenshot: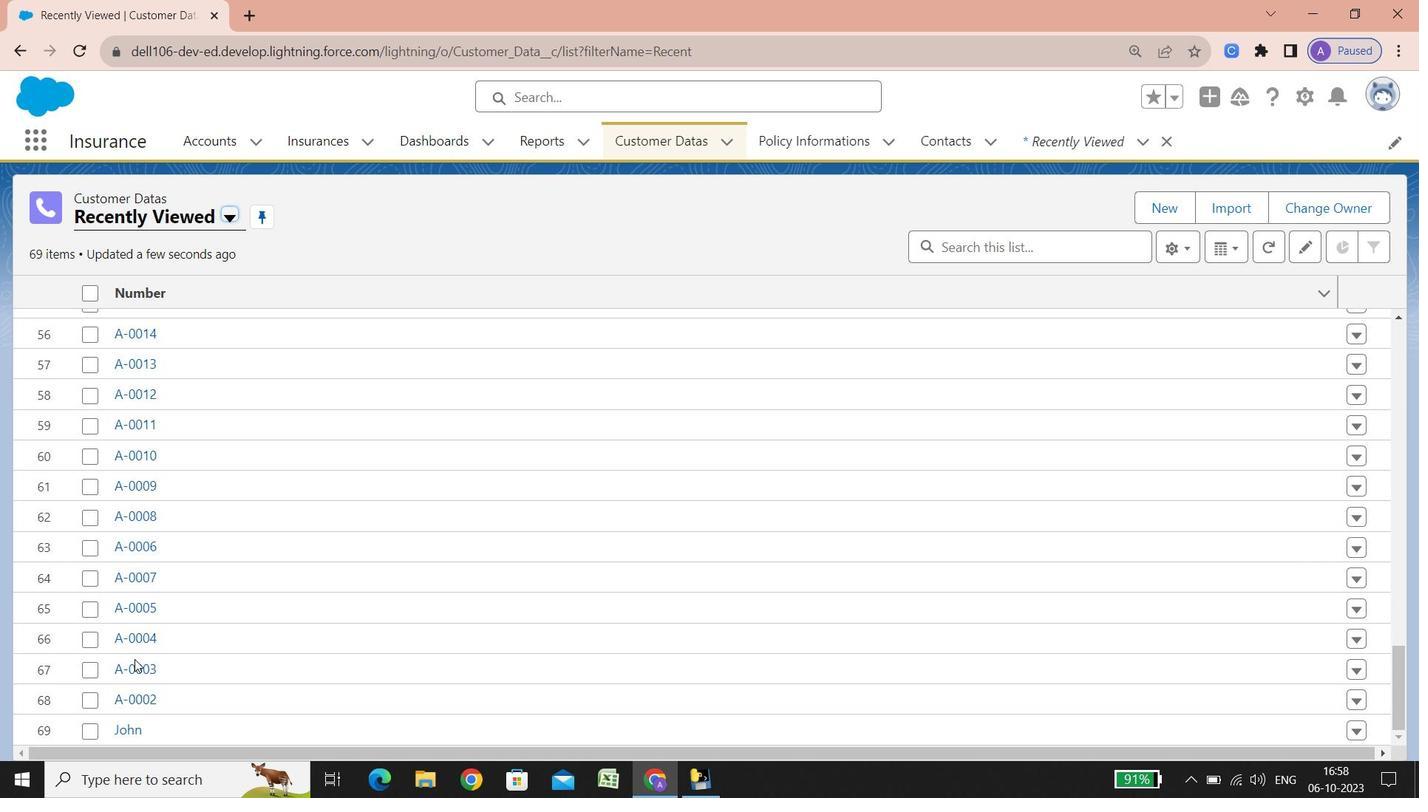 
Action: Mouse scrolled (135, 658) with delta (0, -1)
Screenshot: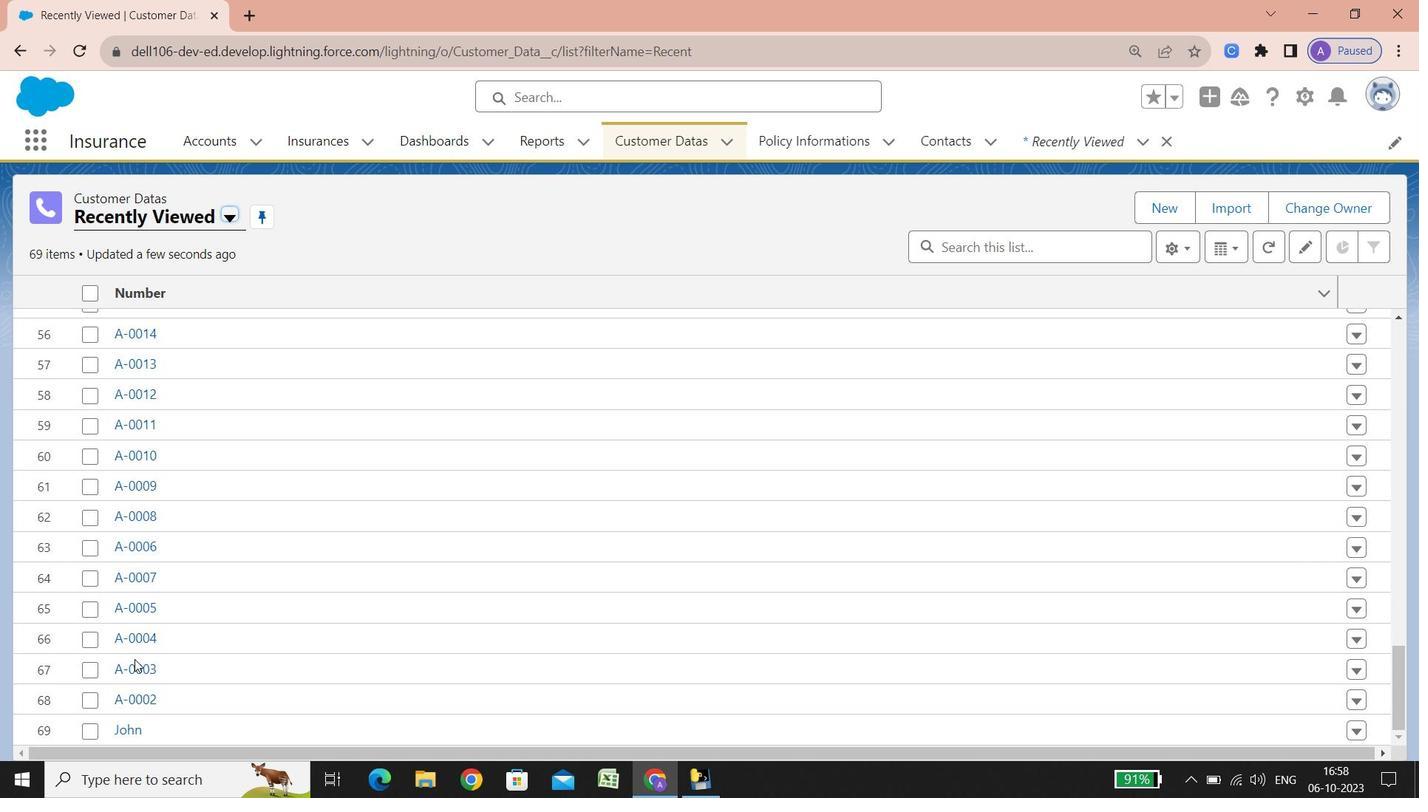 
Action: Mouse scrolled (135, 659) with delta (0, 0)
Screenshot: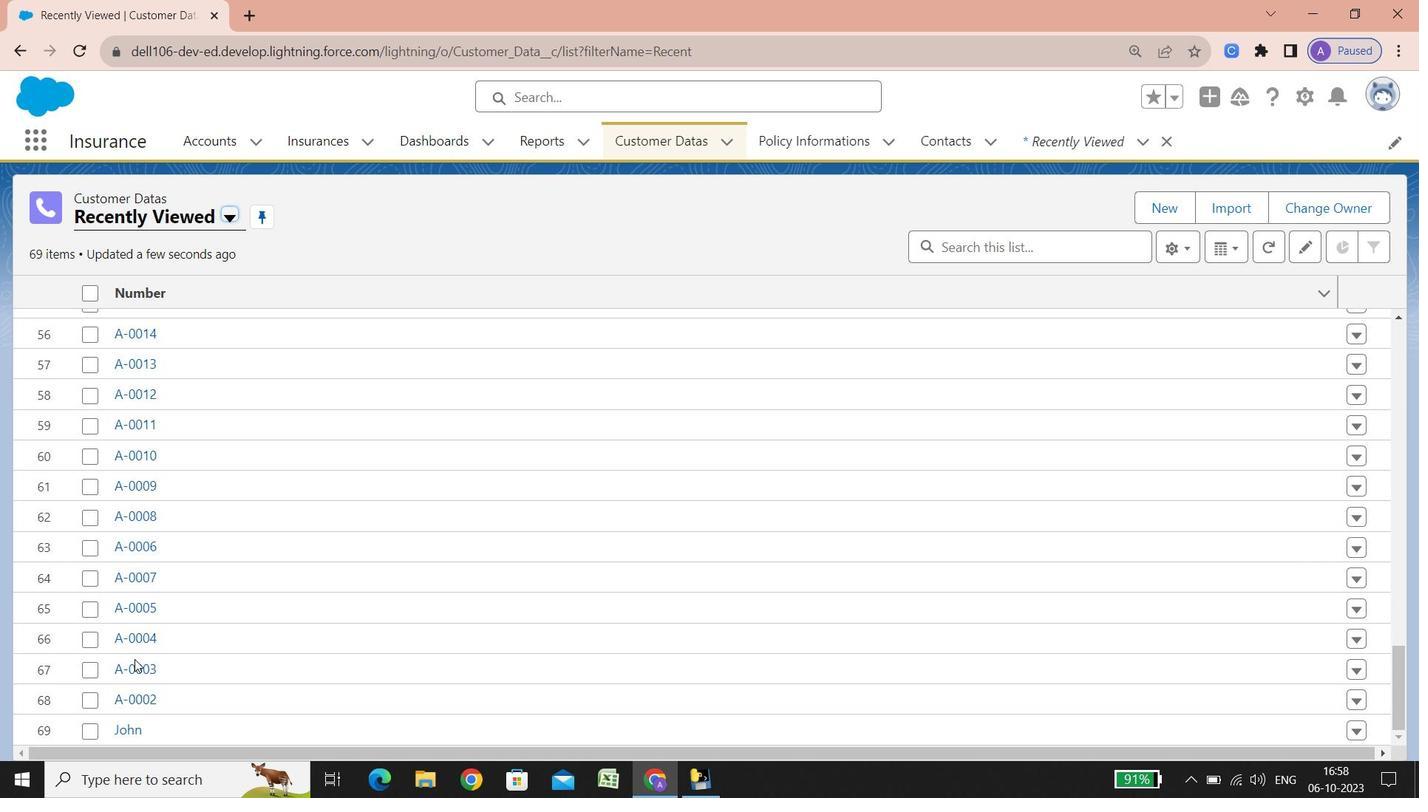 
Action: Mouse scrolled (135, 658) with delta (0, -1)
Screenshot: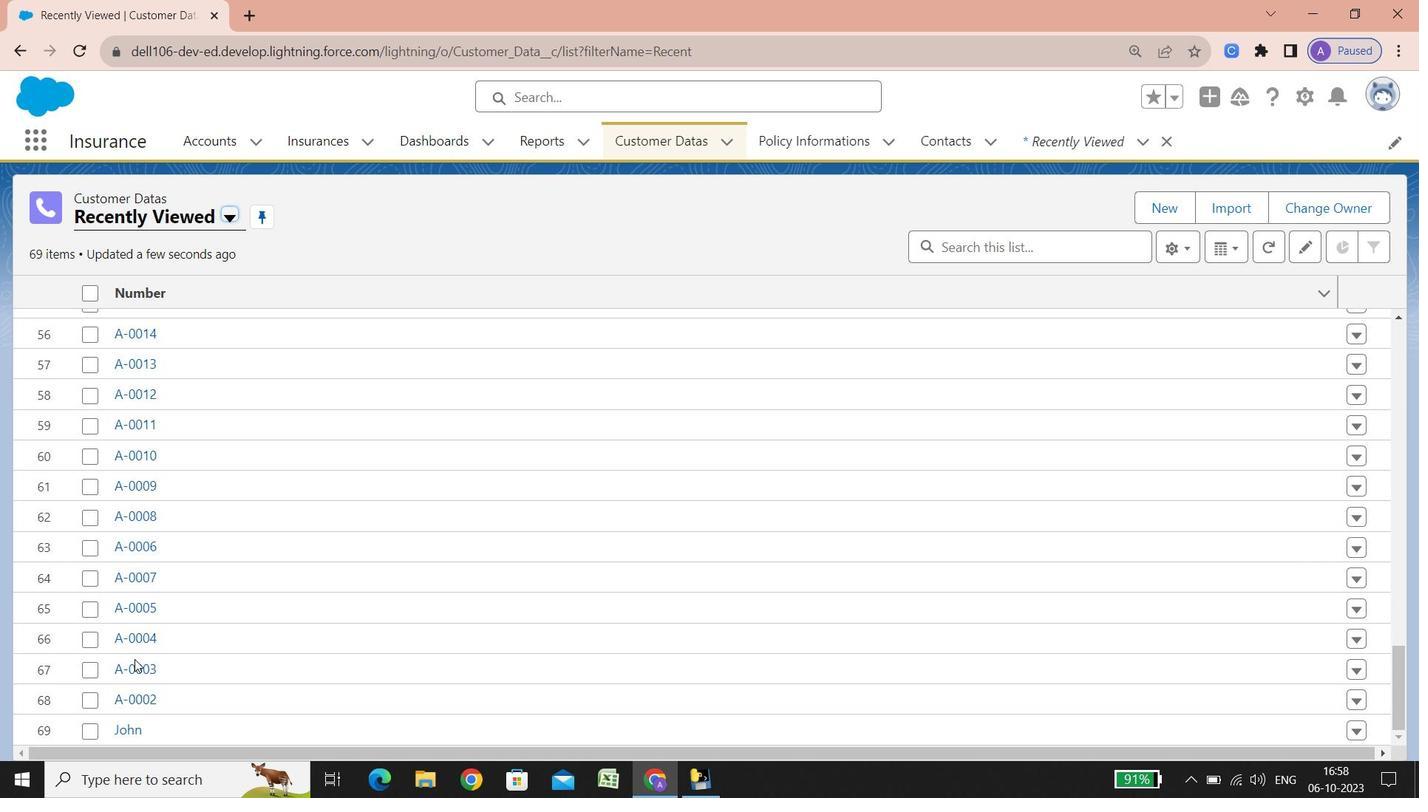 
Action: Mouse scrolled (135, 658) with delta (0, -1)
Screenshot: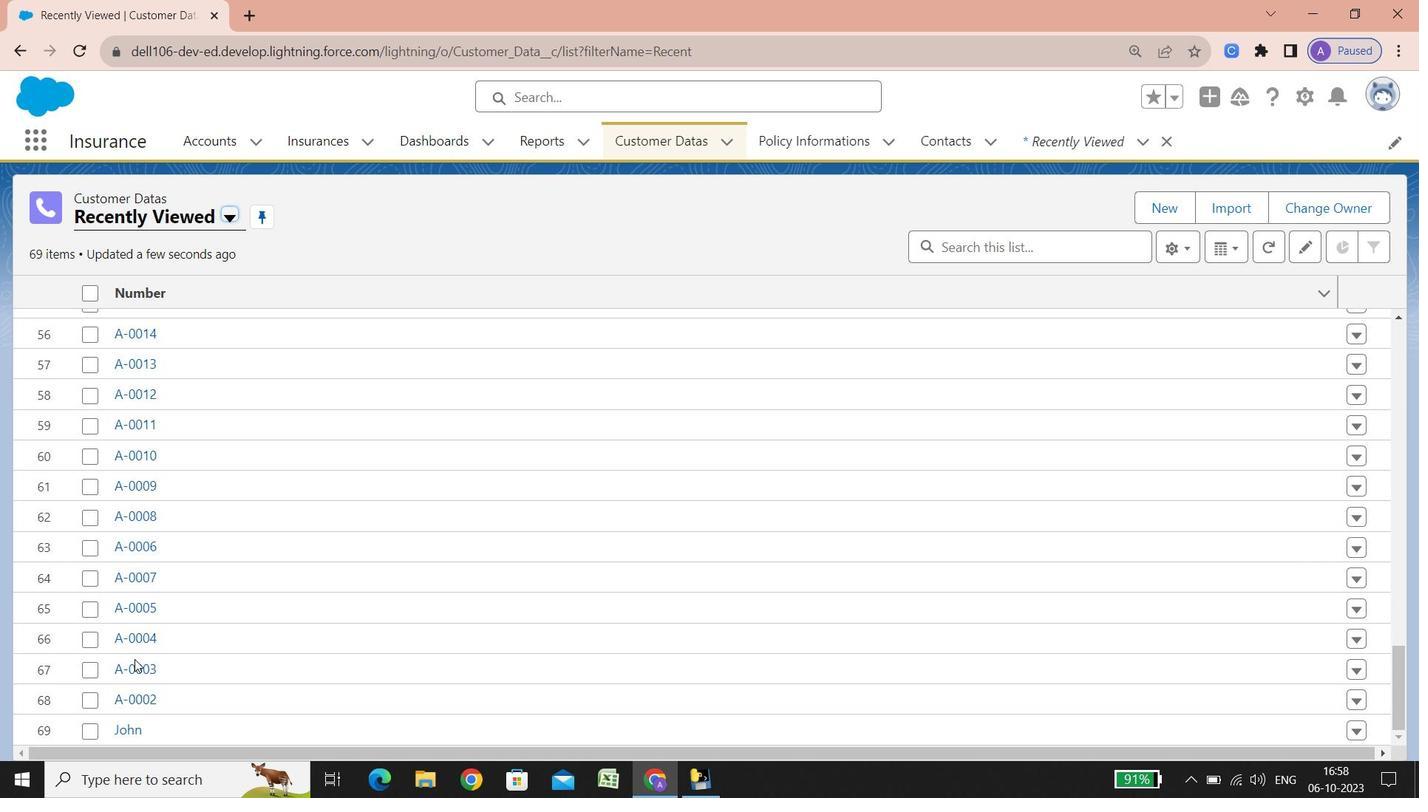 
Action: Mouse scrolled (135, 659) with delta (0, 0)
Screenshot: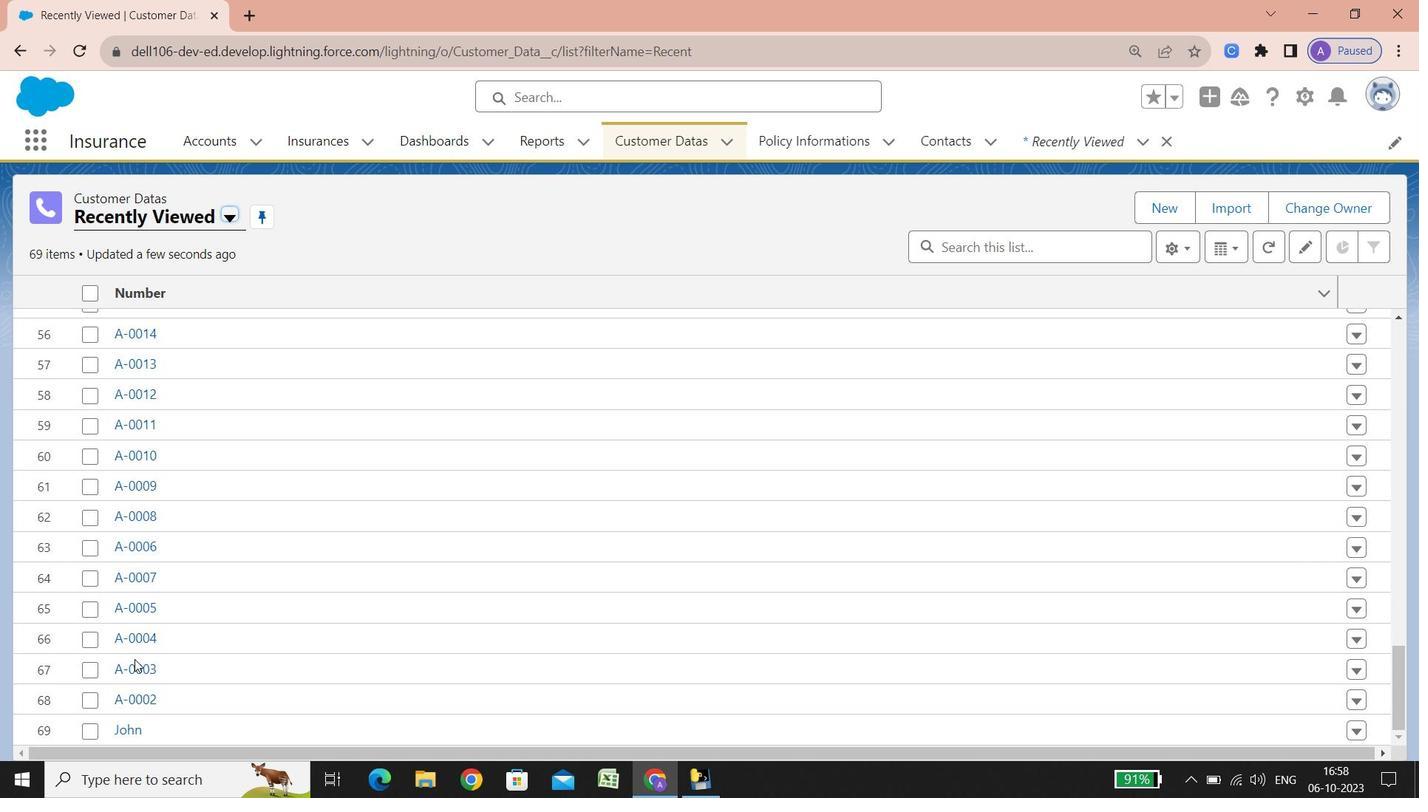 
Action: Mouse scrolled (135, 659) with delta (0, 0)
Screenshot: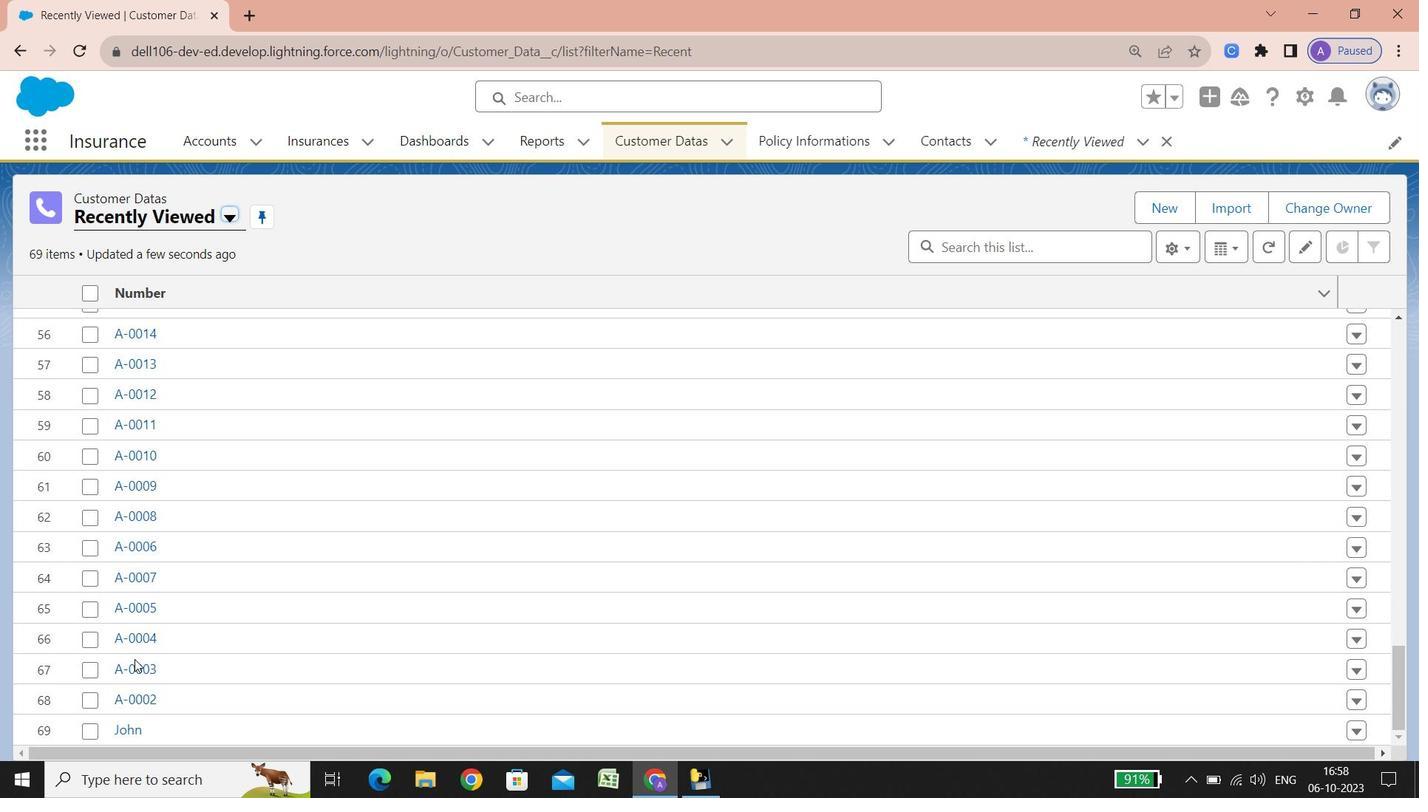 
Action: Mouse scrolled (135, 659) with delta (0, 0)
Screenshot: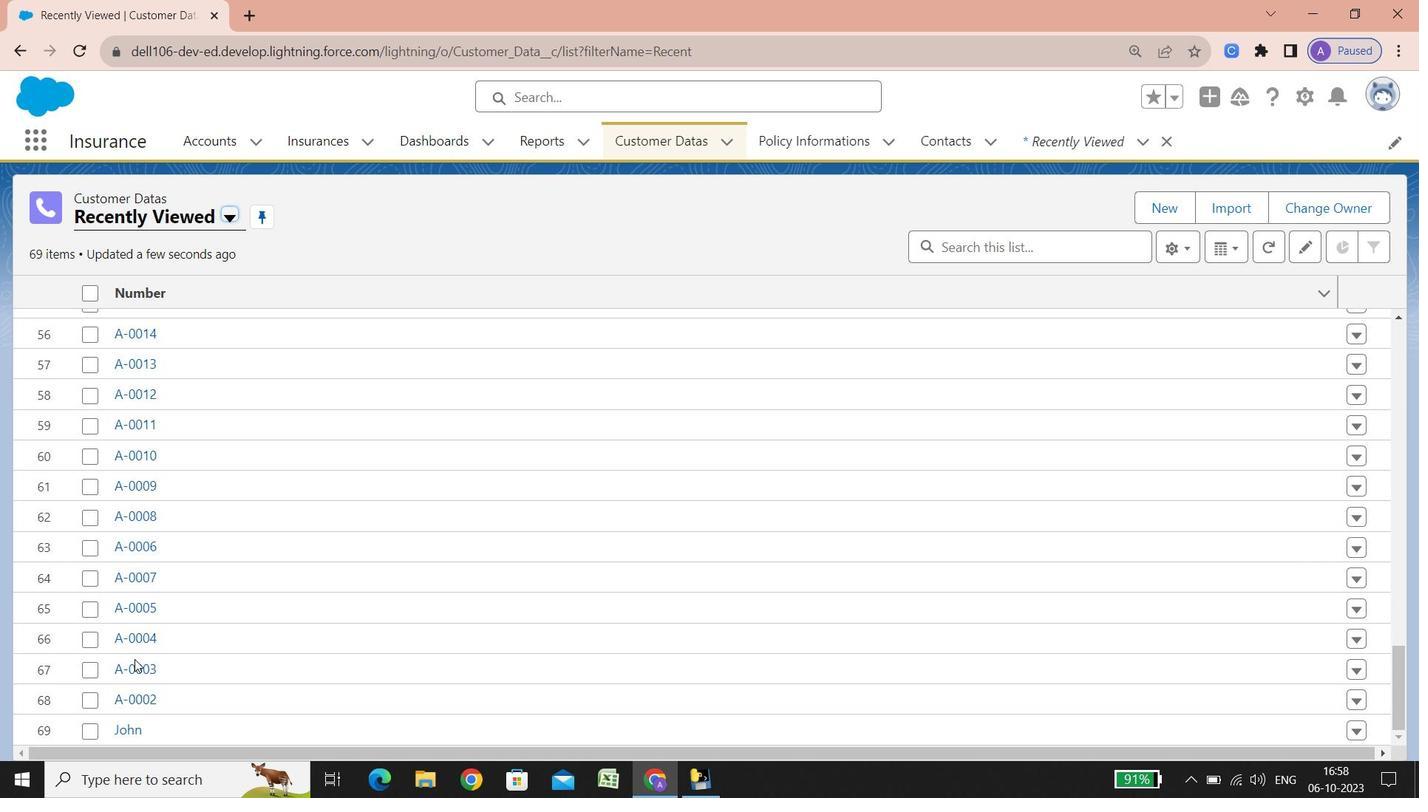 
Action: Mouse scrolled (135, 659) with delta (0, 0)
Screenshot: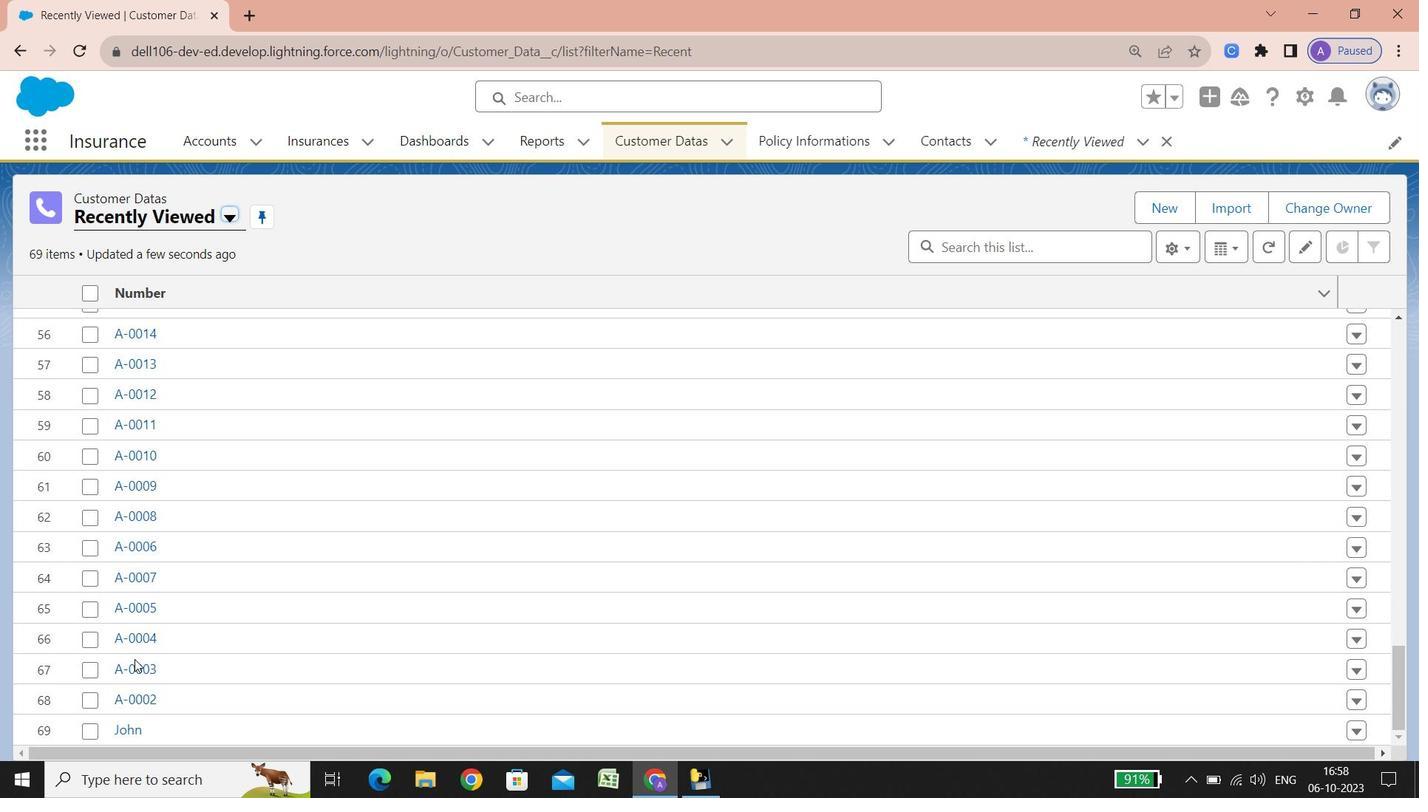 
Action: Mouse scrolled (135, 659) with delta (0, 0)
